 Task: View property listings for condos in Chicago, Illinois, with skyline views, and compare the views from different units and levels in each building.
Action: Mouse moved to (406, 284)
Screenshot: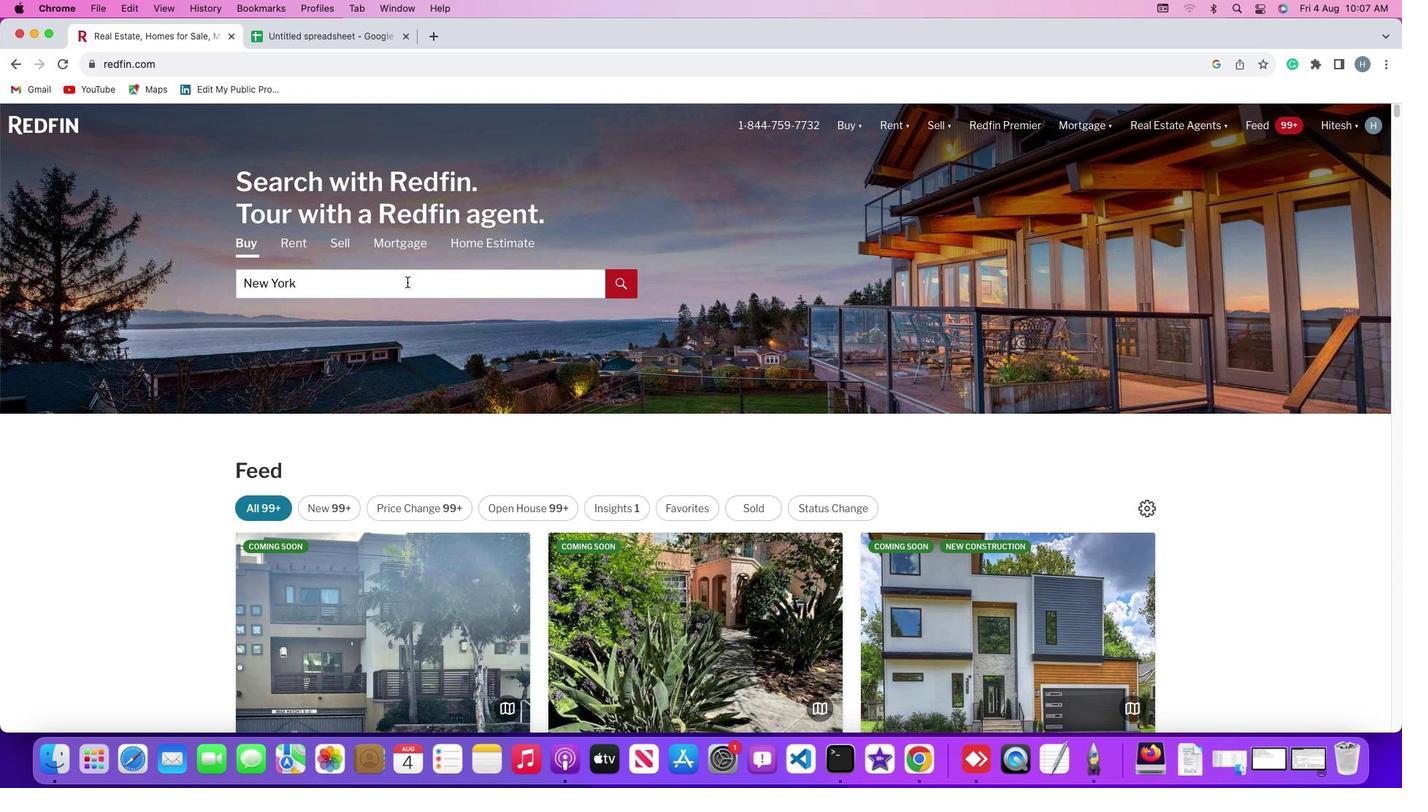 
Action: Mouse pressed left at (406, 284)
Screenshot: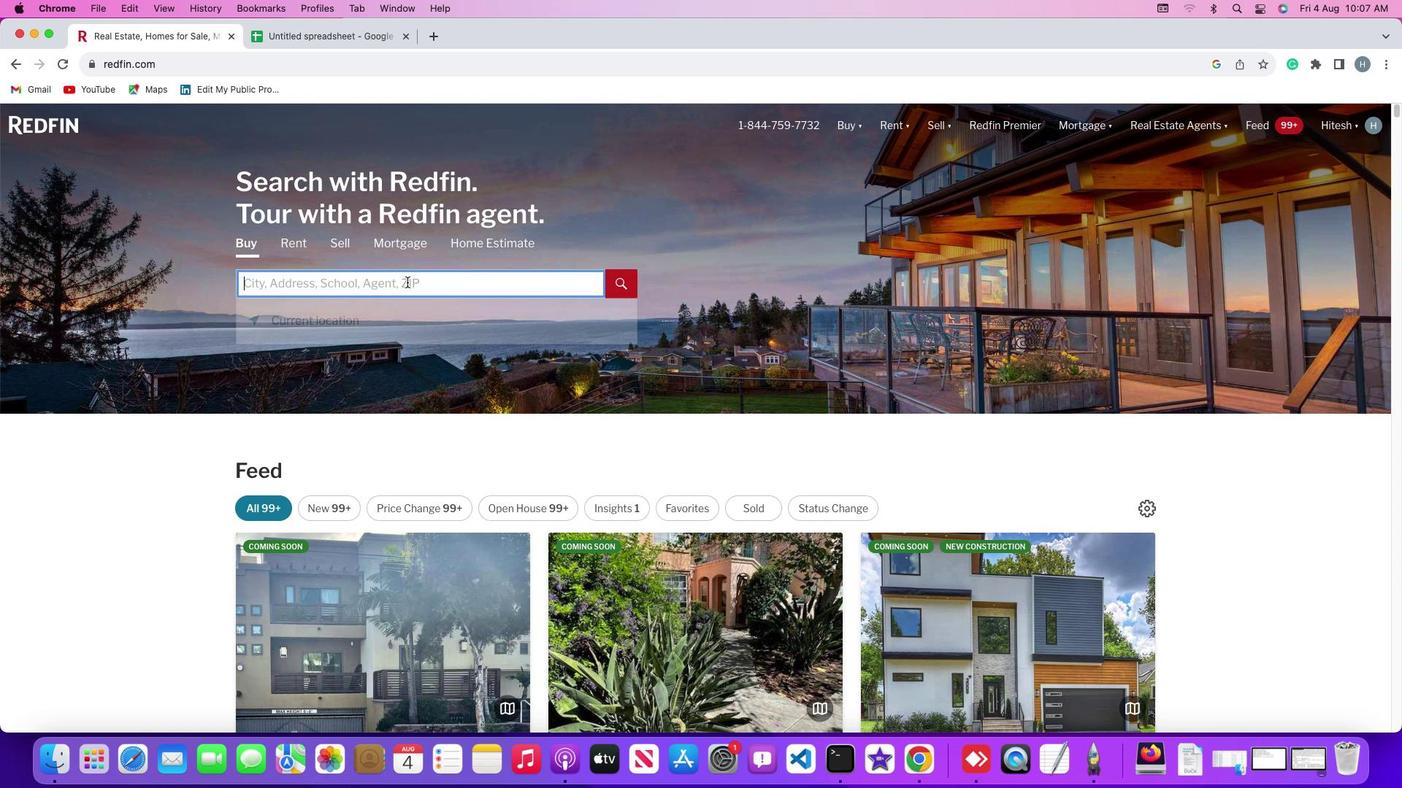 
Action: Mouse moved to (407, 281)
Screenshot: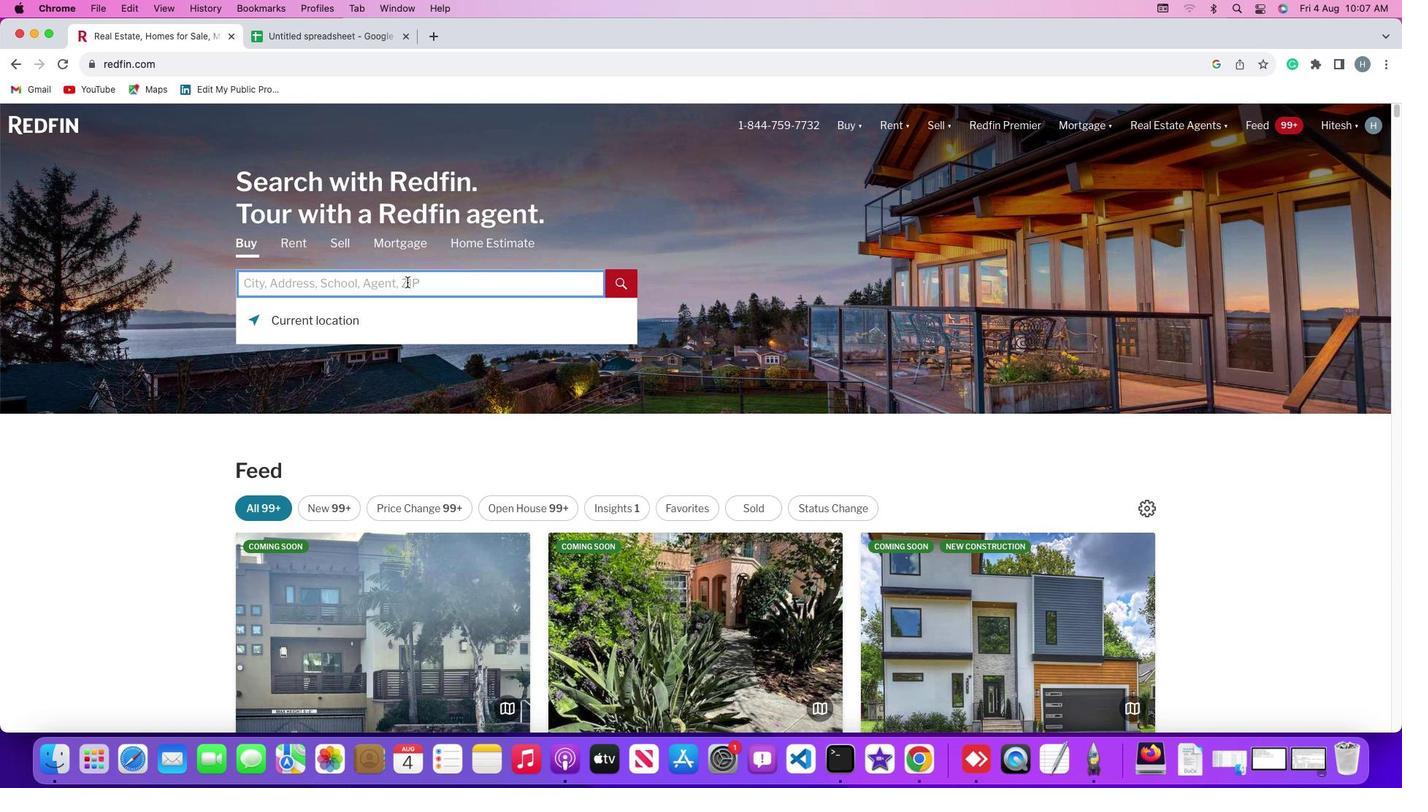 
Action: Mouse pressed left at (407, 281)
Screenshot: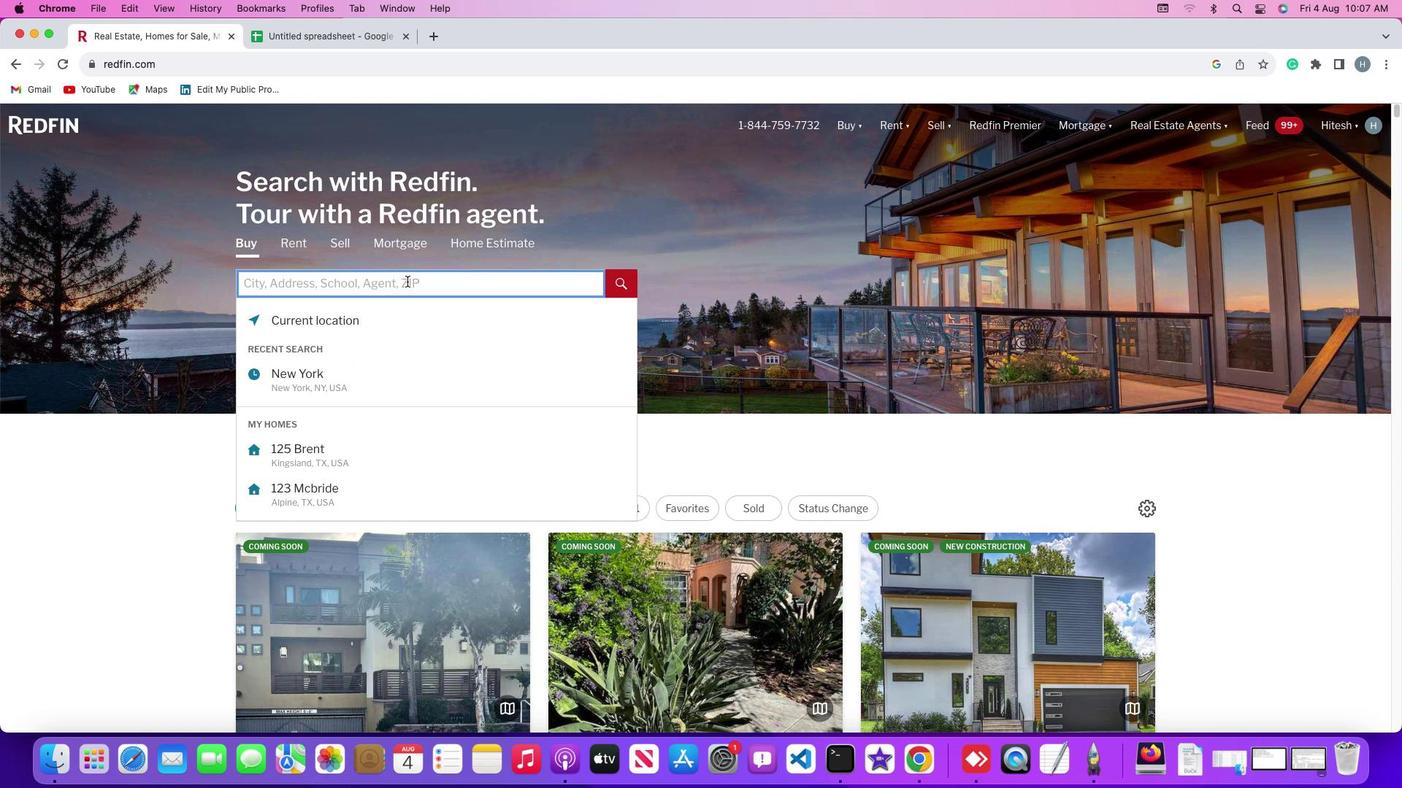 
Action: Mouse moved to (408, 281)
Screenshot: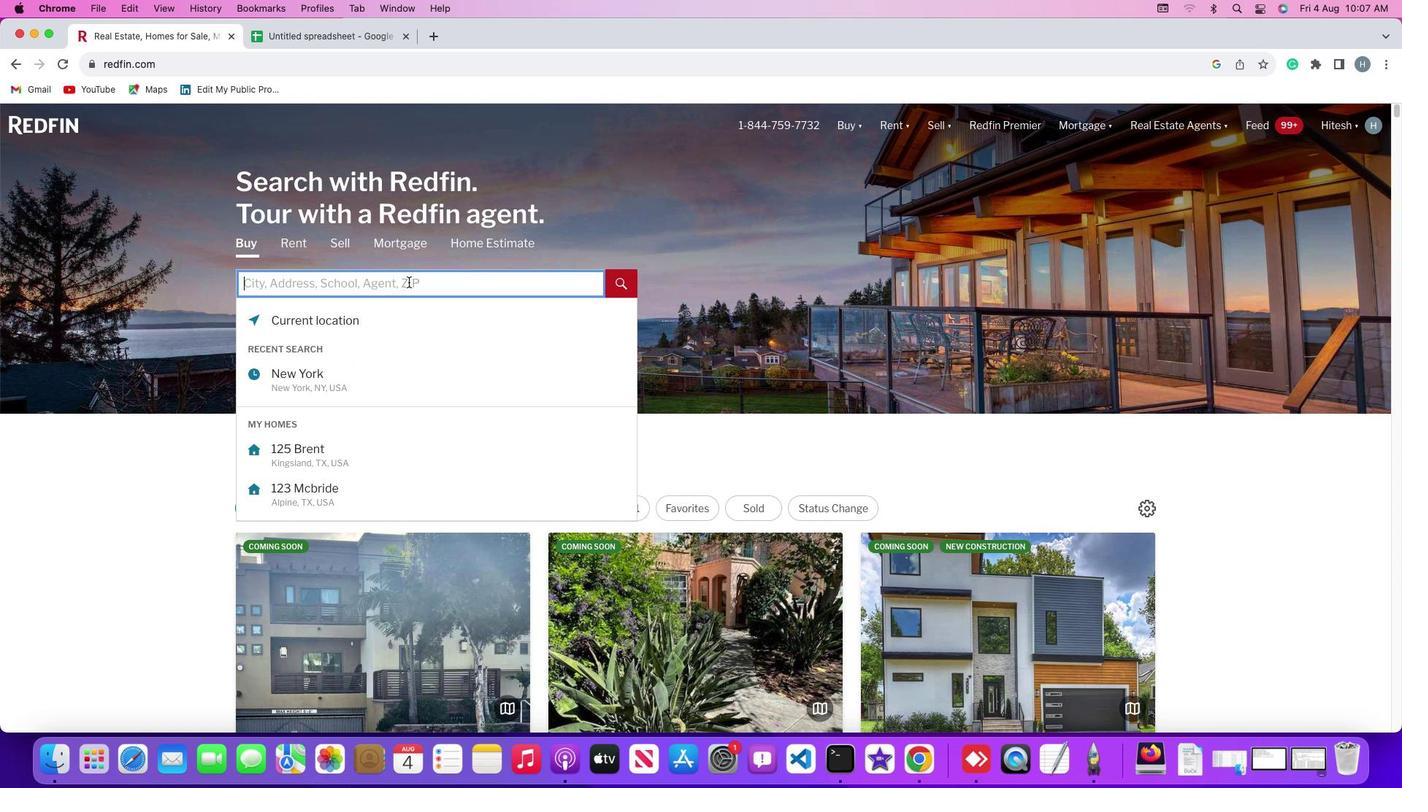 
Action: Key pressed Key.shift'C''h''i''c''a''g''o'','Key.spaceKey.shift'I''l''l''i''n''o''i''s'
Screenshot: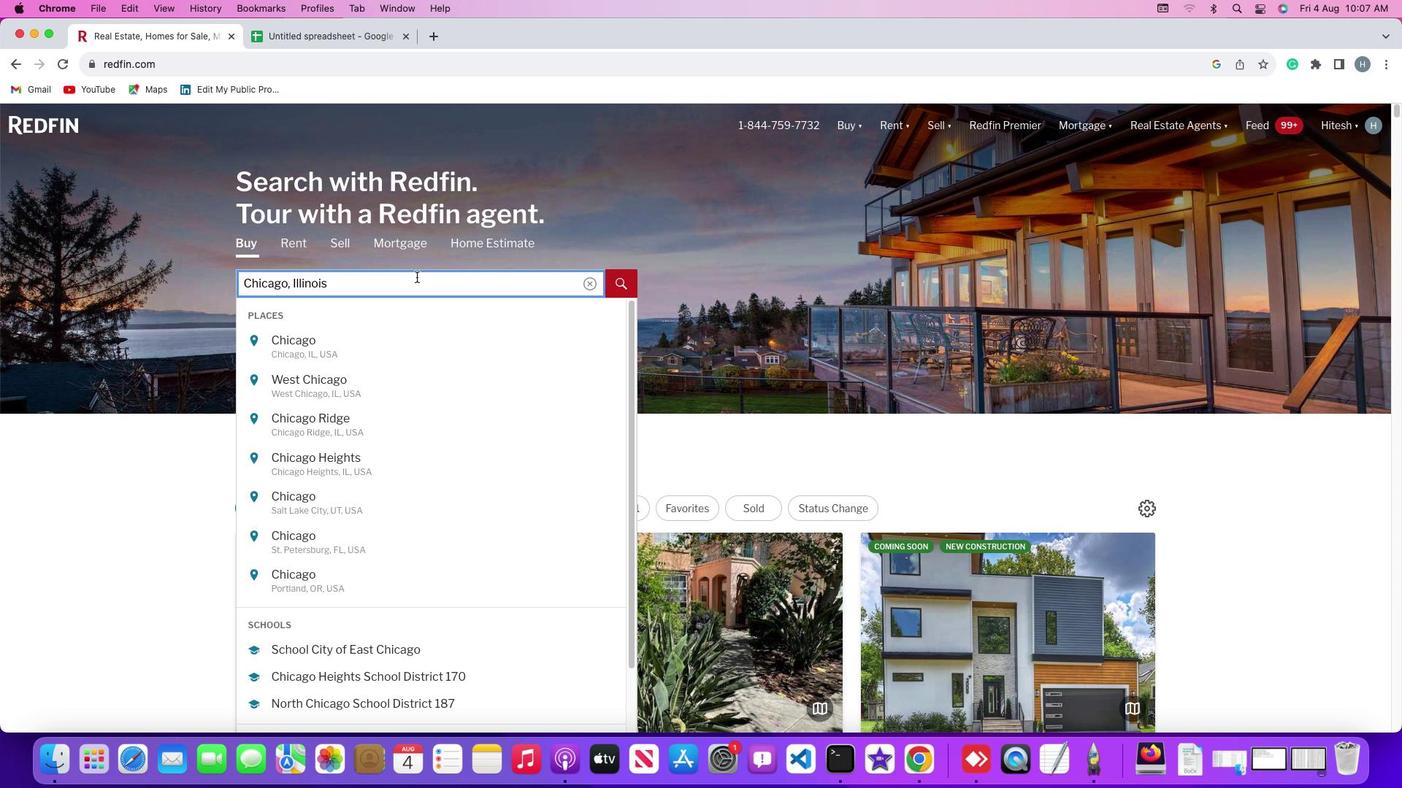 
Action: Mouse moved to (398, 340)
Screenshot: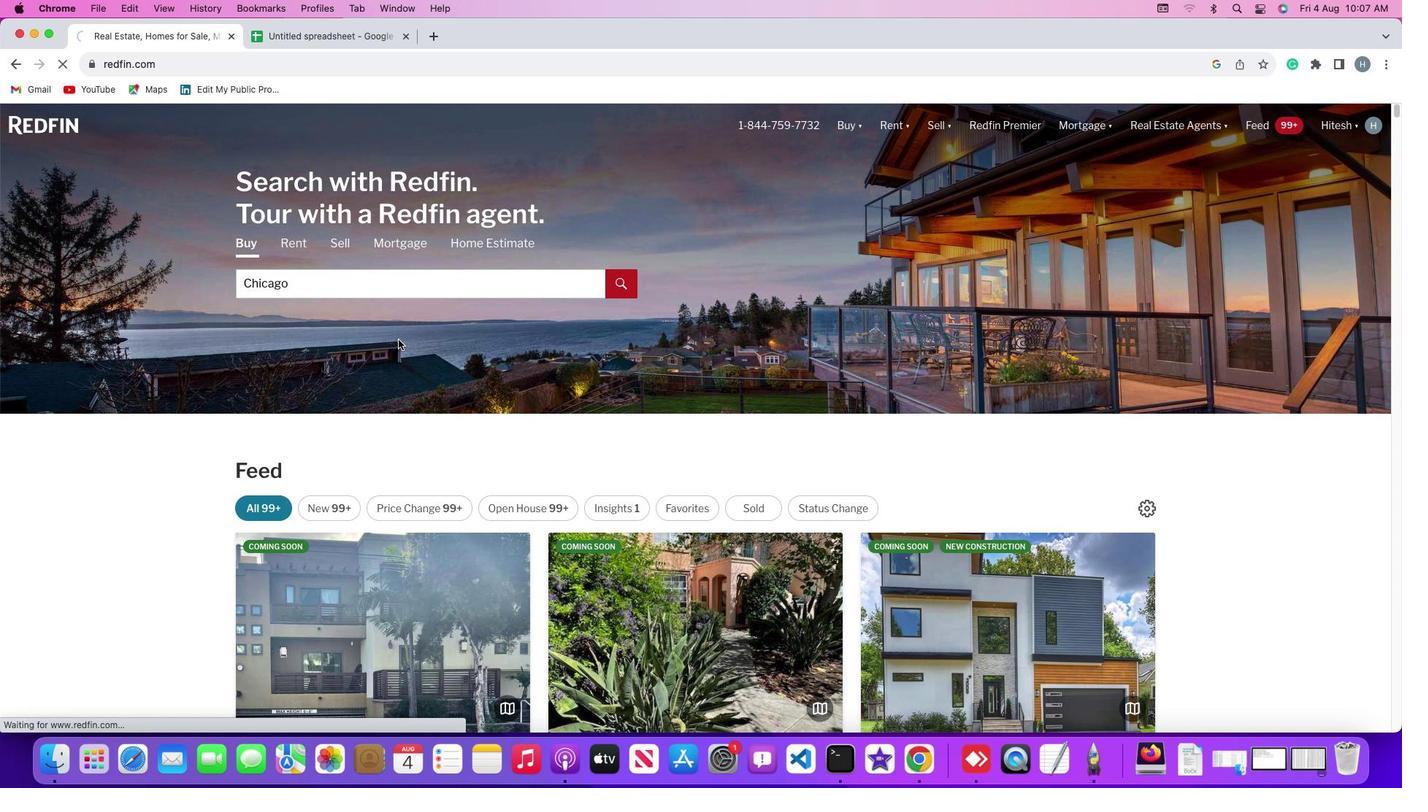 
Action: Mouse pressed left at (398, 340)
Screenshot: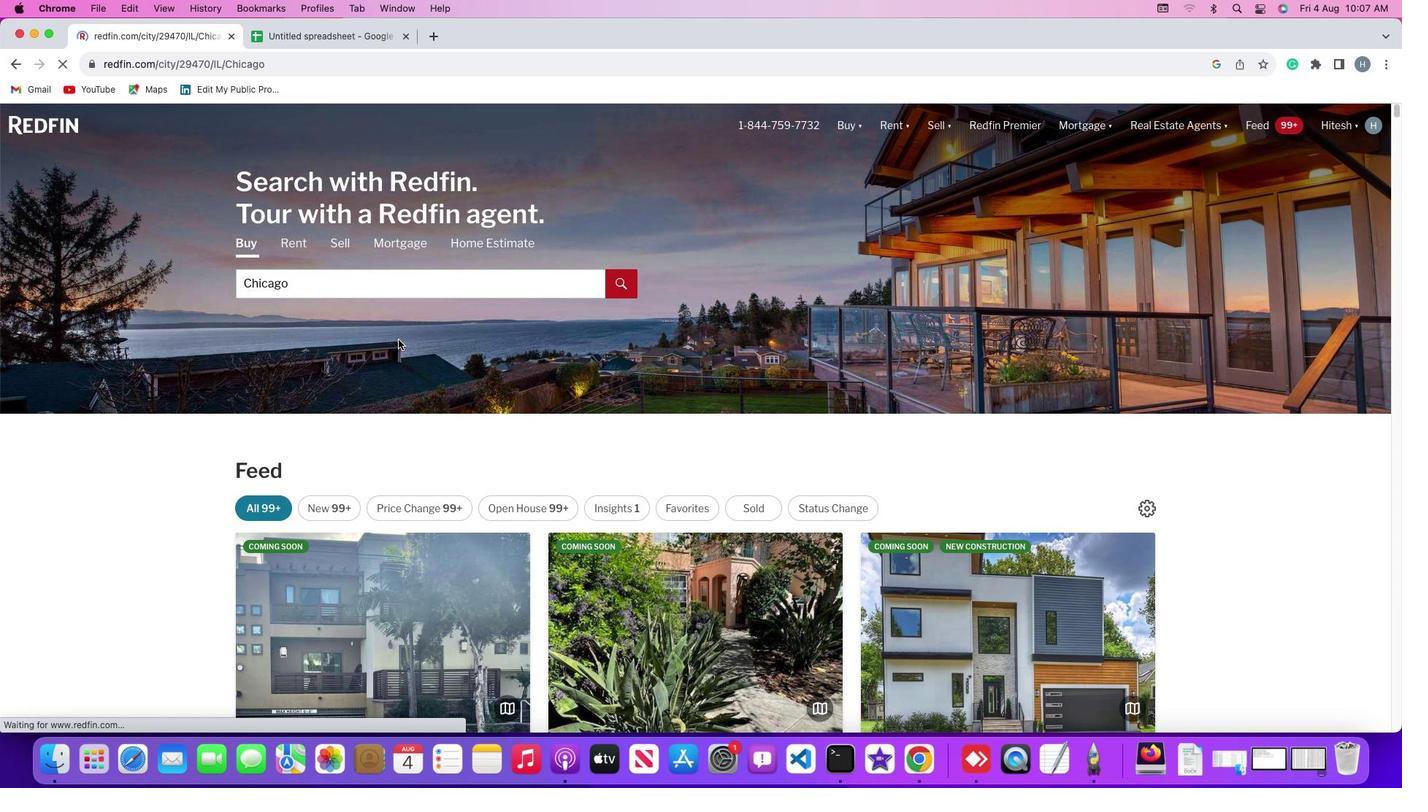 
Action: Mouse moved to (1262, 220)
Screenshot: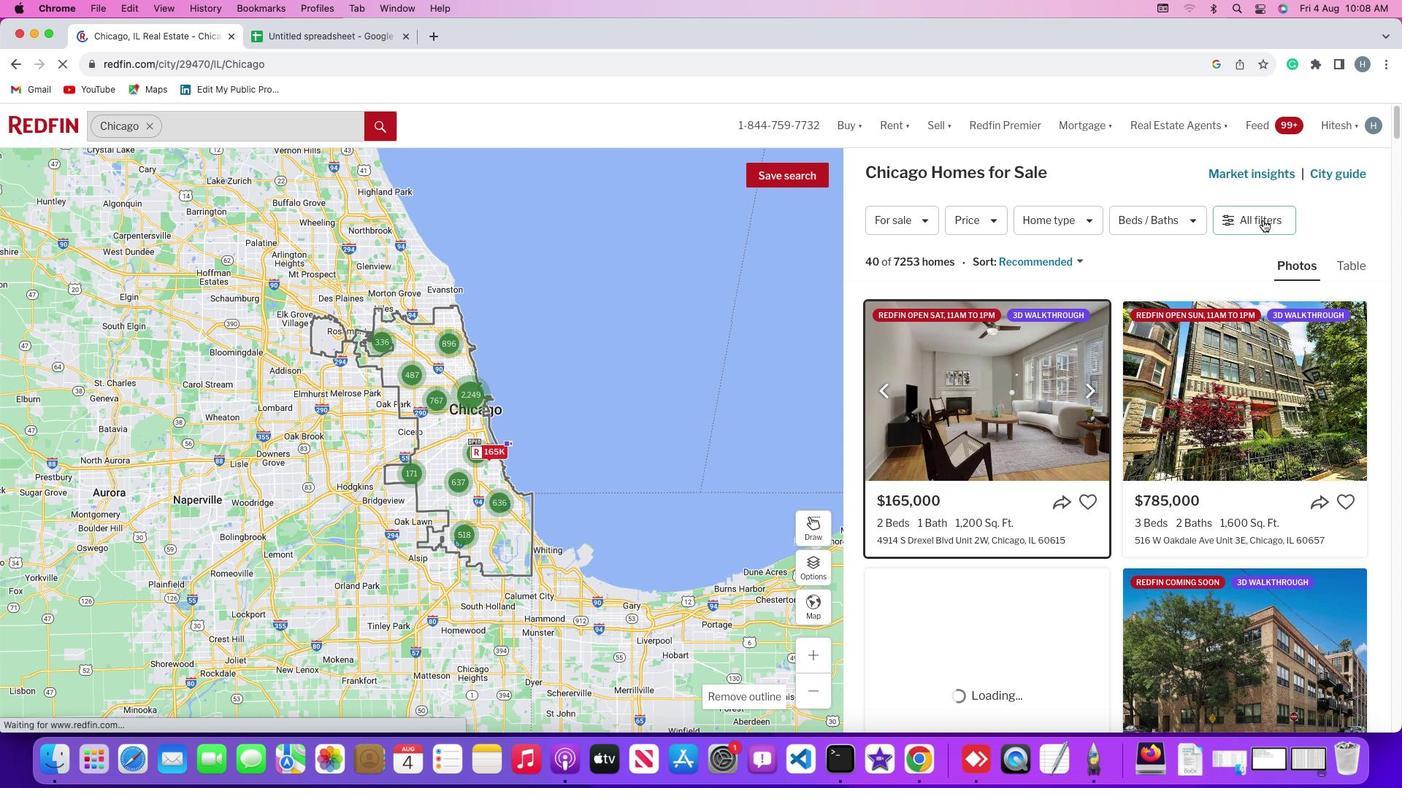 
Action: Mouse pressed left at (1262, 220)
Screenshot: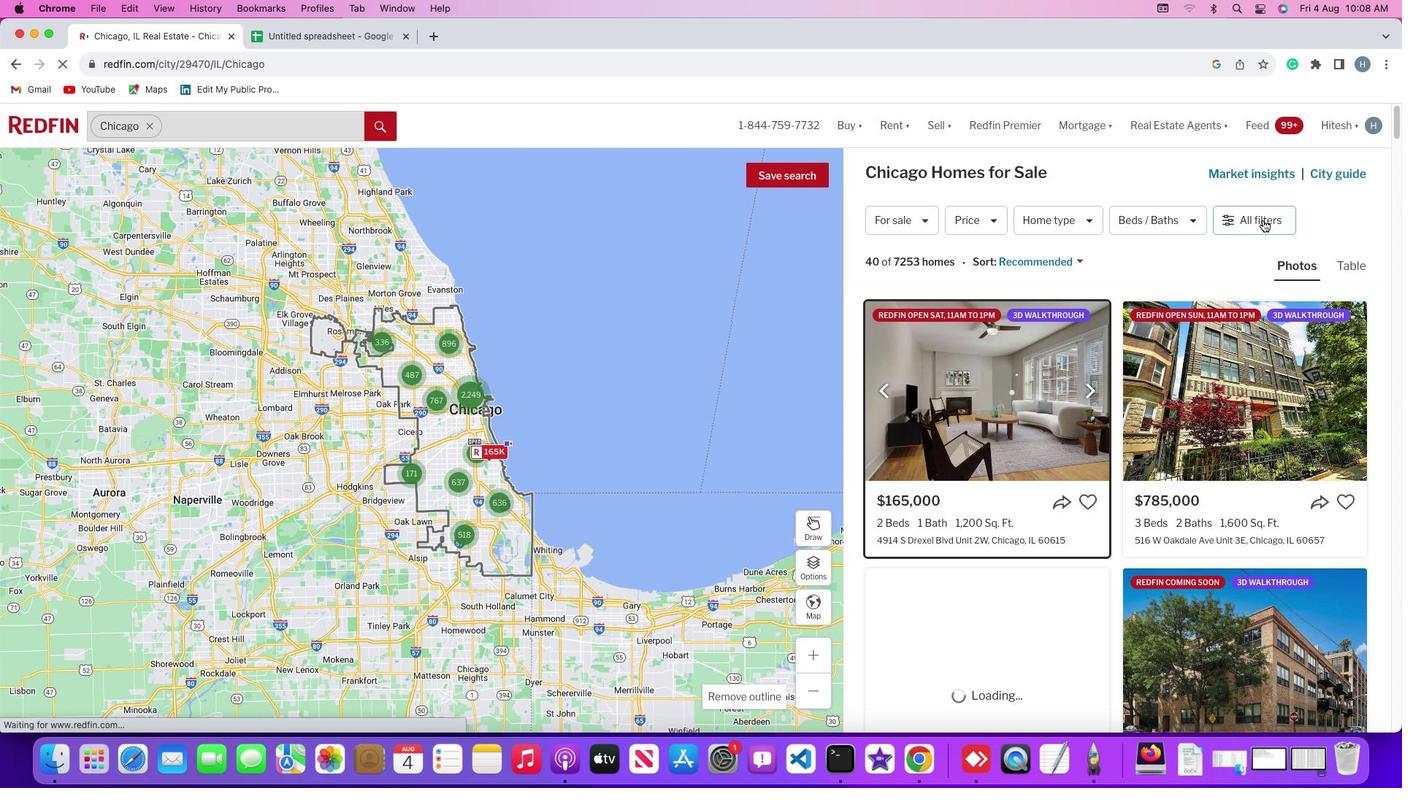 
Action: Mouse pressed left at (1262, 220)
Screenshot: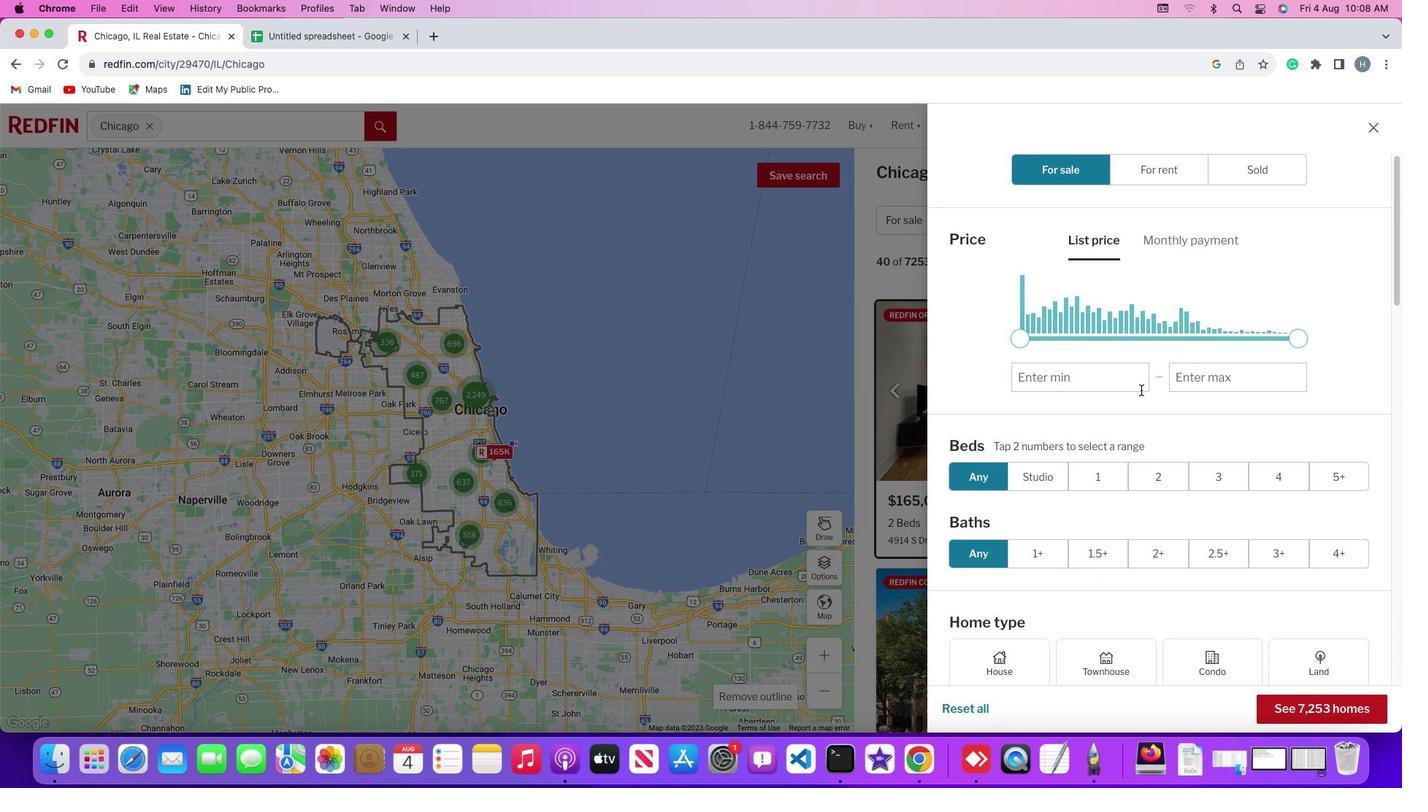 
Action: Mouse moved to (1135, 391)
Screenshot: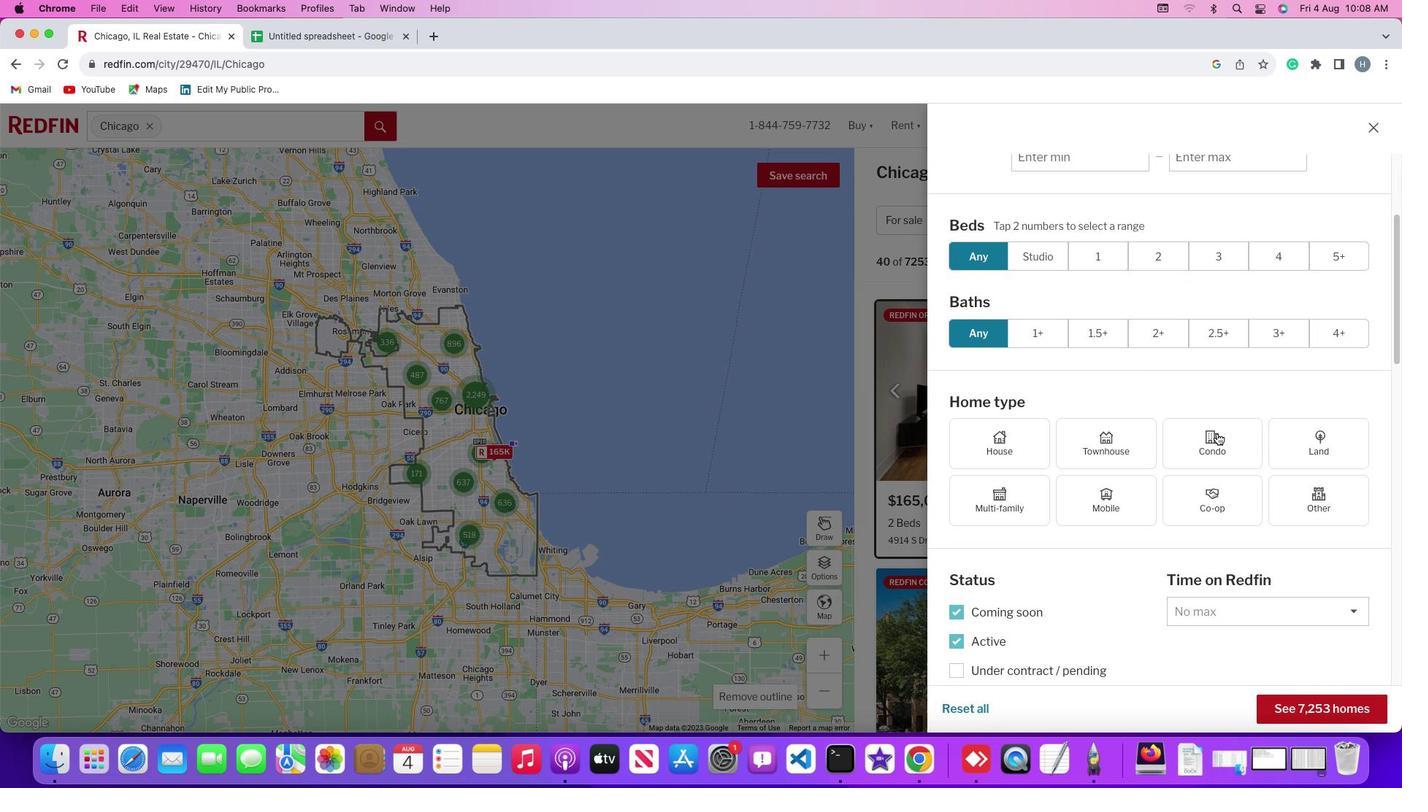 
Action: Mouse scrolled (1135, 391) with delta (0, 0)
Screenshot: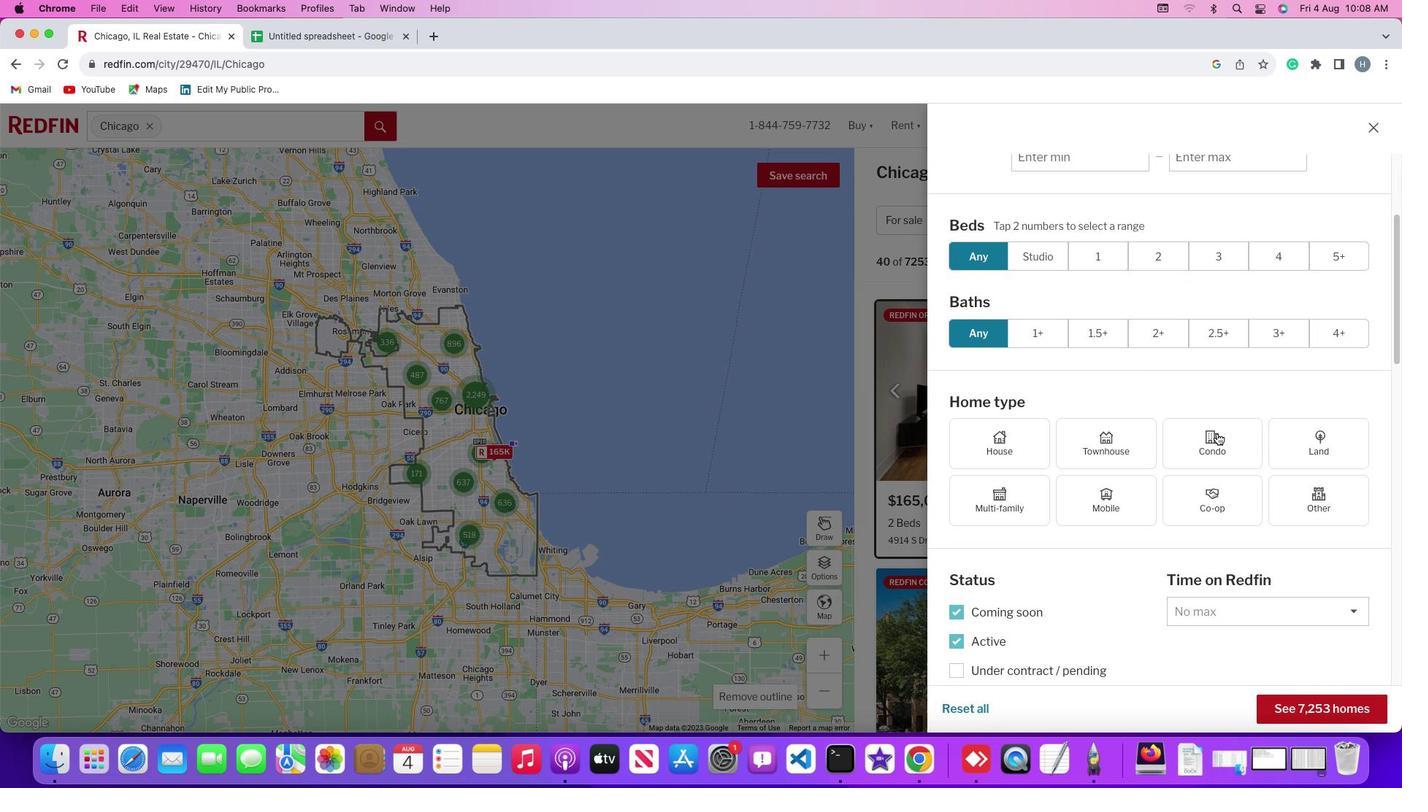 
Action: Mouse moved to (1135, 391)
Screenshot: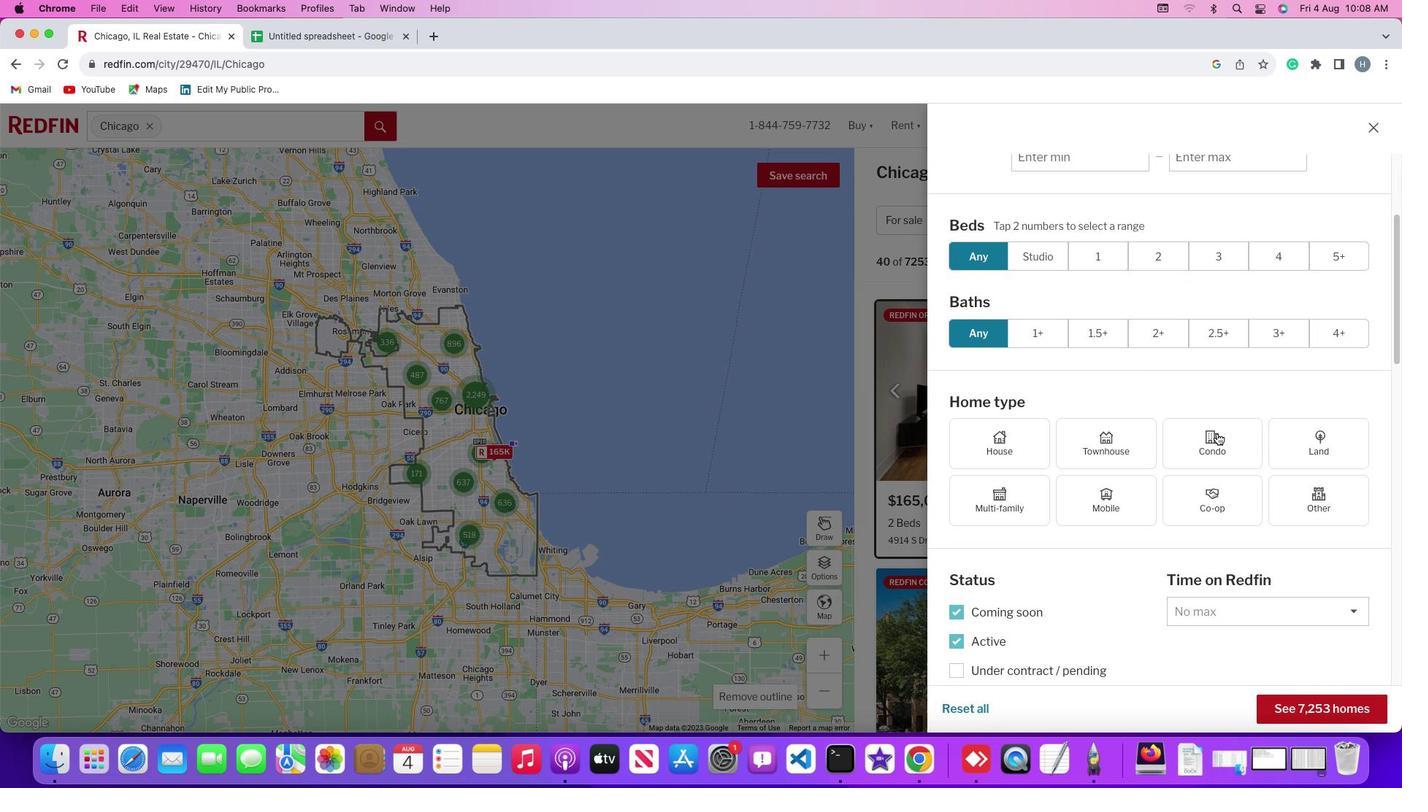 
Action: Mouse scrolled (1135, 391) with delta (0, 0)
Screenshot: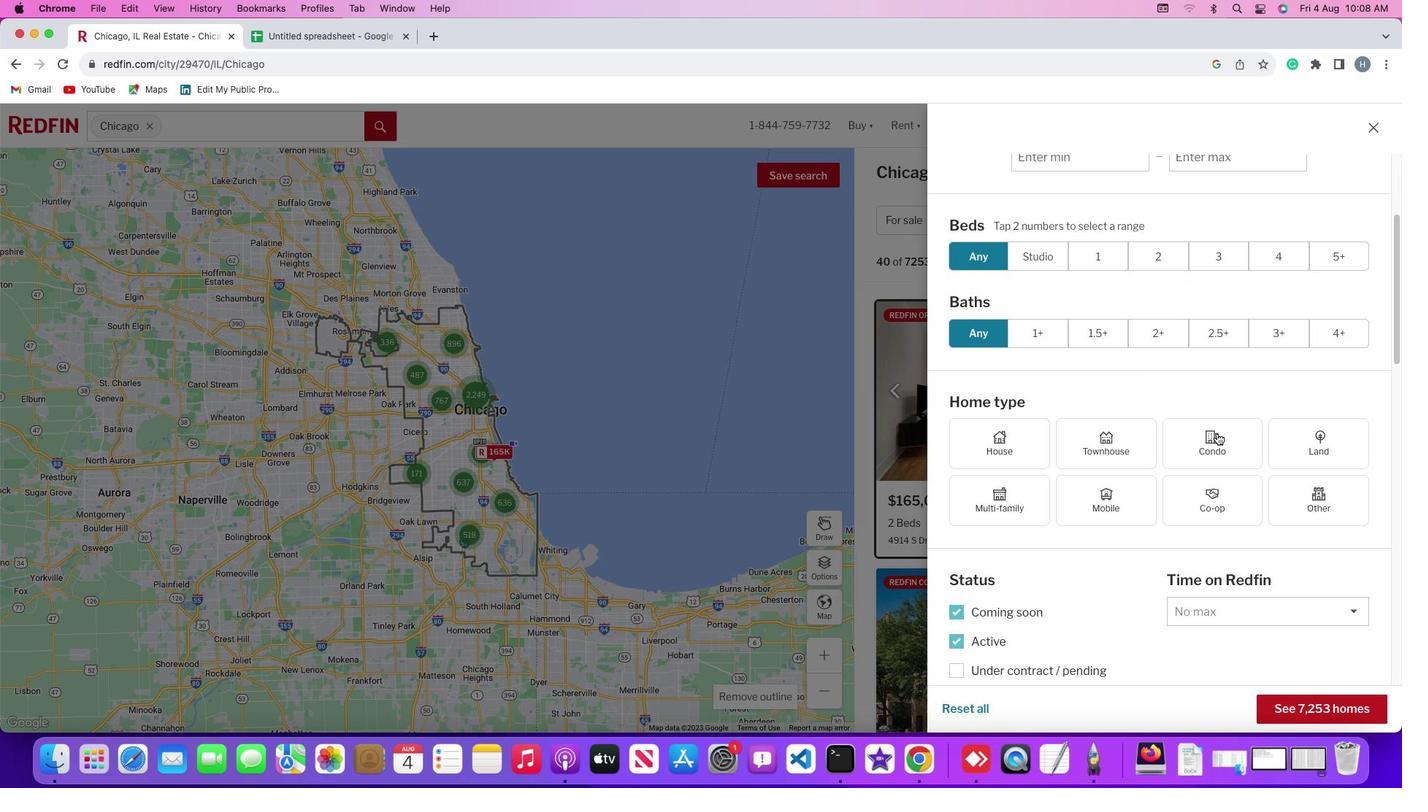 
Action: Mouse moved to (1135, 390)
Screenshot: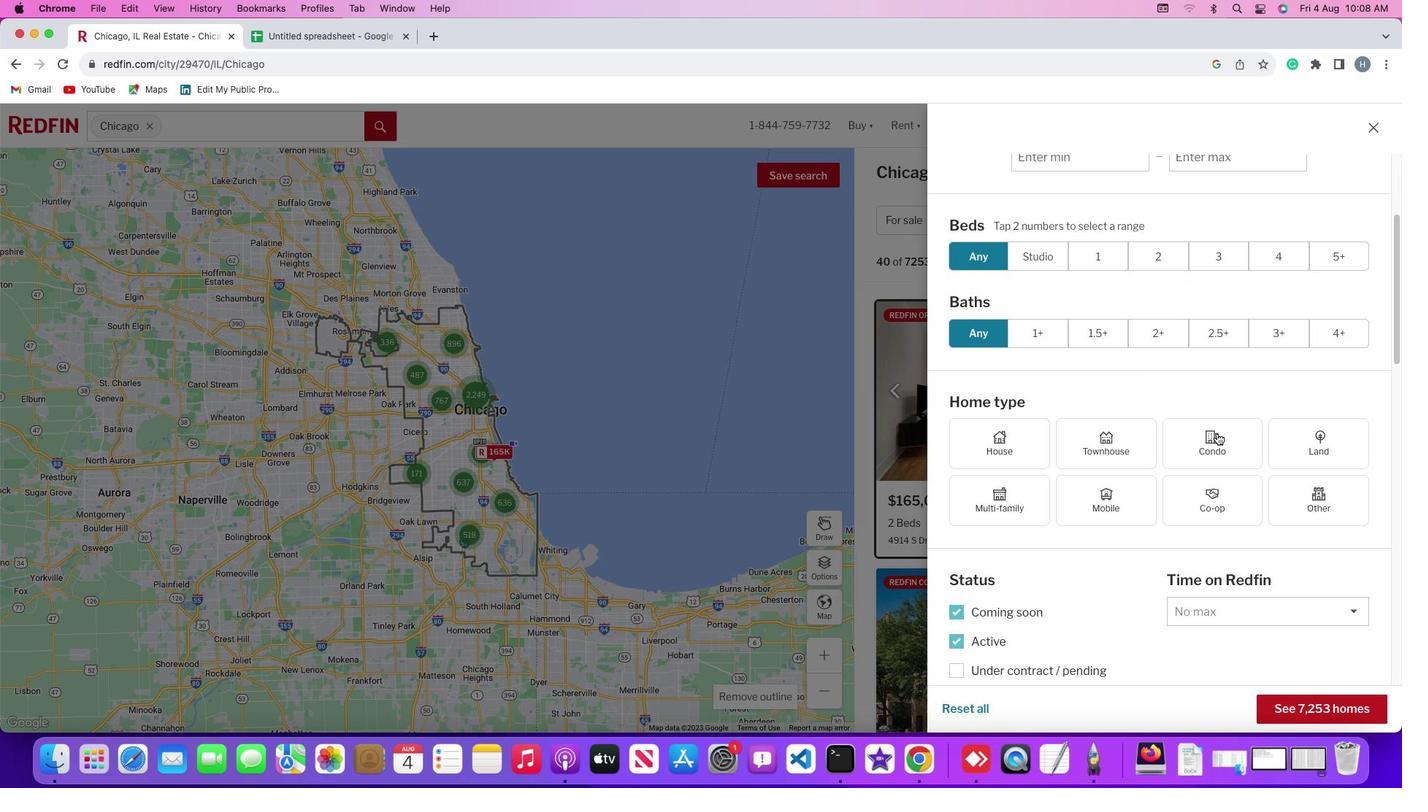 
Action: Mouse scrolled (1135, 390) with delta (0, -1)
Screenshot: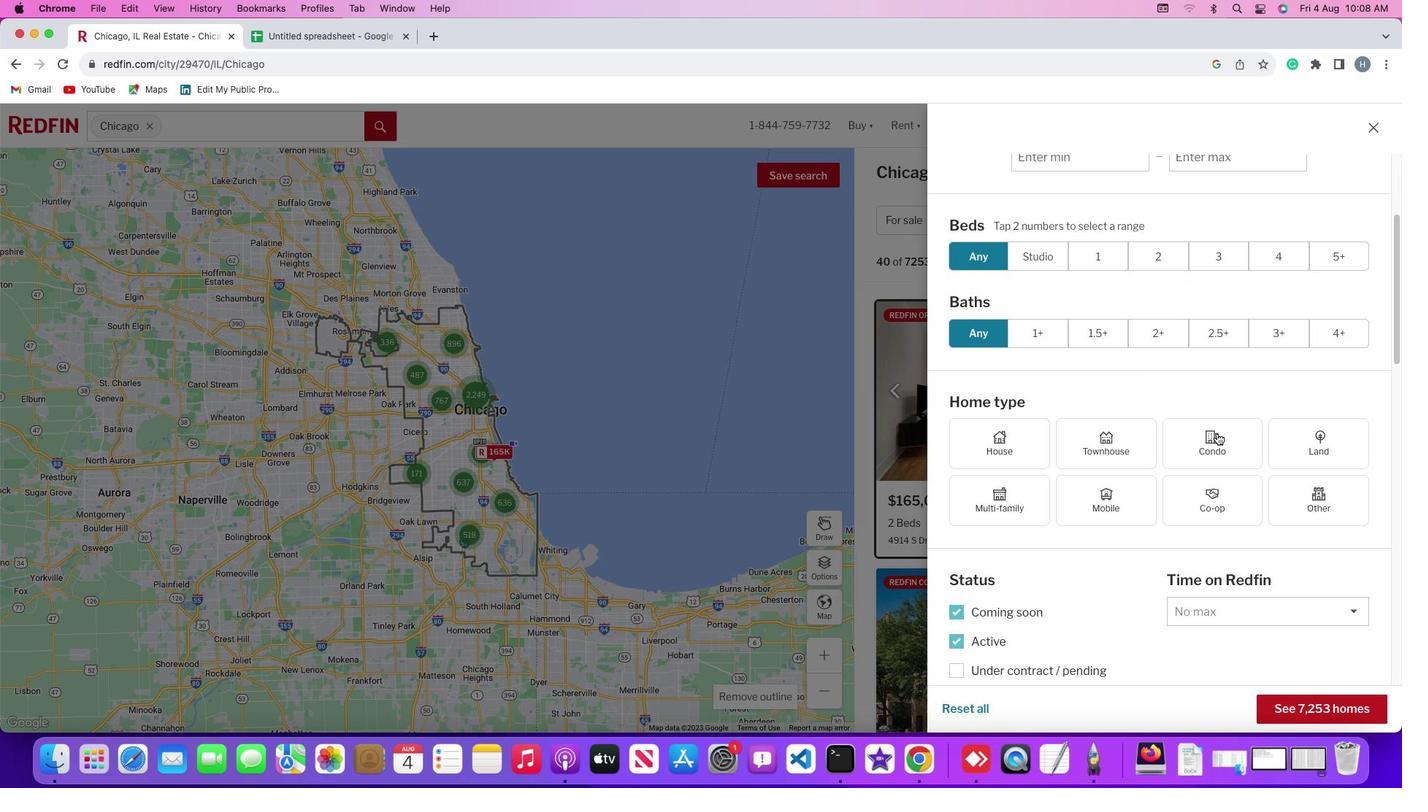 
Action: Mouse moved to (1134, 389)
Screenshot: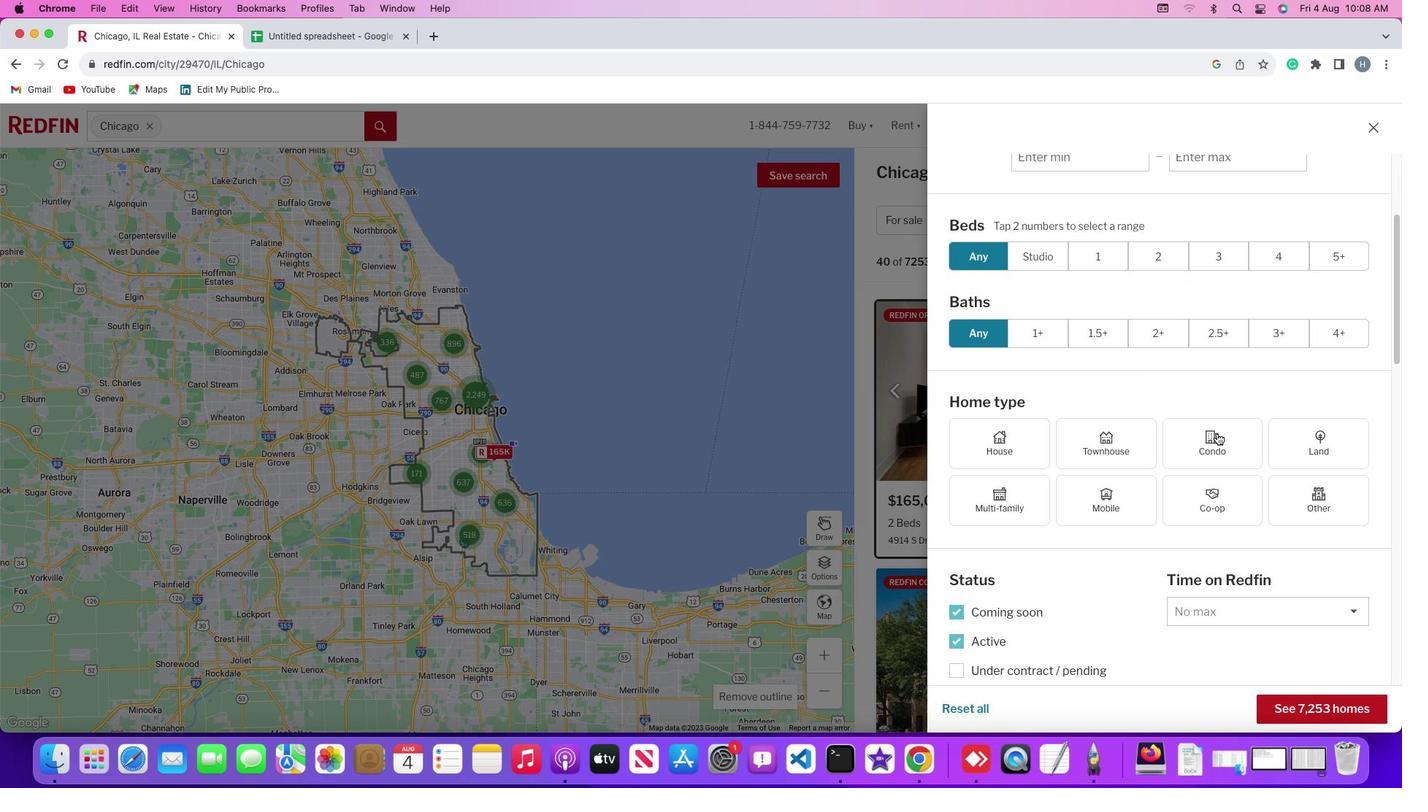 
Action: Mouse scrolled (1134, 389) with delta (0, -2)
Screenshot: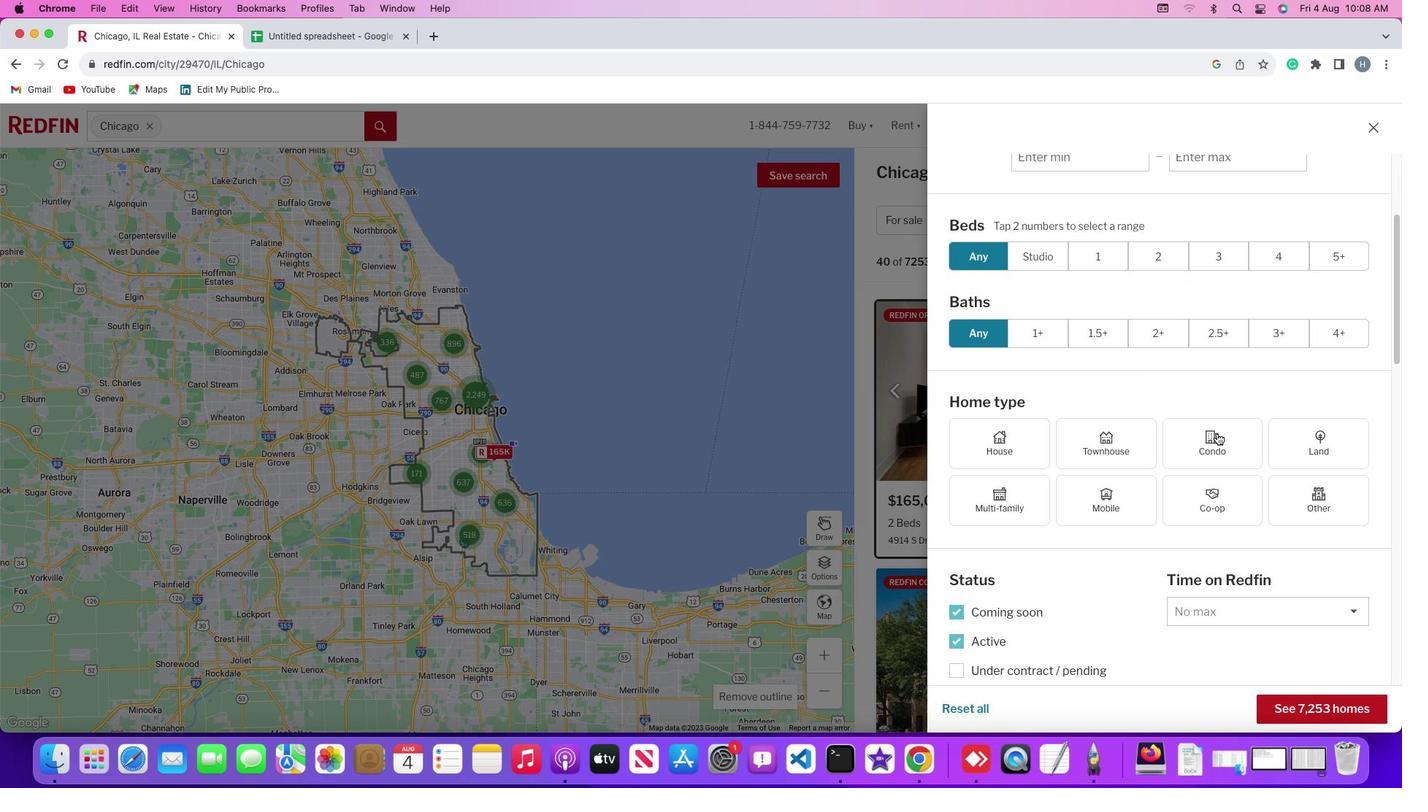 
Action: Mouse moved to (1217, 433)
Screenshot: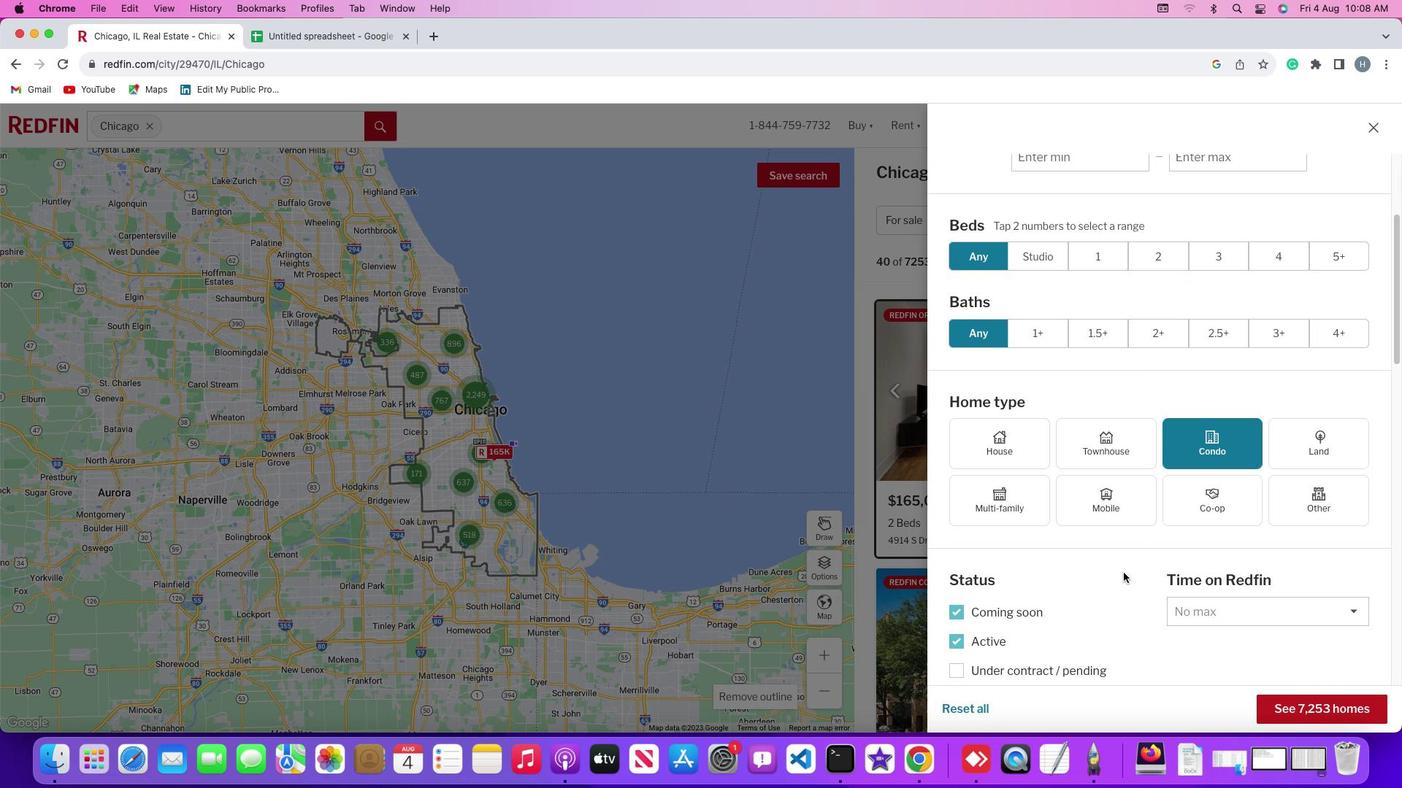 
Action: Mouse pressed left at (1217, 433)
Screenshot: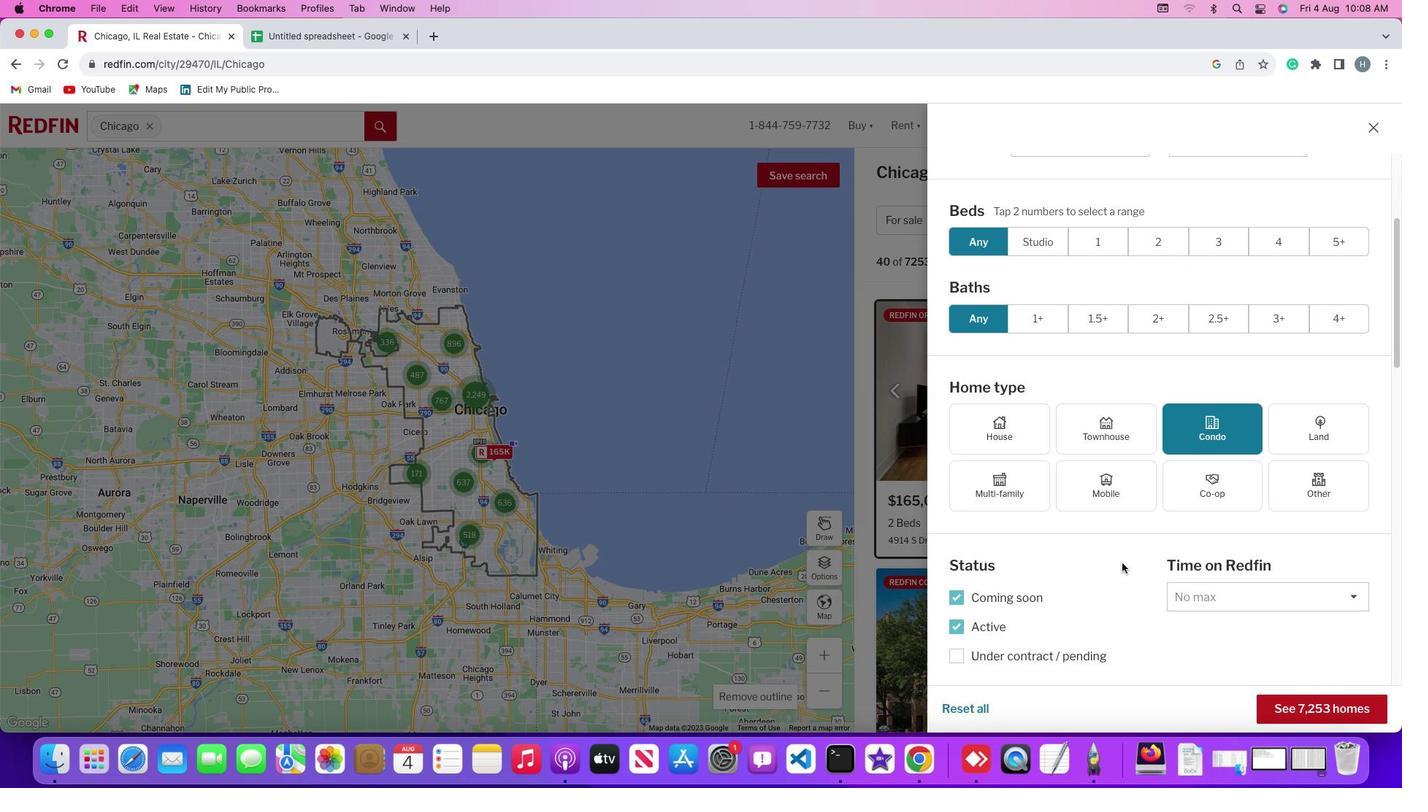 
Action: Mouse moved to (1123, 573)
Screenshot: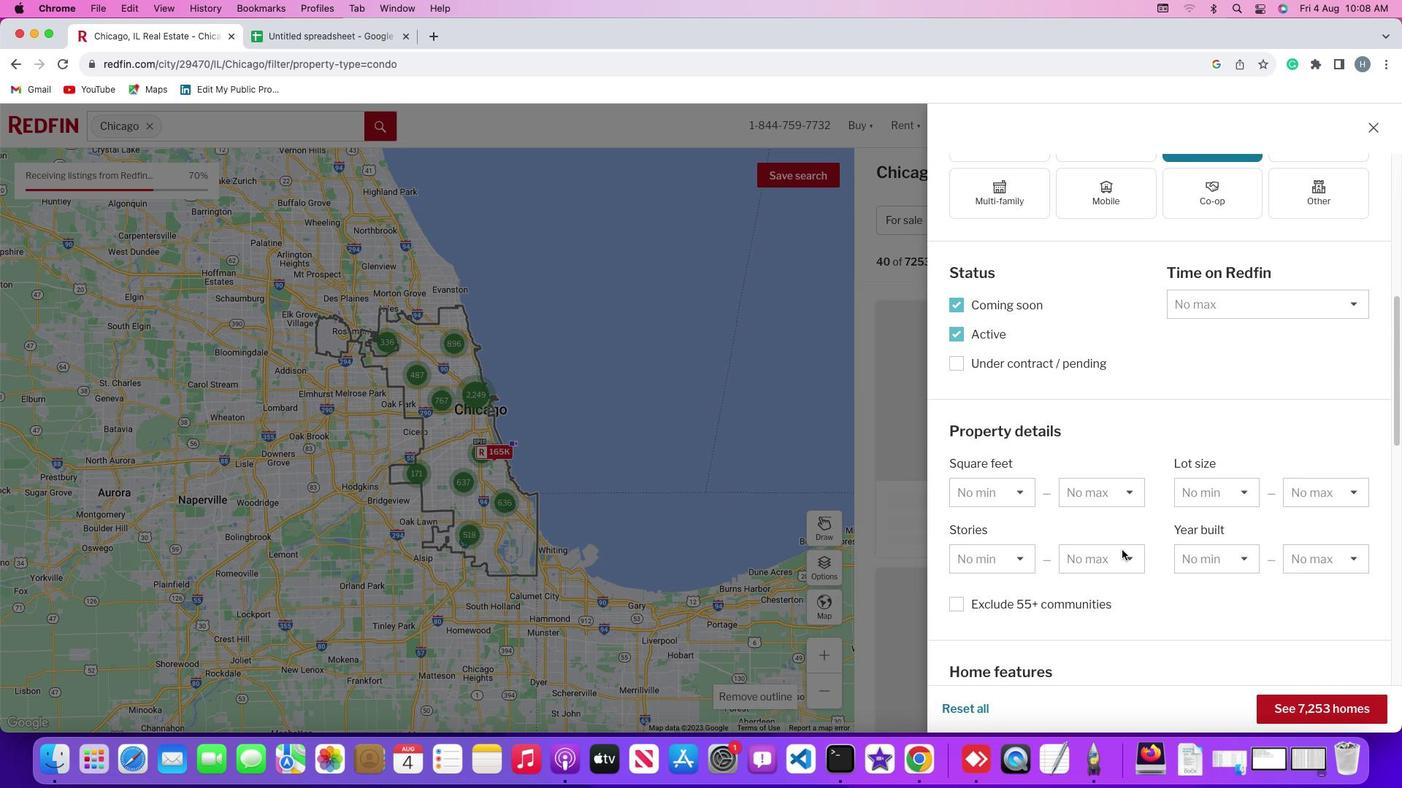 
Action: Mouse scrolled (1123, 573) with delta (0, 0)
Screenshot: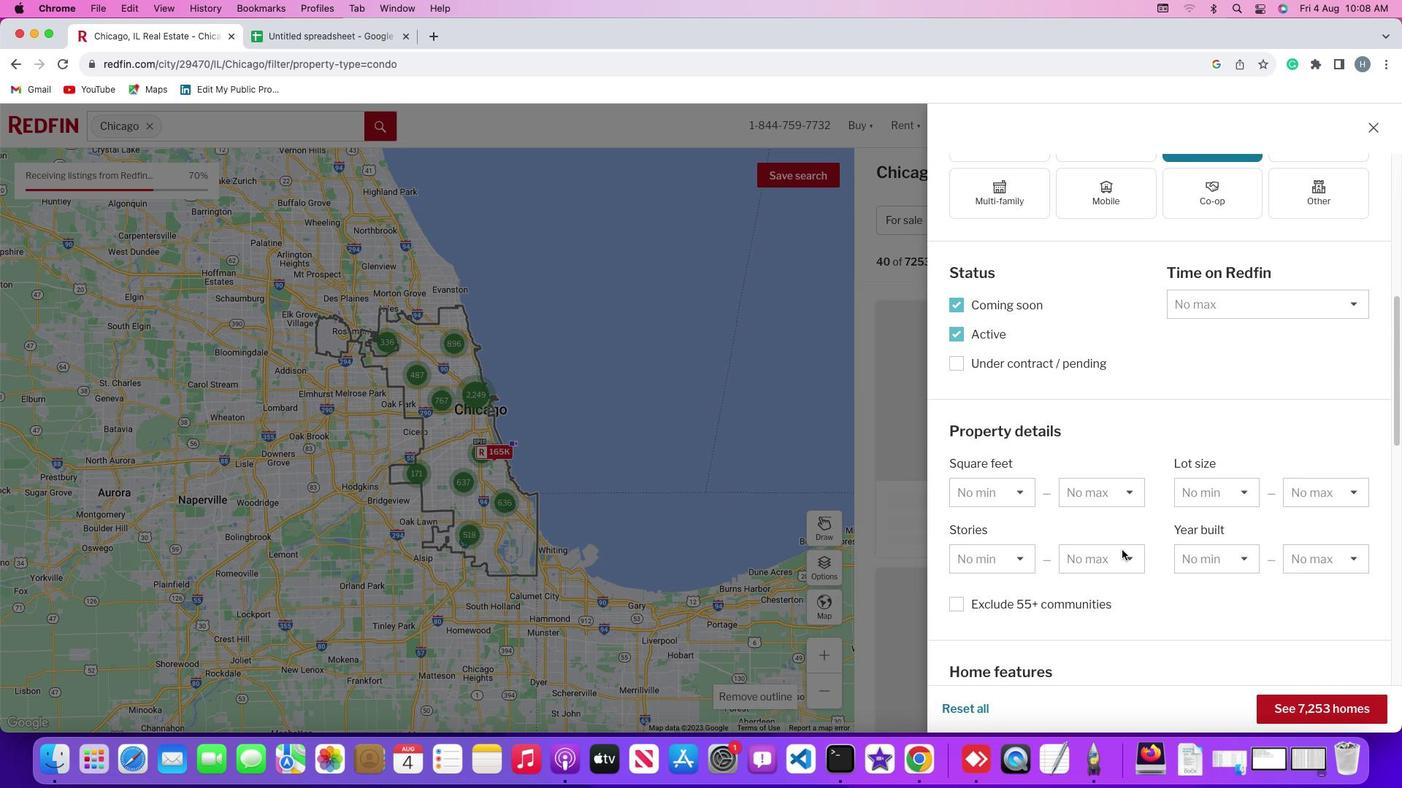 
Action: Mouse moved to (1123, 572)
Screenshot: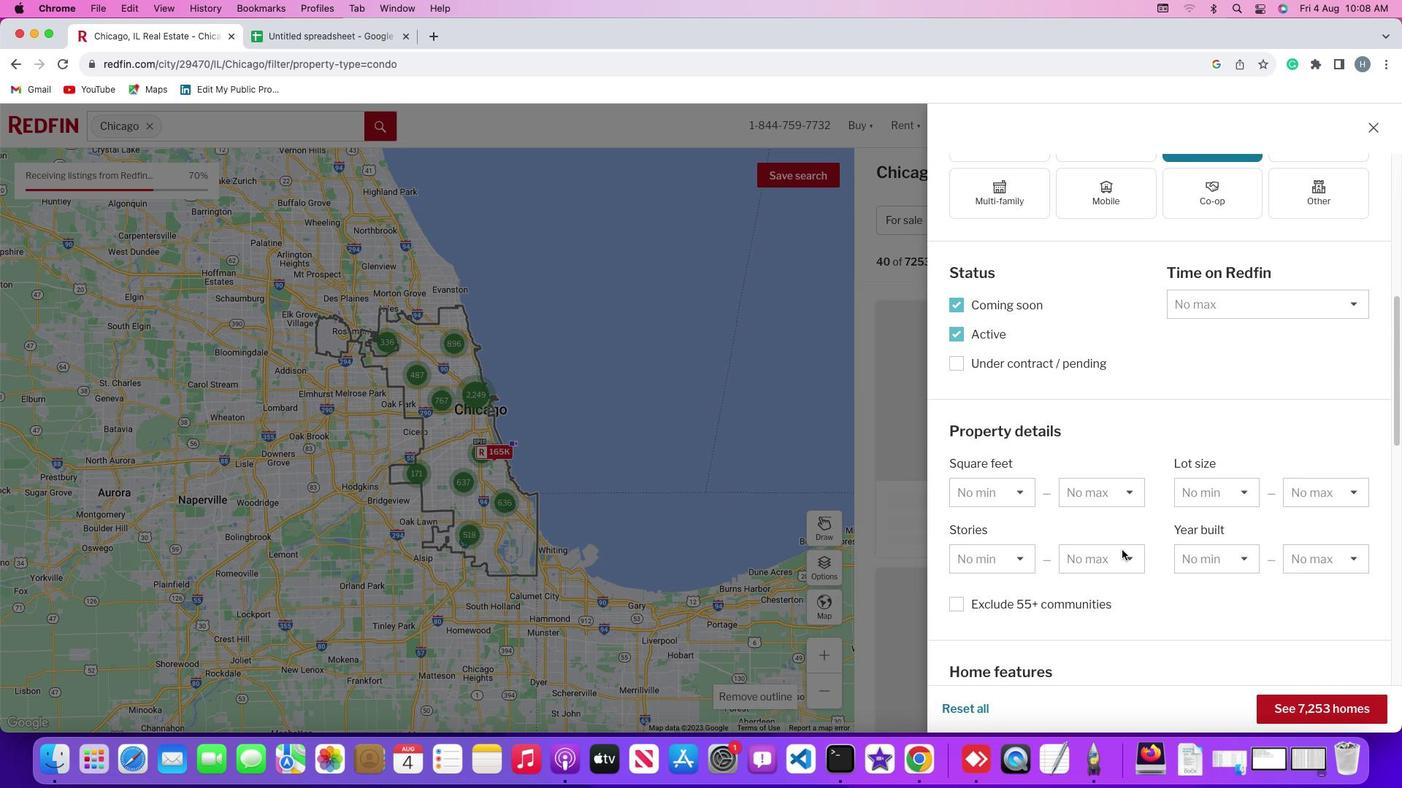 
Action: Mouse scrolled (1123, 572) with delta (0, 0)
Screenshot: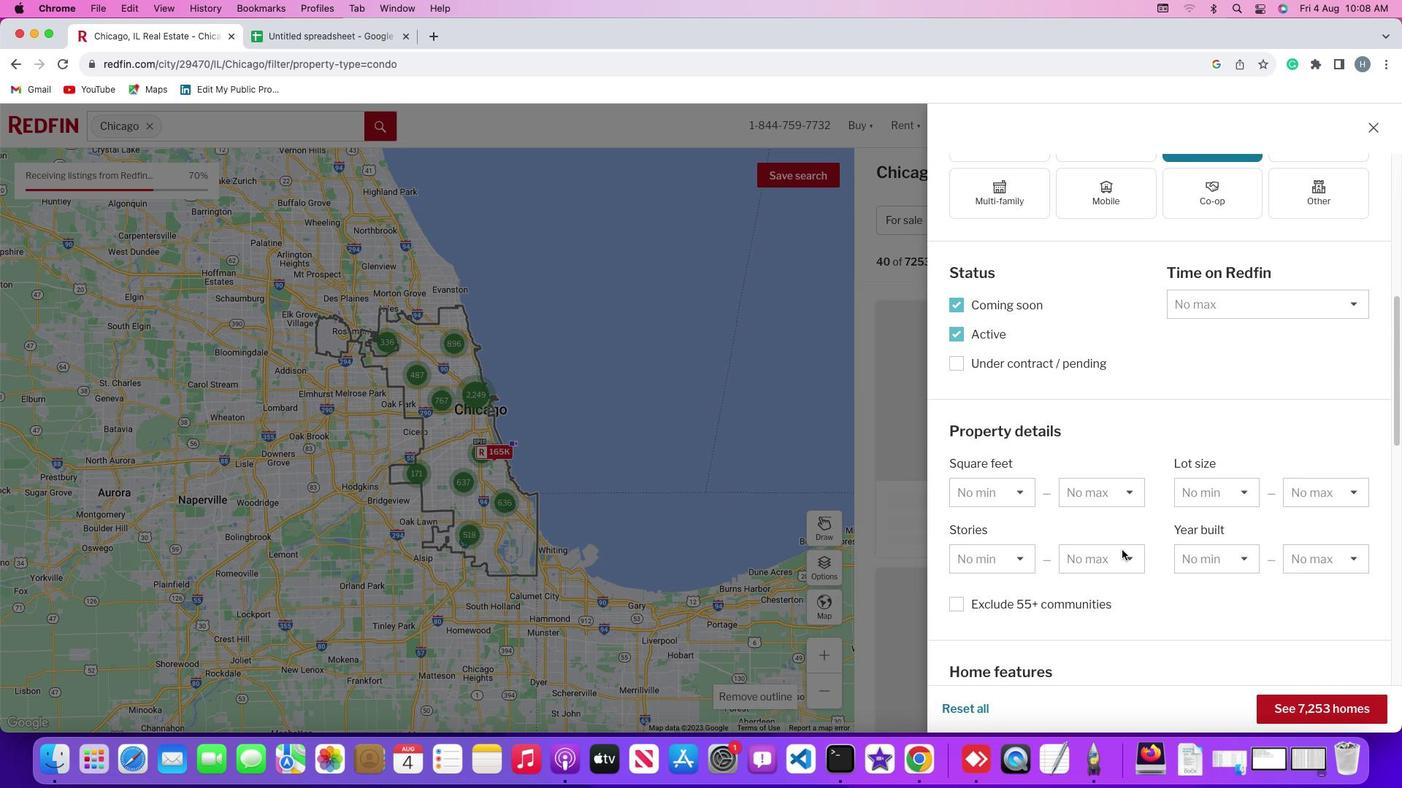 
Action: Mouse moved to (1123, 571)
Screenshot: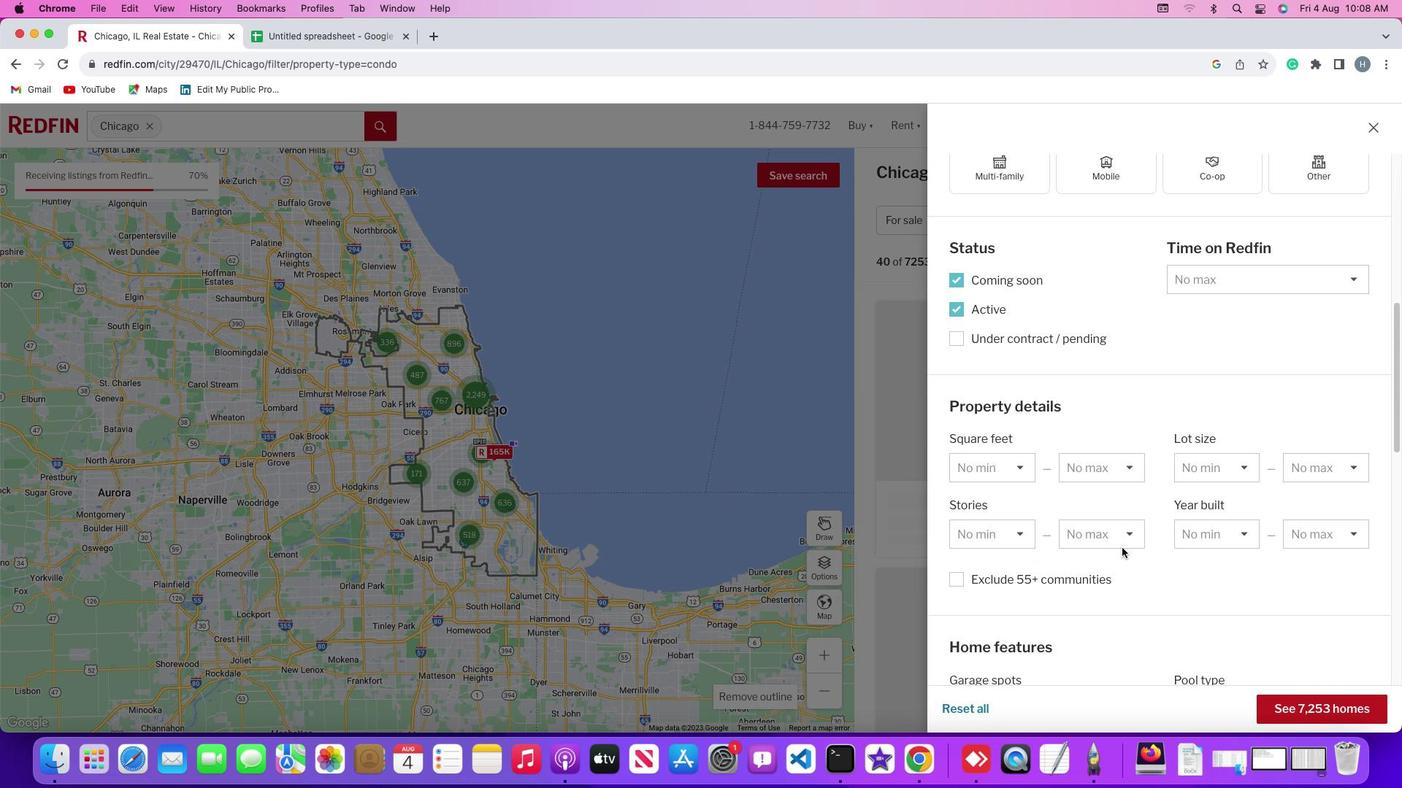 
Action: Mouse scrolled (1123, 571) with delta (0, -1)
Screenshot: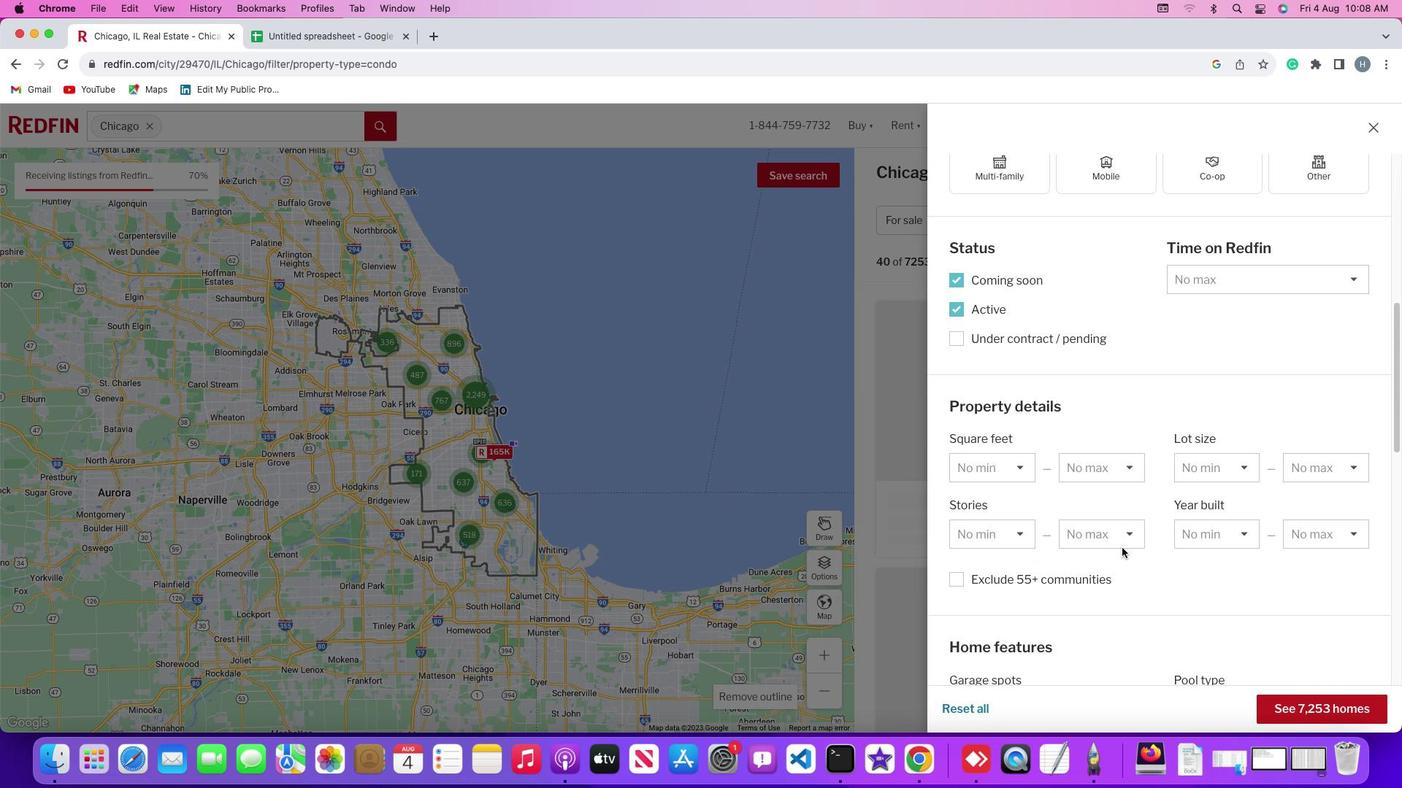 
Action: Mouse moved to (1121, 557)
Screenshot: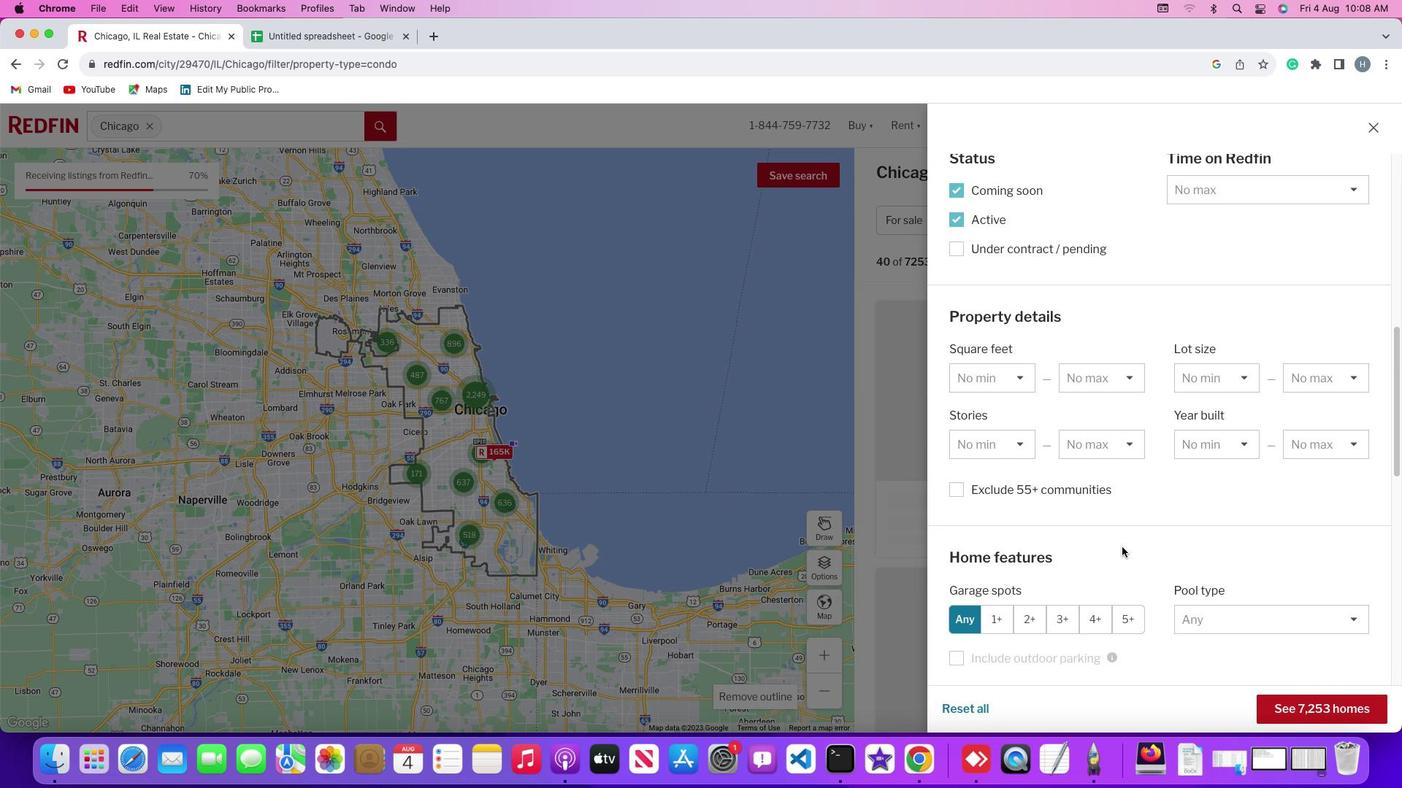
Action: Mouse scrolled (1121, 557) with delta (0, 0)
Screenshot: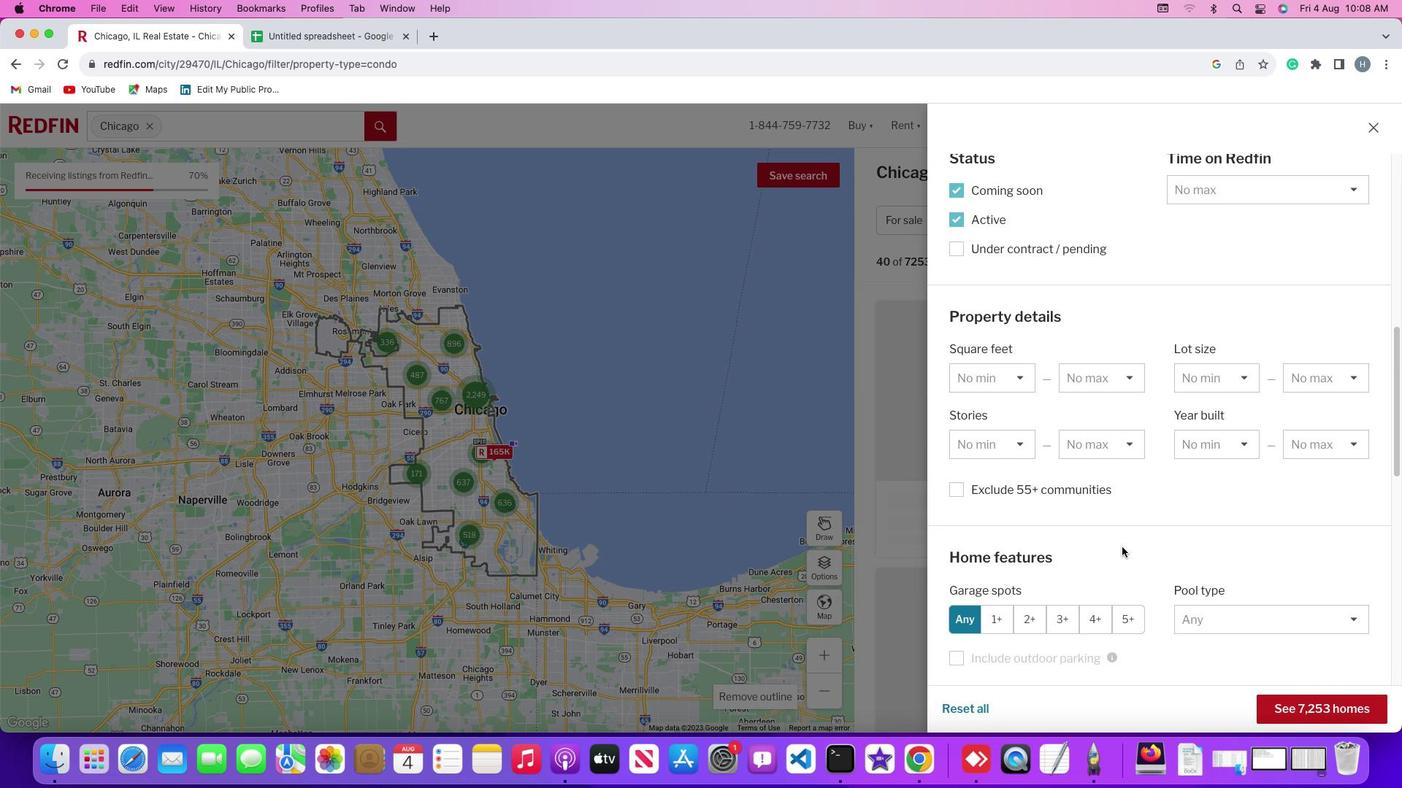 
Action: Mouse moved to (1121, 556)
Screenshot: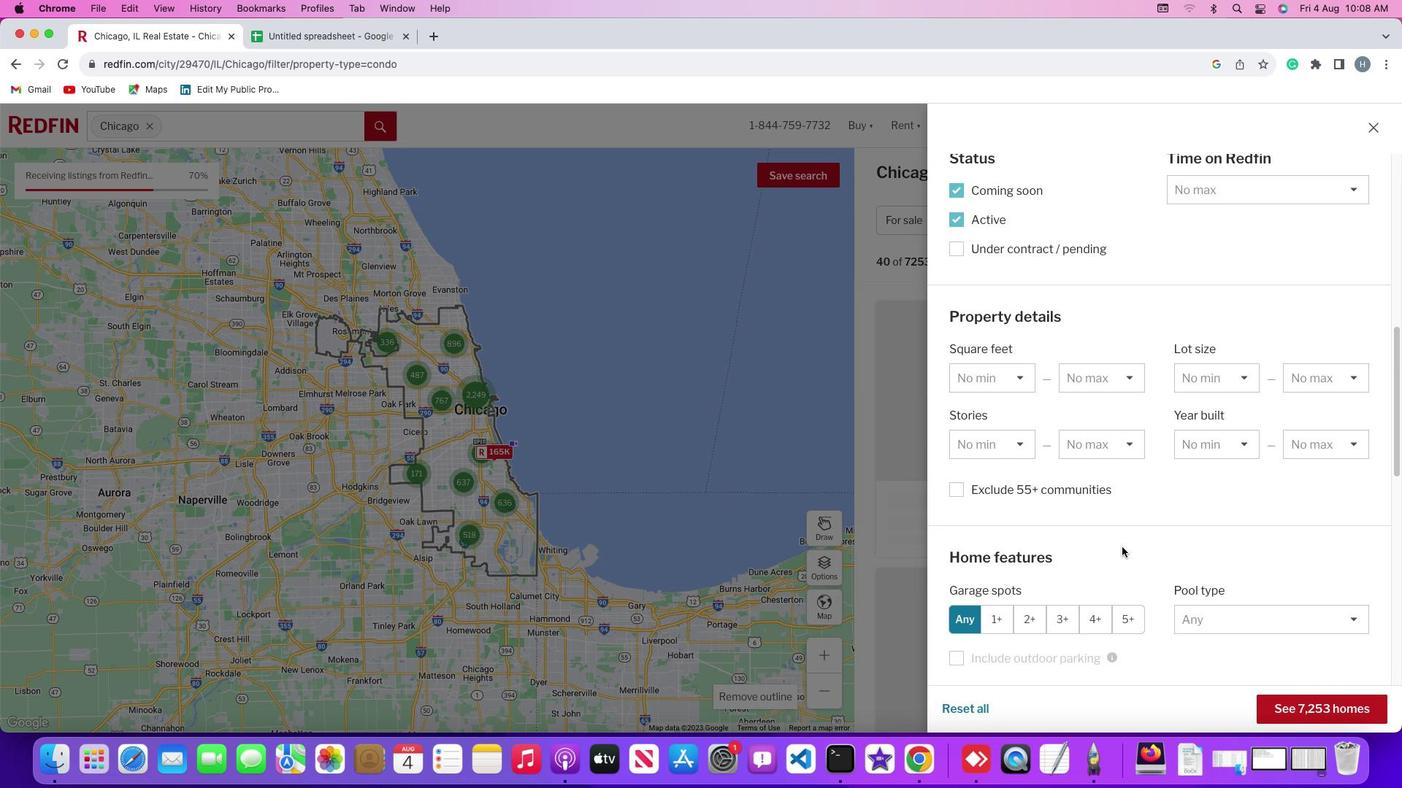 
Action: Mouse scrolled (1121, 556) with delta (0, 0)
Screenshot: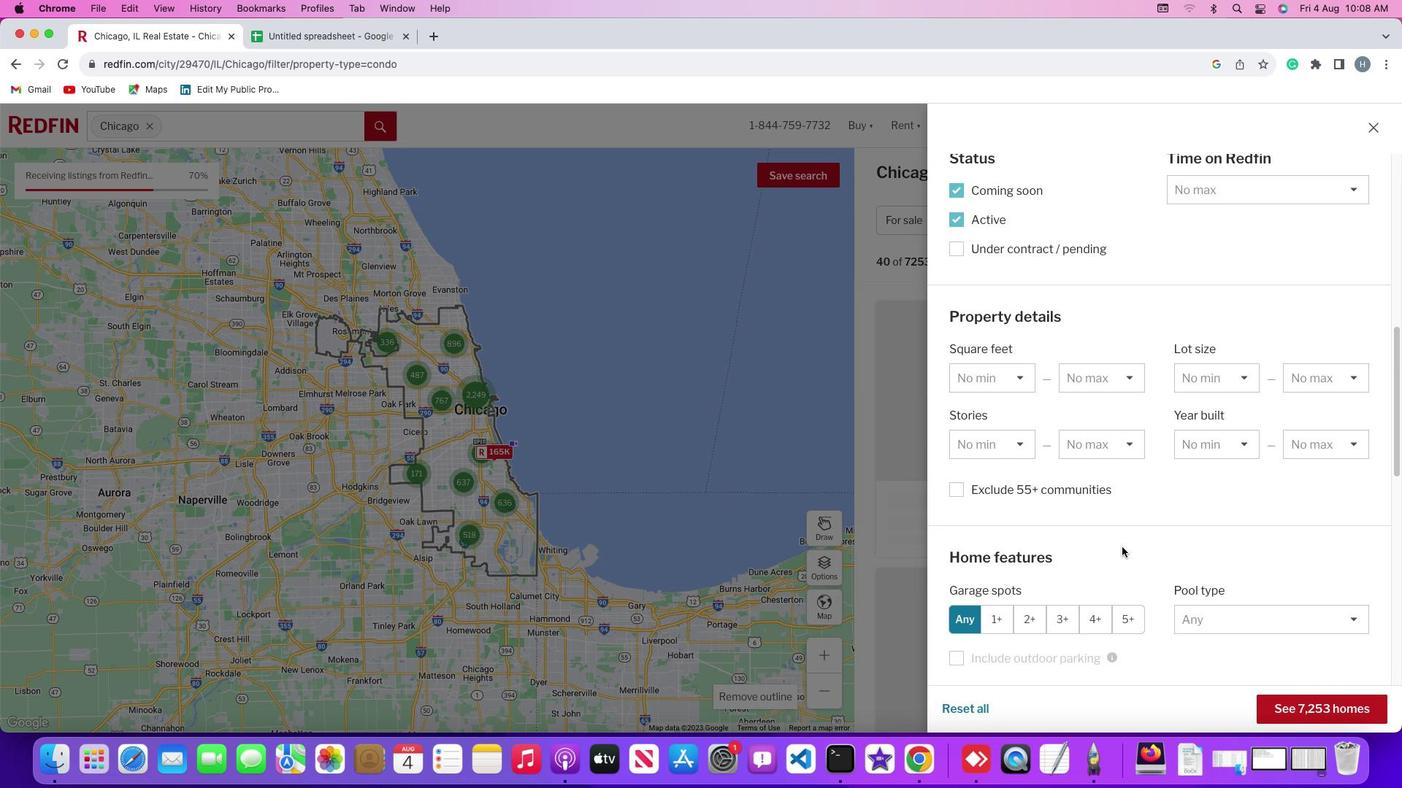 
Action: Mouse moved to (1121, 556)
Screenshot: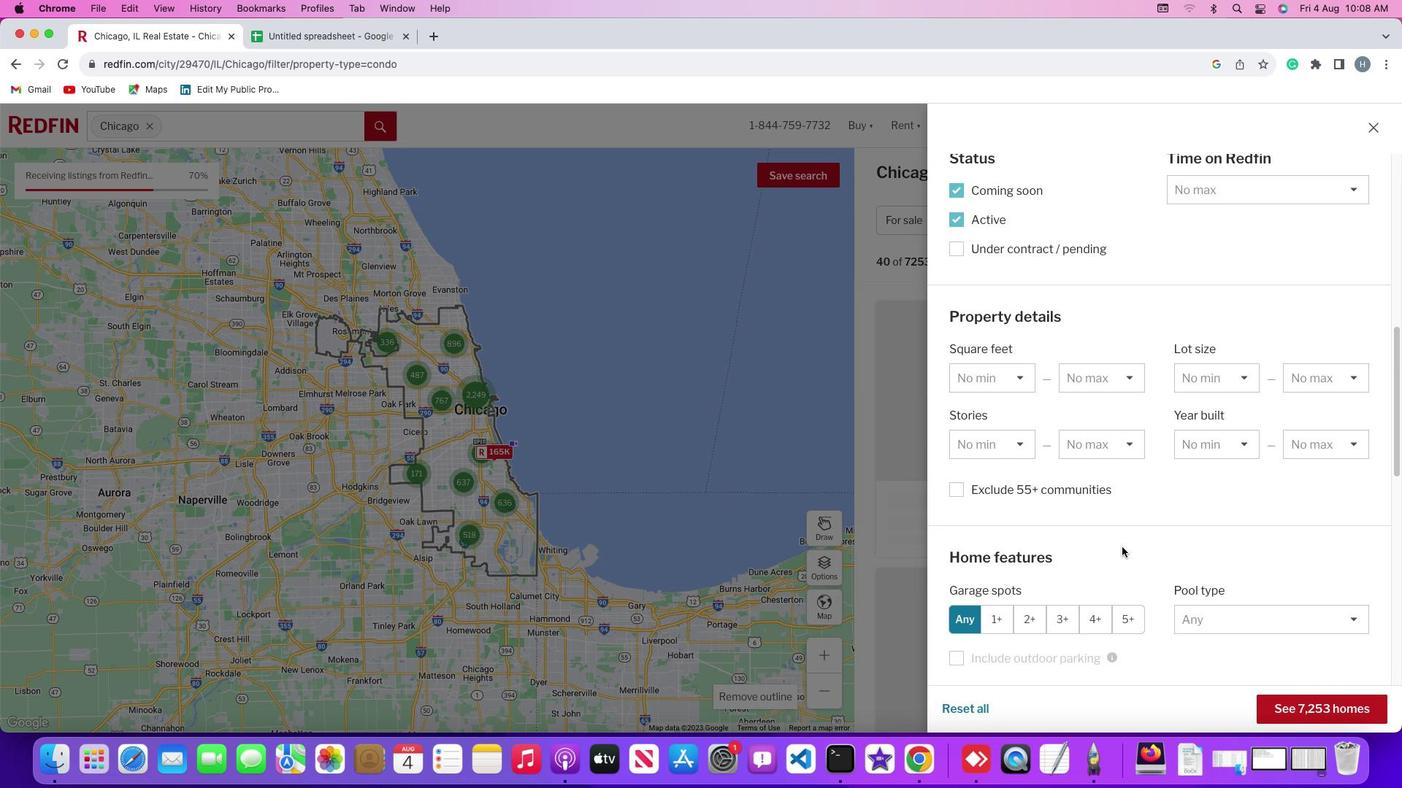 
Action: Mouse scrolled (1121, 556) with delta (0, -1)
Screenshot: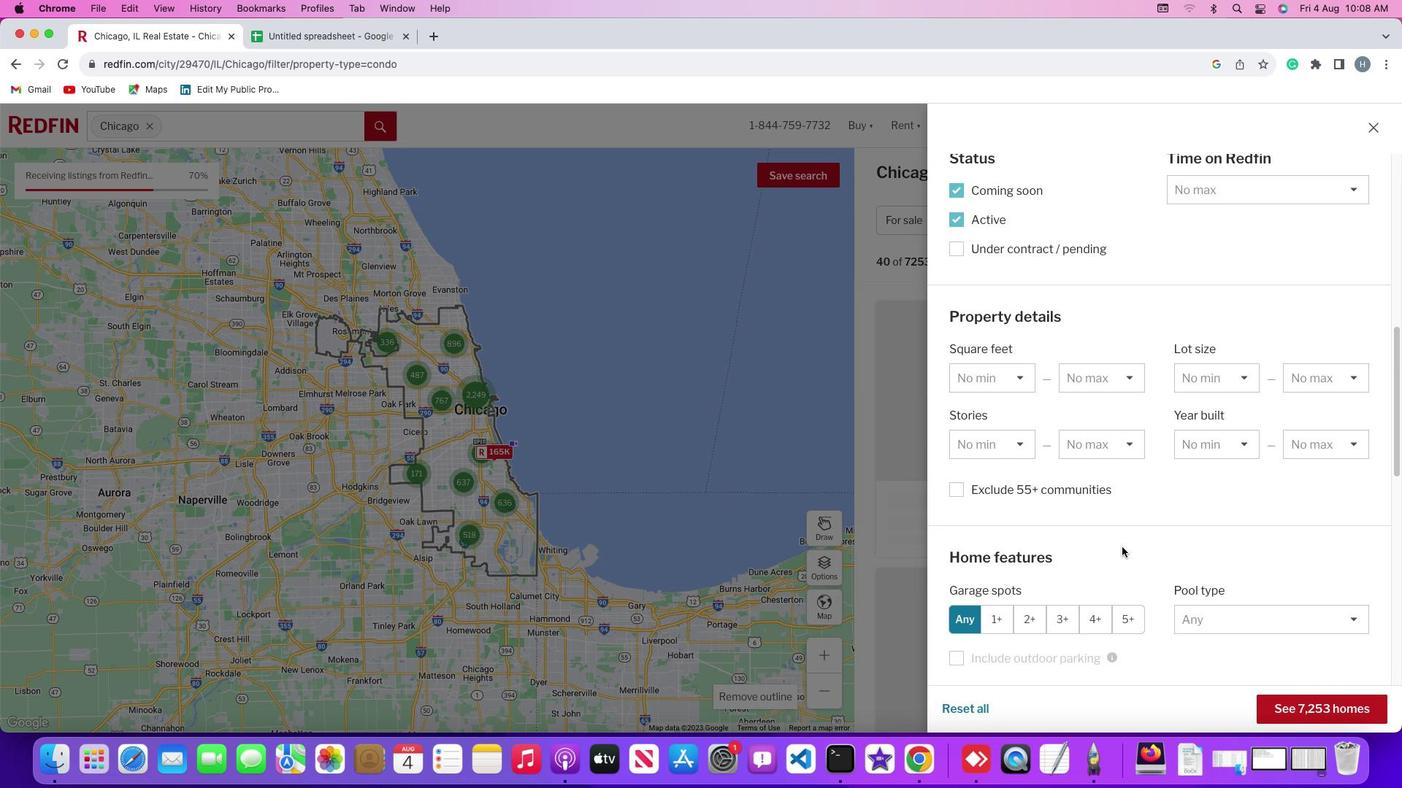 
Action: Mouse moved to (1121, 555)
Screenshot: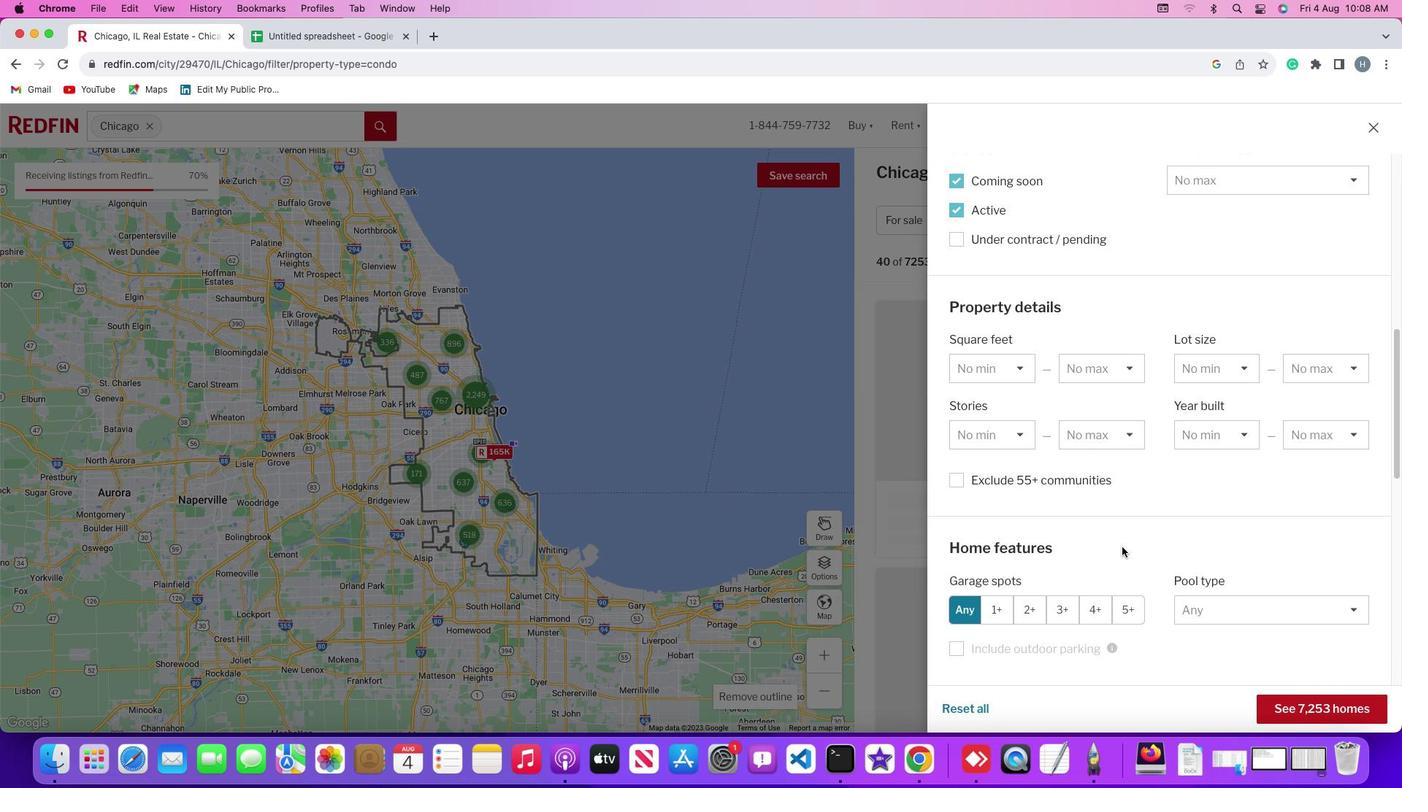 
Action: Mouse scrolled (1121, 555) with delta (0, -2)
Screenshot: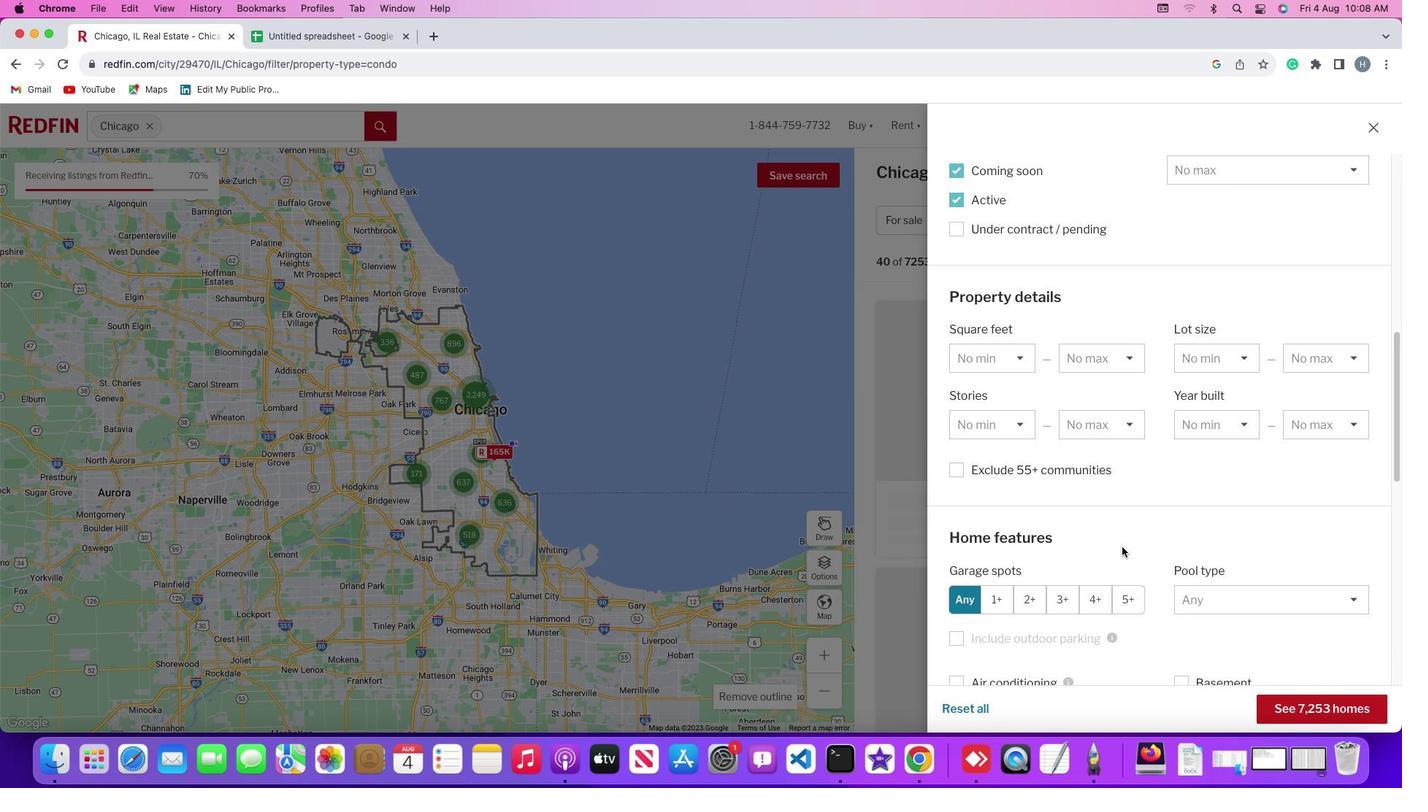 
Action: Mouse moved to (1122, 550)
Screenshot: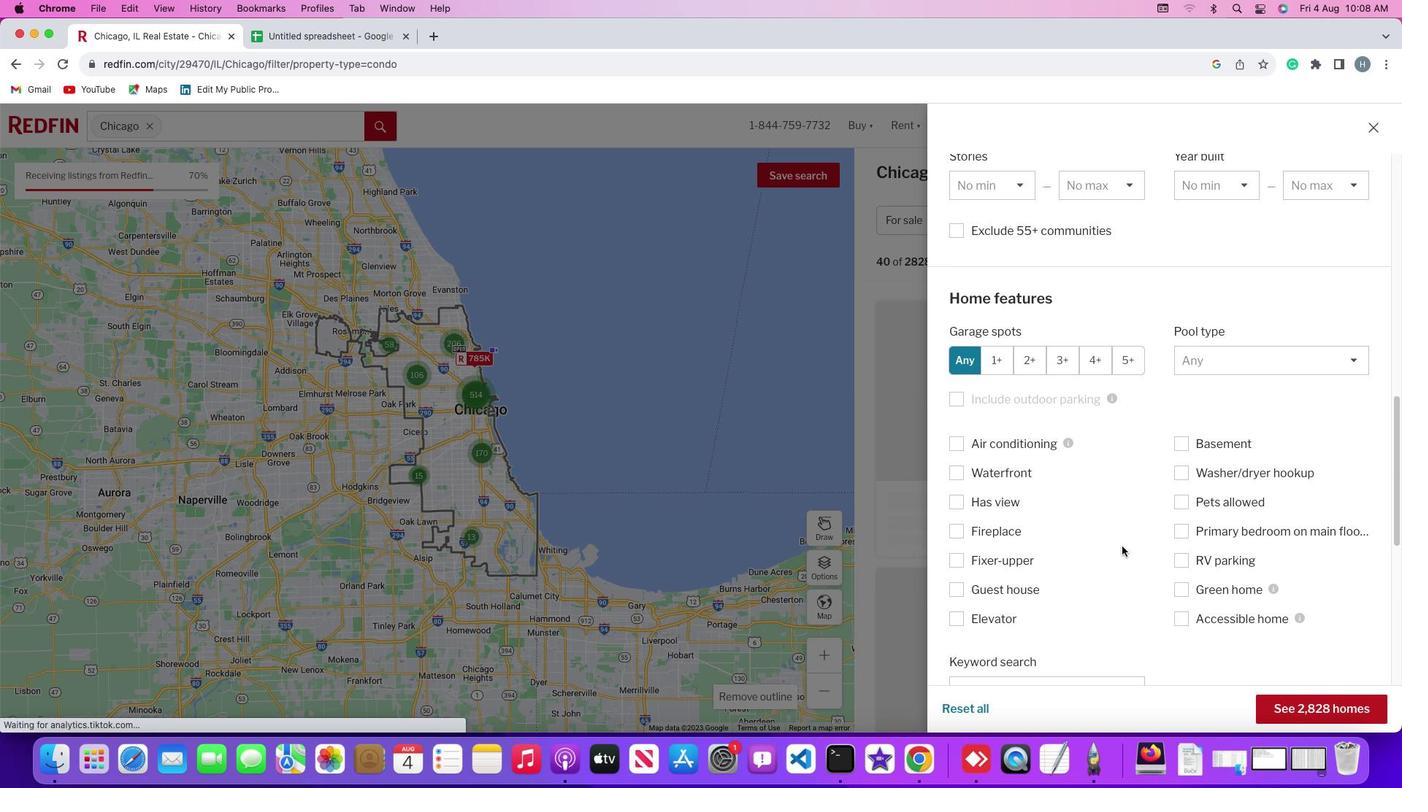 
Action: Mouse scrolled (1122, 550) with delta (0, 0)
Screenshot: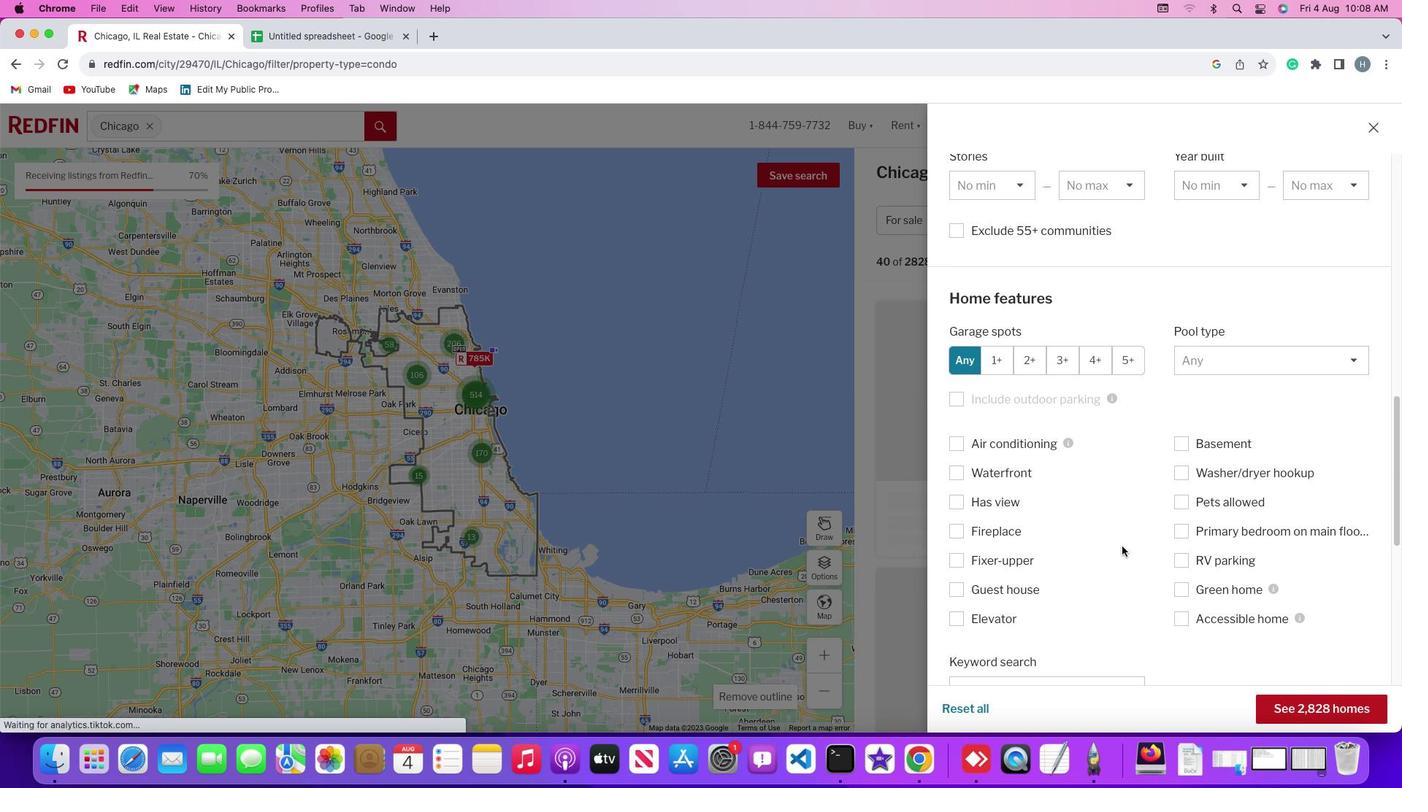 
Action: Mouse scrolled (1122, 550) with delta (0, 0)
Screenshot: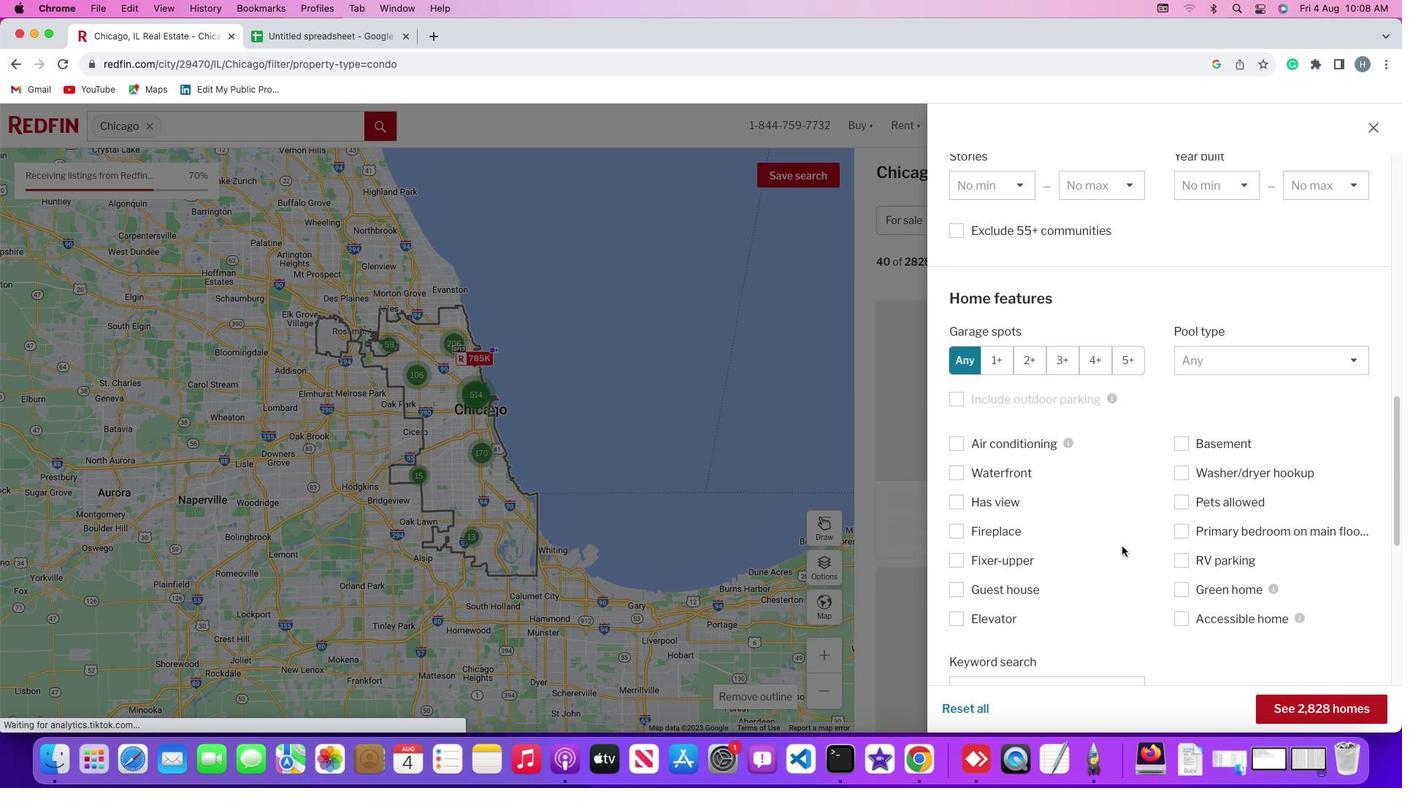 
Action: Mouse moved to (1122, 549)
Screenshot: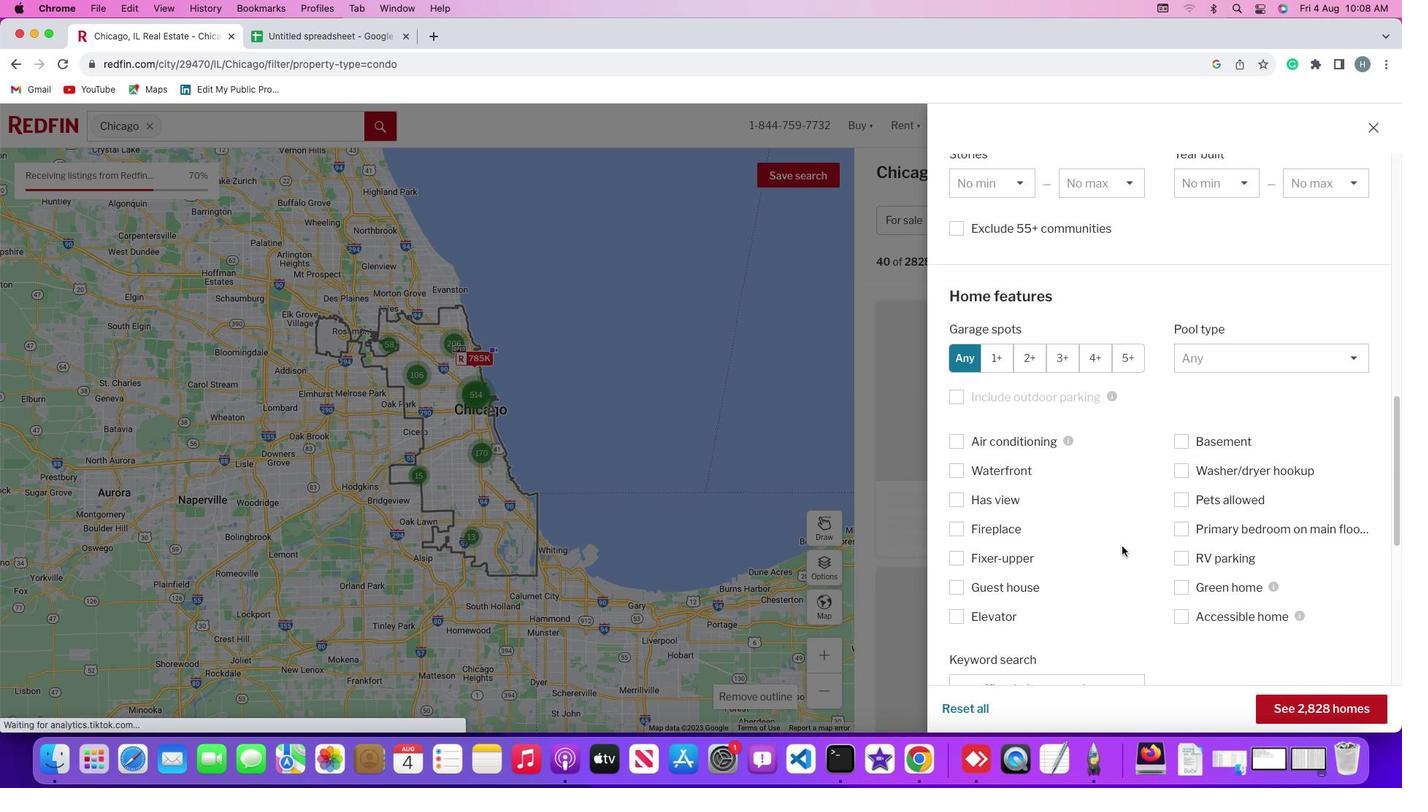 
Action: Mouse scrolled (1122, 549) with delta (0, -1)
Screenshot: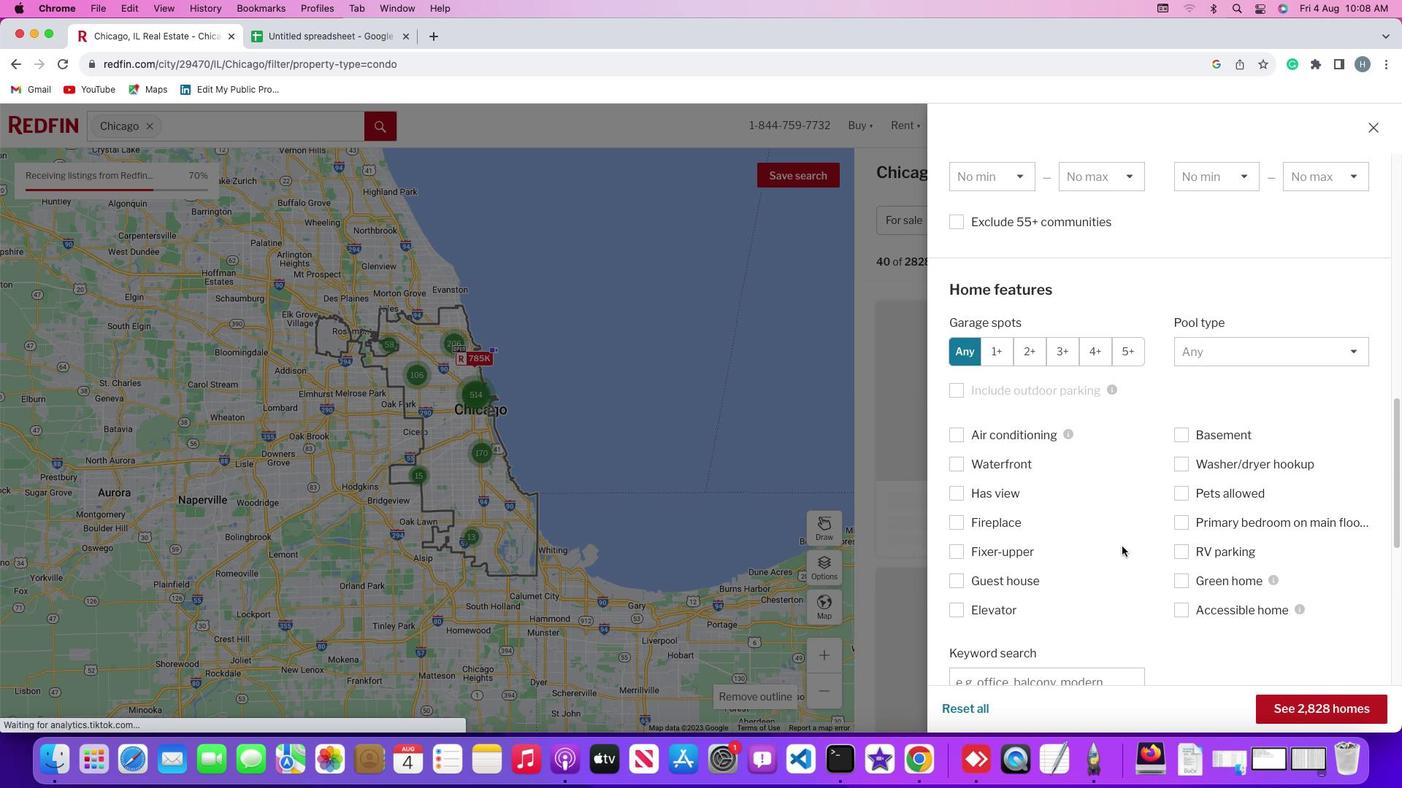 
Action: Mouse moved to (1122, 546)
Screenshot: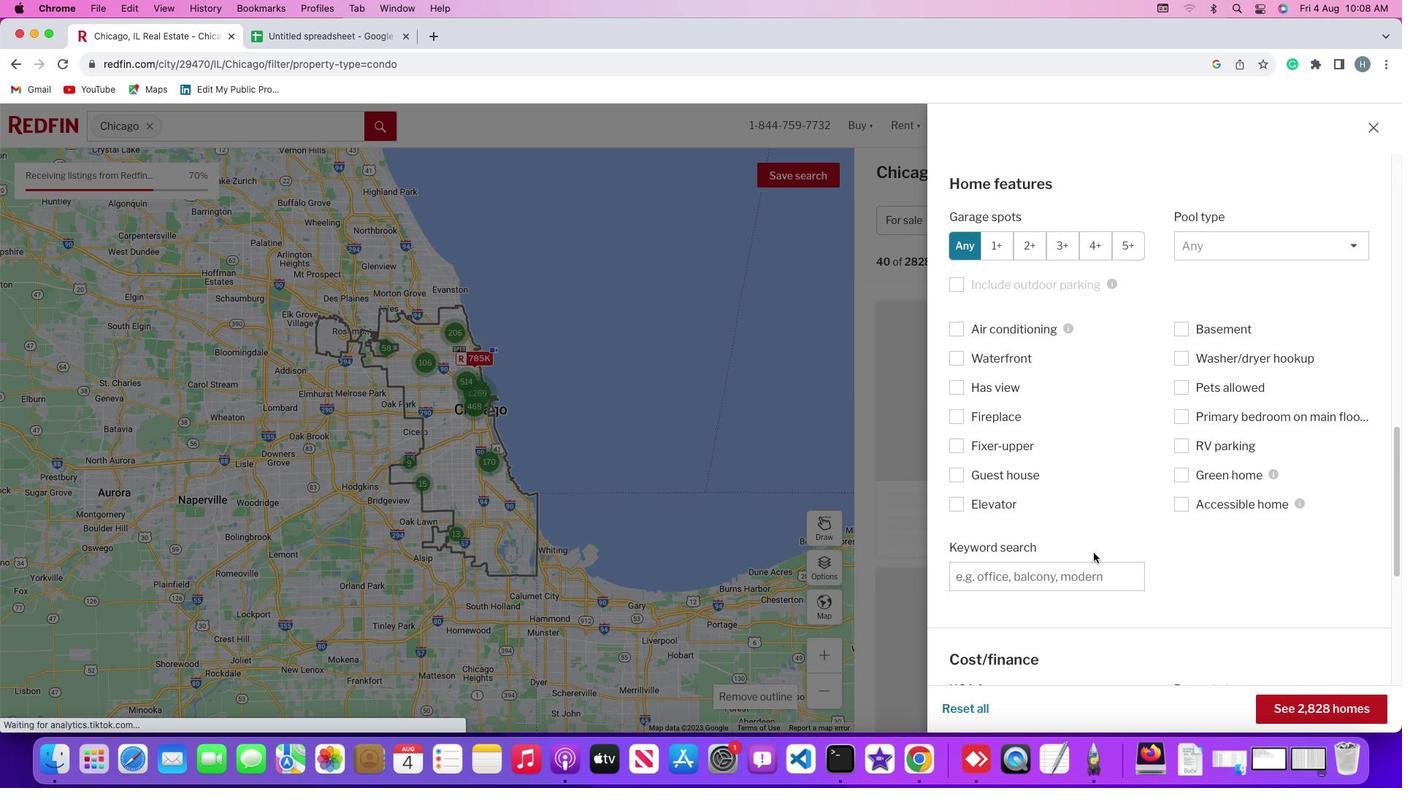 
Action: Mouse scrolled (1122, 546) with delta (0, 0)
Screenshot: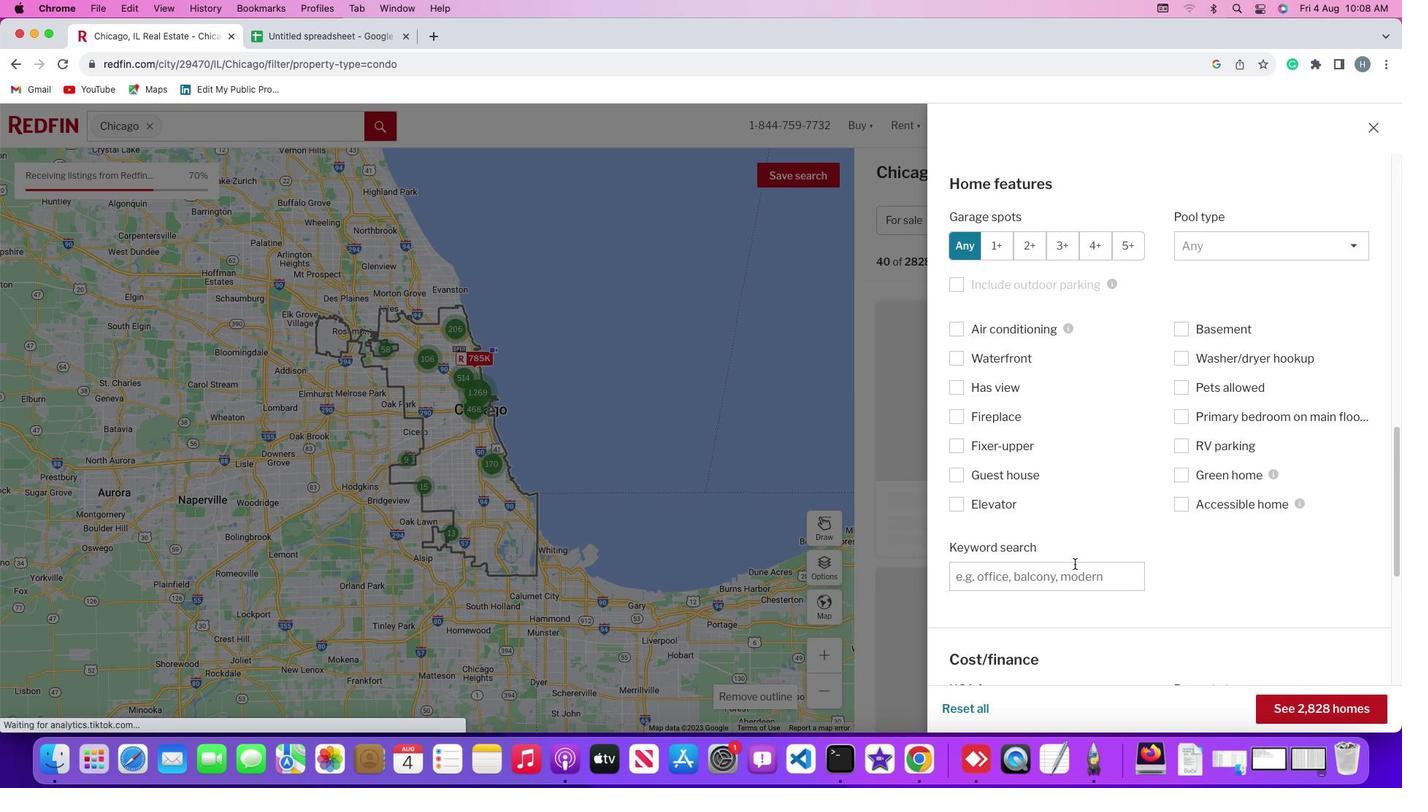 
Action: Mouse scrolled (1122, 546) with delta (0, 0)
Screenshot: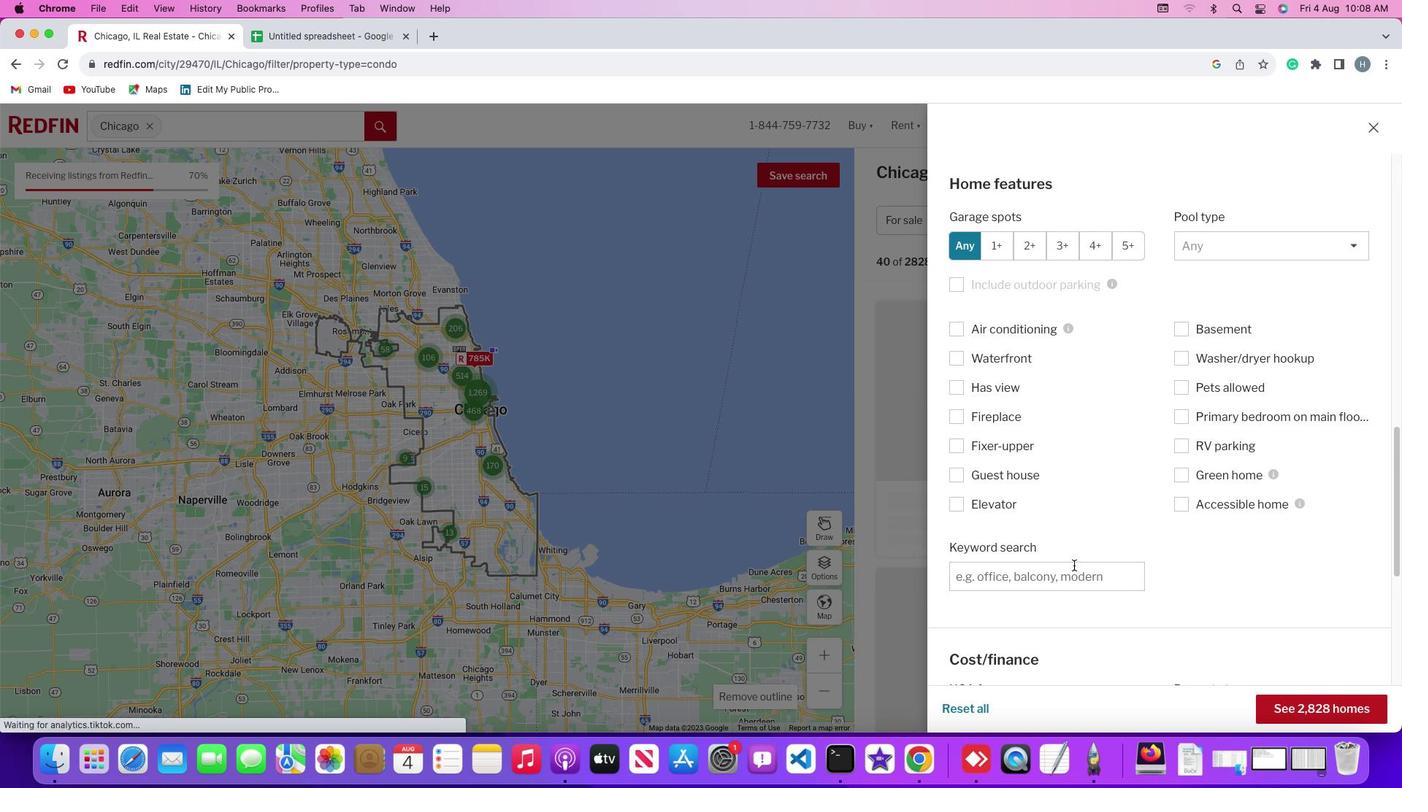 
Action: Mouse scrolled (1122, 546) with delta (0, -2)
Screenshot: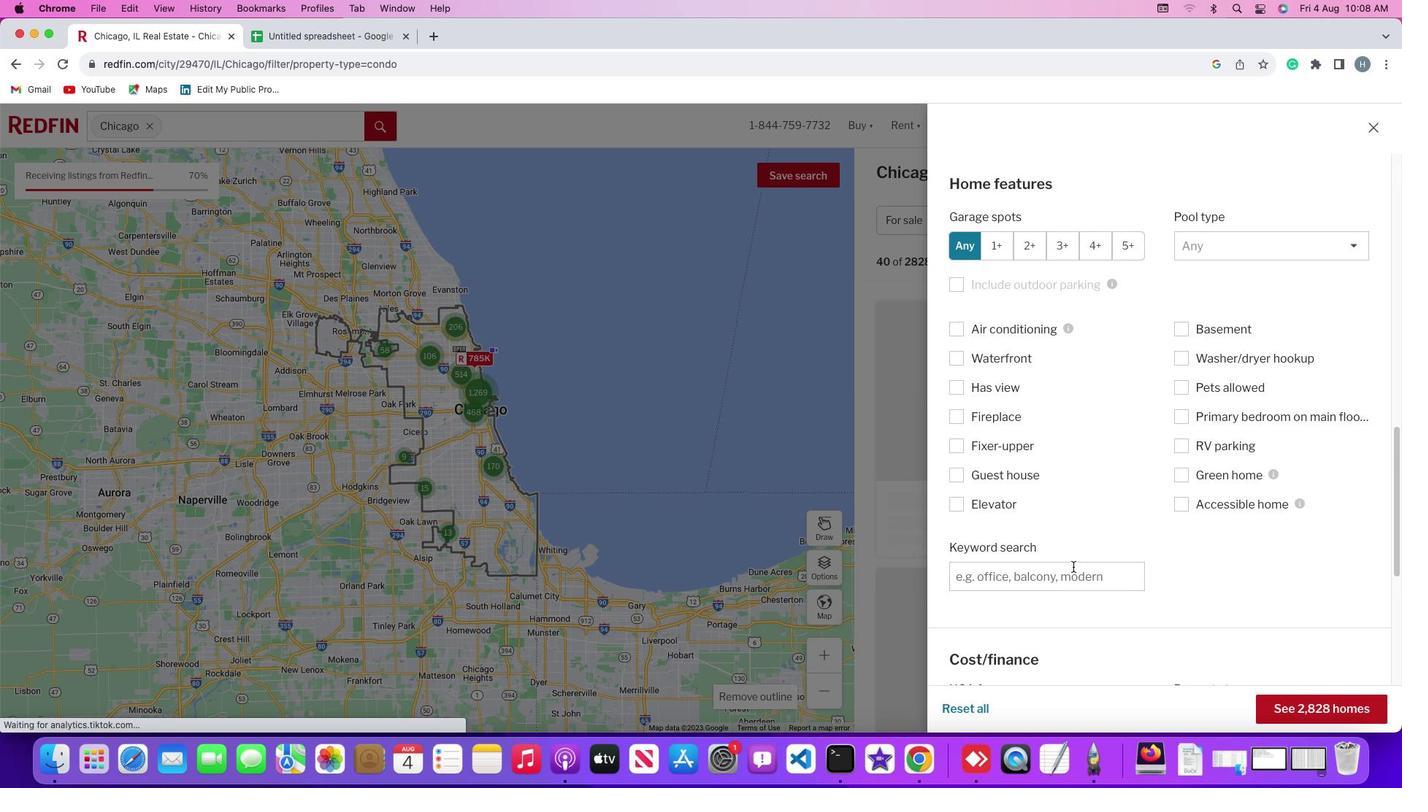 
Action: Mouse scrolled (1122, 546) with delta (0, -2)
Screenshot: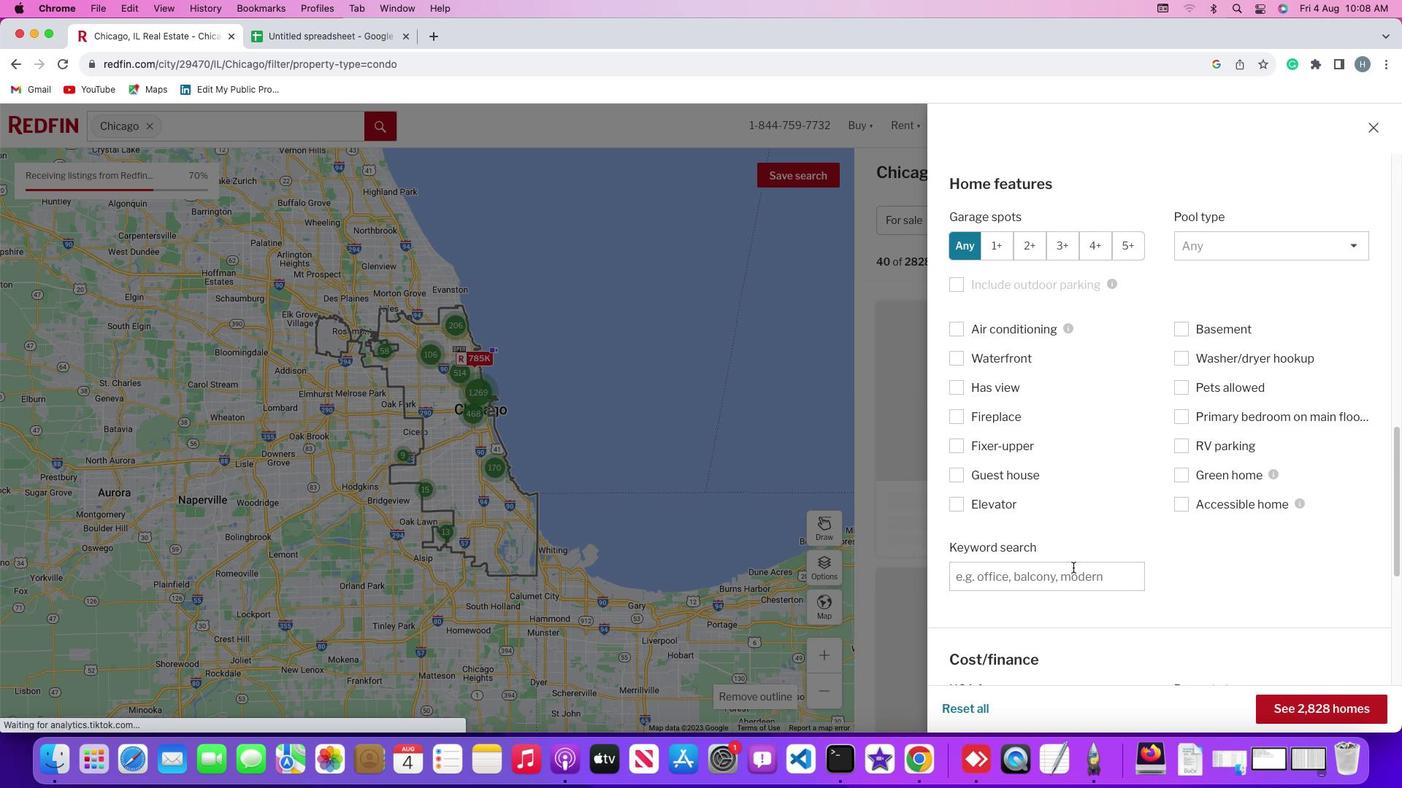 
Action: Mouse moved to (1122, 546)
Screenshot: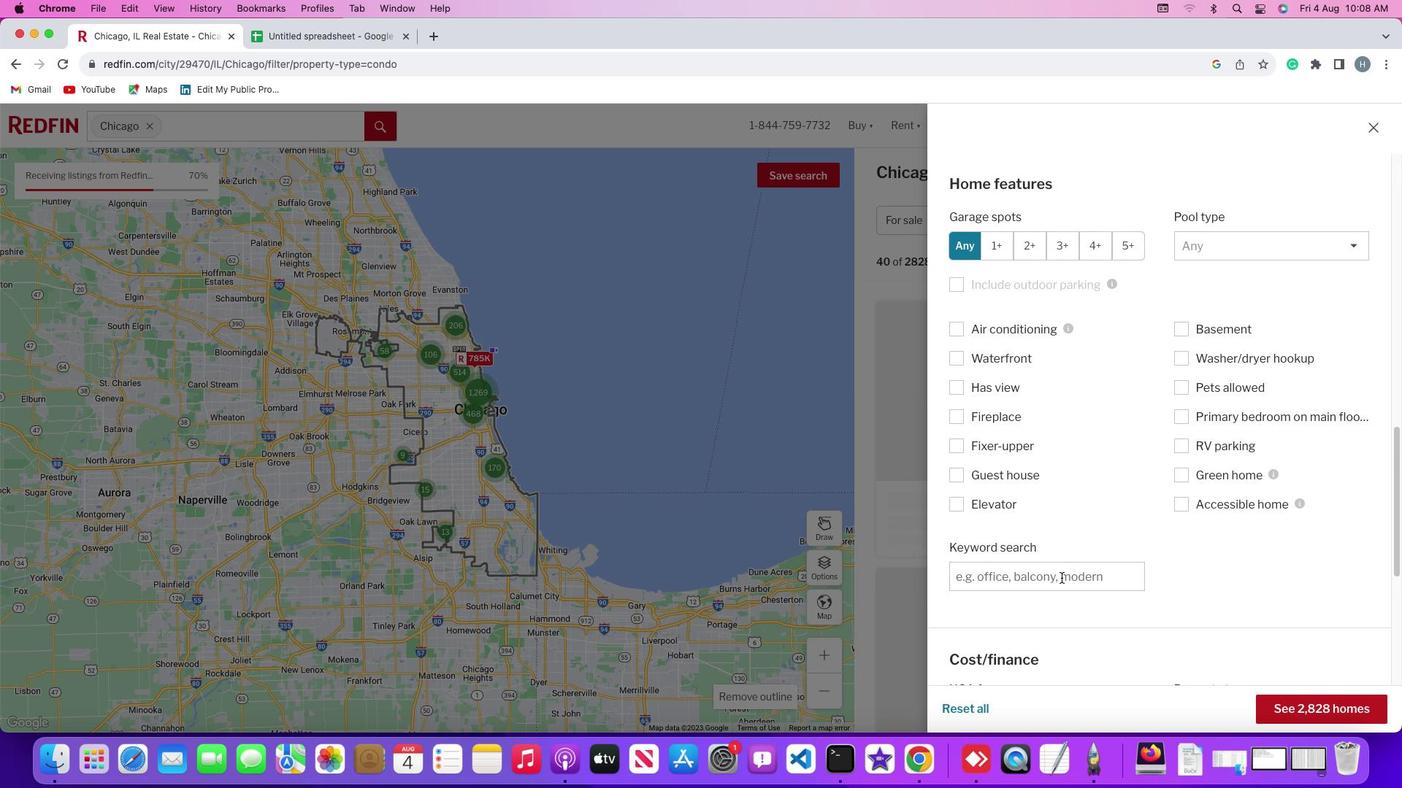 
Action: Mouse scrolled (1122, 546) with delta (0, 0)
Screenshot: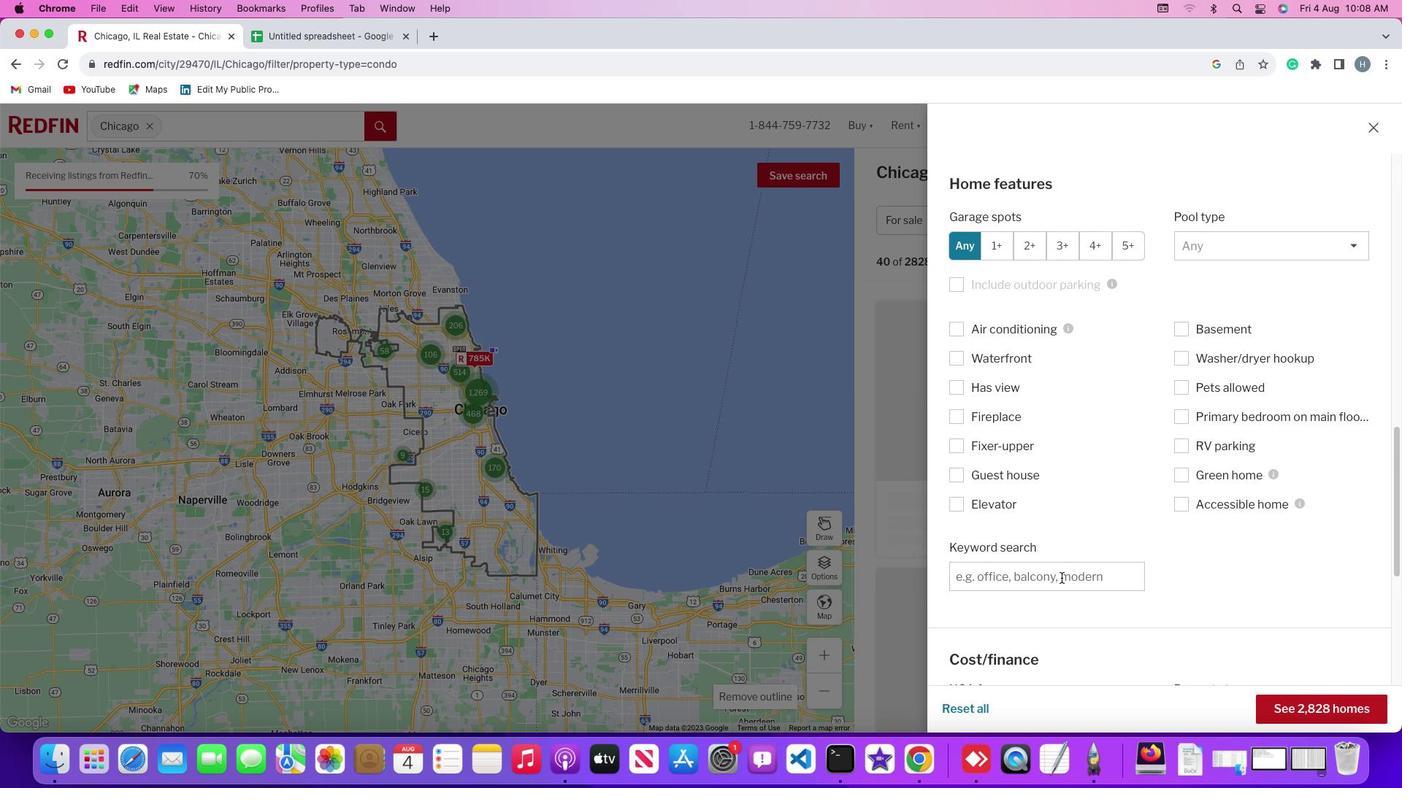 
Action: Mouse scrolled (1122, 546) with delta (0, 0)
Screenshot: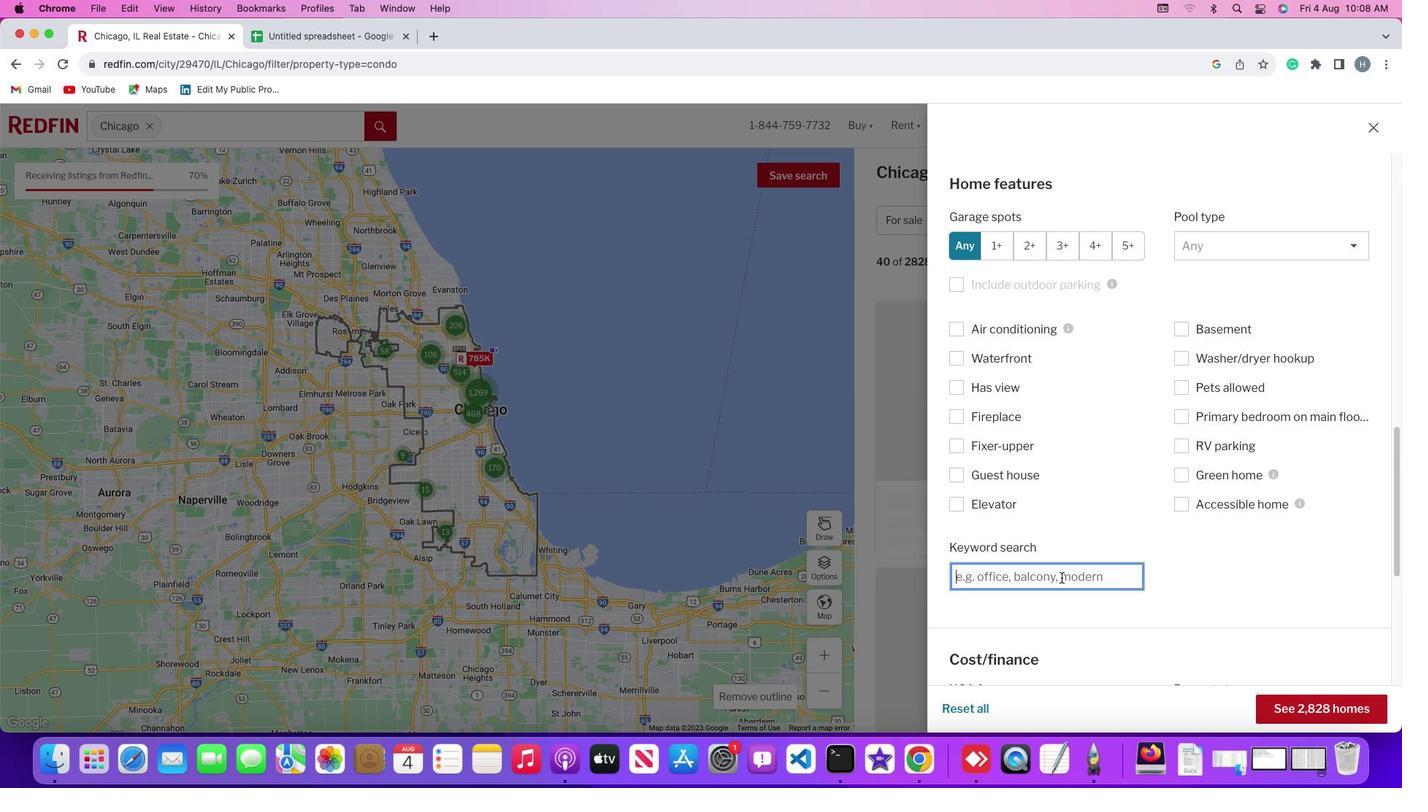 
Action: Mouse scrolled (1122, 546) with delta (0, -1)
Screenshot: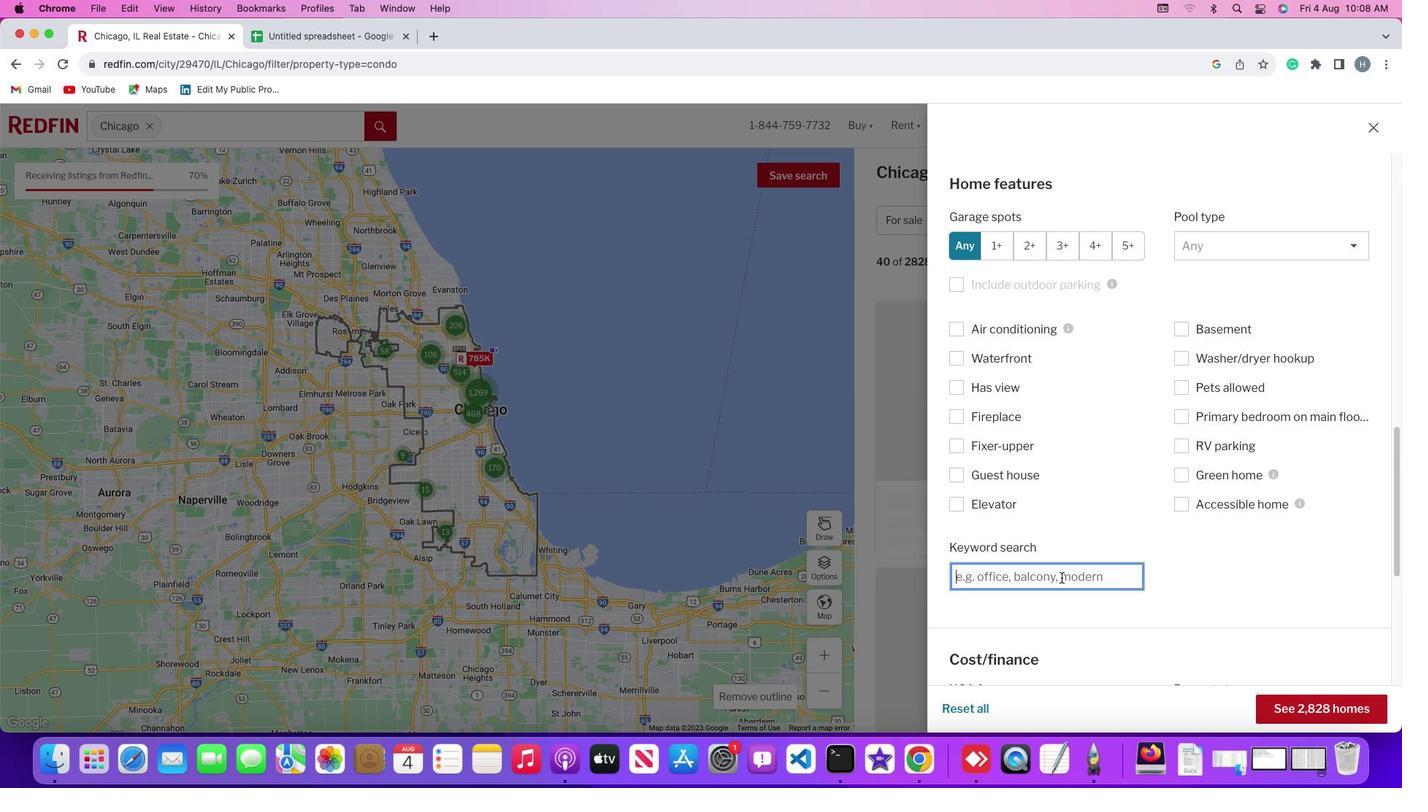 
Action: Mouse moved to (1061, 577)
Screenshot: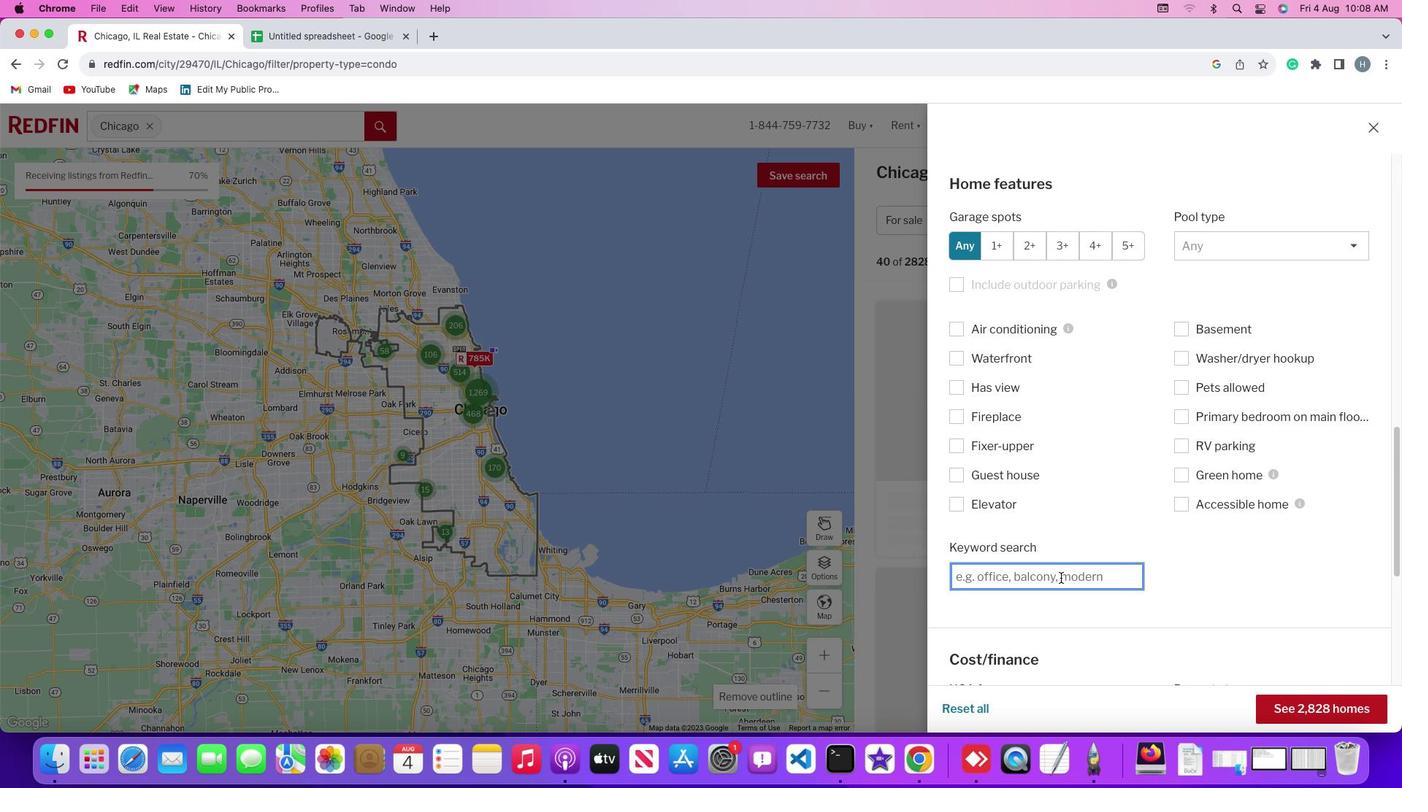 
Action: Mouse pressed left at (1061, 577)
Screenshot: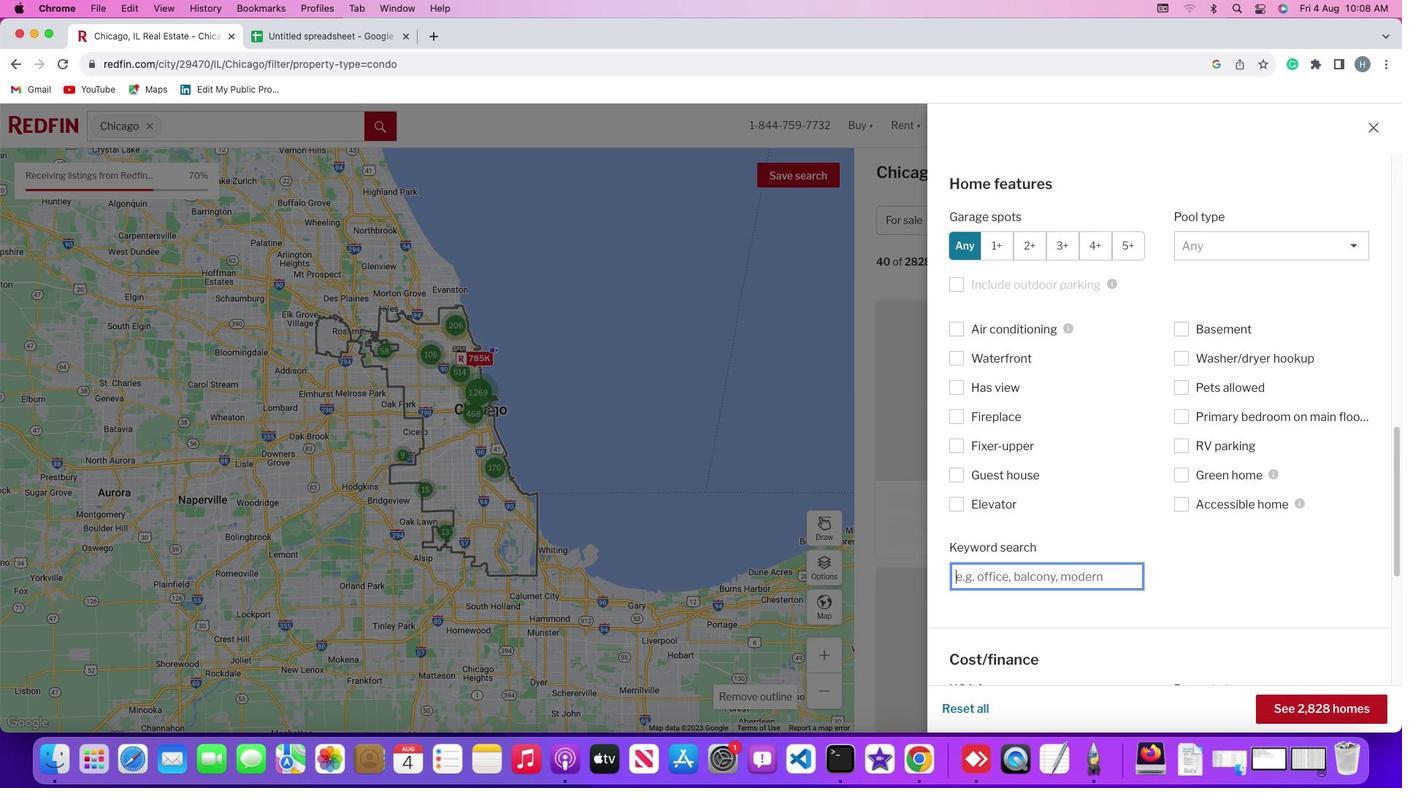 
Action: Mouse moved to (1060, 578)
Screenshot: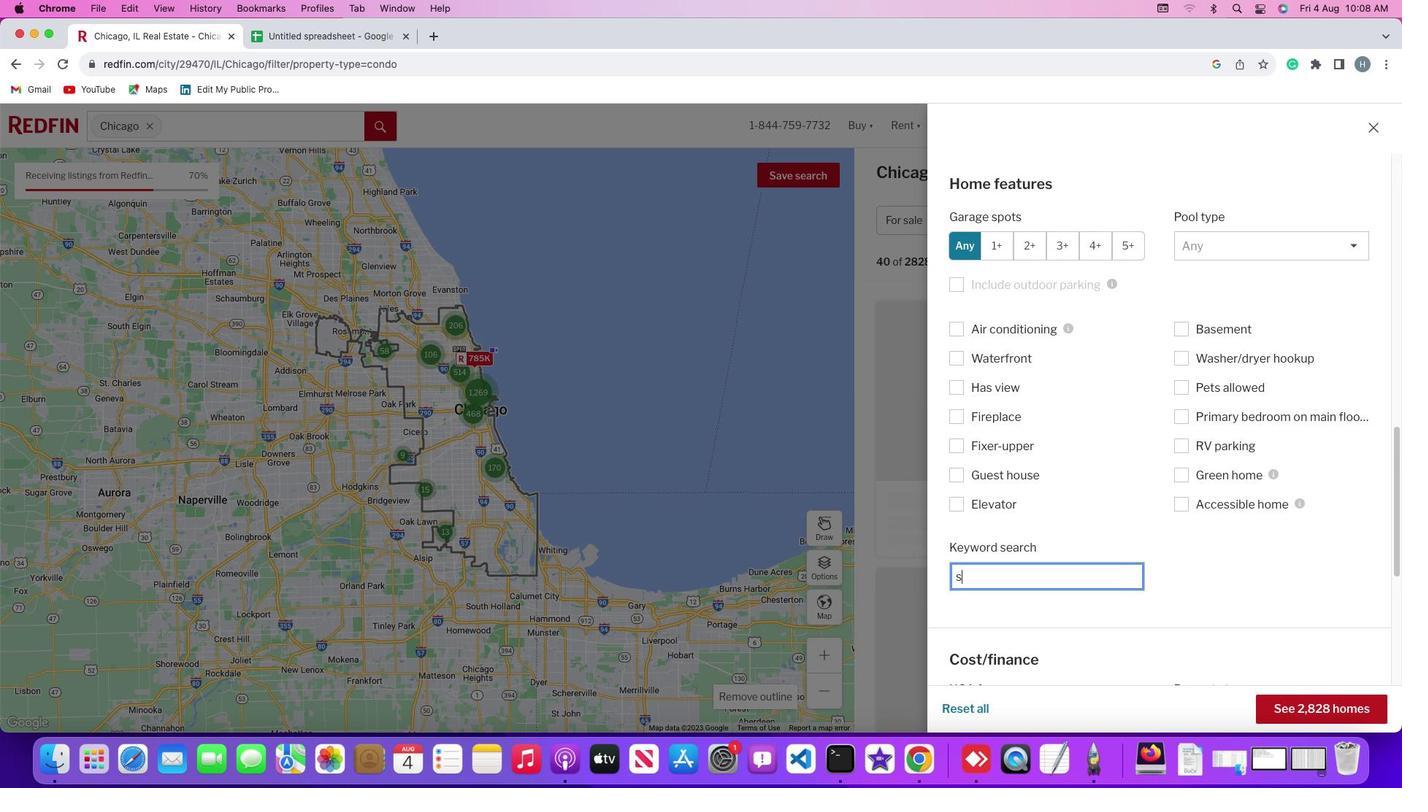 
Action: Key pressed 's''k''y''l''i''n''e'Key.space'v''i''e''w''s'
Screenshot: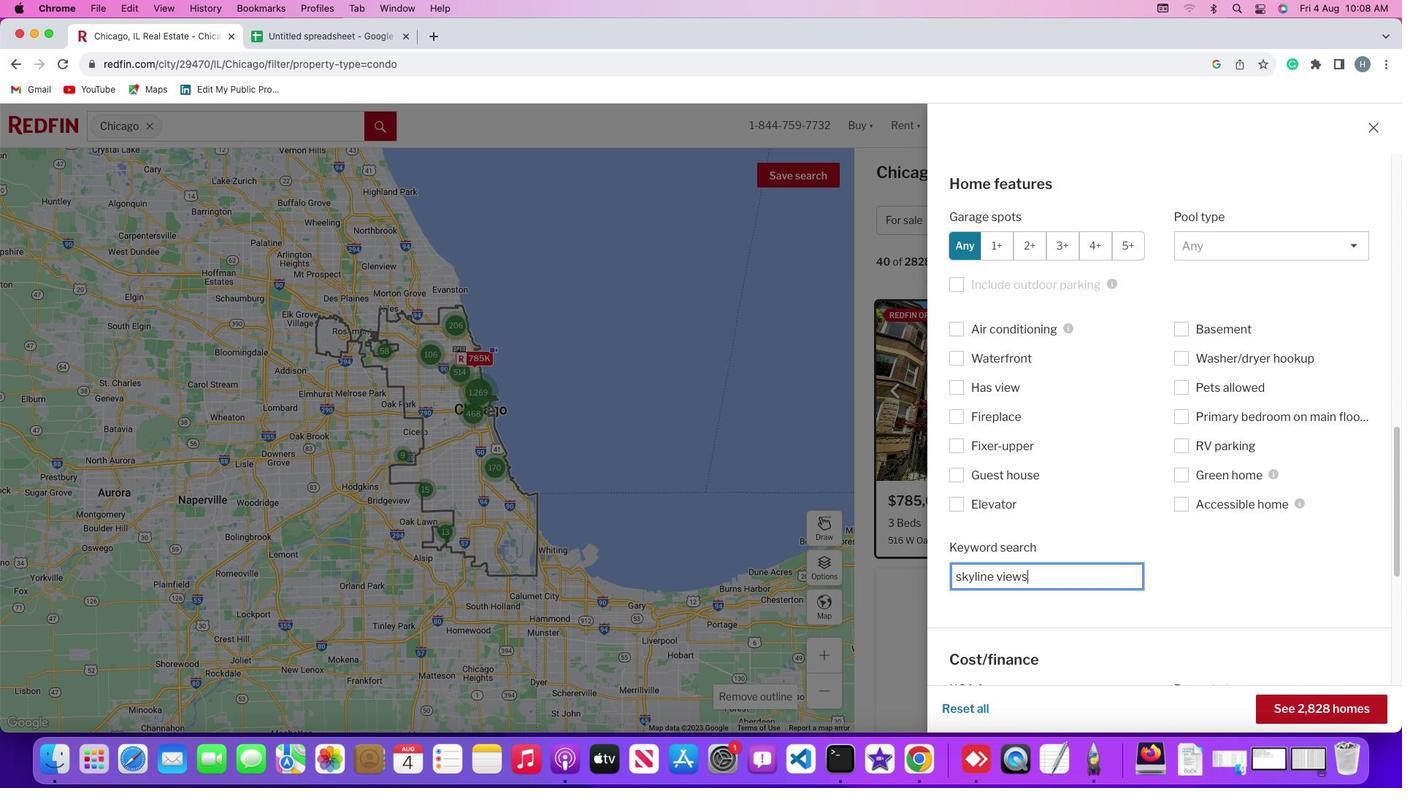 
Action: Mouse moved to (1177, 574)
Screenshot: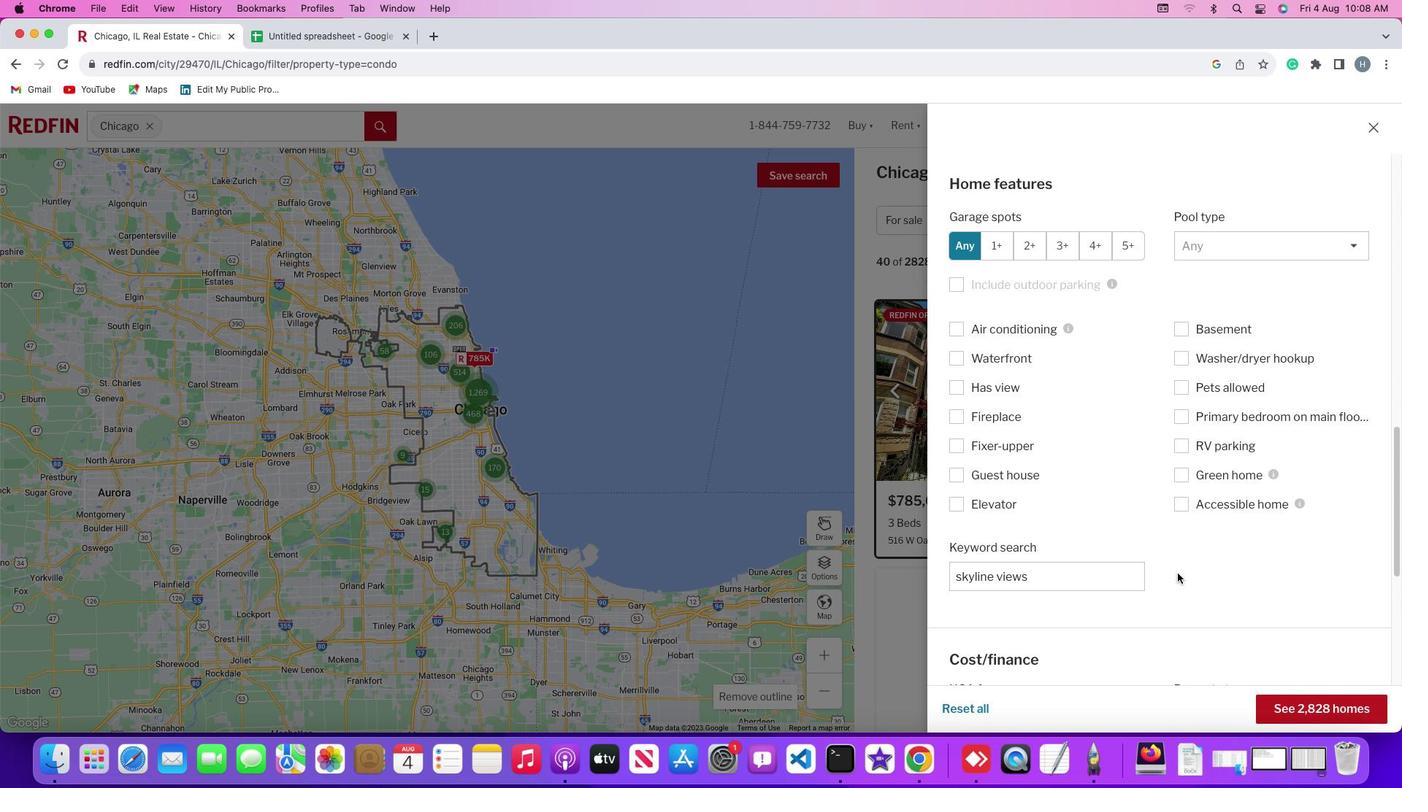 
Action: Mouse pressed left at (1177, 574)
Screenshot: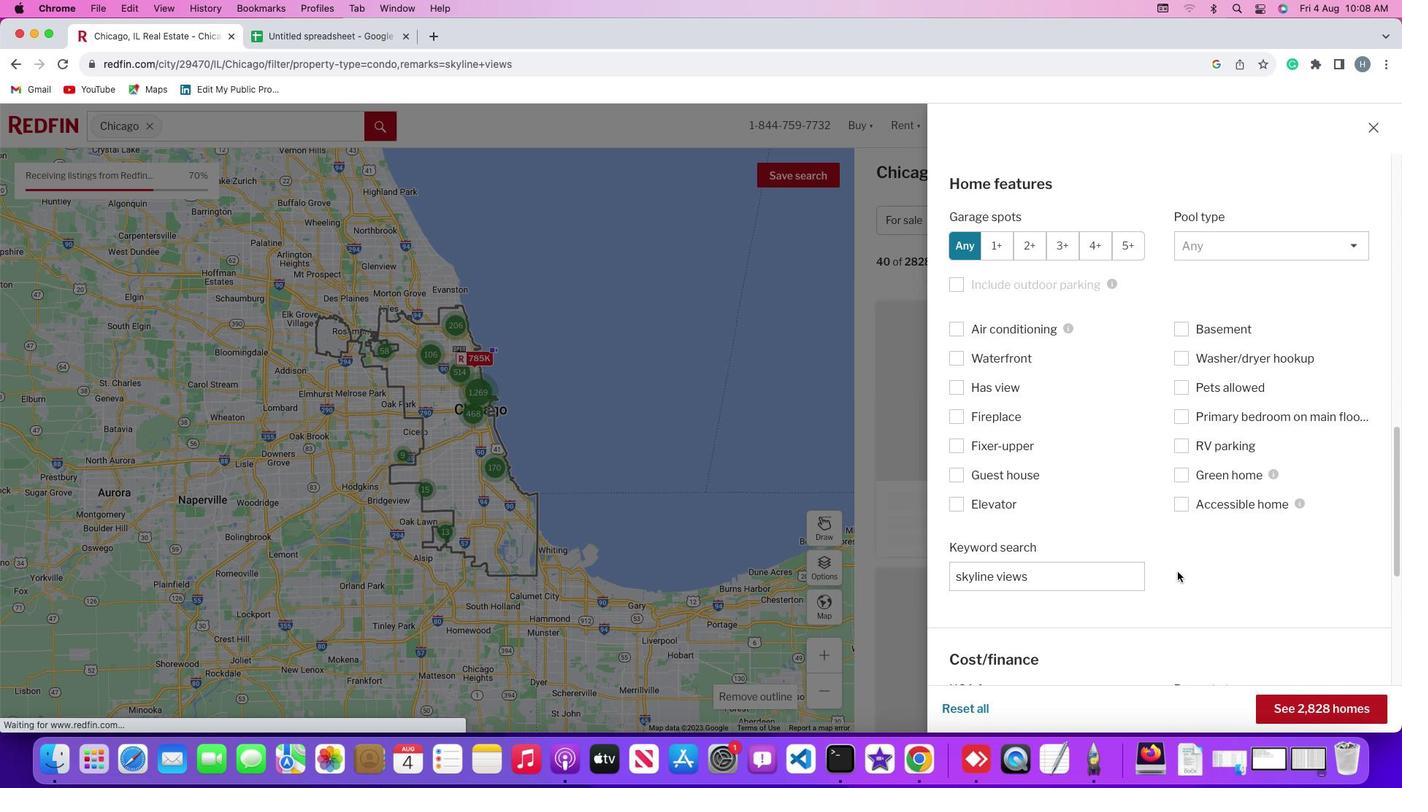 
Action: Mouse moved to (1177, 572)
Screenshot: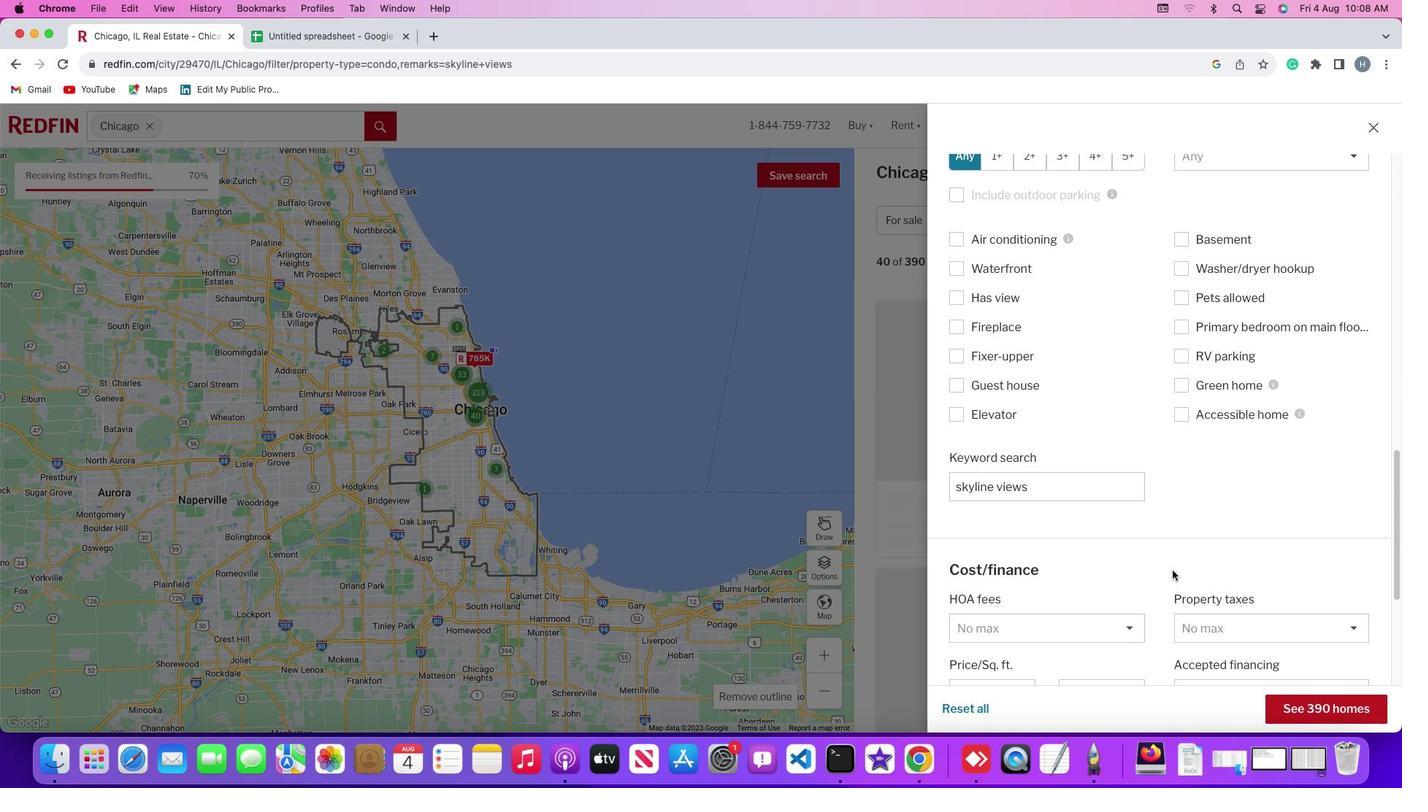 
Action: Mouse scrolled (1177, 572) with delta (0, 0)
Screenshot: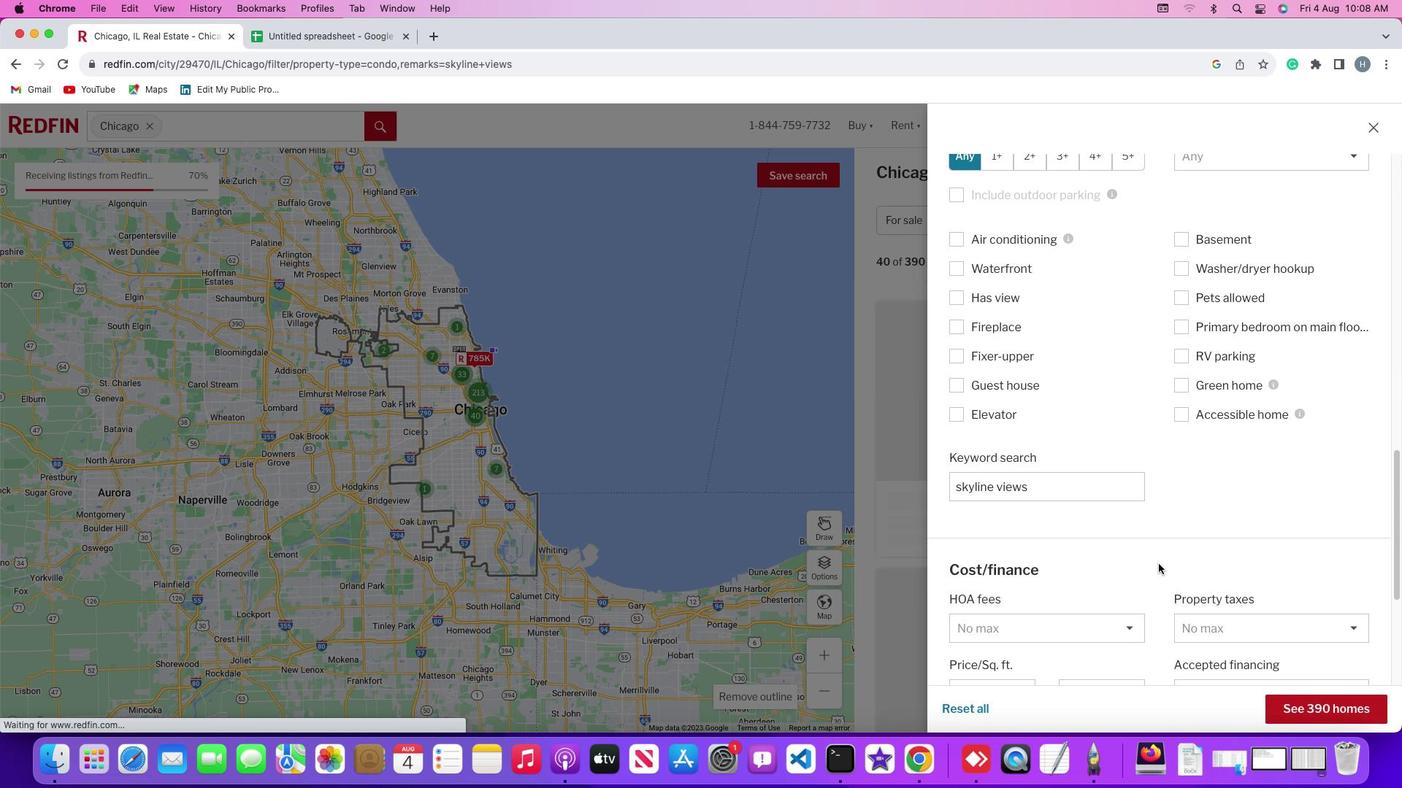 
Action: Mouse scrolled (1177, 572) with delta (0, 0)
Screenshot: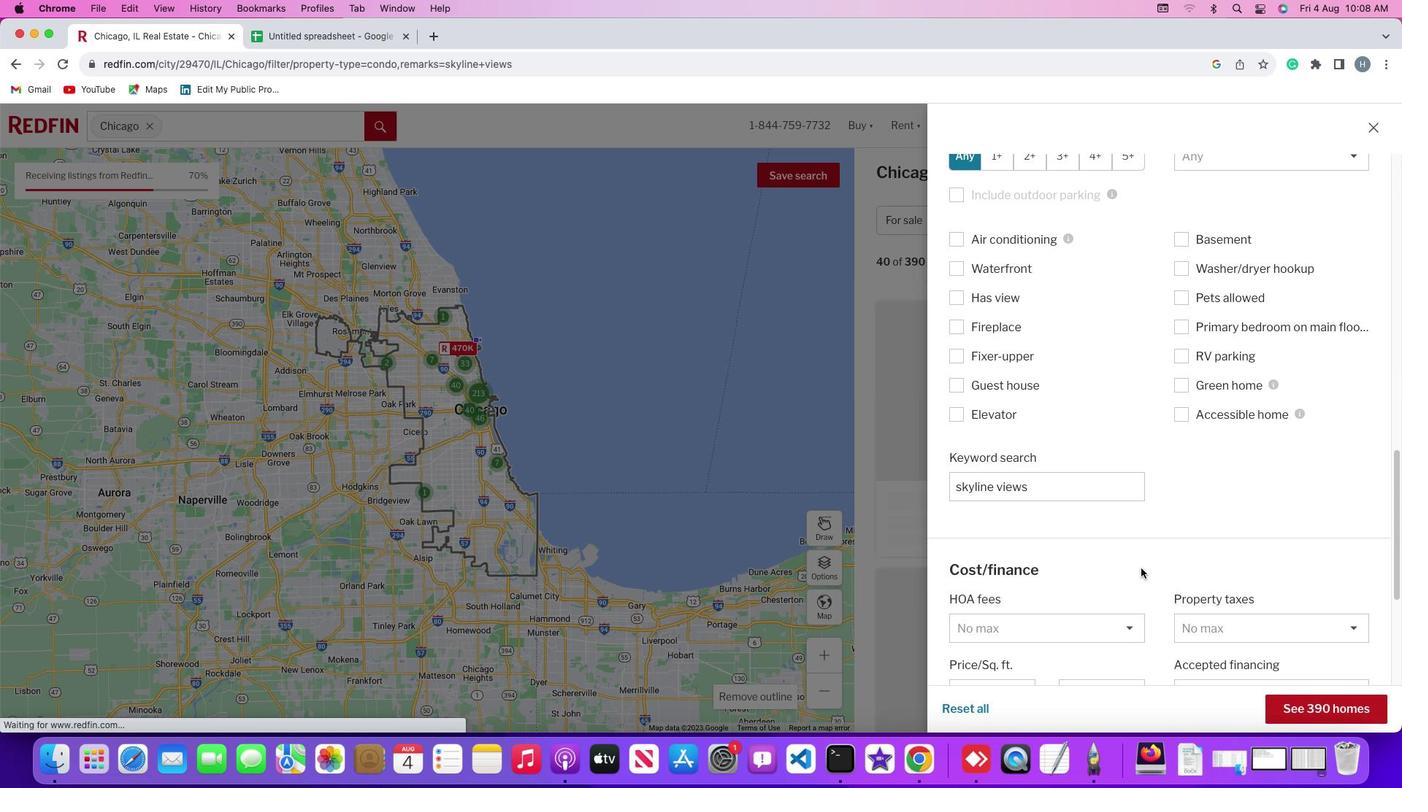 
Action: Mouse scrolled (1177, 572) with delta (0, 0)
Screenshot: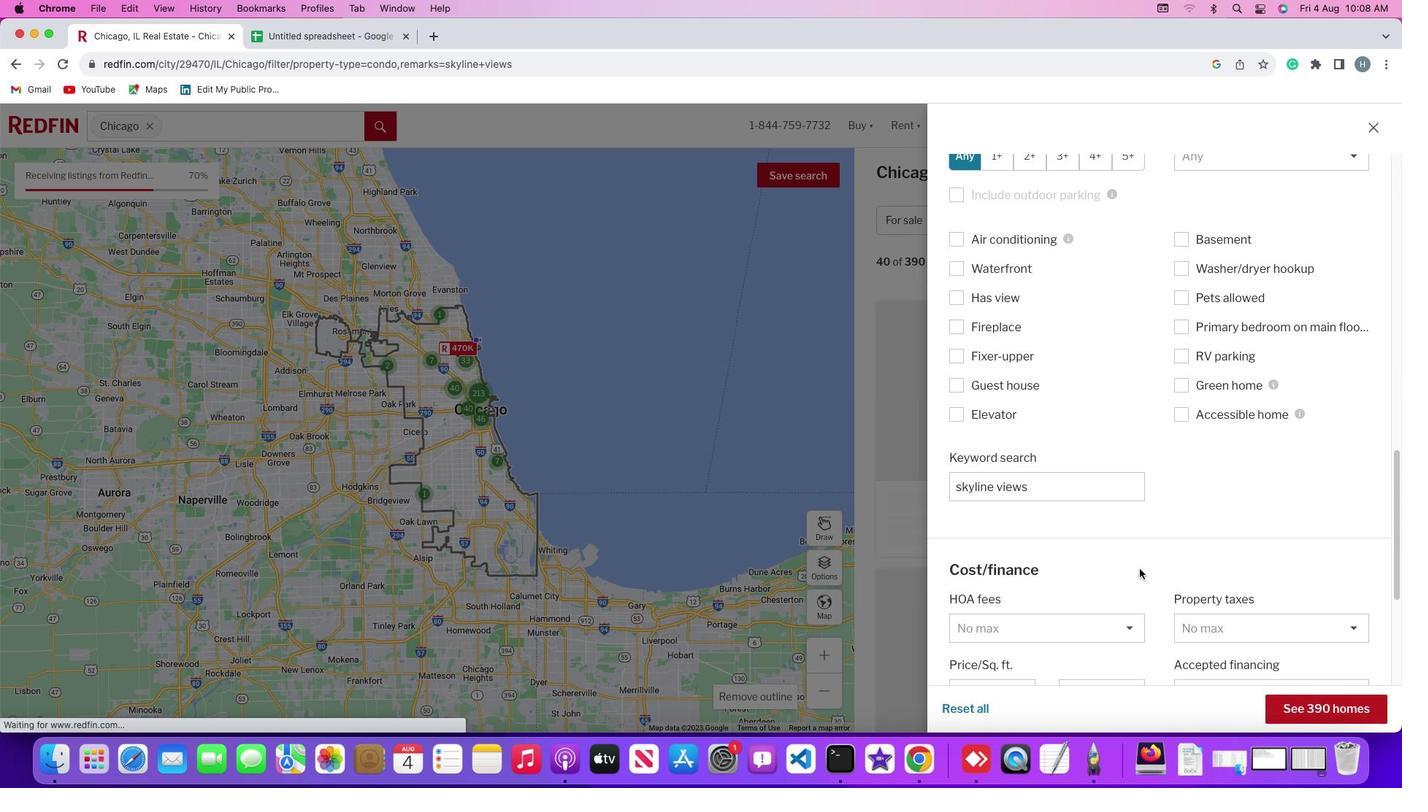 
Action: Mouse scrolled (1177, 572) with delta (0, 0)
Screenshot: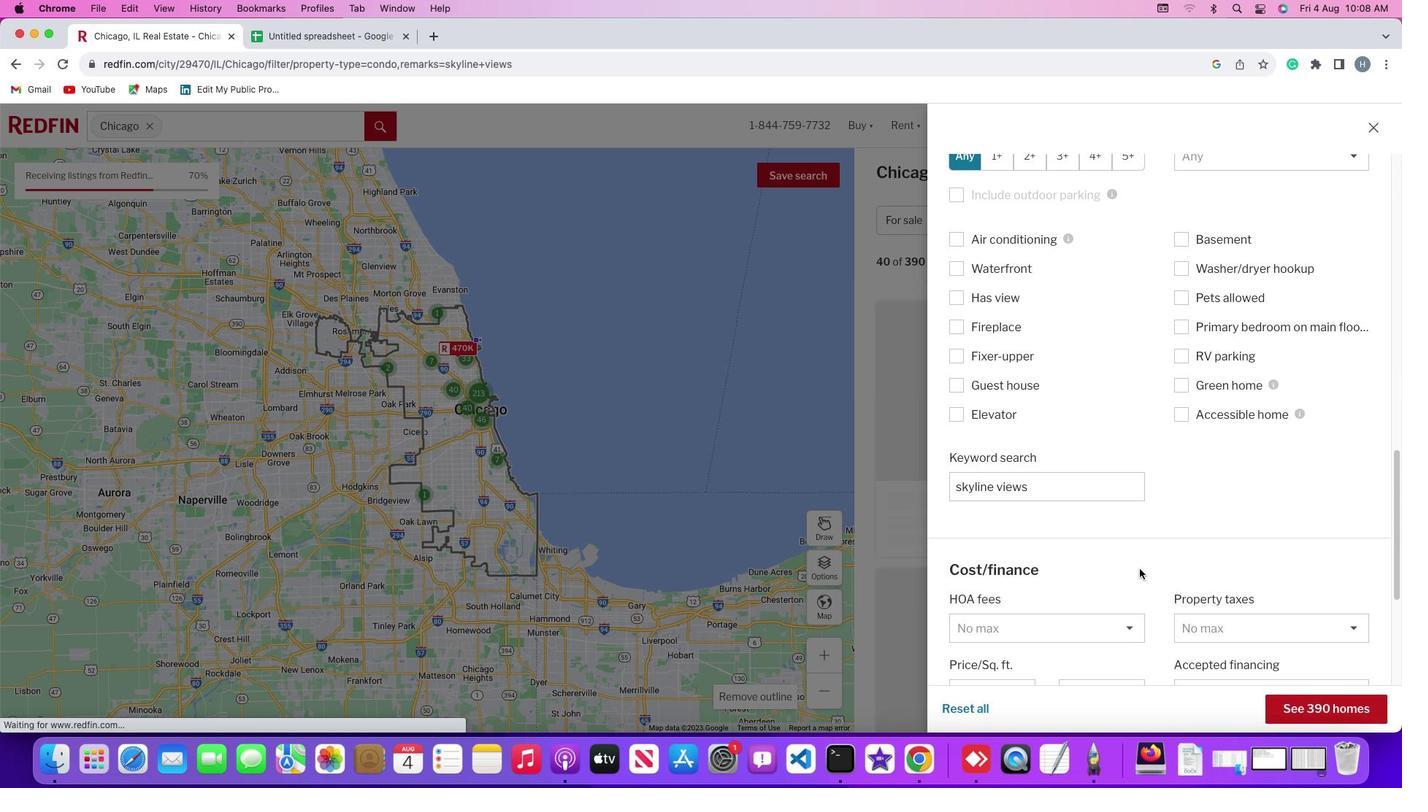 
Action: Mouse scrolled (1177, 572) with delta (0, 0)
Screenshot: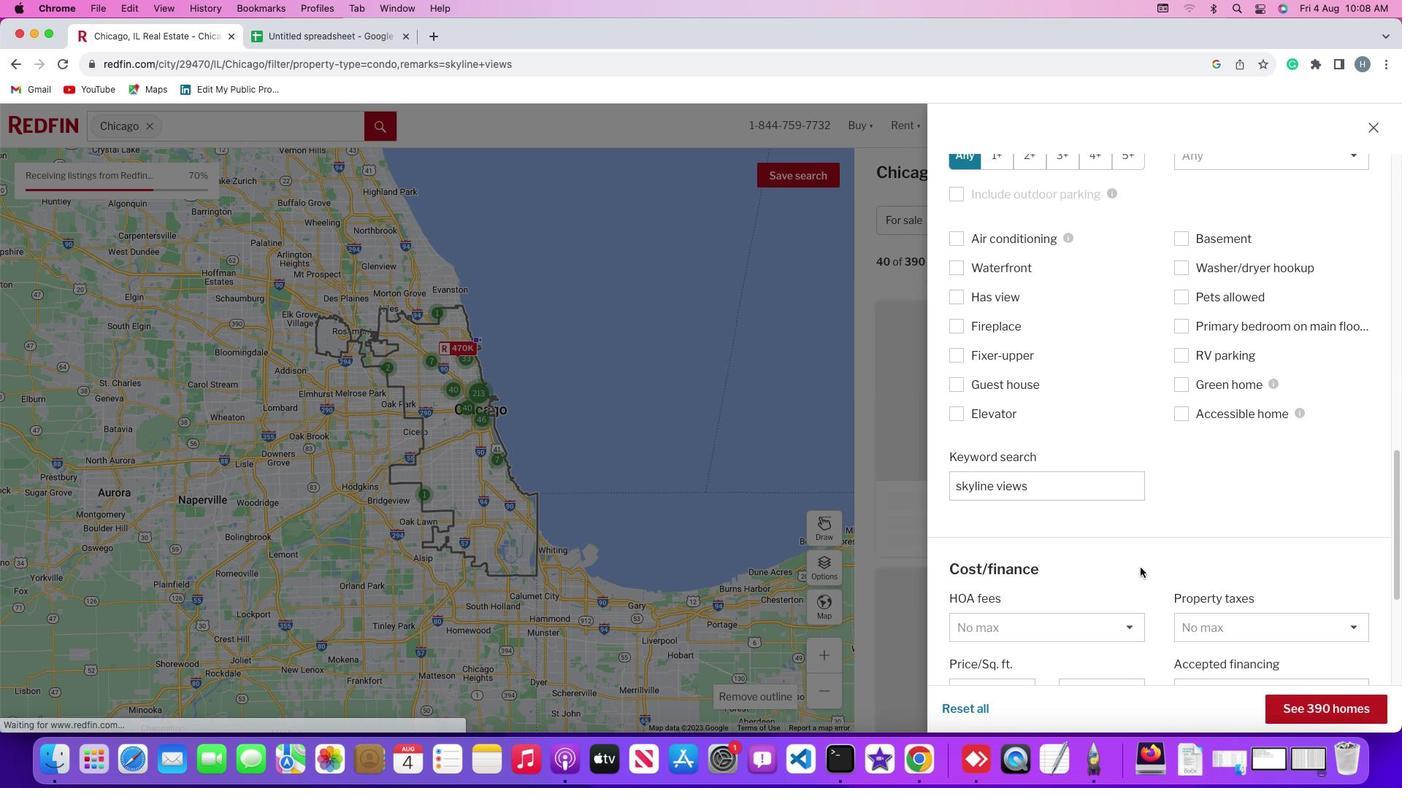 
Action: Mouse moved to (1140, 568)
Screenshot: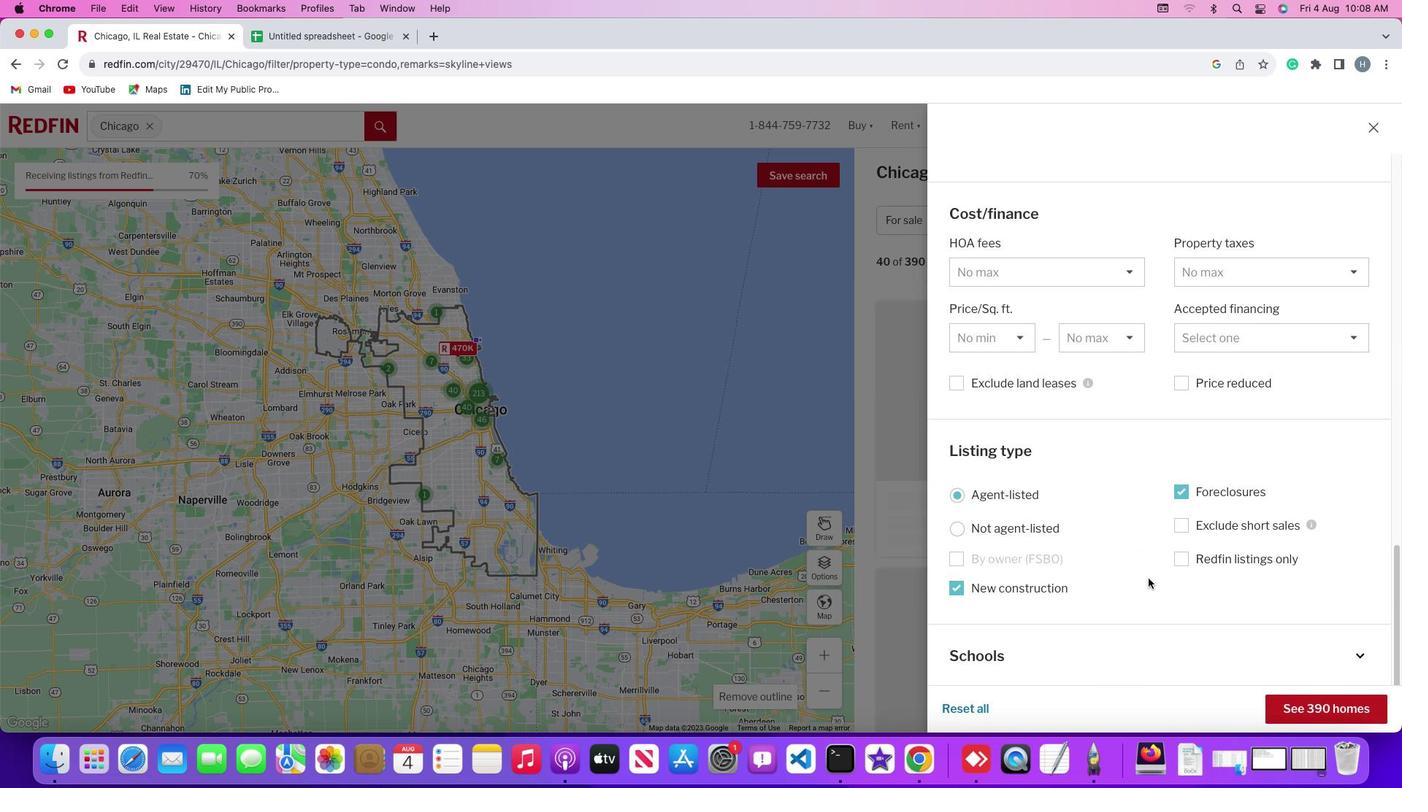 
Action: Mouse scrolled (1140, 568) with delta (0, 0)
Screenshot: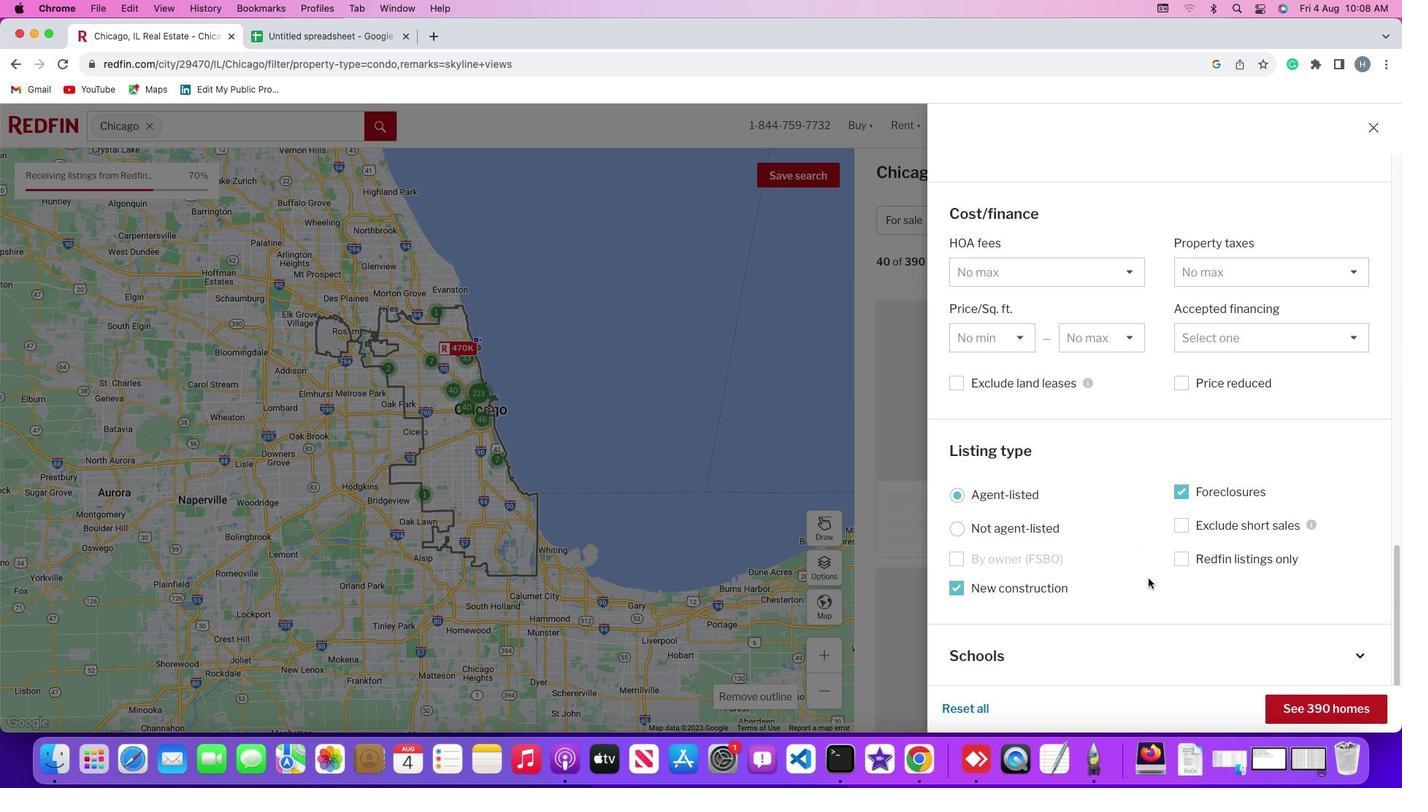 
Action: Mouse moved to (1140, 568)
Screenshot: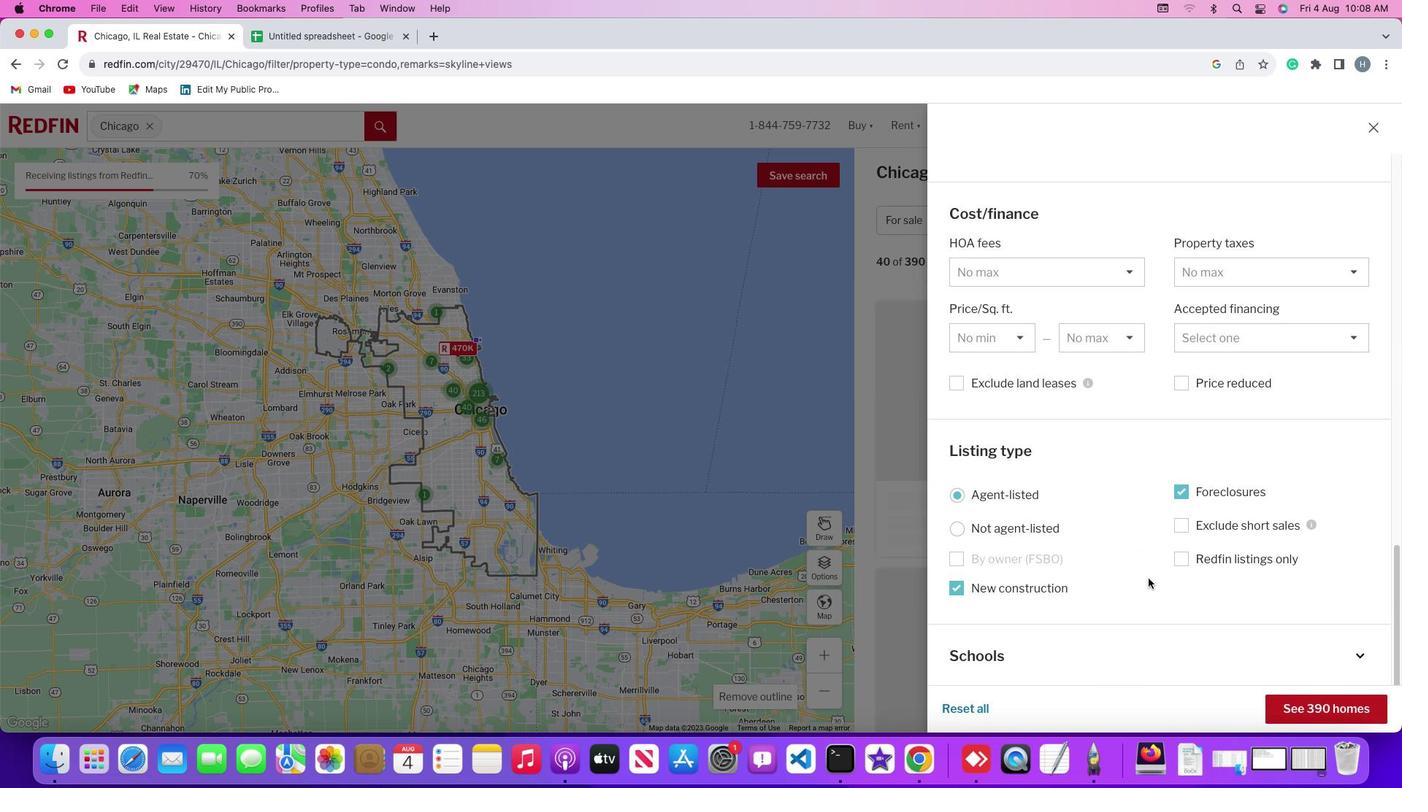 
Action: Mouse scrolled (1140, 568) with delta (0, 0)
Screenshot: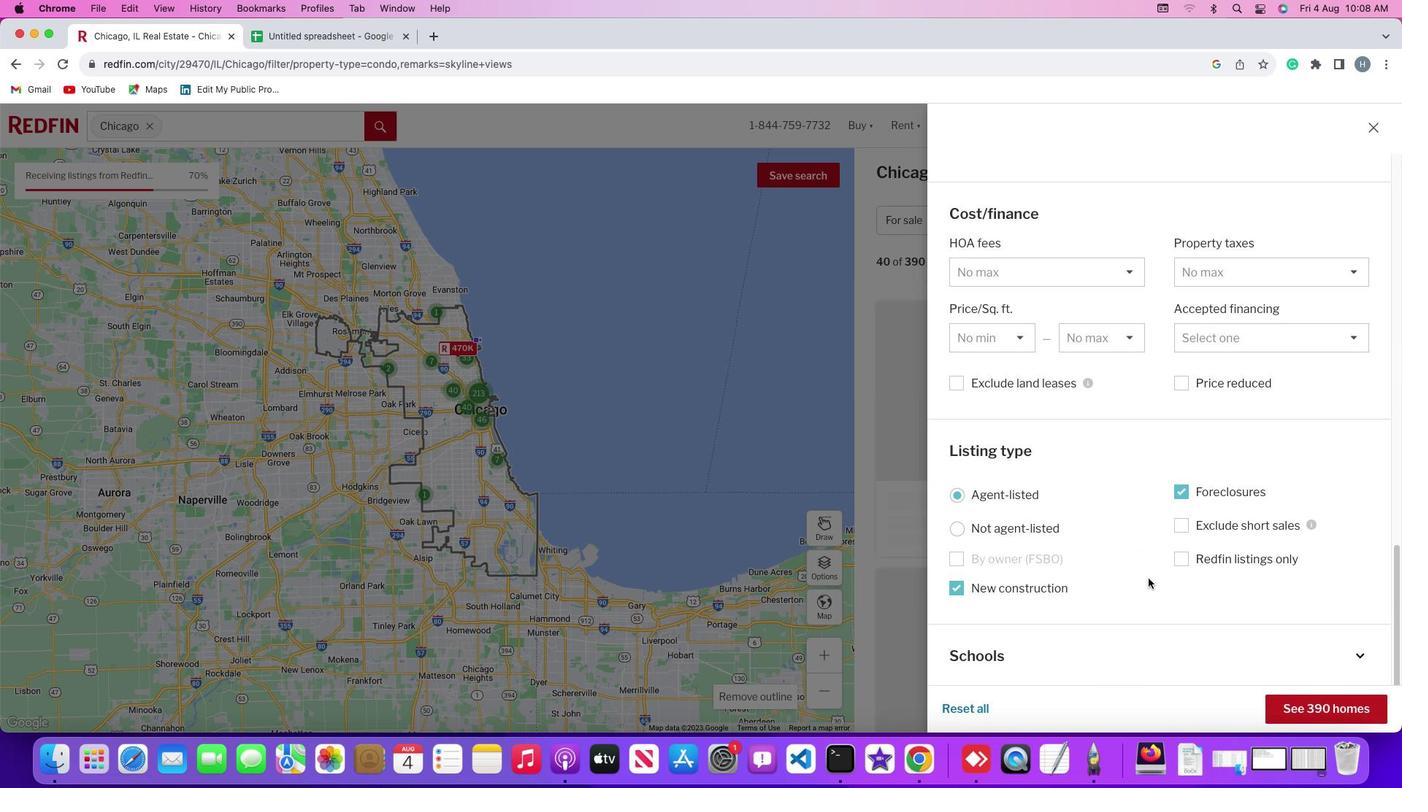 
Action: Mouse moved to (1140, 567)
Screenshot: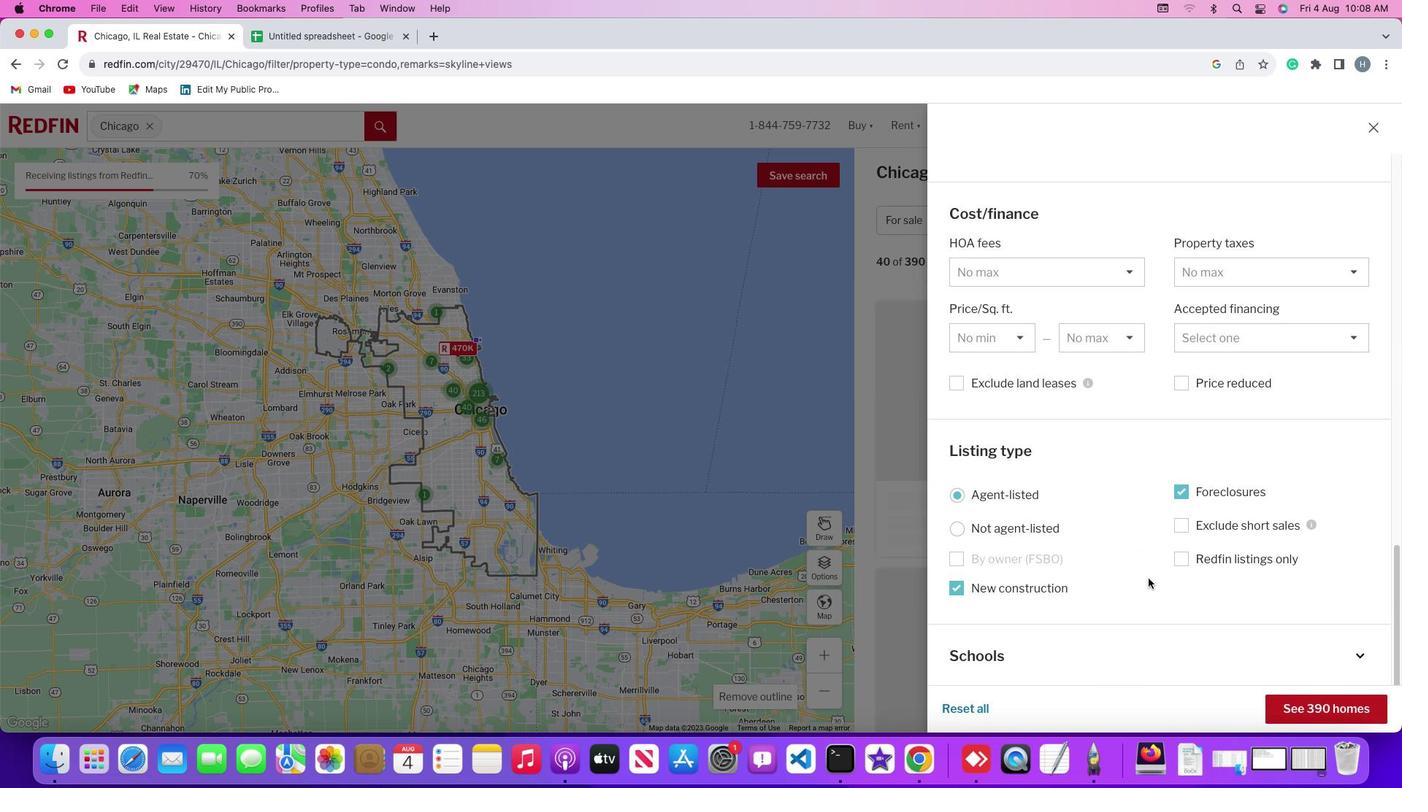 
Action: Mouse scrolled (1140, 567) with delta (0, -1)
Screenshot: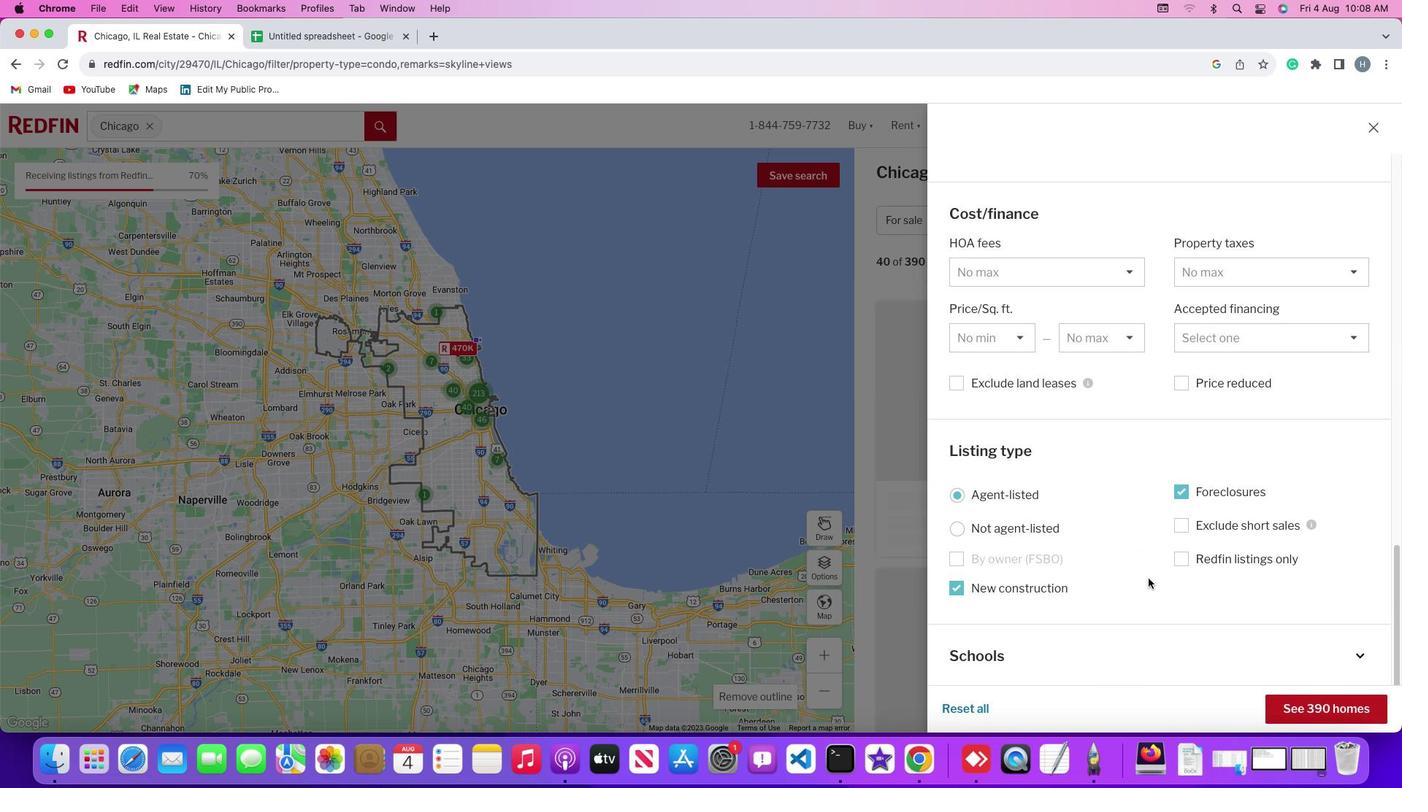 
Action: Mouse moved to (1148, 574)
Screenshot: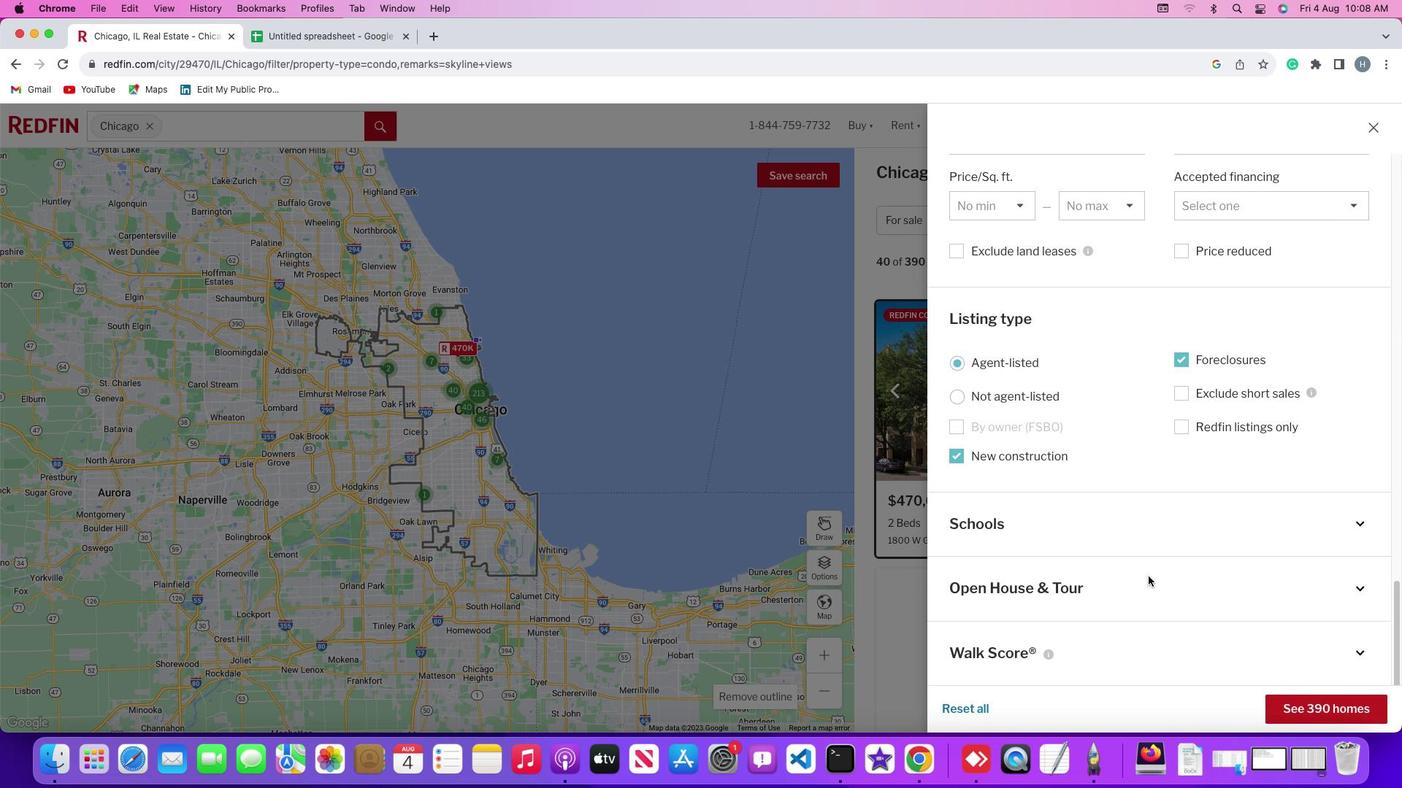 
Action: Mouse scrolled (1148, 574) with delta (0, 0)
Screenshot: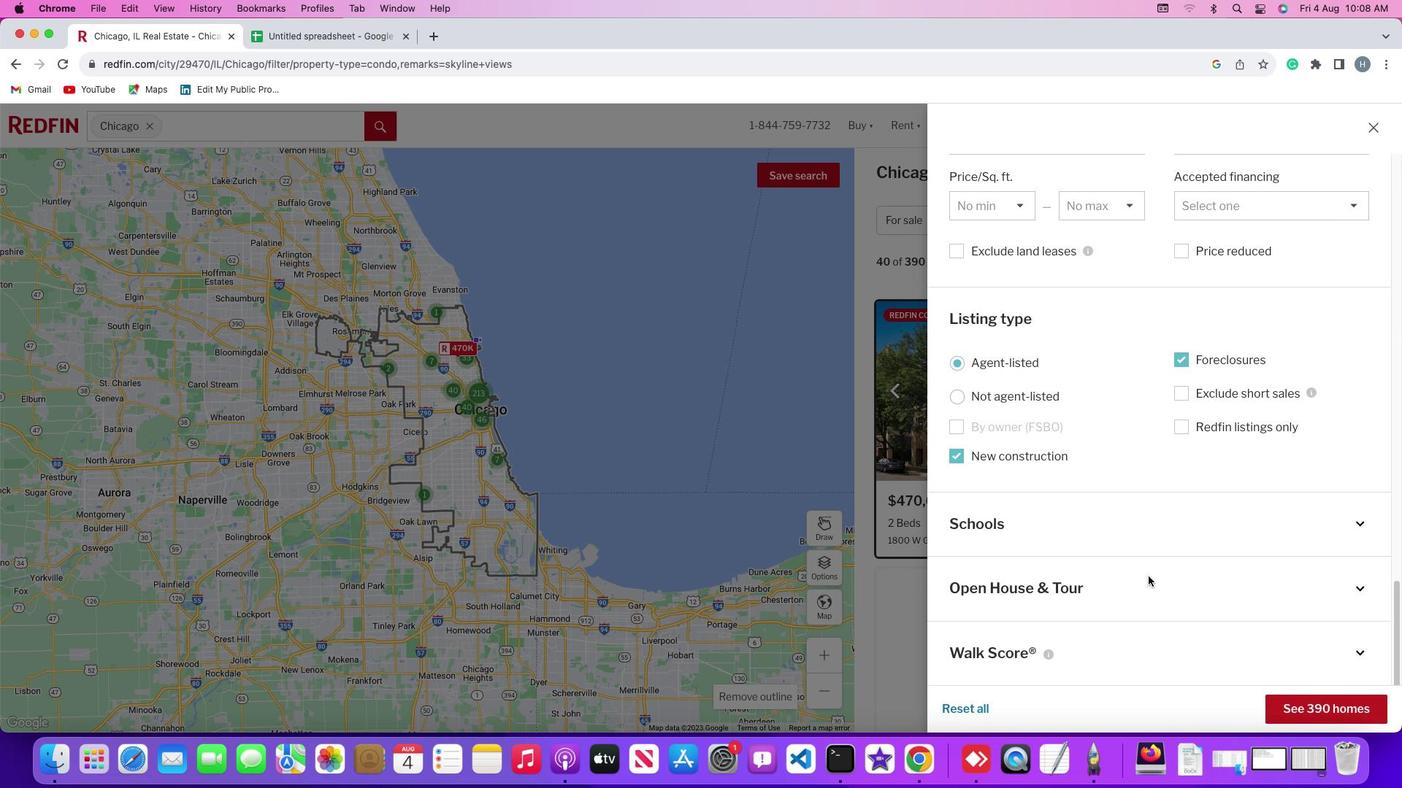 
Action: Mouse scrolled (1148, 574) with delta (0, 0)
Screenshot: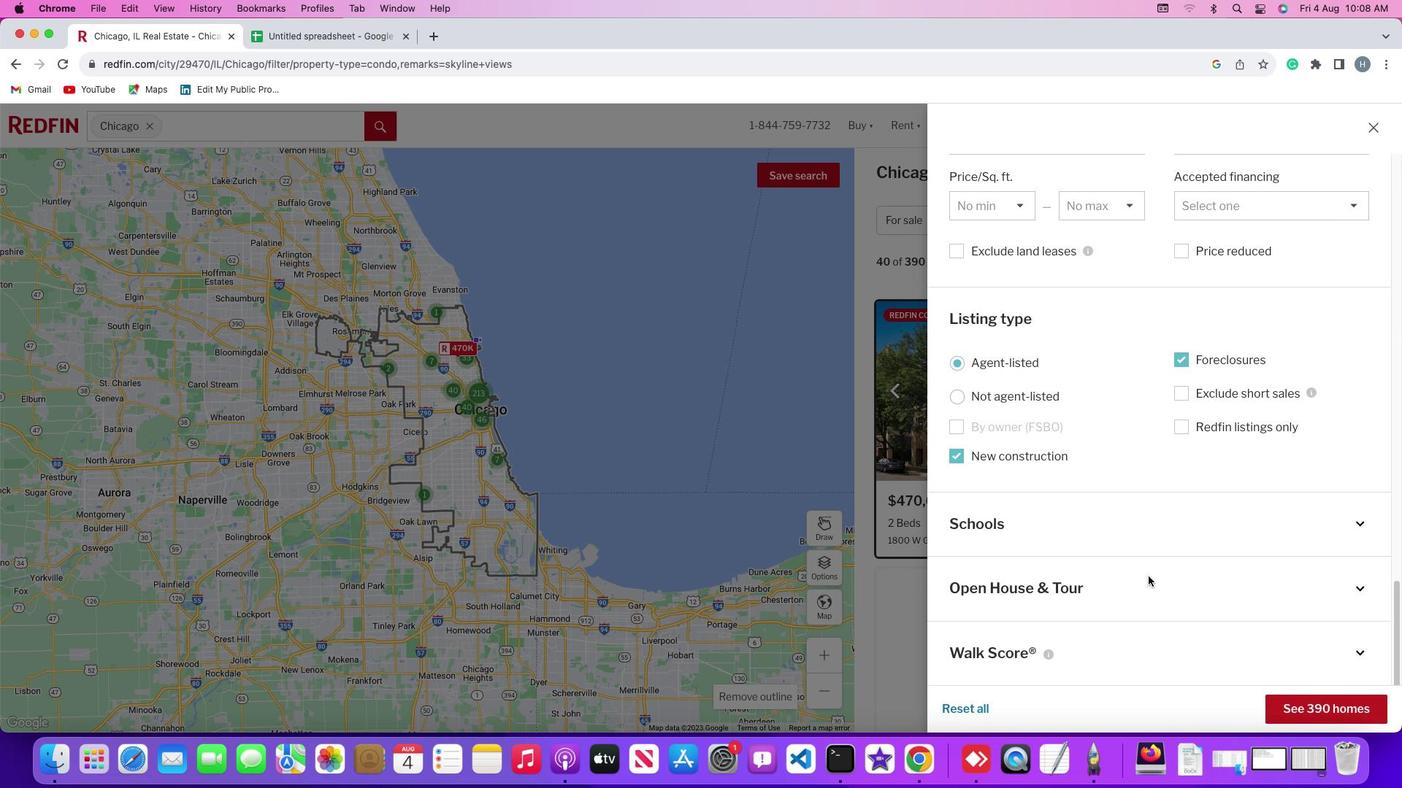 
Action: Mouse scrolled (1148, 574) with delta (0, -2)
Screenshot: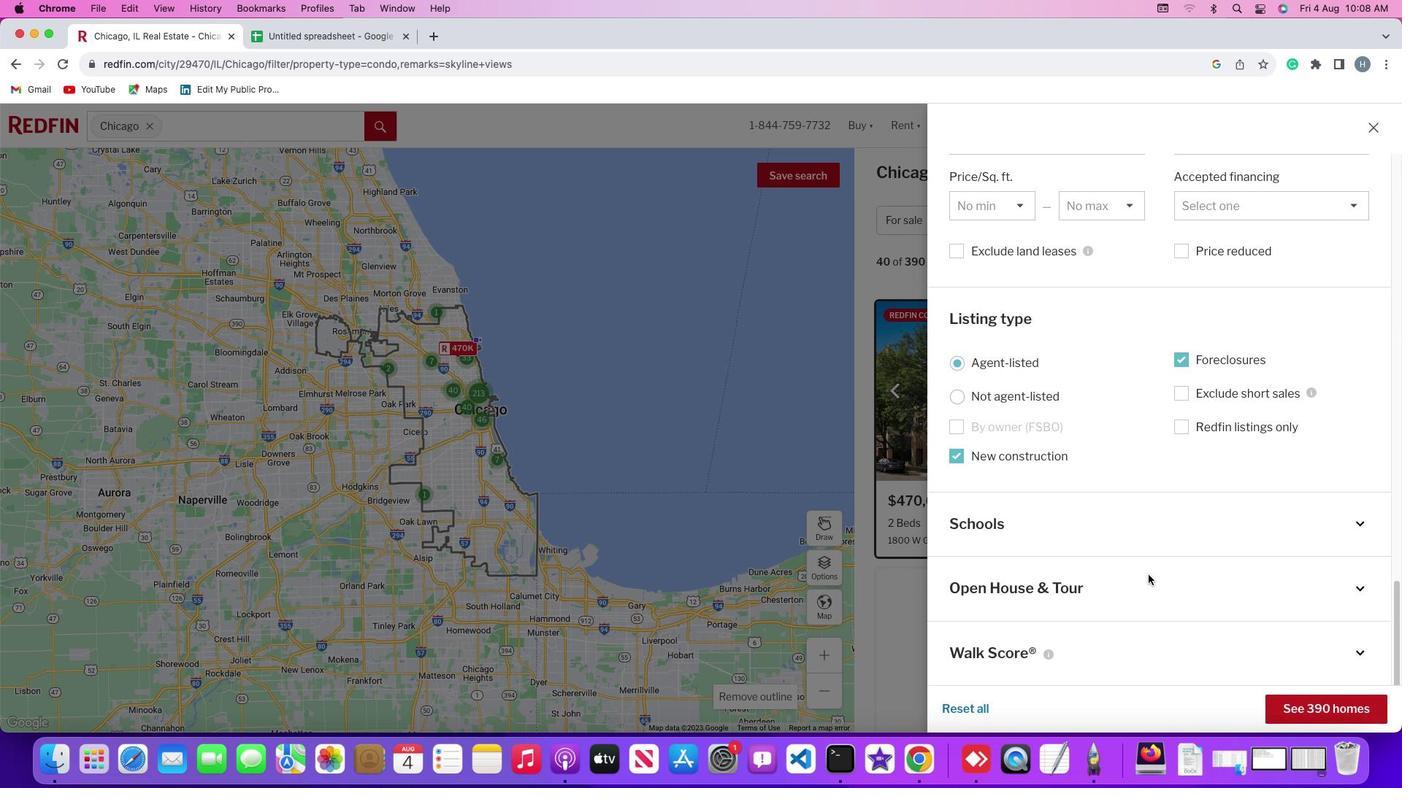 
Action: Mouse scrolled (1148, 574) with delta (0, -2)
Screenshot: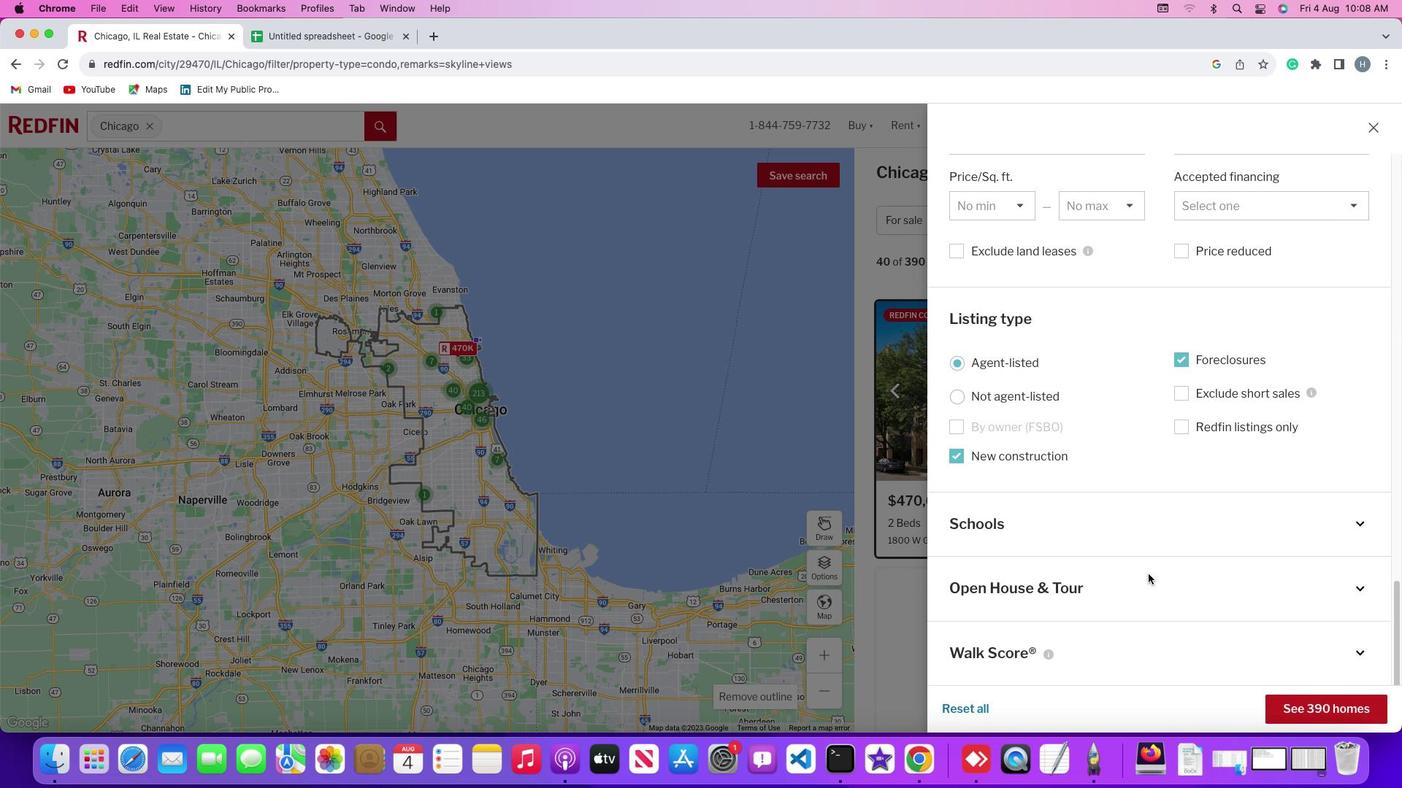 
Action: Mouse moved to (1148, 578)
Screenshot: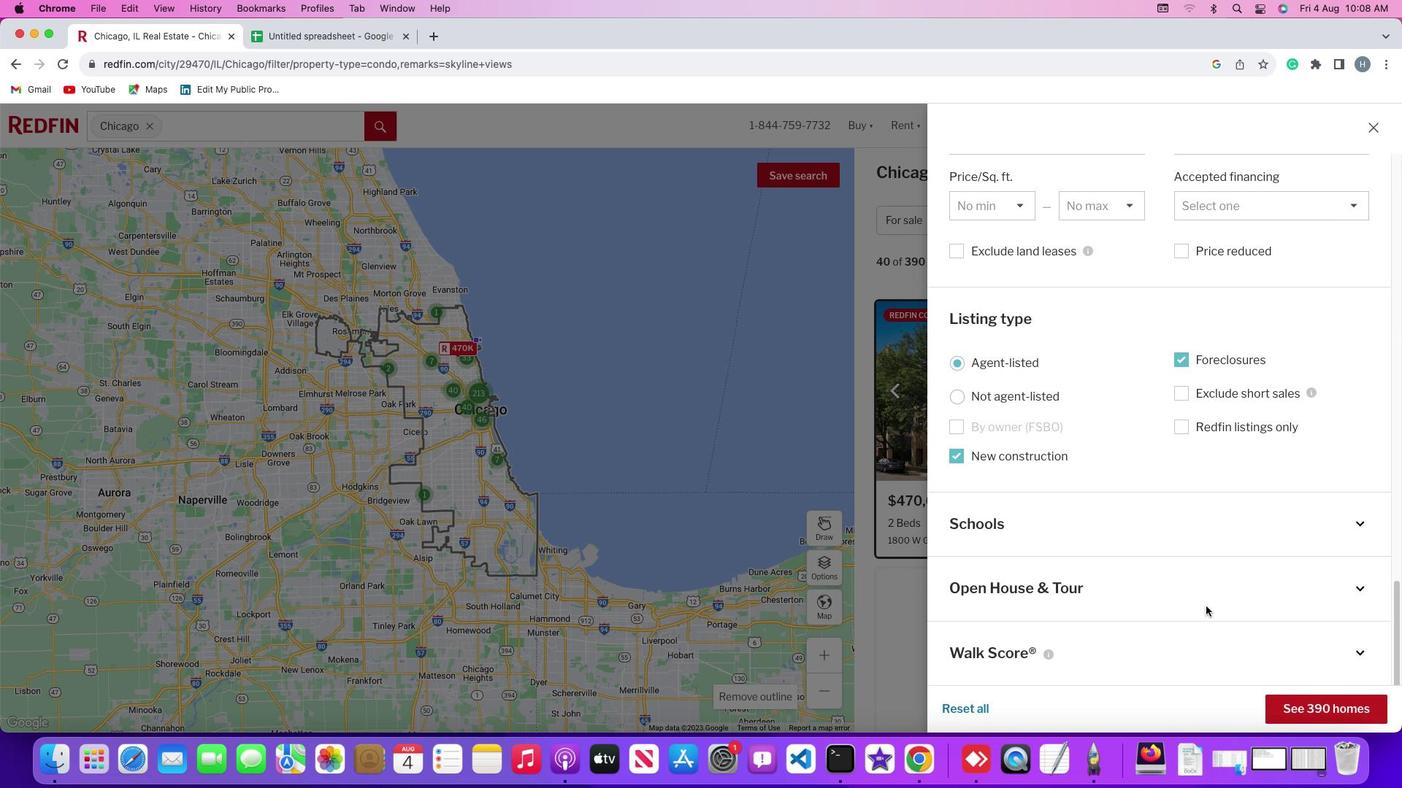 
Action: Mouse scrolled (1148, 578) with delta (0, 0)
Screenshot: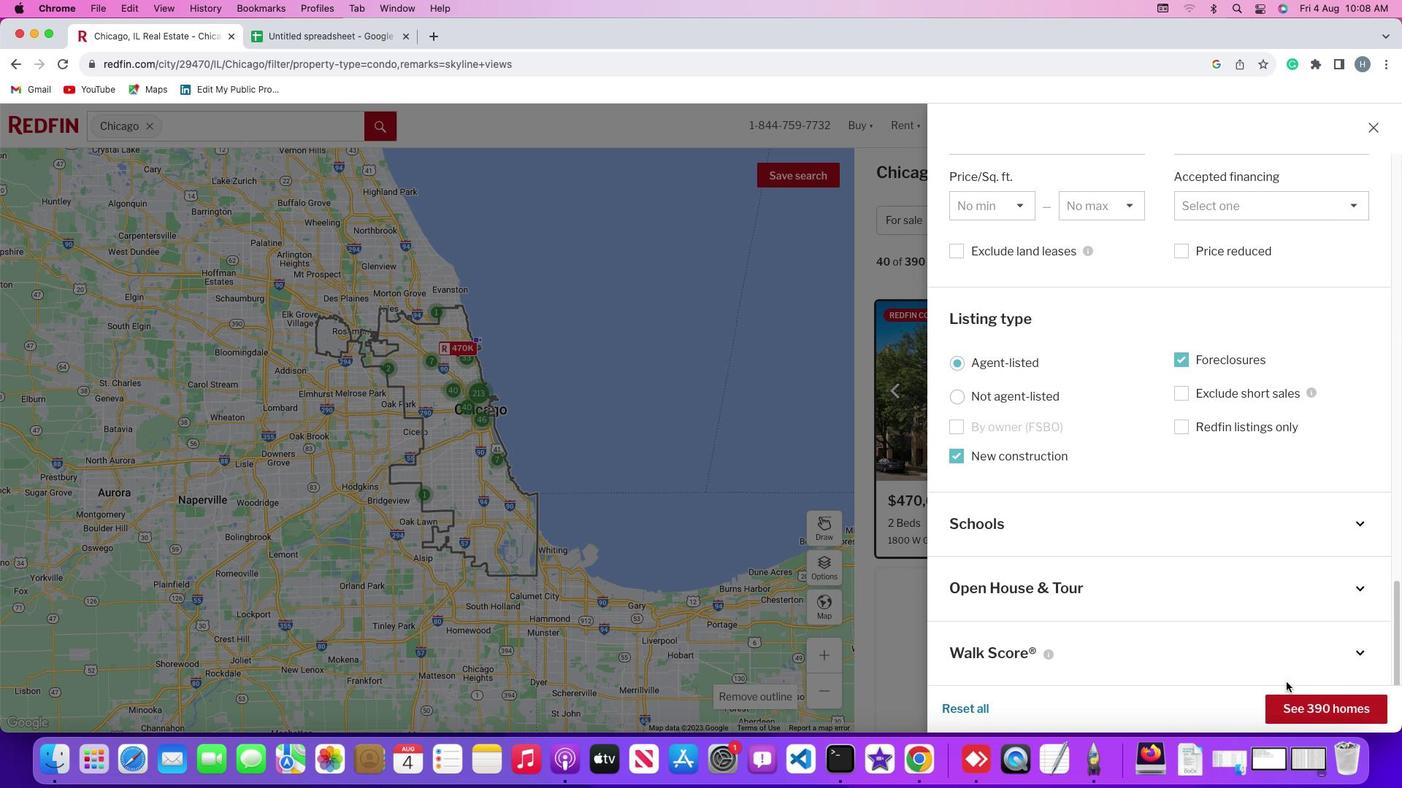
Action: Mouse scrolled (1148, 578) with delta (0, 0)
Screenshot: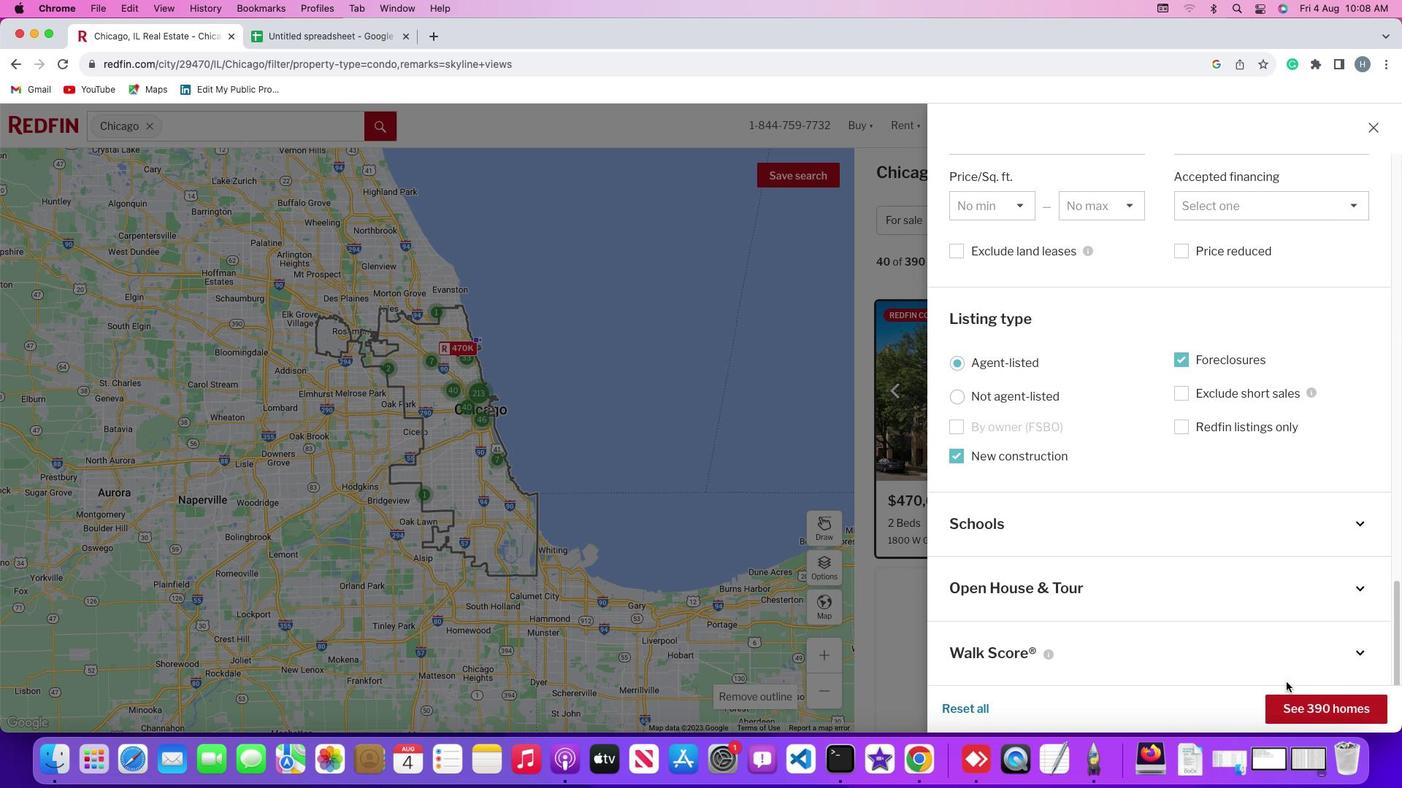 
Action: Mouse scrolled (1148, 578) with delta (0, -2)
Screenshot: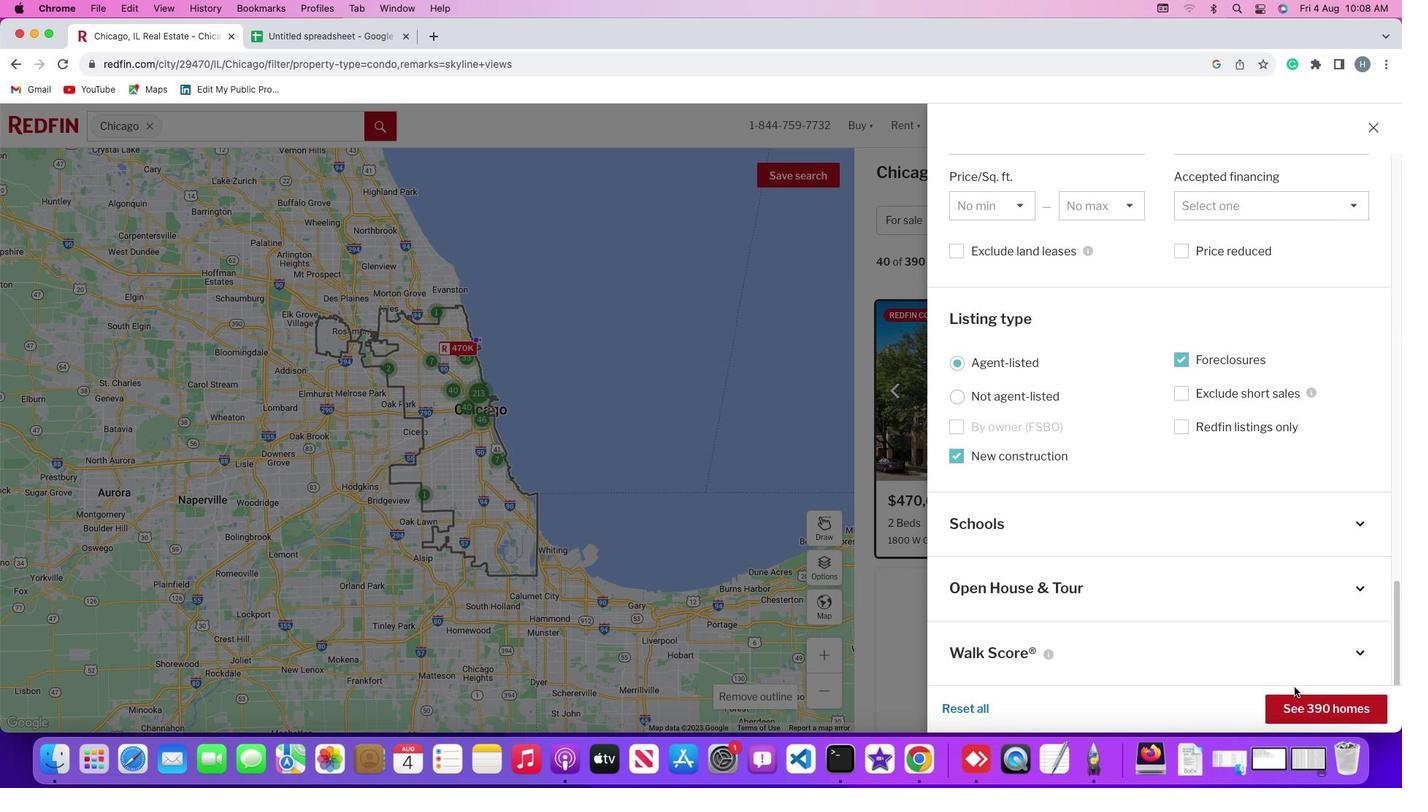 
Action: Mouse moved to (1148, 578)
Screenshot: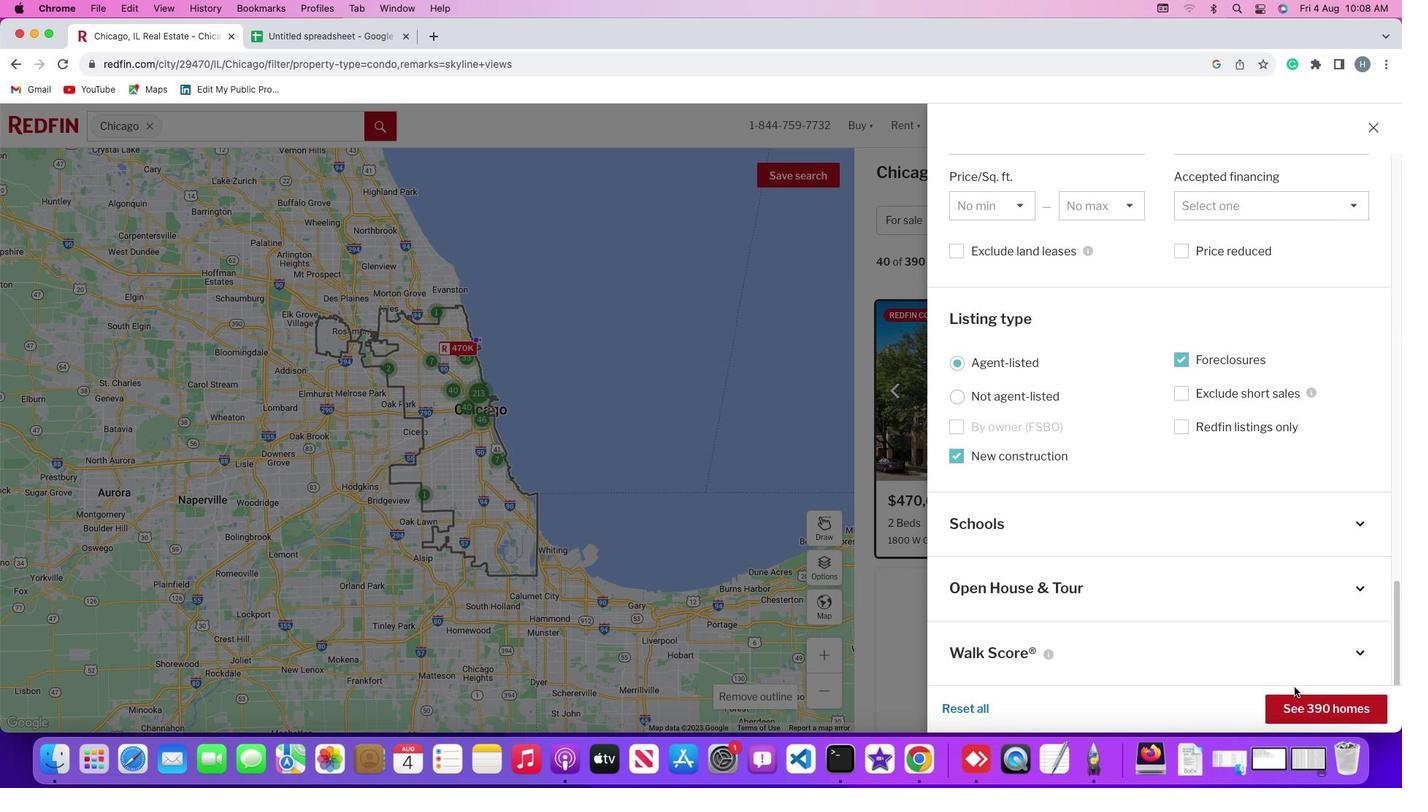 
Action: Mouse scrolled (1148, 578) with delta (0, -3)
Screenshot: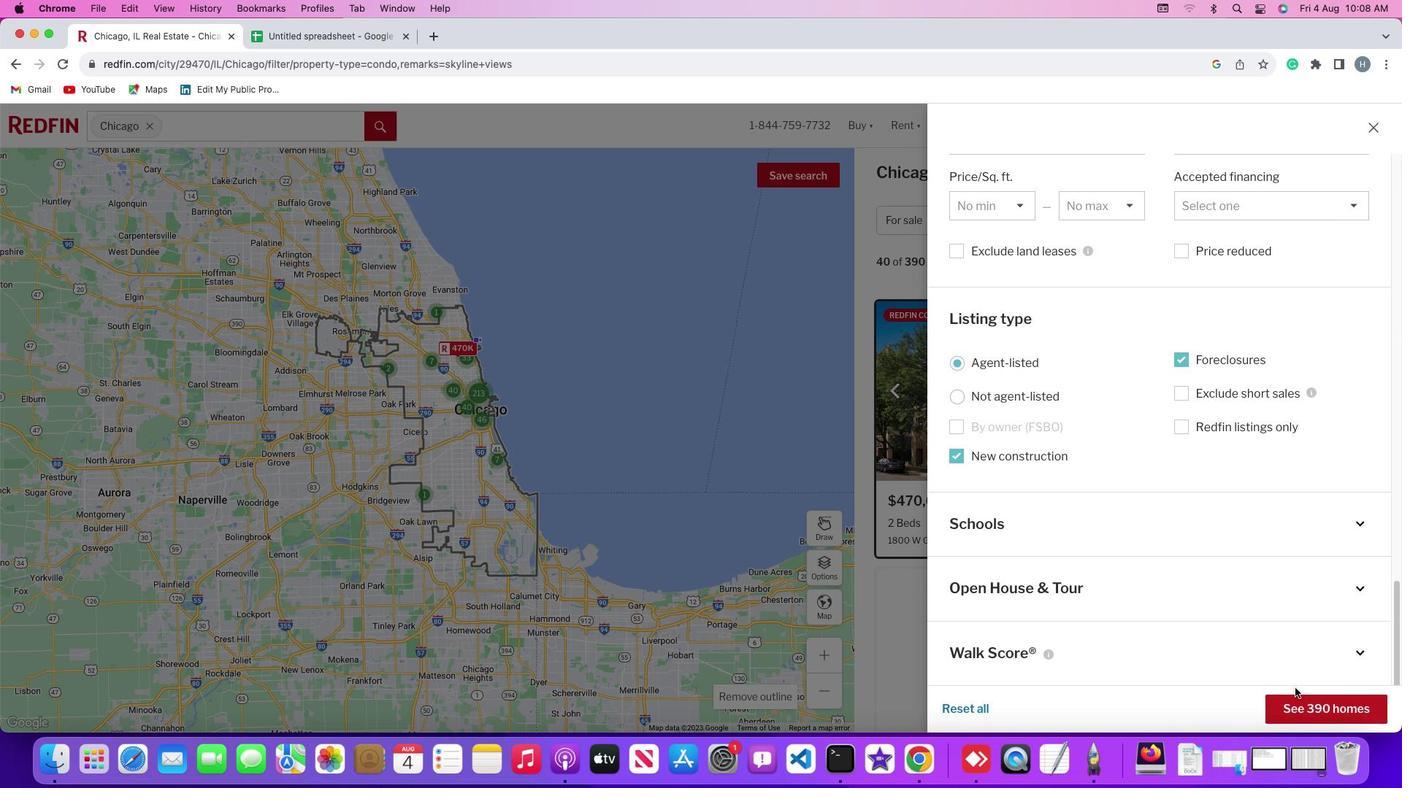 
Action: Mouse moved to (1148, 576)
Screenshot: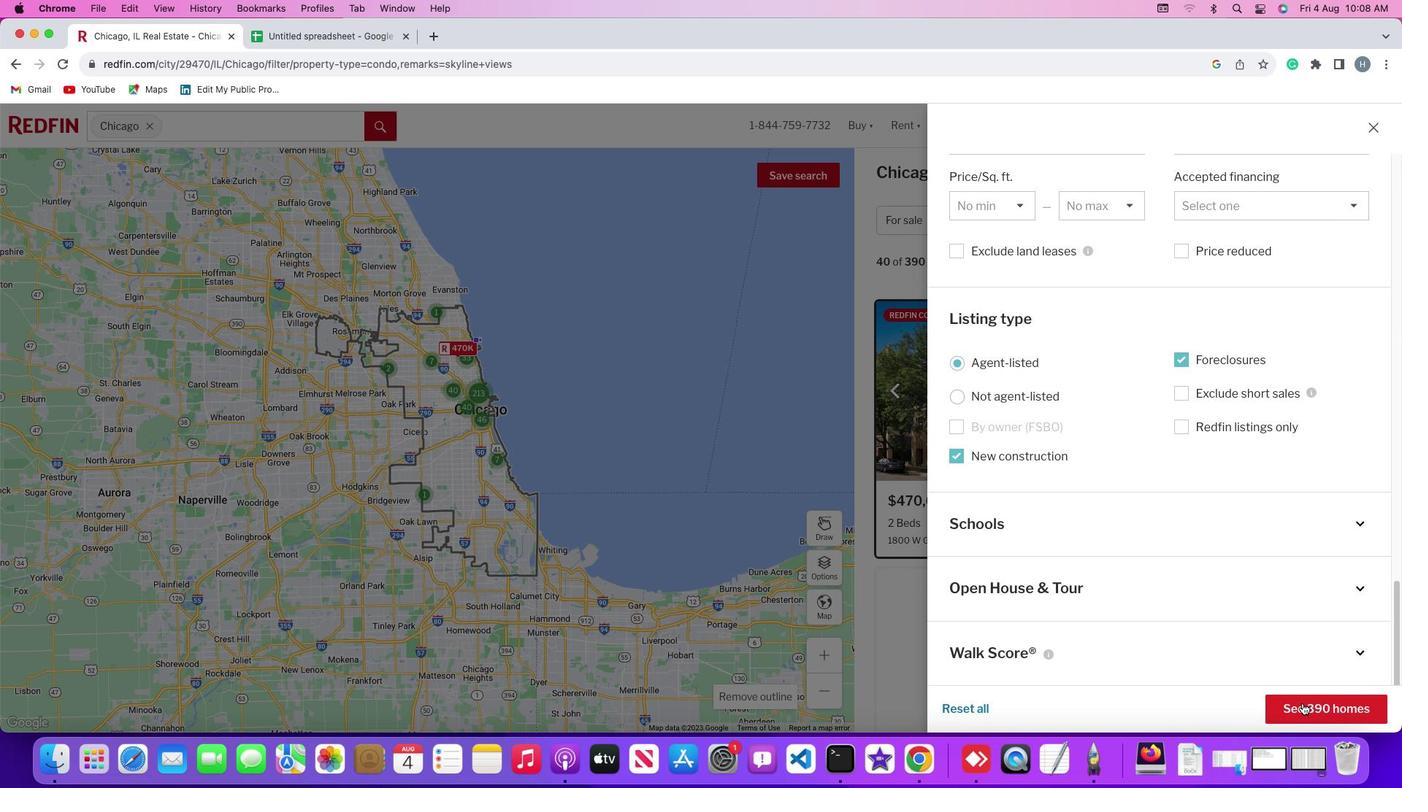 
Action: Mouse scrolled (1148, 576) with delta (0, 0)
Screenshot: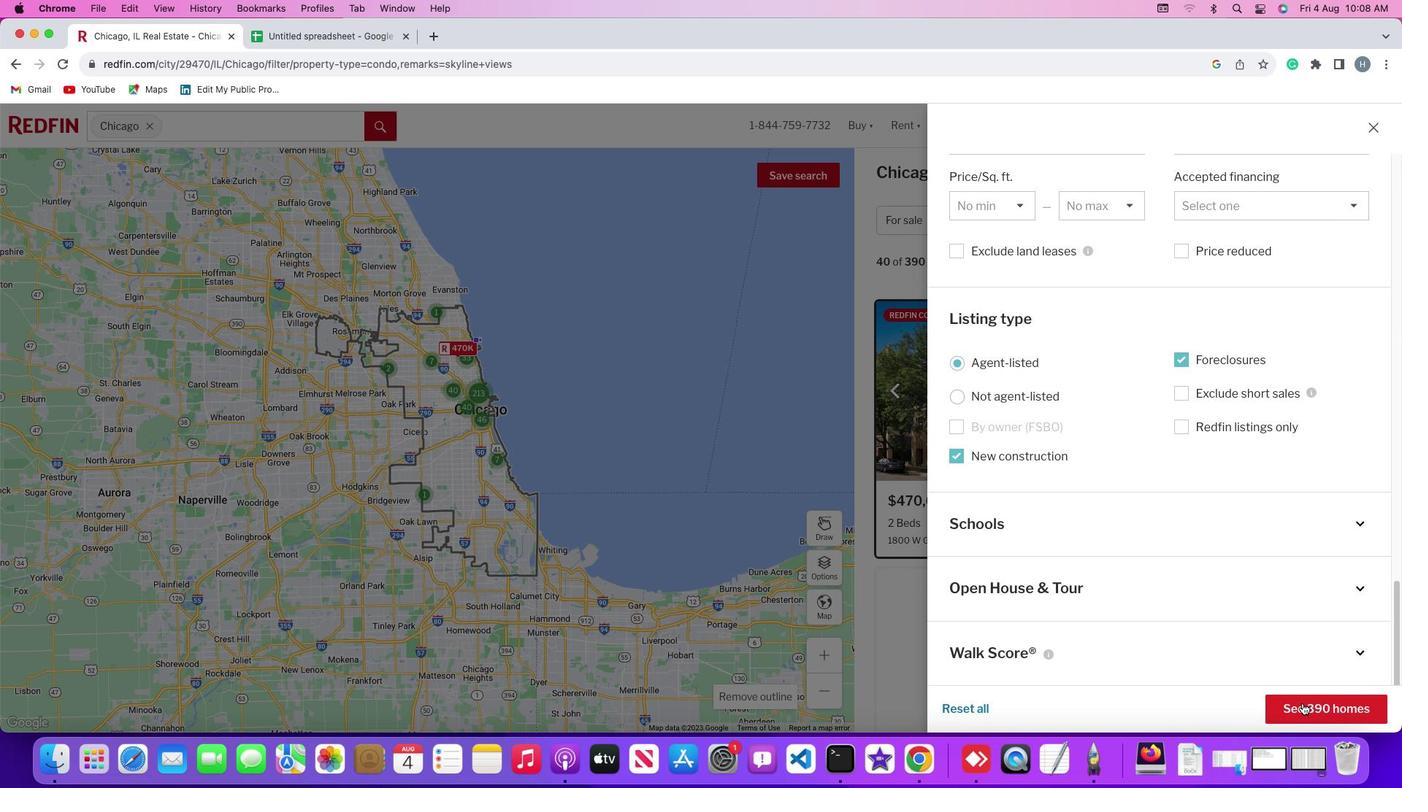 
Action: Mouse scrolled (1148, 576) with delta (0, 0)
Screenshot: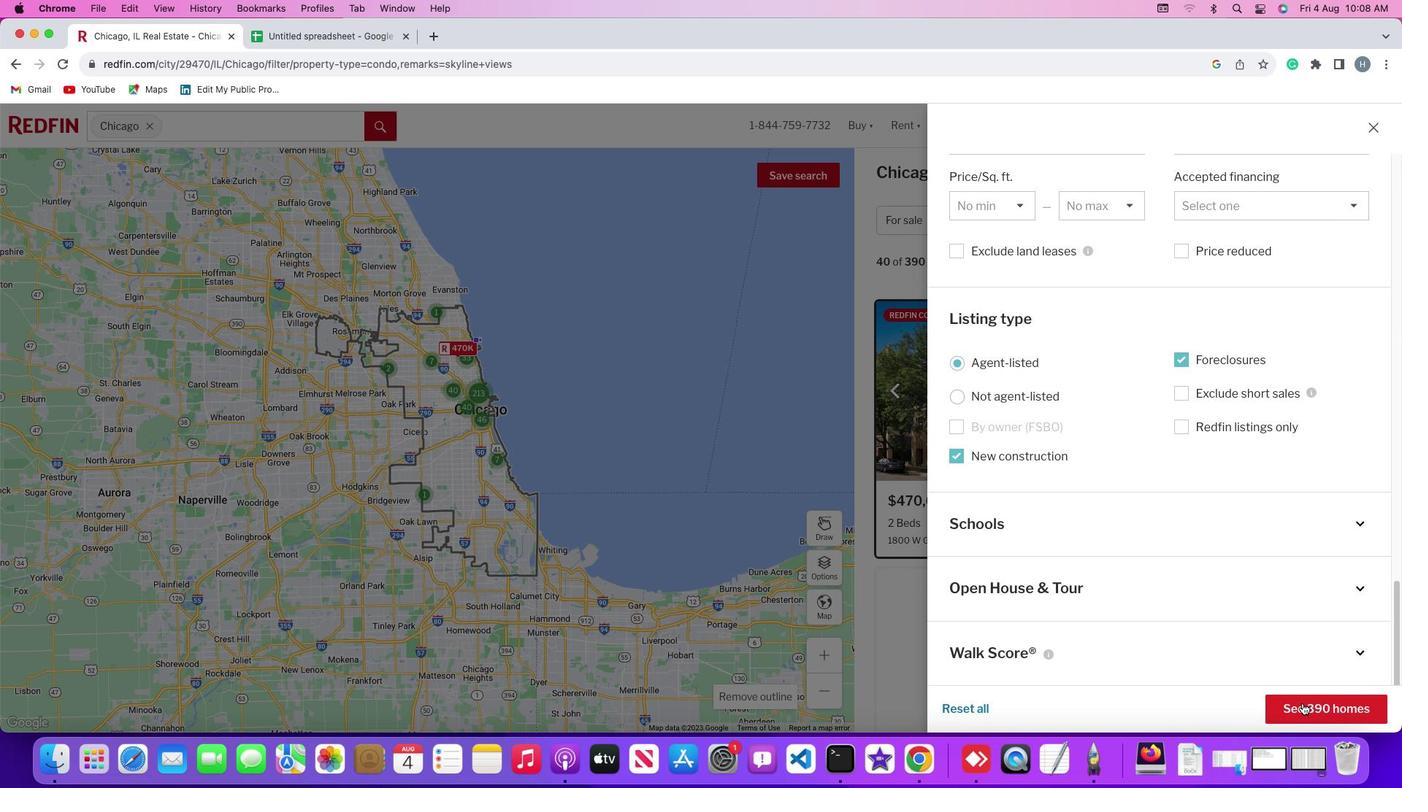 
Action: Mouse scrolled (1148, 576) with delta (0, -2)
Screenshot: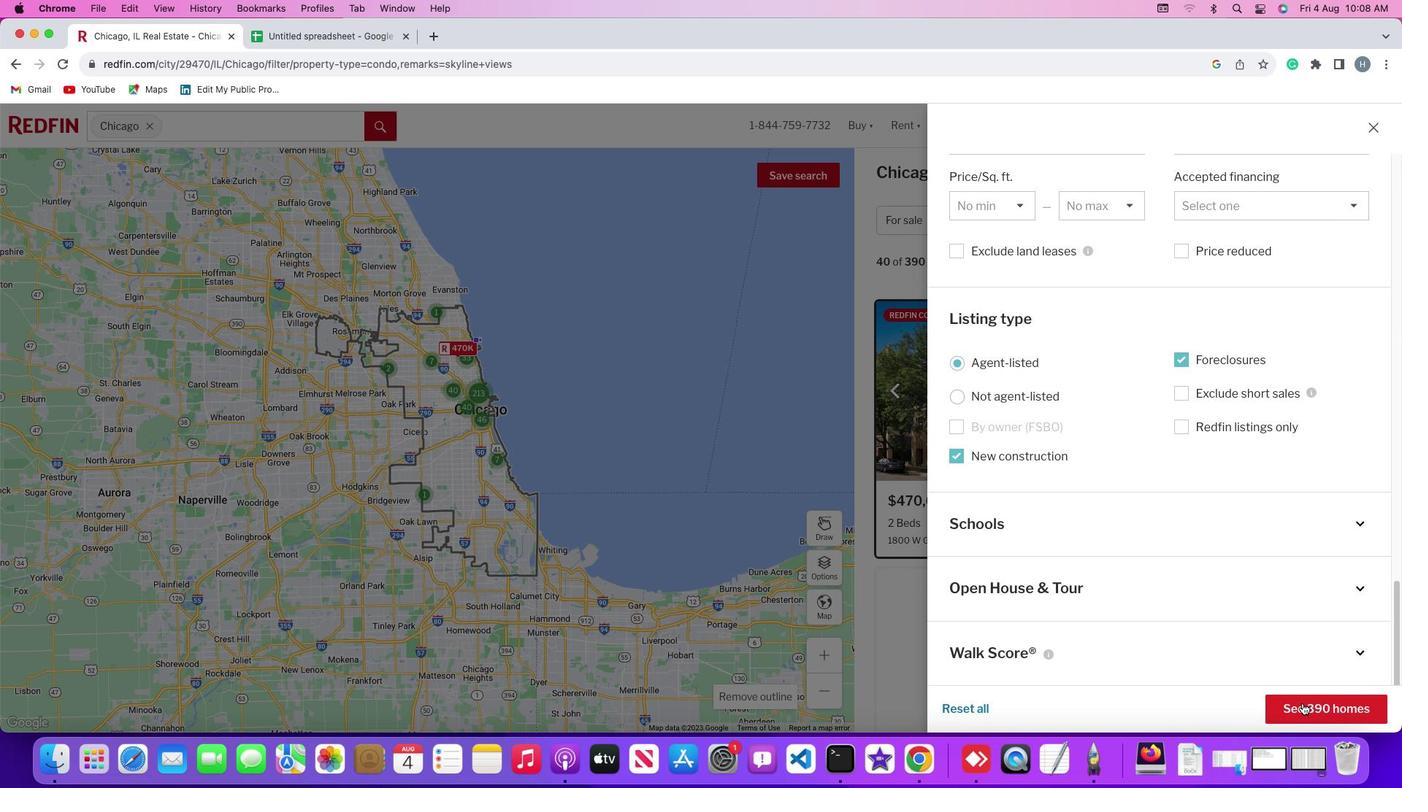 
Action: Mouse scrolled (1148, 576) with delta (0, -3)
Screenshot: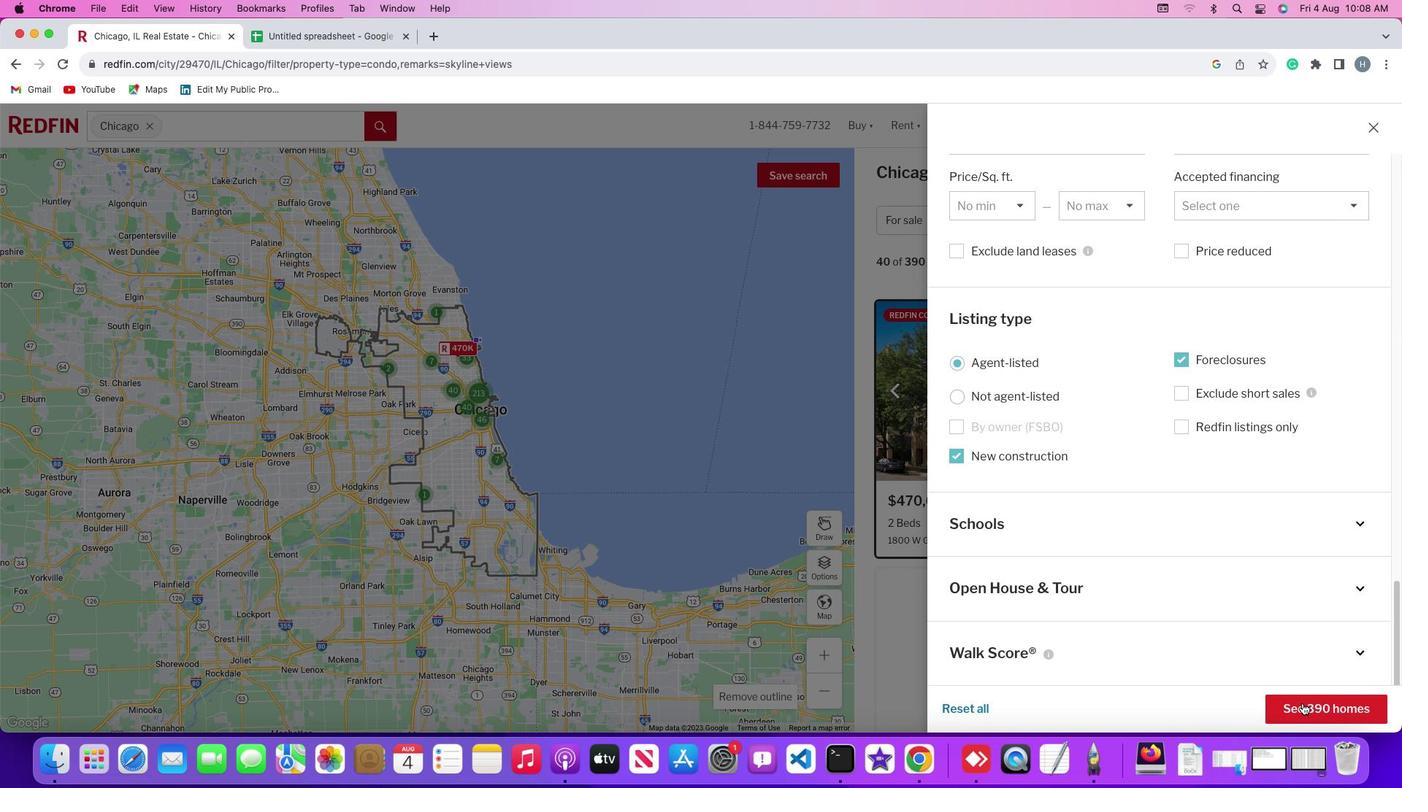 
Action: Mouse moved to (1148, 574)
Screenshot: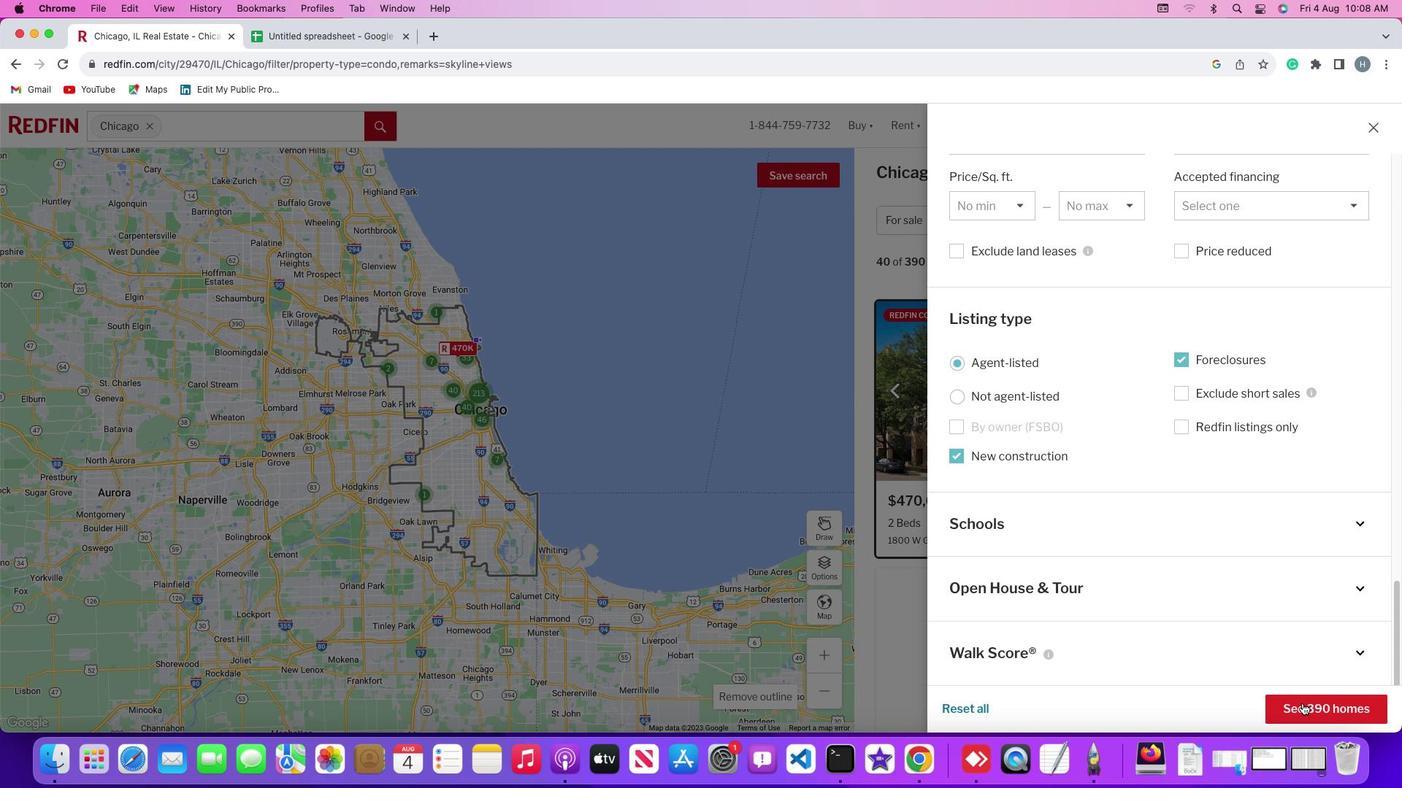 
Action: Mouse scrolled (1148, 574) with delta (0, -3)
Screenshot: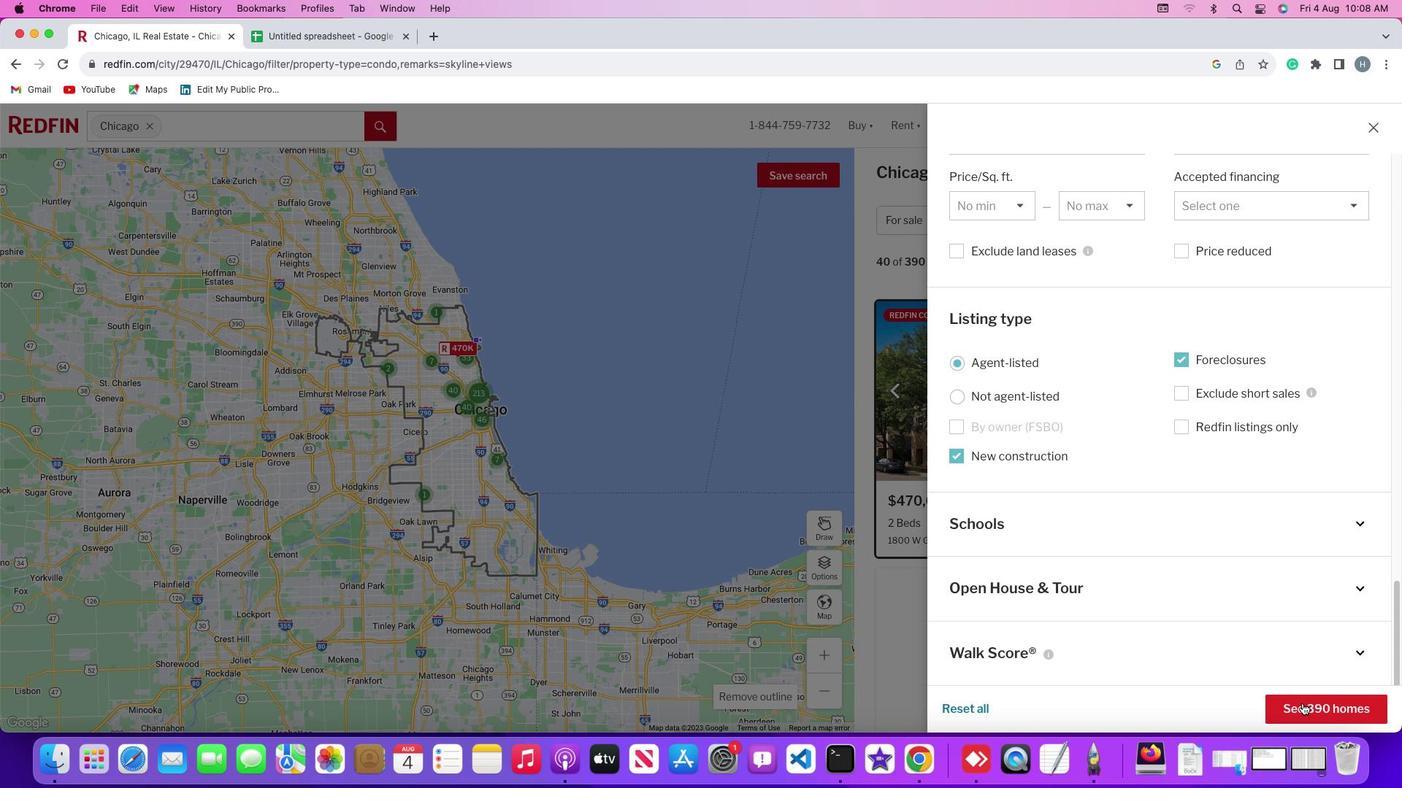 
Action: Mouse moved to (1302, 704)
Screenshot: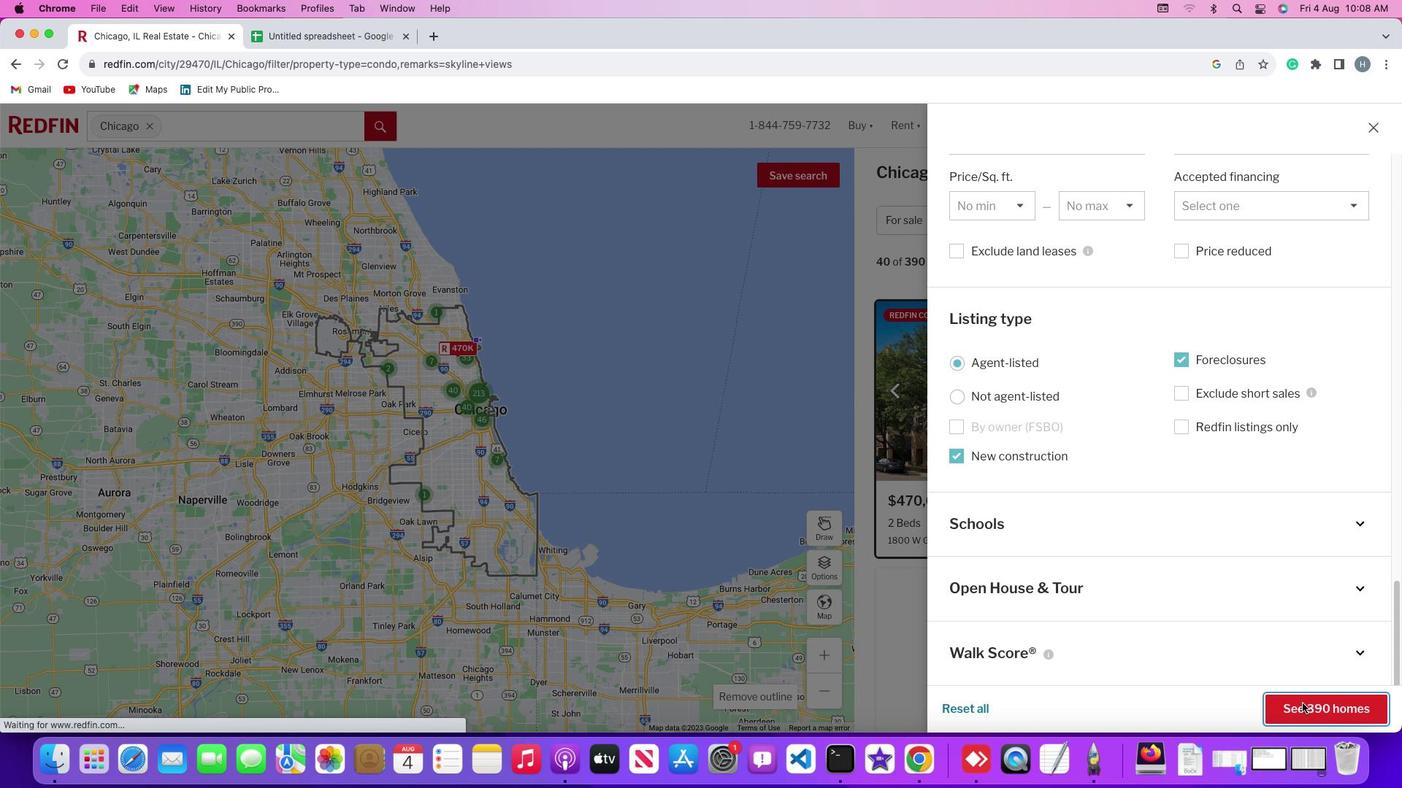 
Action: Mouse pressed left at (1302, 704)
Screenshot: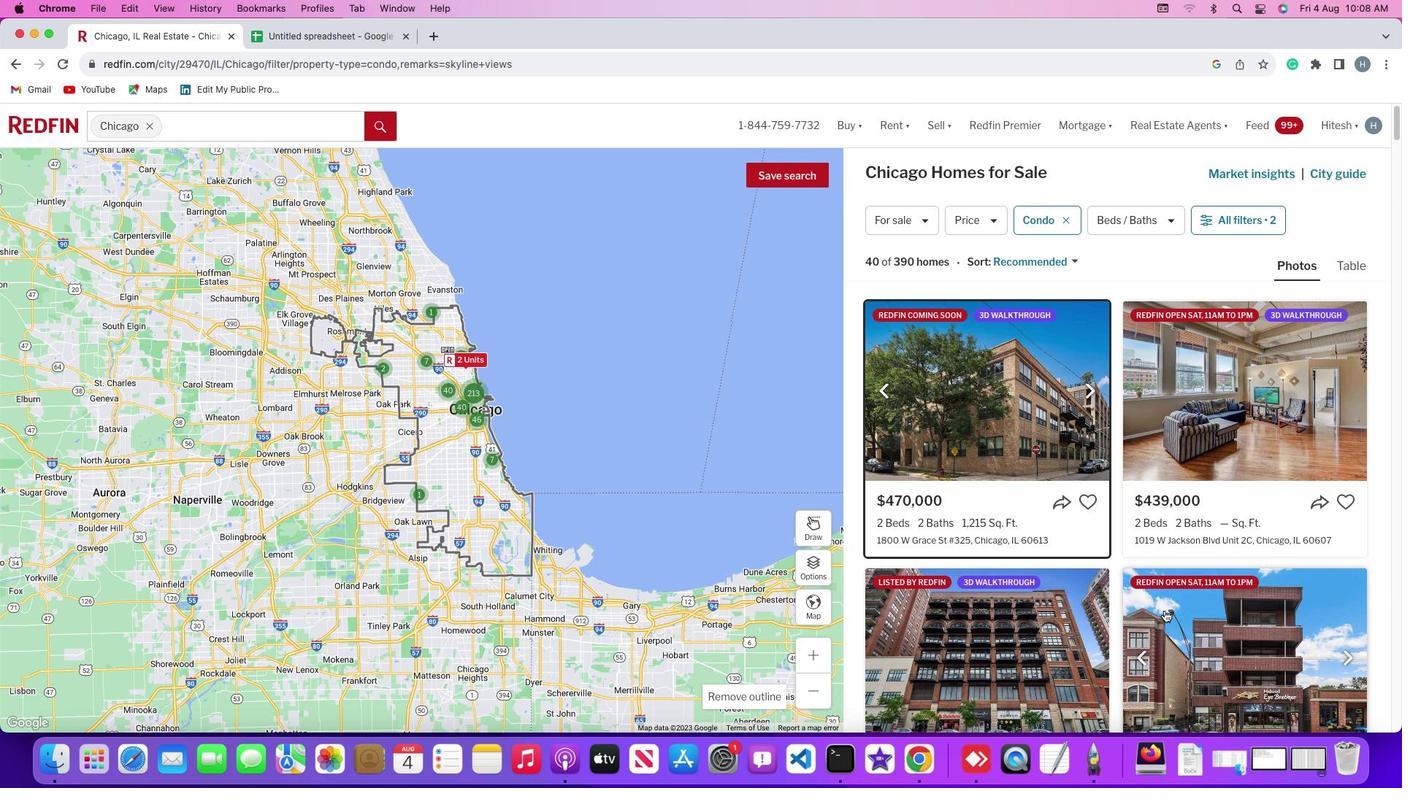 
Action: Mouse moved to (1026, 444)
Screenshot: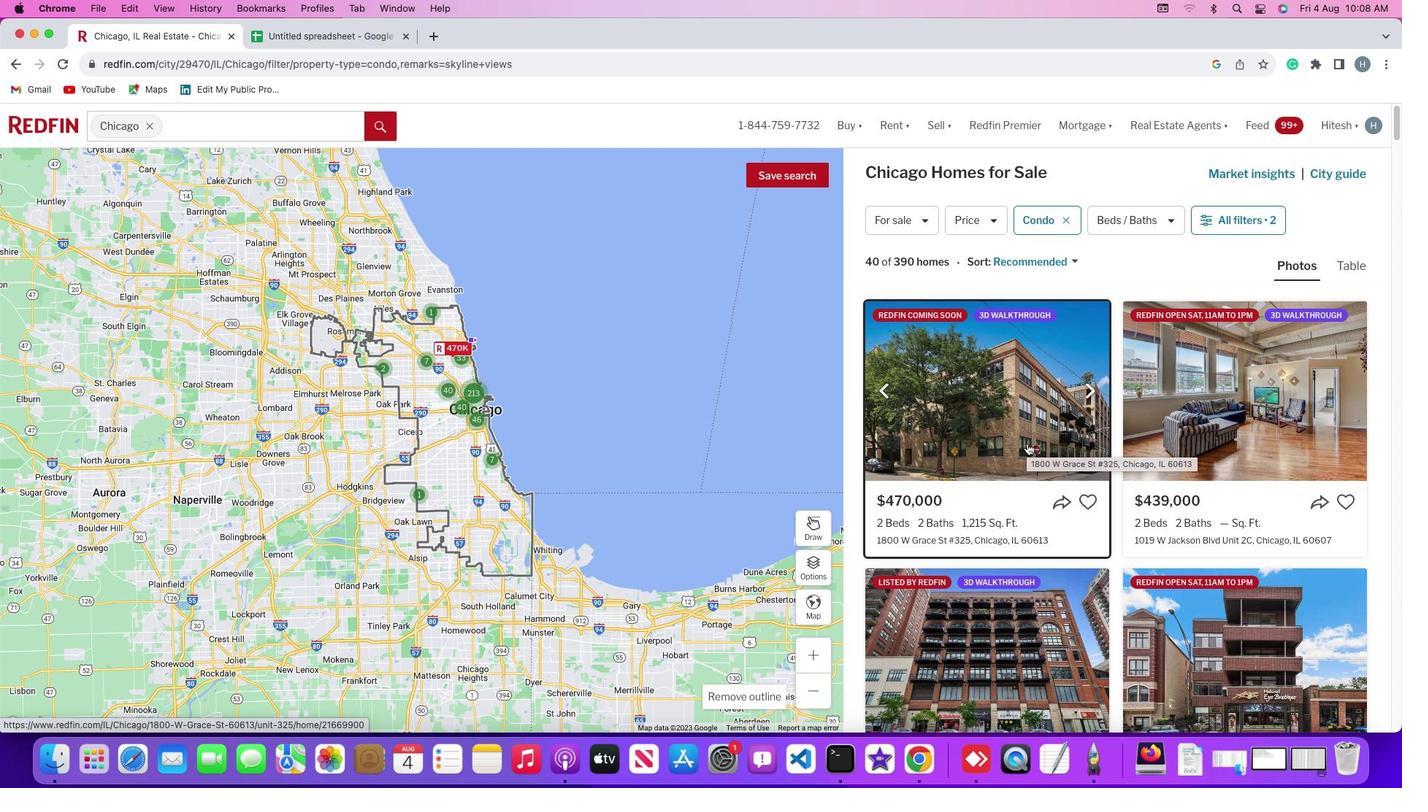 
Action: Mouse pressed left at (1026, 444)
Screenshot: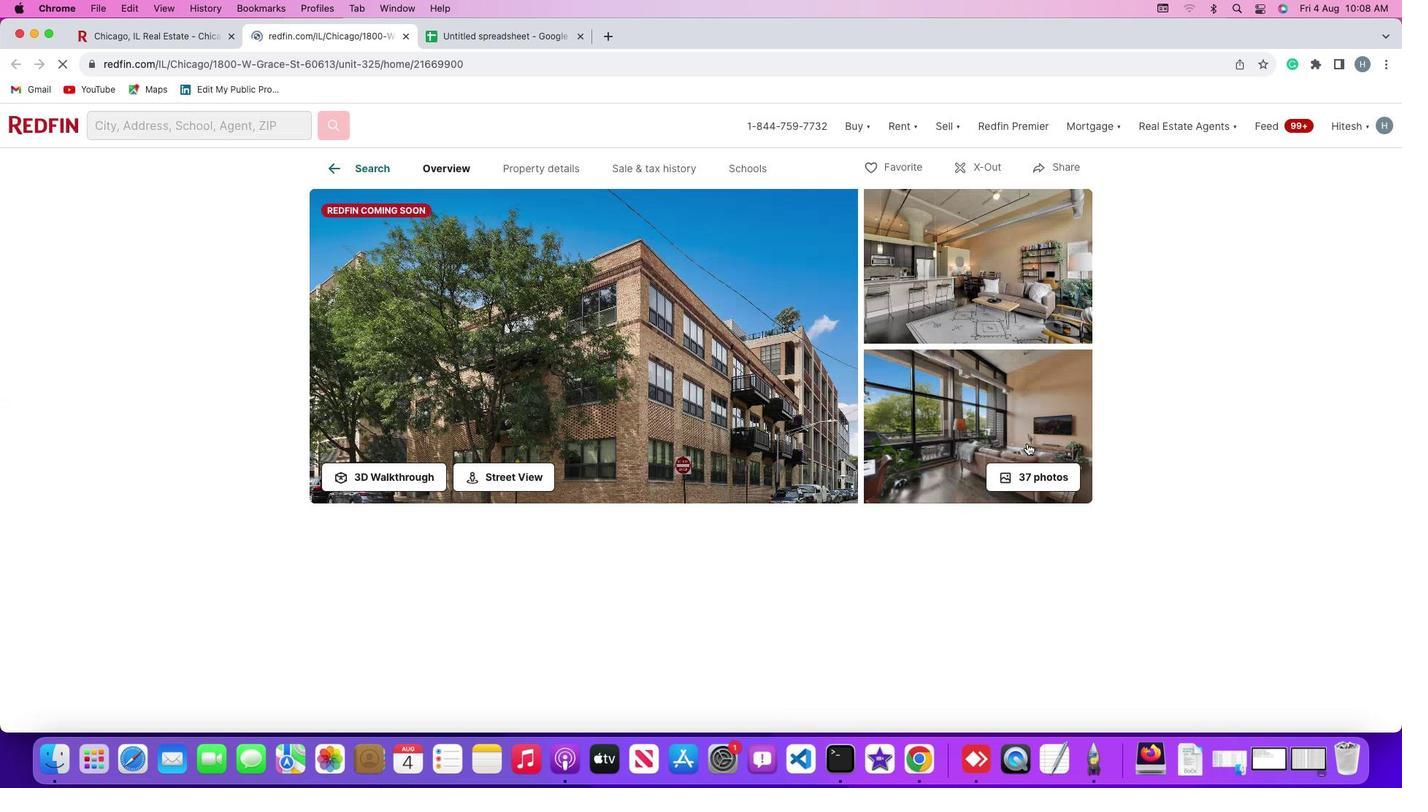 
Action: Mouse moved to (511, 418)
Screenshot: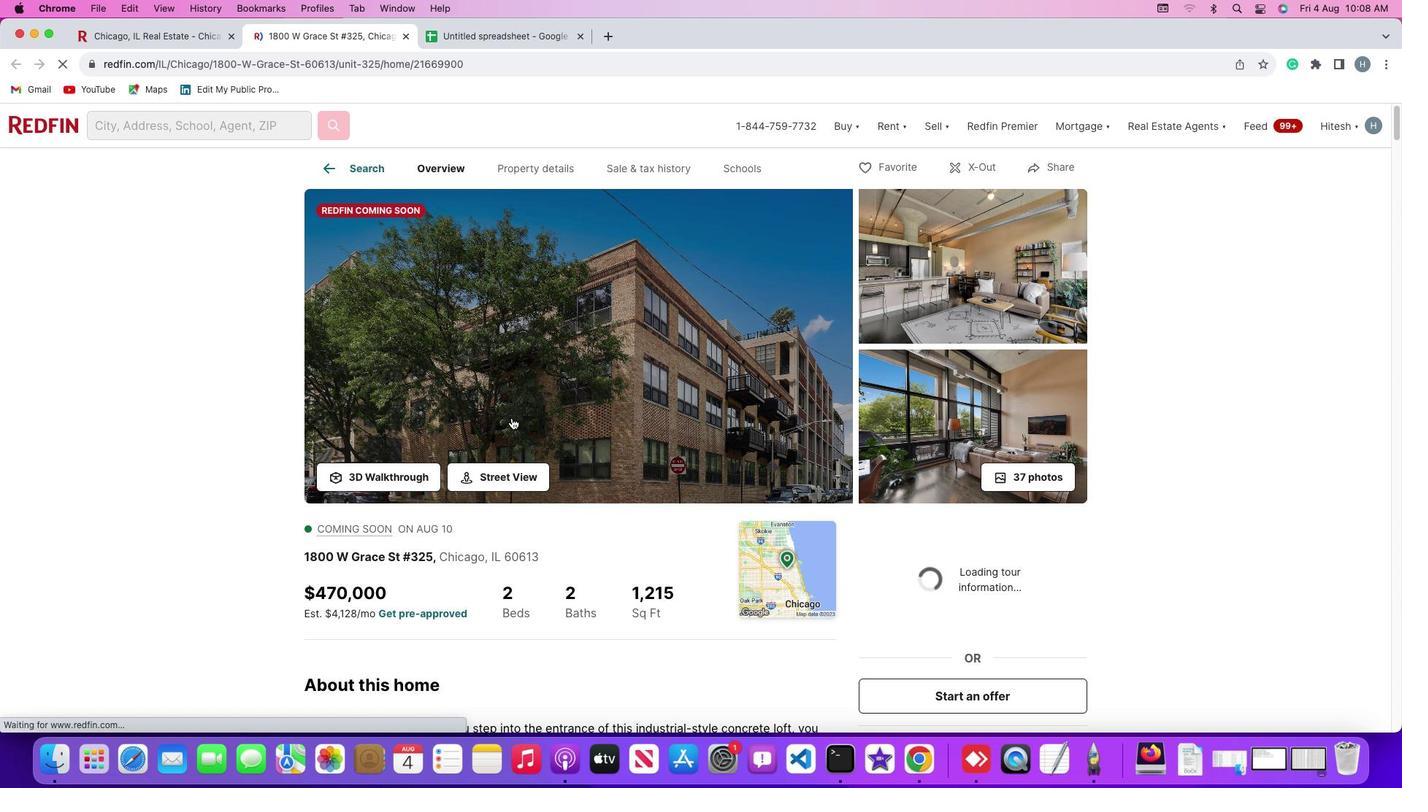 
Action: Mouse pressed left at (511, 418)
Screenshot: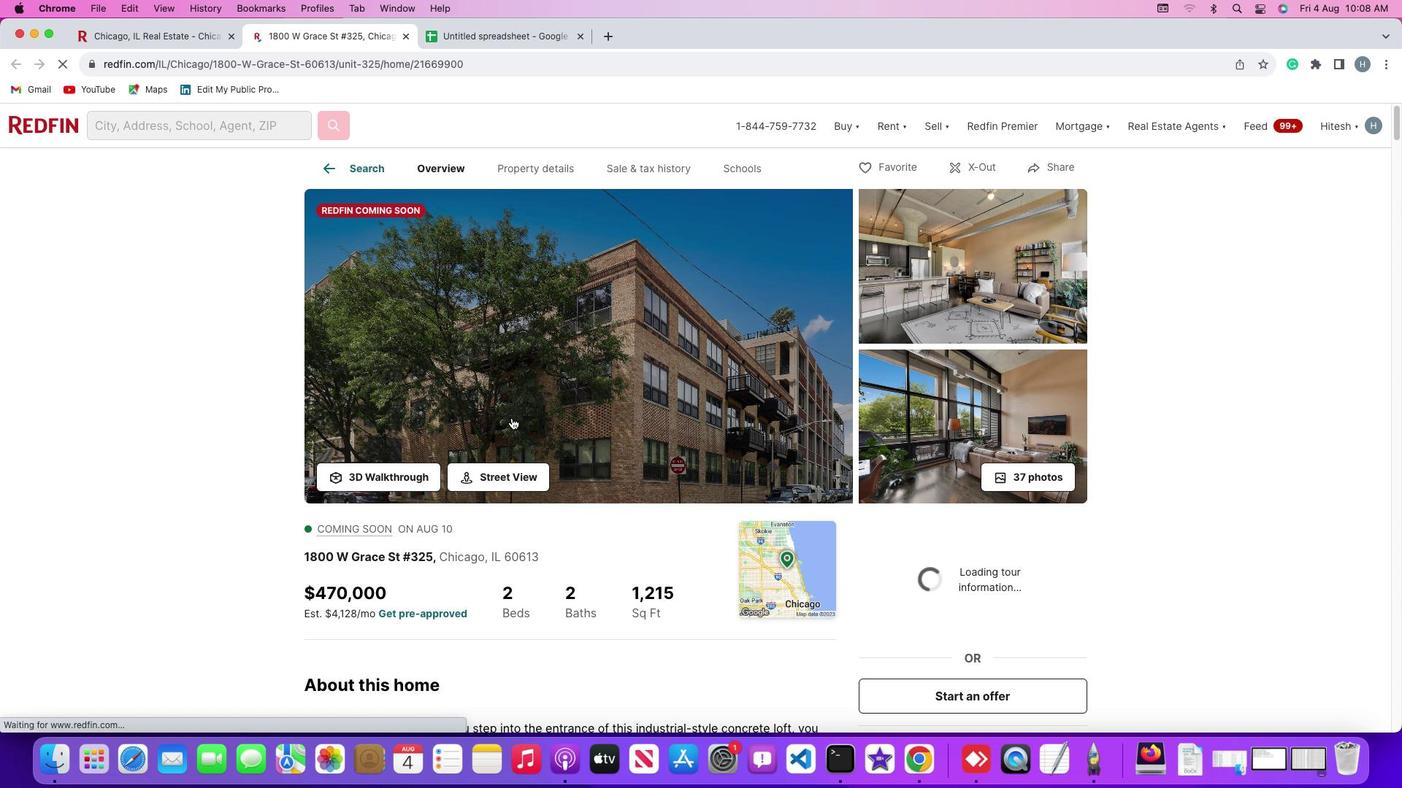 
Action: Mouse moved to (1315, 422)
Screenshot: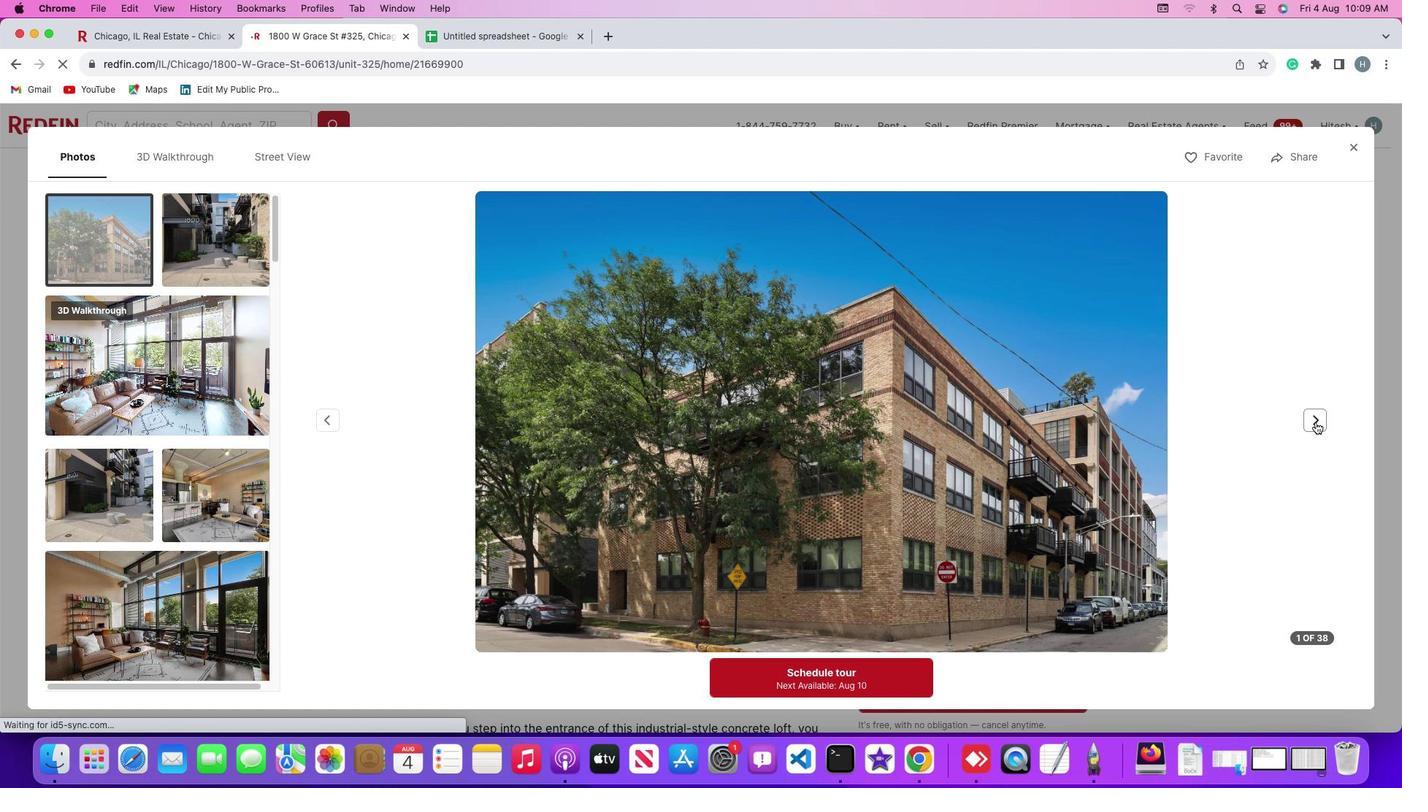 
Action: Mouse pressed left at (1315, 422)
Screenshot: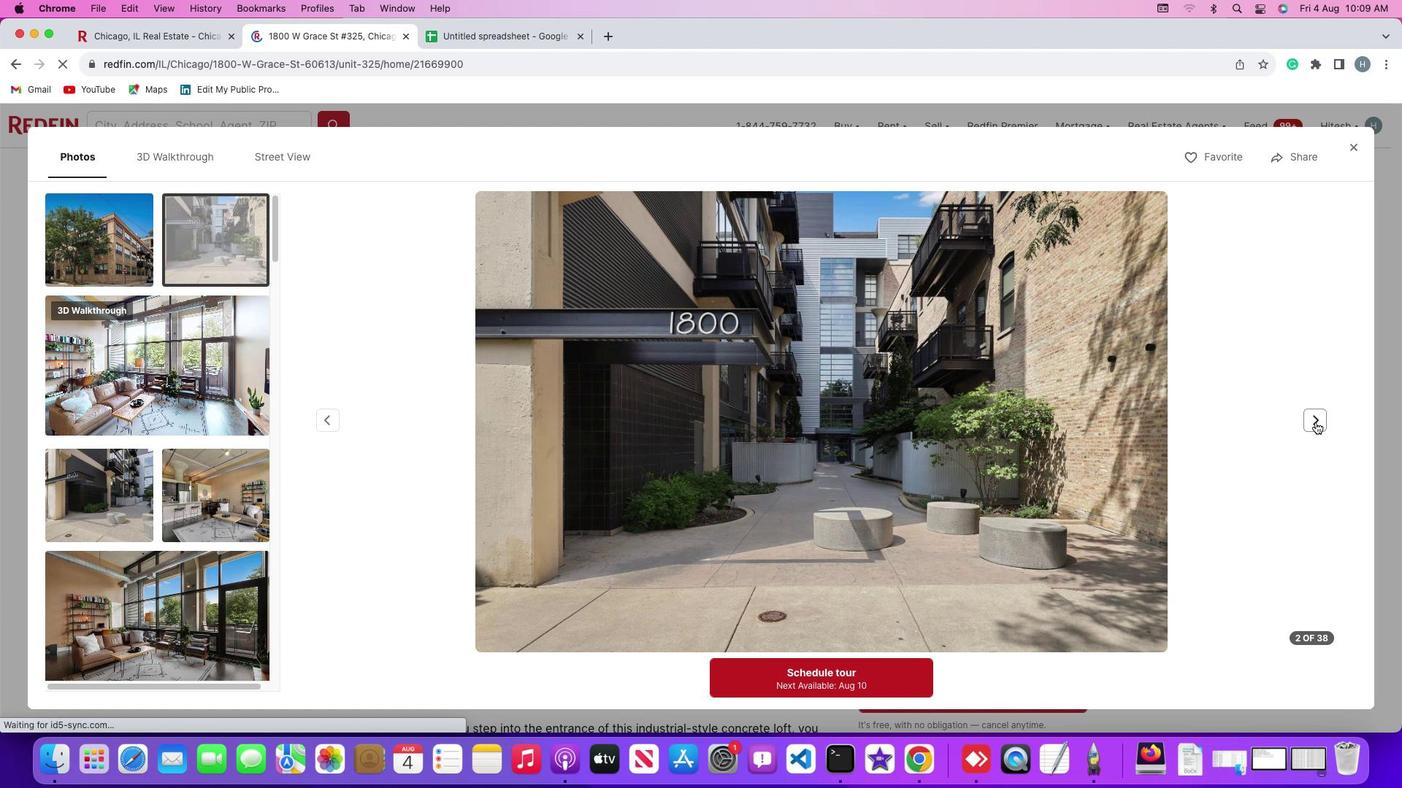 
Action: Mouse pressed left at (1315, 422)
Screenshot: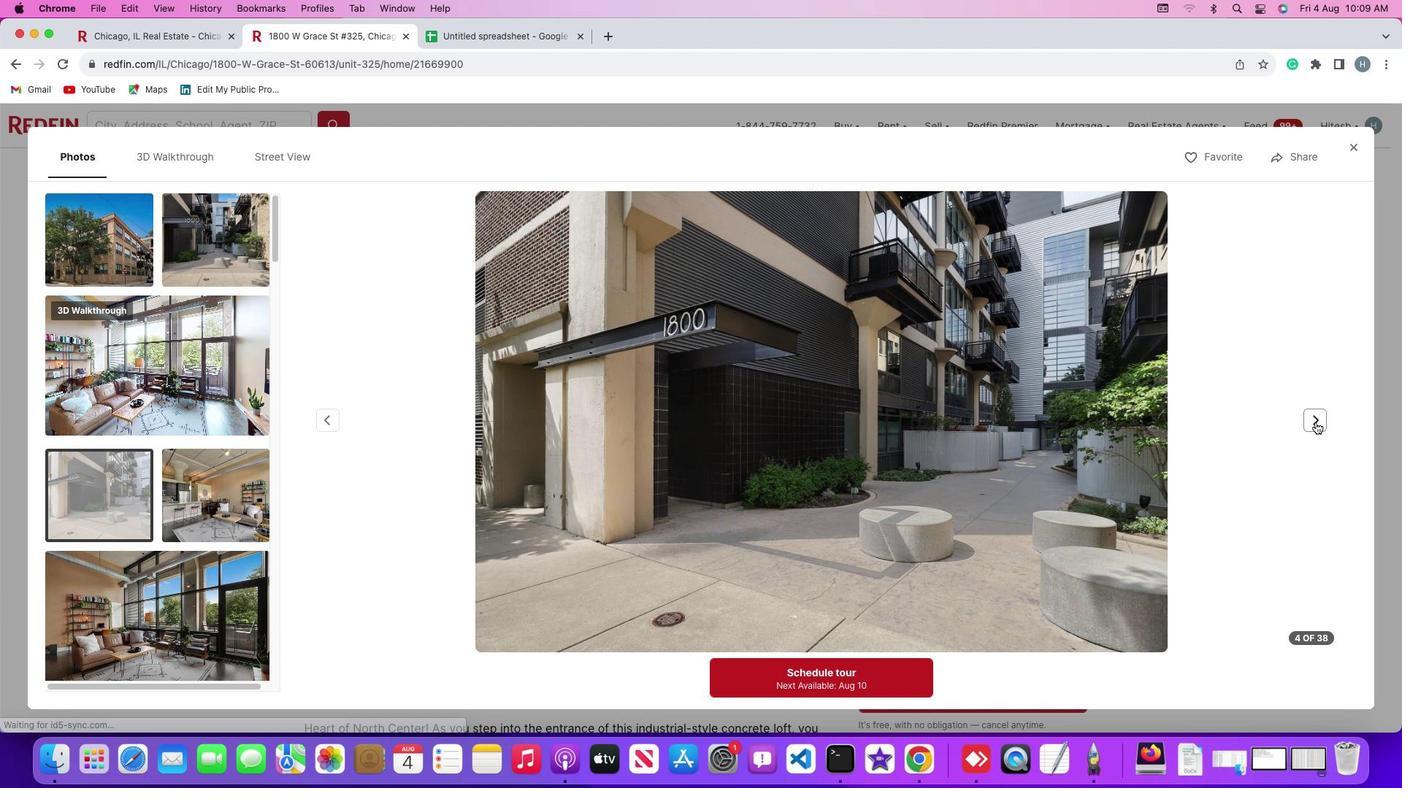 
Action: Mouse moved to (1315, 422)
Screenshot: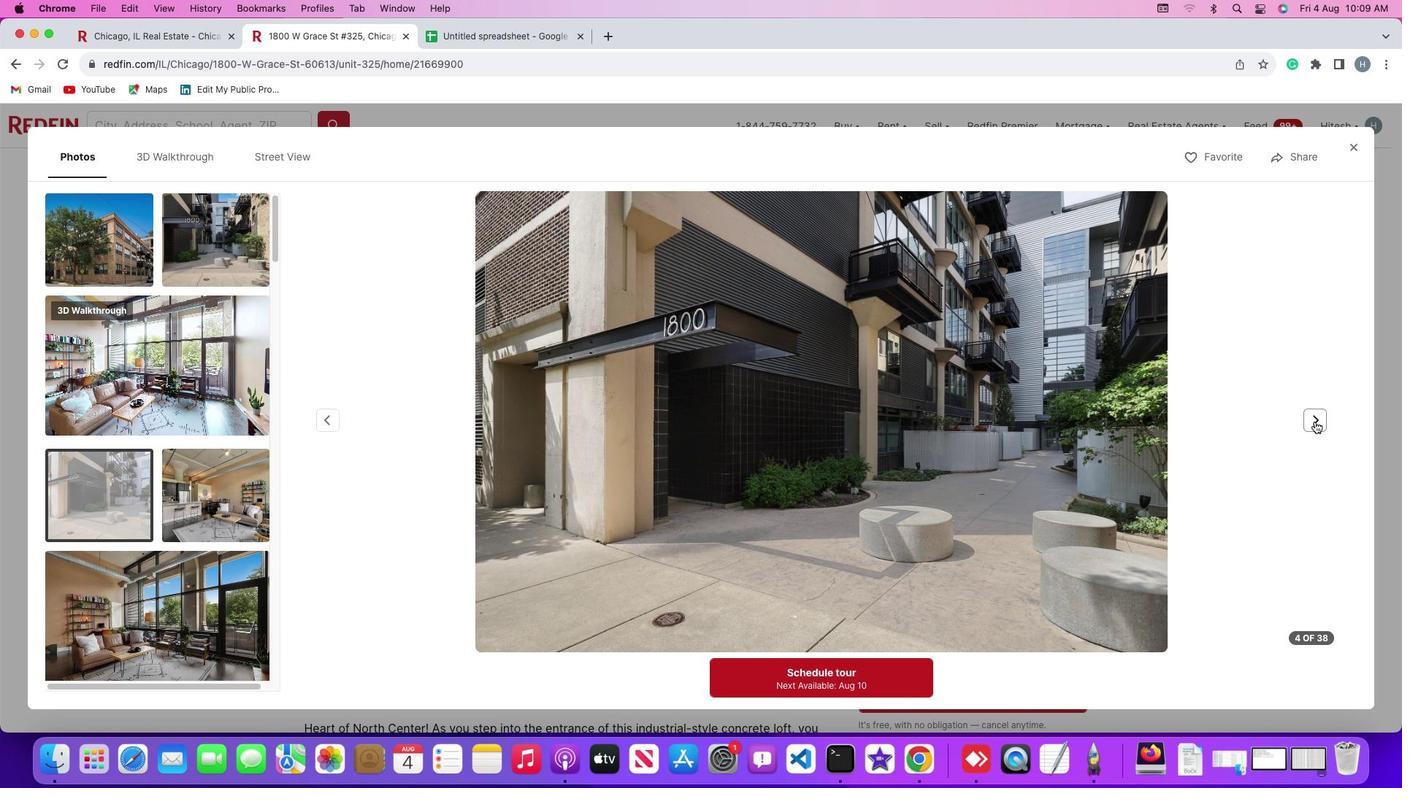 
Action: Mouse pressed left at (1315, 422)
Screenshot: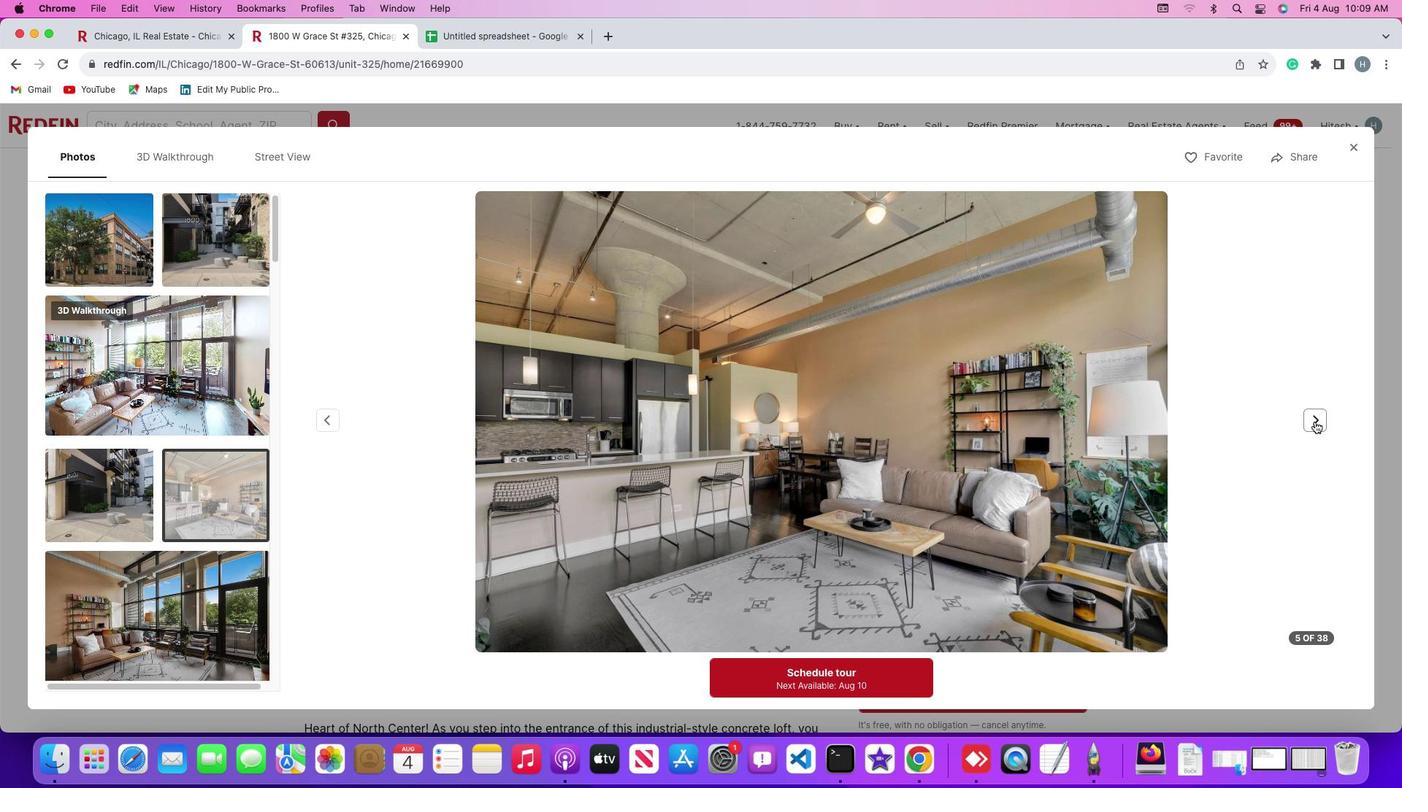 
Action: Mouse moved to (1314, 421)
Screenshot: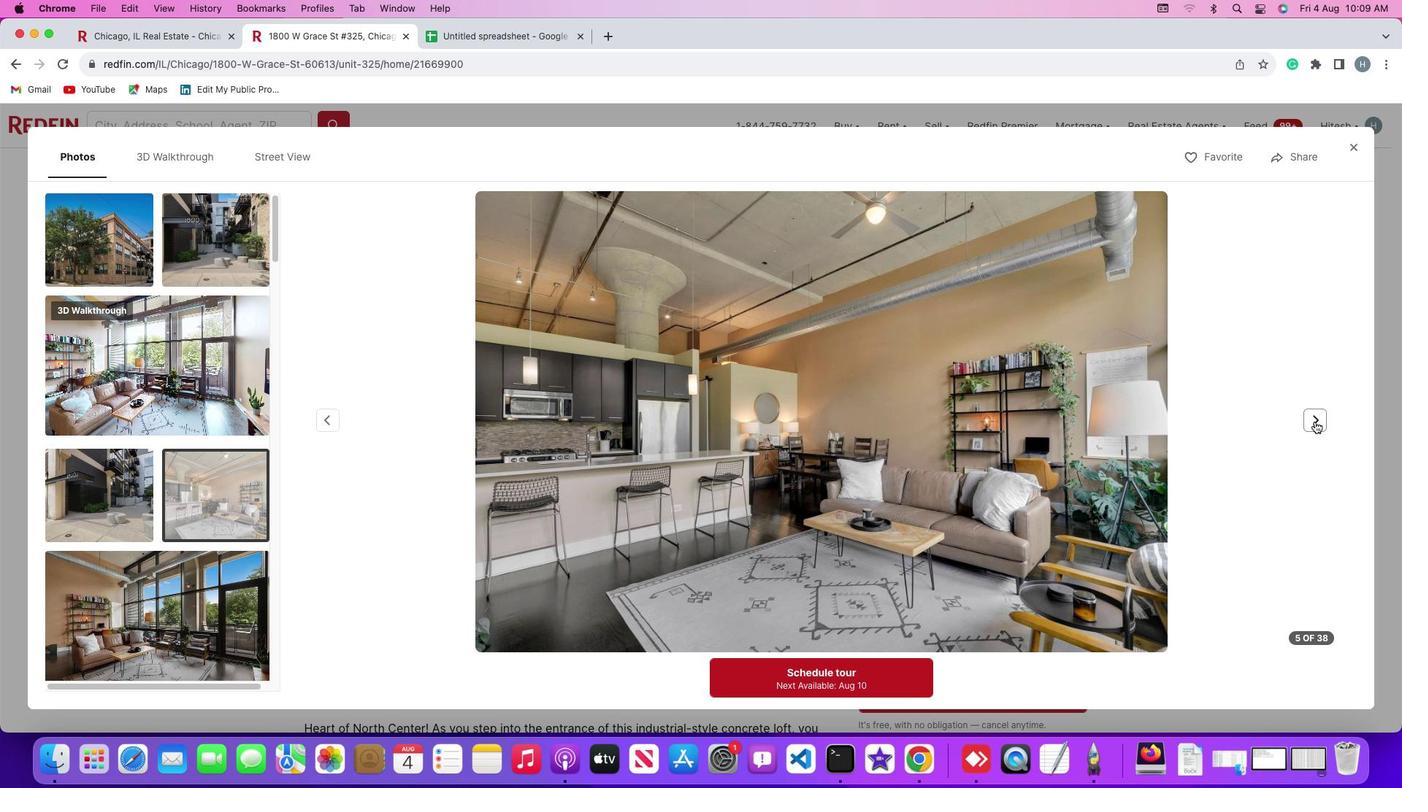 
Action: Mouse pressed left at (1314, 421)
Screenshot: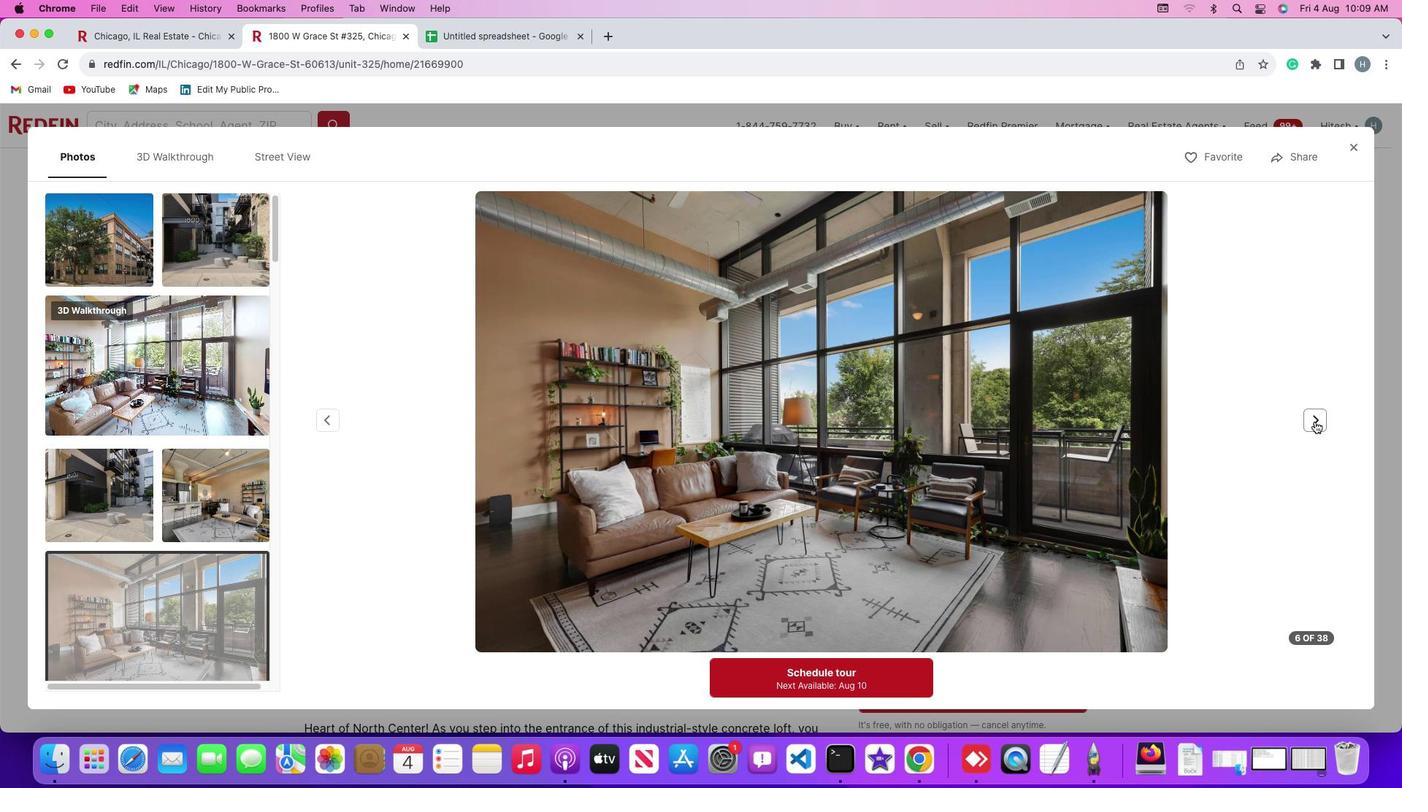 
Action: Mouse pressed left at (1314, 421)
Screenshot: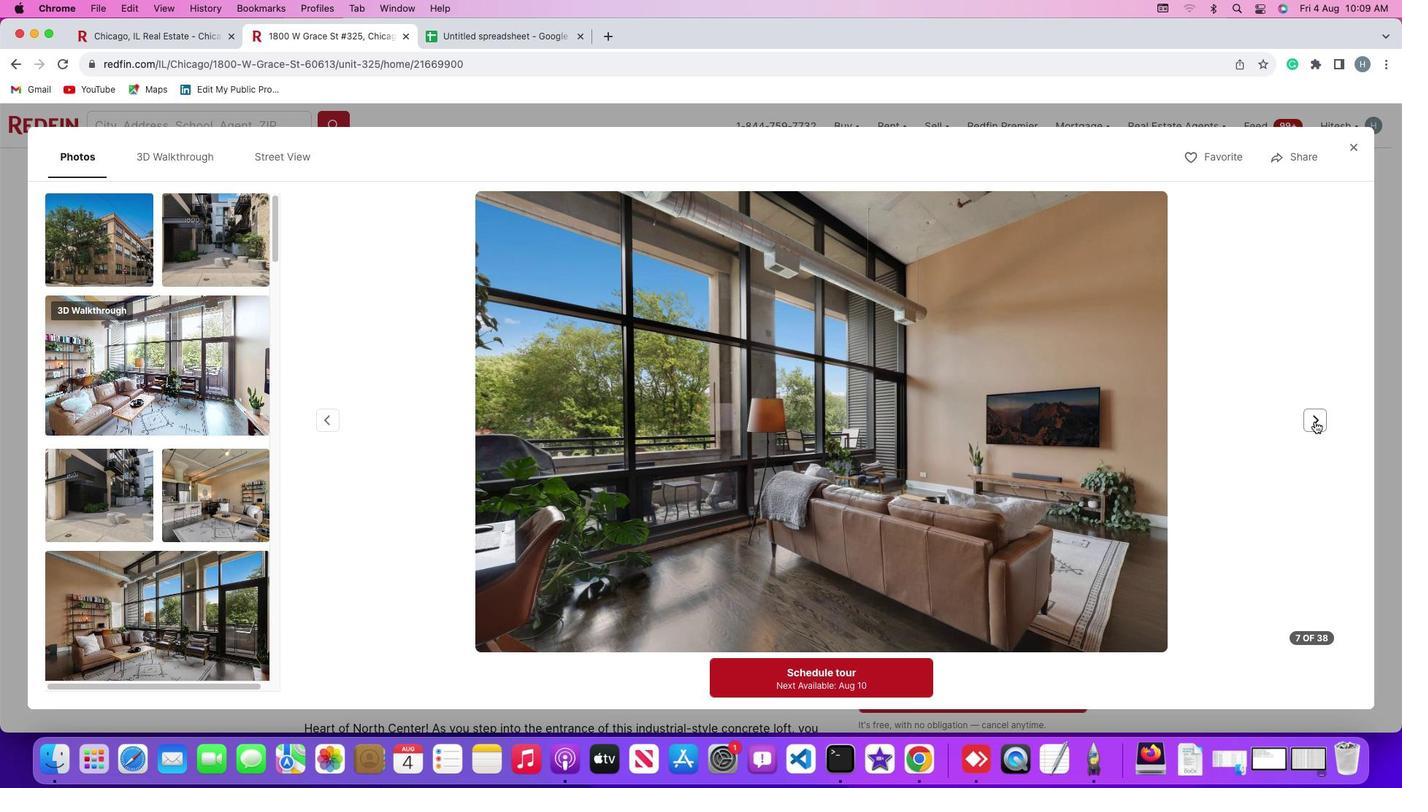 
Action: Mouse moved to (1313, 421)
Screenshot: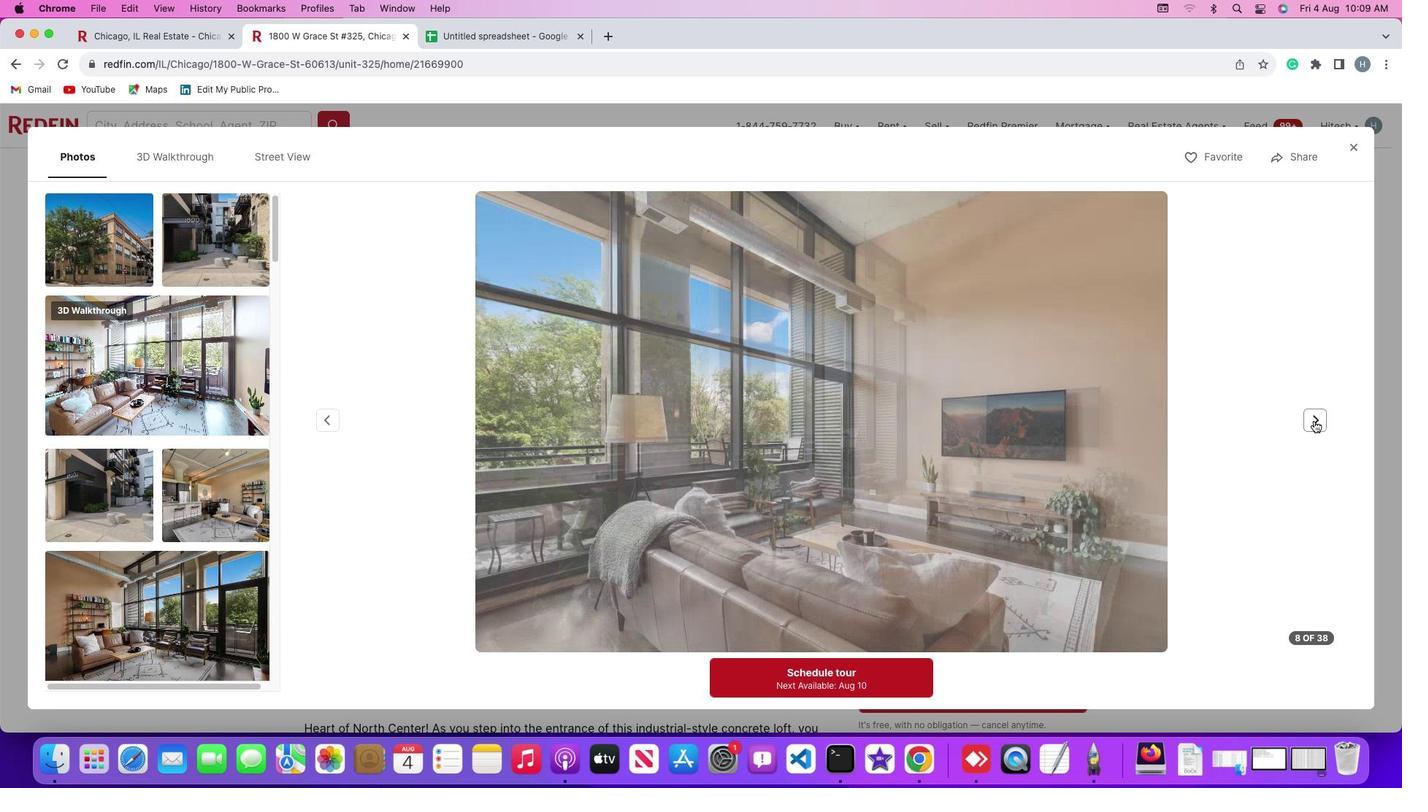
Action: Mouse pressed left at (1313, 421)
Screenshot: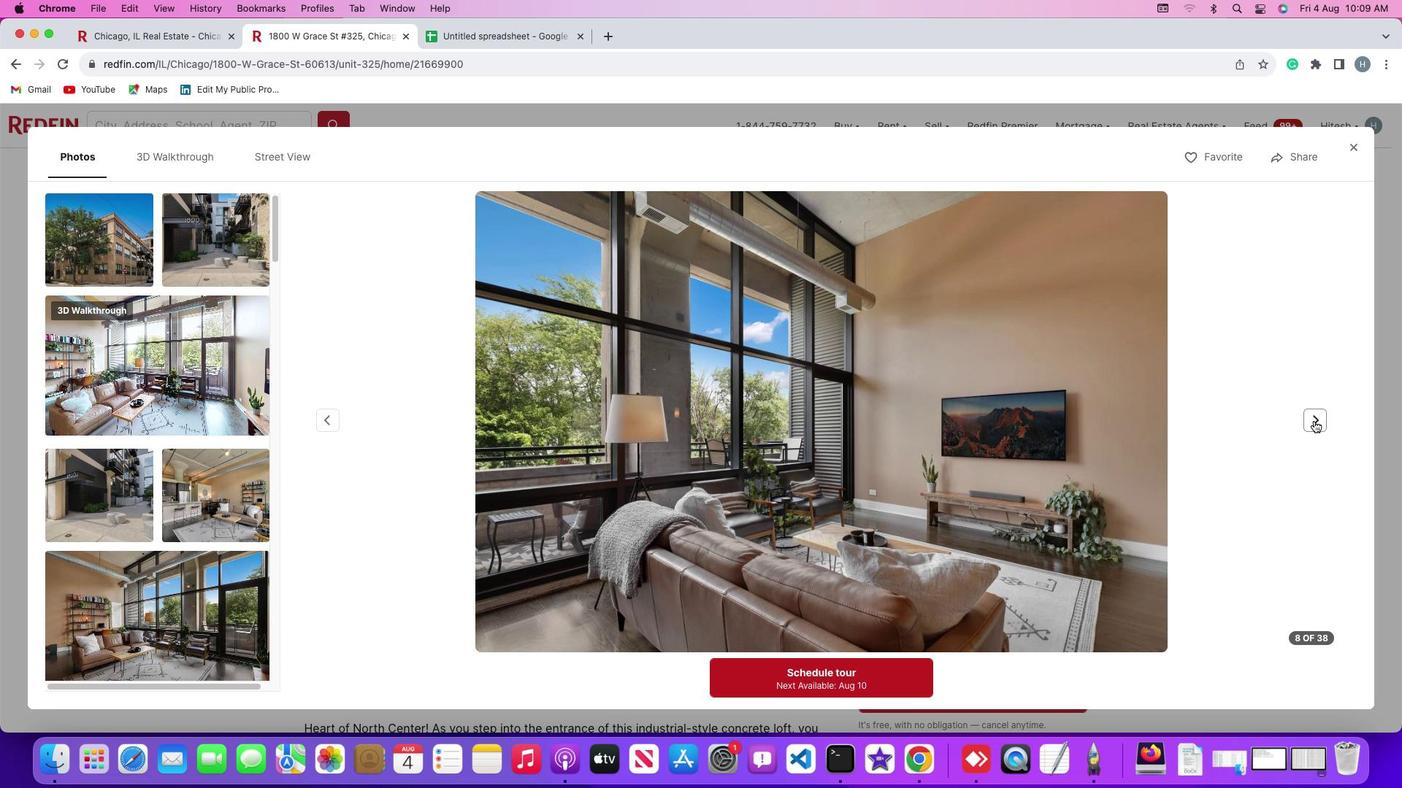 
Action: Mouse pressed left at (1313, 421)
Screenshot: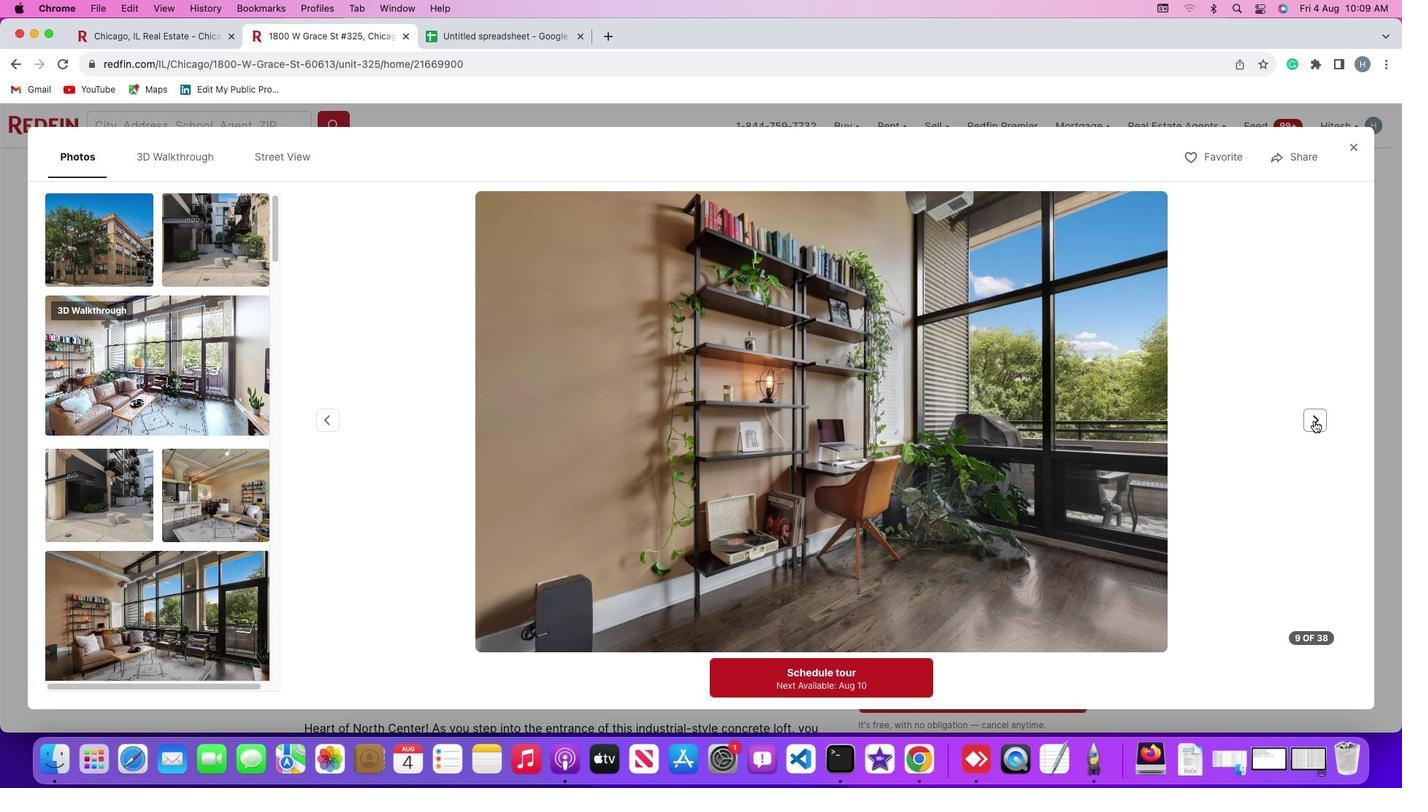 
Action: Mouse pressed left at (1313, 421)
Screenshot: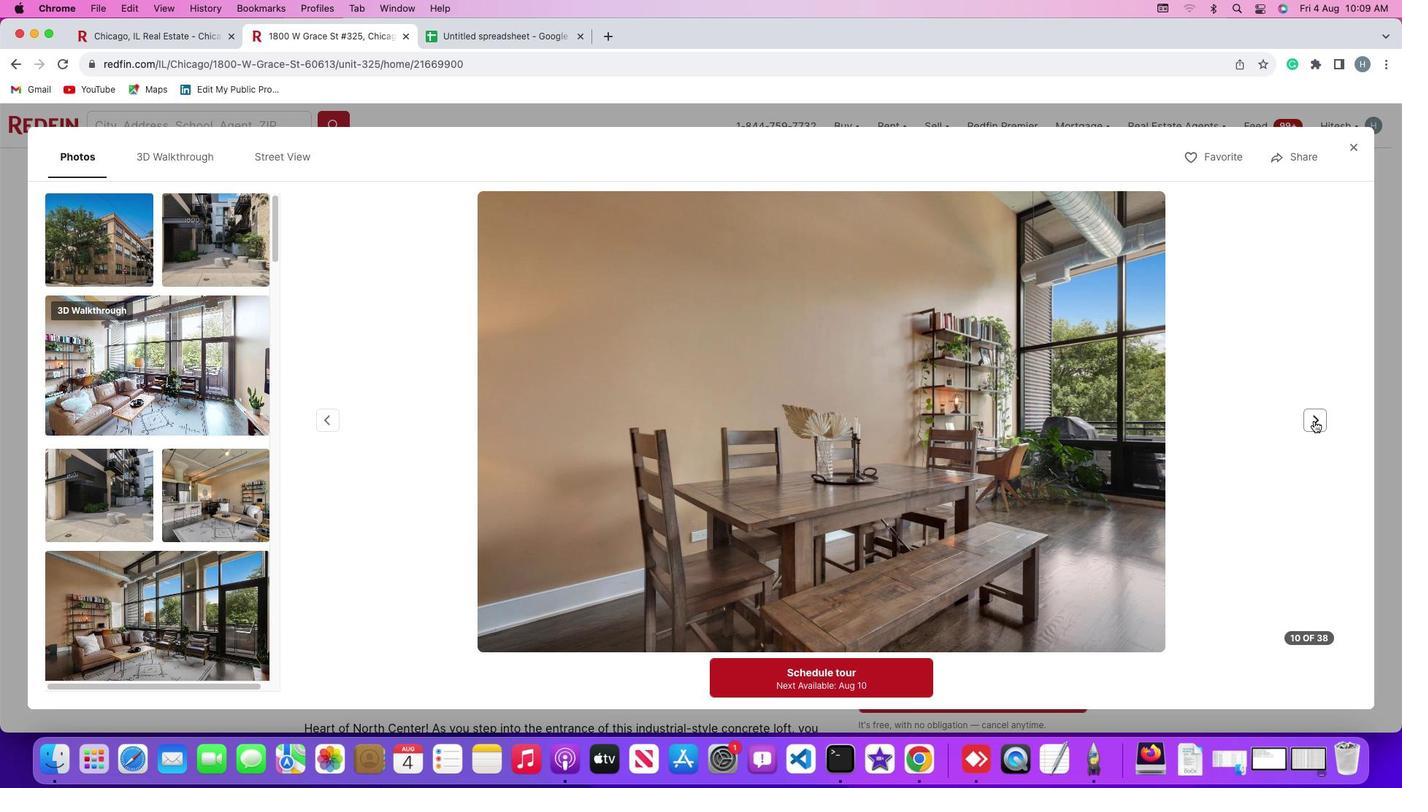
Action: Mouse pressed left at (1313, 421)
Screenshot: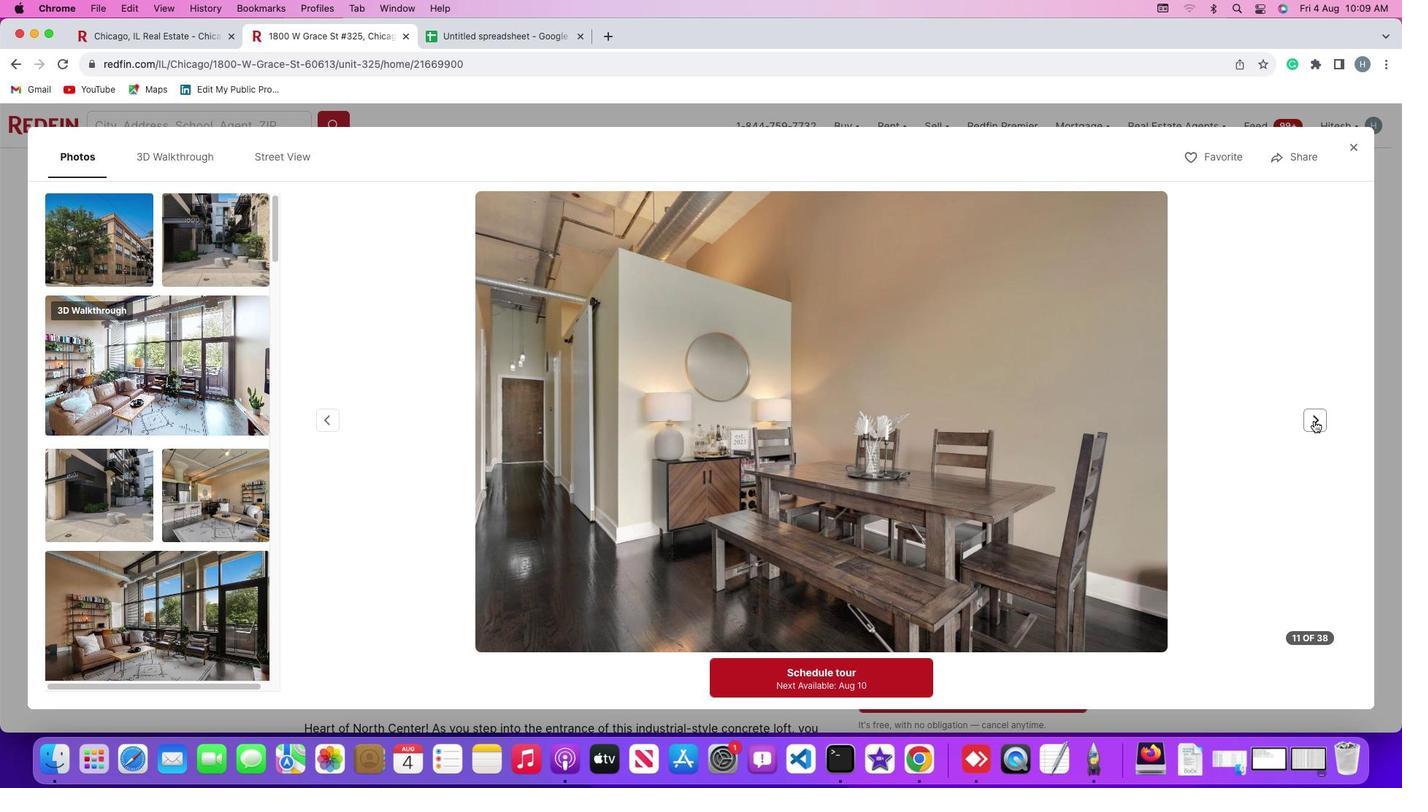
Action: Mouse pressed left at (1313, 421)
Screenshot: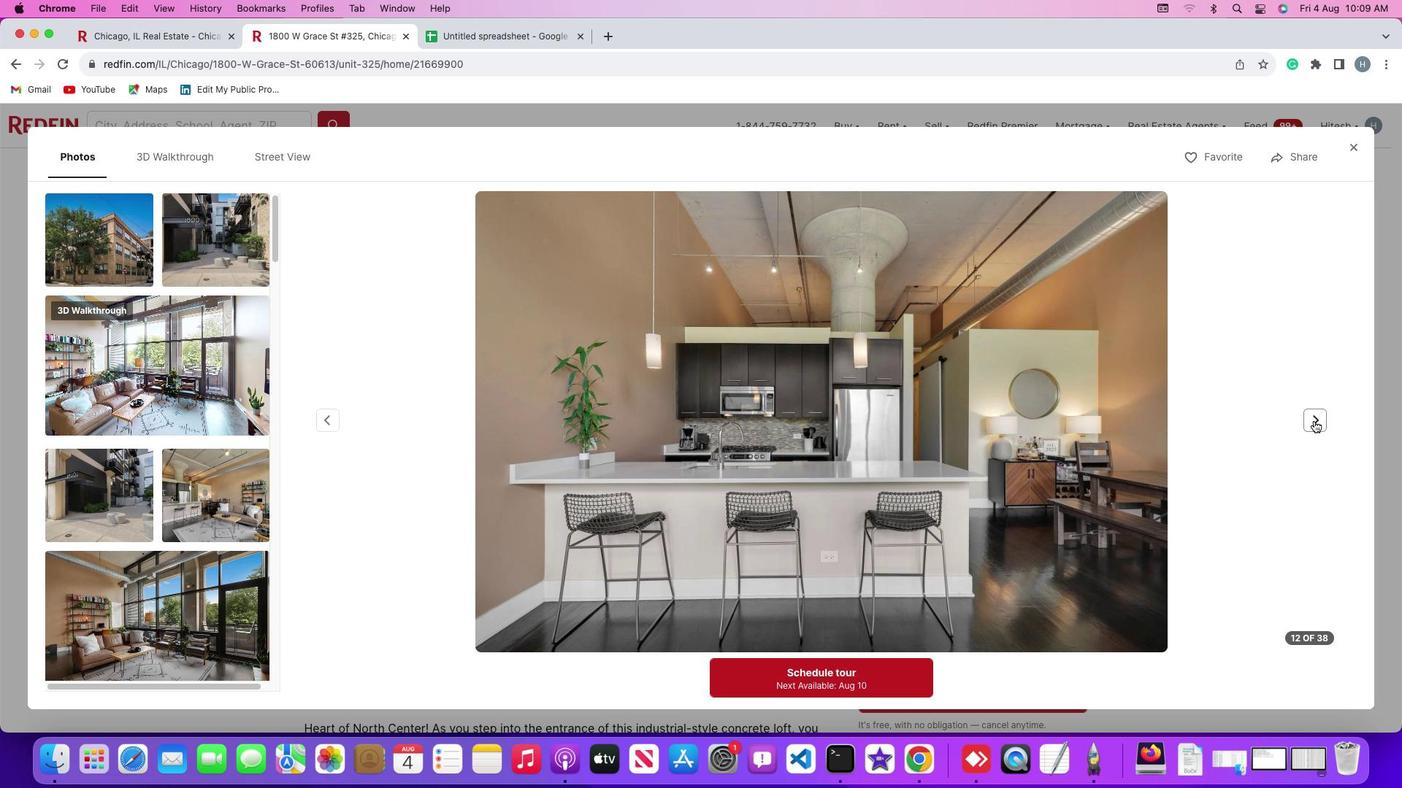 
Action: Mouse pressed left at (1313, 421)
Screenshot: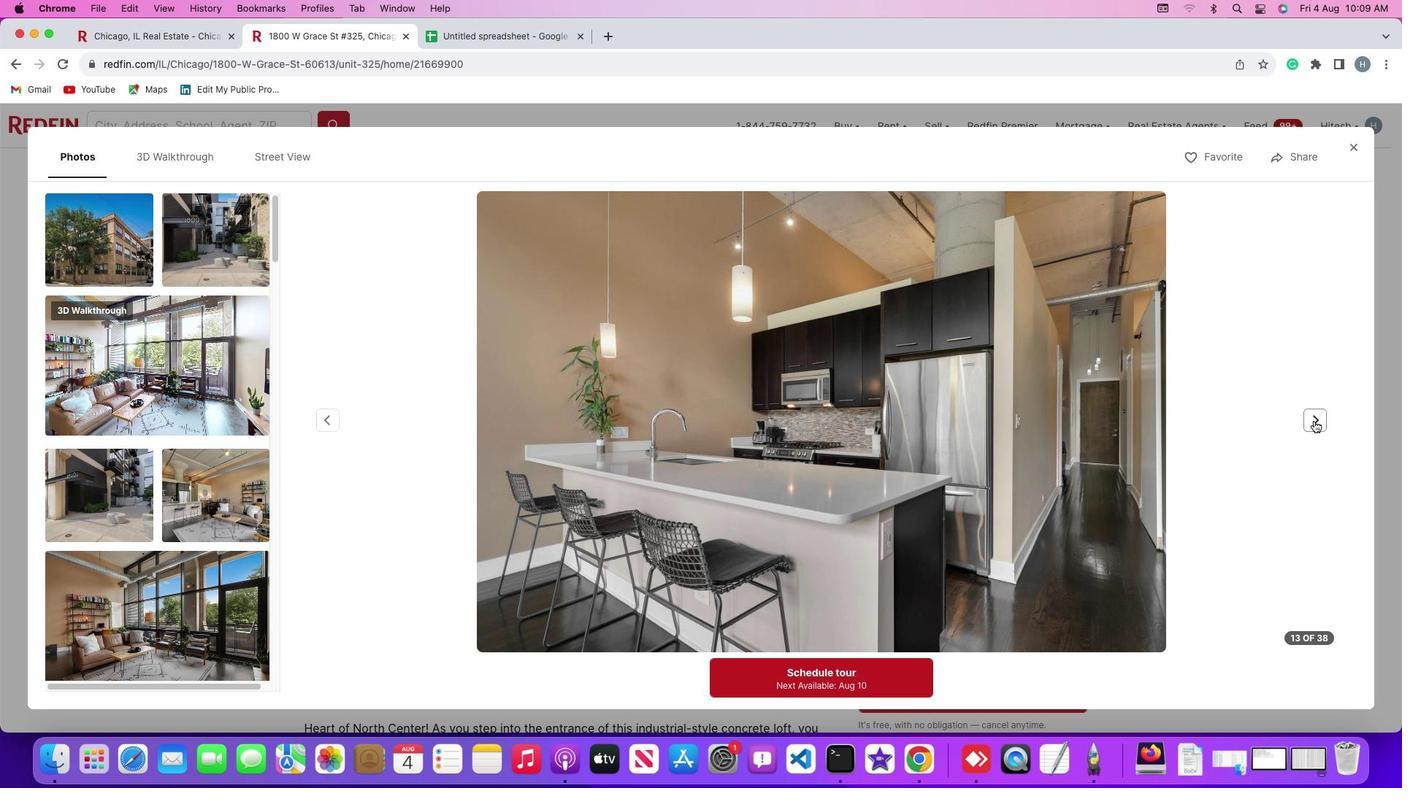
Action: Mouse pressed left at (1313, 421)
Screenshot: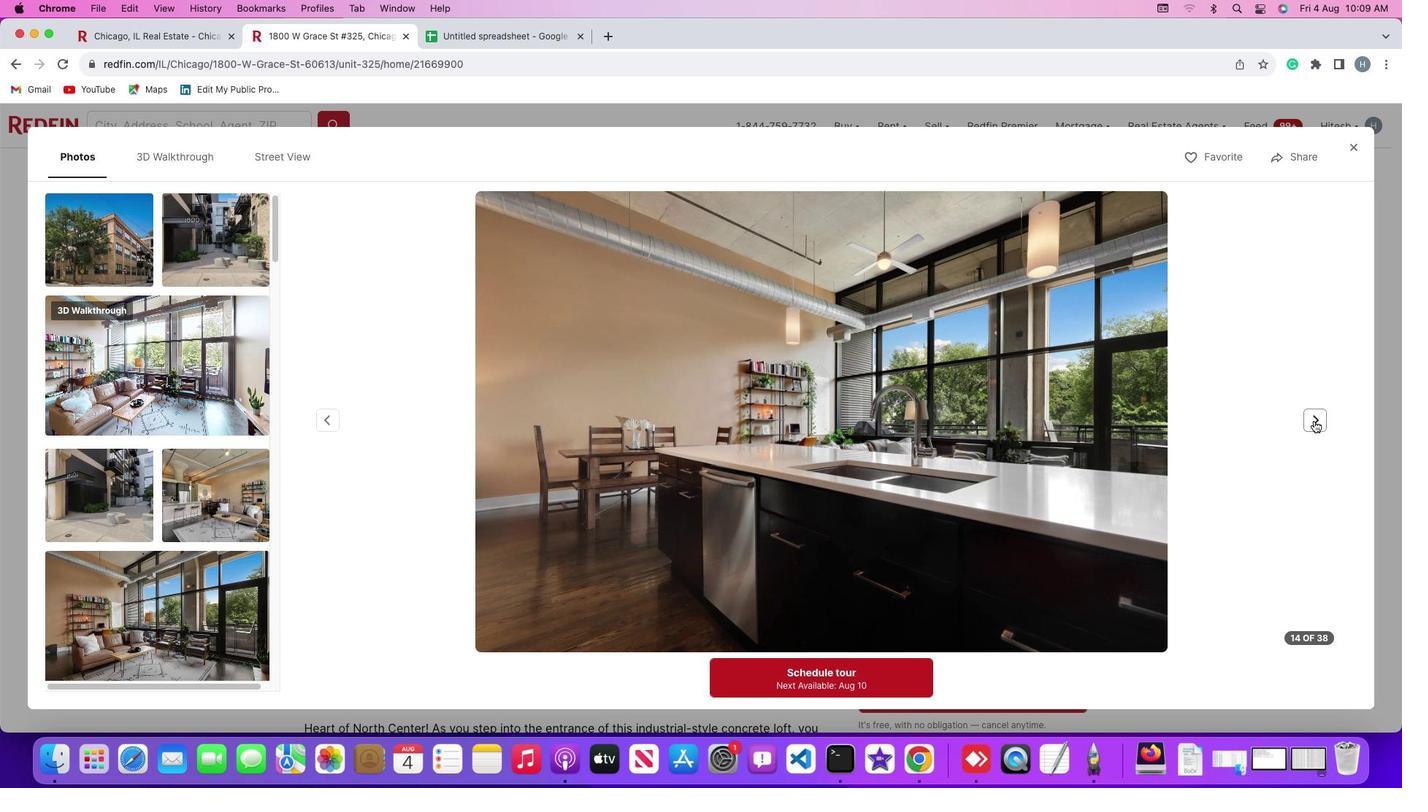 
Action: Mouse pressed left at (1313, 421)
Screenshot: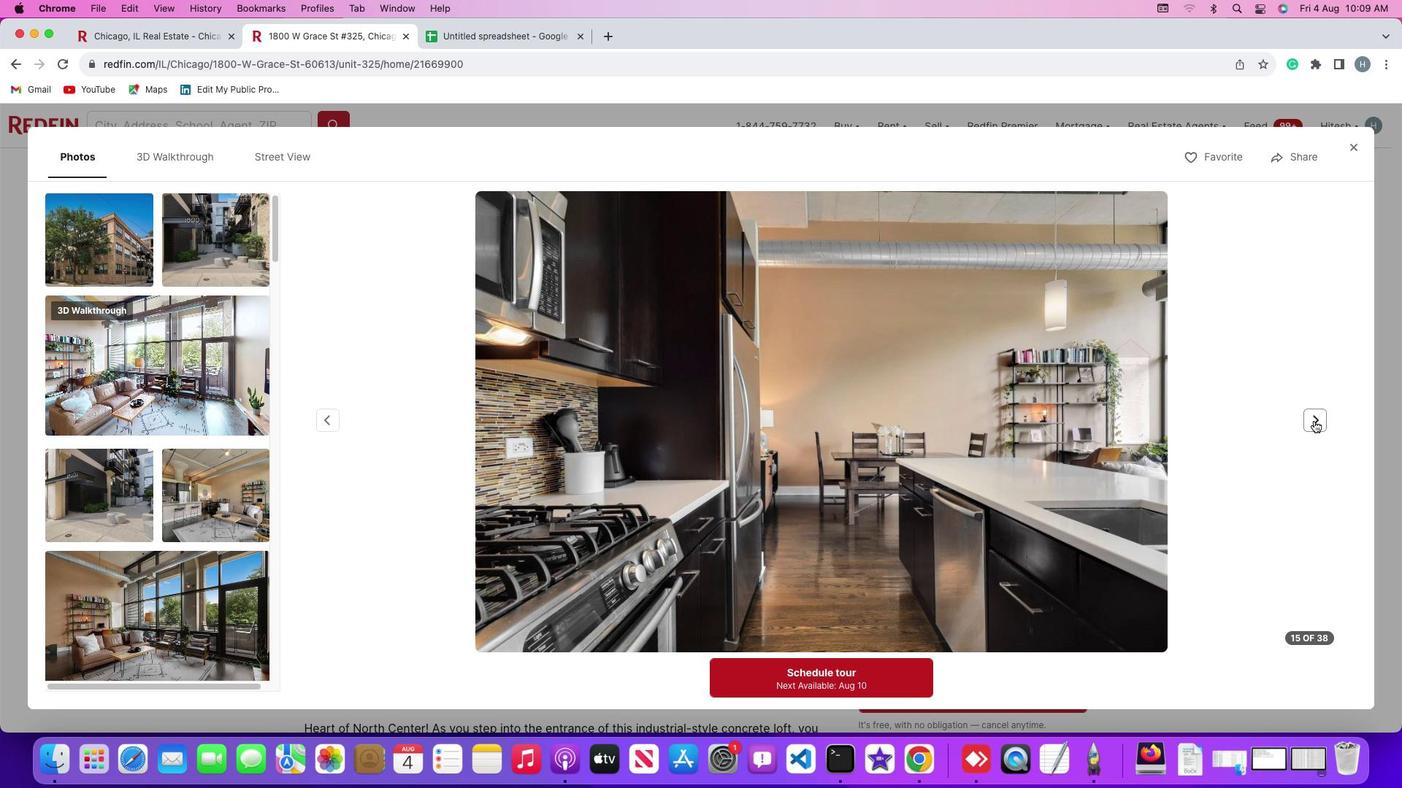 
Action: Mouse pressed left at (1313, 421)
Screenshot: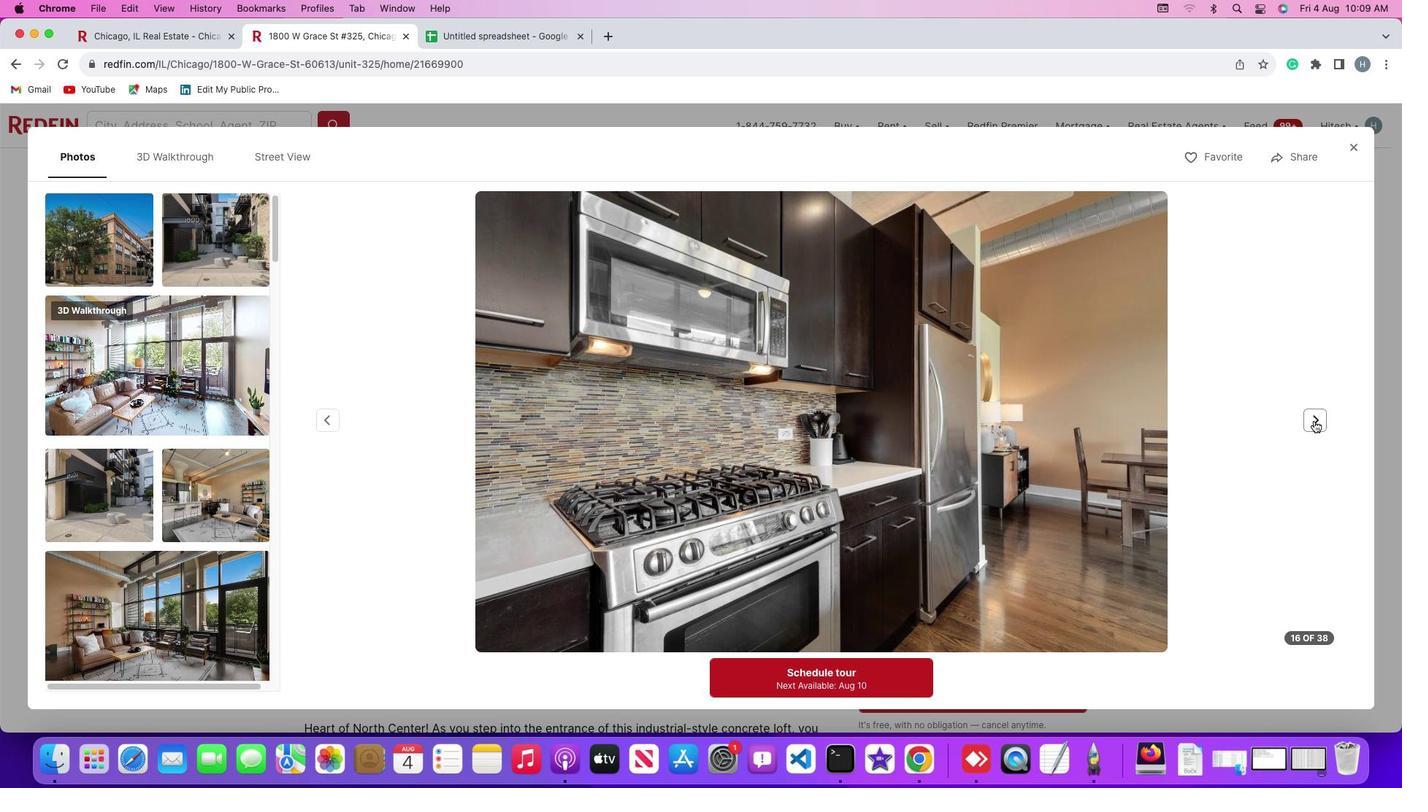 
Action: Mouse pressed left at (1313, 421)
Screenshot: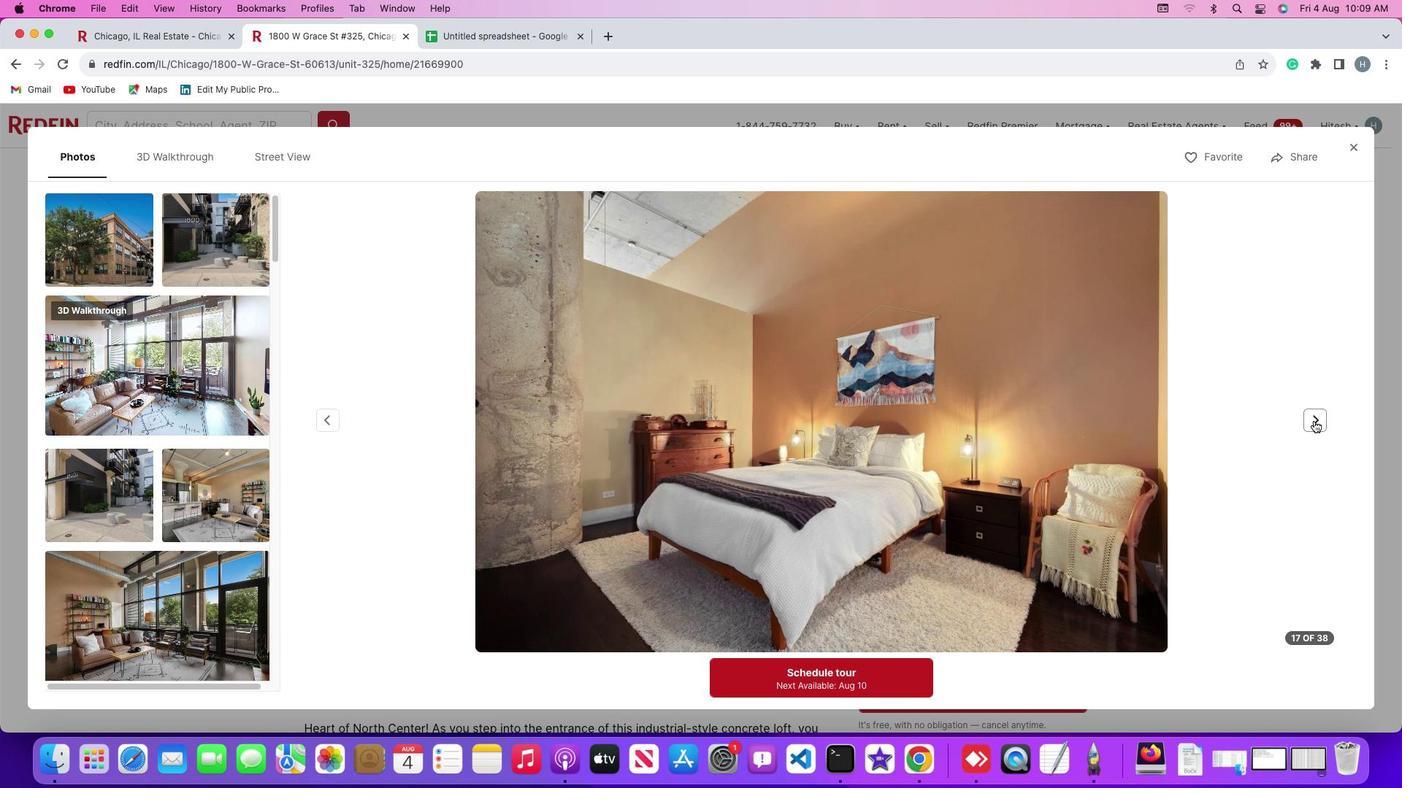 
Action: Mouse pressed left at (1313, 421)
Screenshot: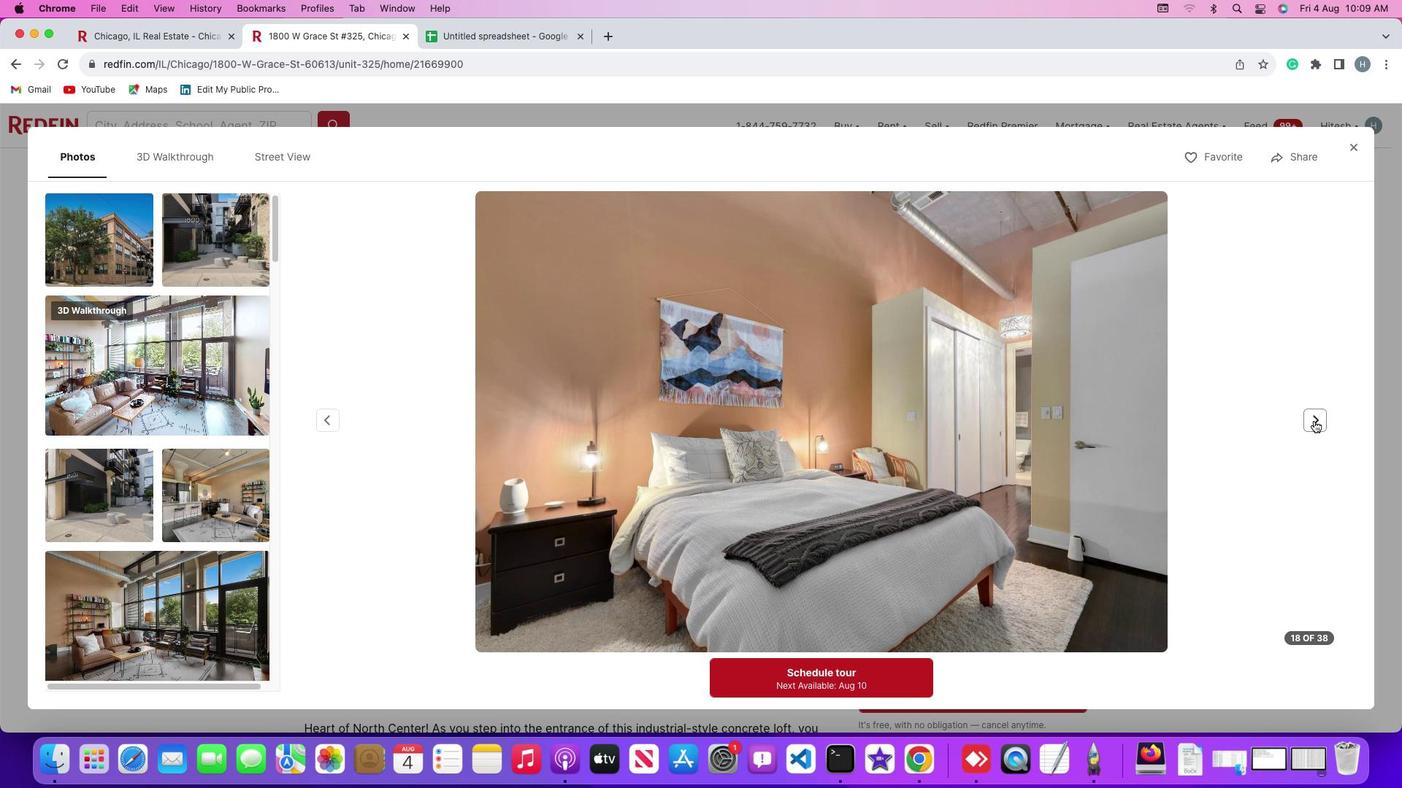 
Action: Mouse pressed left at (1313, 421)
Screenshot: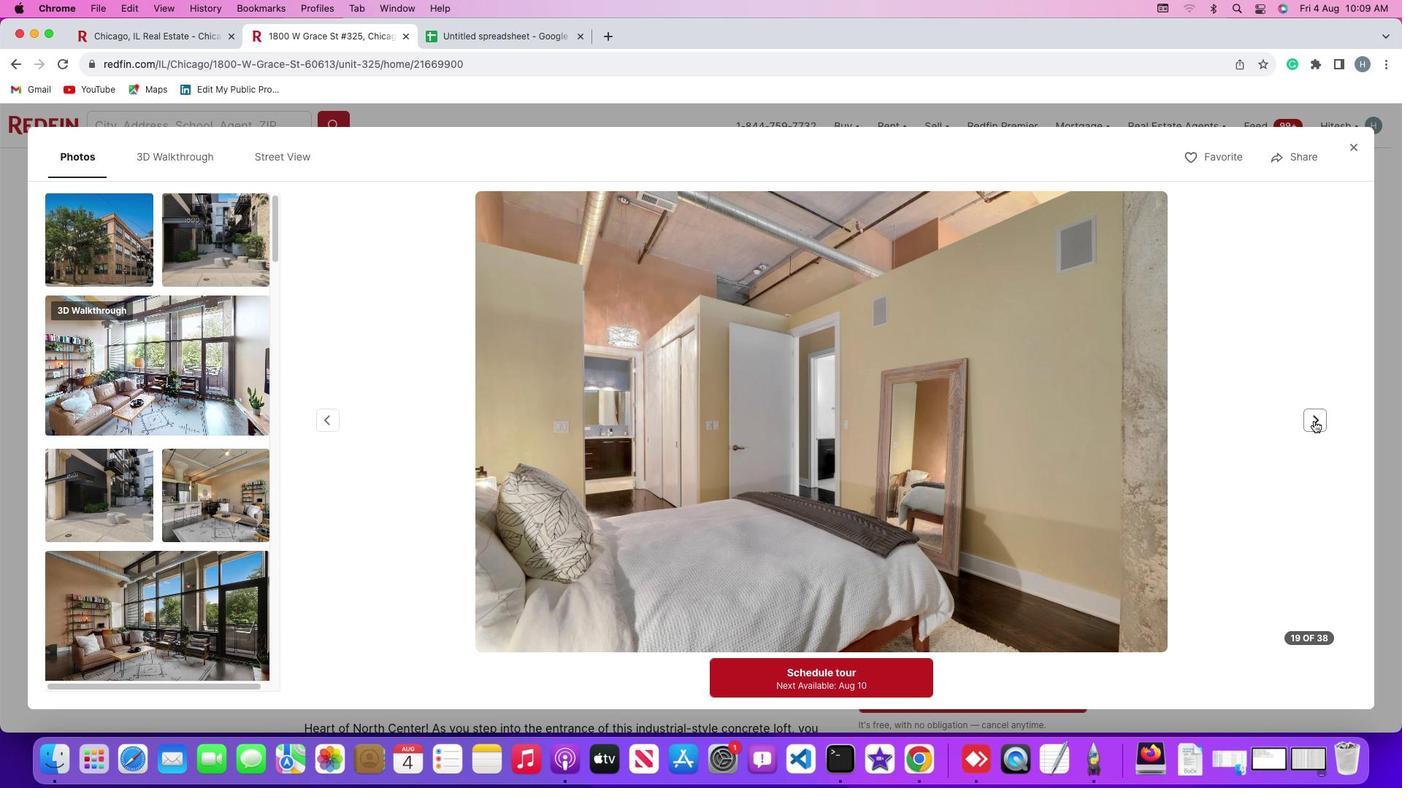 
Action: Mouse pressed left at (1313, 421)
Screenshot: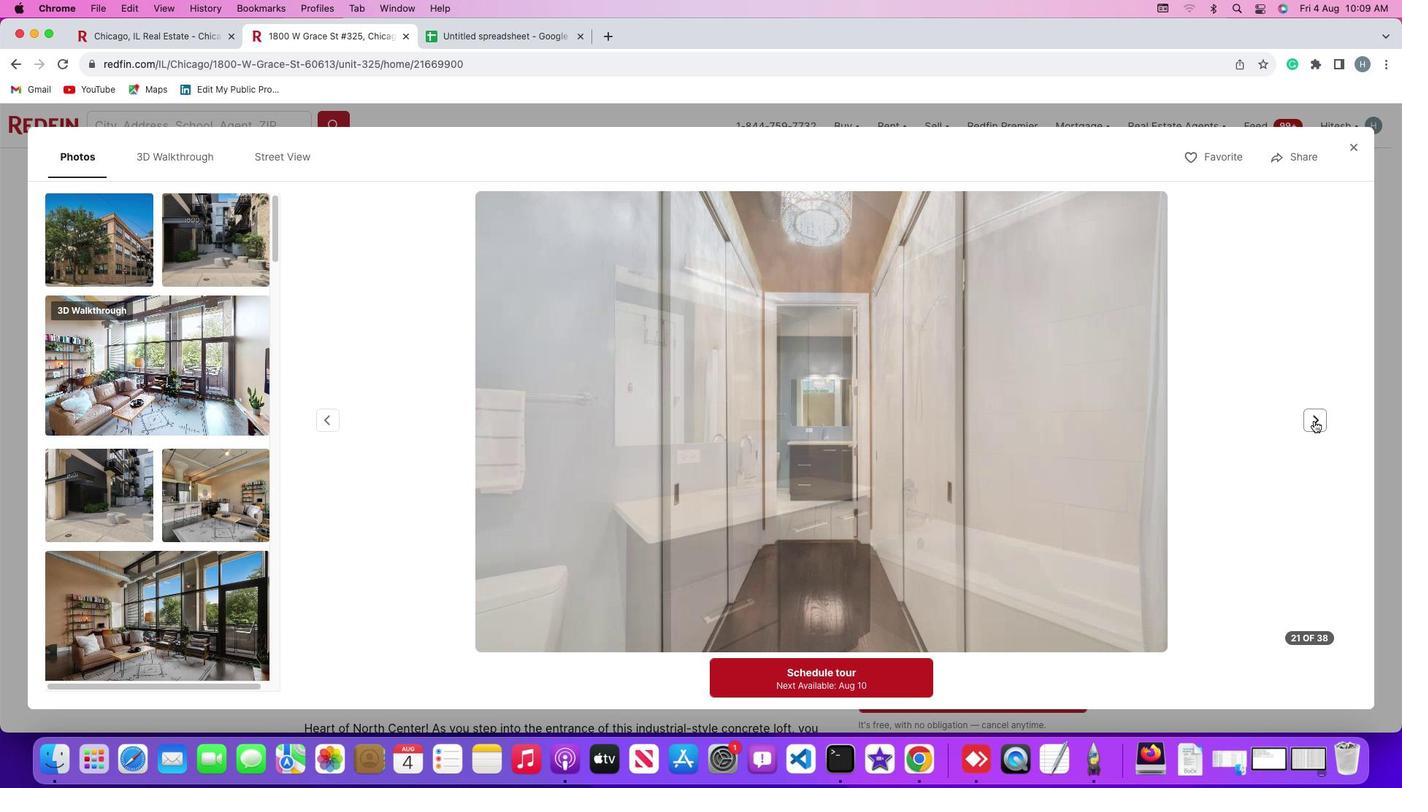 
Action: Mouse moved to (1313, 421)
Screenshot: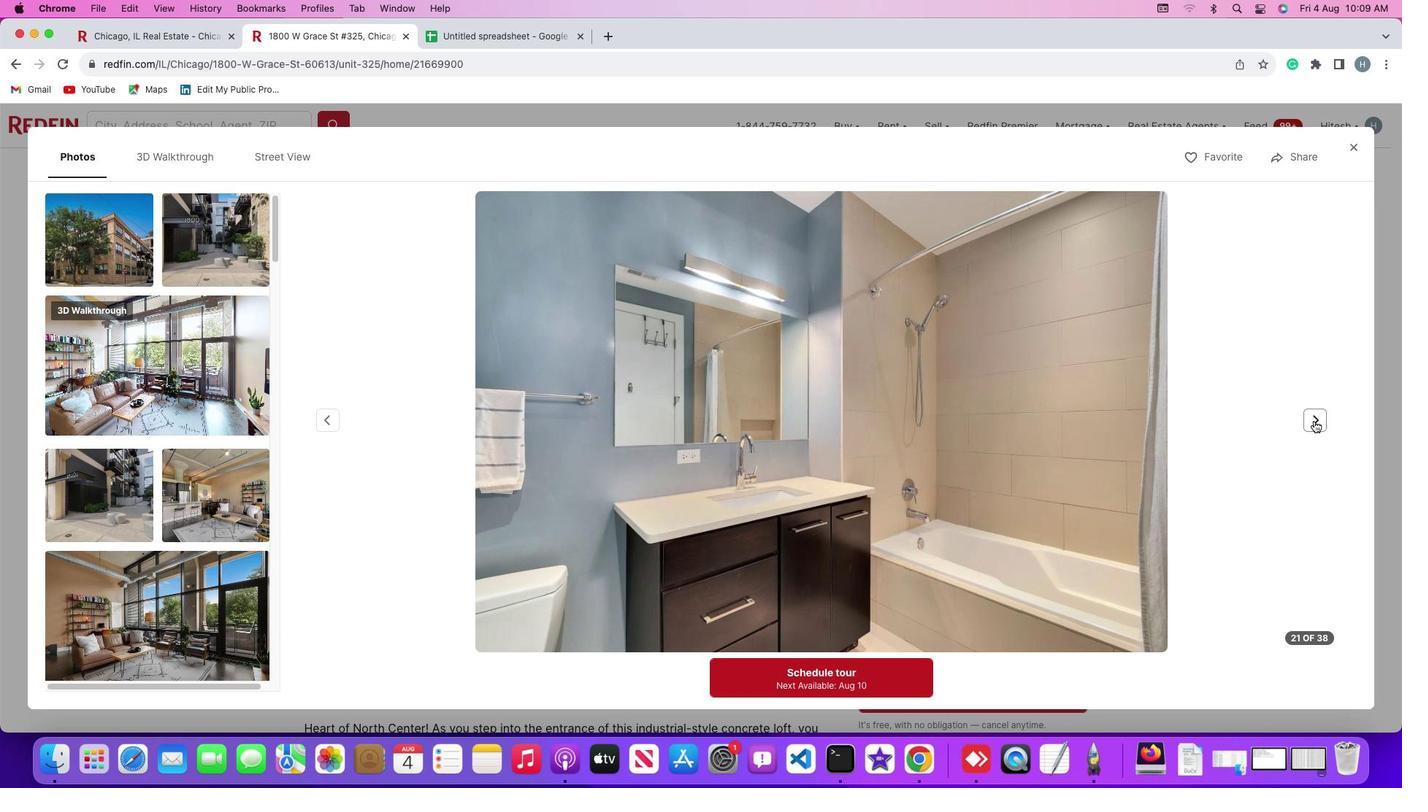 
Action: Mouse pressed left at (1313, 421)
Screenshot: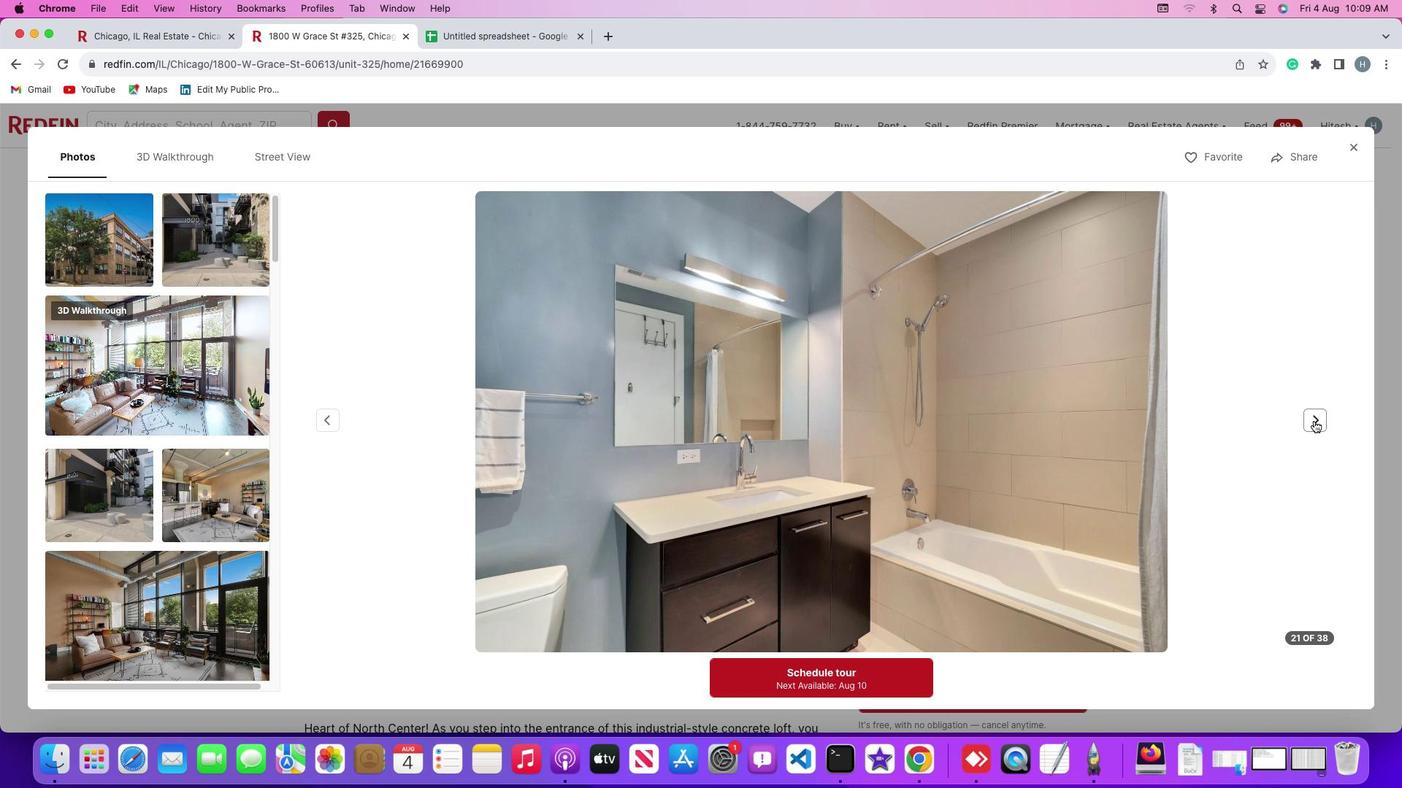 
Action: Mouse pressed left at (1313, 421)
Screenshot: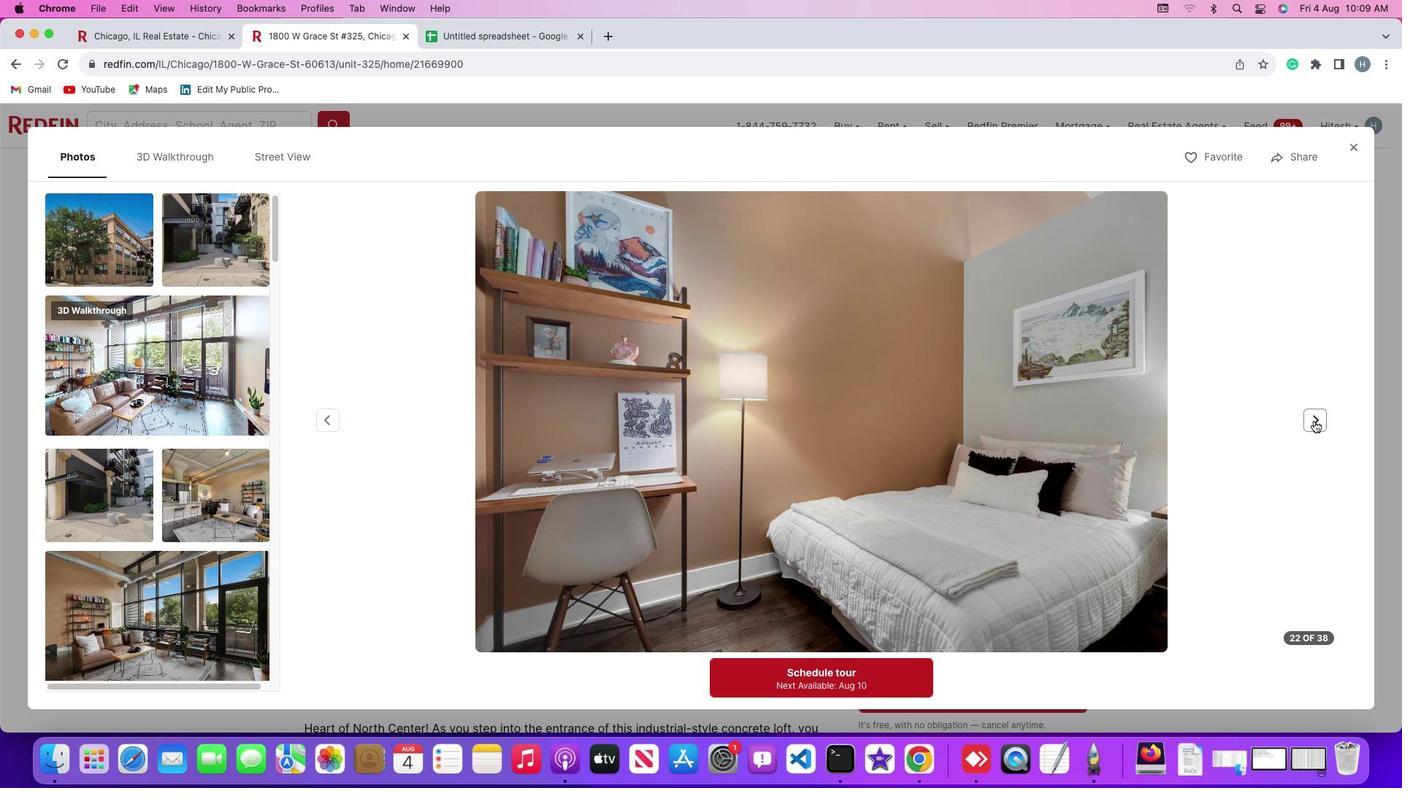 
Action: Mouse pressed left at (1313, 421)
Screenshot: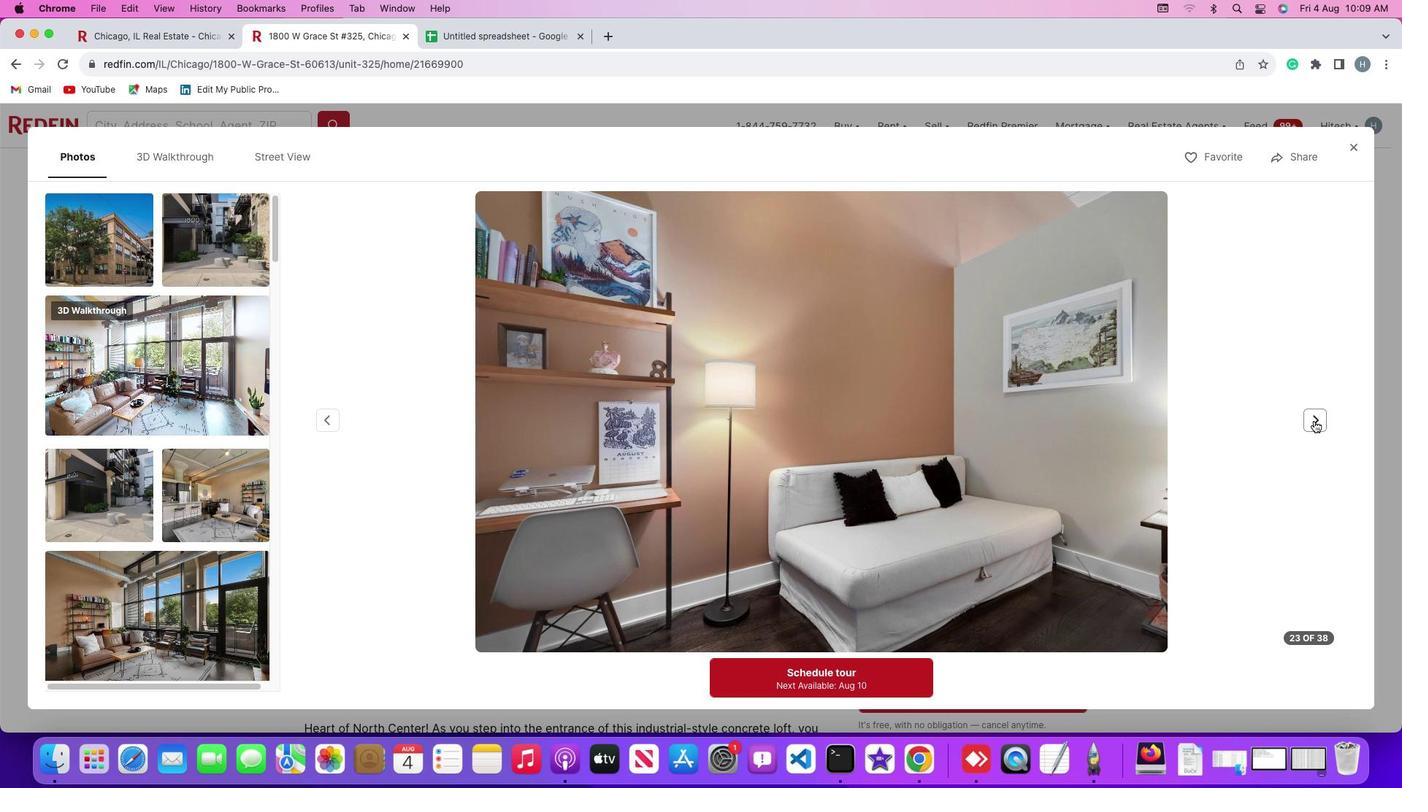 
Action: Mouse pressed left at (1313, 421)
Screenshot: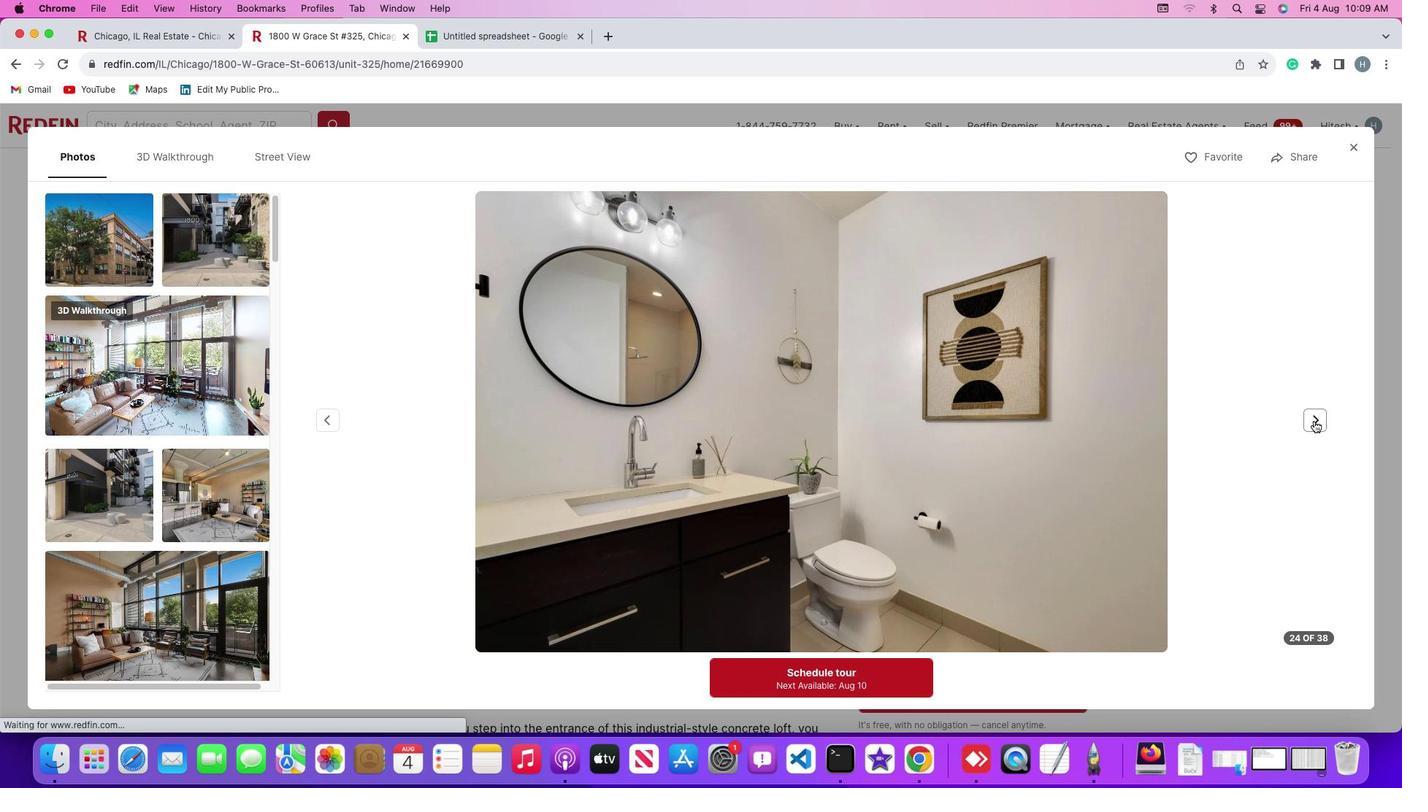
Action: Mouse pressed left at (1313, 421)
Screenshot: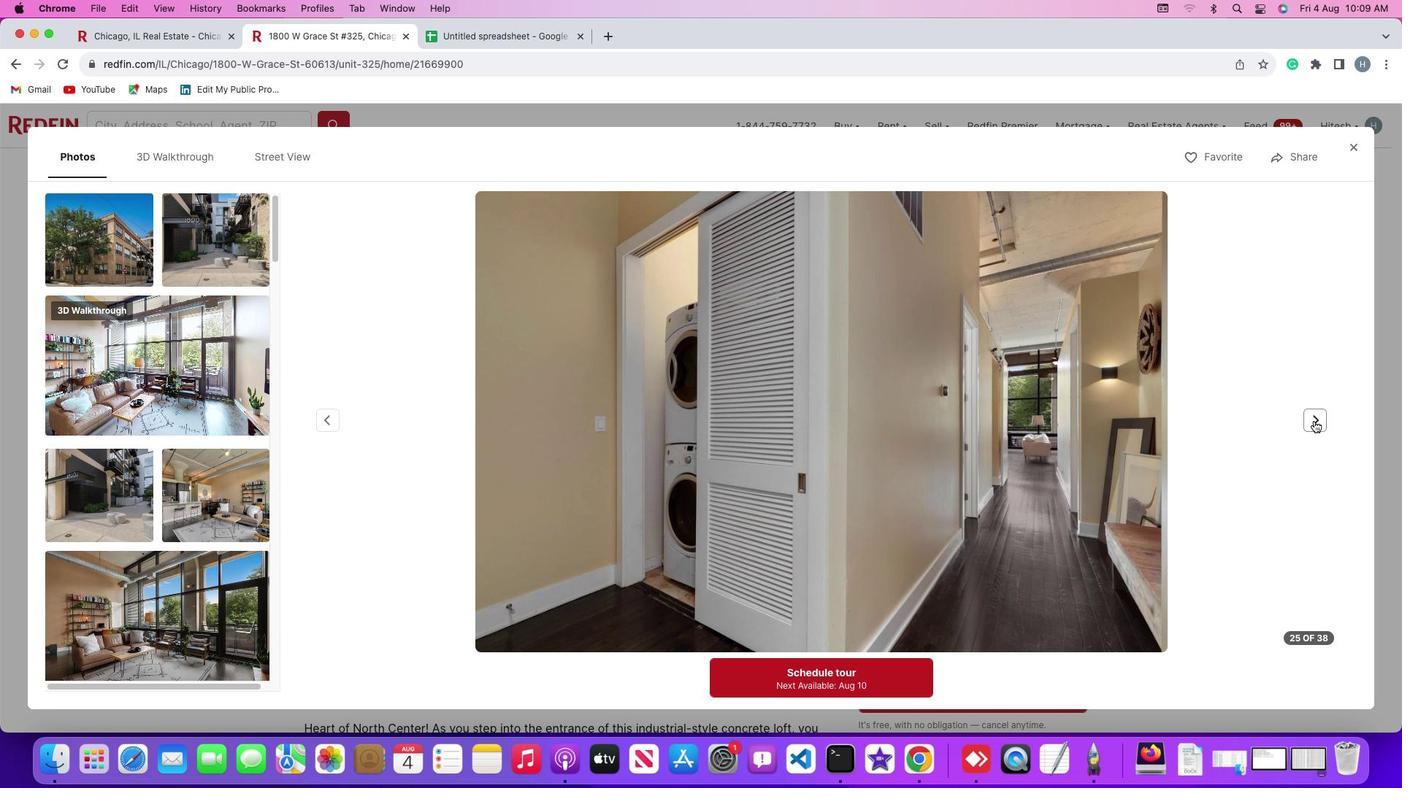 
Action: Mouse pressed left at (1313, 421)
Screenshot: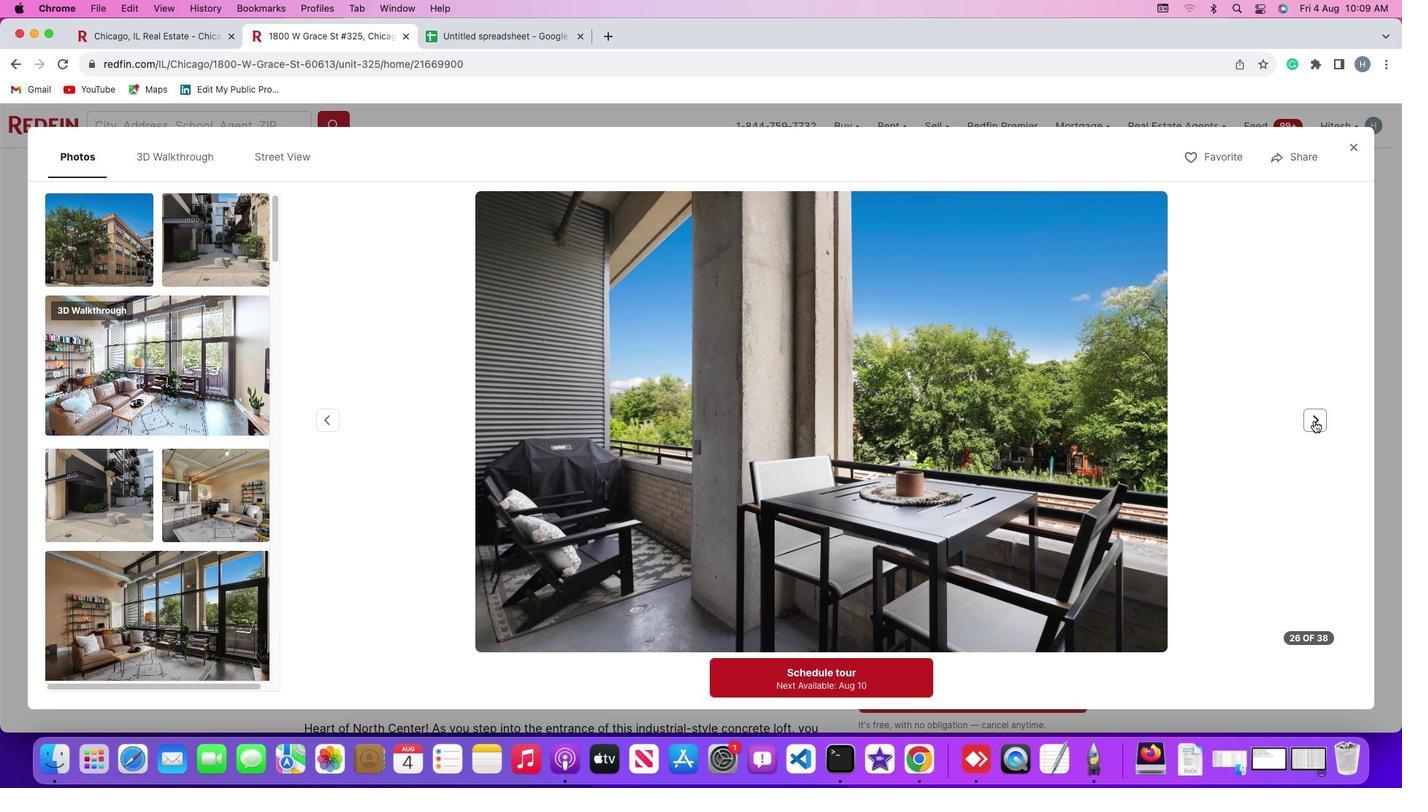 
Action: Mouse pressed left at (1313, 421)
Screenshot: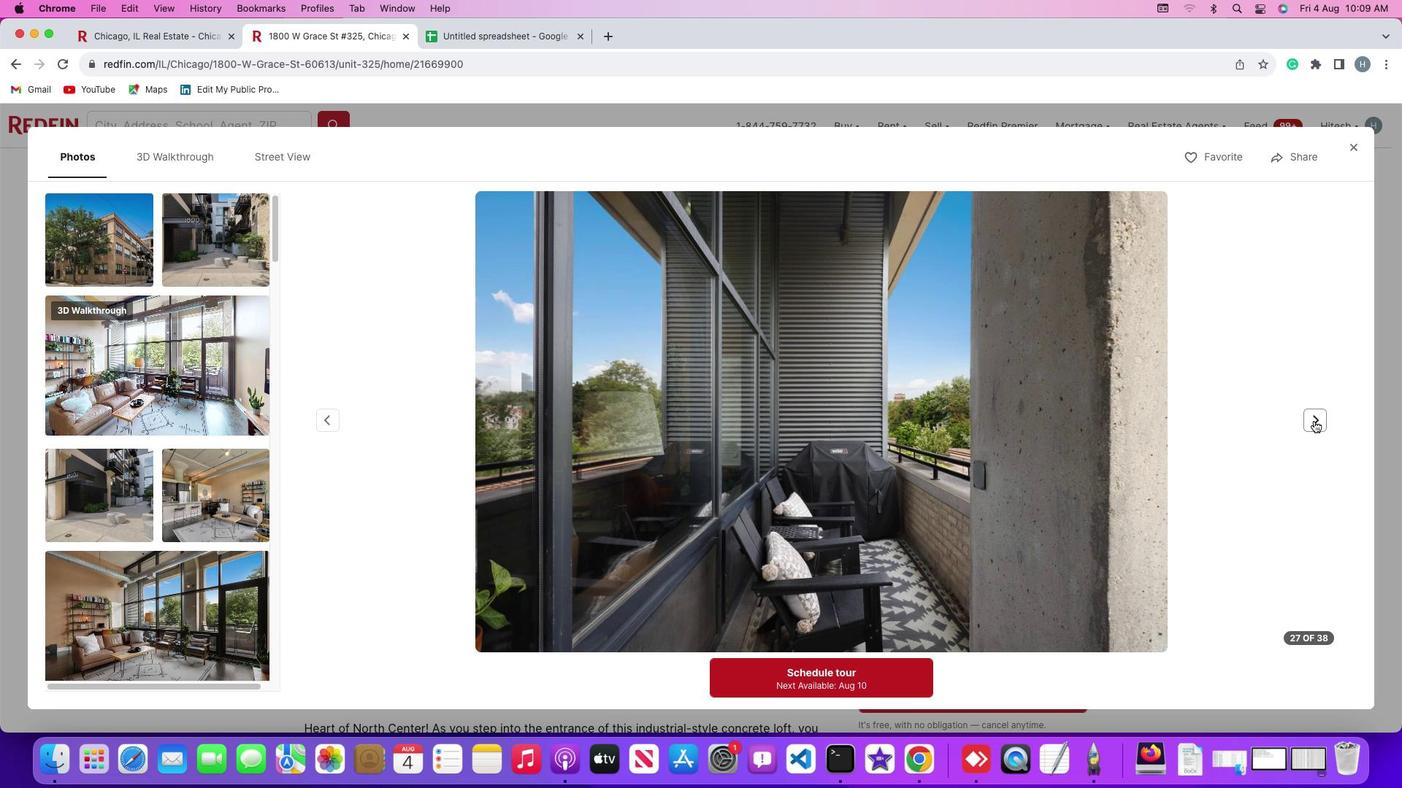 
Action: Mouse pressed left at (1313, 421)
Screenshot: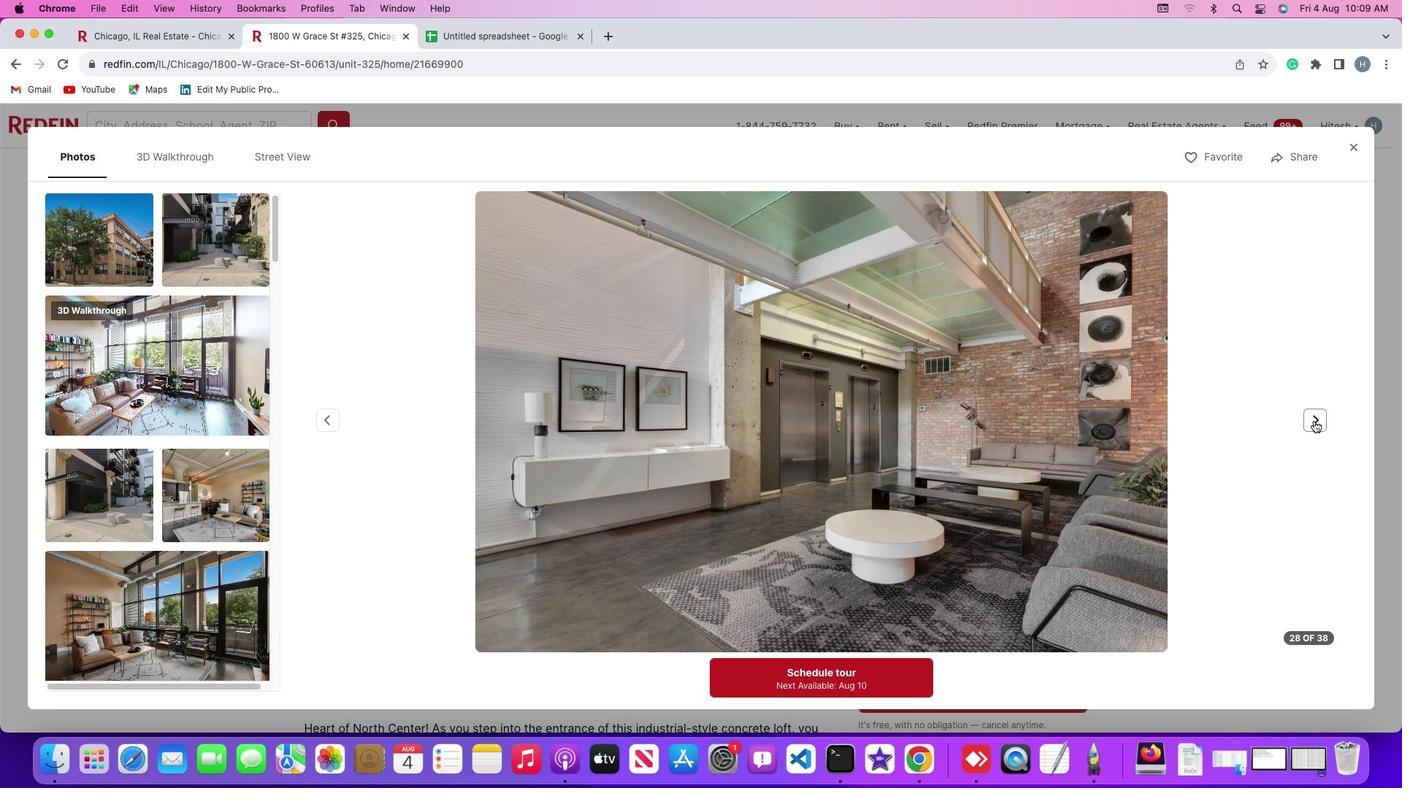 
Action: Mouse pressed left at (1313, 421)
Screenshot: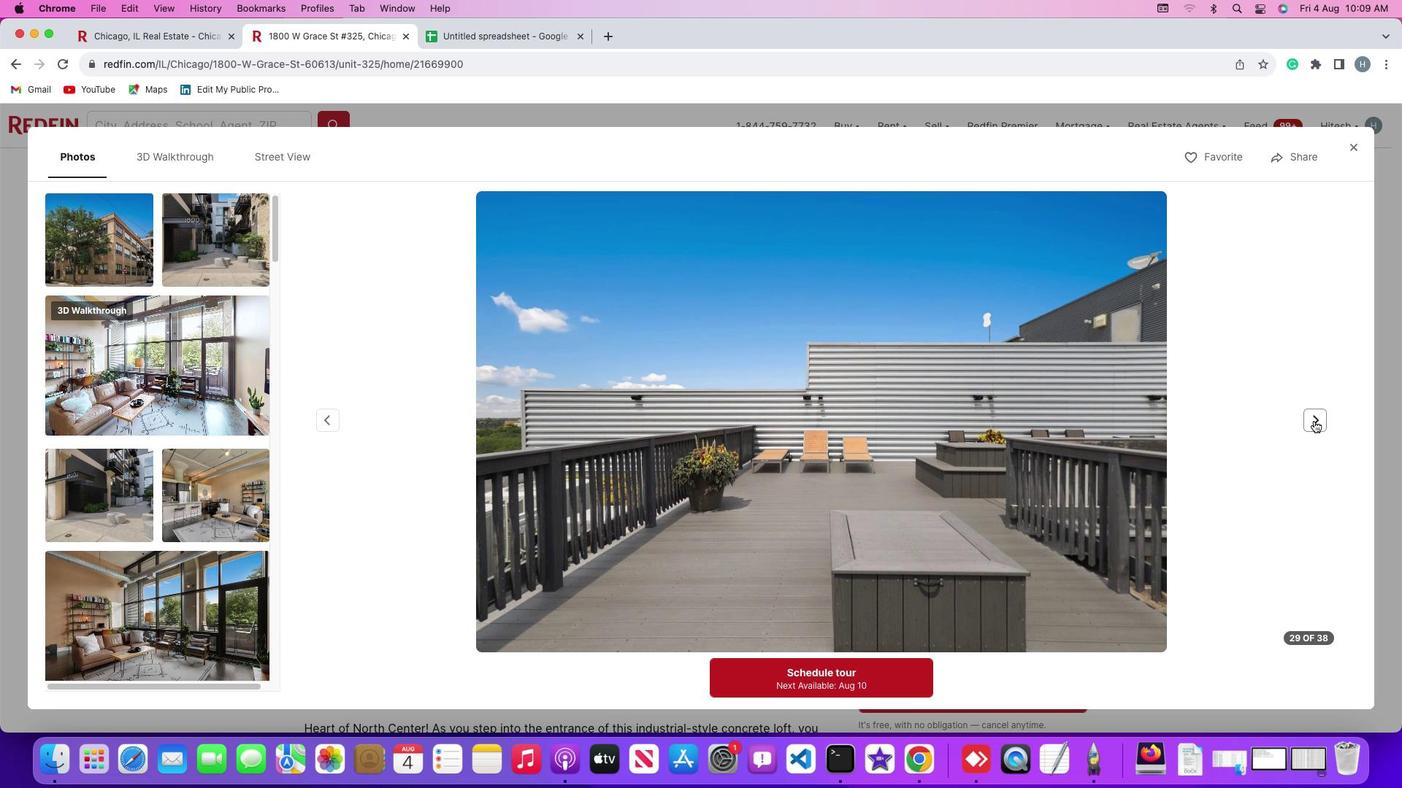 
Action: Mouse pressed left at (1313, 421)
Screenshot: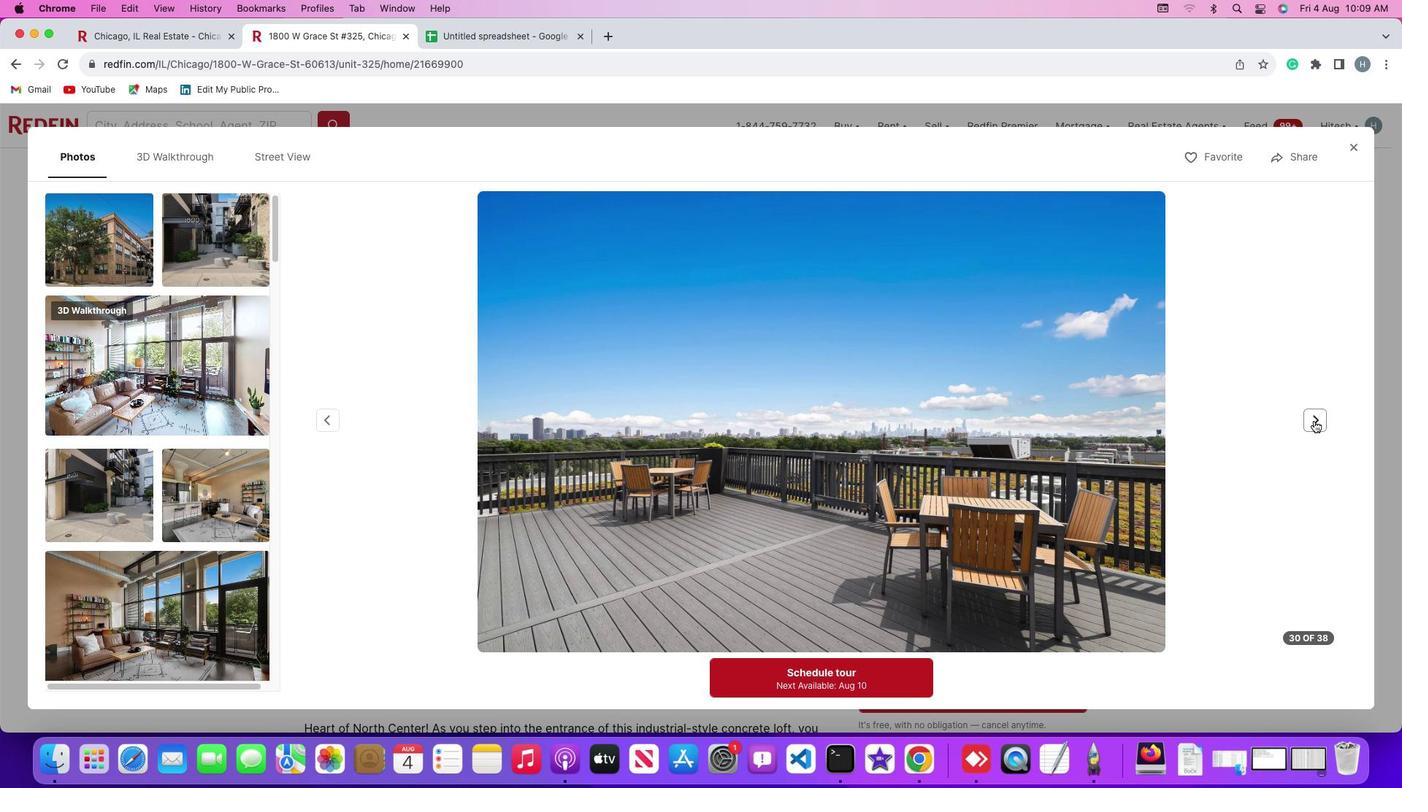 
Action: Mouse pressed left at (1313, 421)
Screenshot: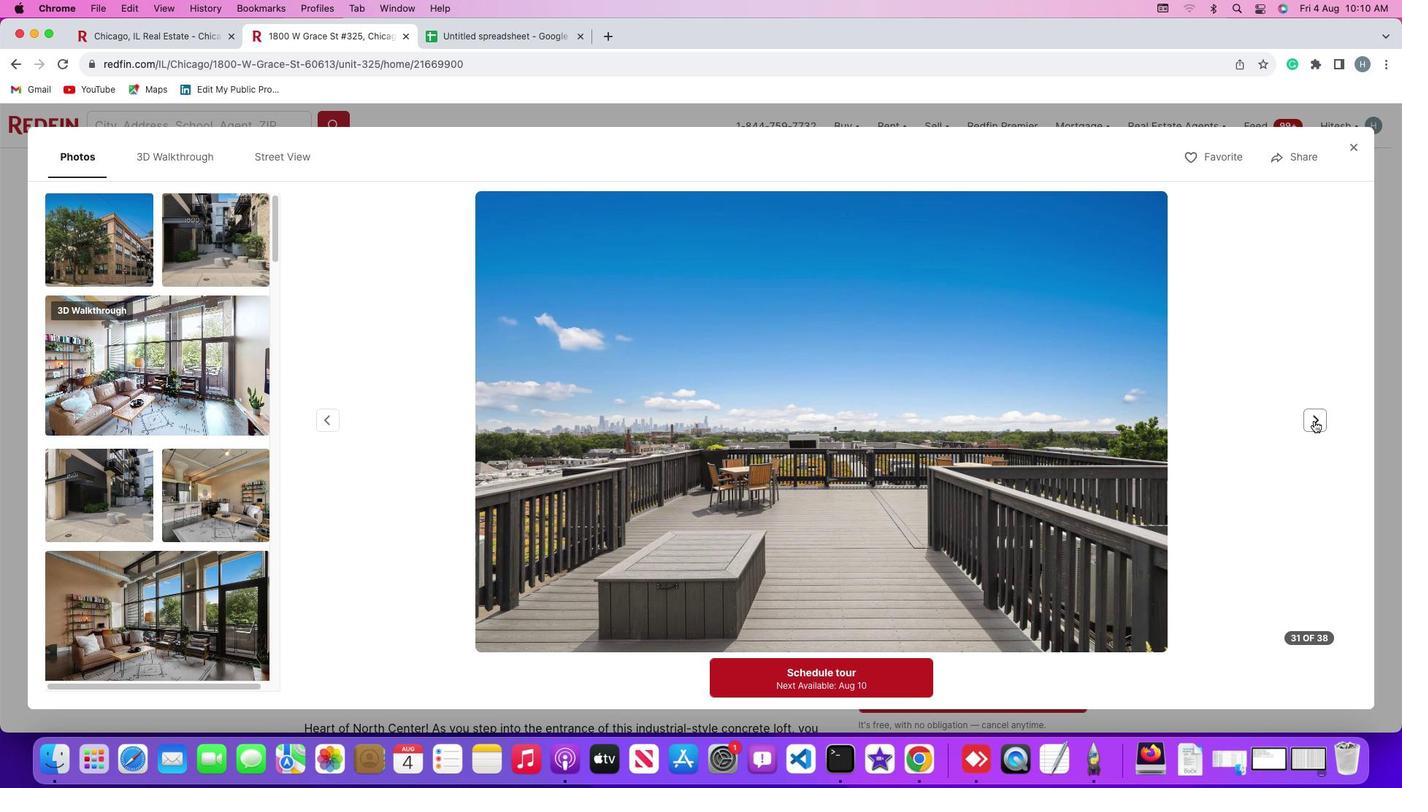 
Action: Mouse pressed left at (1313, 421)
Screenshot: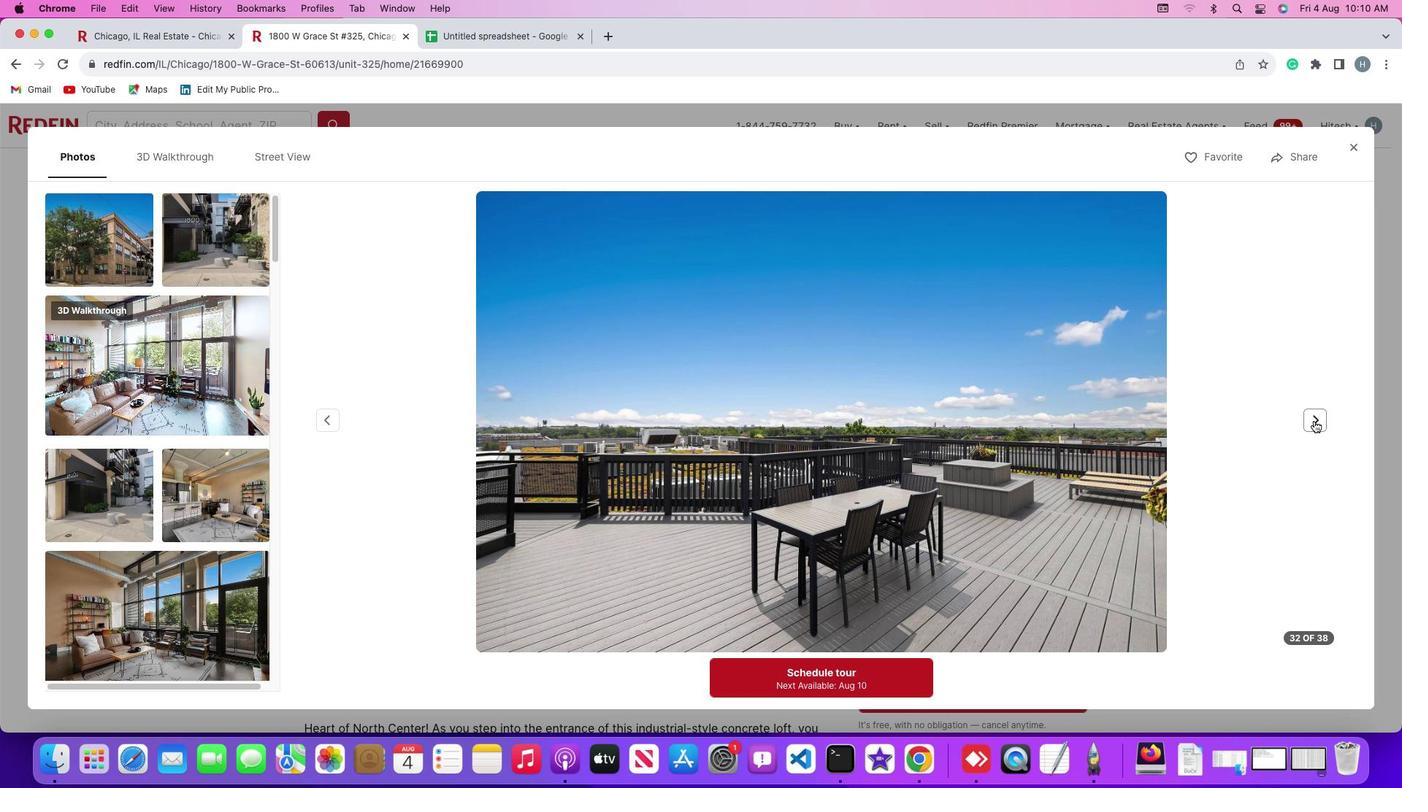 
Action: Mouse pressed left at (1313, 421)
Screenshot: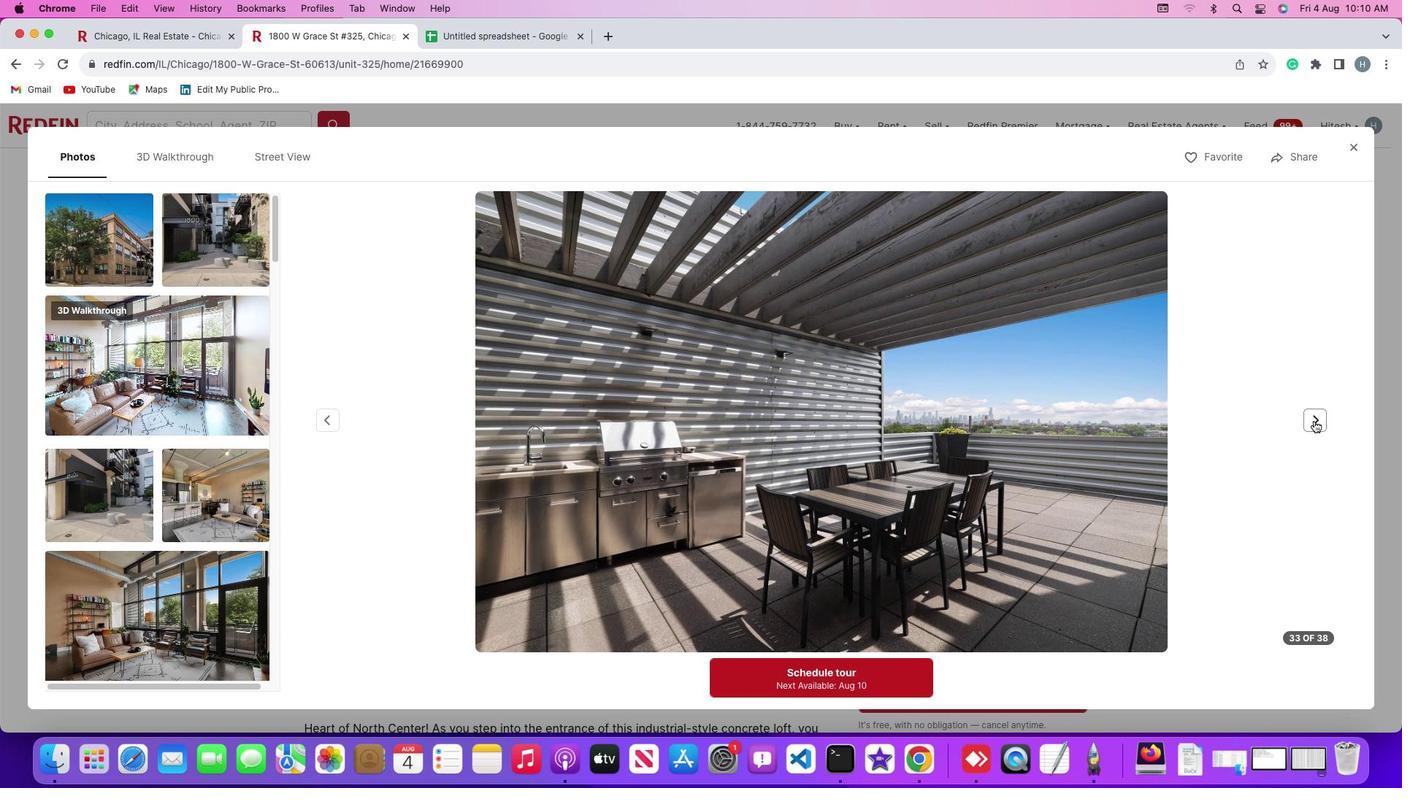 
Action: Mouse moved to (1311, 421)
Screenshot: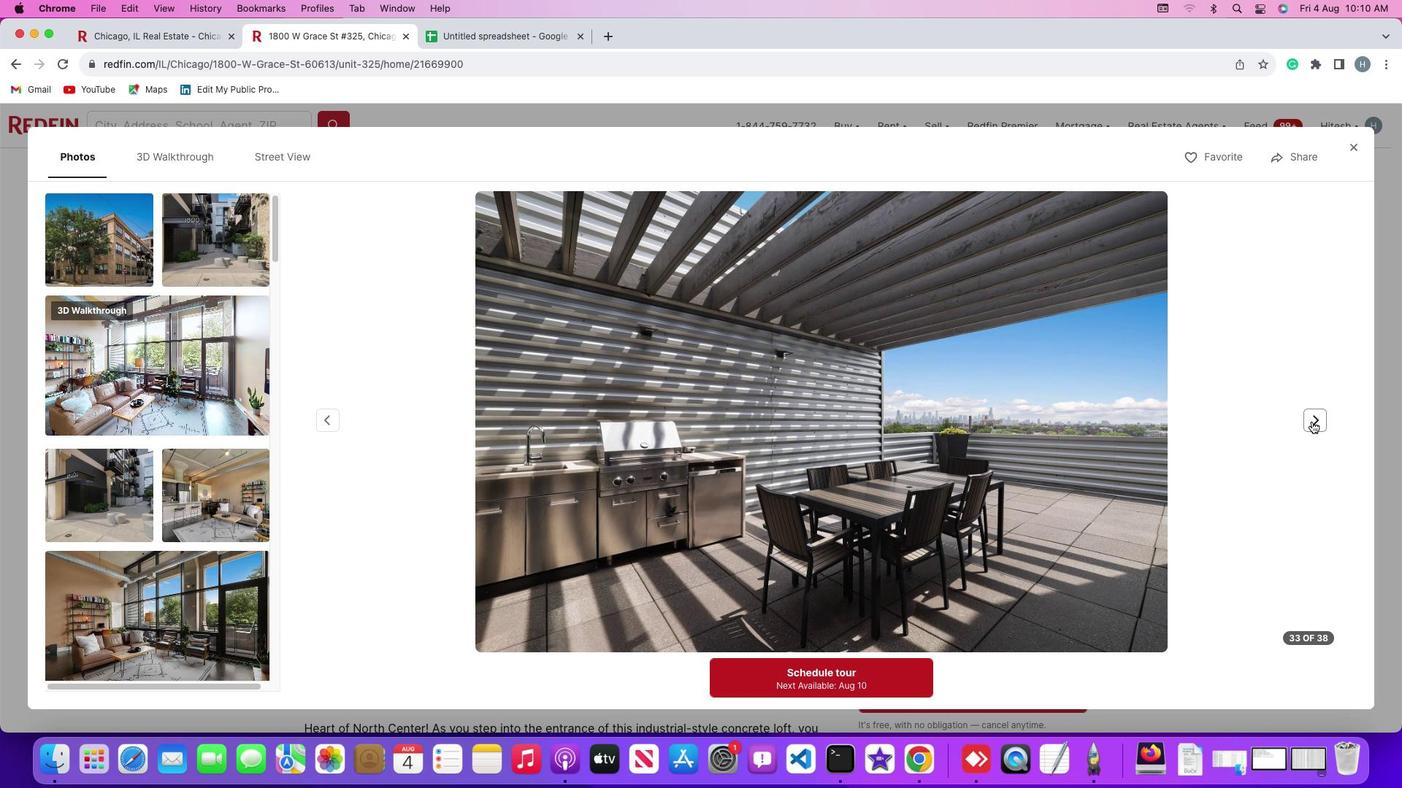 
Action: Mouse pressed left at (1311, 421)
Screenshot: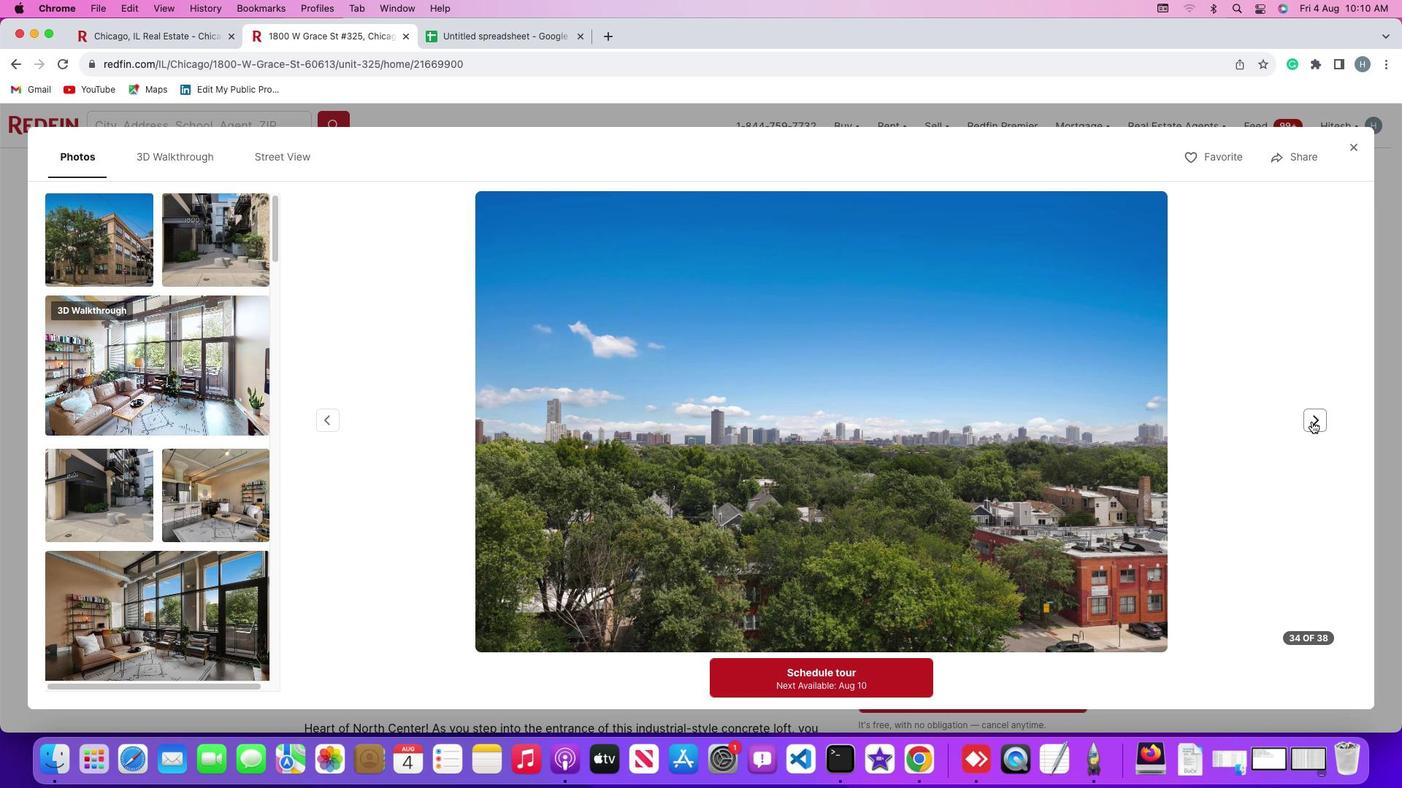 
Action: Mouse pressed left at (1311, 421)
Screenshot: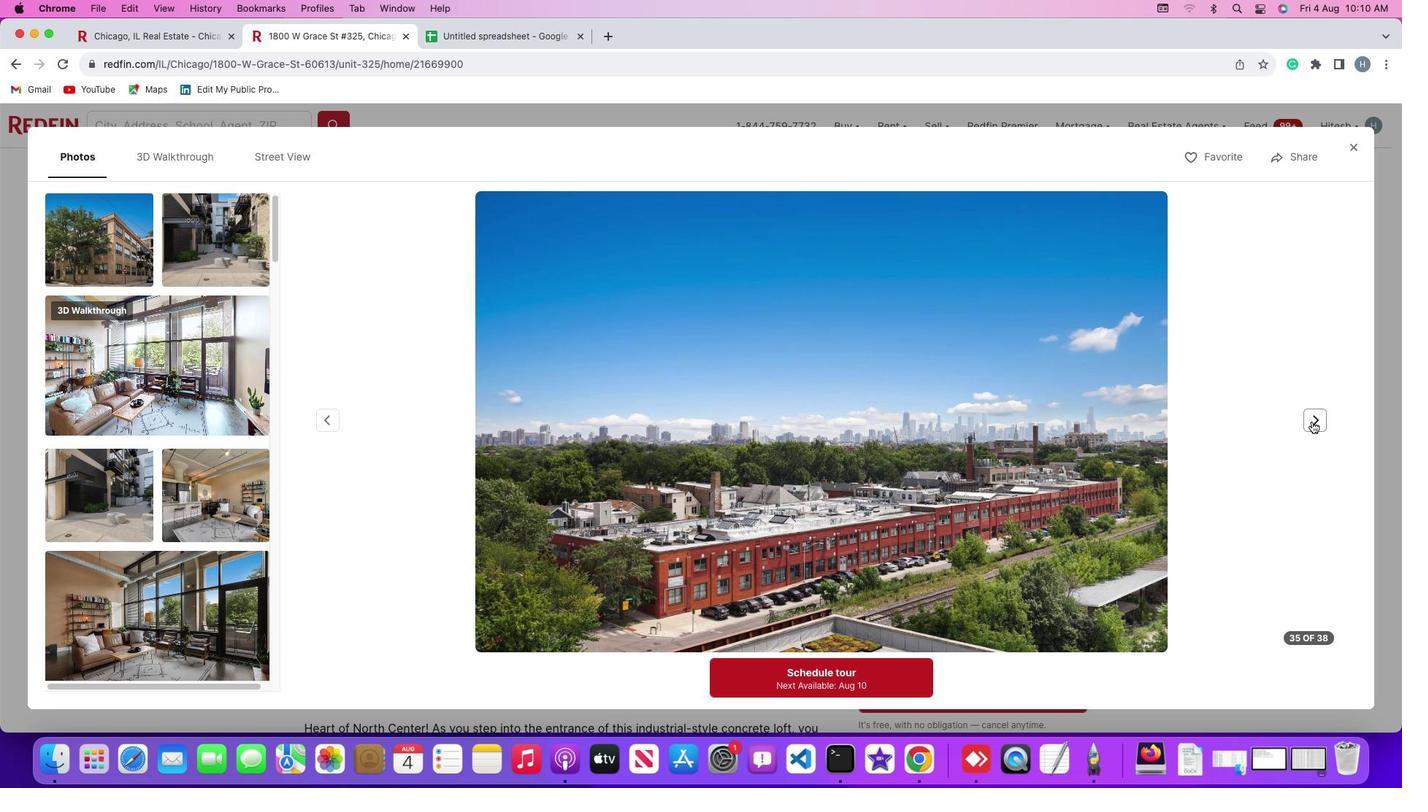 
Action: Mouse pressed left at (1311, 421)
Screenshot: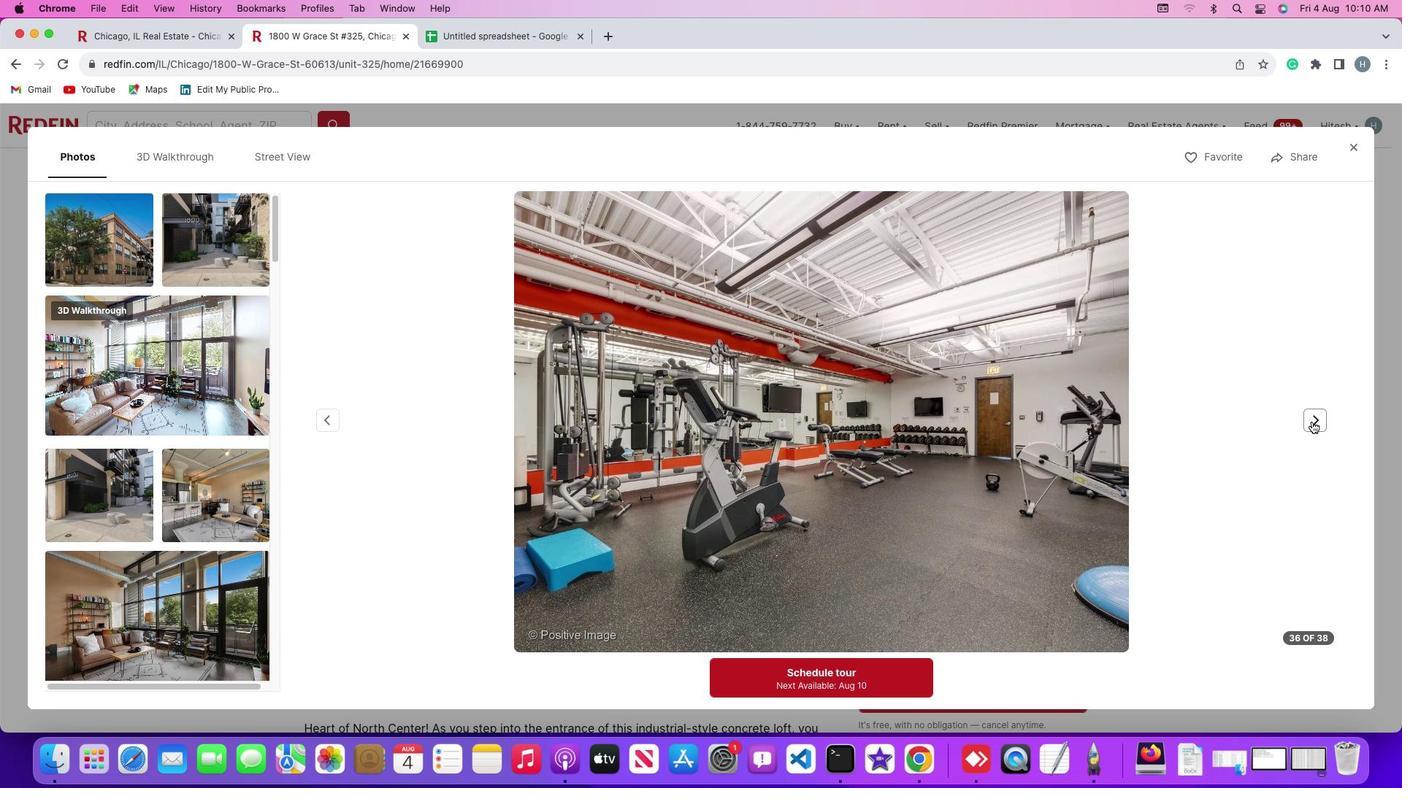 
Action: Mouse pressed left at (1311, 421)
Screenshot: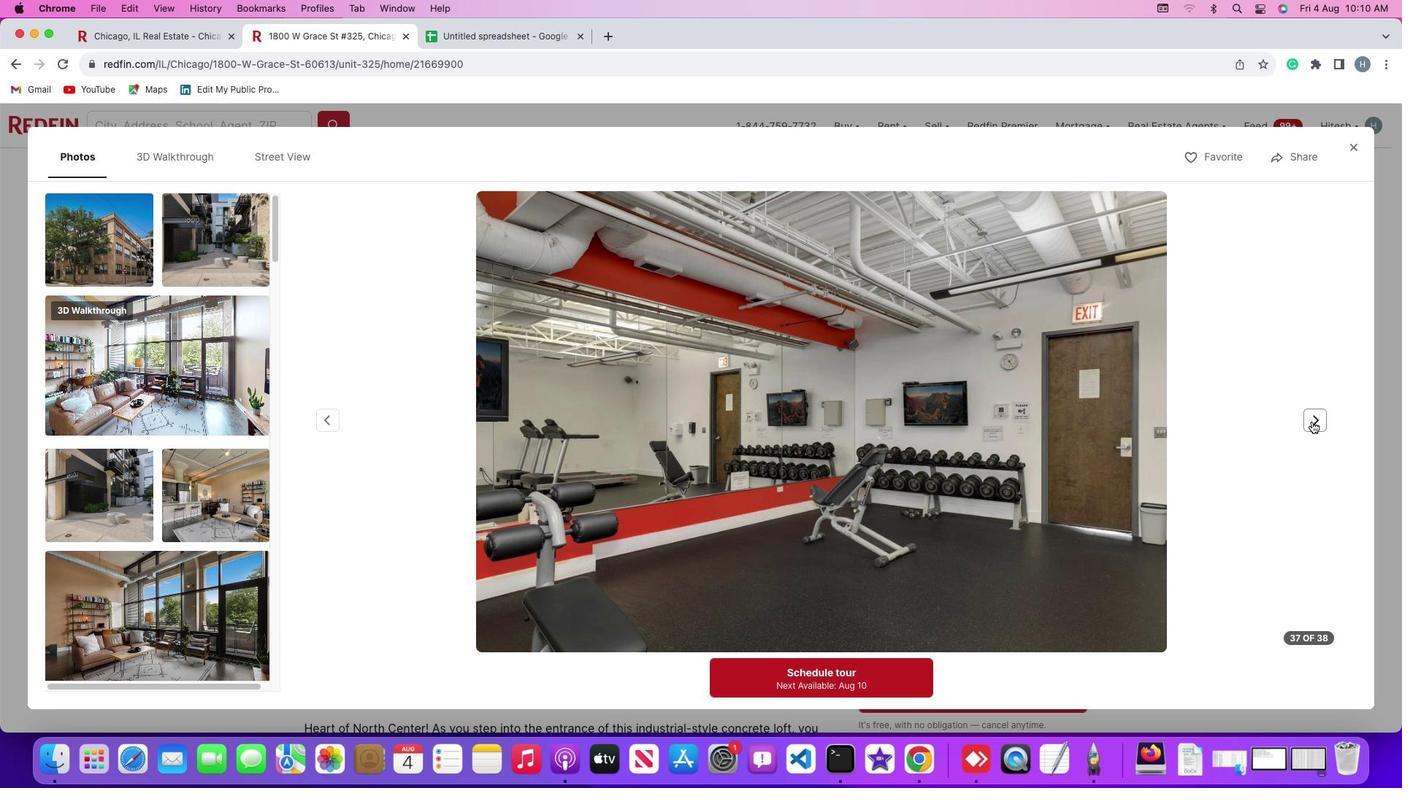 
Action: Mouse pressed left at (1311, 421)
Screenshot: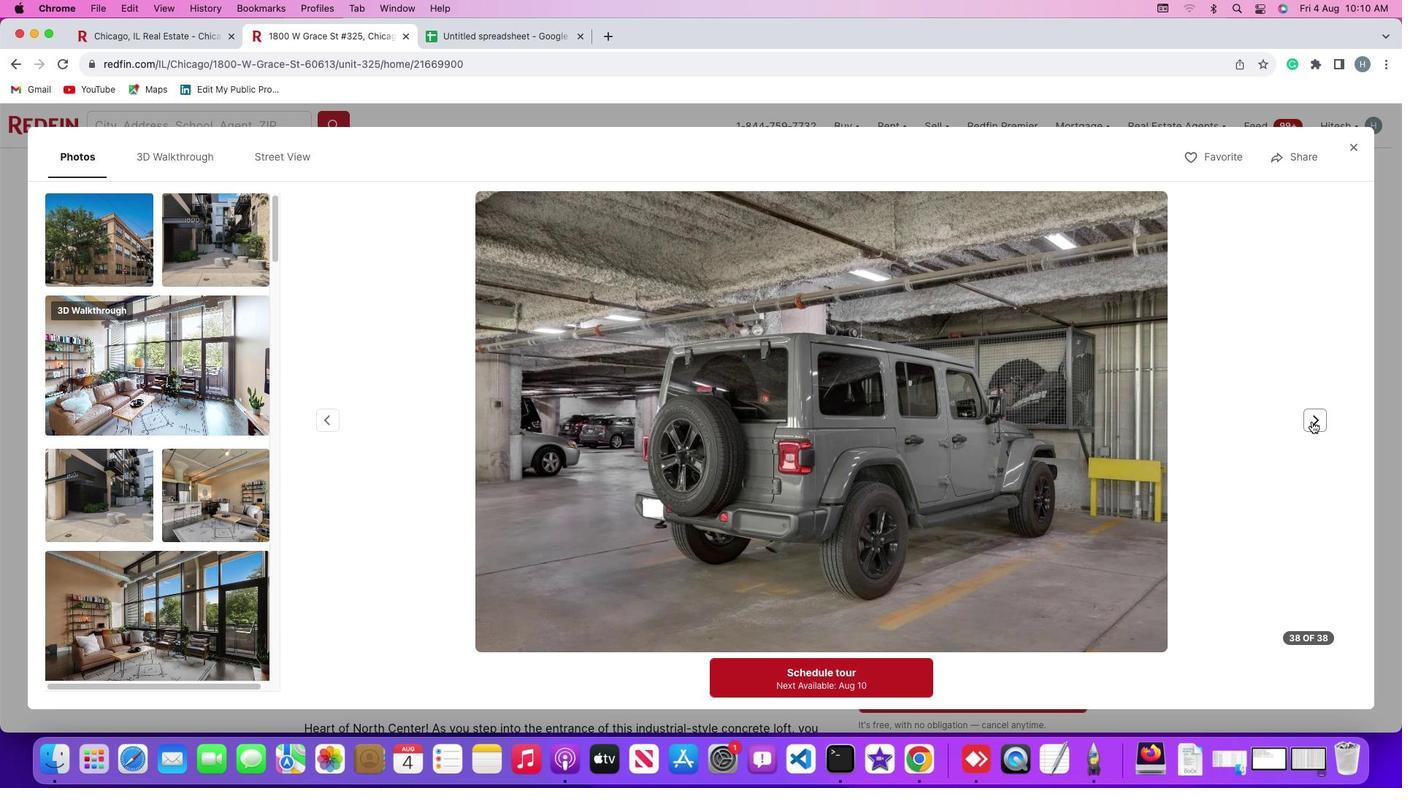 
Action: Mouse pressed left at (1311, 421)
Screenshot: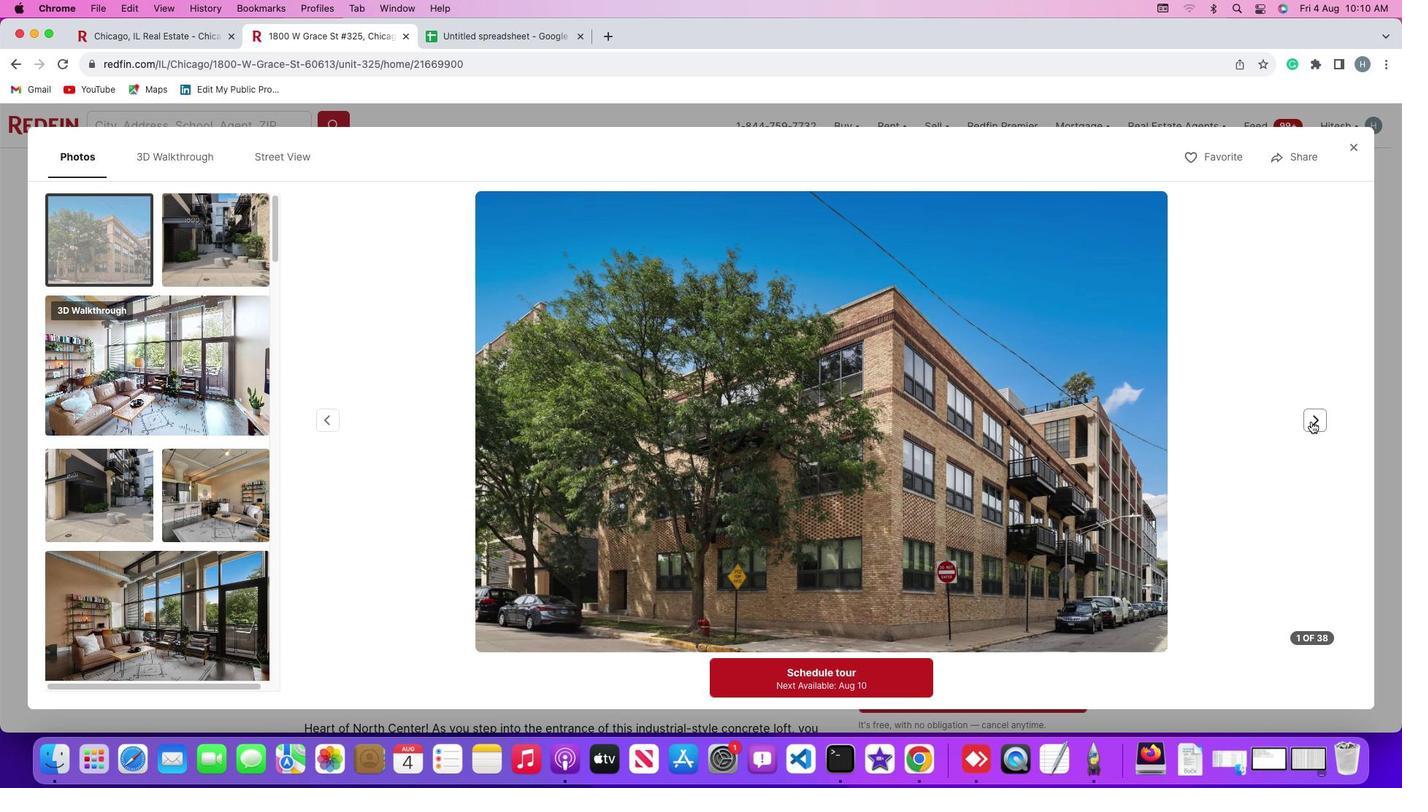 
Action: Mouse moved to (1350, 144)
Screenshot: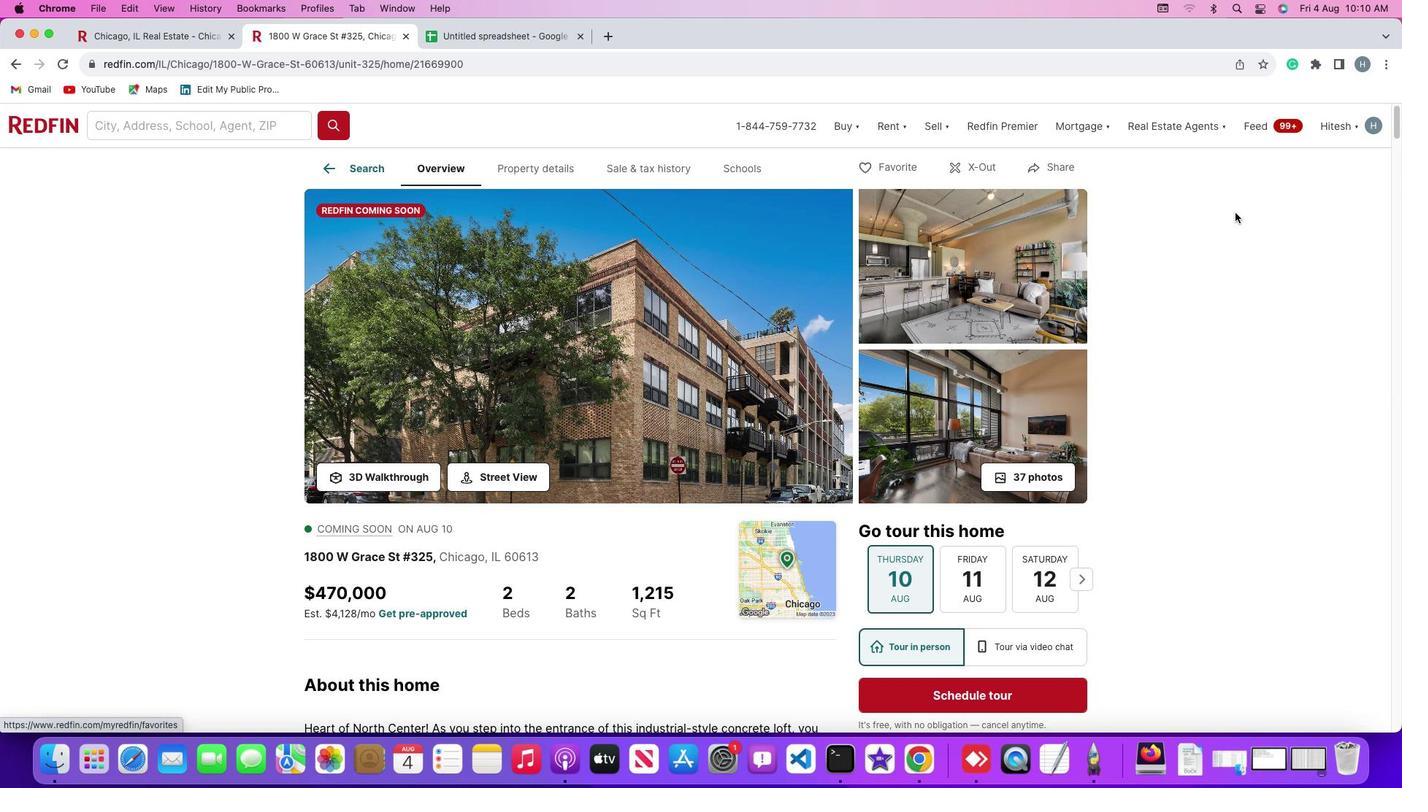 
Action: Mouse pressed left at (1350, 144)
Screenshot: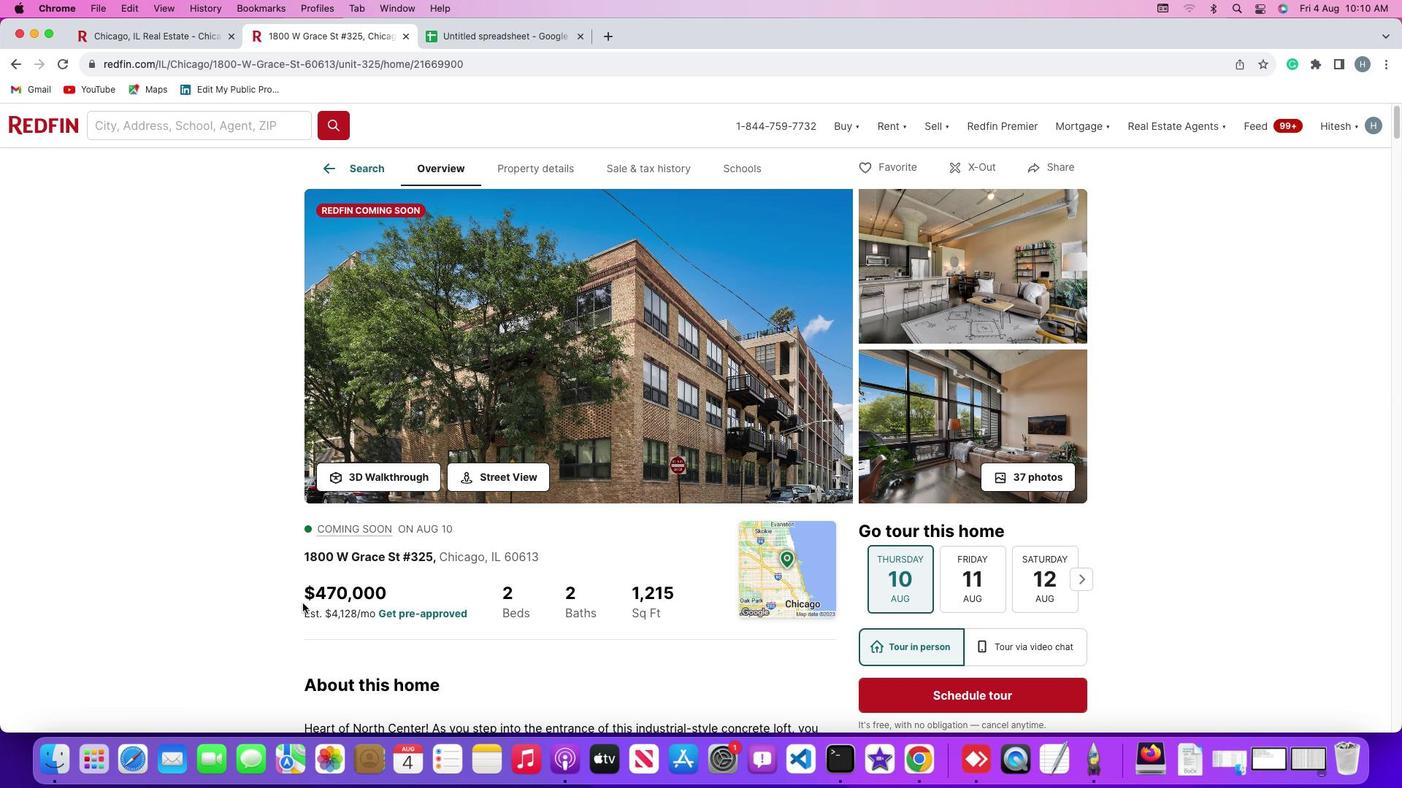 
Action: Mouse moved to (552, 561)
Screenshot: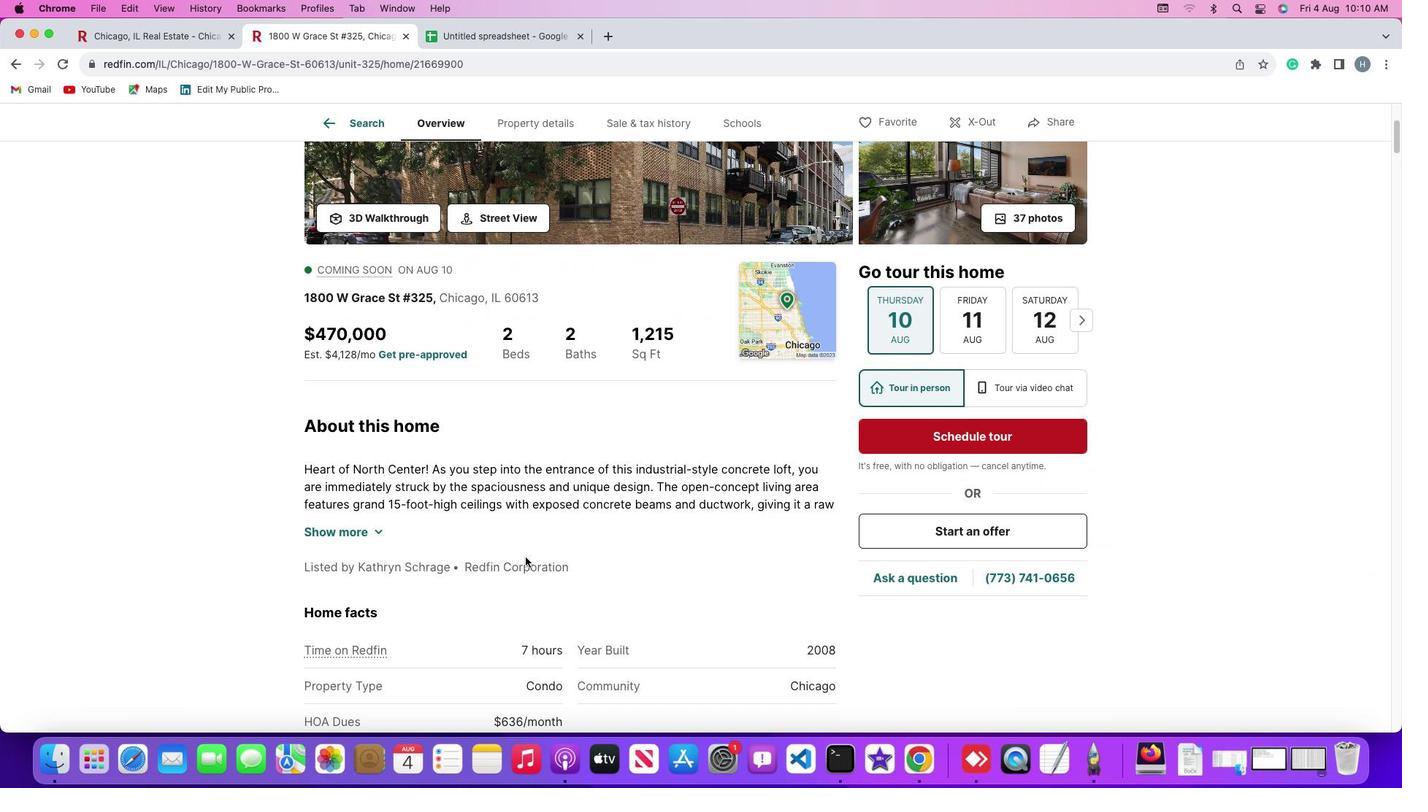 
Action: Mouse scrolled (552, 561) with delta (0, 0)
Screenshot: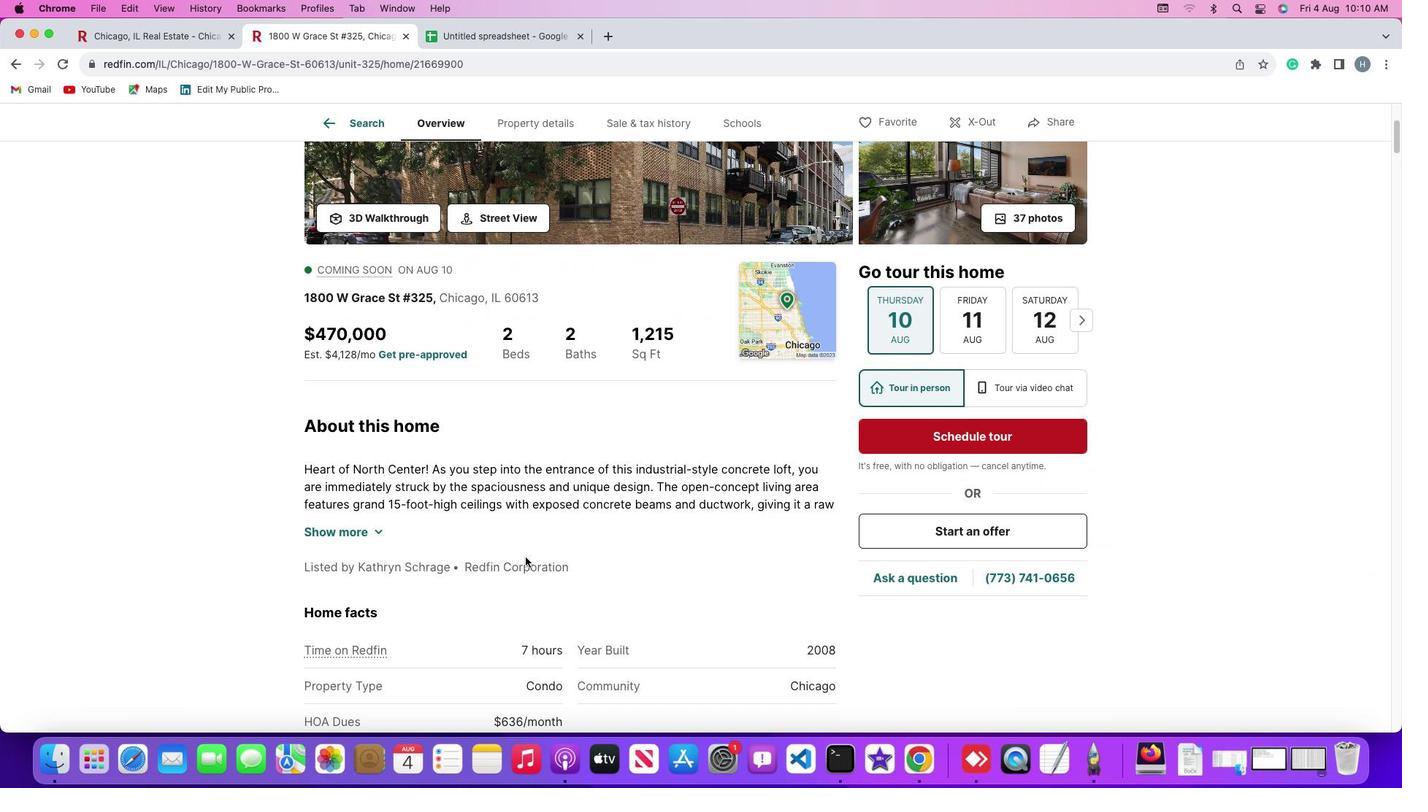 
Action: Mouse moved to (552, 560)
Screenshot: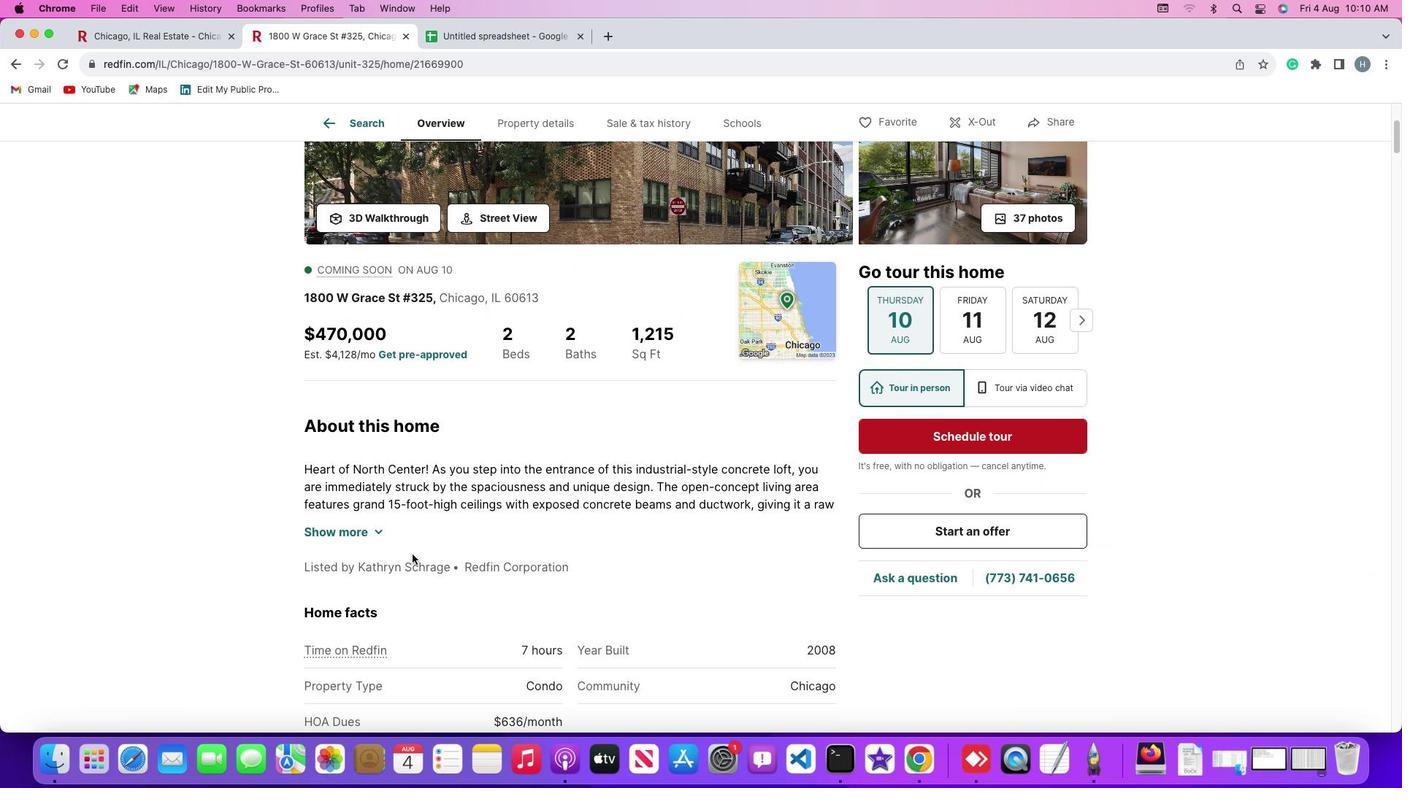 
Action: Mouse scrolled (552, 560) with delta (0, 0)
Screenshot: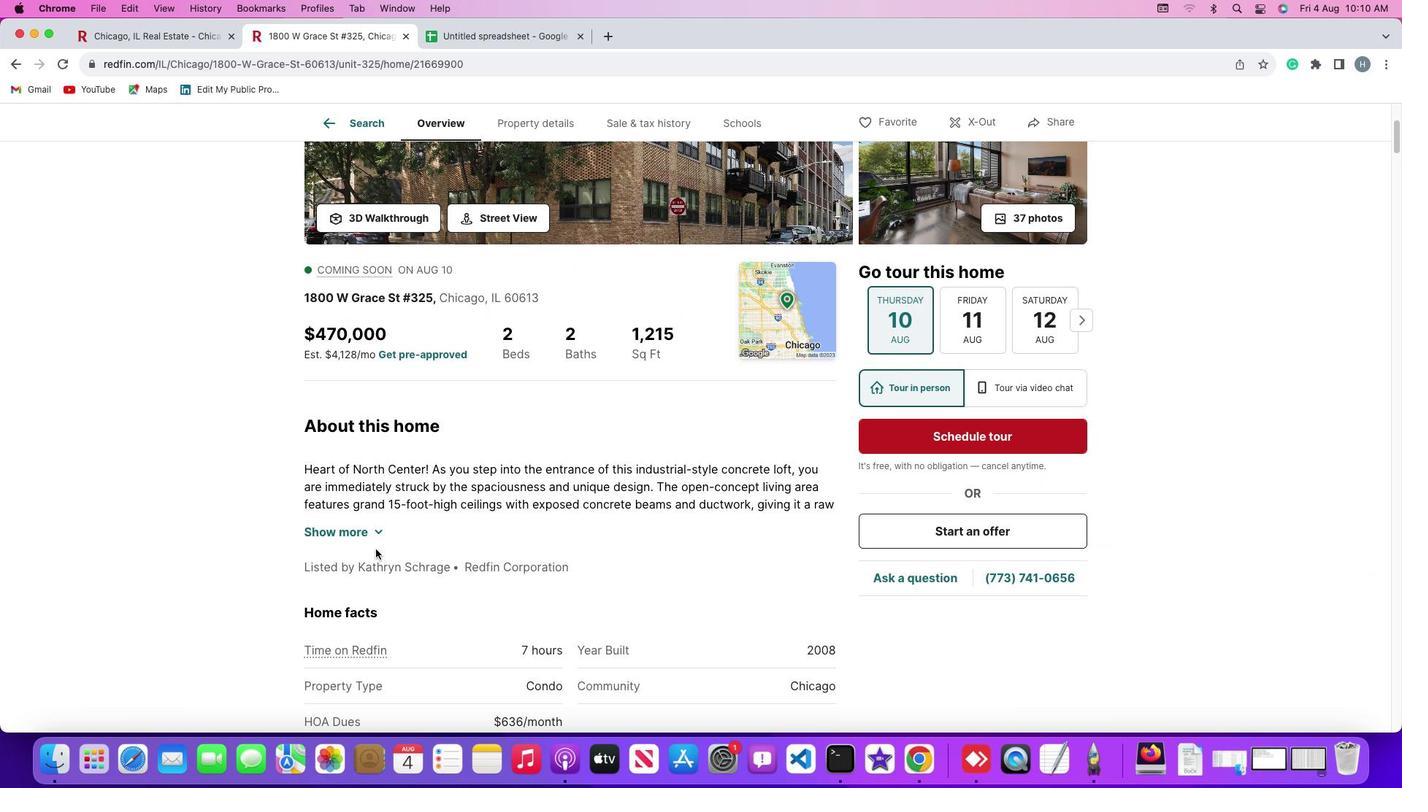 
Action: Mouse scrolled (552, 560) with delta (0, 0)
Screenshot: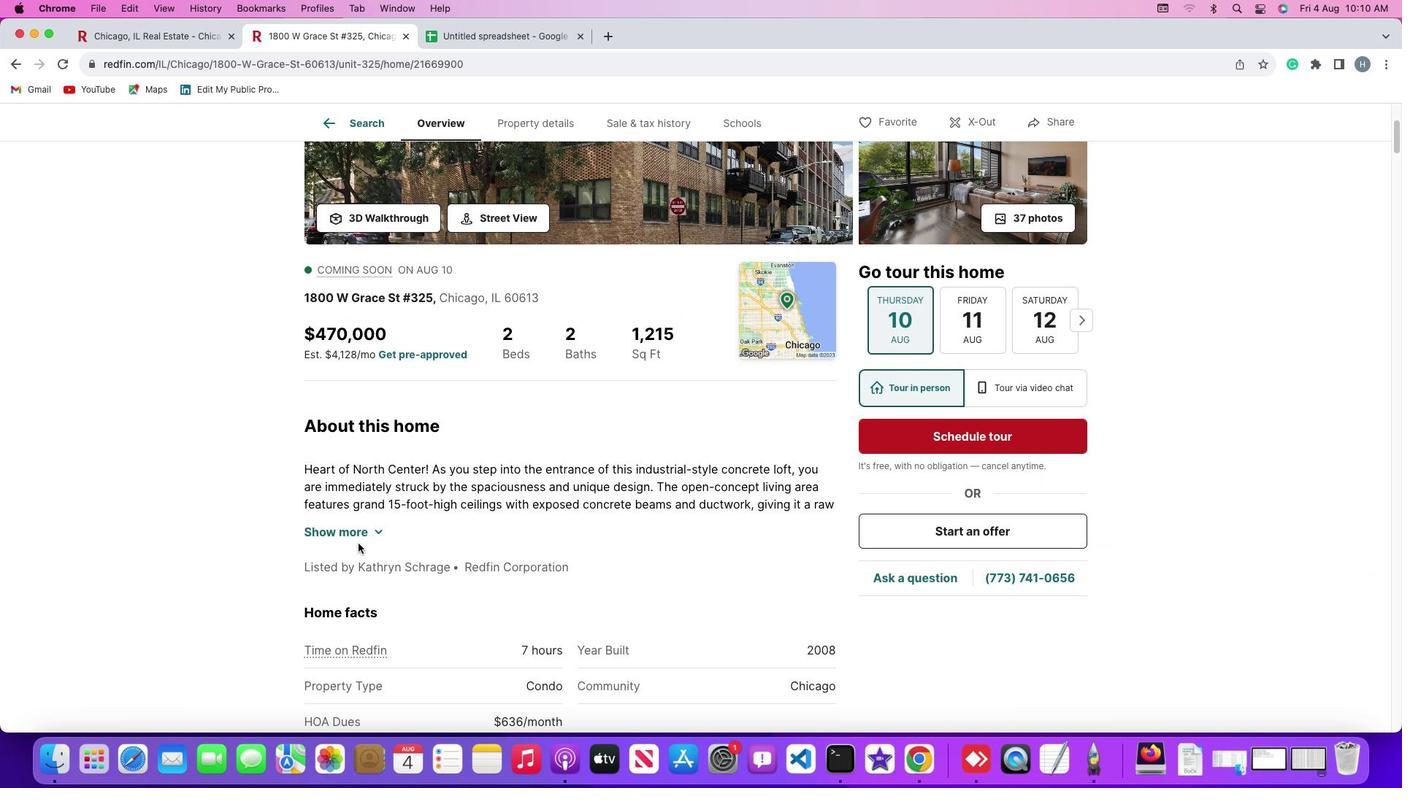 
Action: Mouse scrolled (552, 560) with delta (0, 0)
Screenshot: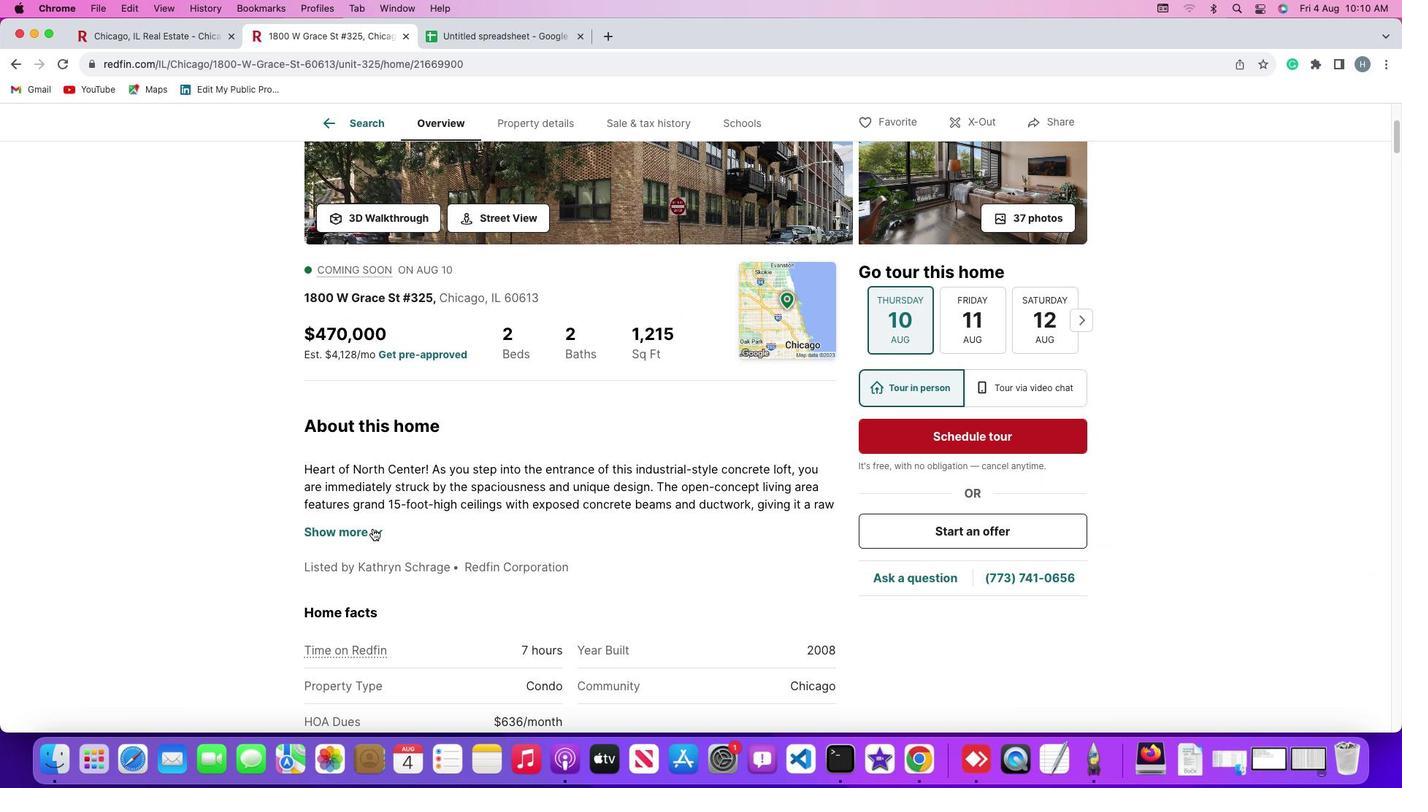
Action: Mouse scrolled (552, 560) with delta (0, 0)
Screenshot: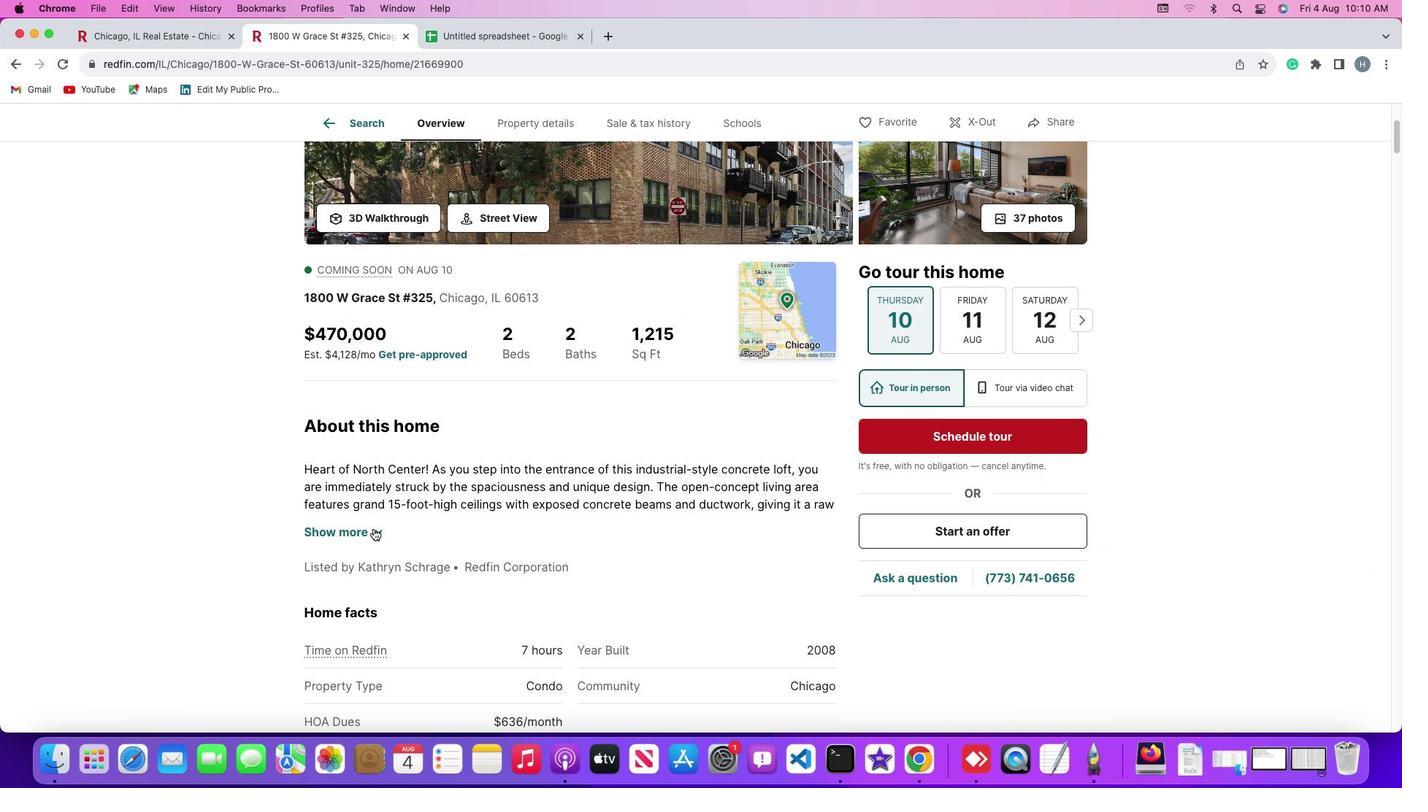 
Action: Mouse scrolled (552, 560) with delta (0, -1)
Screenshot: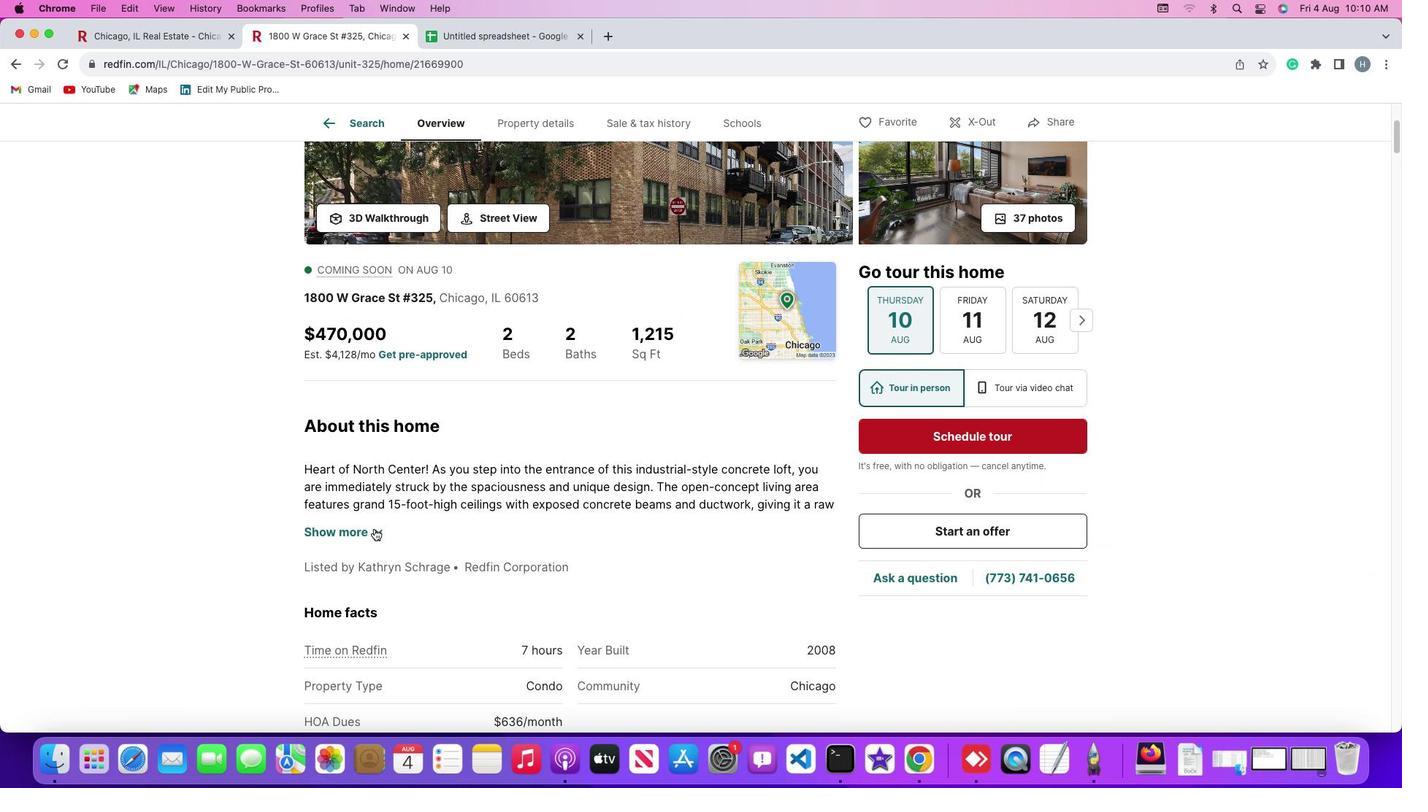 
Action: Mouse scrolled (552, 560) with delta (0, -2)
Screenshot: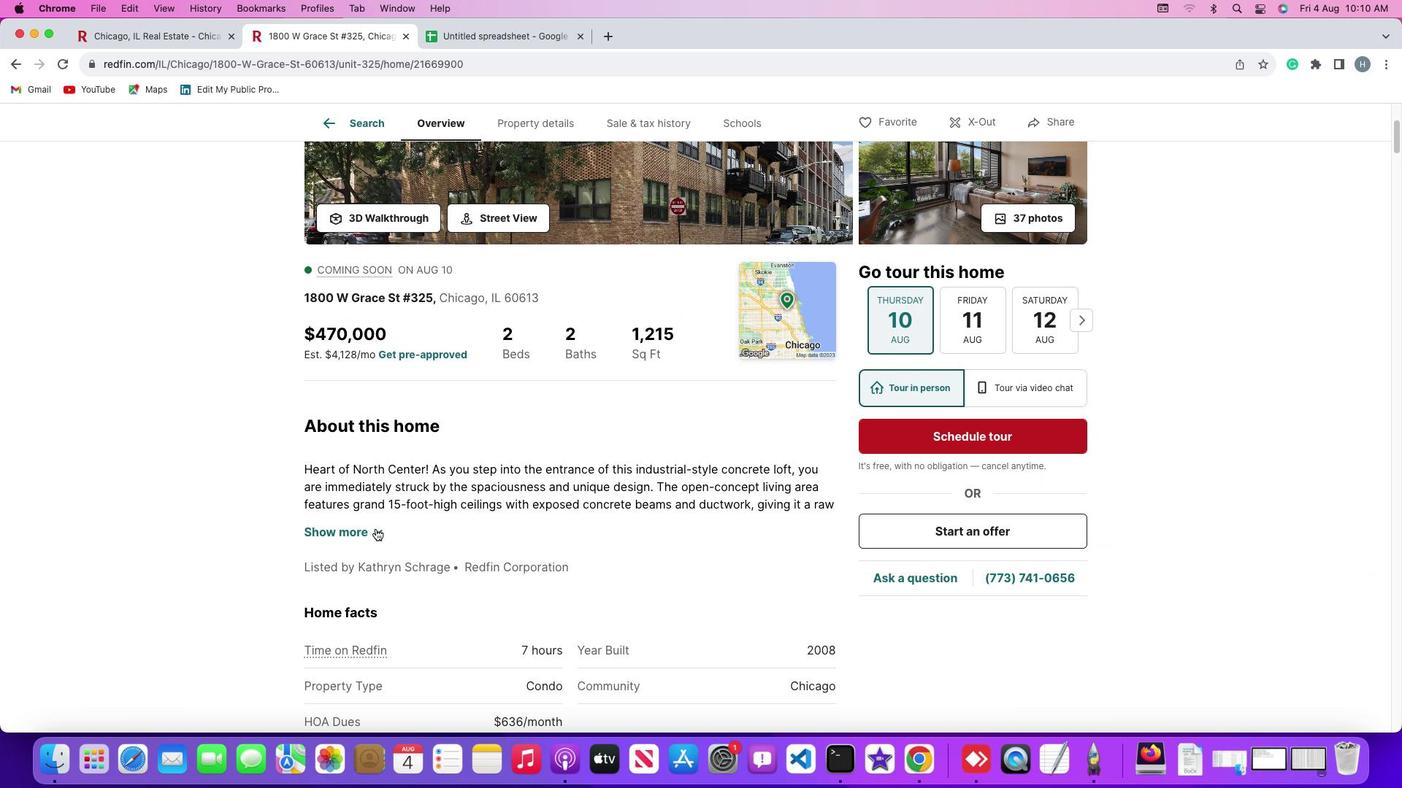
Action: Mouse moved to (376, 528)
Screenshot: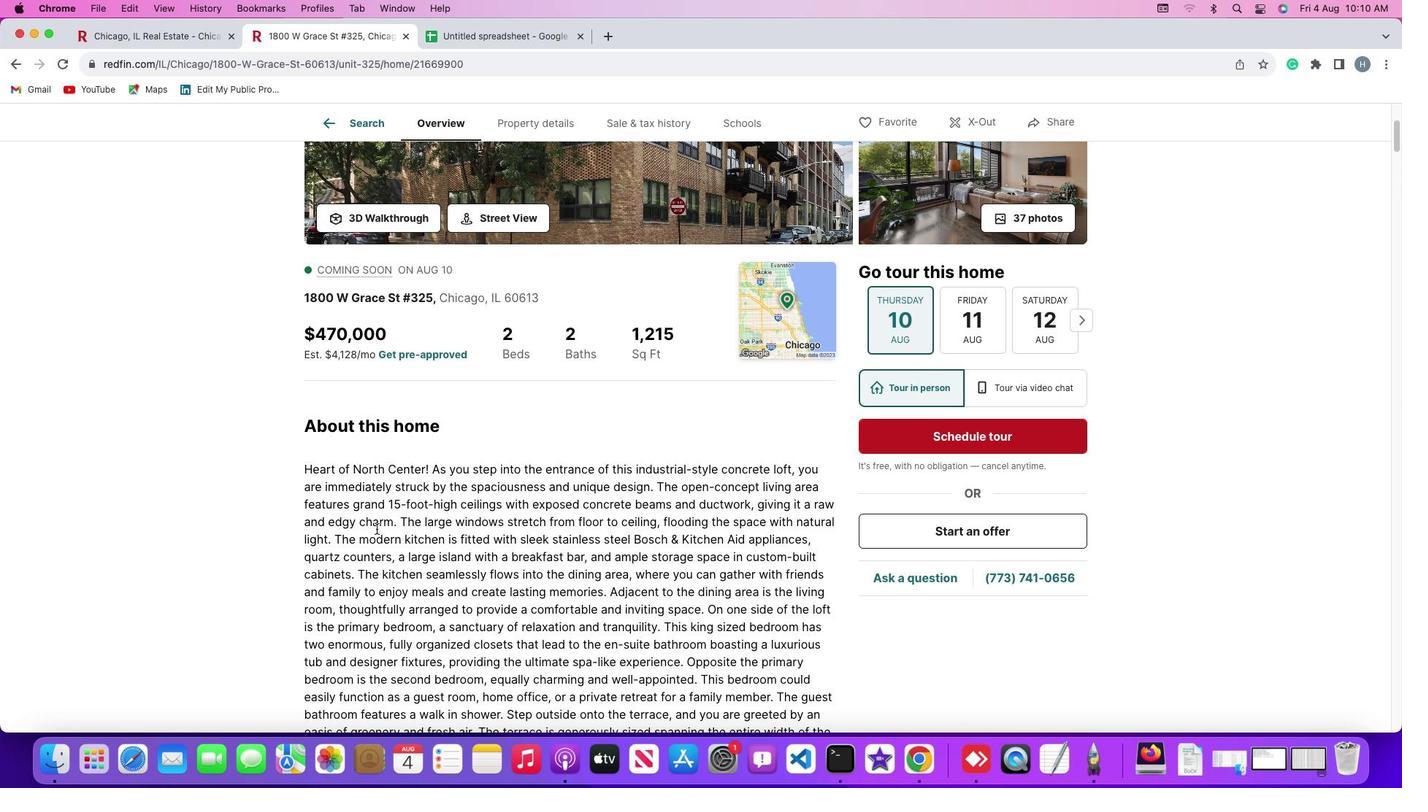 
Action: Mouse pressed left at (376, 528)
Screenshot: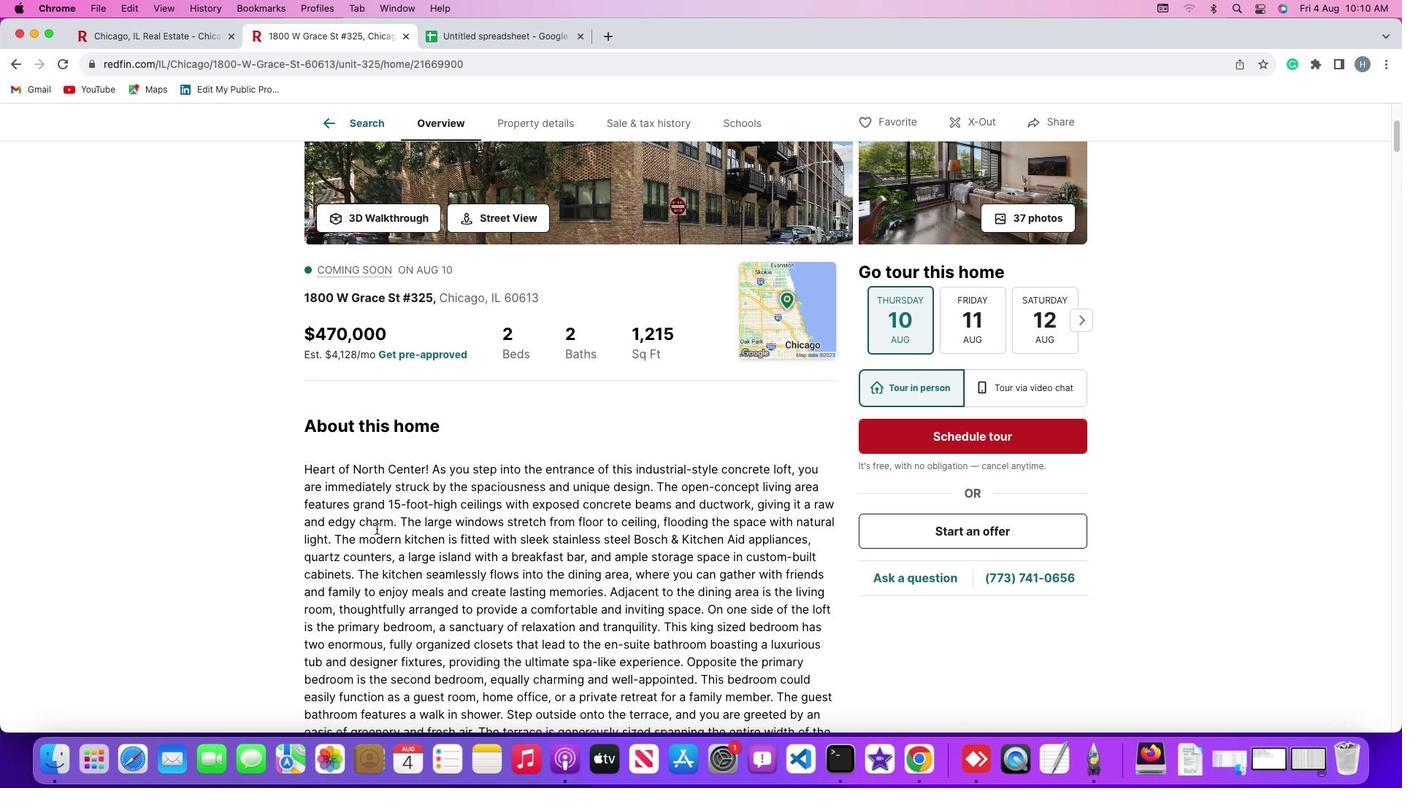 
Action: Mouse moved to (376, 528)
Screenshot: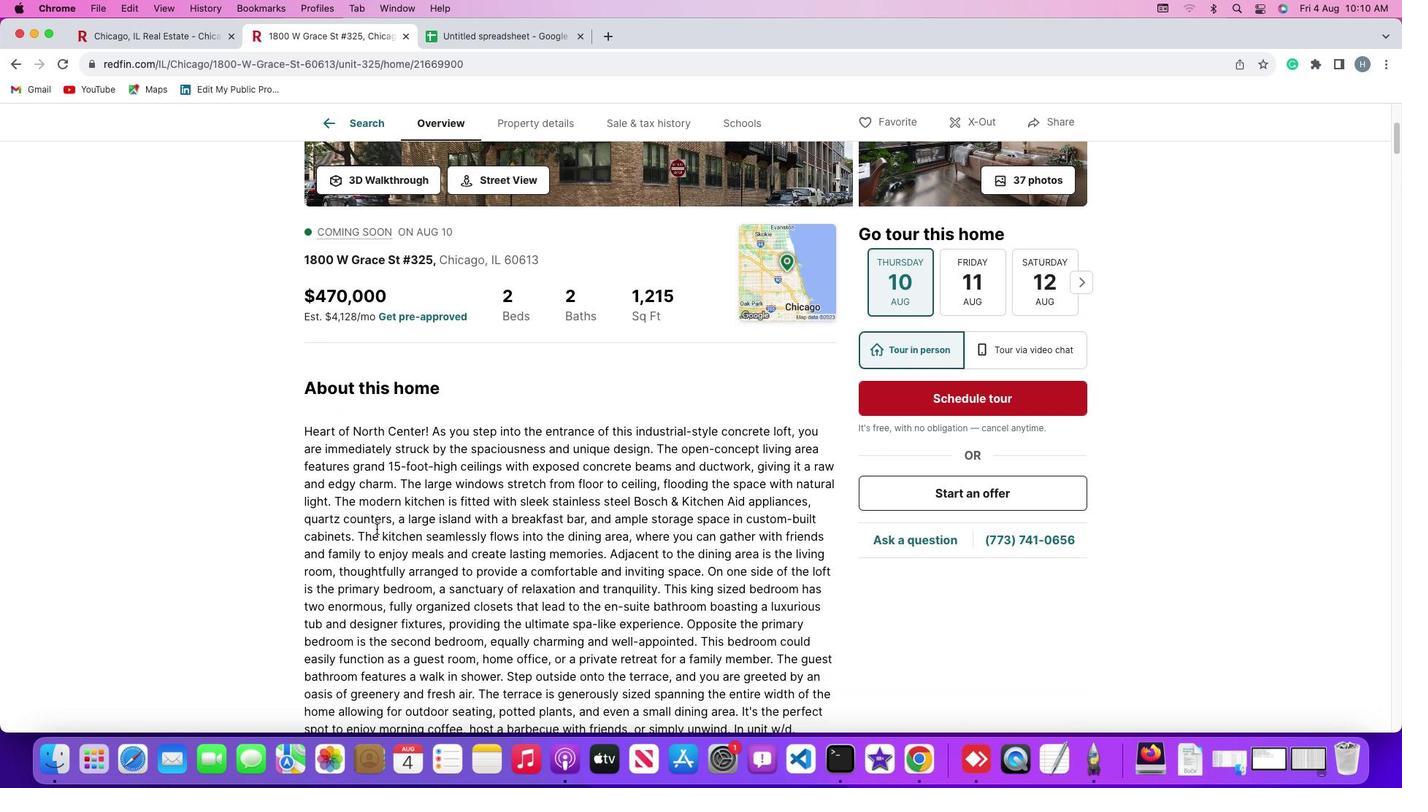 
Action: Mouse scrolled (376, 528) with delta (0, 0)
Screenshot: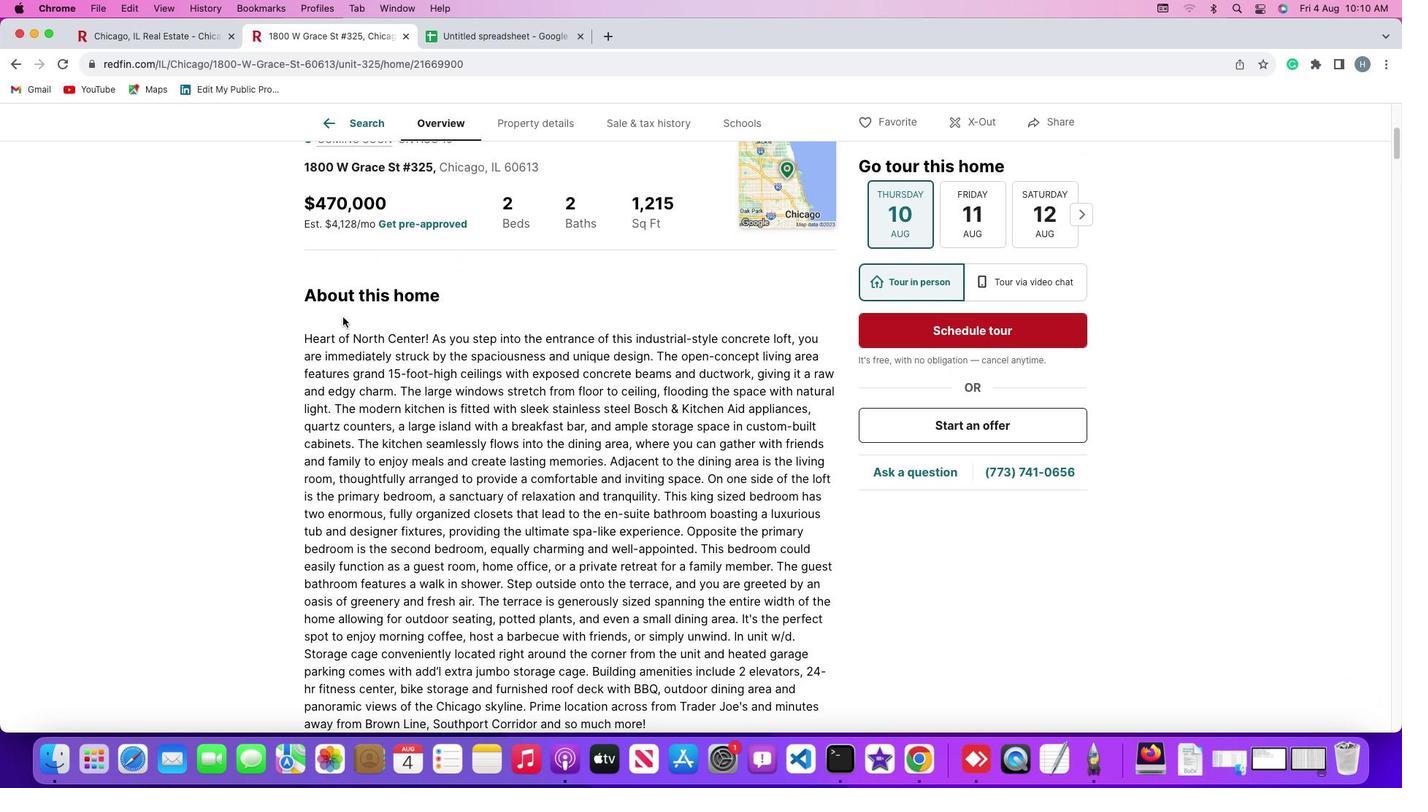 
Action: Mouse scrolled (376, 528) with delta (0, 0)
Screenshot: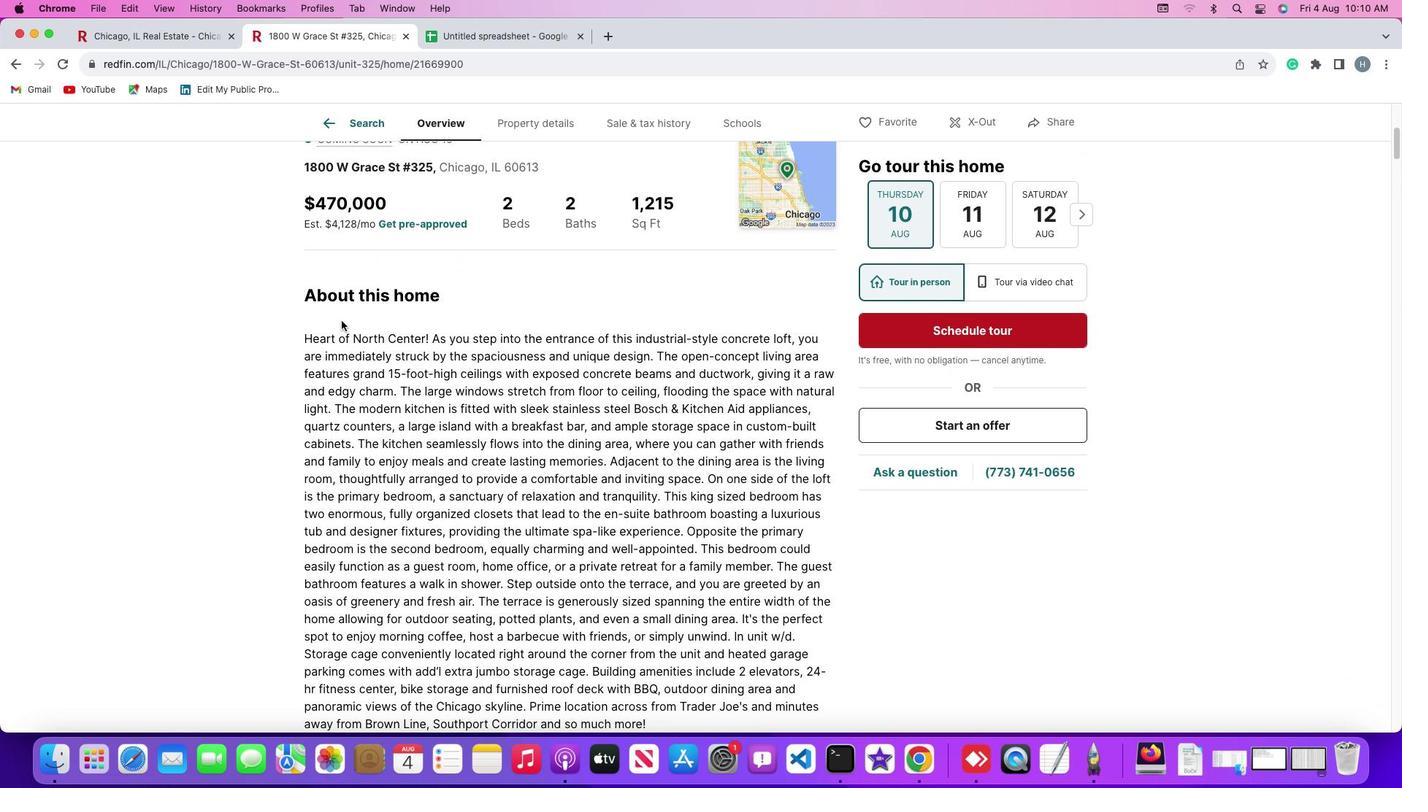 
Action: Mouse scrolled (376, 528) with delta (0, 0)
Screenshot: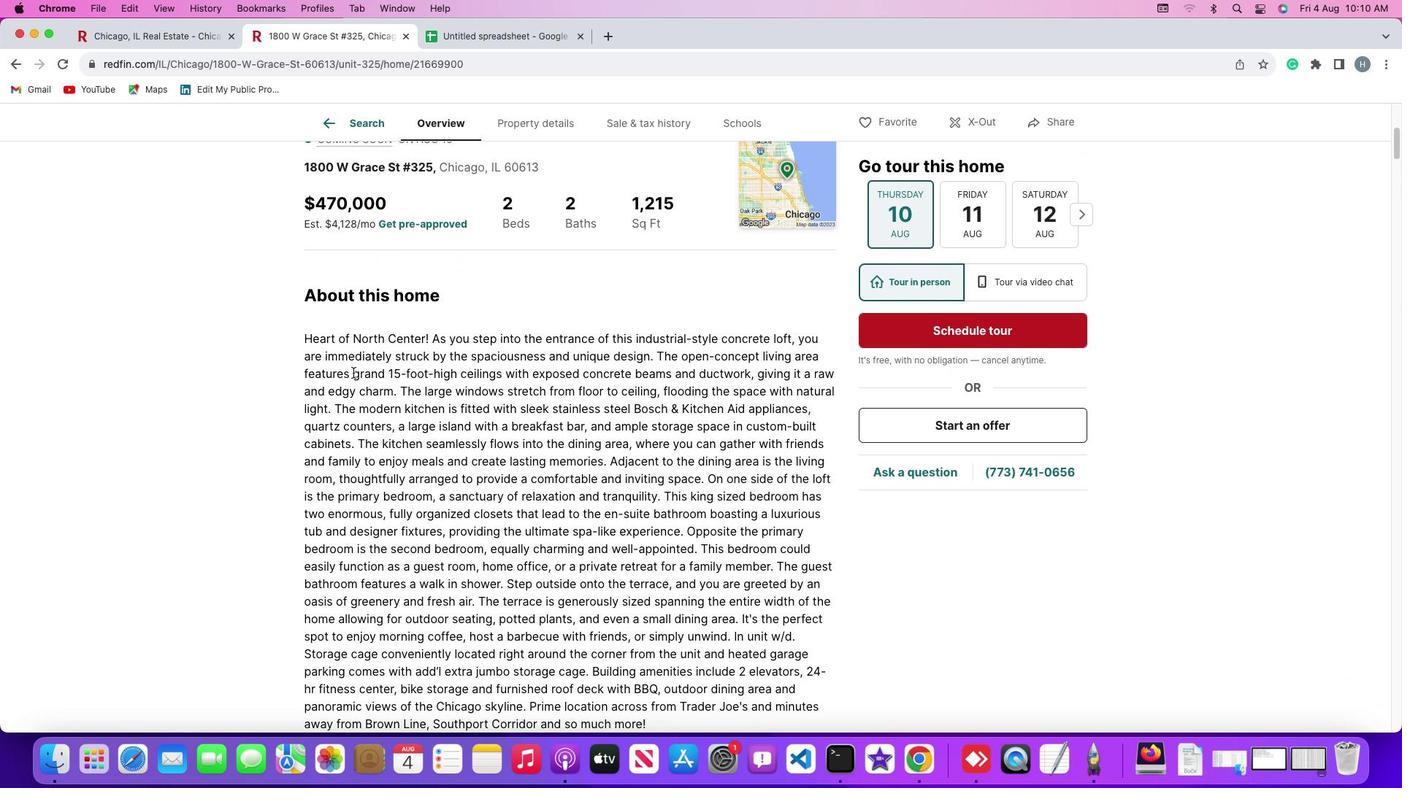 
Action: Mouse scrolled (376, 528) with delta (0, 0)
Screenshot: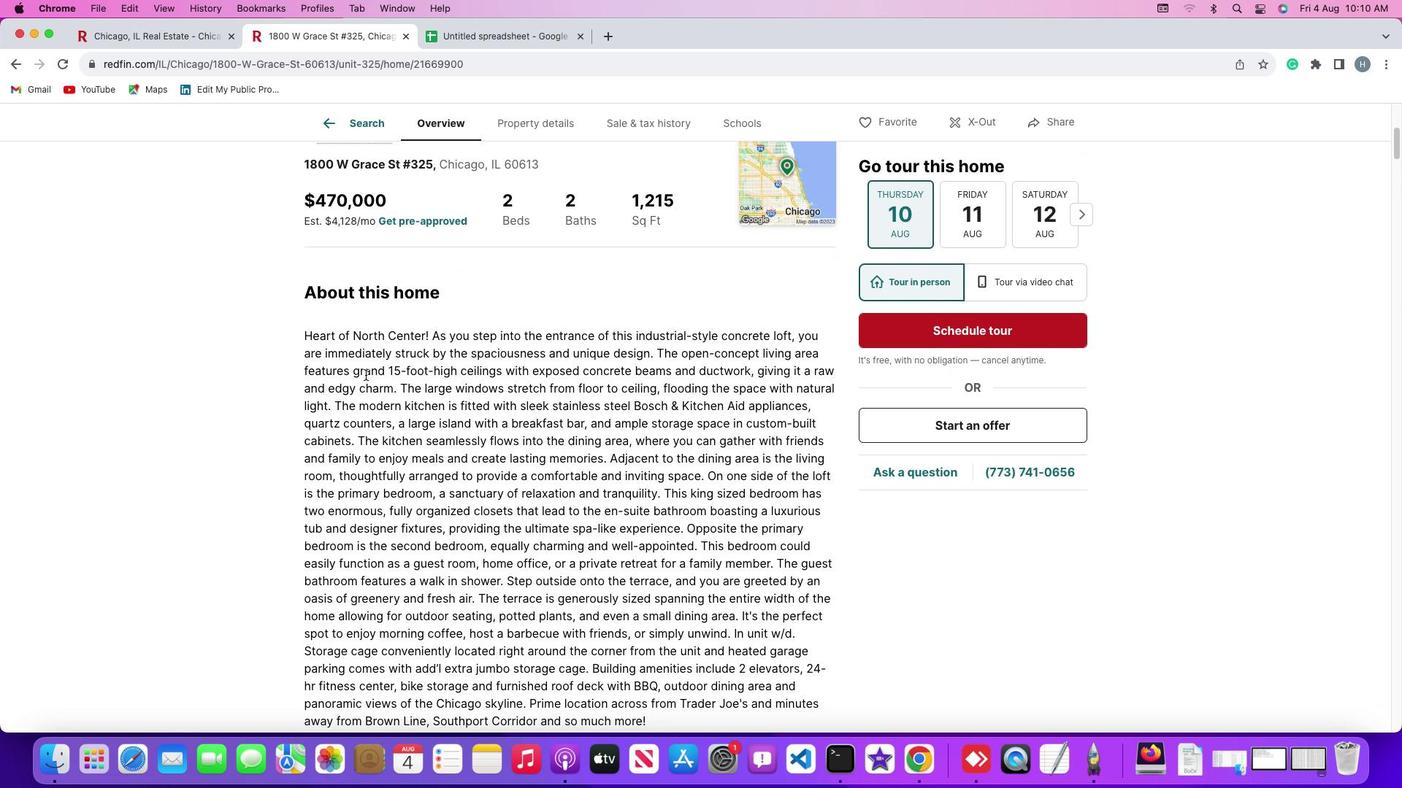 
Action: Mouse scrolled (376, 528) with delta (0, 0)
Screenshot: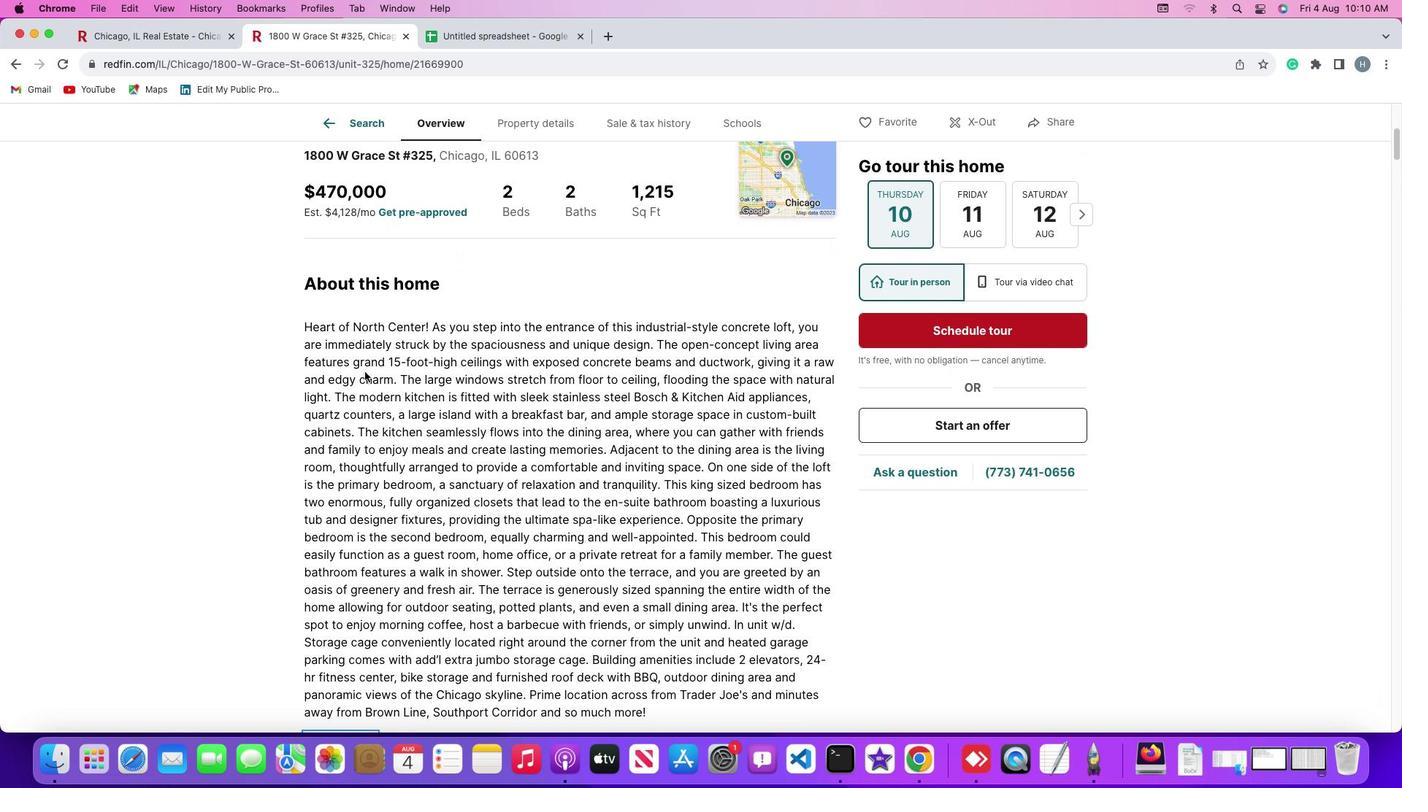 
Action: Mouse scrolled (376, 528) with delta (0, -1)
Screenshot: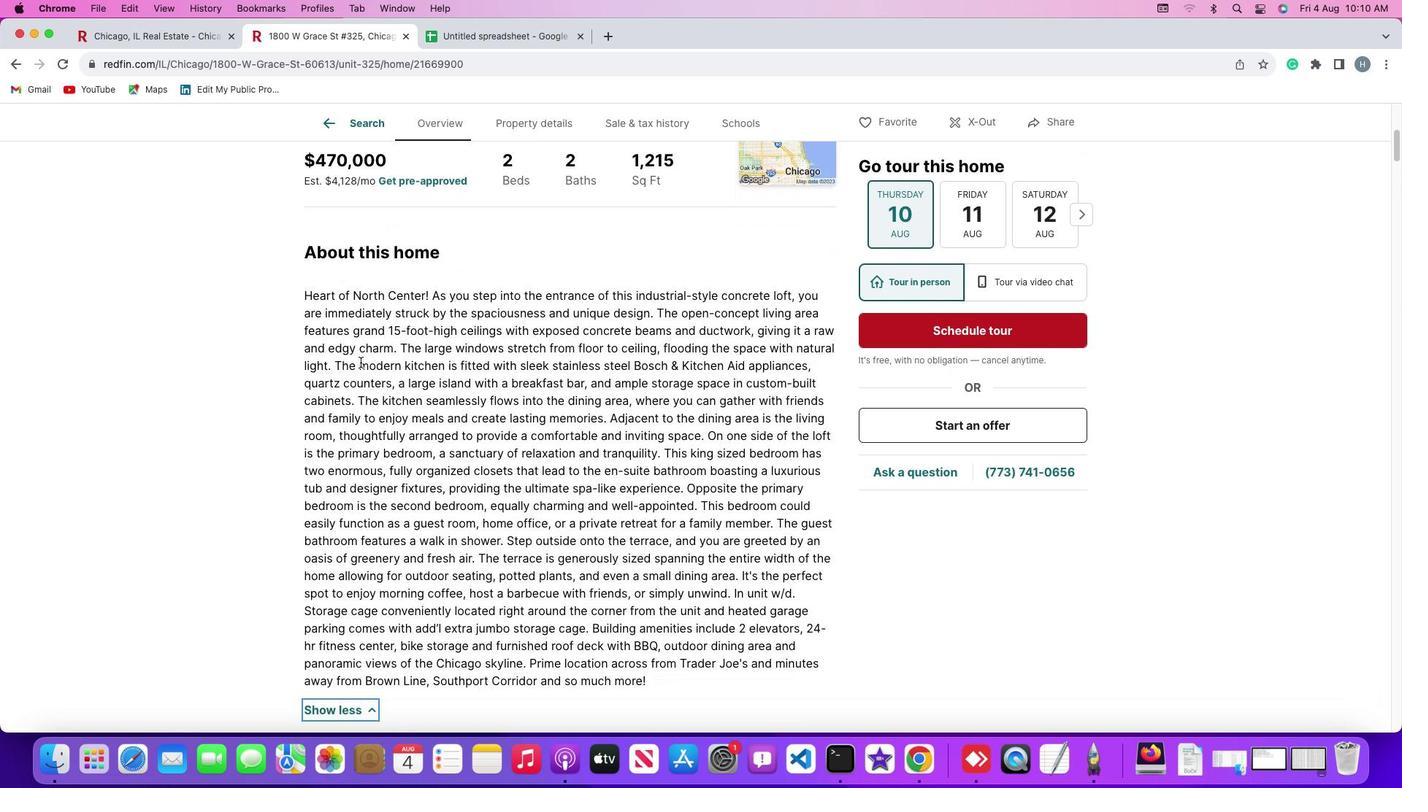 
Action: Mouse moved to (365, 374)
Screenshot: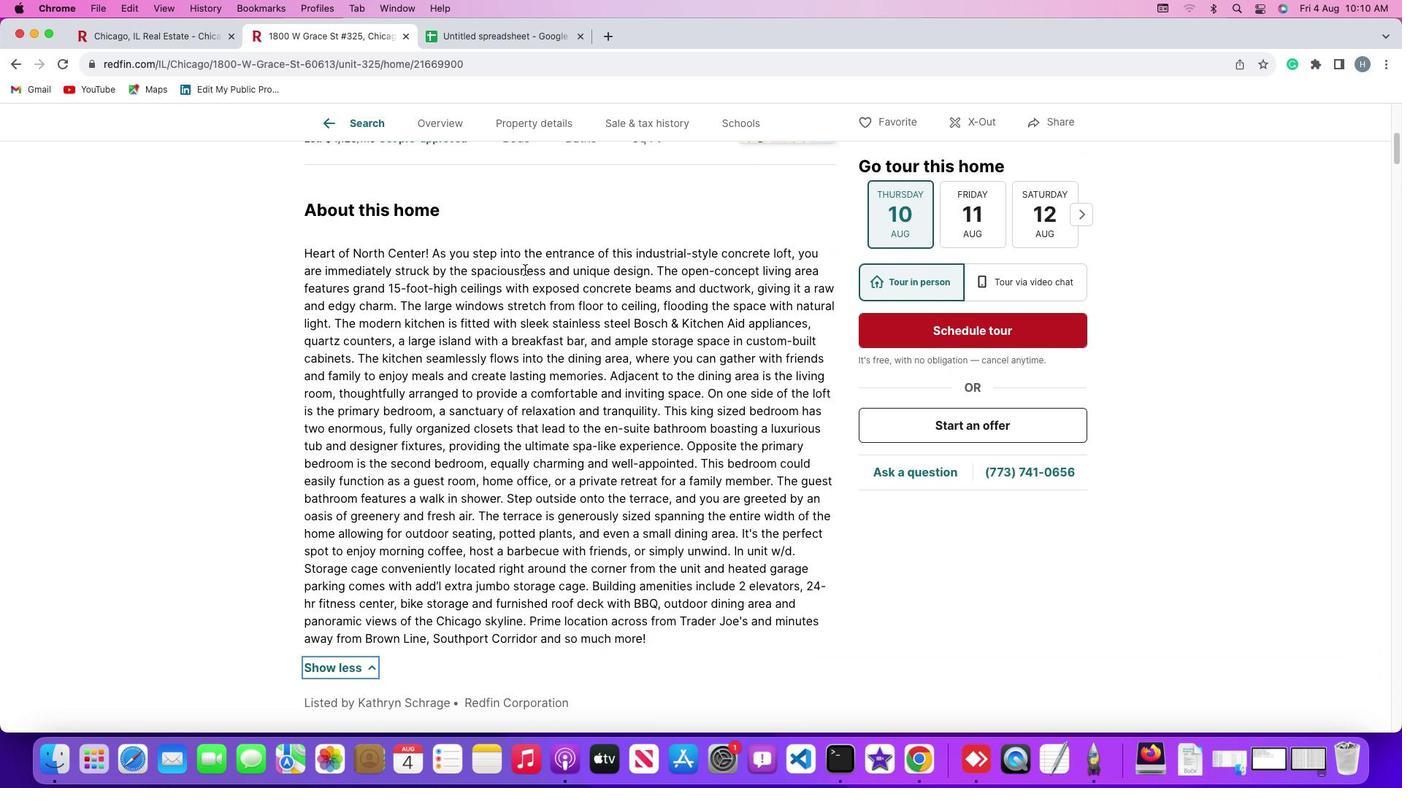 
Action: Mouse scrolled (365, 374) with delta (0, 0)
Screenshot: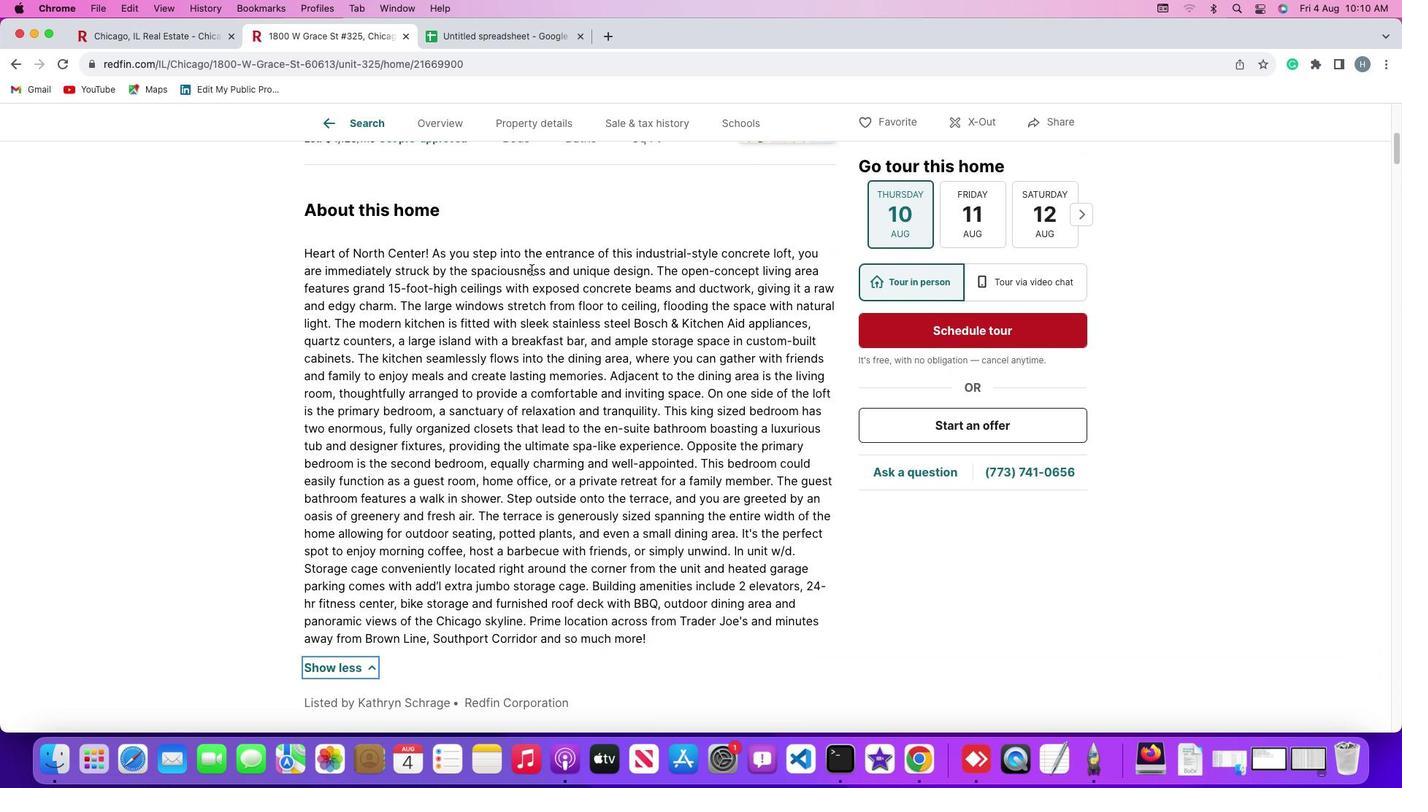 
Action: Mouse scrolled (365, 374) with delta (0, 0)
Screenshot: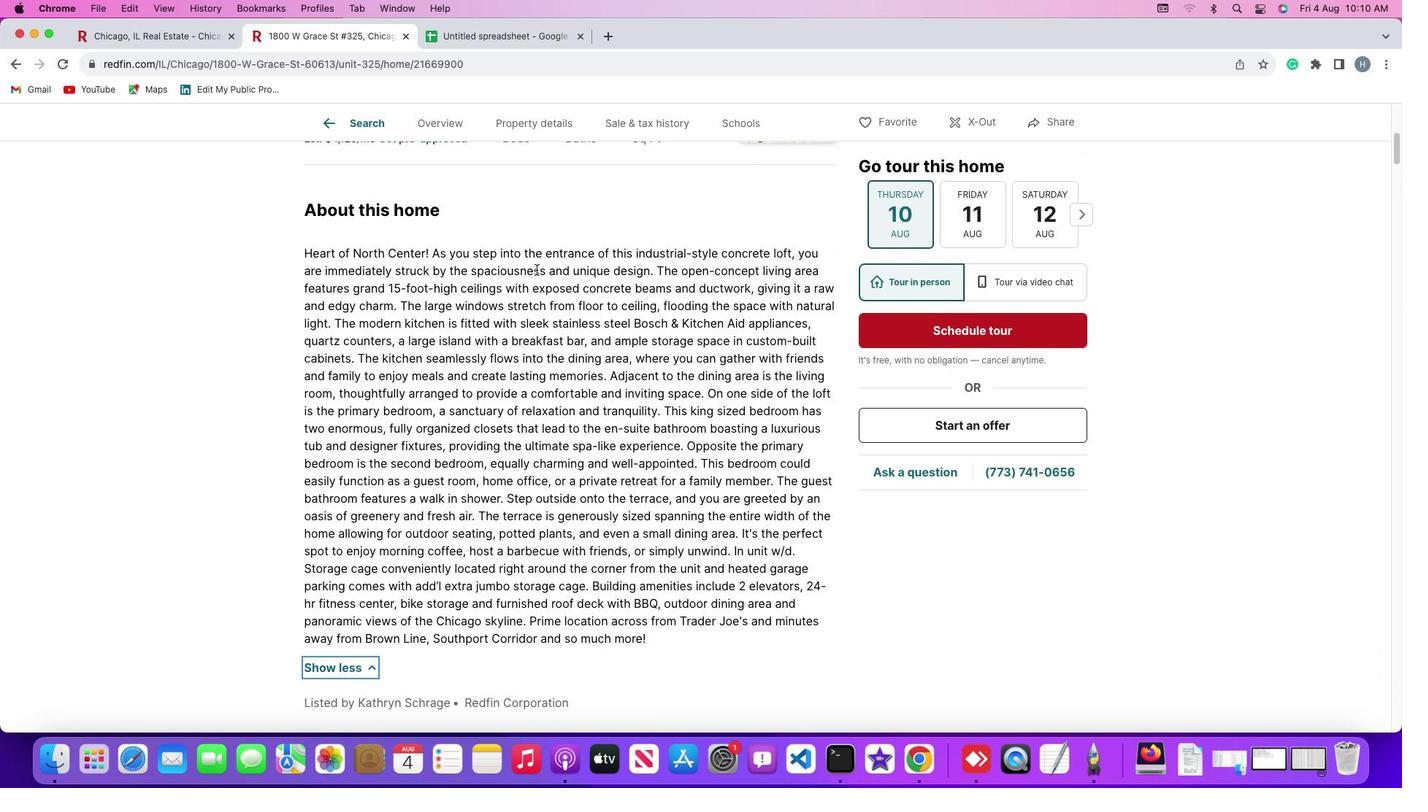 
Action: Mouse scrolled (365, 374) with delta (0, -1)
Screenshot: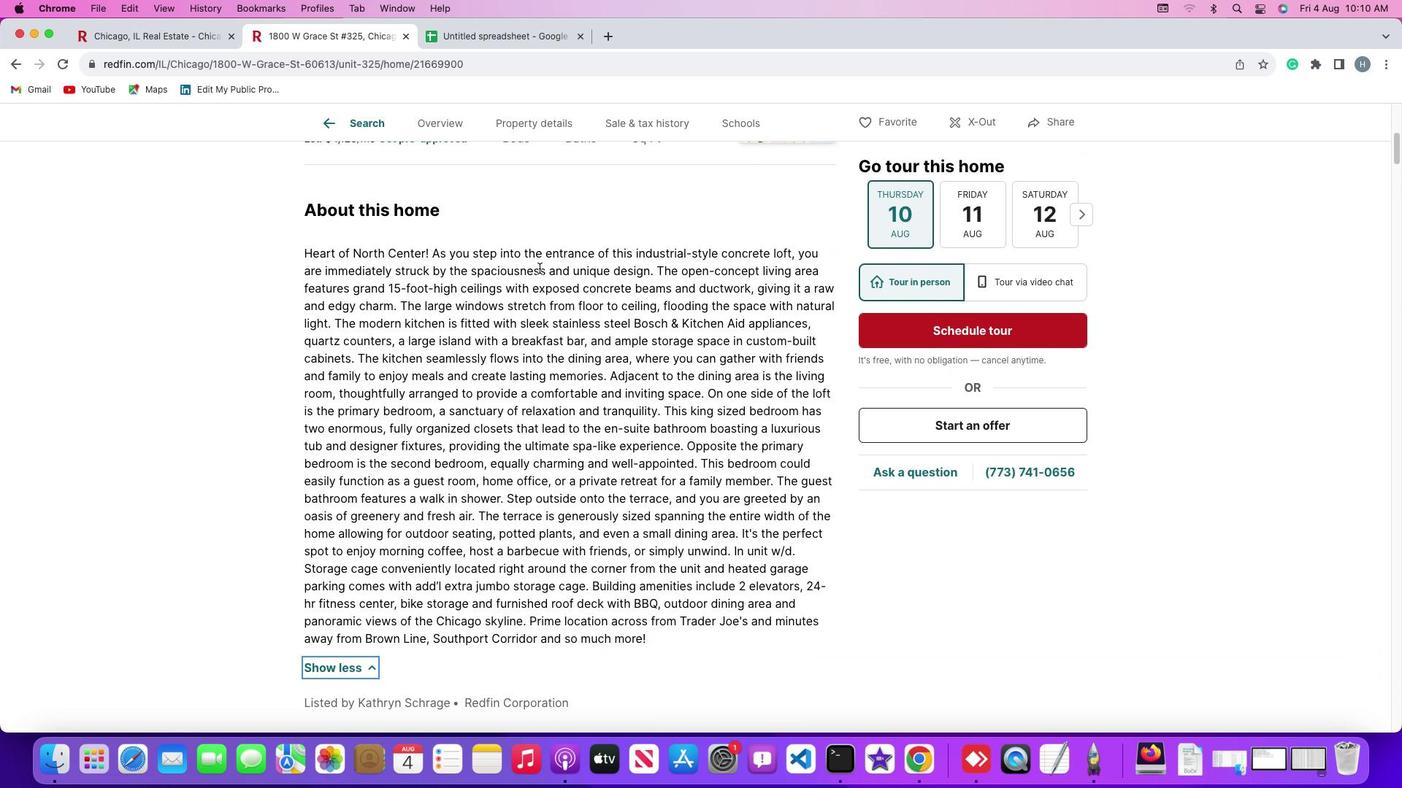 
Action: Mouse moved to (513, 616)
Screenshot: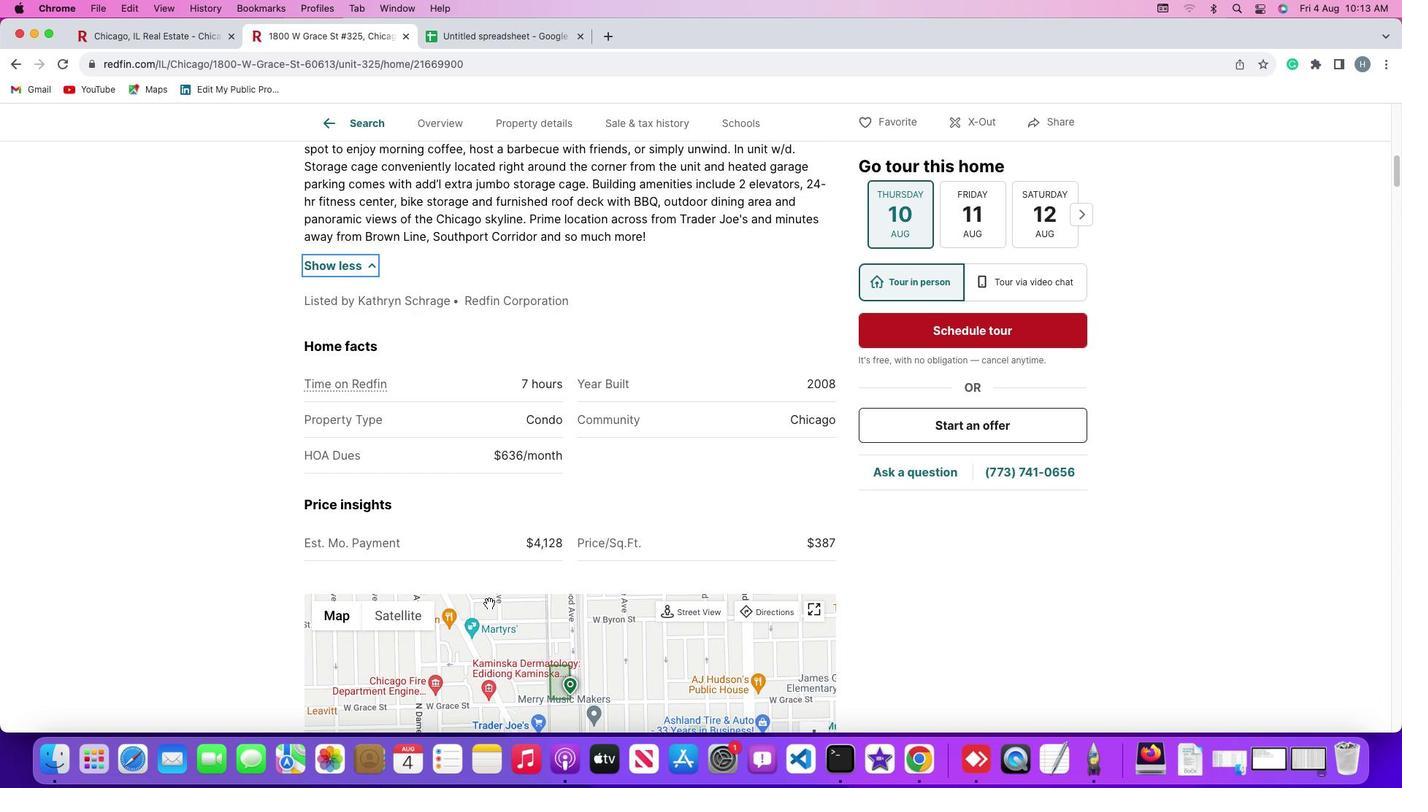 
Action: Mouse scrolled (513, 616) with delta (0, 0)
Screenshot: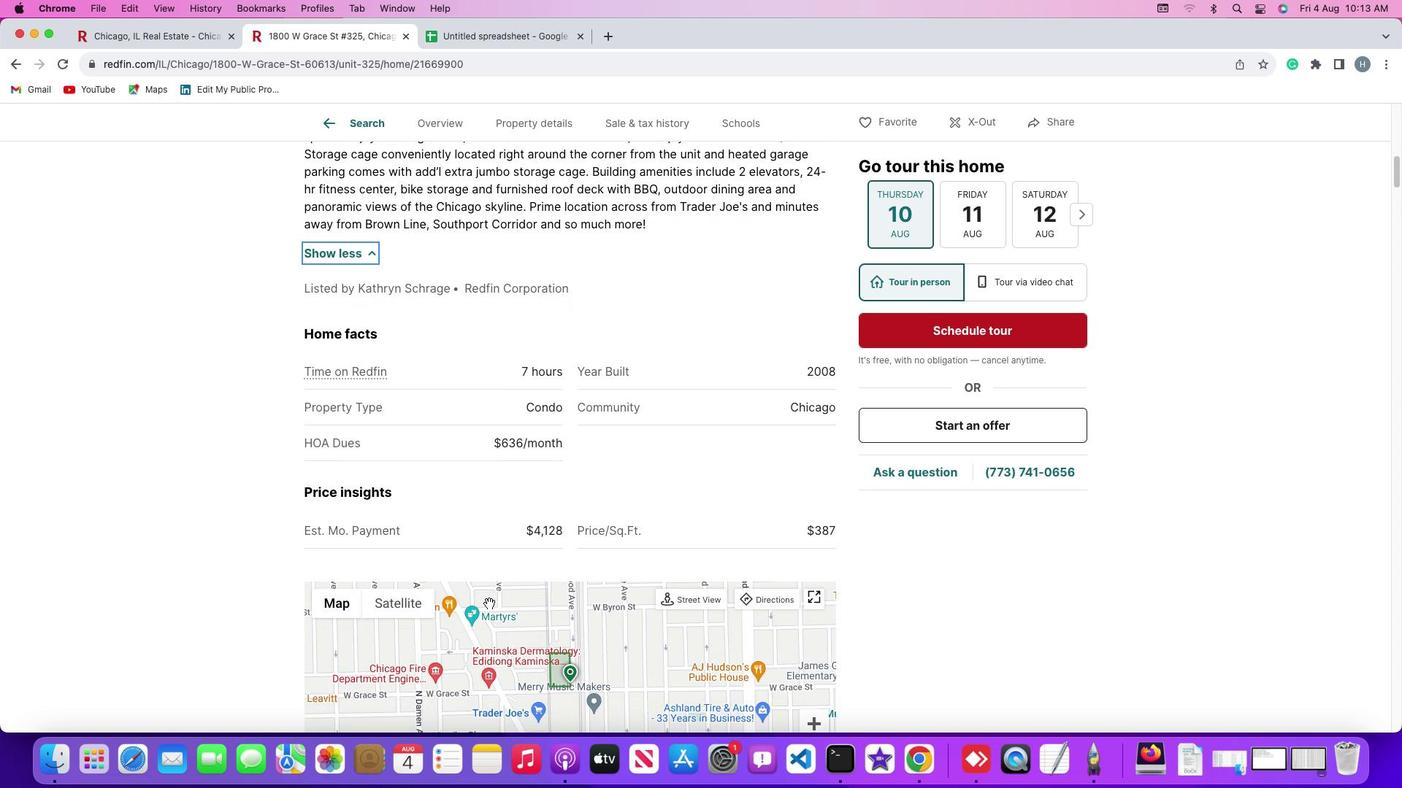 
Action: Mouse scrolled (513, 616) with delta (0, 0)
Screenshot: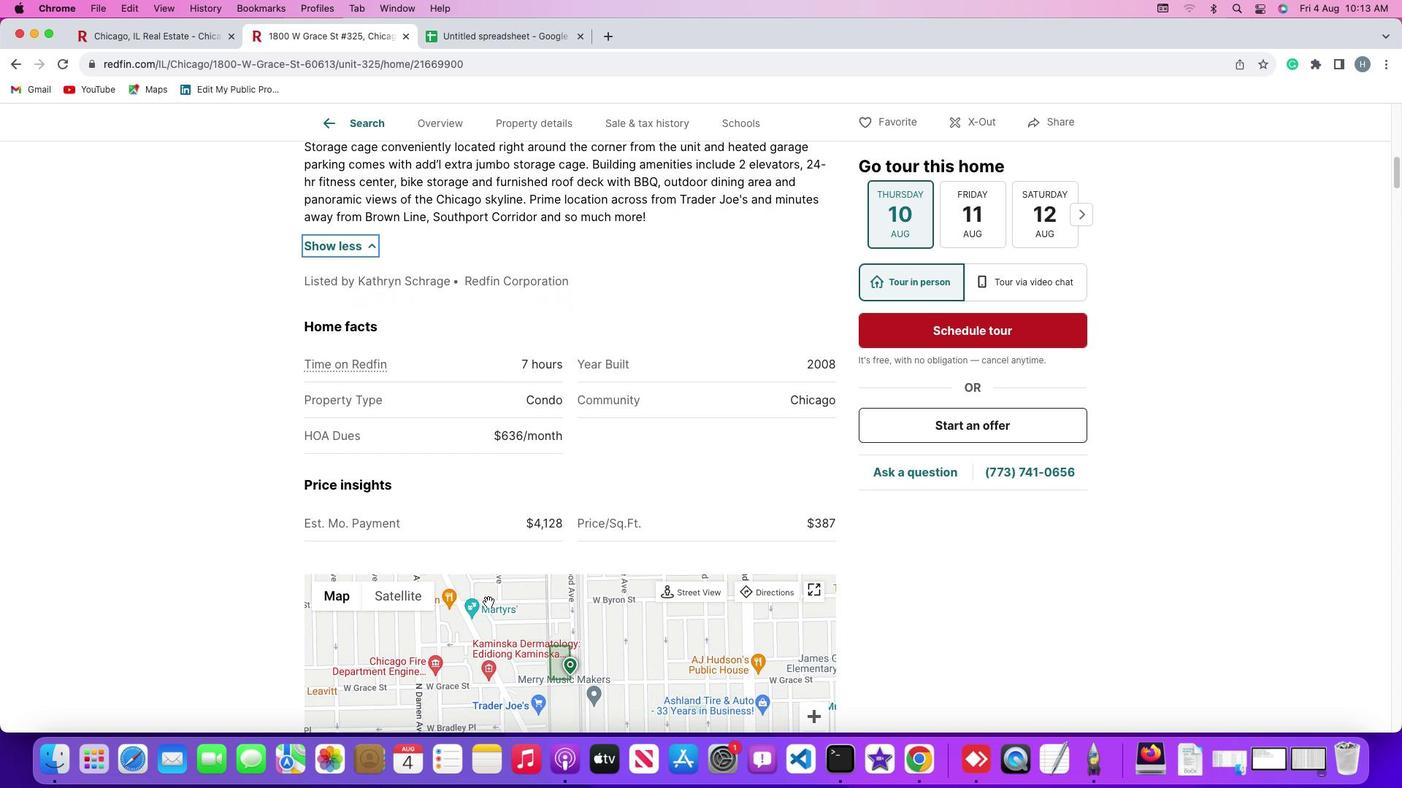 
Action: Mouse scrolled (513, 616) with delta (0, -1)
Screenshot: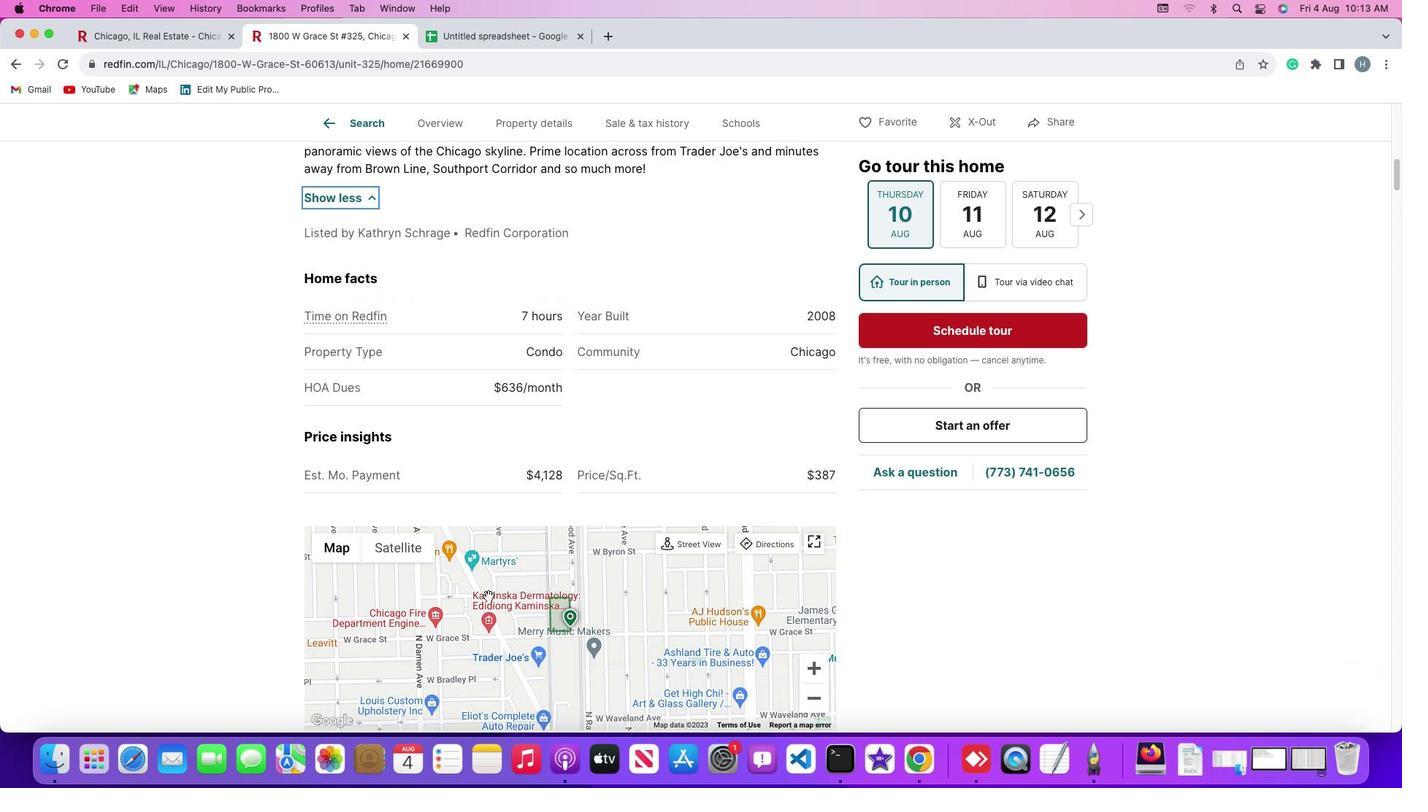 
Action: Mouse moved to (512, 612)
Screenshot: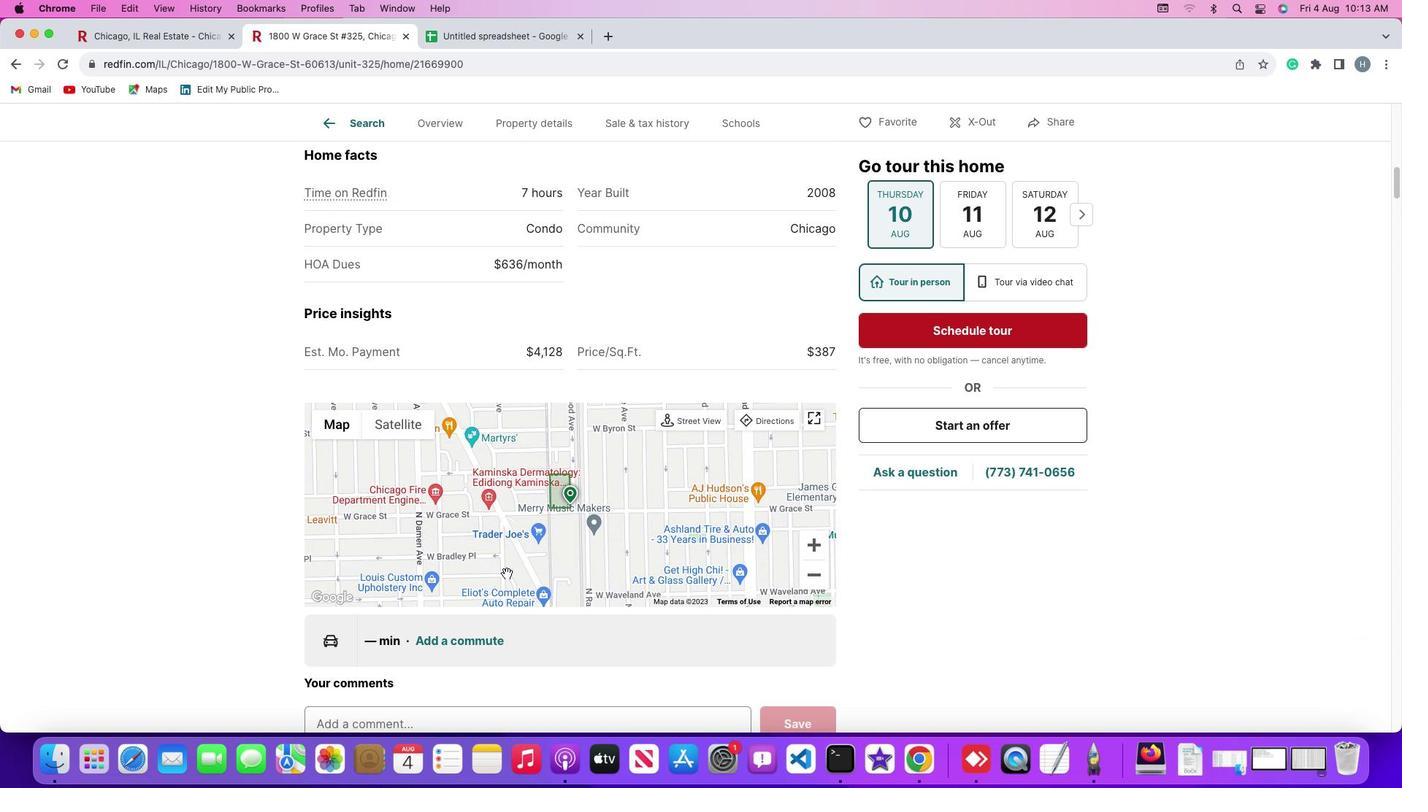 
Action: Mouse scrolled (512, 612) with delta (0, 0)
Screenshot: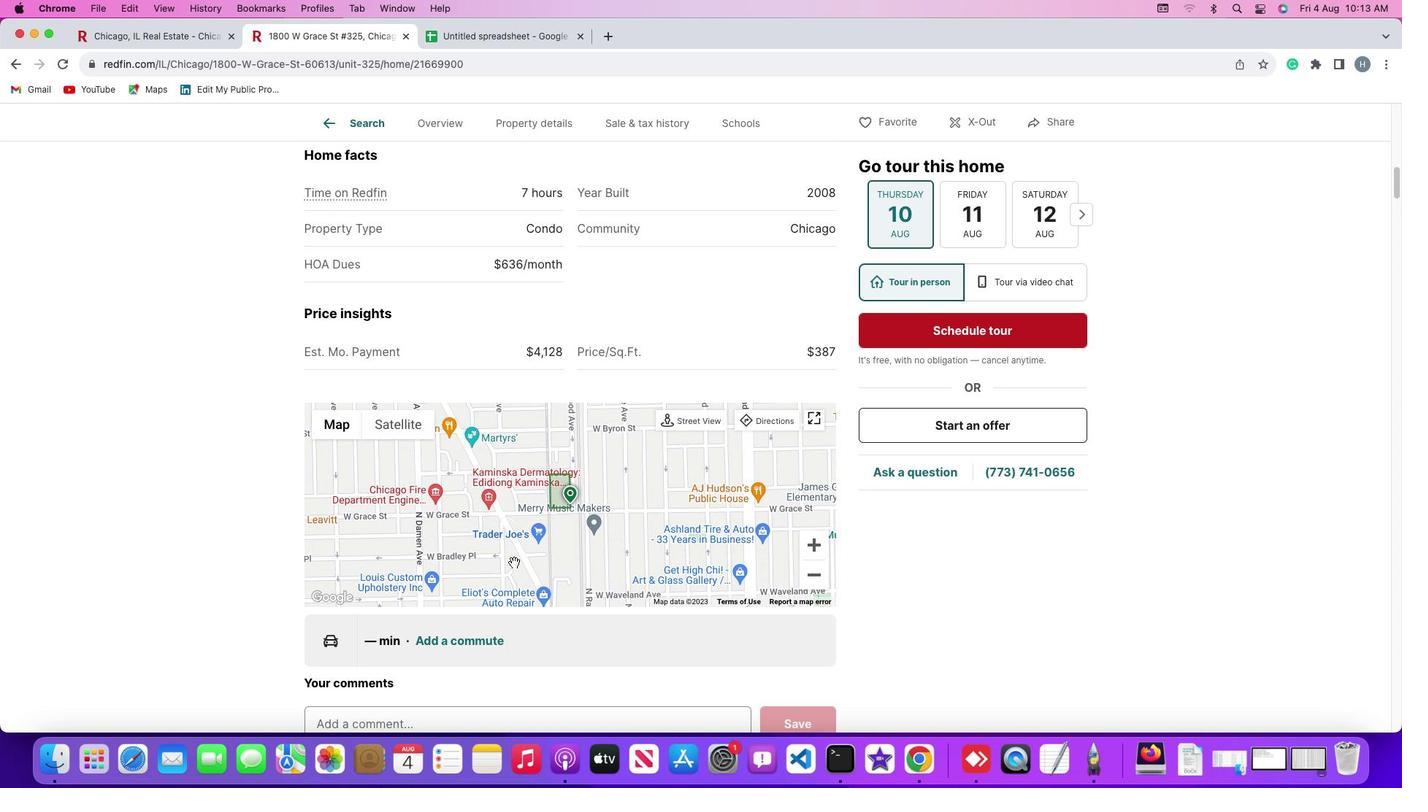 
Action: Mouse scrolled (512, 612) with delta (0, 0)
Screenshot: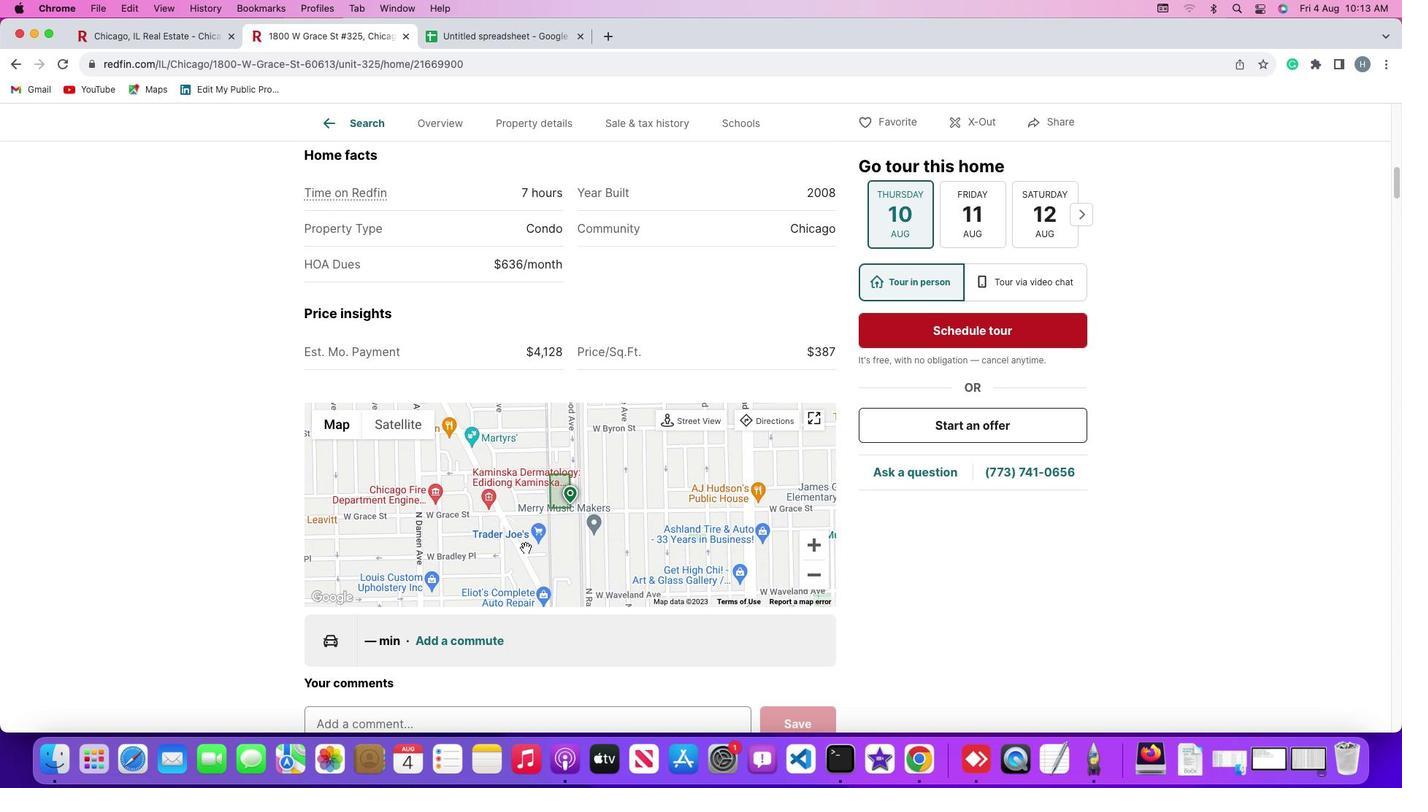 
Action: Mouse scrolled (512, 612) with delta (0, -2)
Screenshot: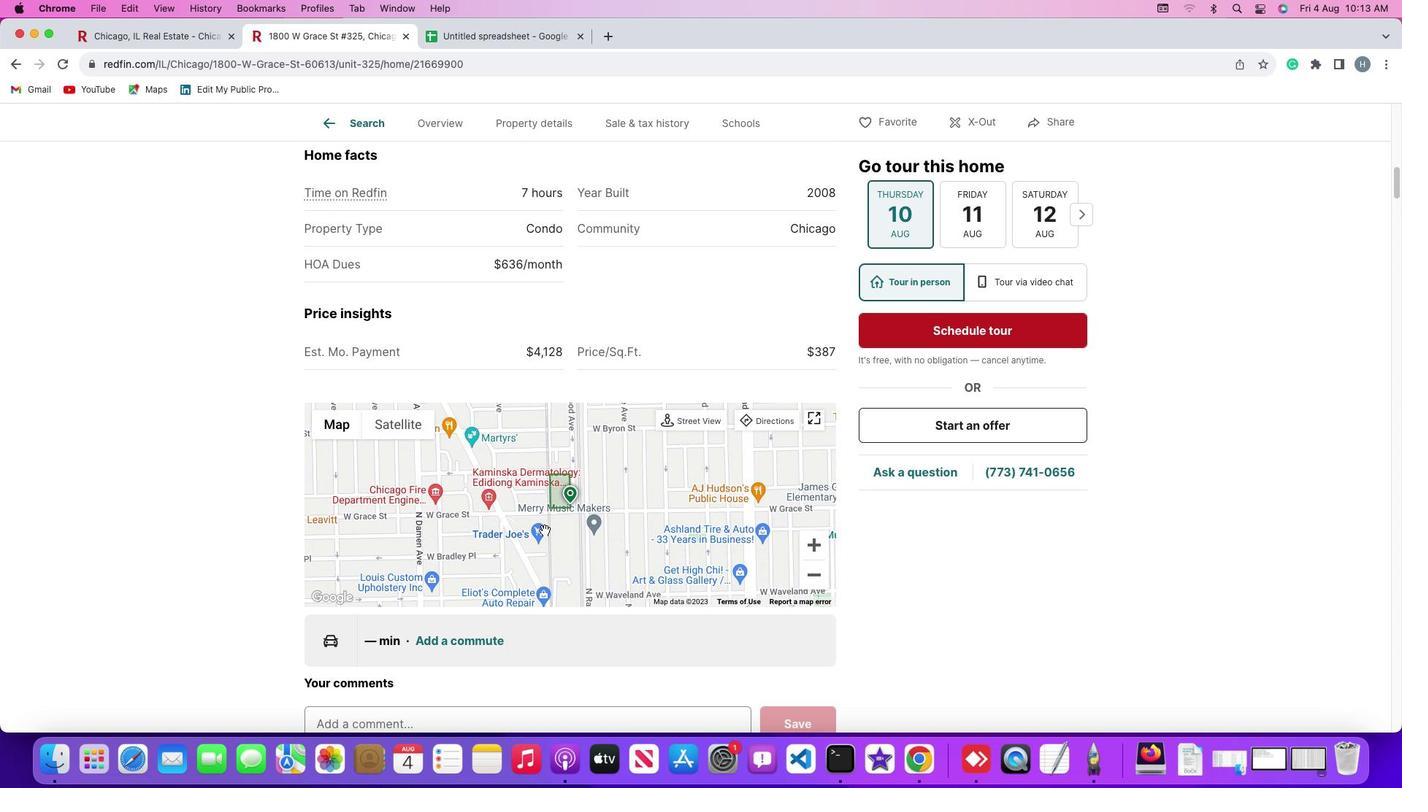 
Action: Mouse scrolled (512, 612) with delta (0, -3)
Screenshot: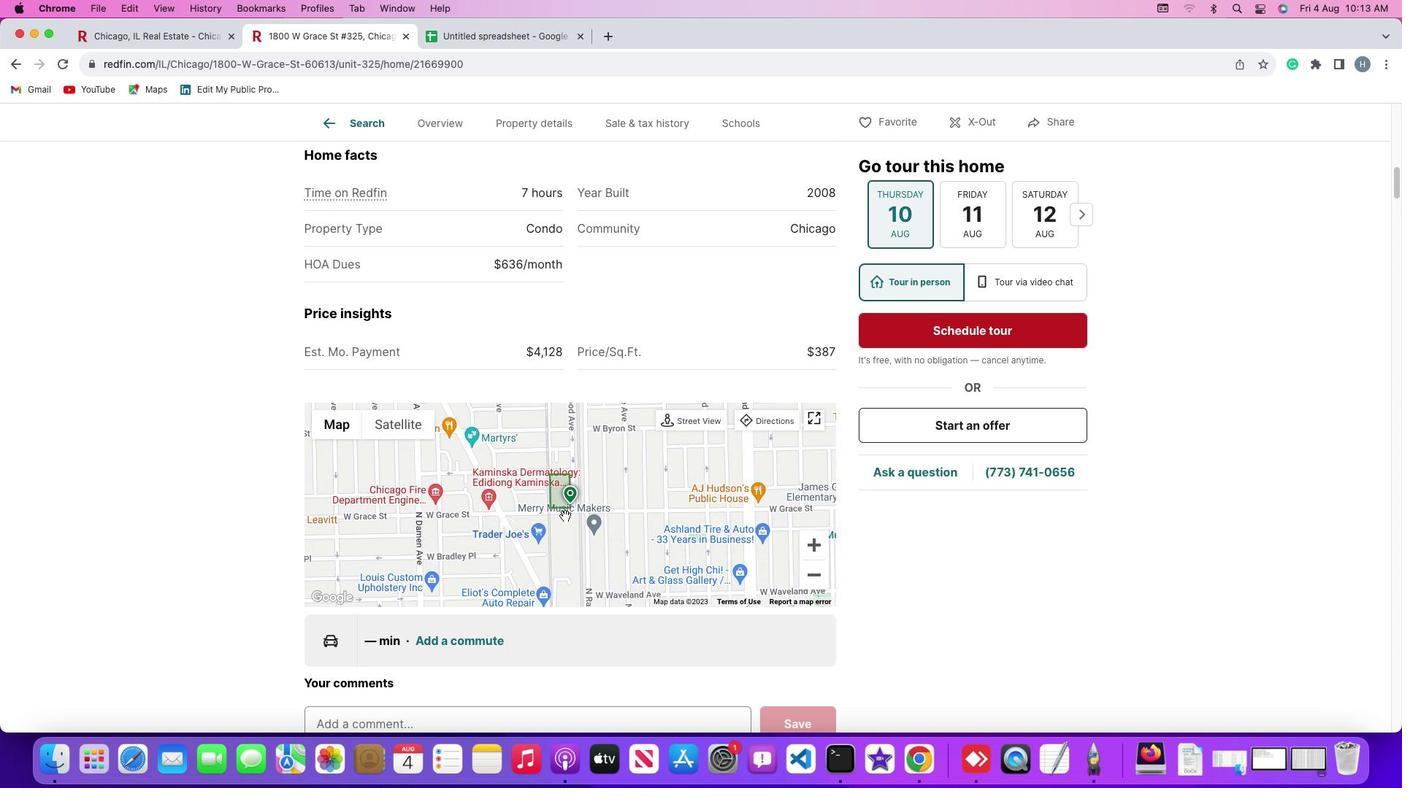 
Action: Mouse moved to (488, 603)
Screenshot: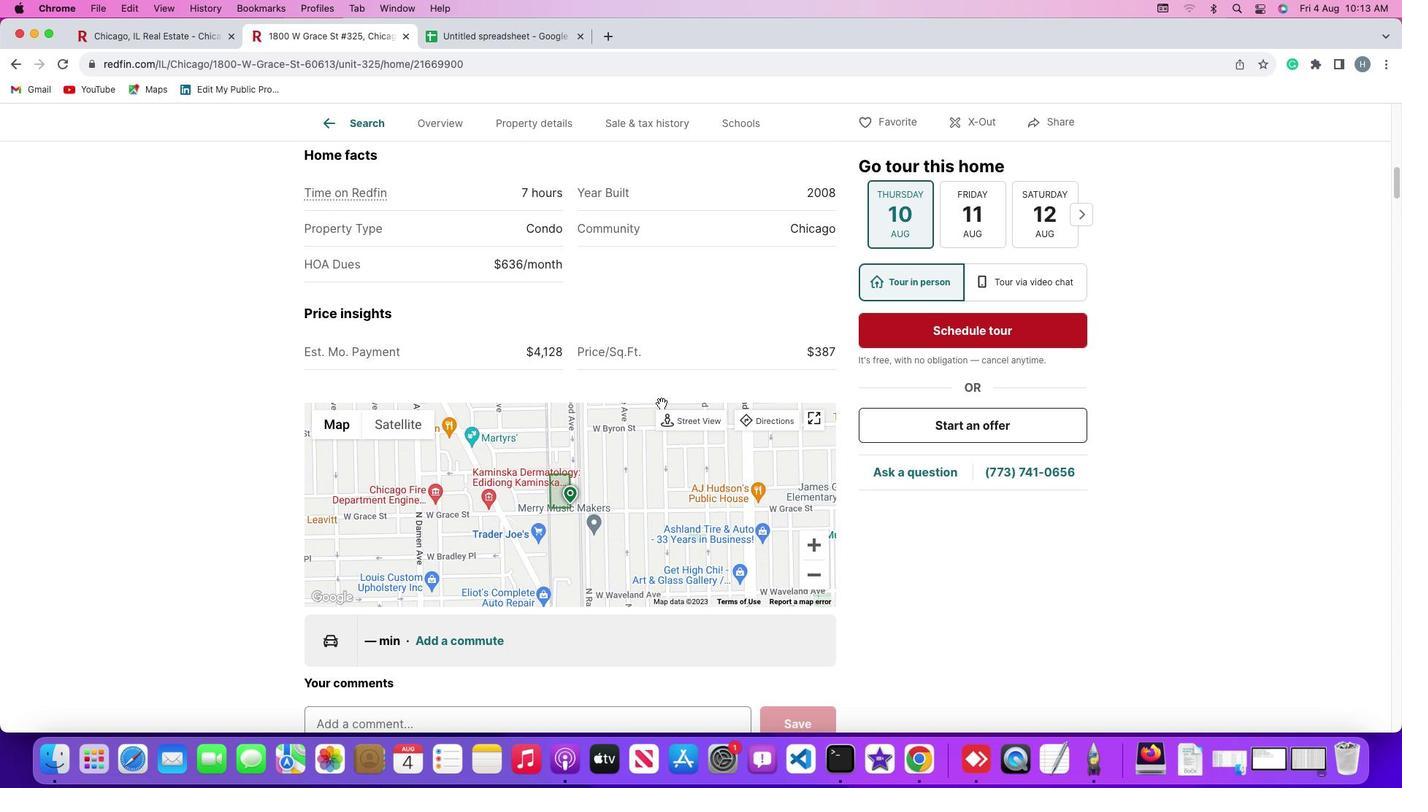 
Action: Mouse scrolled (488, 603) with delta (0, 0)
Screenshot: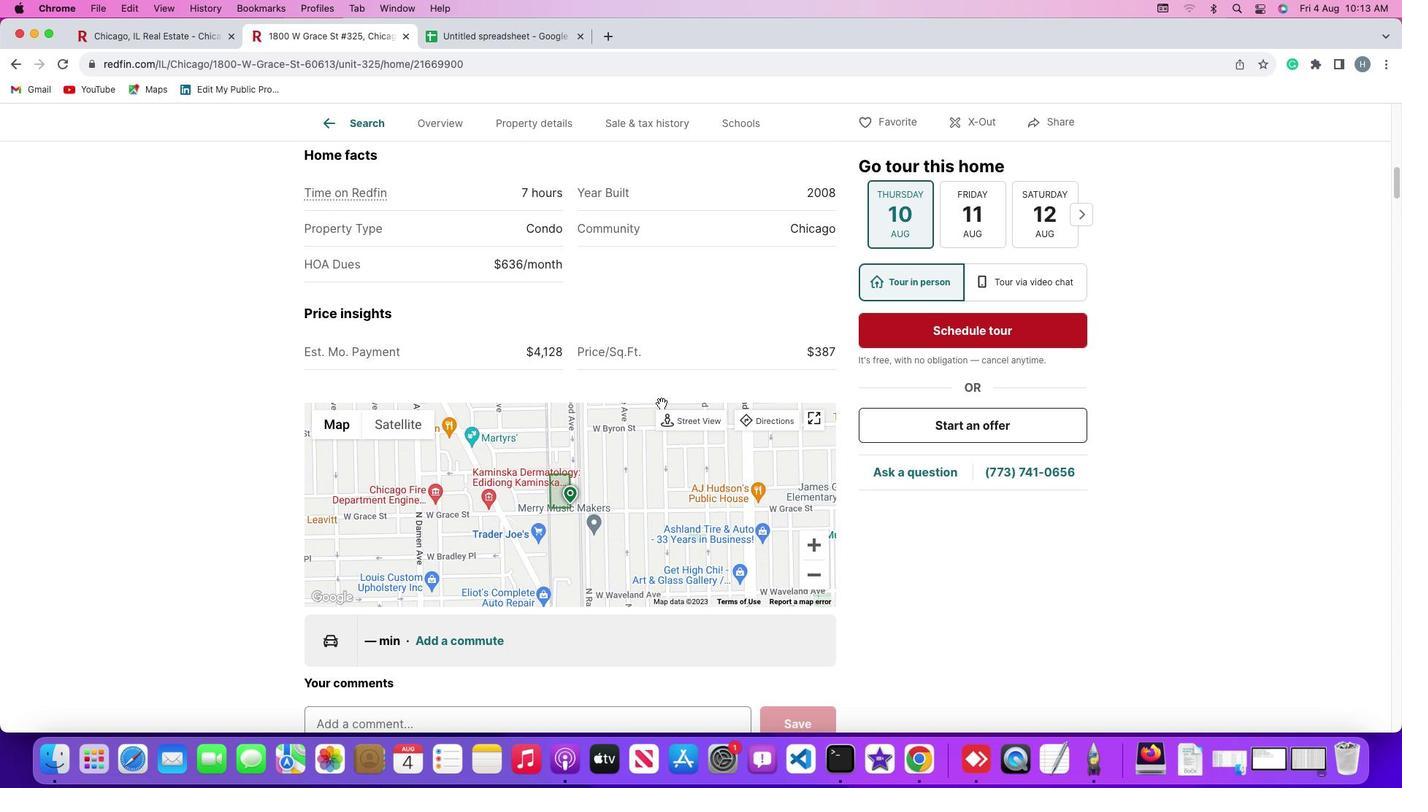 
Action: Mouse scrolled (488, 603) with delta (0, 0)
Screenshot: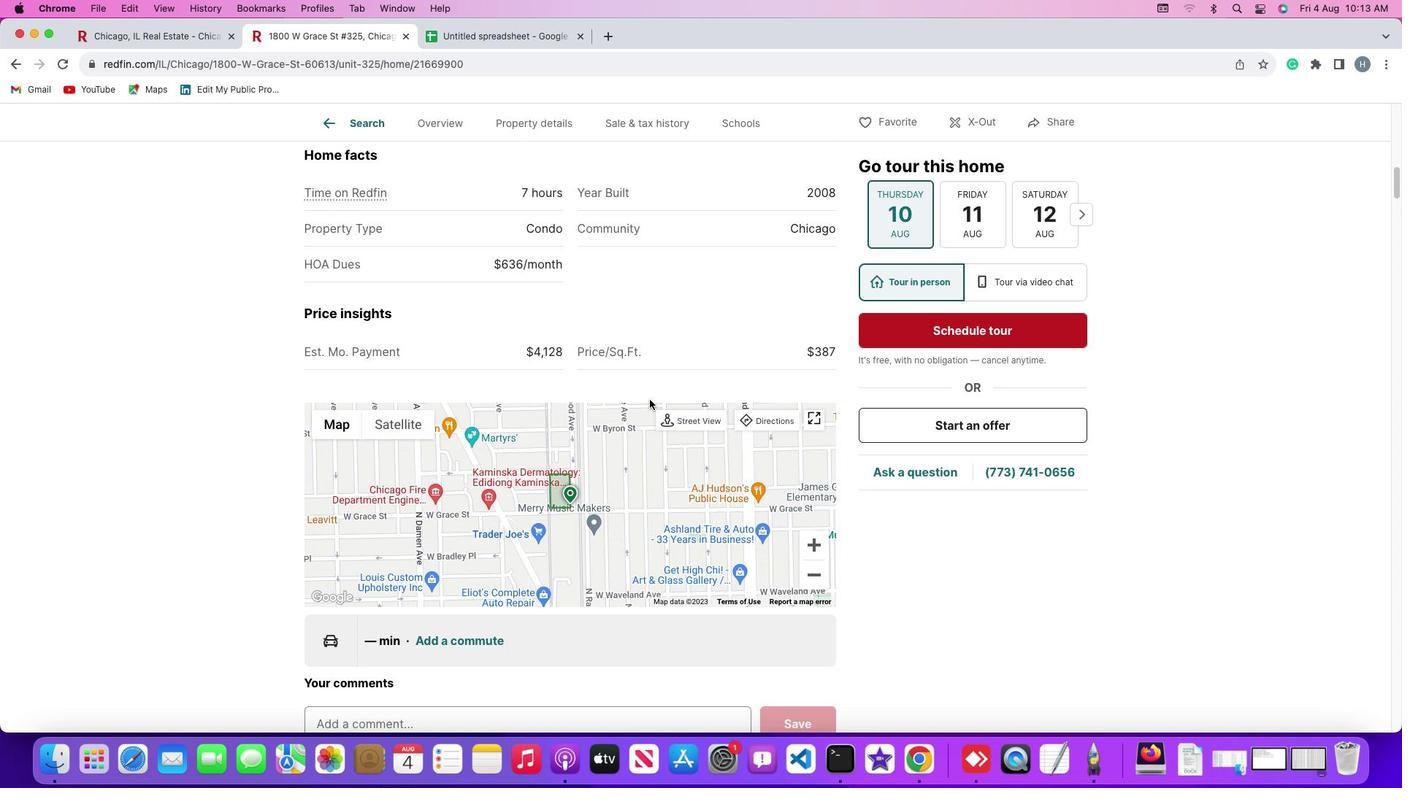 
Action: Mouse scrolled (488, 603) with delta (0, -1)
Screenshot: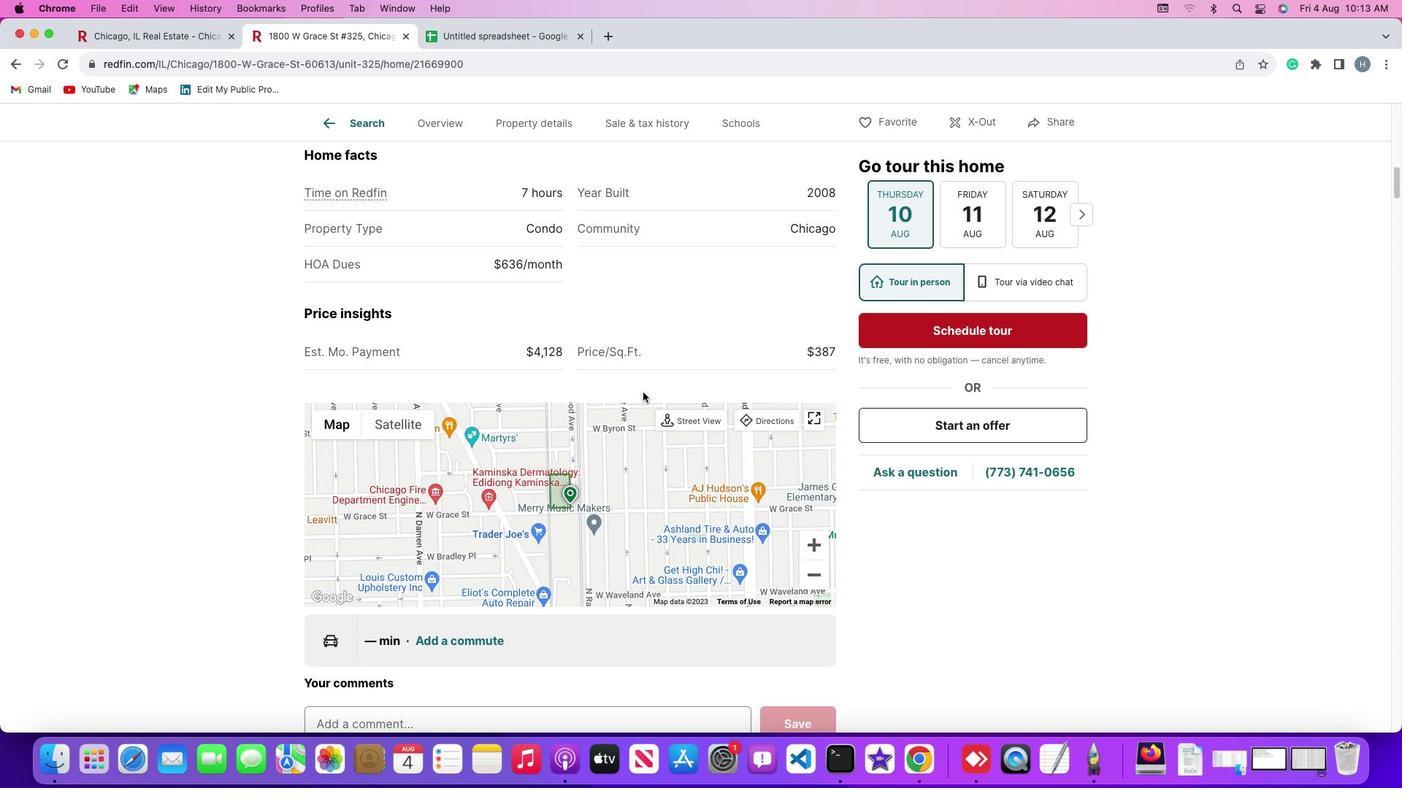 
Action: Mouse scrolled (488, 603) with delta (0, -2)
Screenshot: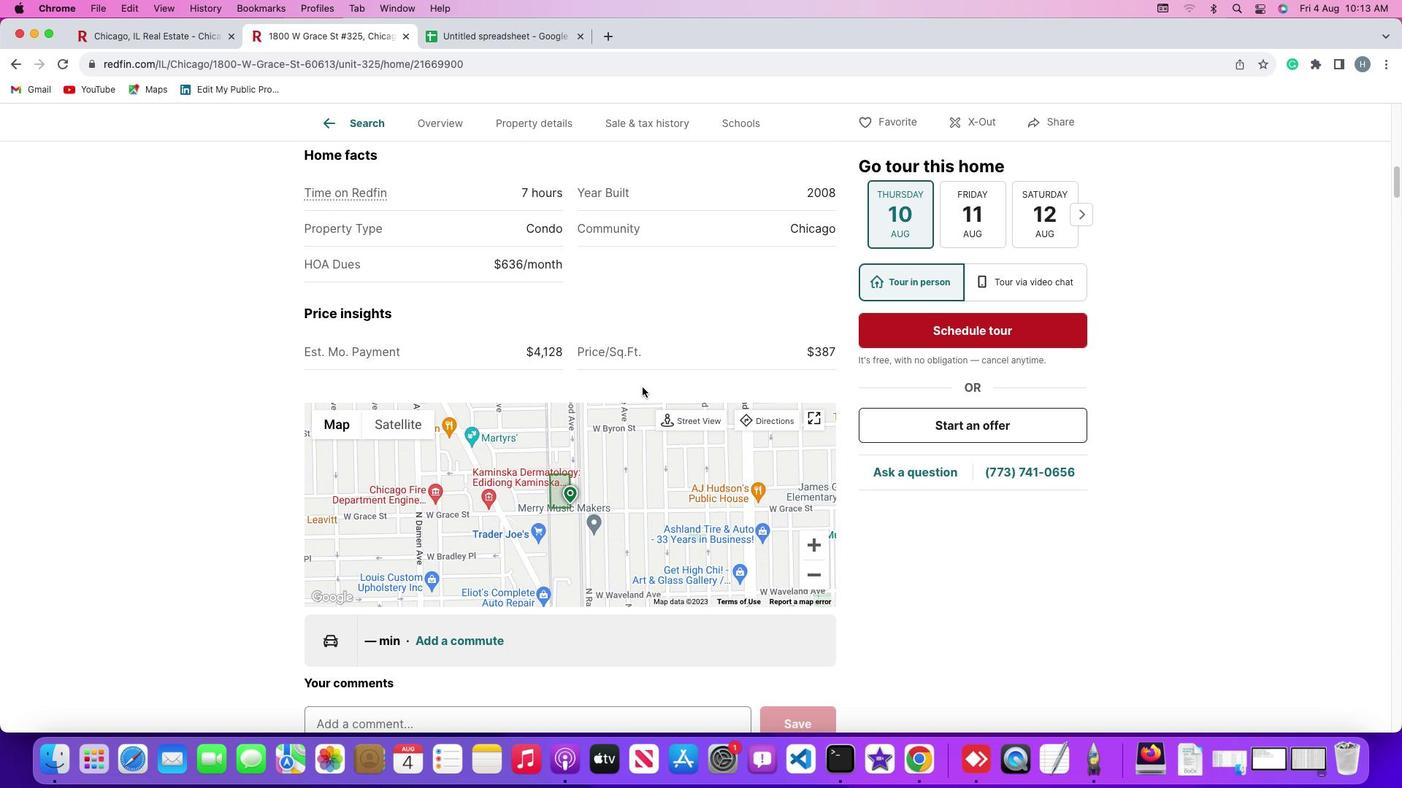 
Action: Mouse moved to (651, 359)
Screenshot: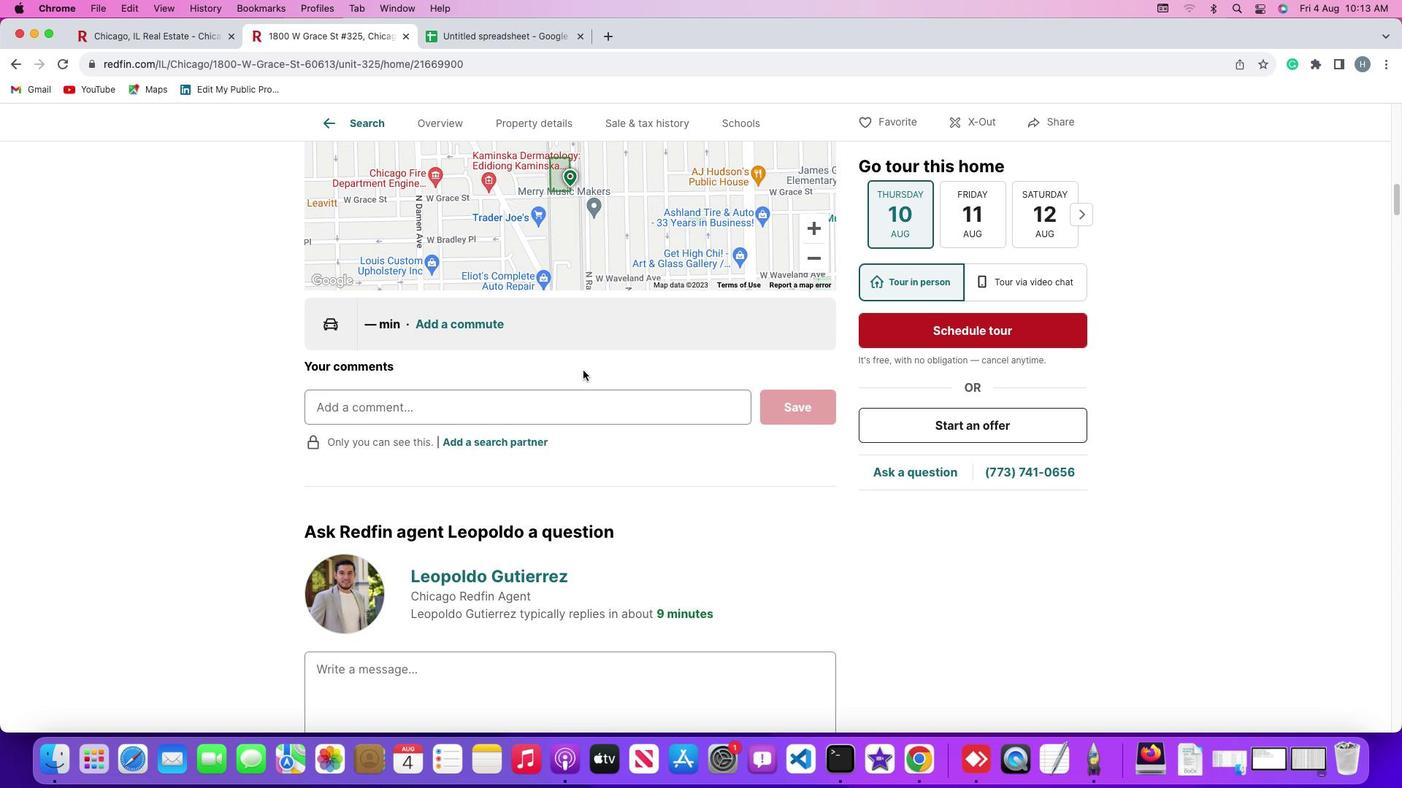 
Action: Mouse scrolled (651, 359) with delta (0, 0)
Screenshot: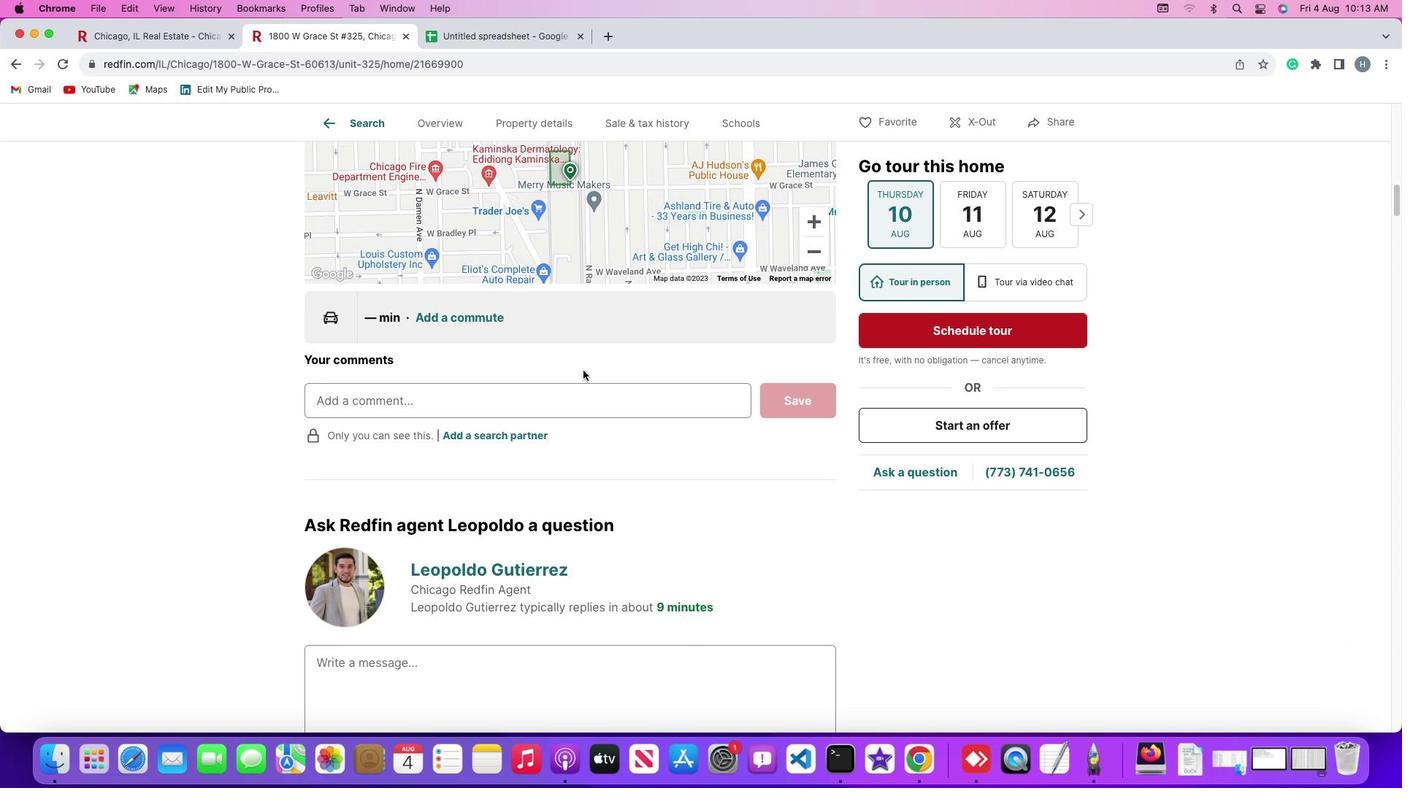 
Action: Mouse moved to (652, 359)
Screenshot: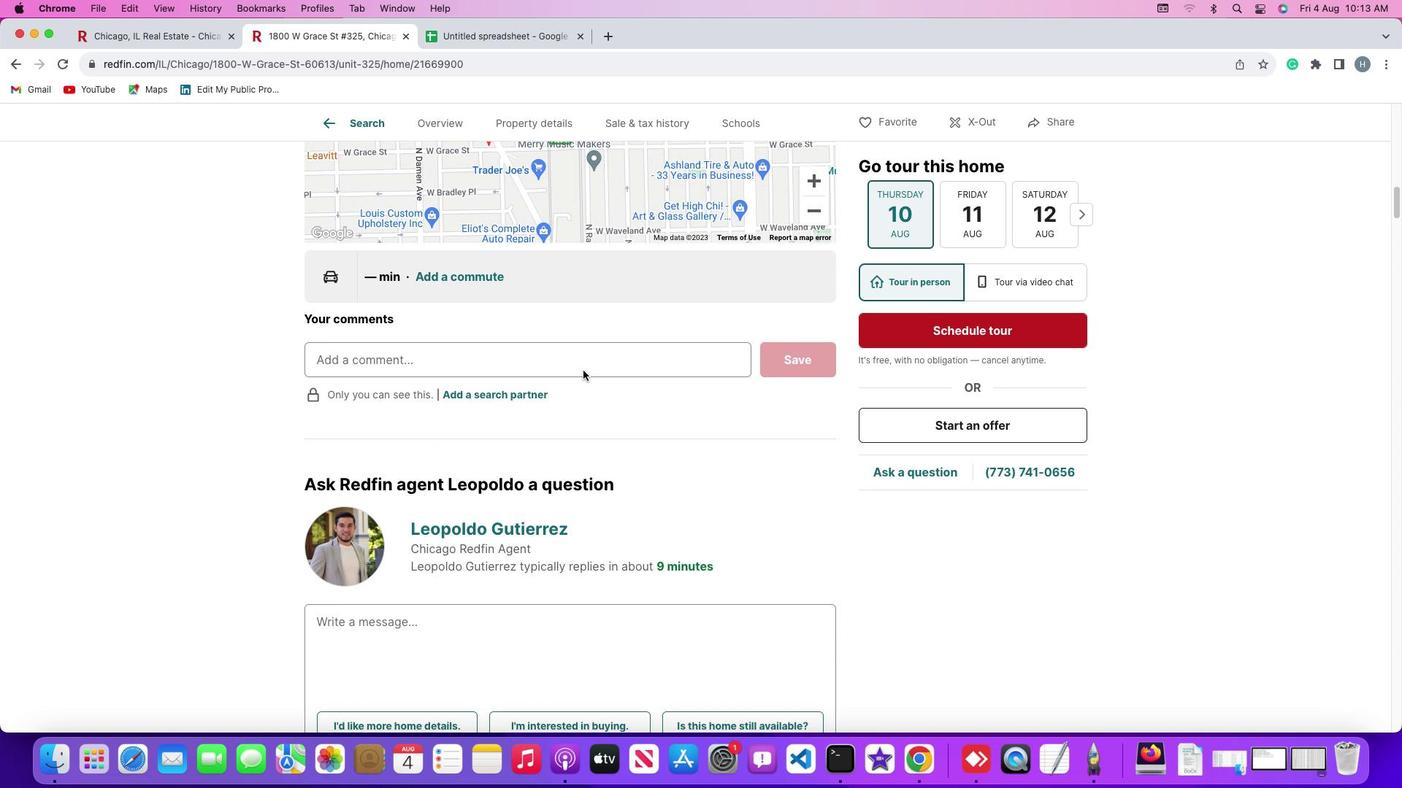 
Action: Mouse scrolled (652, 359) with delta (0, 0)
Screenshot: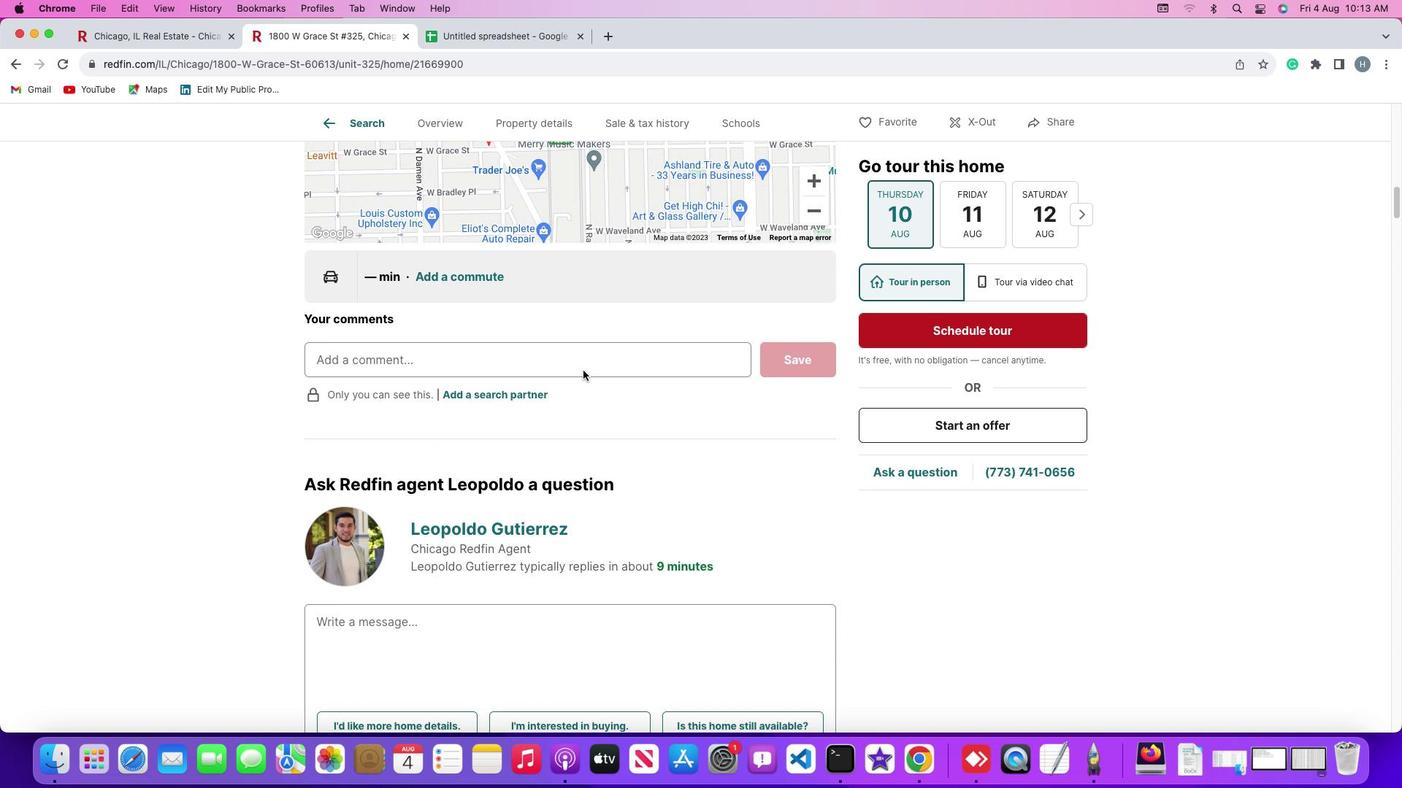 
Action: Mouse scrolled (652, 359) with delta (0, 0)
Screenshot: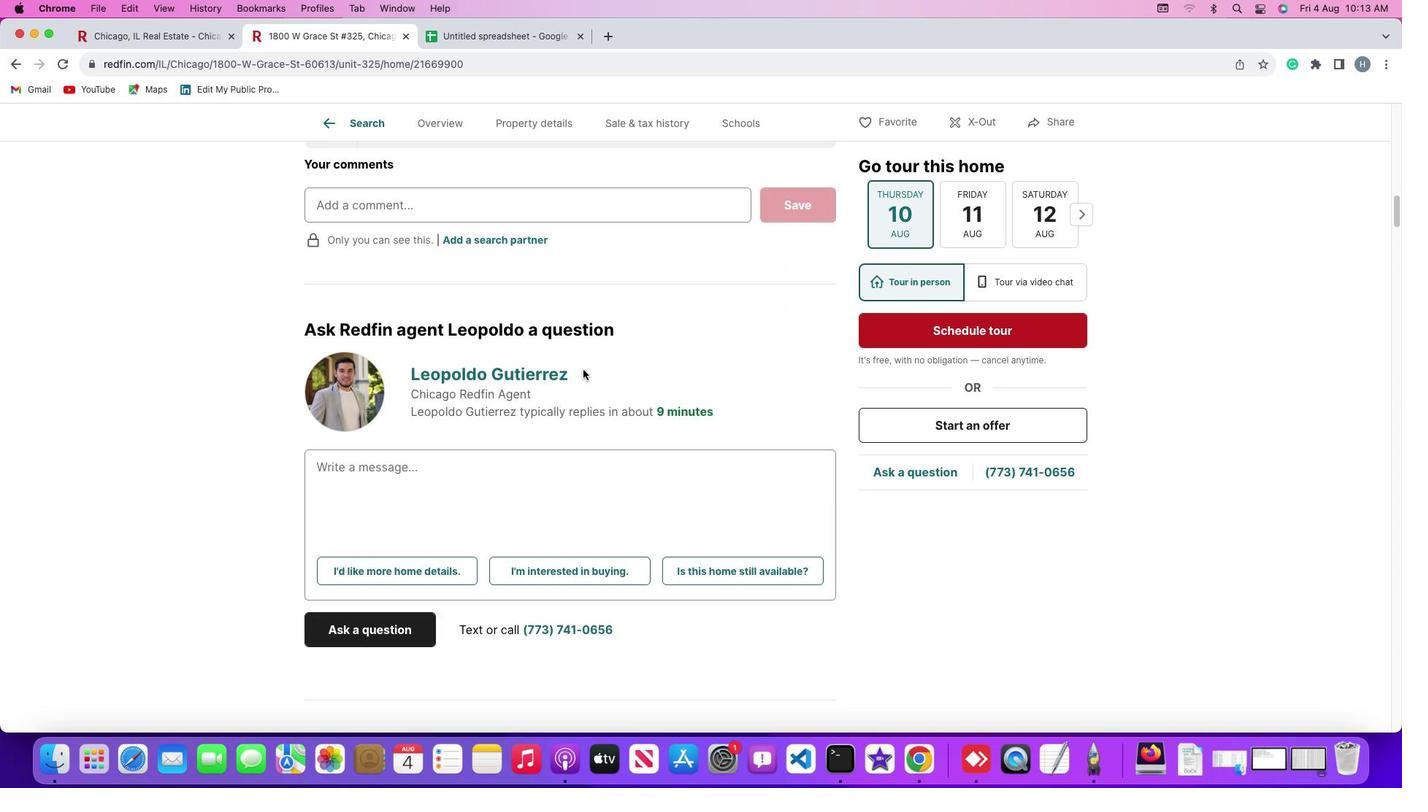 
Action: Mouse moved to (627, 361)
Screenshot: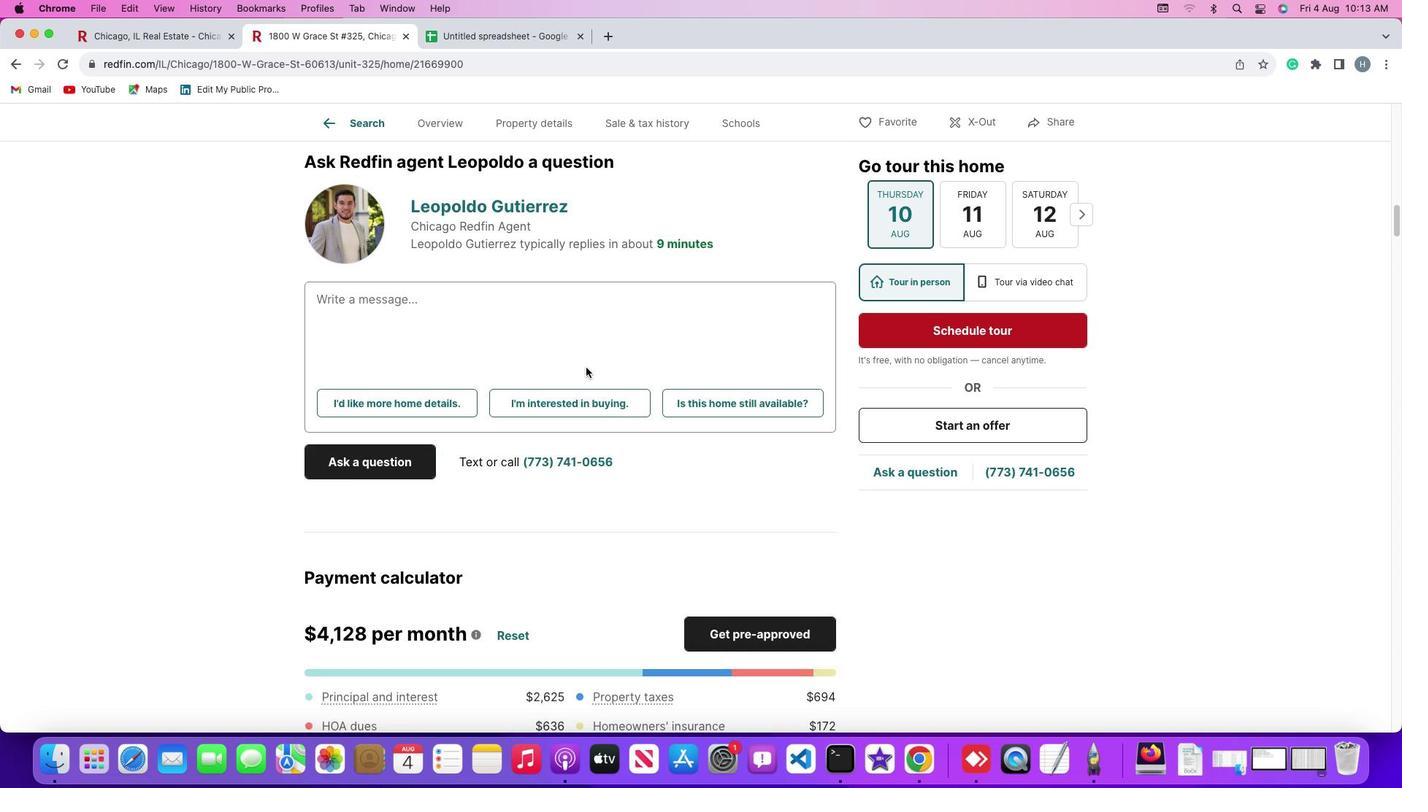 
Action: Mouse scrolled (627, 361) with delta (0, 0)
Screenshot: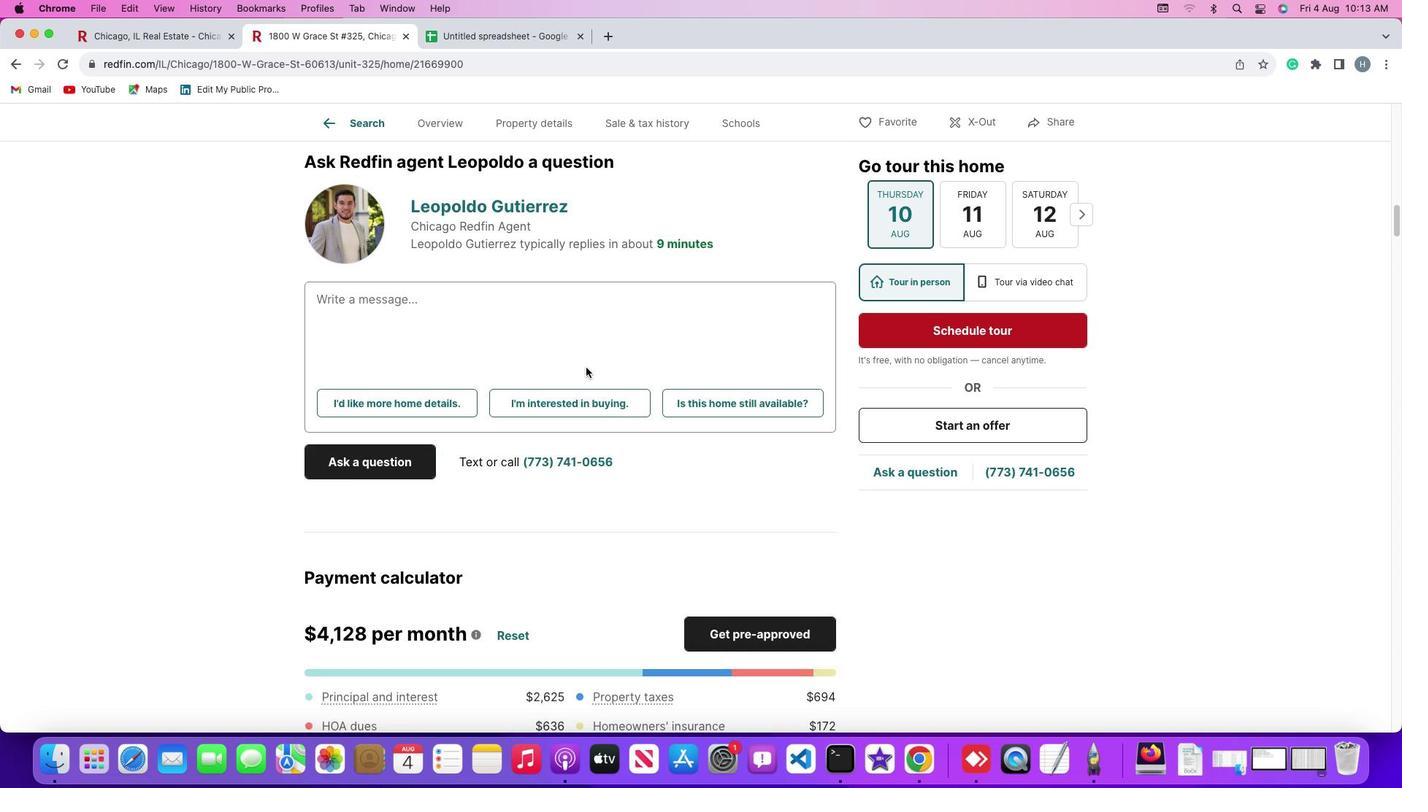 
Action: Mouse moved to (625, 361)
Screenshot: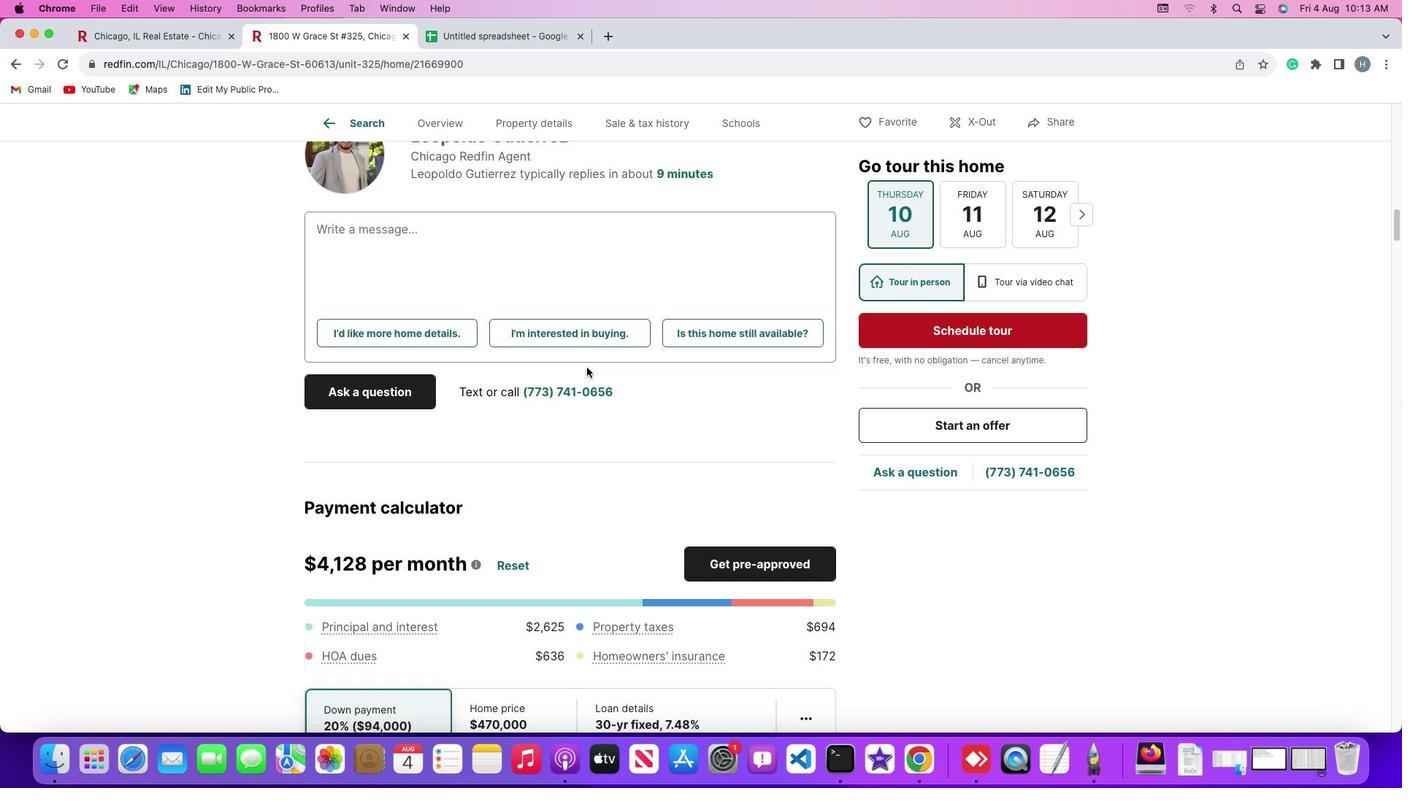 
Action: Mouse scrolled (625, 361) with delta (0, 0)
Screenshot: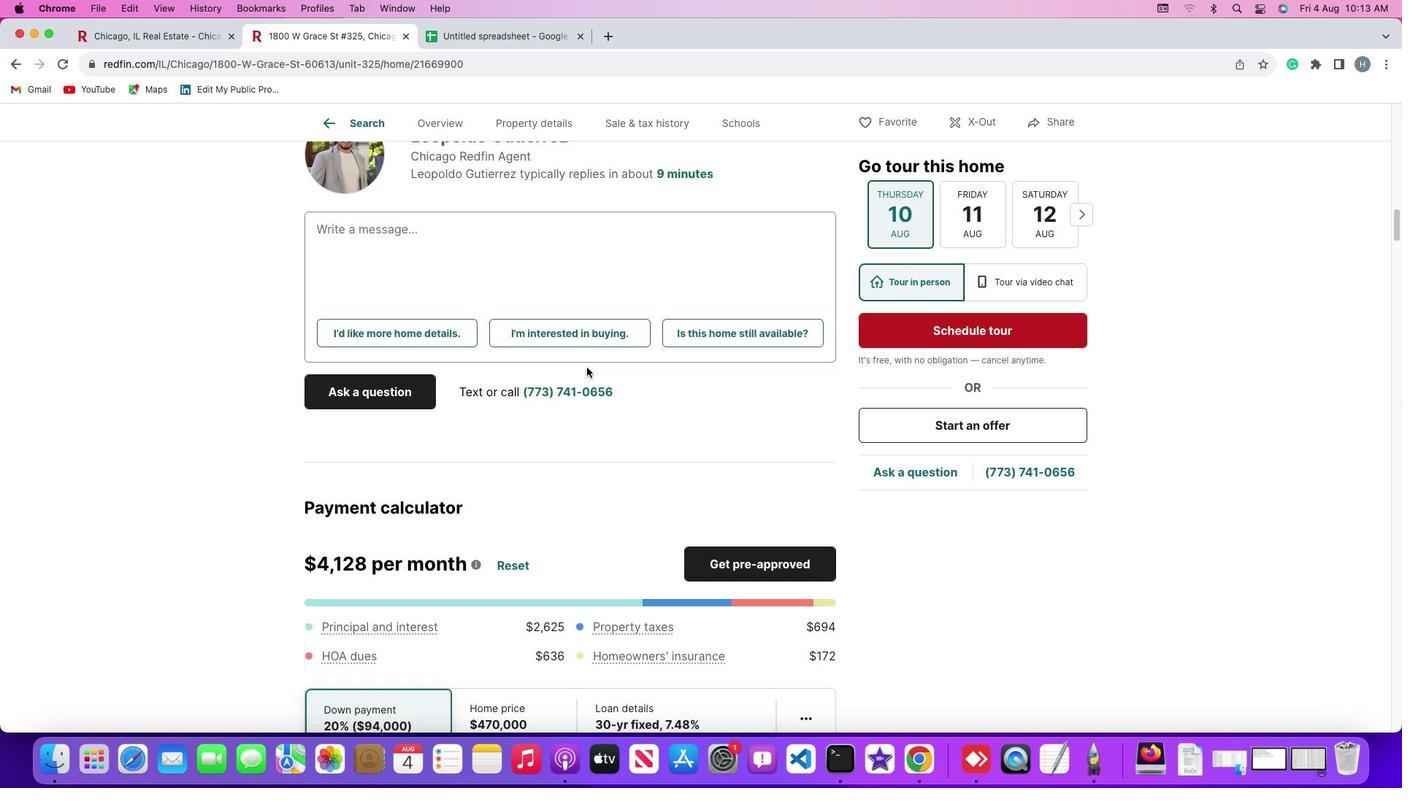 
Action: Mouse scrolled (625, 361) with delta (0, -2)
Screenshot: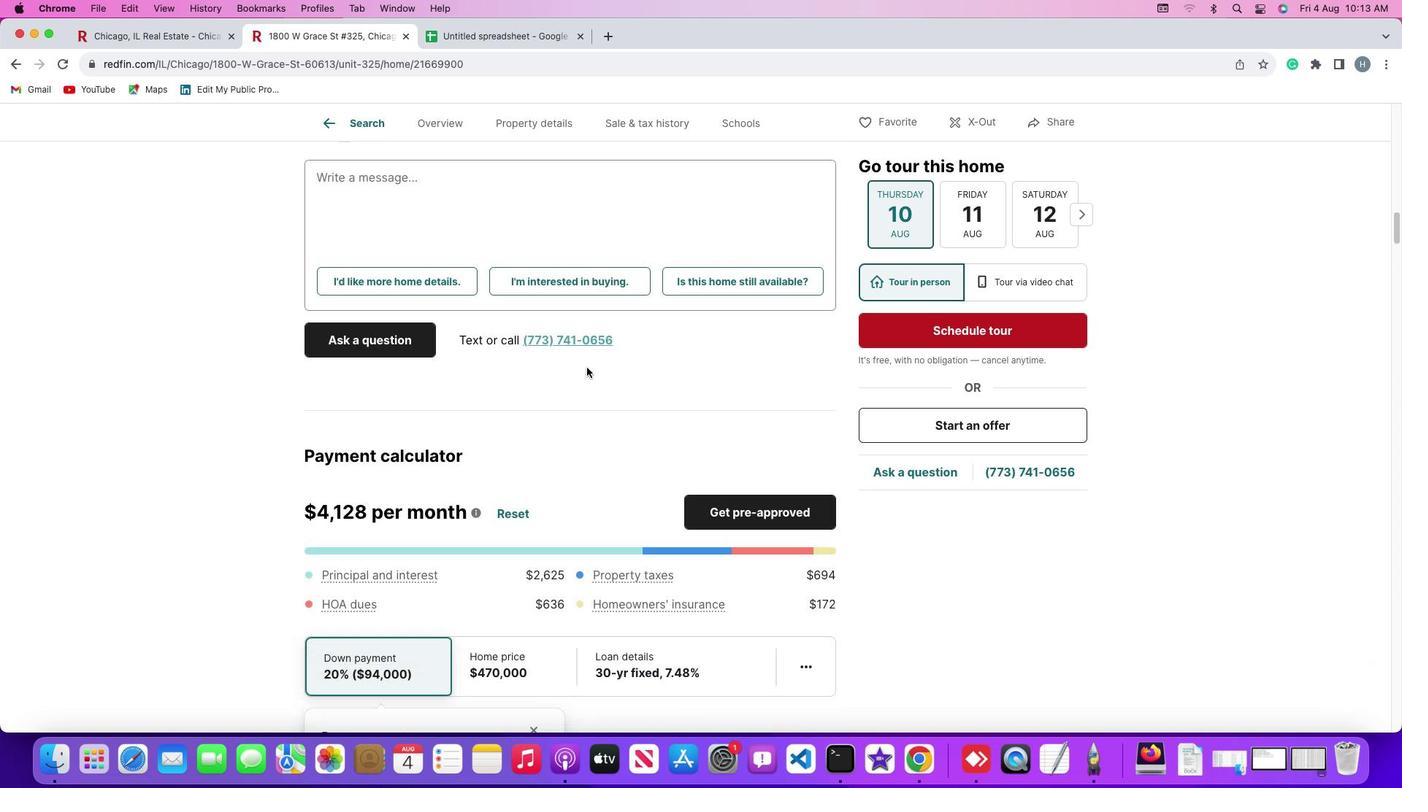 
Action: Mouse moved to (622, 361)
Screenshot: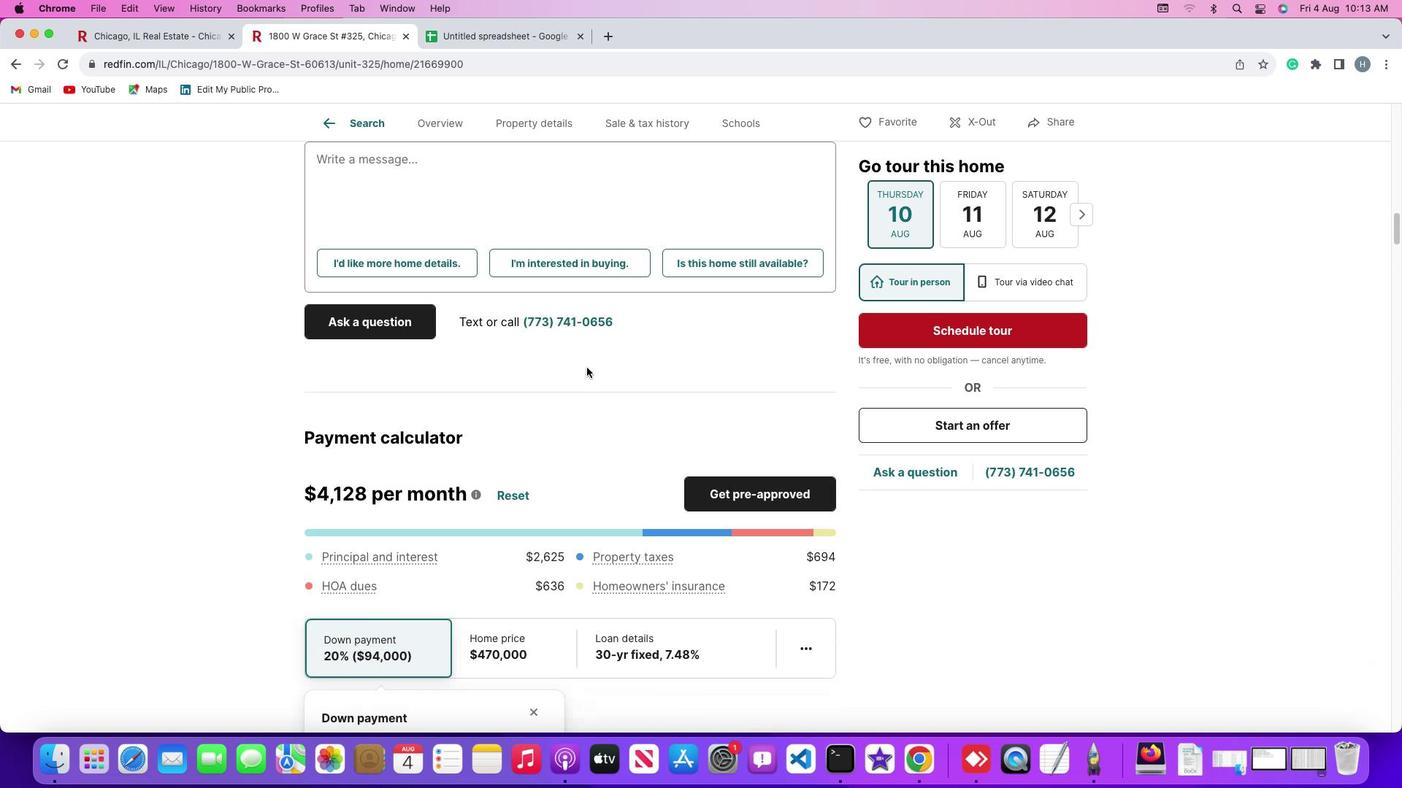
Action: Mouse scrolled (622, 361) with delta (0, -2)
Screenshot: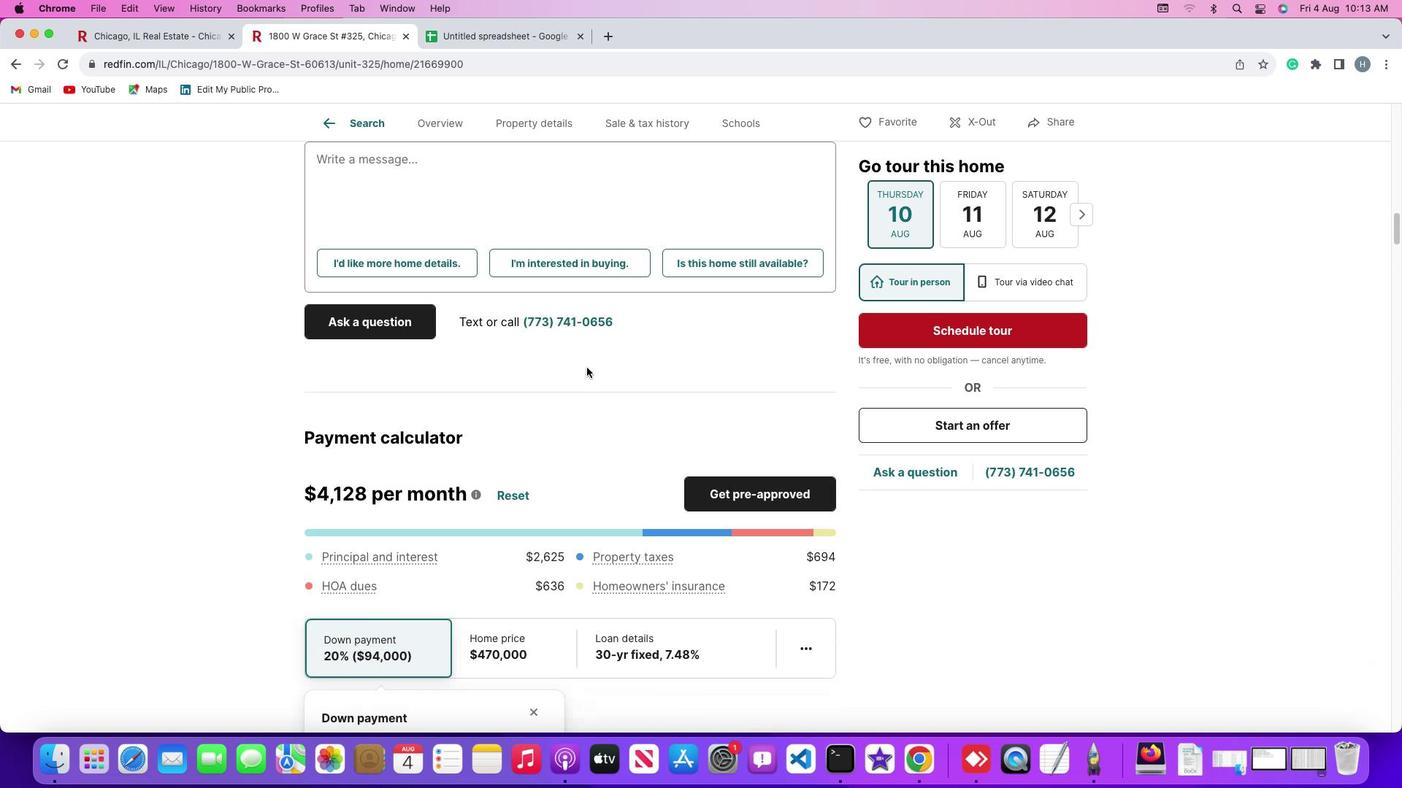 
Action: Mouse moved to (582, 370)
Screenshot: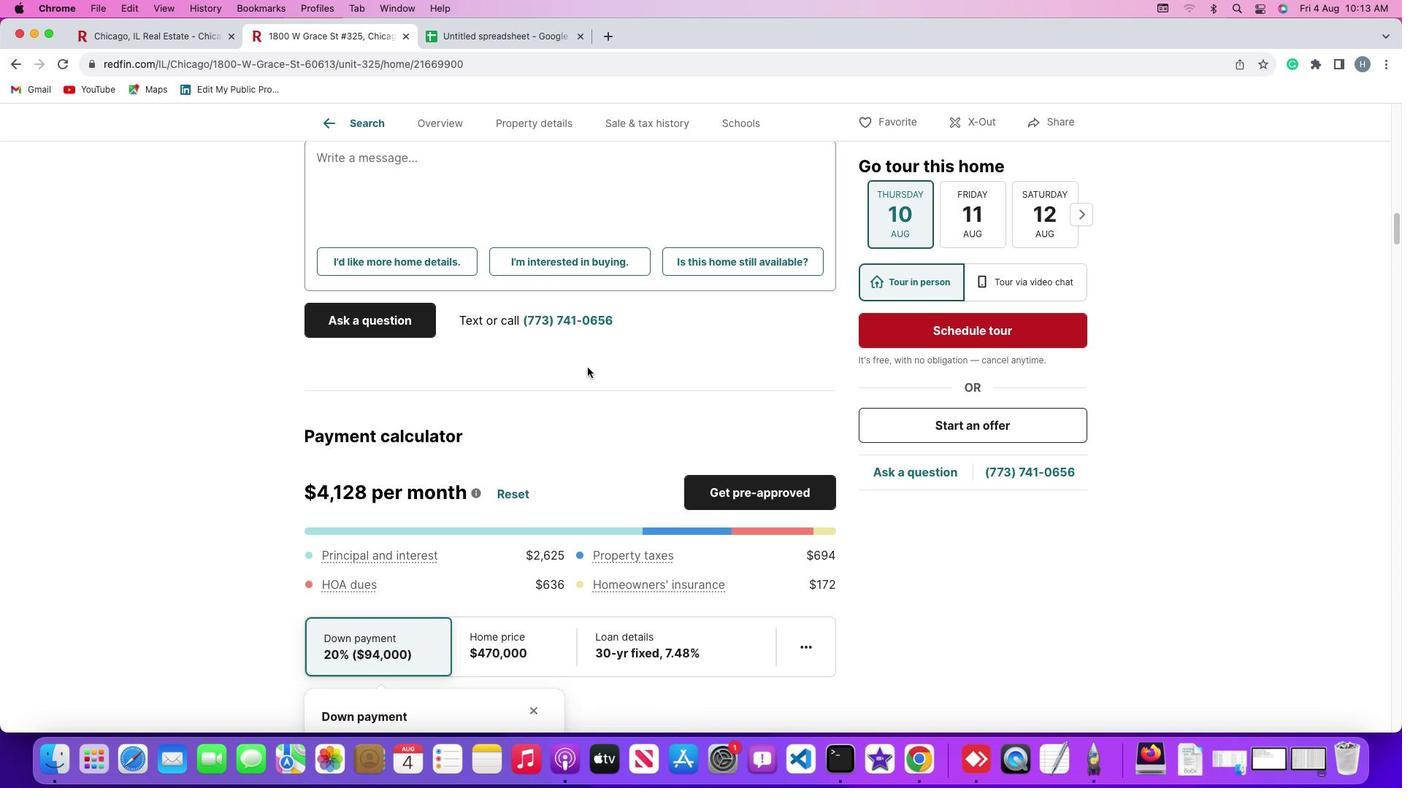 
Action: Mouse scrolled (582, 370) with delta (0, 0)
Screenshot: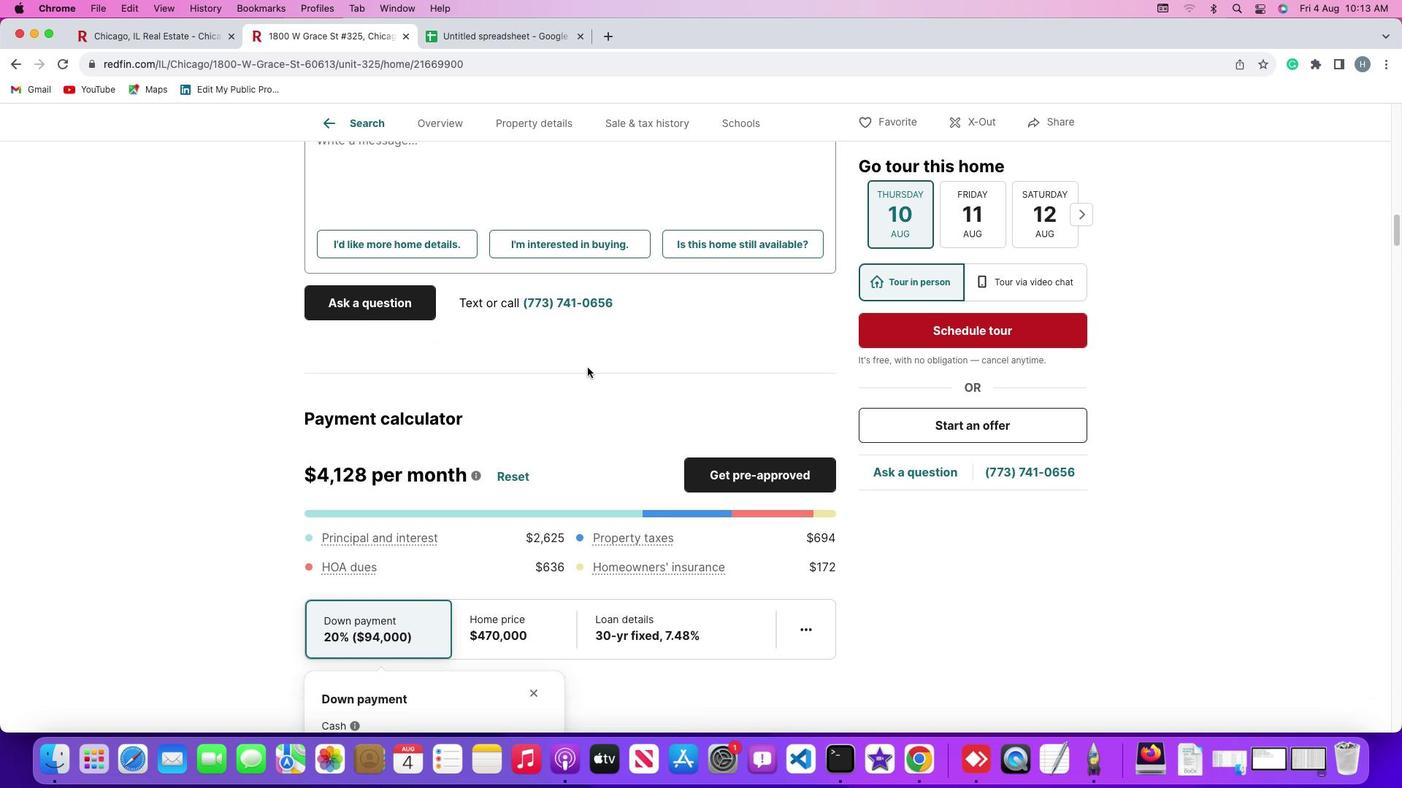
Action: Mouse scrolled (582, 370) with delta (0, 0)
Screenshot: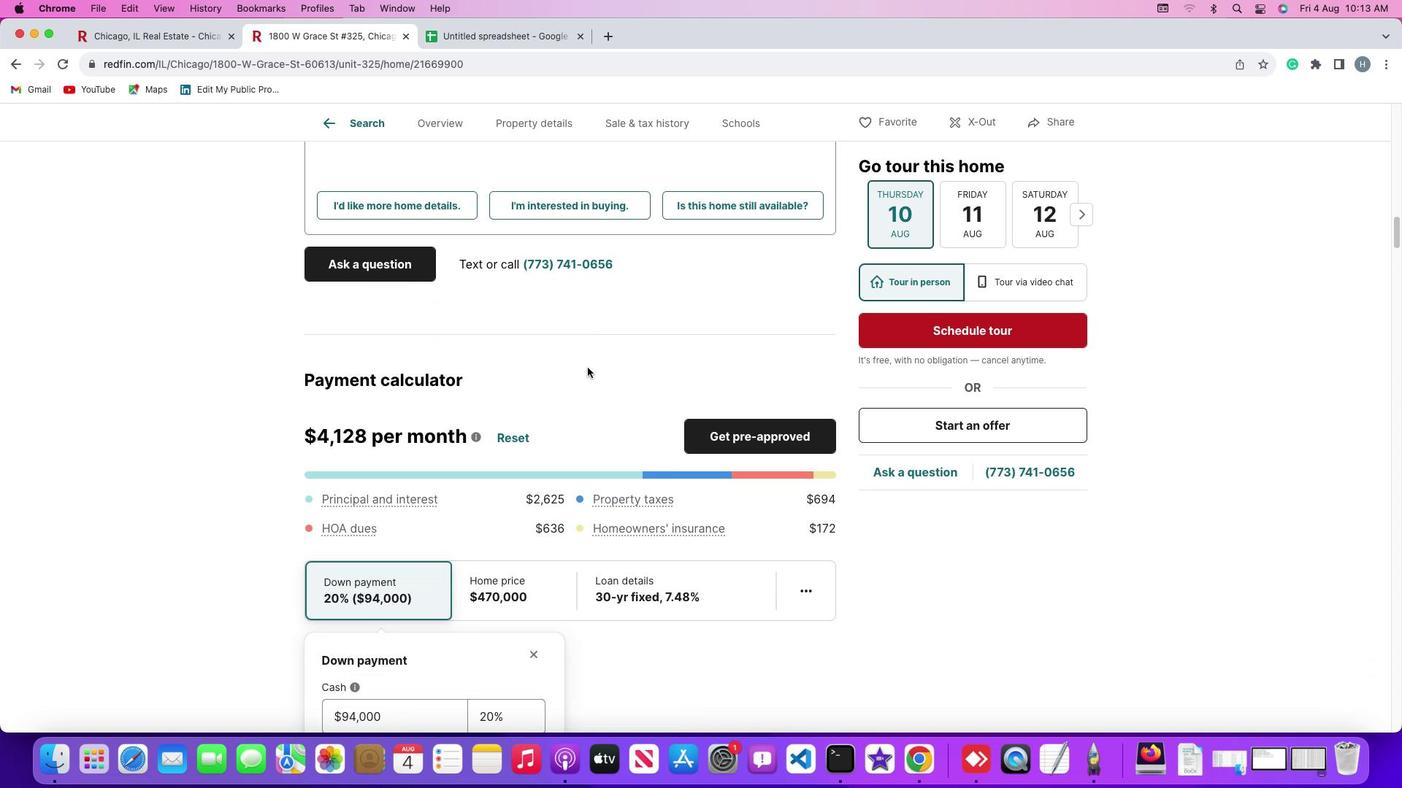 
Action: Mouse scrolled (582, 370) with delta (0, -2)
Screenshot: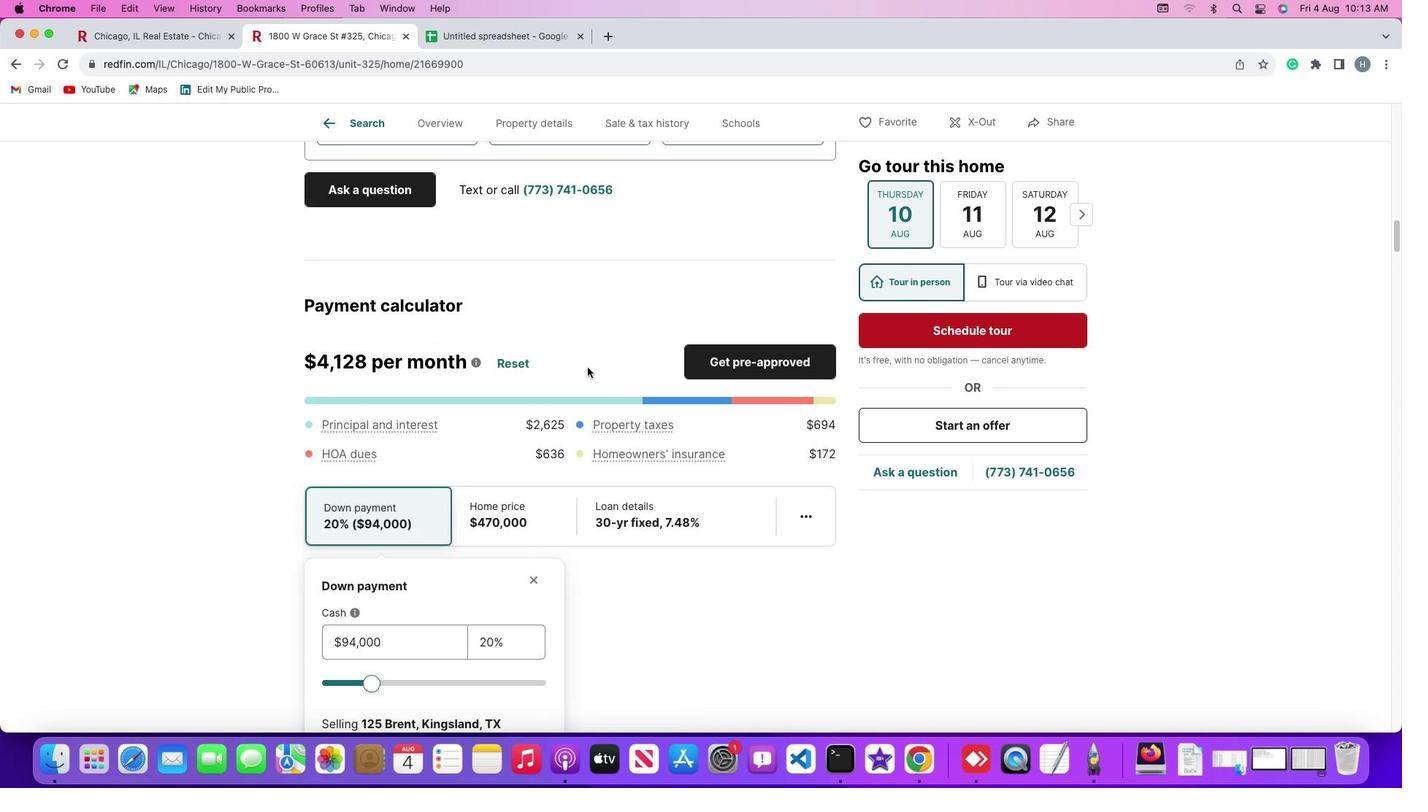 
Action: Mouse scrolled (582, 370) with delta (0, -2)
Screenshot: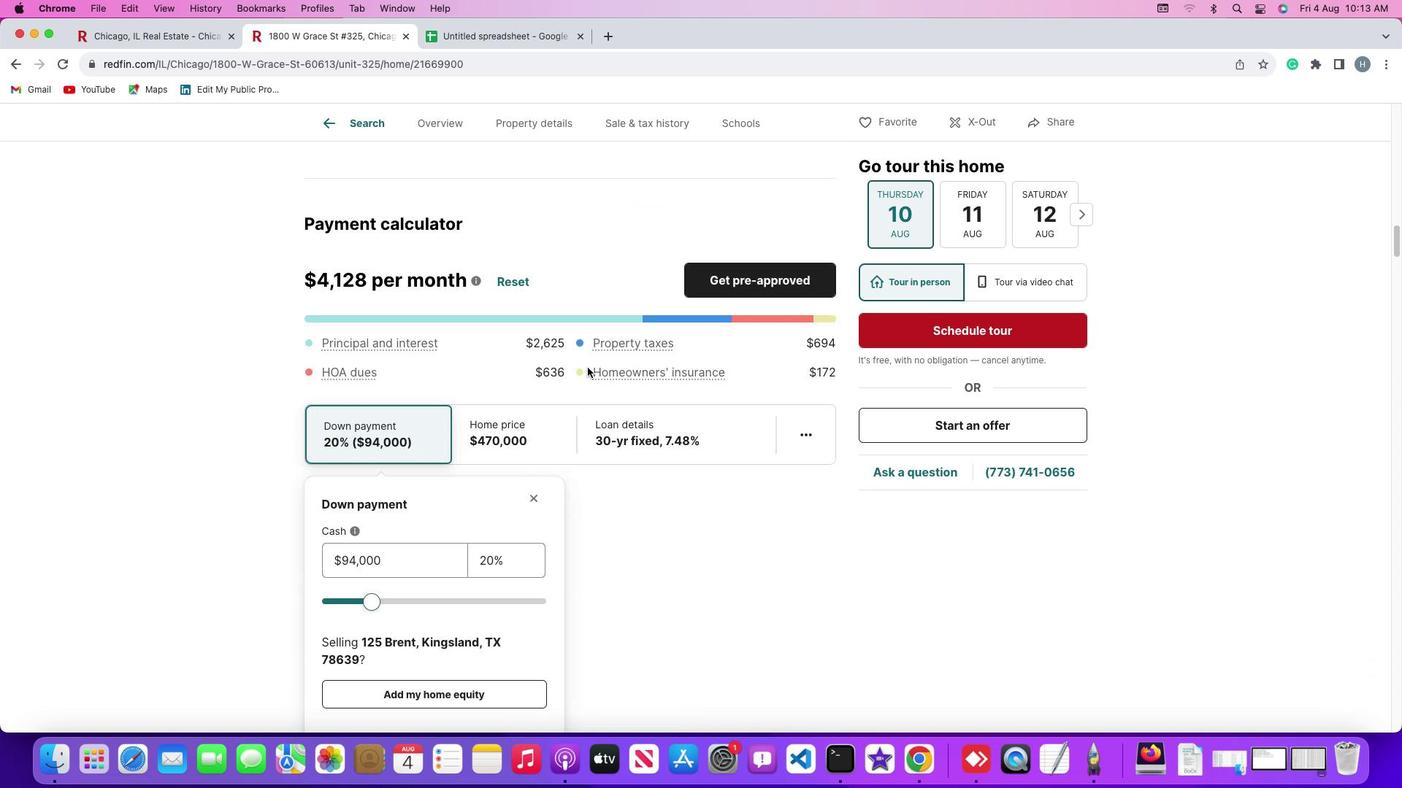 
Action: Mouse moved to (584, 368)
Screenshot: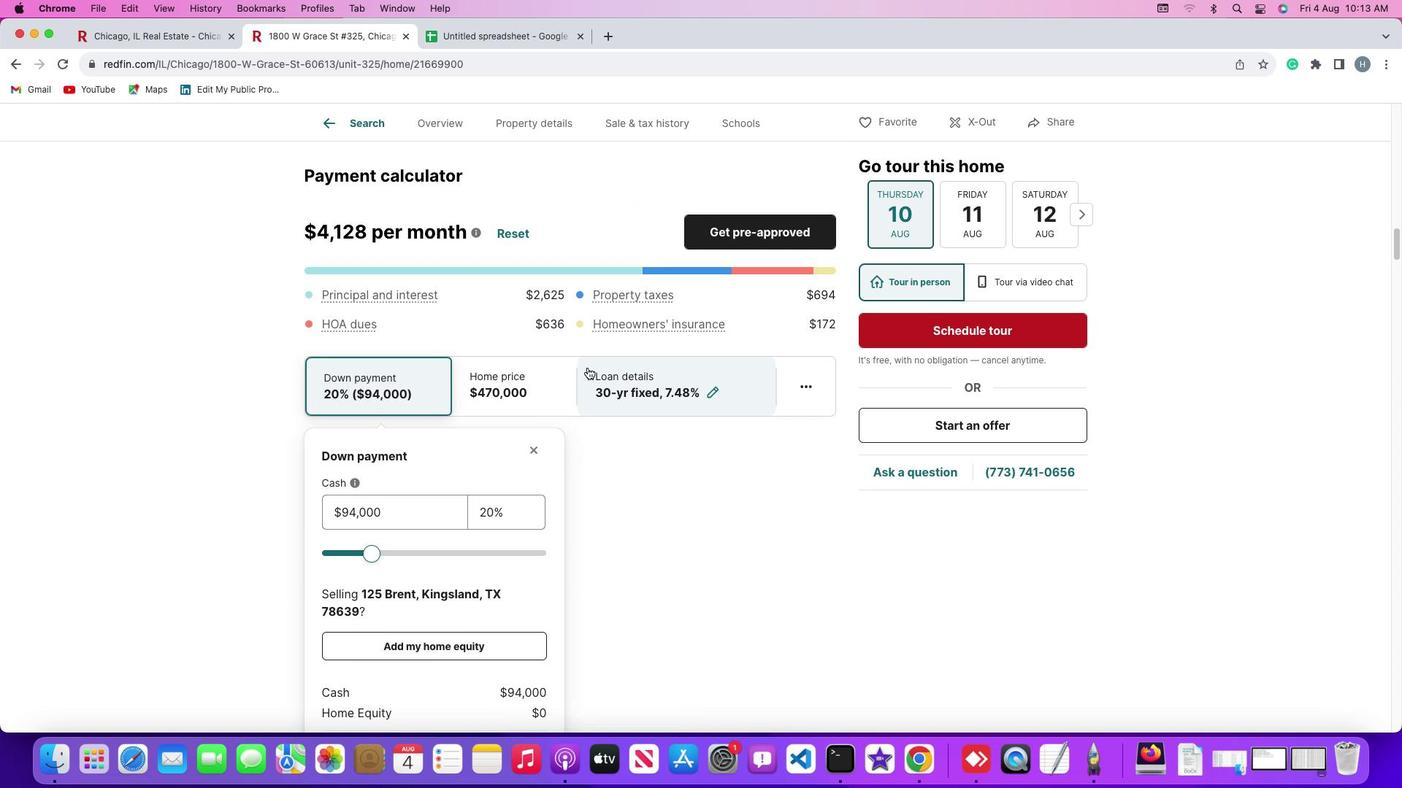 
Action: Mouse scrolled (584, 368) with delta (0, 0)
Screenshot: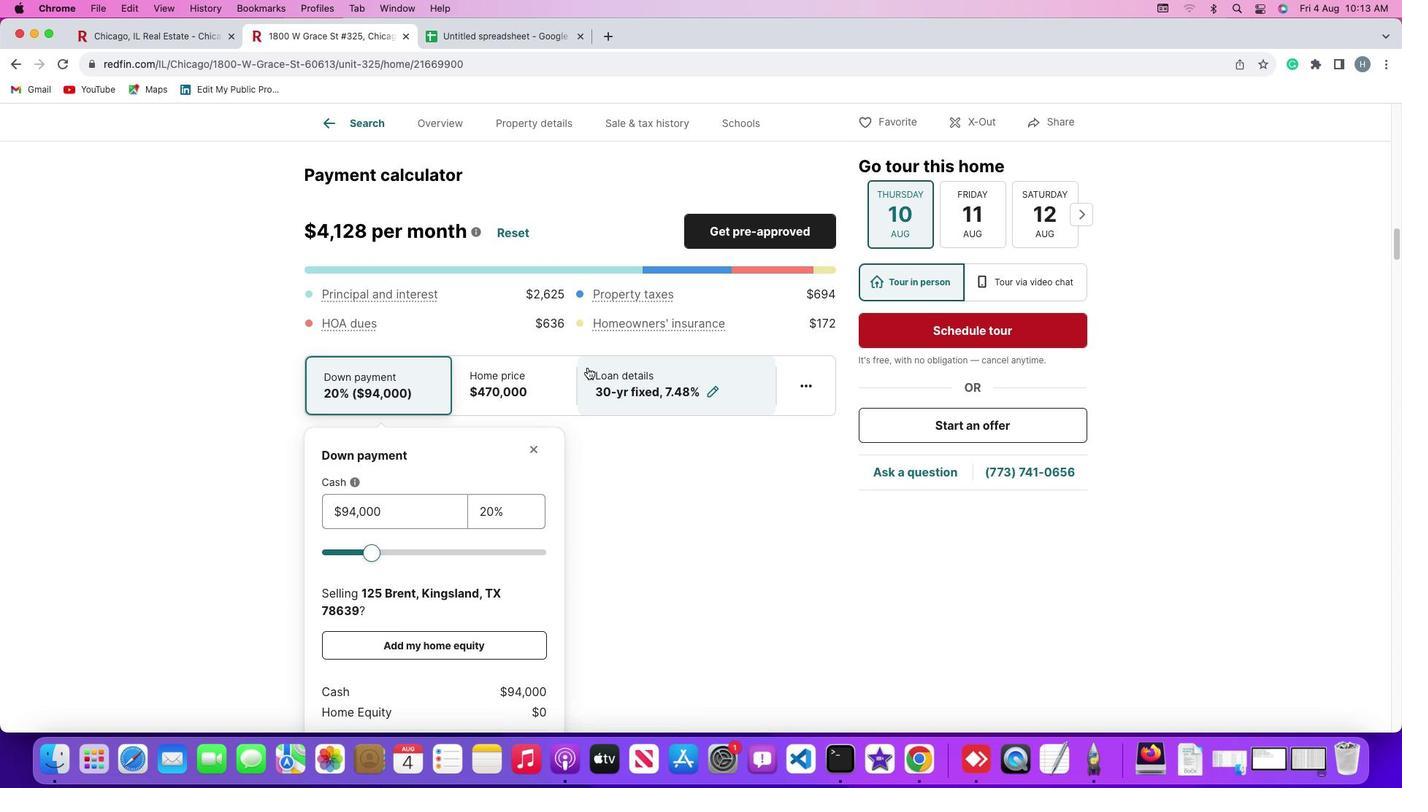 
Action: Mouse scrolled (584, 368) with delta (0, 0)
Screenshot: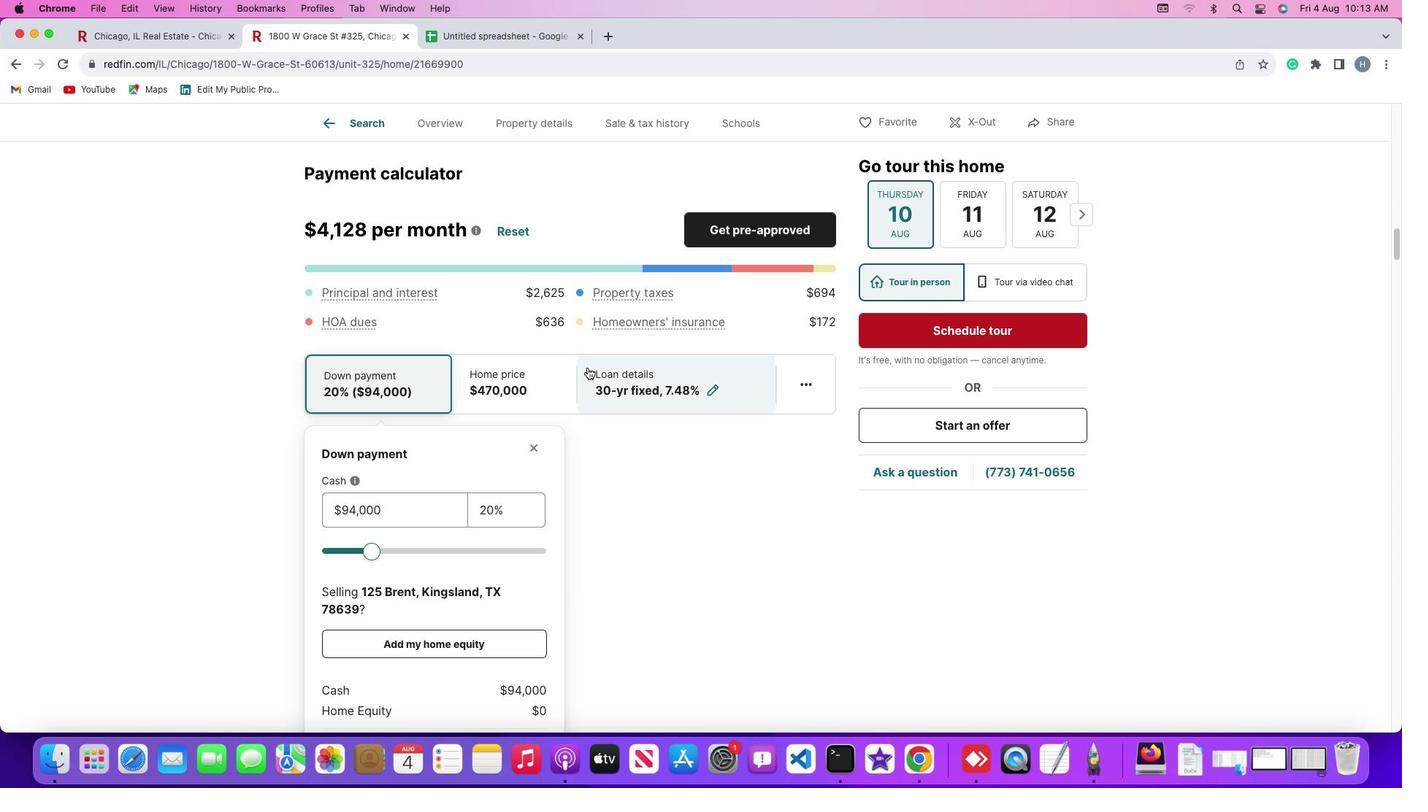 
Action: Mouse scrolled (584, 368) with delta (0, -2)
Screenshot: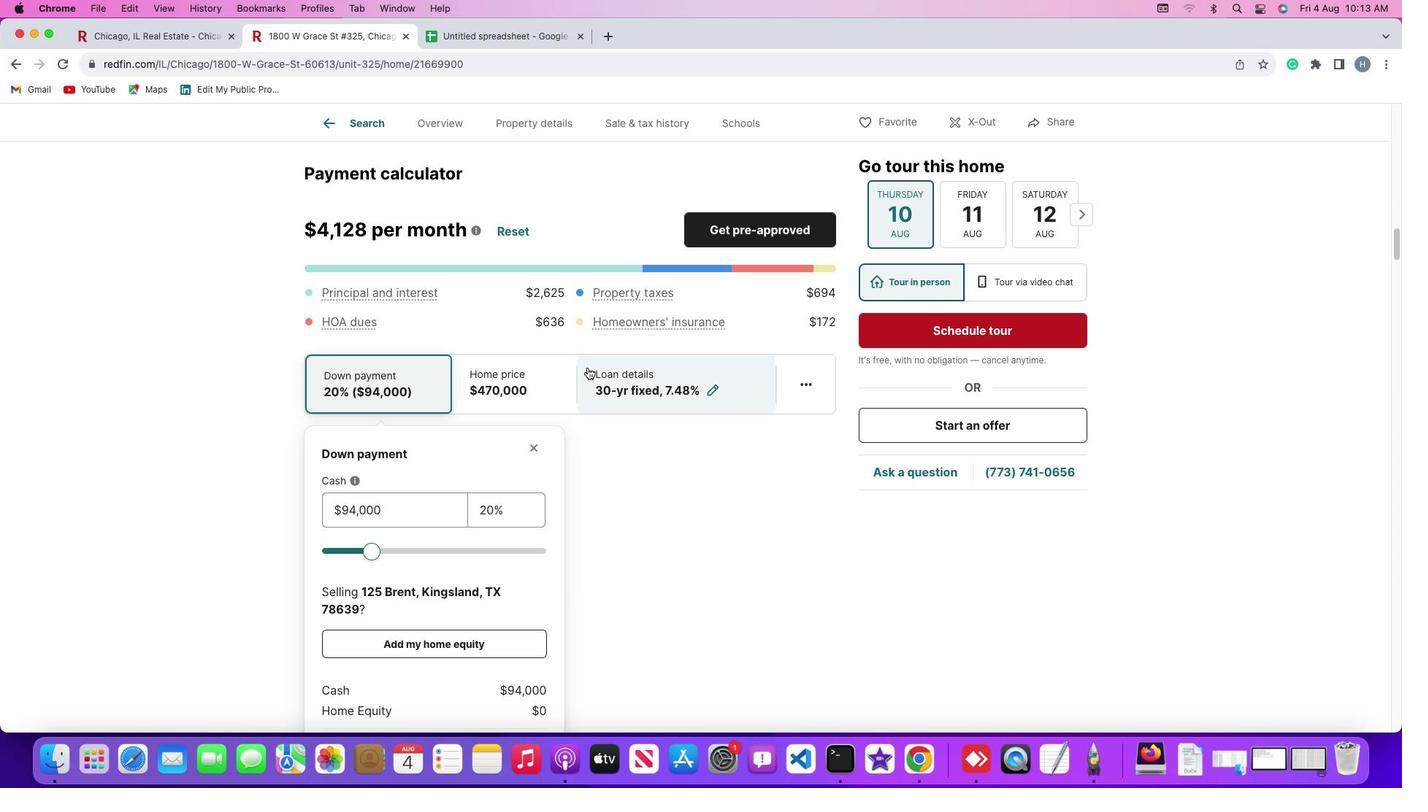
Action: Mouse scrolled (584, 368) with delta (0, -2)
Screenshot: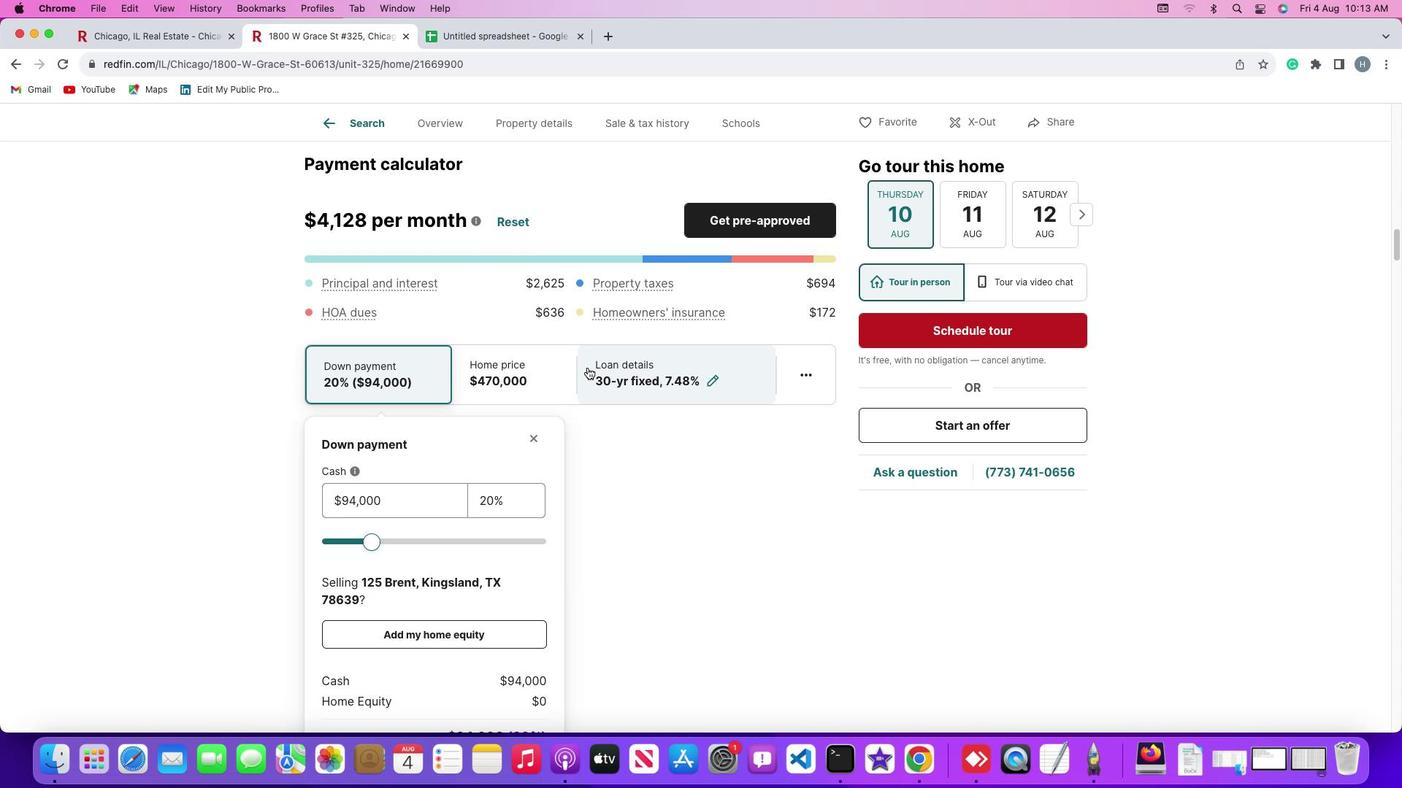 
Action: Mouse moved to (587, 367)
Screenshot: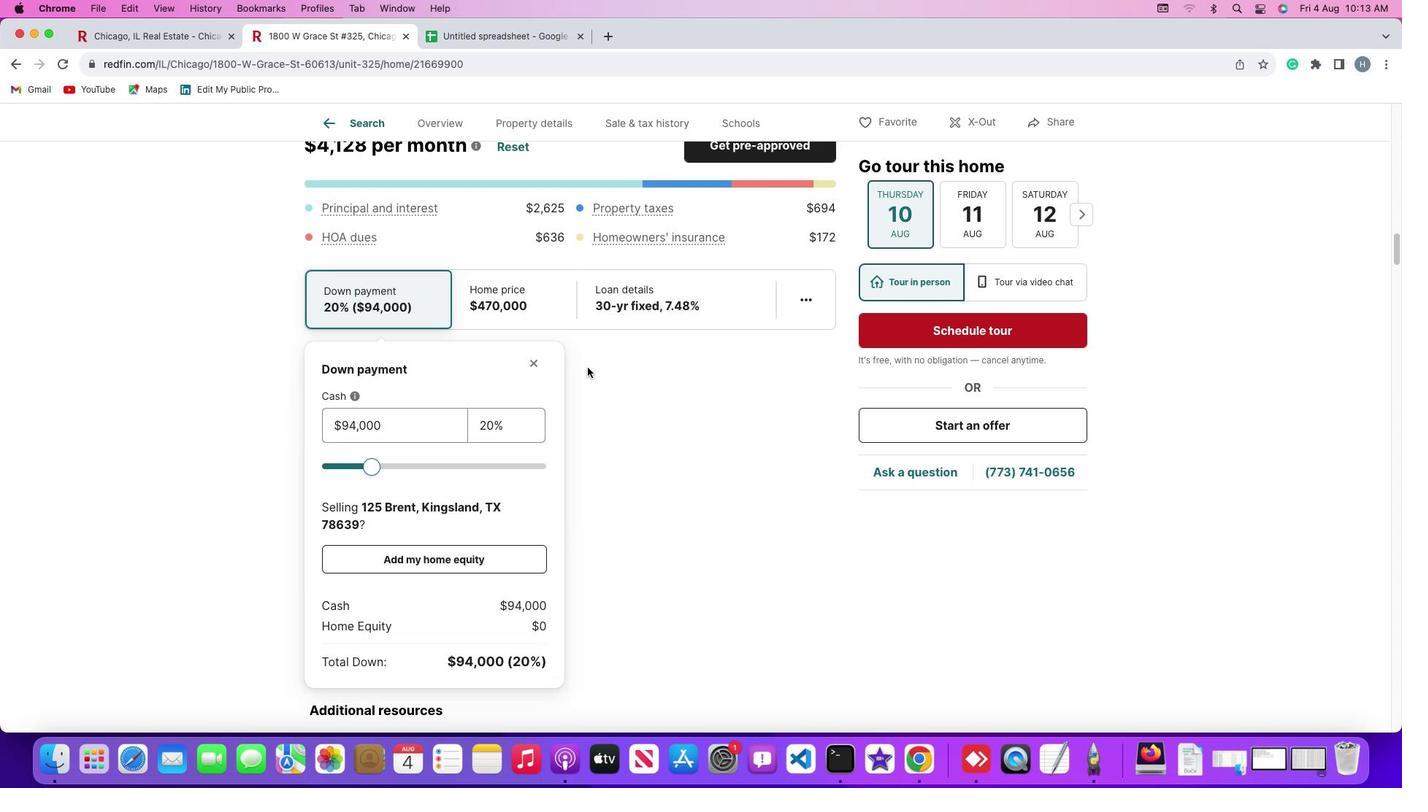 
Action: Mouse scrolled (587, 367) with delta (0, 0)
Screenshot: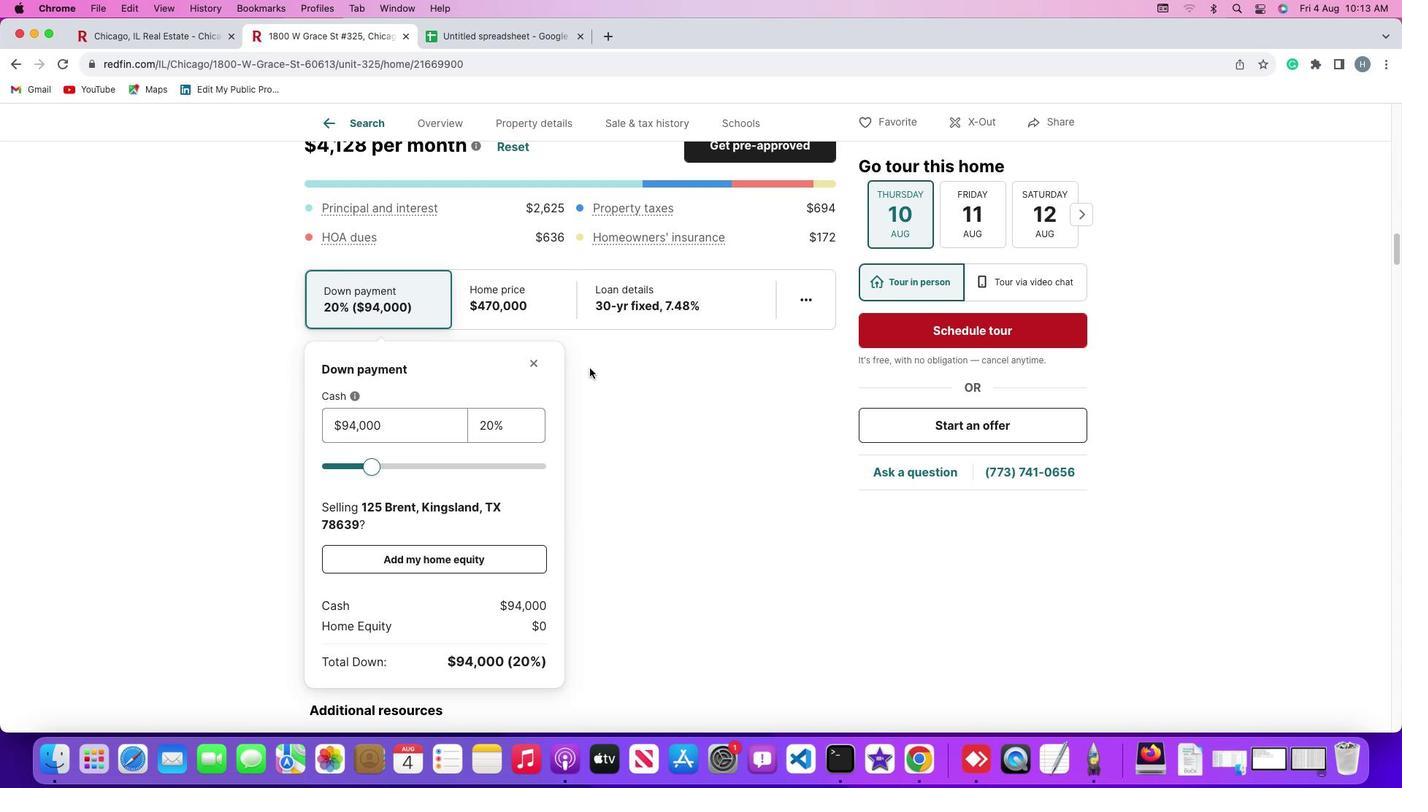 
Action: Mouse moved to (587, 367)
Screenshot: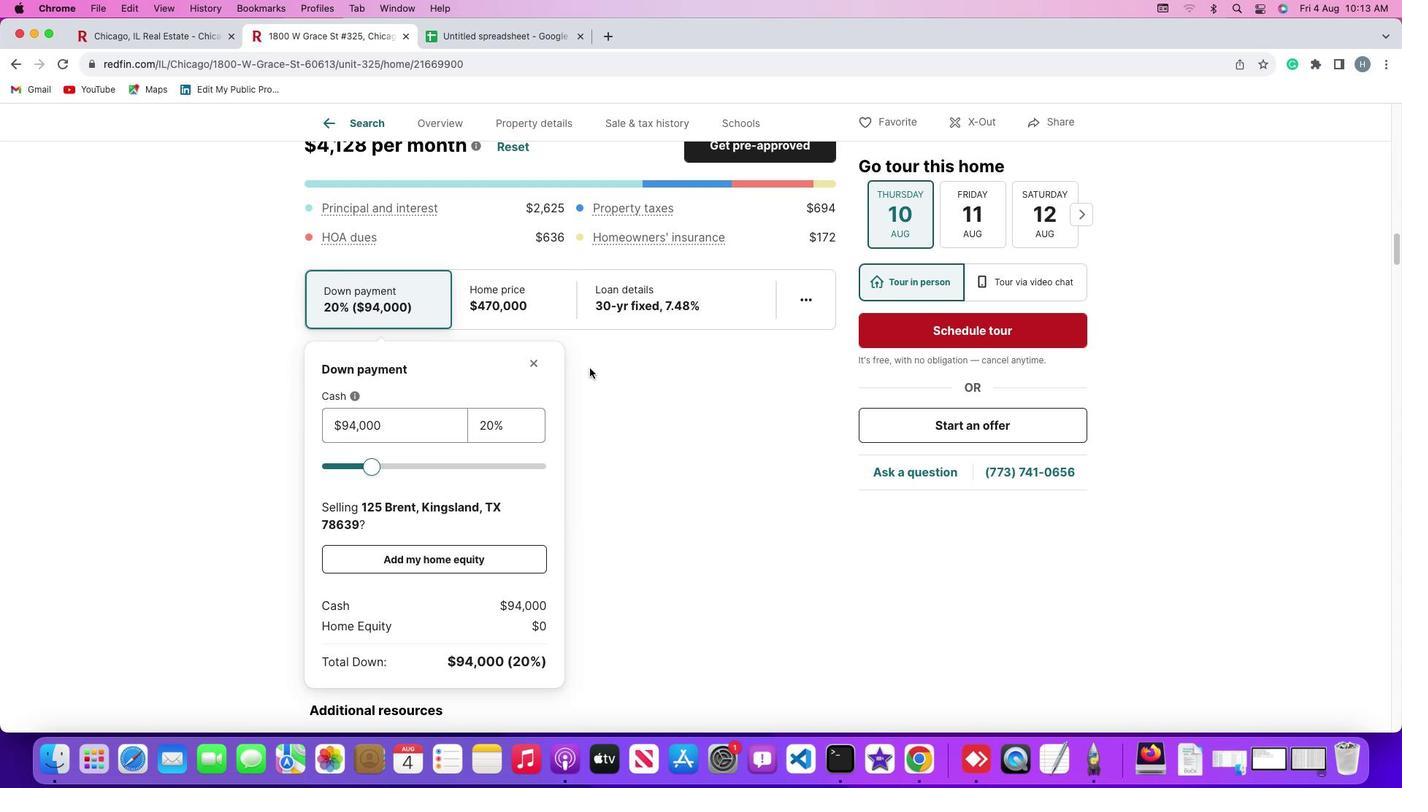 
Action: Mouse scrolled (587, 367) with delta (0, 0)
Screenshot: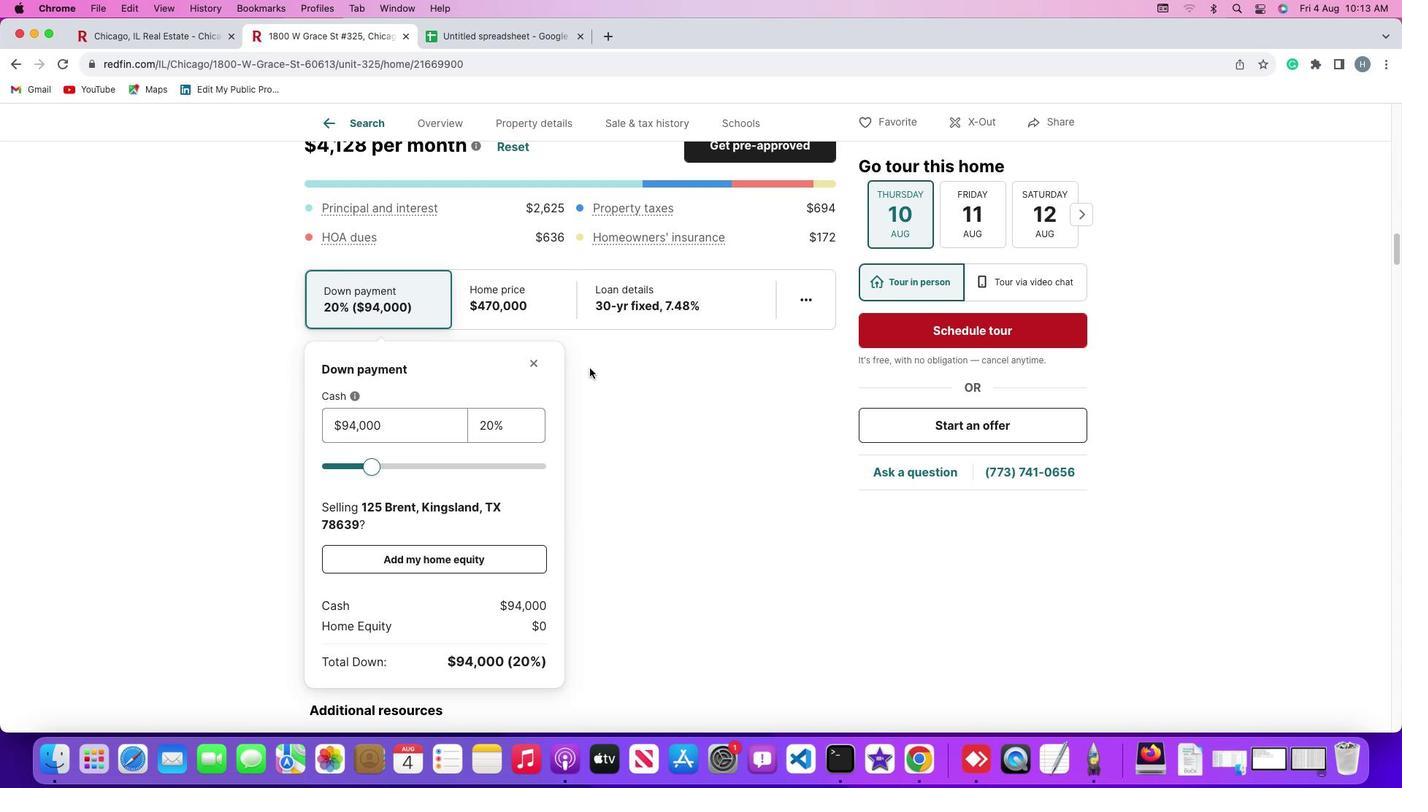 
Action: Mouse moved to (587, 367)
Screenshot: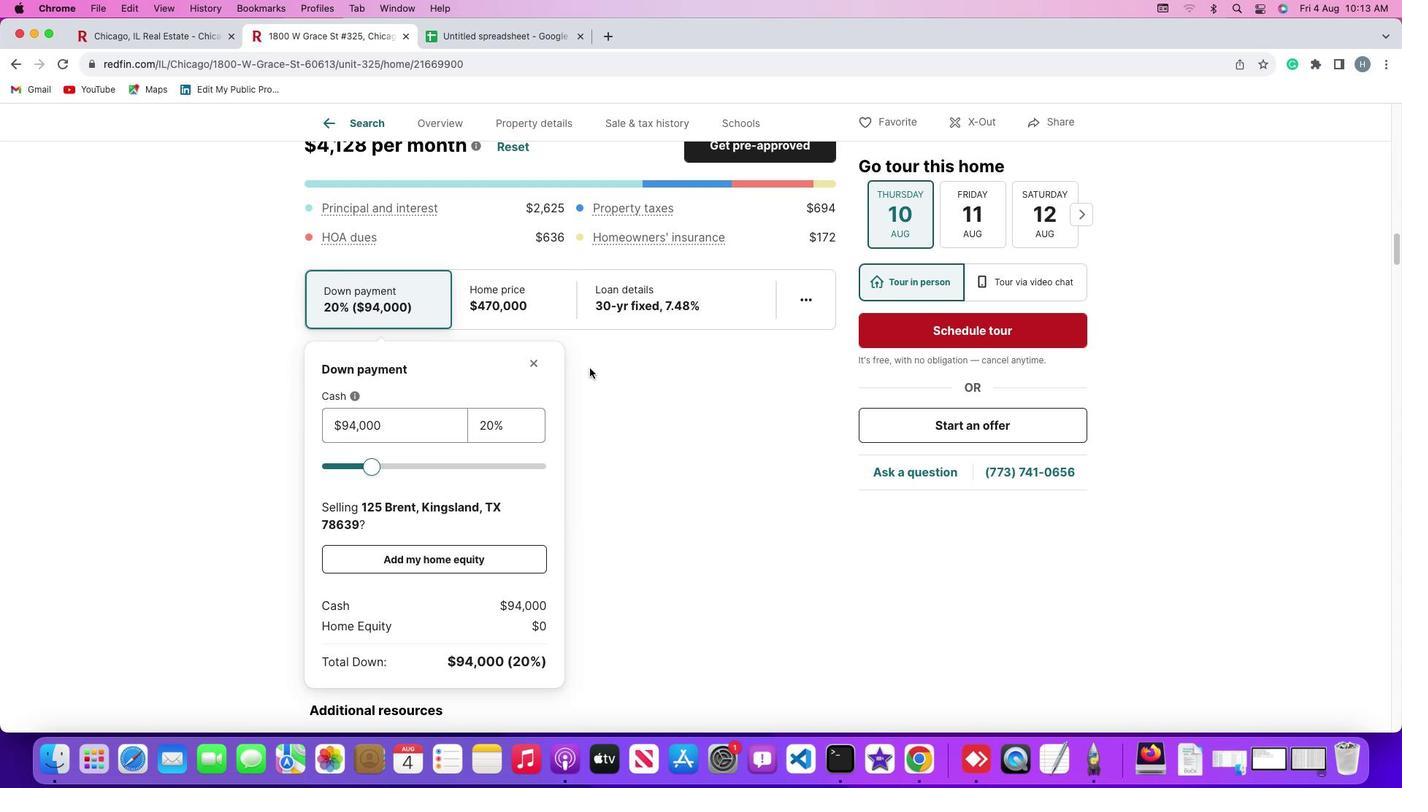 
Action: Mouse scrolled (587, 367) with delta (0, -2)
Screenshot: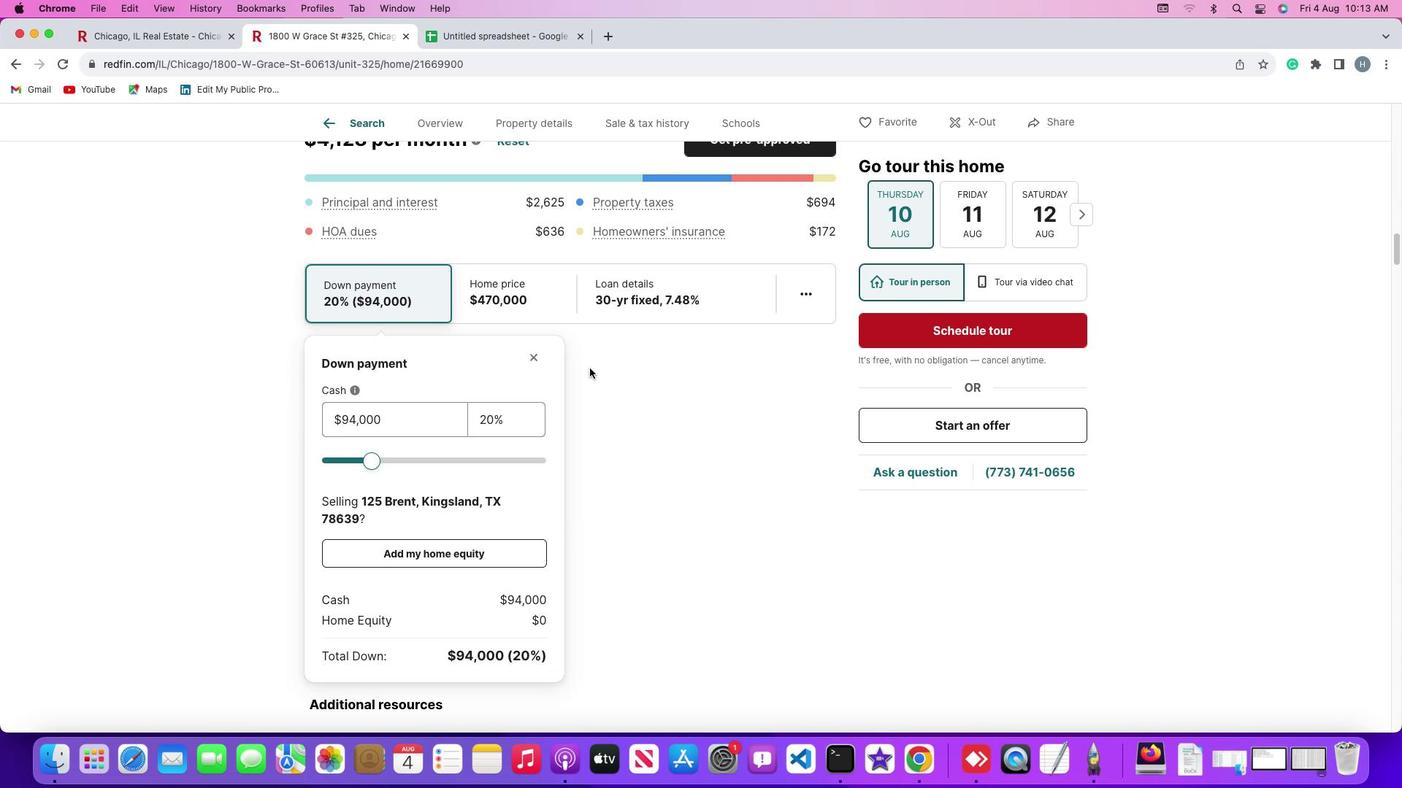 
Action: Mouse scrolled (587, 367) with delta (0, -2)
Screenshot: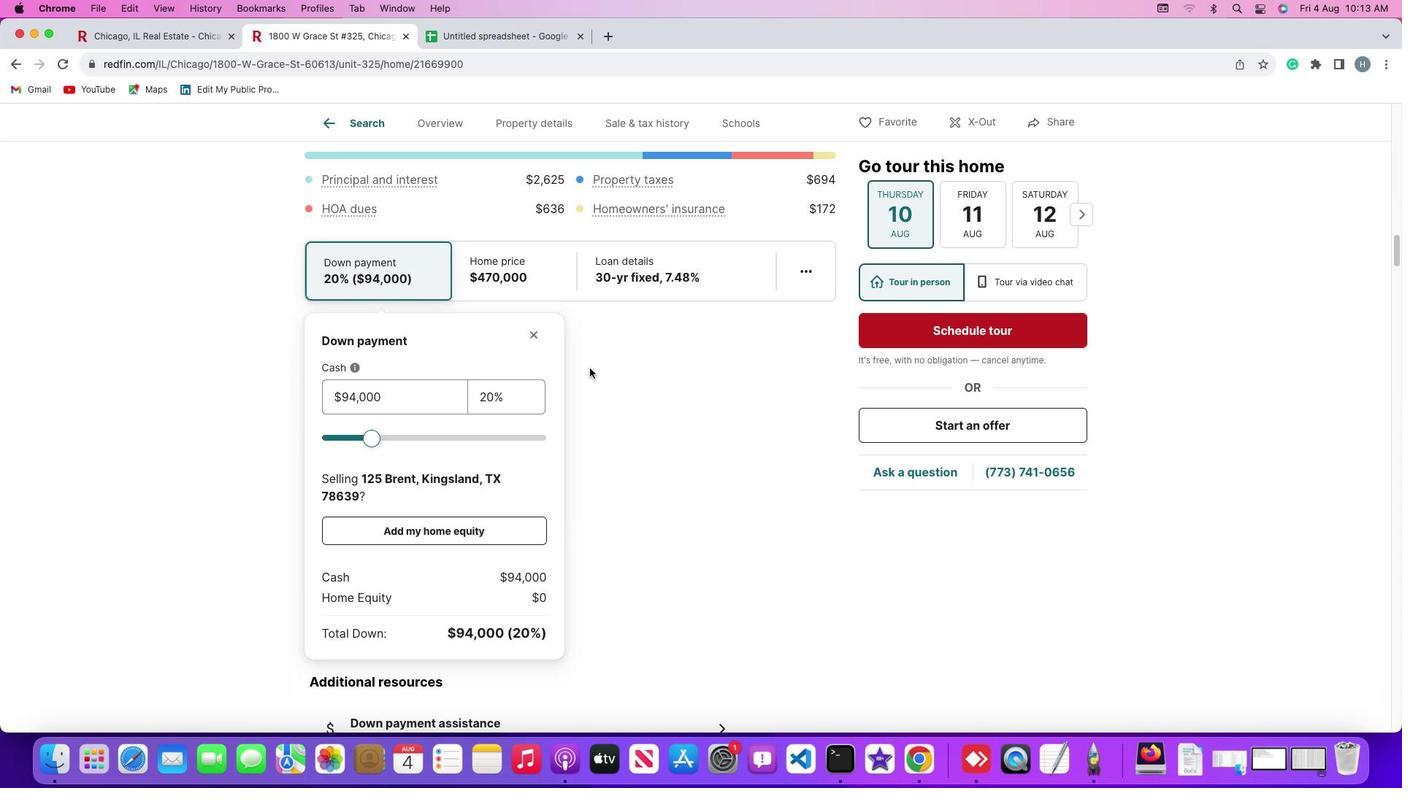 
Action: Mouse scrolled (587, 367) with delta (0, 0)
Screenshot: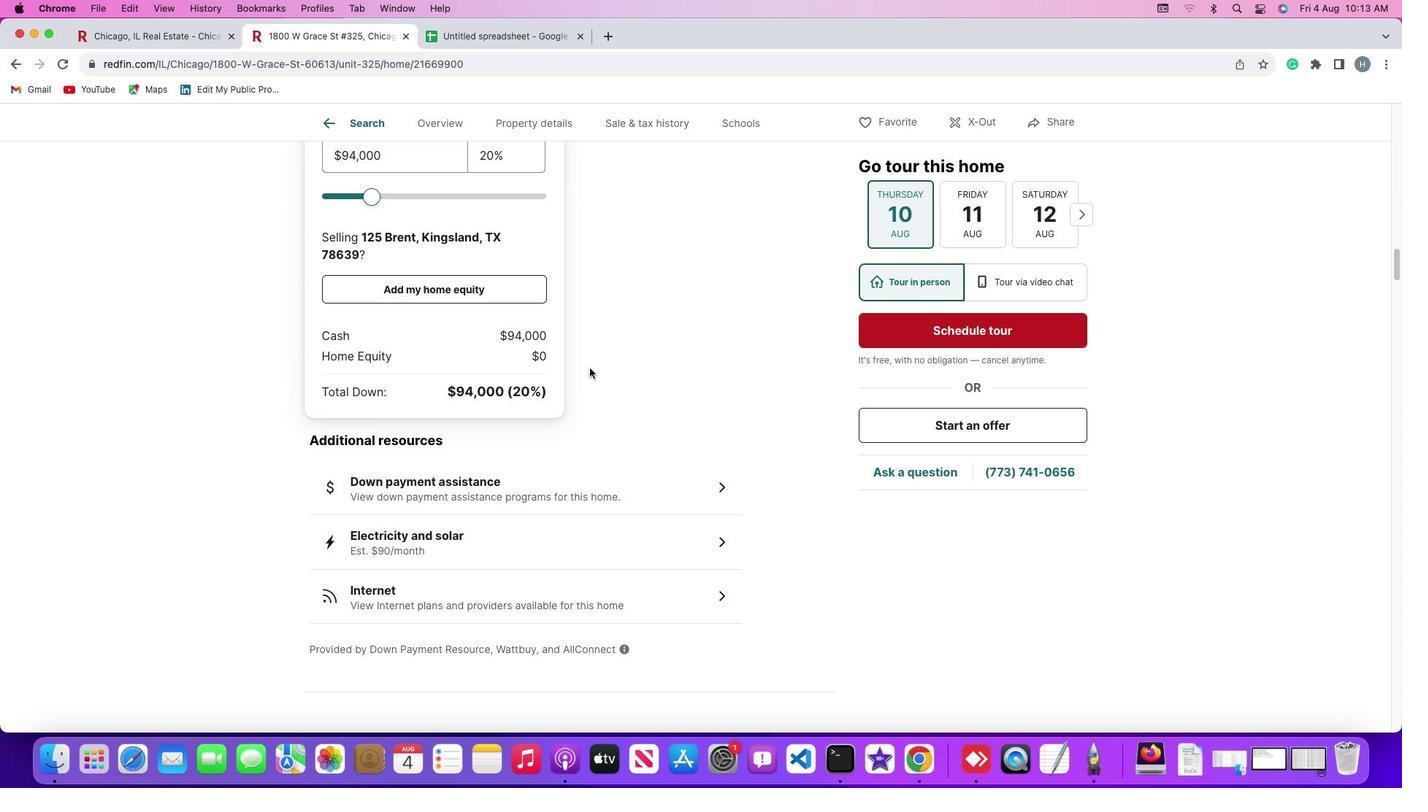 
Action: Mouse scrolled (587, 367) with delta (0, 0)
Screenshot: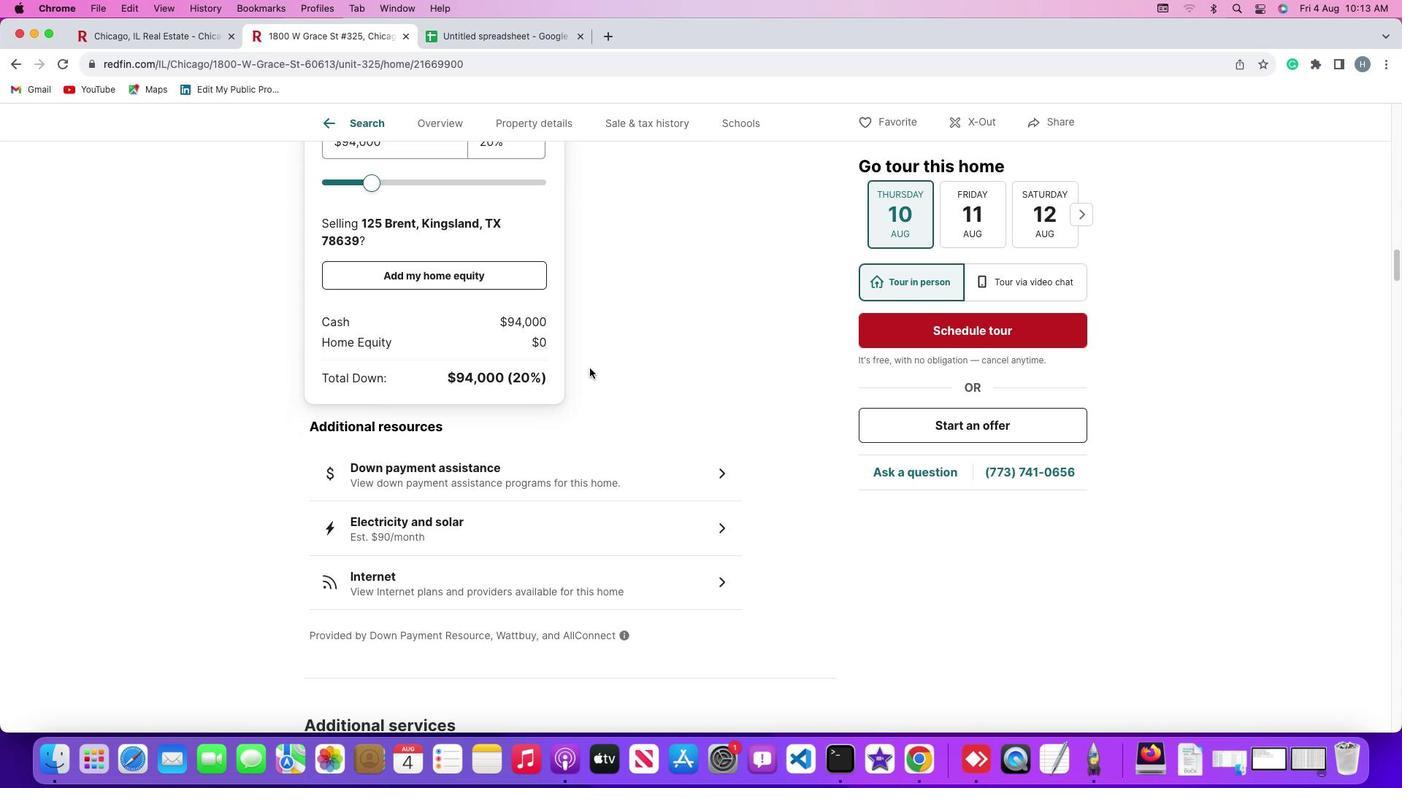 
Action: Mouse scrolled (587, 367) with delta (0, -1)
Screenshot: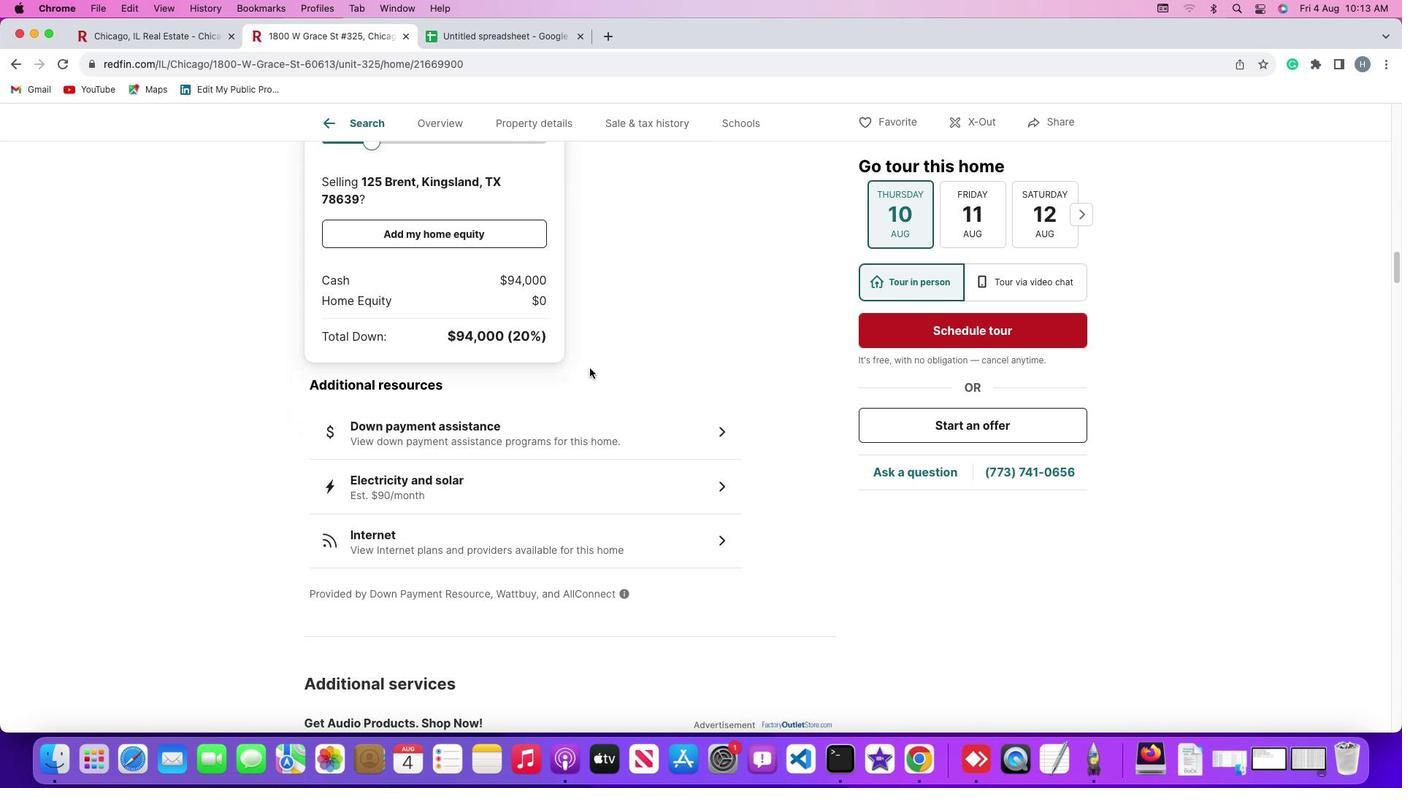 
Action: Mouse moved to (589, 368)
Screenshot: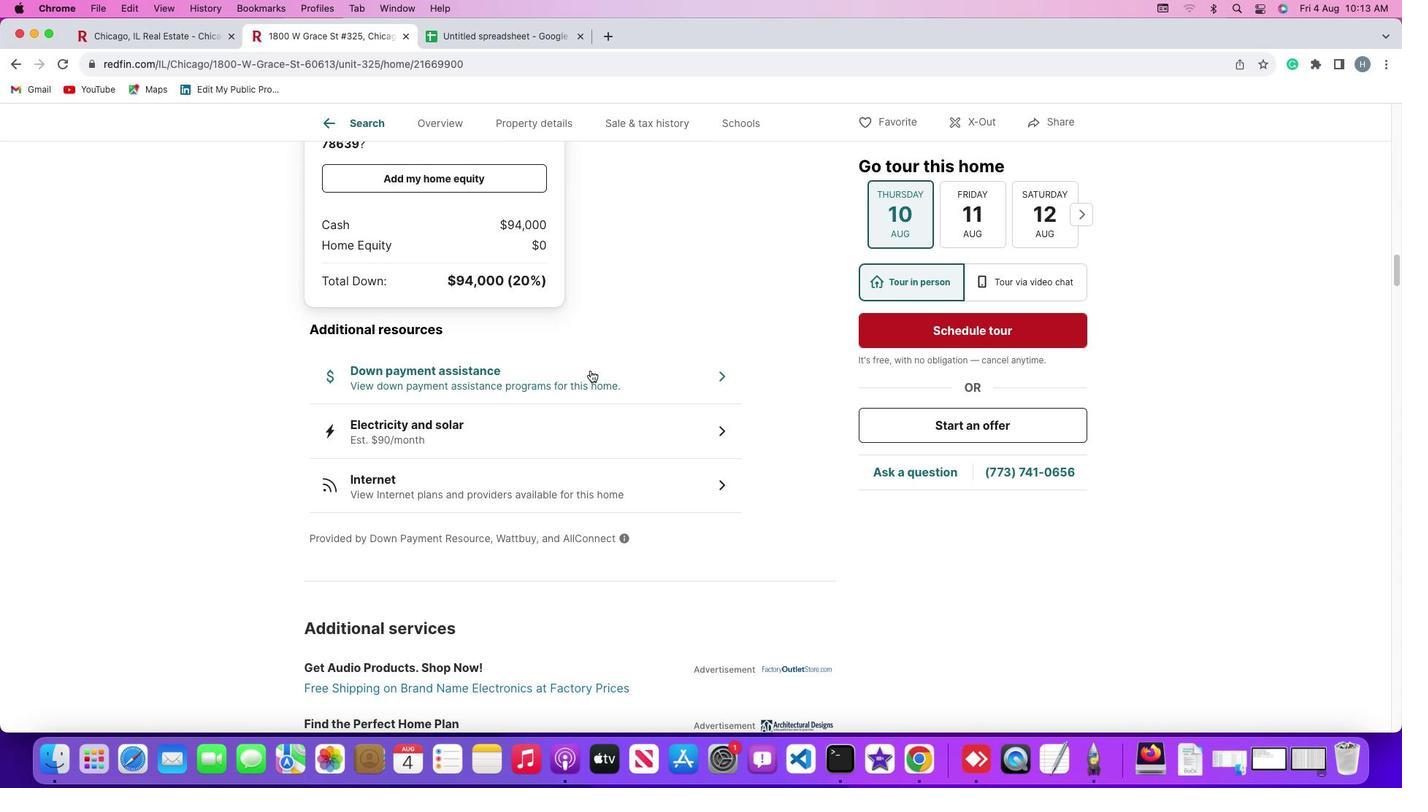 
Action: Mouse scrolled (589, 368) with delta (0, 0)
Screenshot: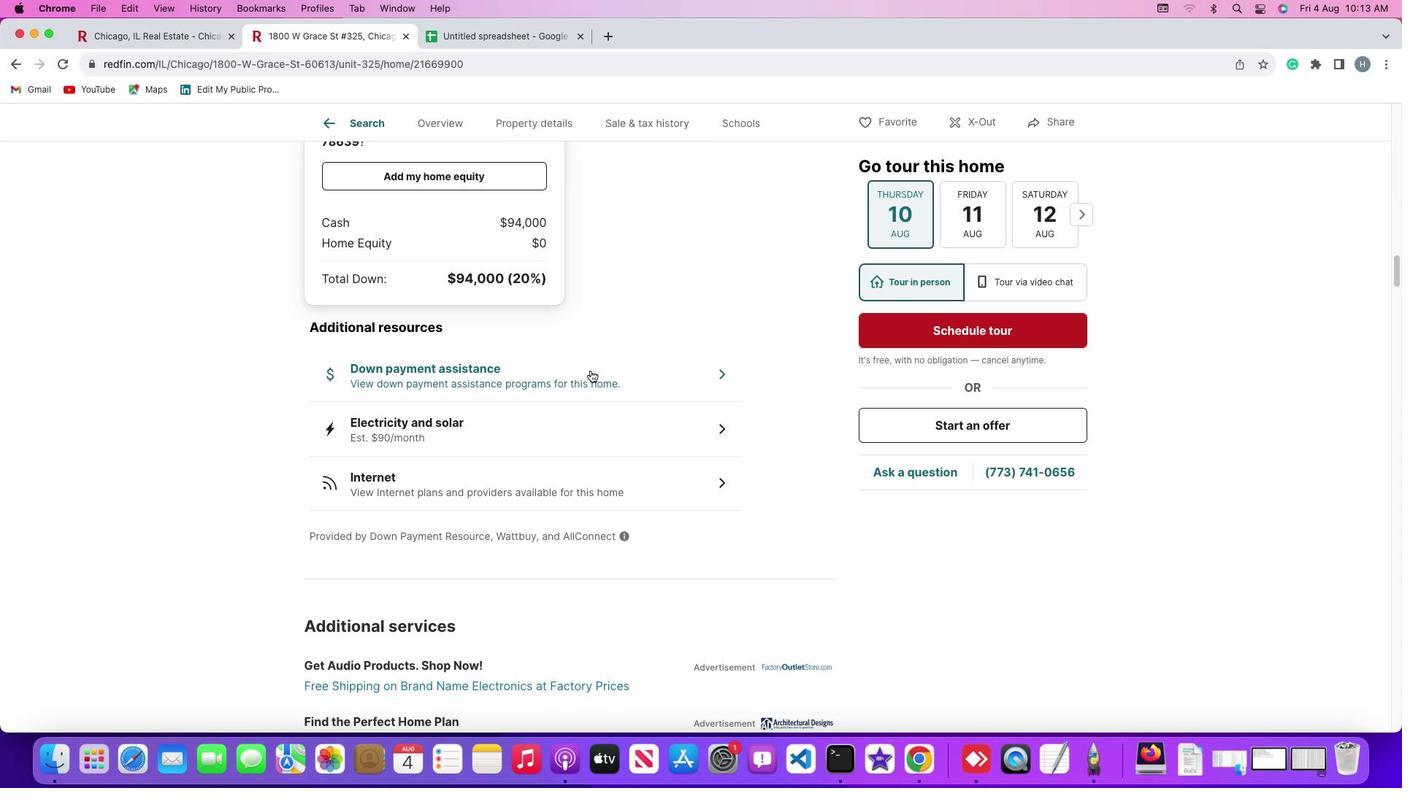 
Action: Mouse scrolled (589, 368) with delta (0, 0)
Screenshot: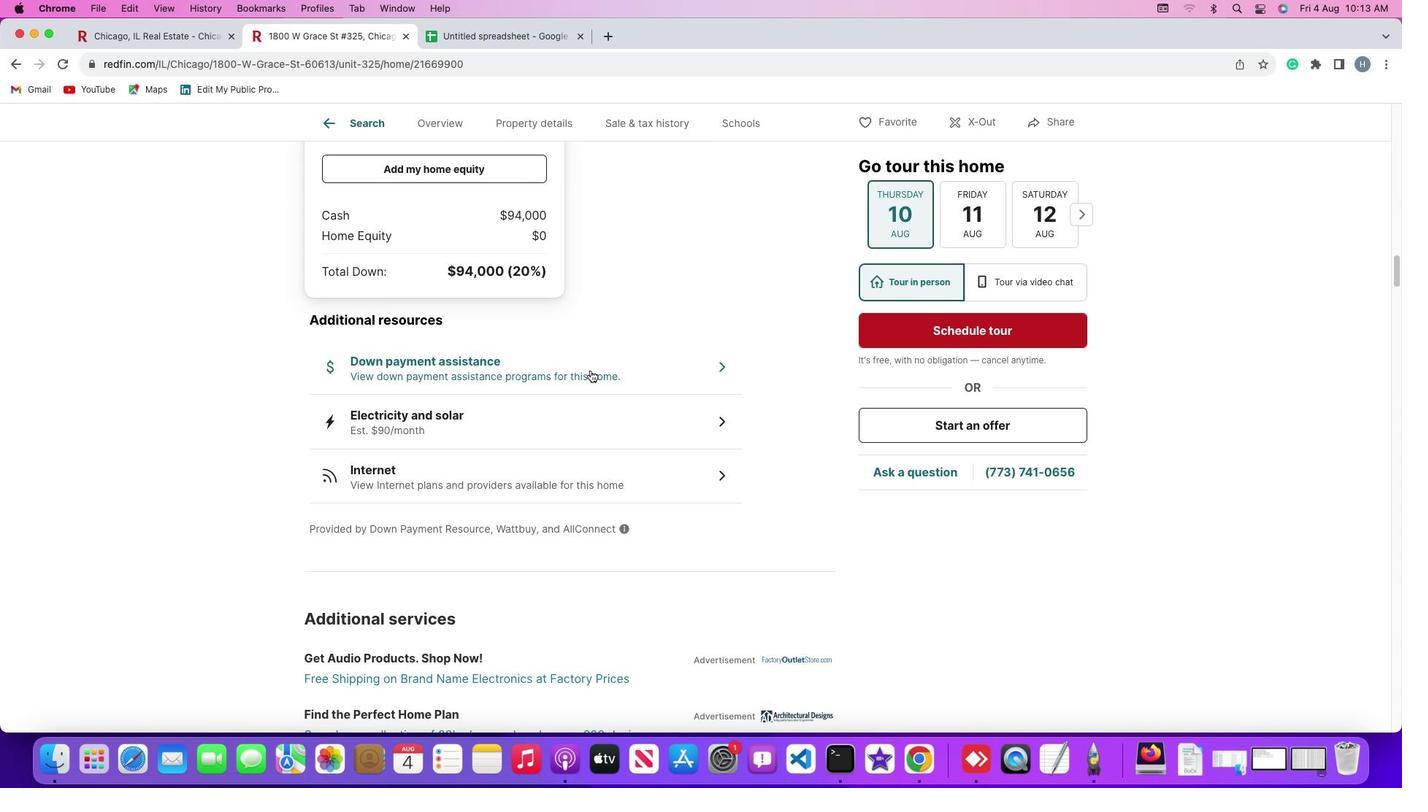 
Action: Mouse scrolled (589, 368) with delta (0, -2)
Screenshot: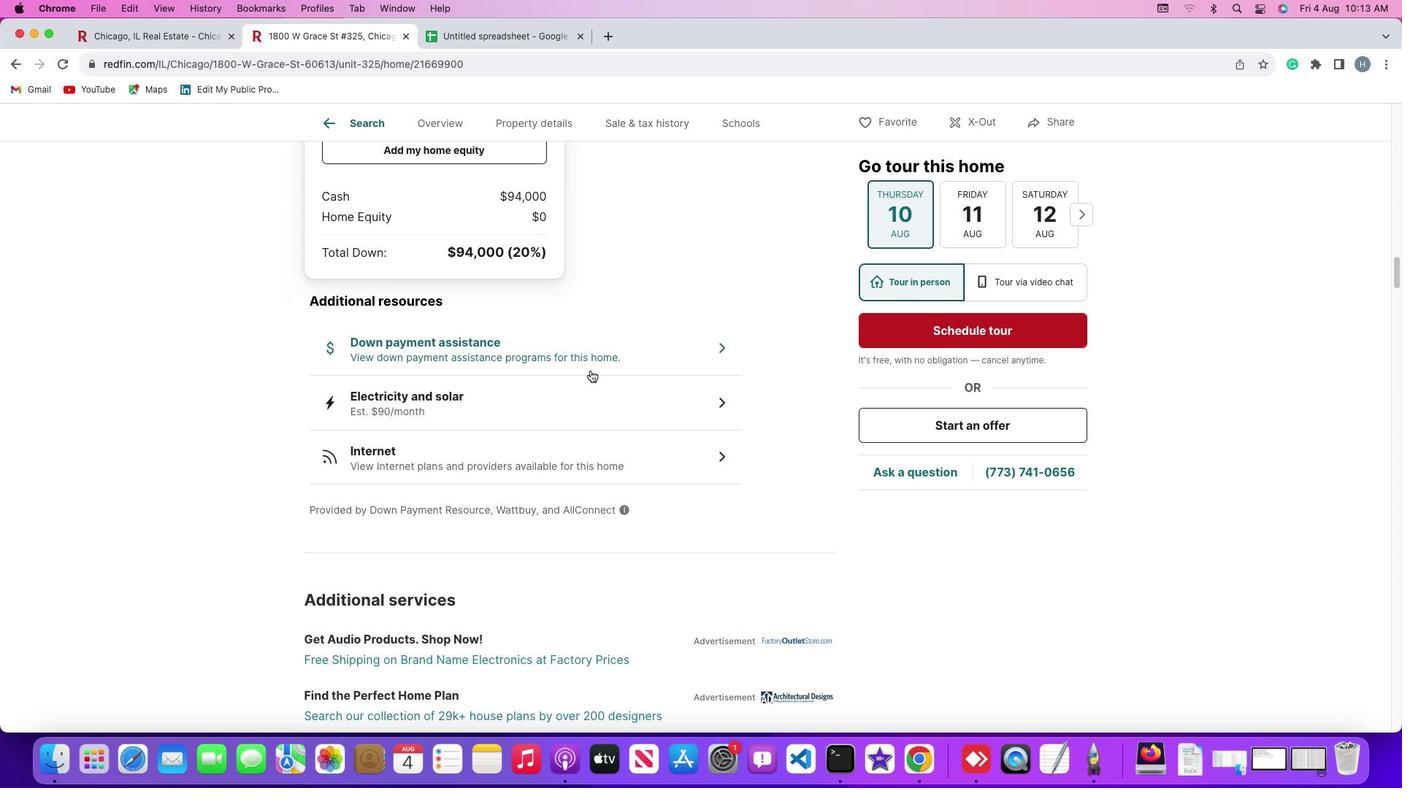 
Action: Mouse scrolled (589, 368) with delta (0, -2)
Screenshot: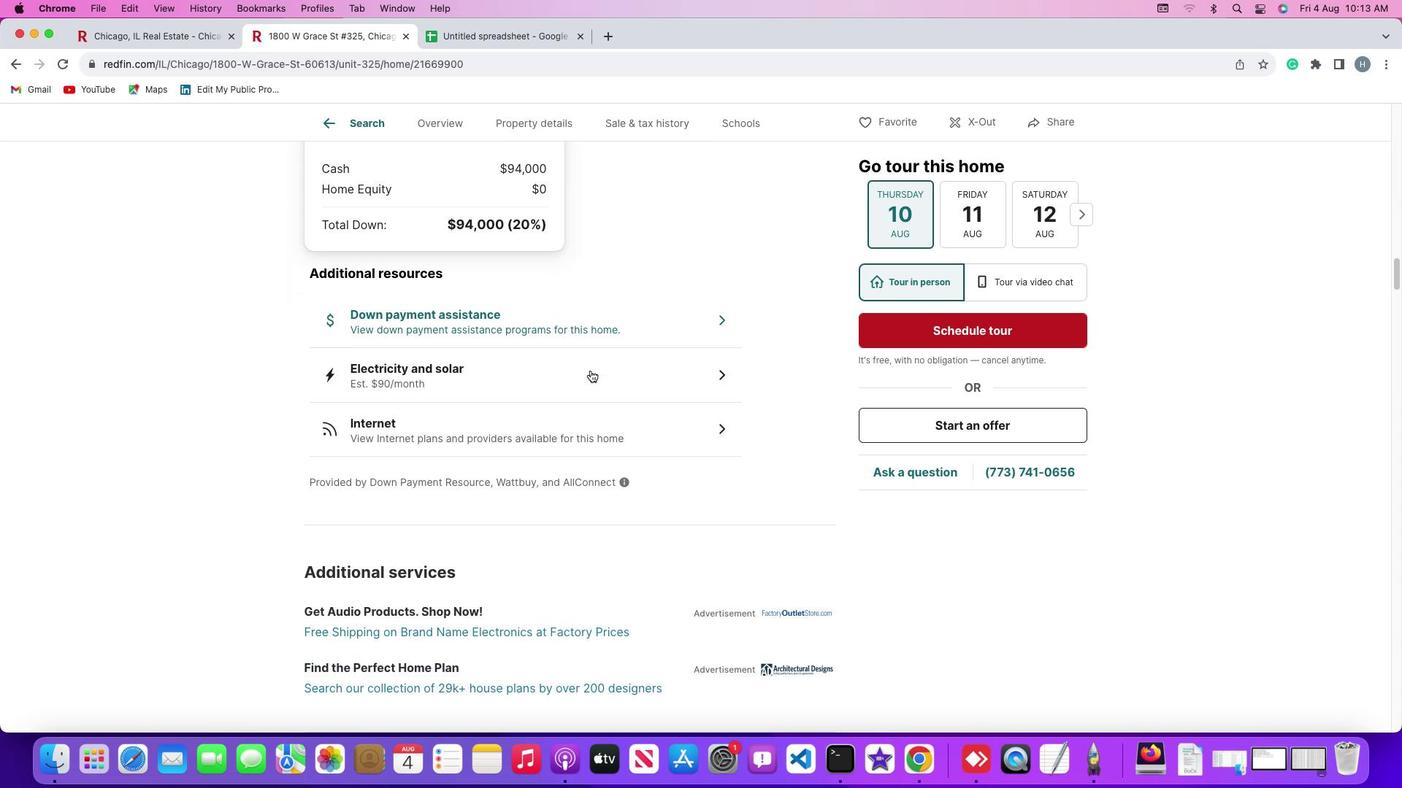 
Action: Mouse scrolled (589, 368) with delta (0, 0)
Screenshot: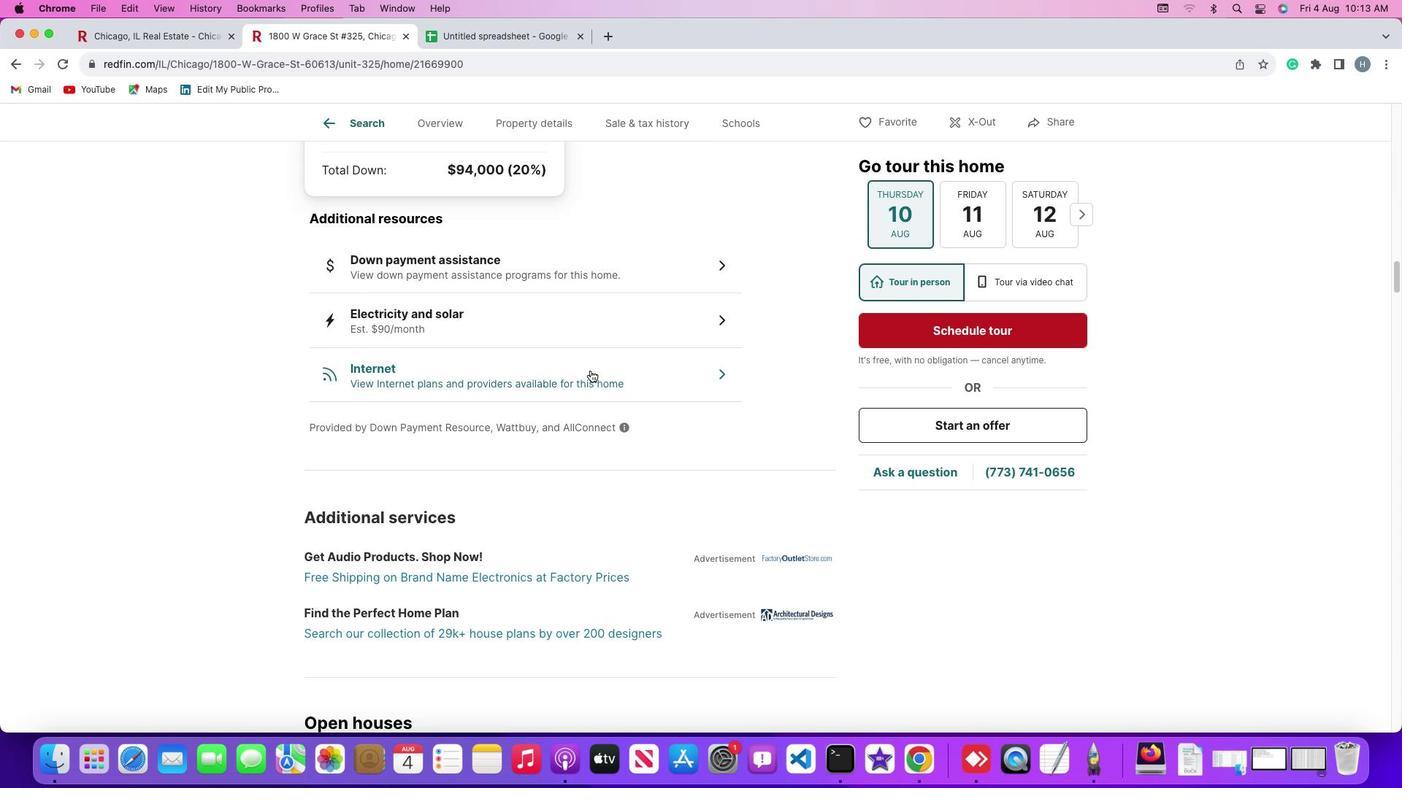 
Action: Mouse scrolled (589, 368) with delta (0, 0)
Screenshot: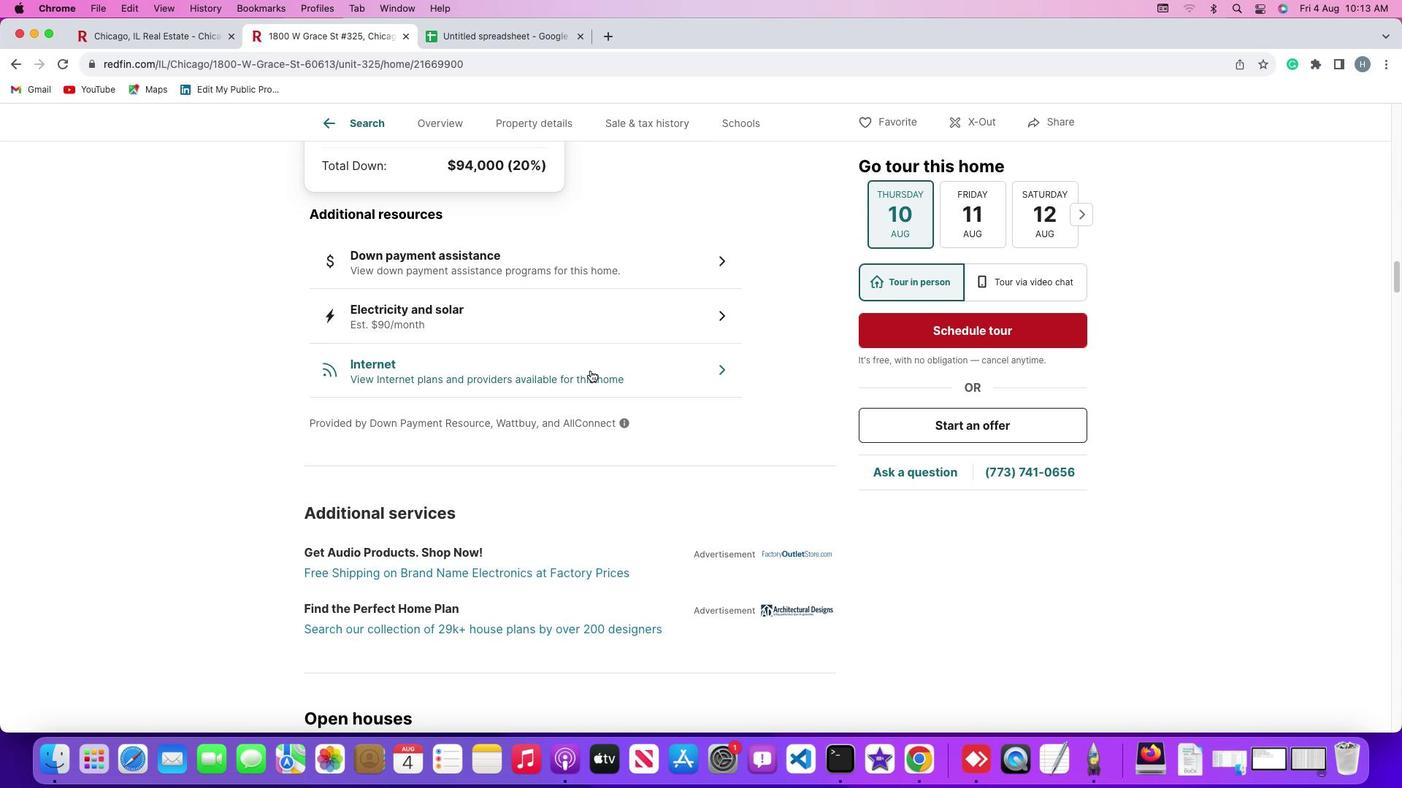 
Action: Mouse scrolled (589, 368) with delta (0, -1)
Screenshot: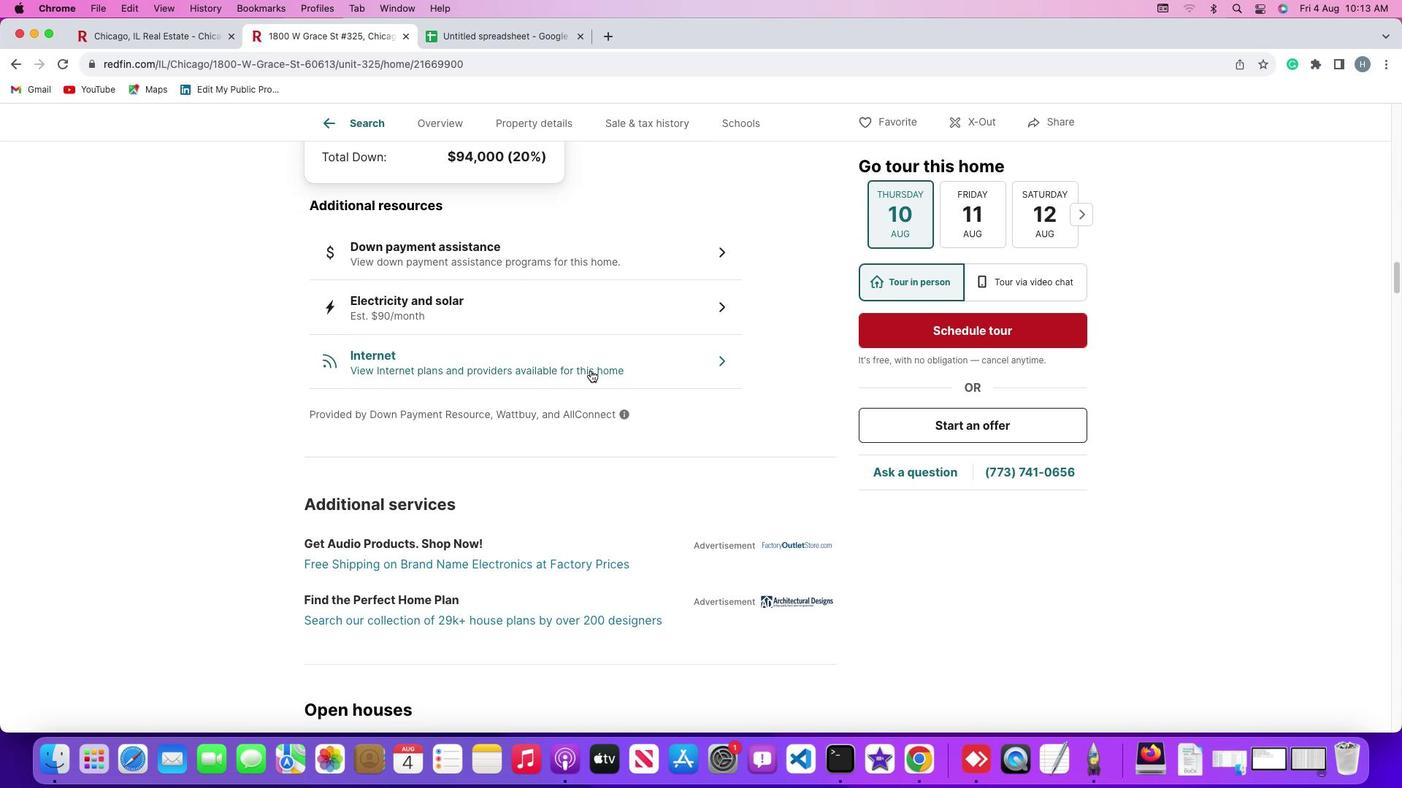 
Action: Mouse moved to (590, 370)
Screenshot: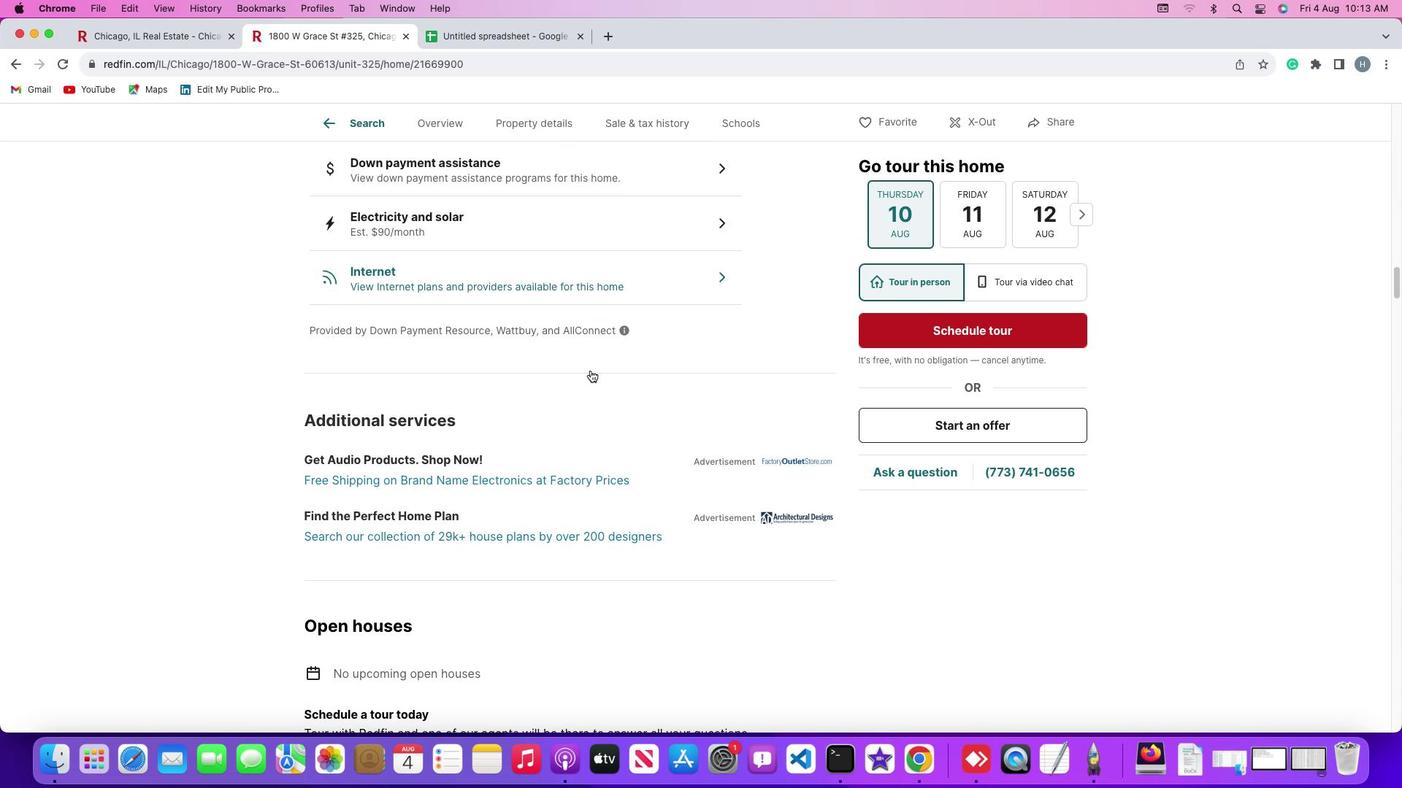 
Action: Mouse scrolled (590, 370) with delta (0, 0)
Screenshot: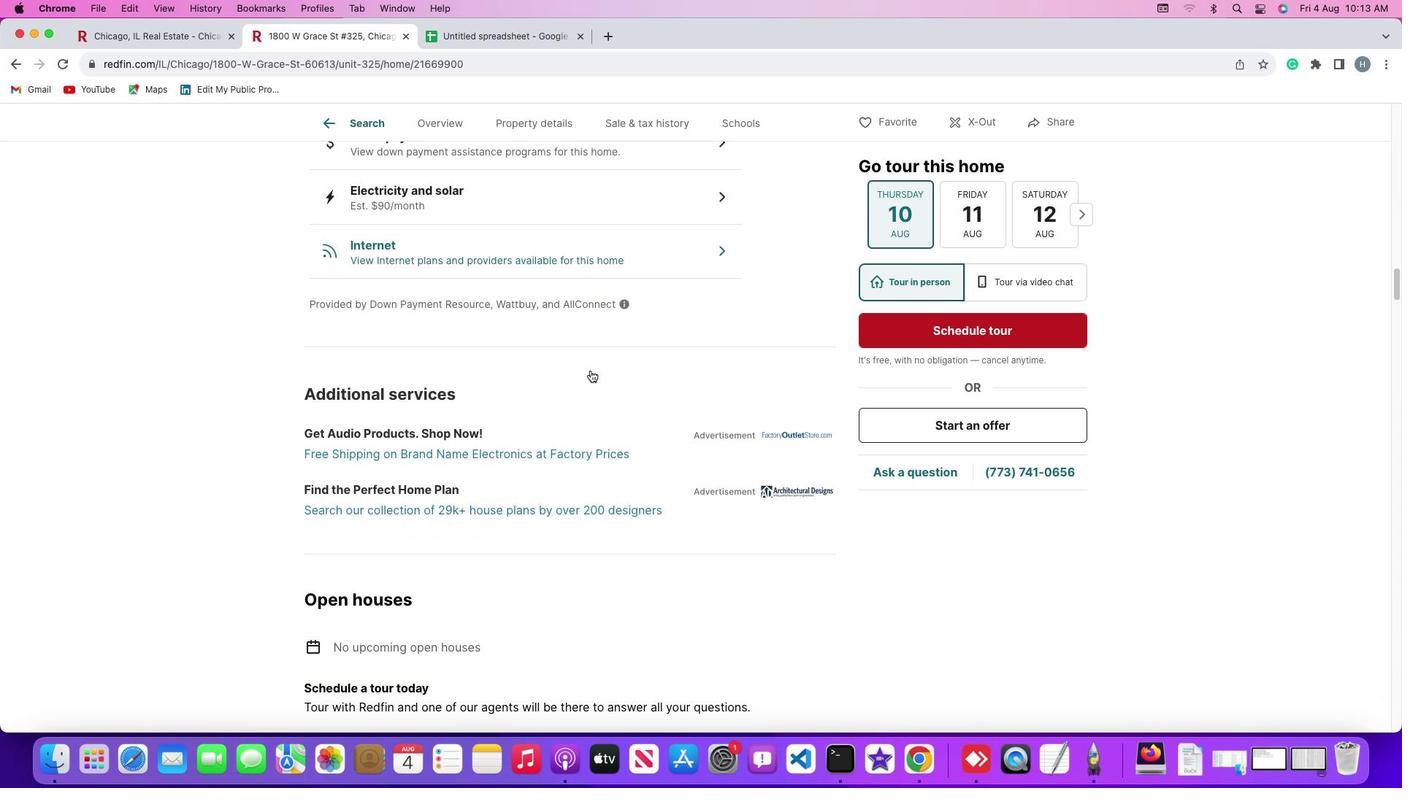 
Action: Mouse scrolled (590, 370) with delta (0, 0)
Screenshot: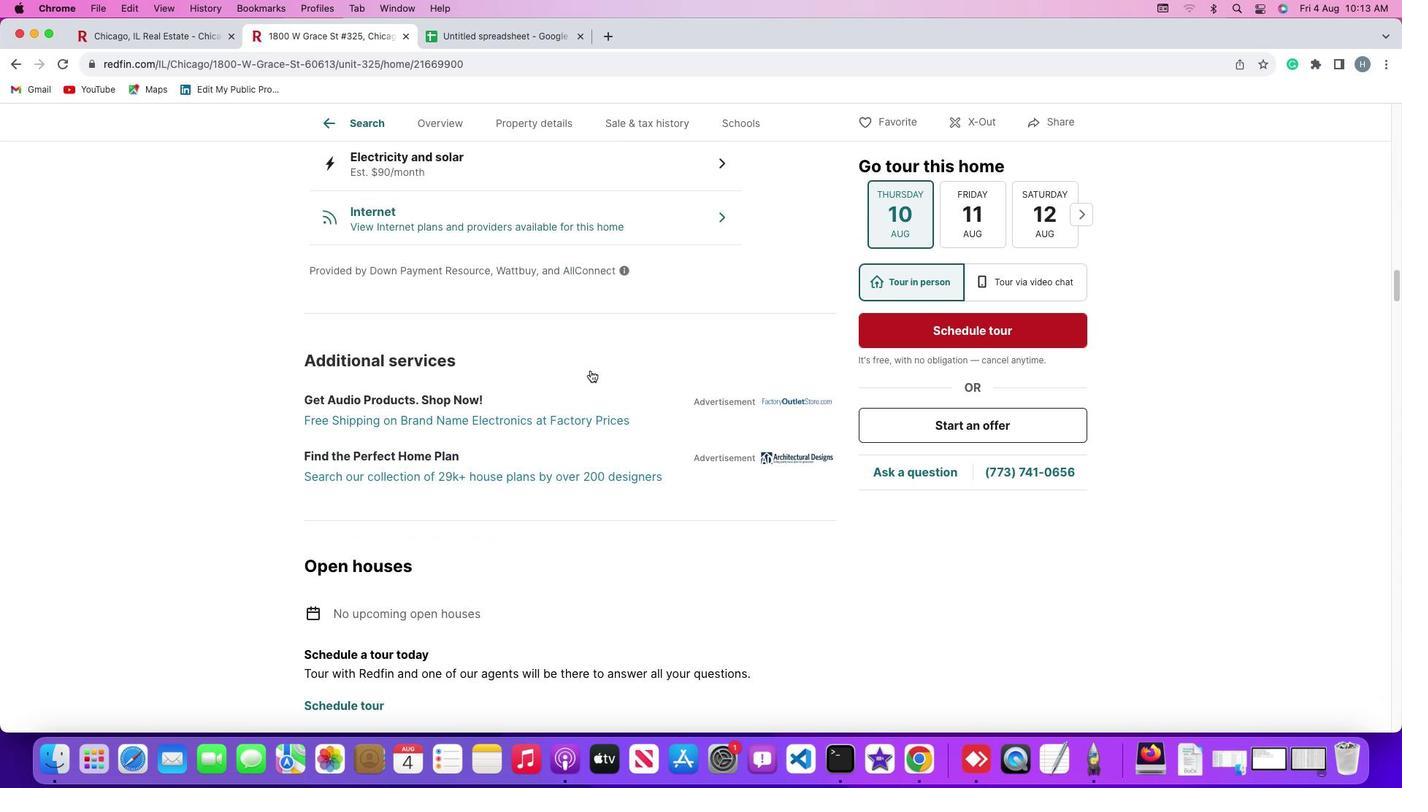 
Action: Mouse scrolled (590, 370) with delta (0, -1)
Screenshot: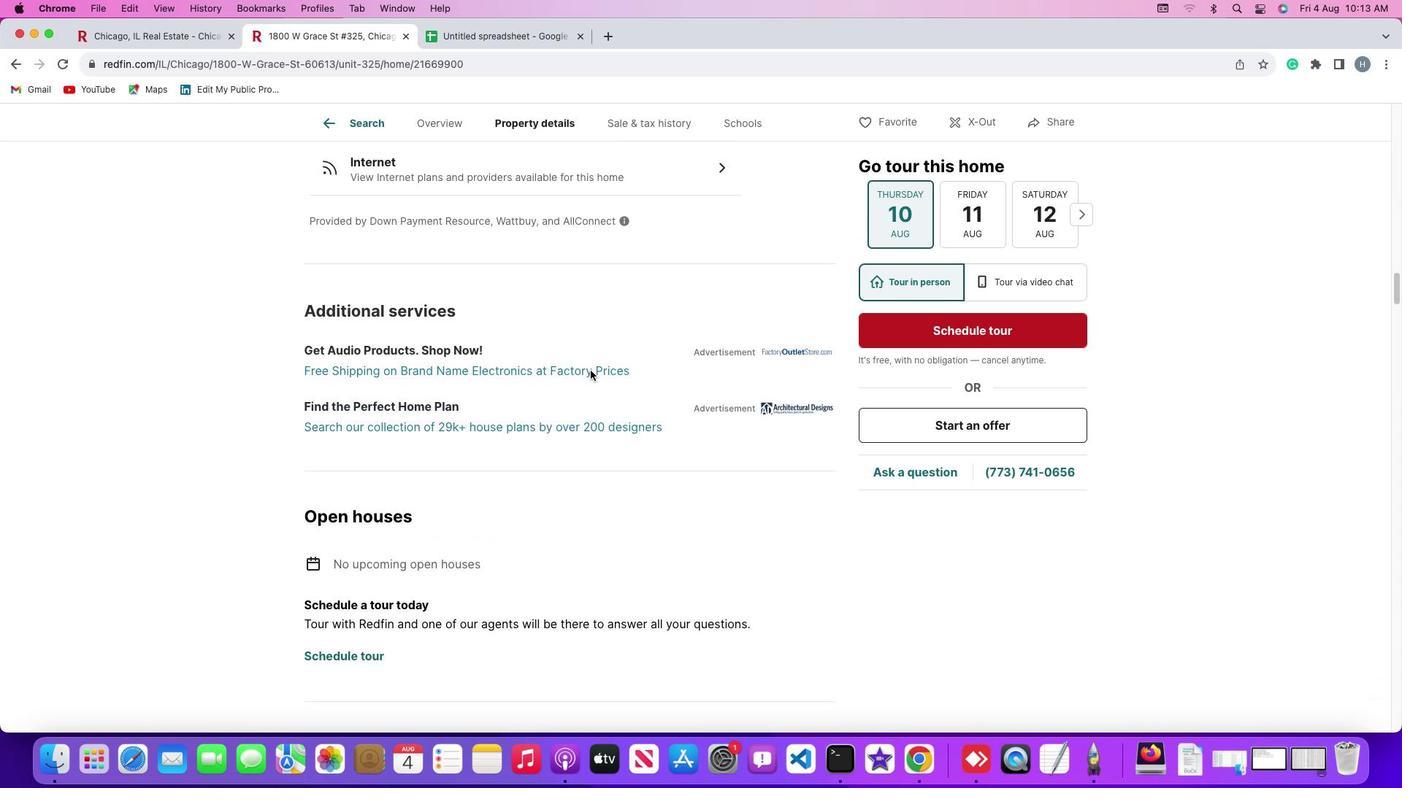 
Action: Mouse moved to (590, 370)
Screenshot: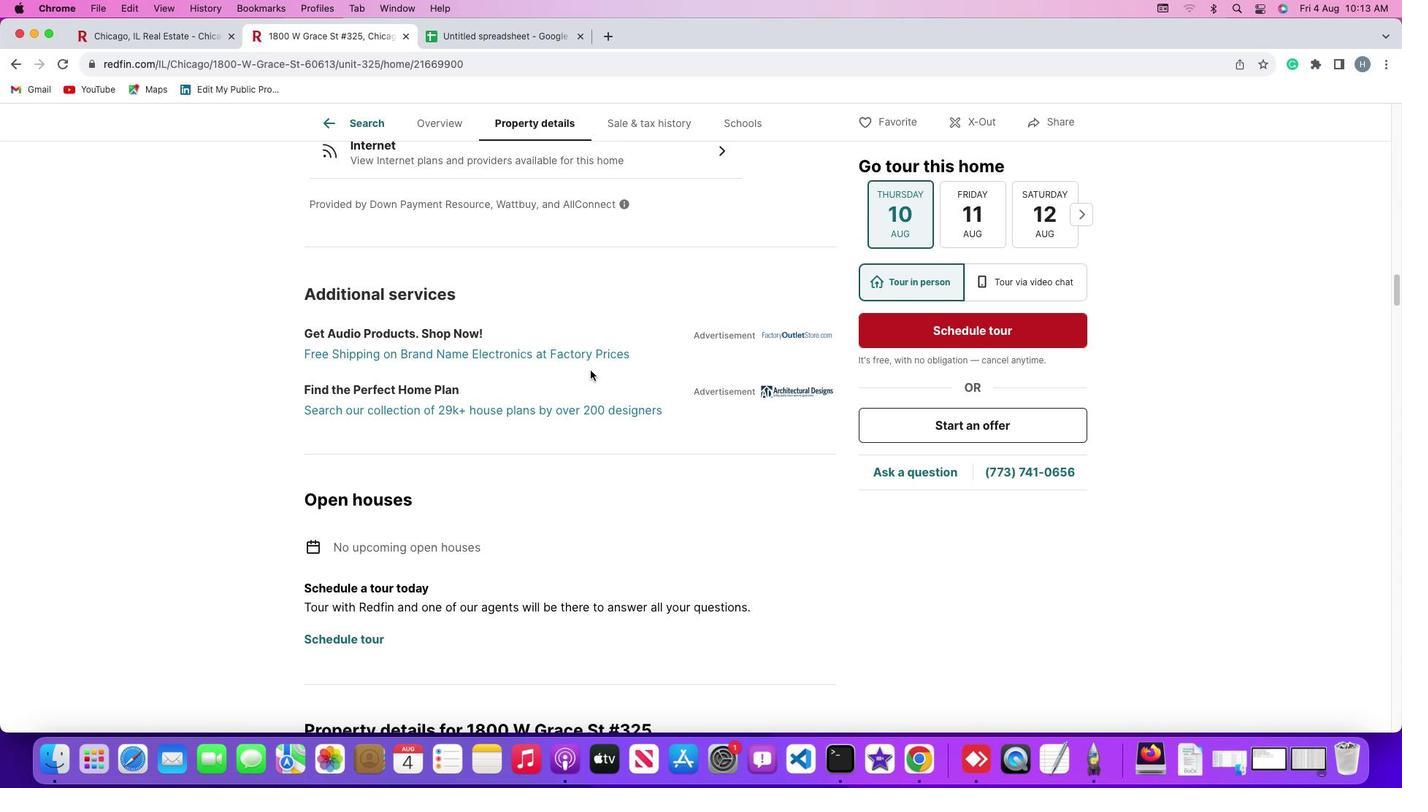 
Action: Mouse scrolled (590, 370) with delta (0, 0)
Screenshot: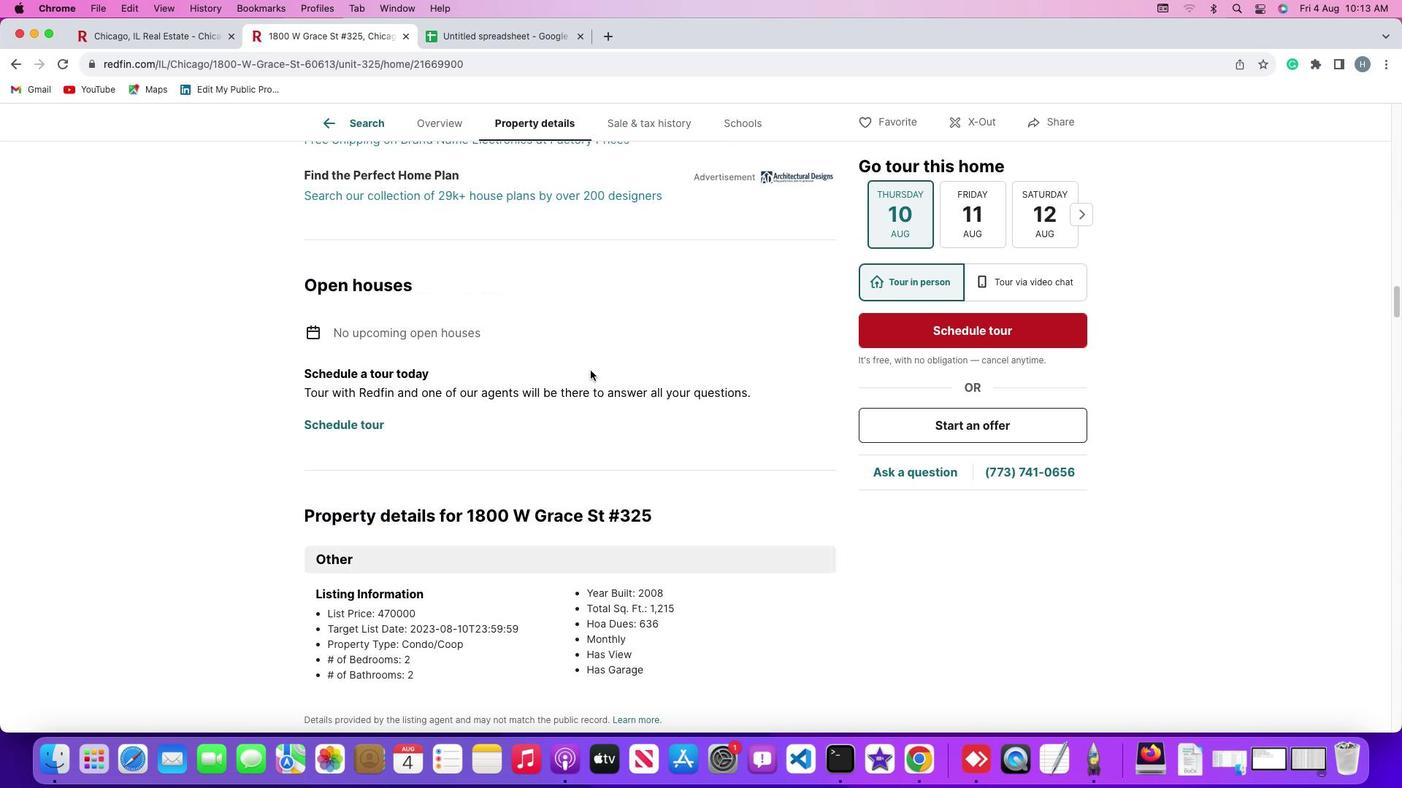 
Action: Mouse scrolled (590, 370) with delta (0, 0)
Screenshot: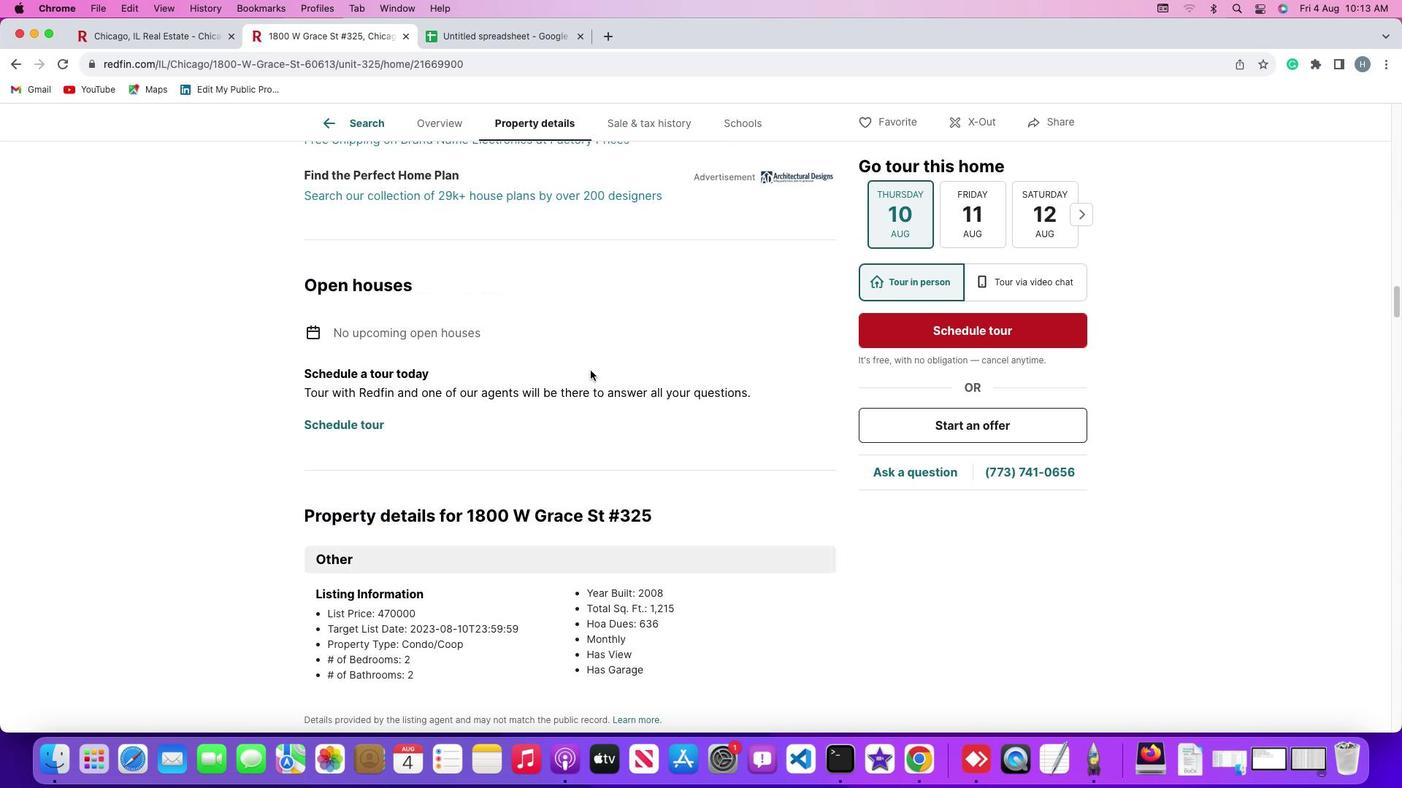 
Action: Mouse scrolled (590, 370) with delta (0, -1)
Screenshot: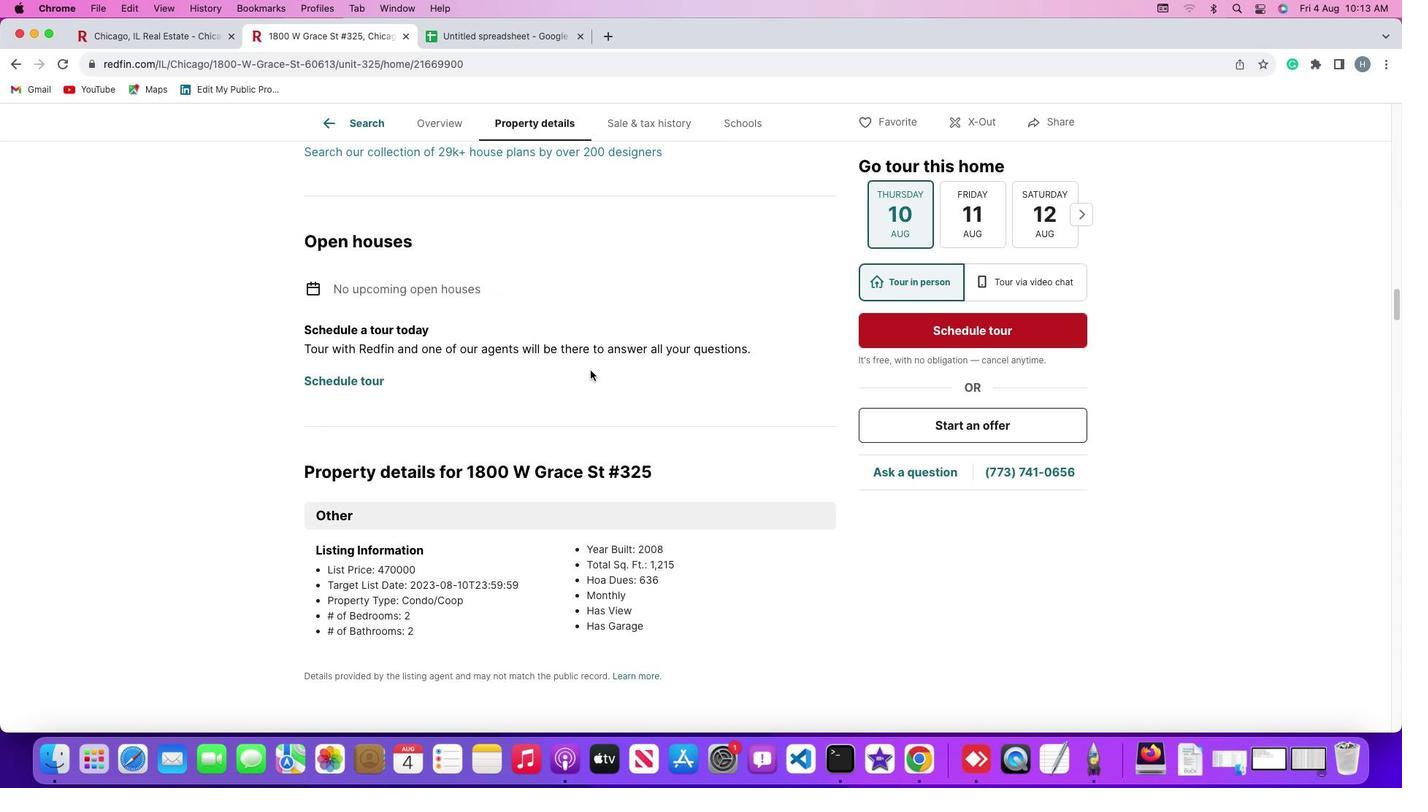 
Action: Mouse scrolled (590, 370) with delta (0, 0)
Screenshot: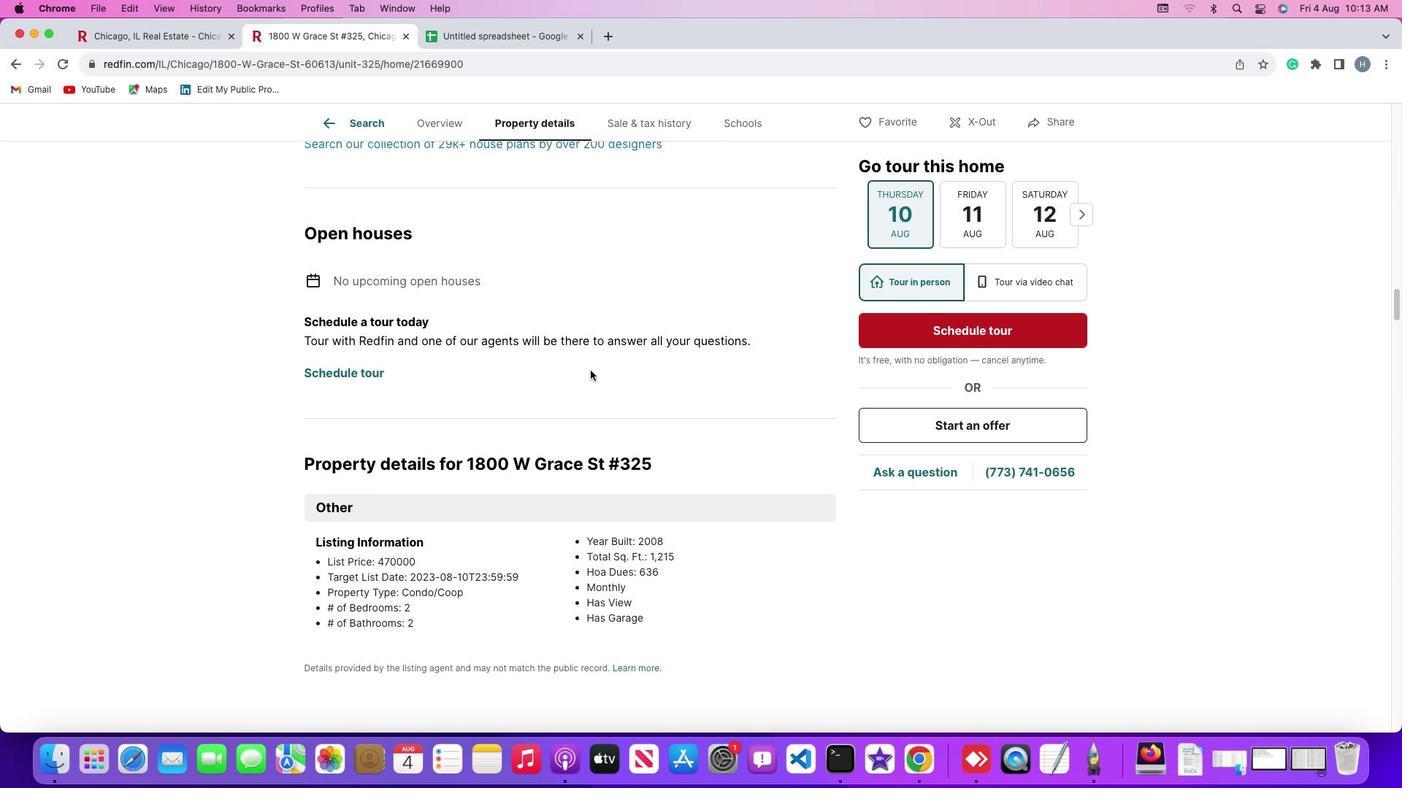 
Action: Mouse scrolled (590, 370) with delta (0, 0)
Screenshot: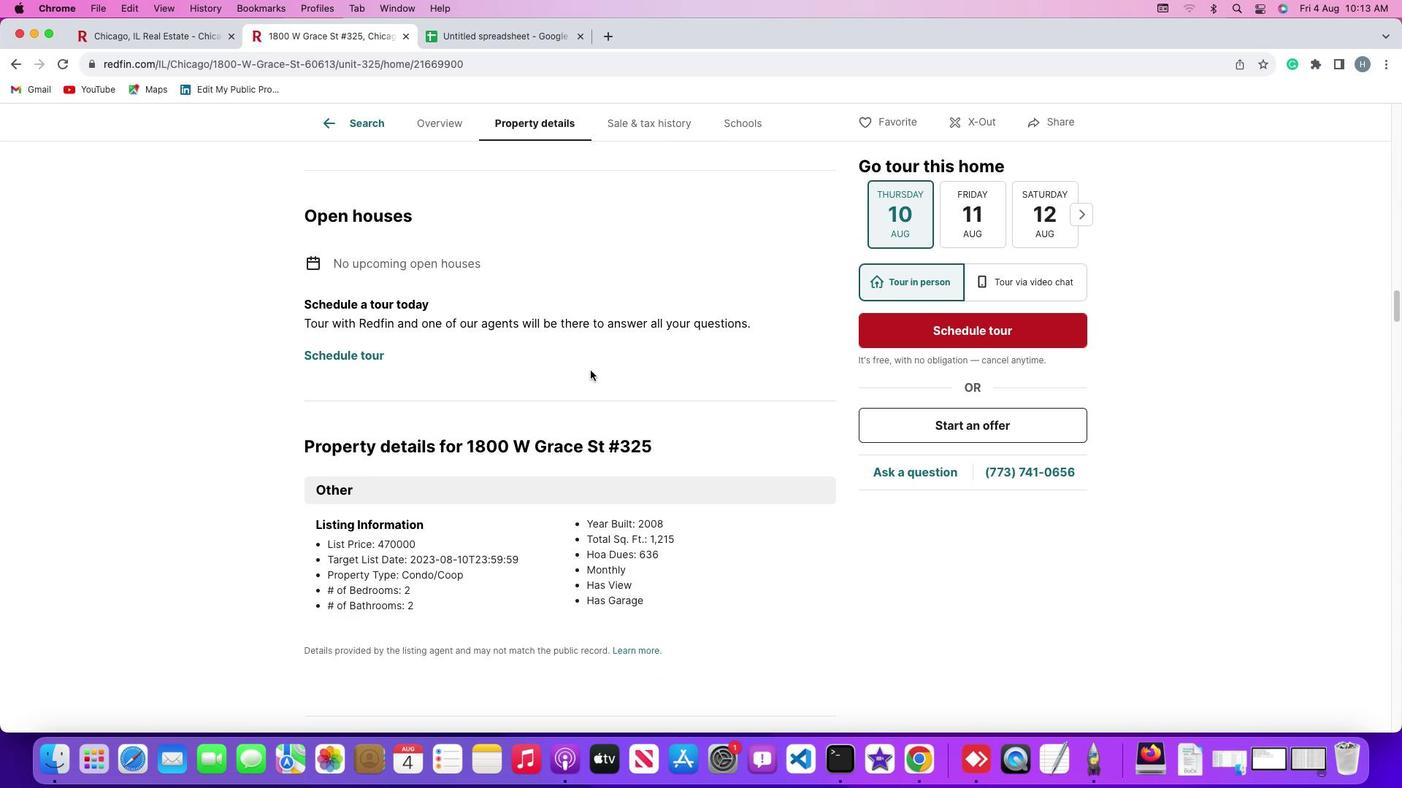 
Action: Mouse scrolled (590, 370) with delta (0, -2)
Screenshot: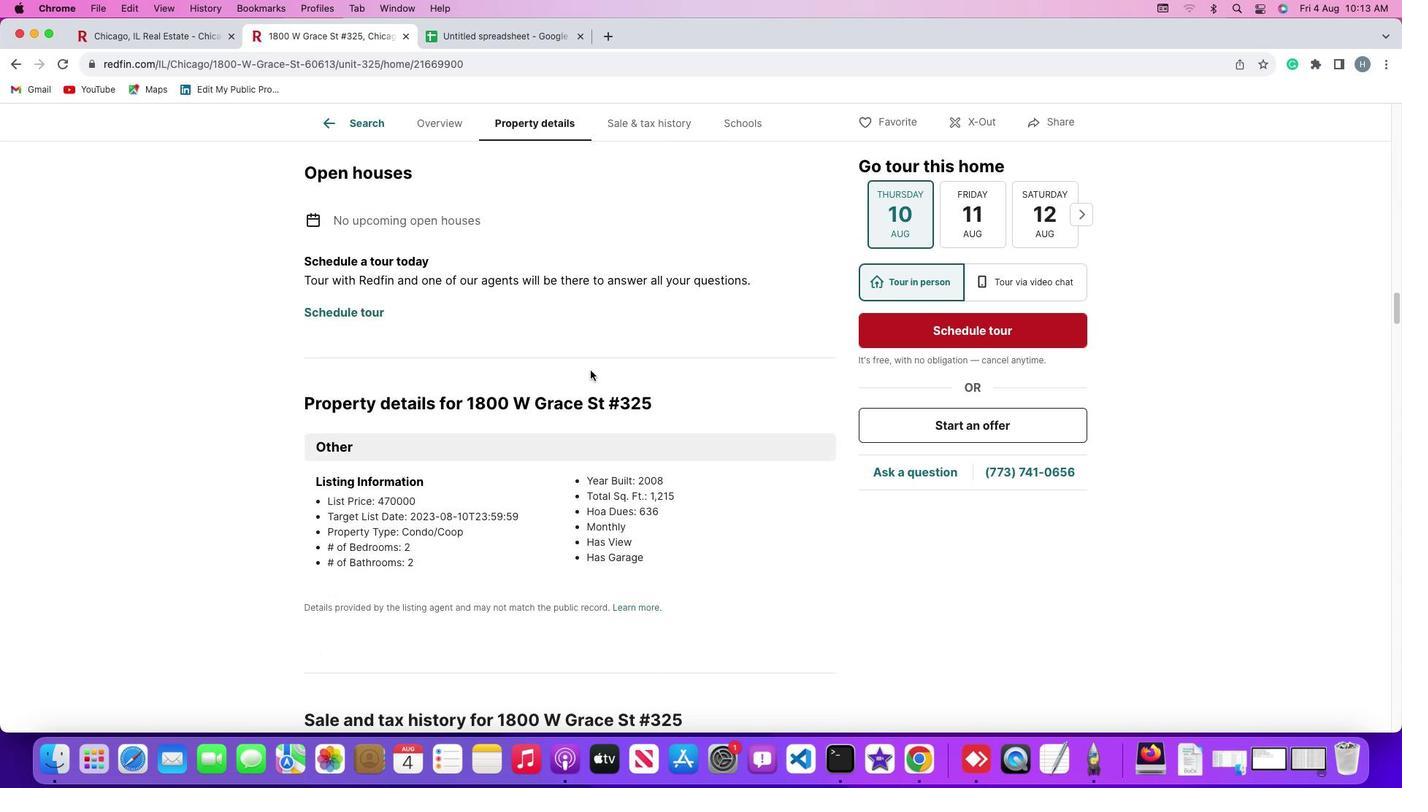 
Action: Mouse scrolled (590, 370) with delta (0, 0)
Screenshot: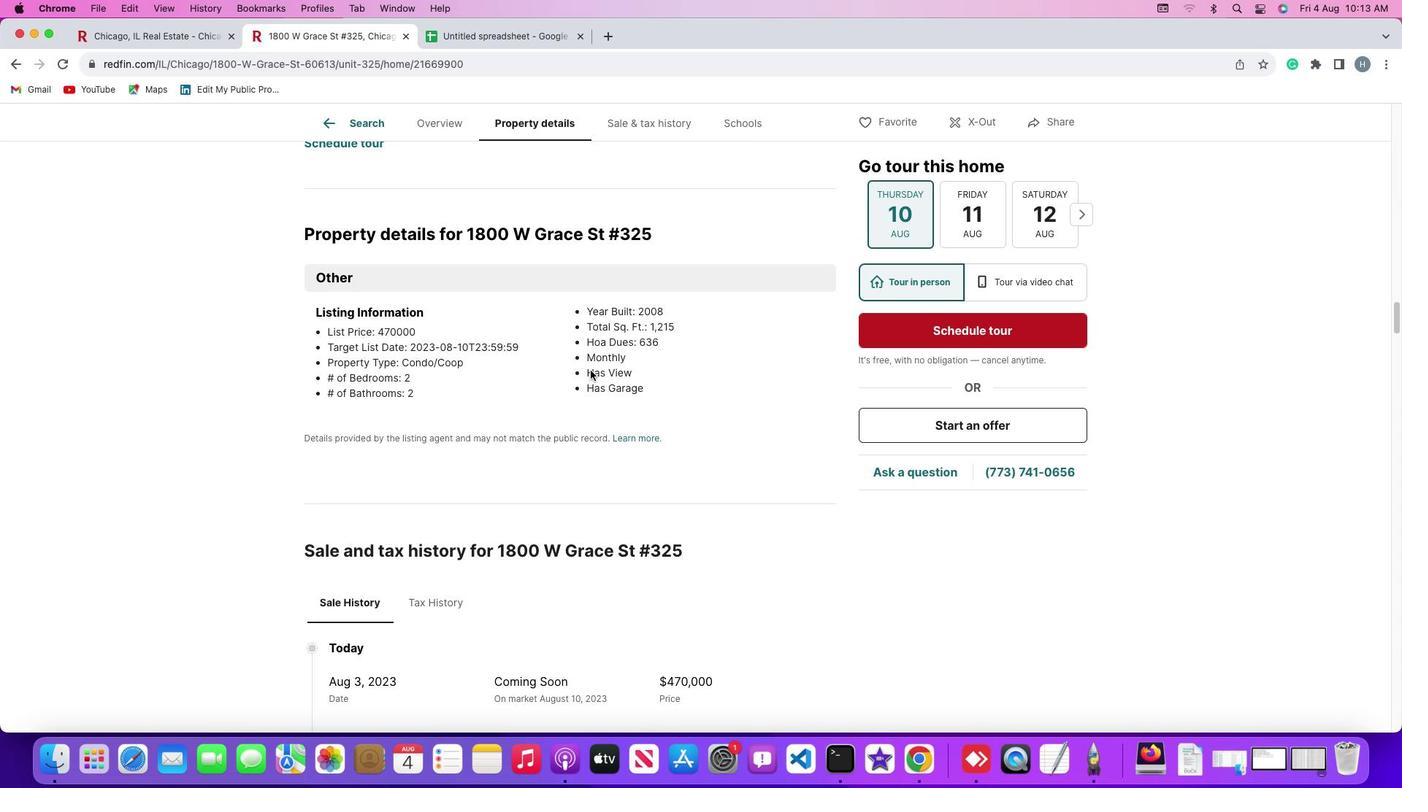 
Action: Mouse scrolled (590, 370) with delta (0, 0)
Screenshot: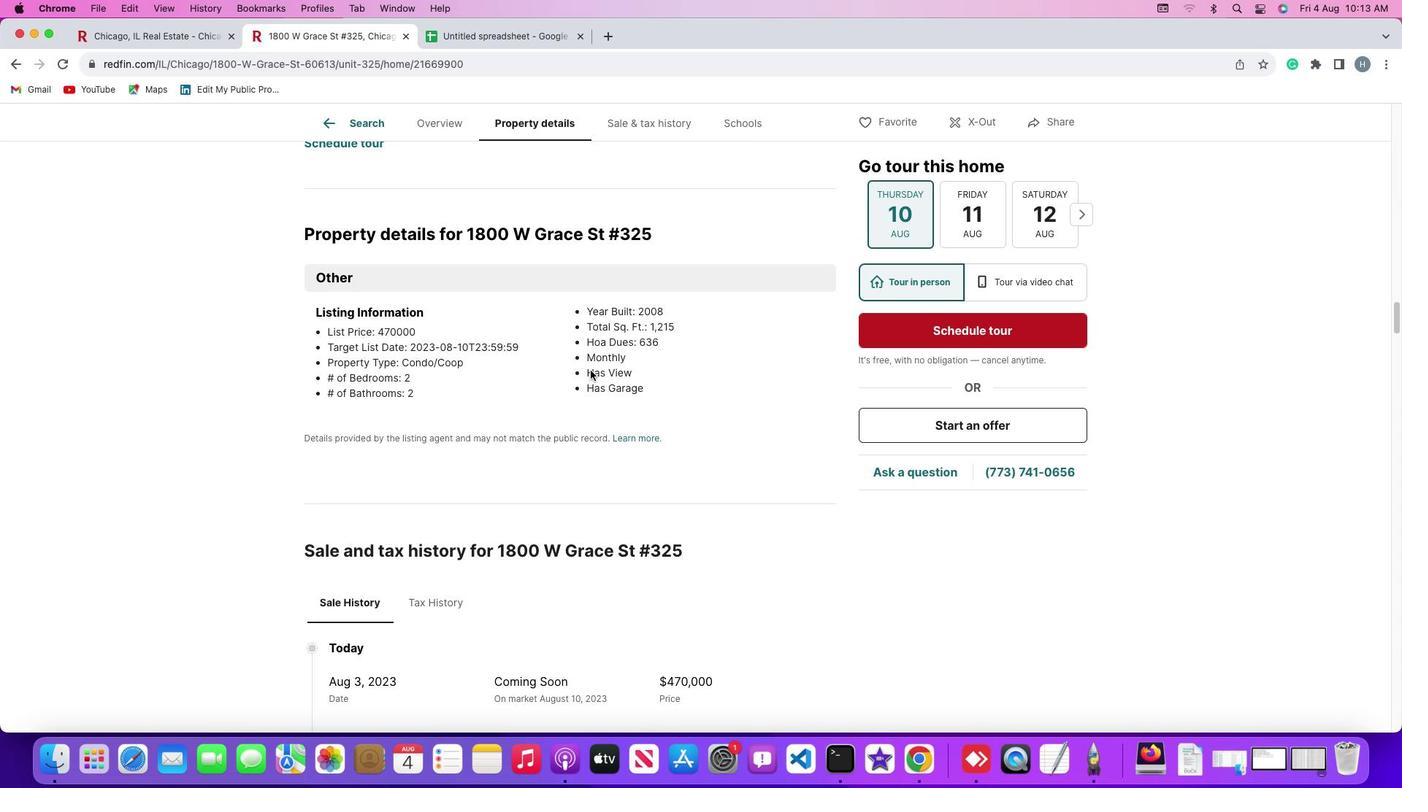 
Action: Mouse scrolled (590, 370) with delta (0, -2)
Screenshot: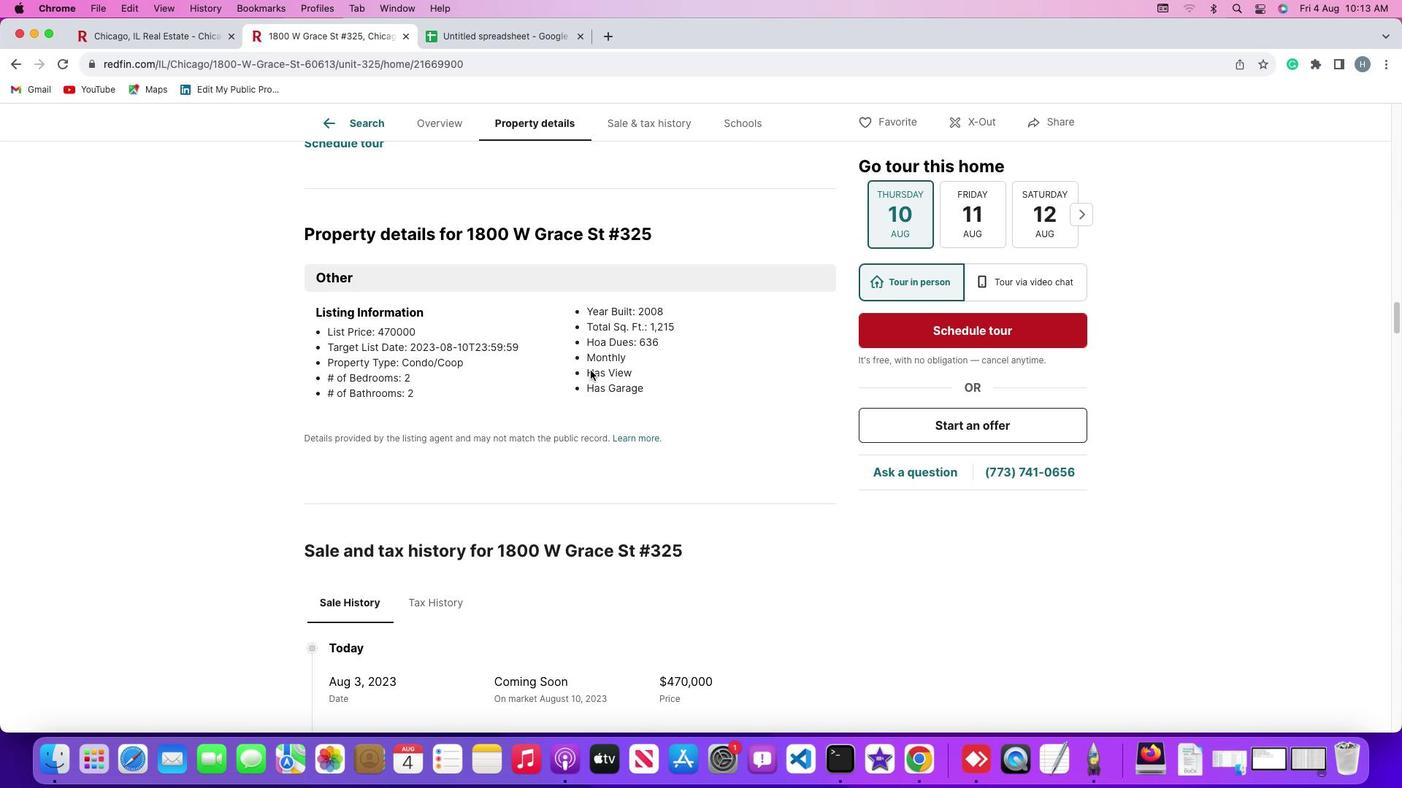 
Action: Mouse scrolled (590, 370) with delta (0, -2)
Screenshot: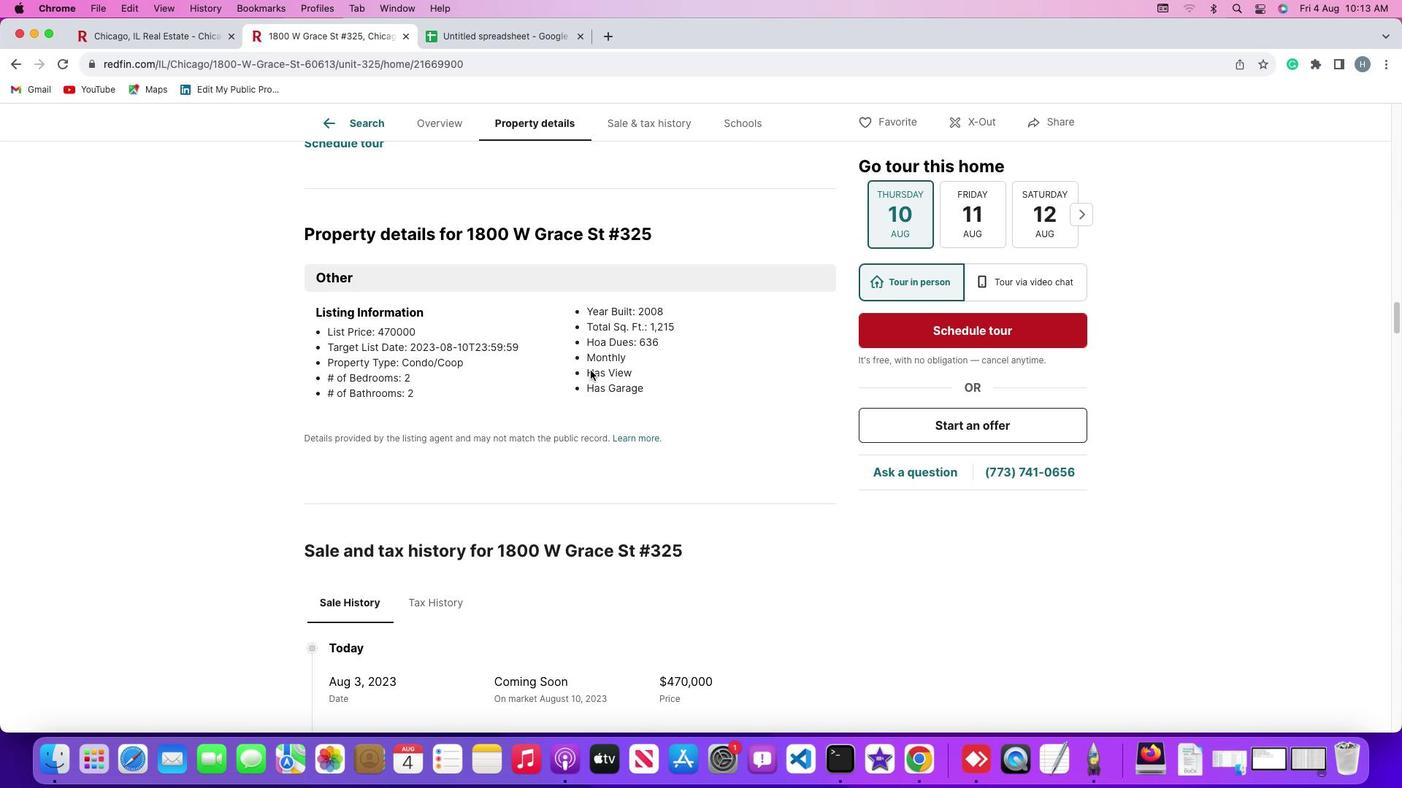 
Action: Mouse scrolled (590, 370) with delta (0, 0)
Screenshot: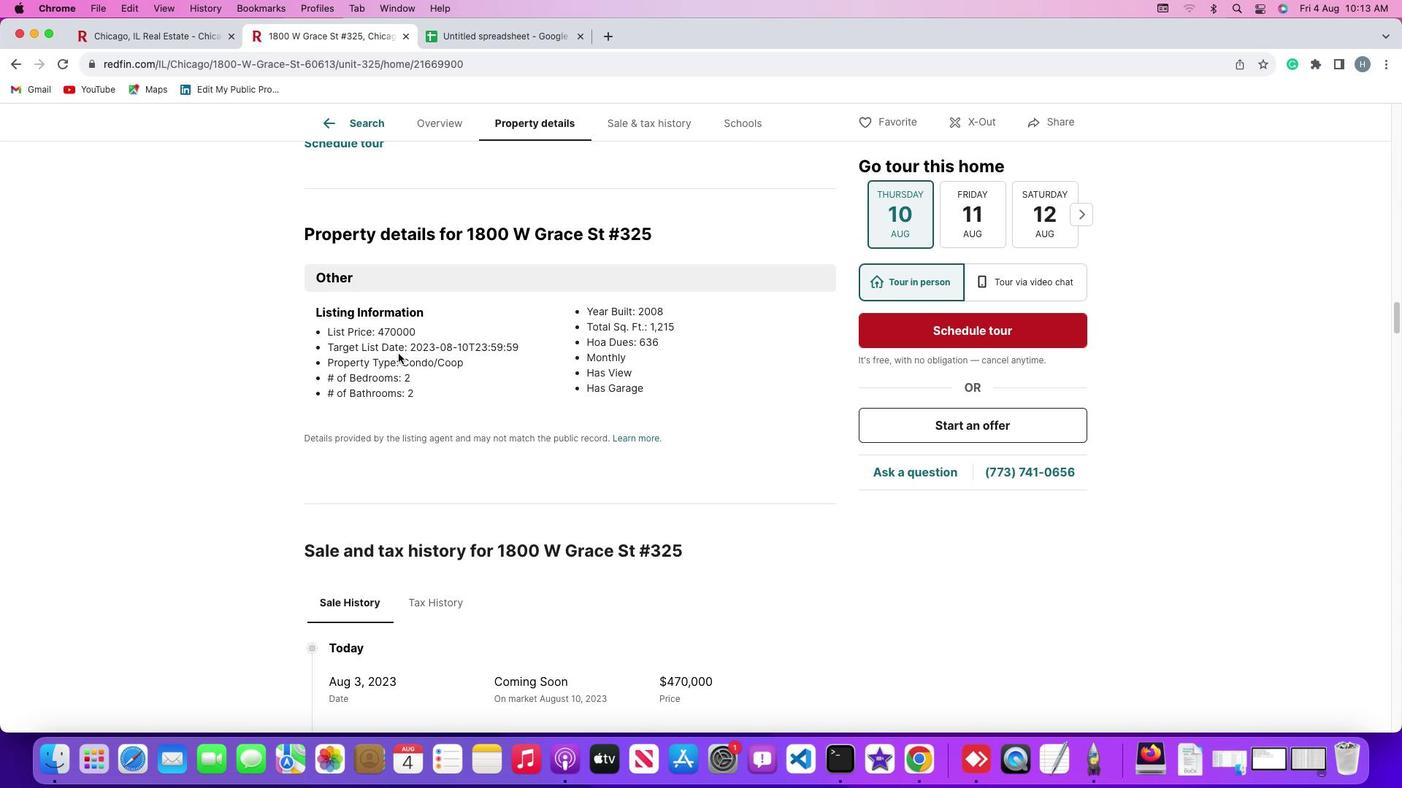 
Action: Mouse scrolled (590, 370) with delta (0, 0)
Screenshot: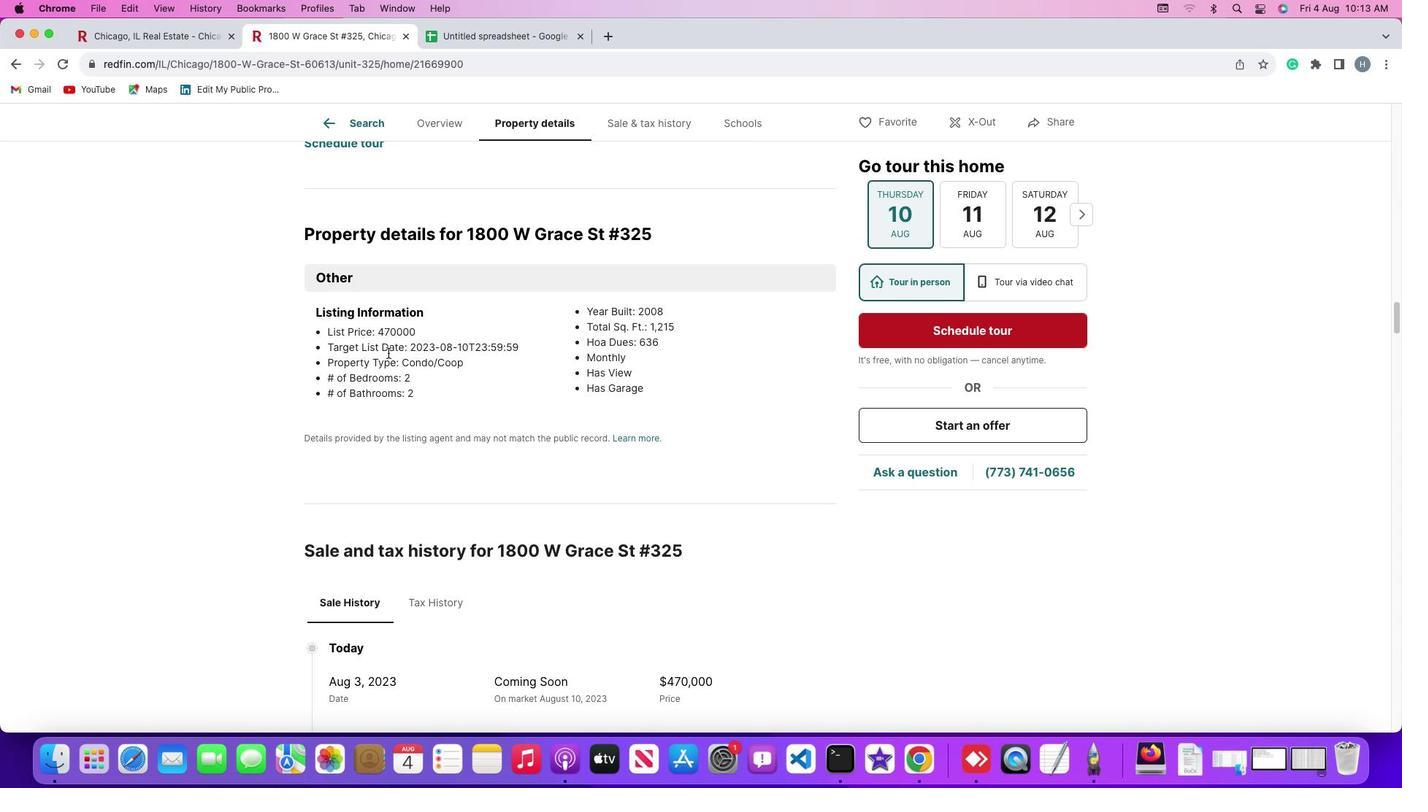 
Action: Mouse scrolled (590, 370) with delta (0, -1)
Screenshot: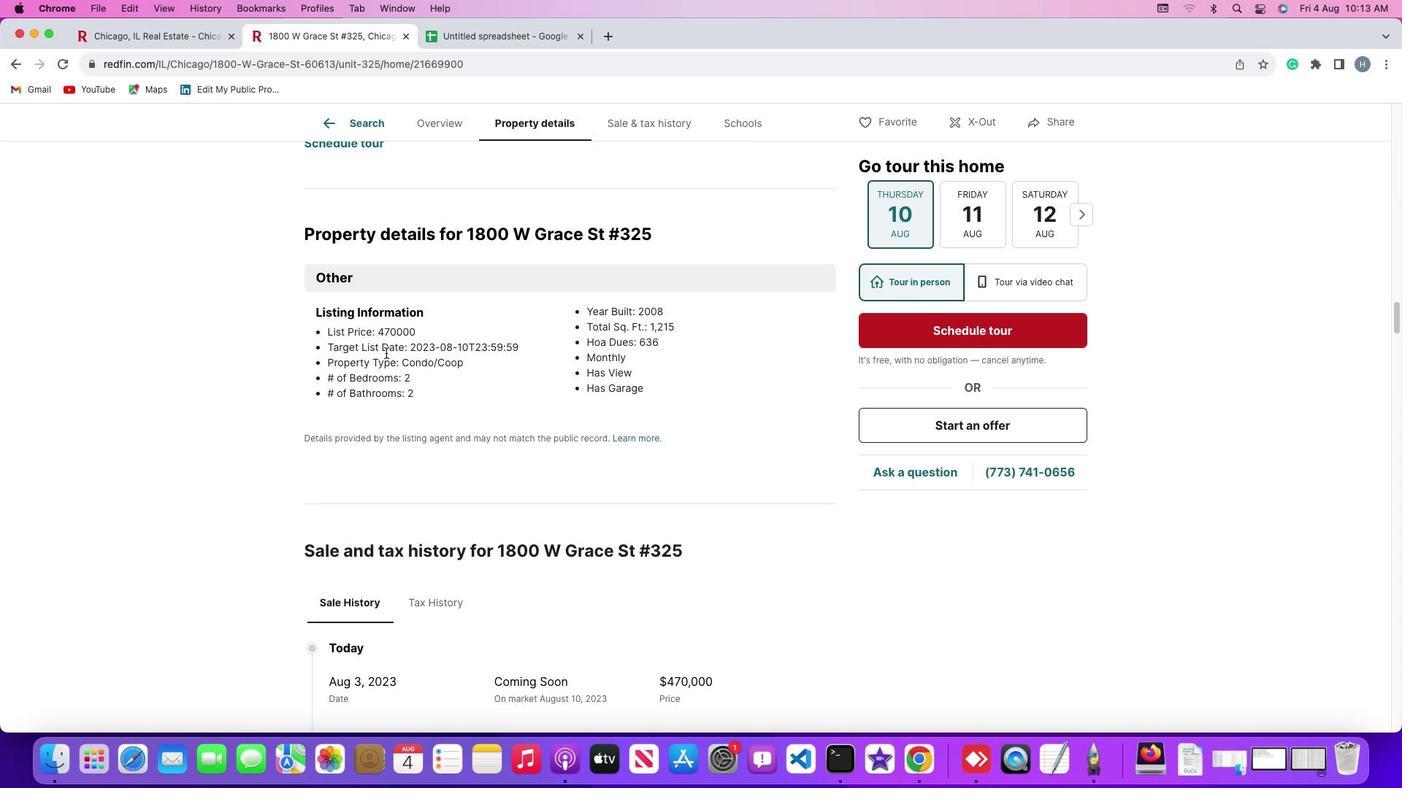
Action: Mouse scrolled (590, 370) with delta (0, -2)
Screenshot: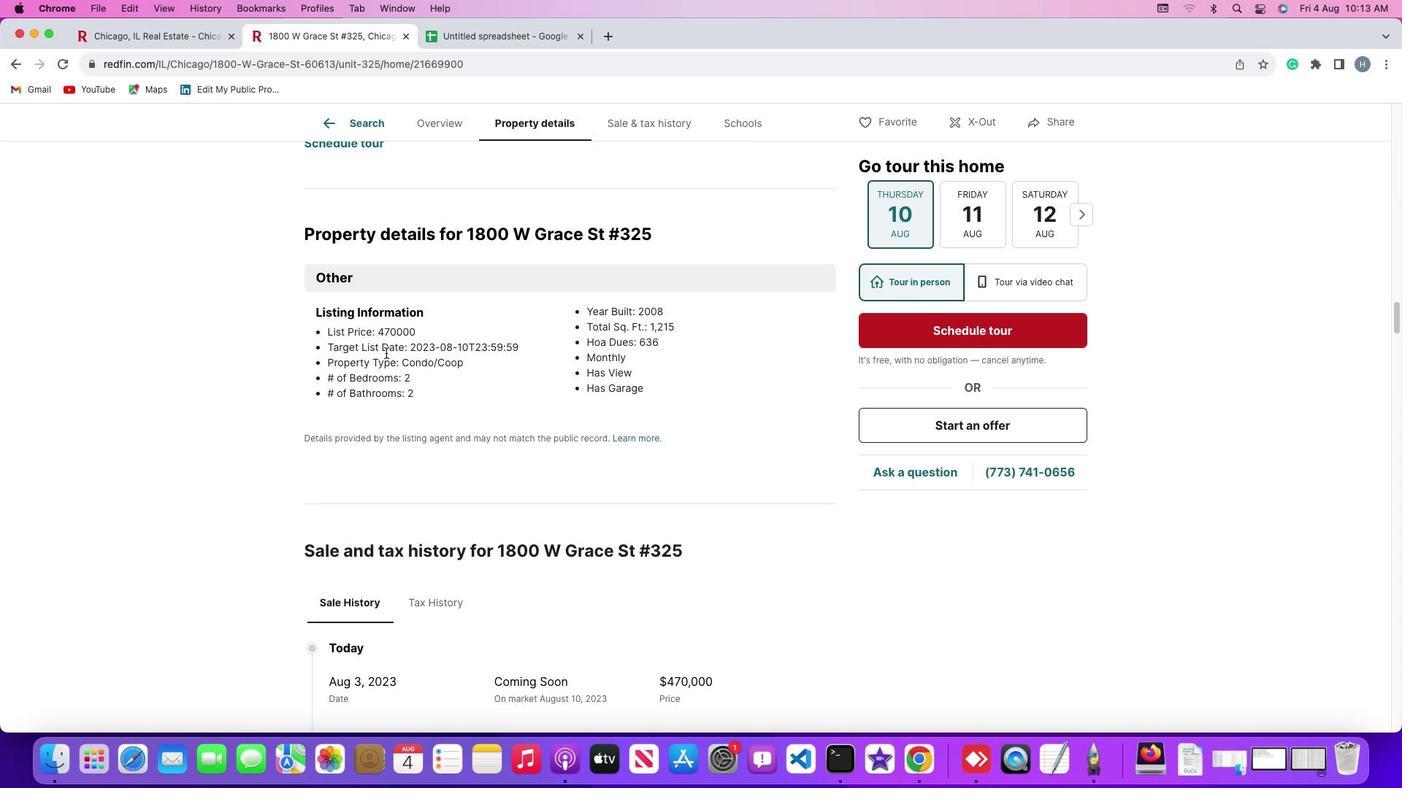 
Action: Mouse moved to (525, 379)
Screenshot: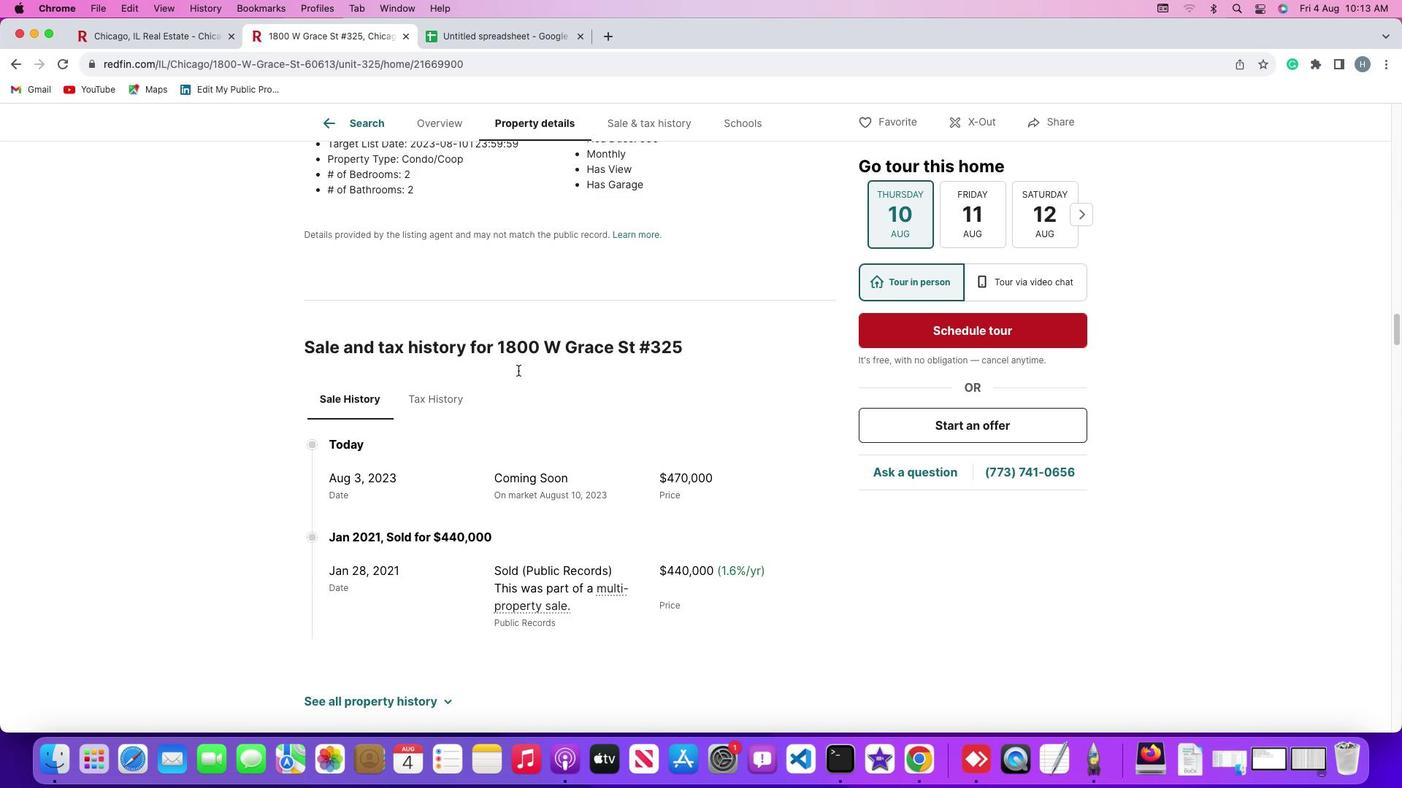 
Action: Mouse scrolled (525, 379) with delta (0, 0)
Screenshot: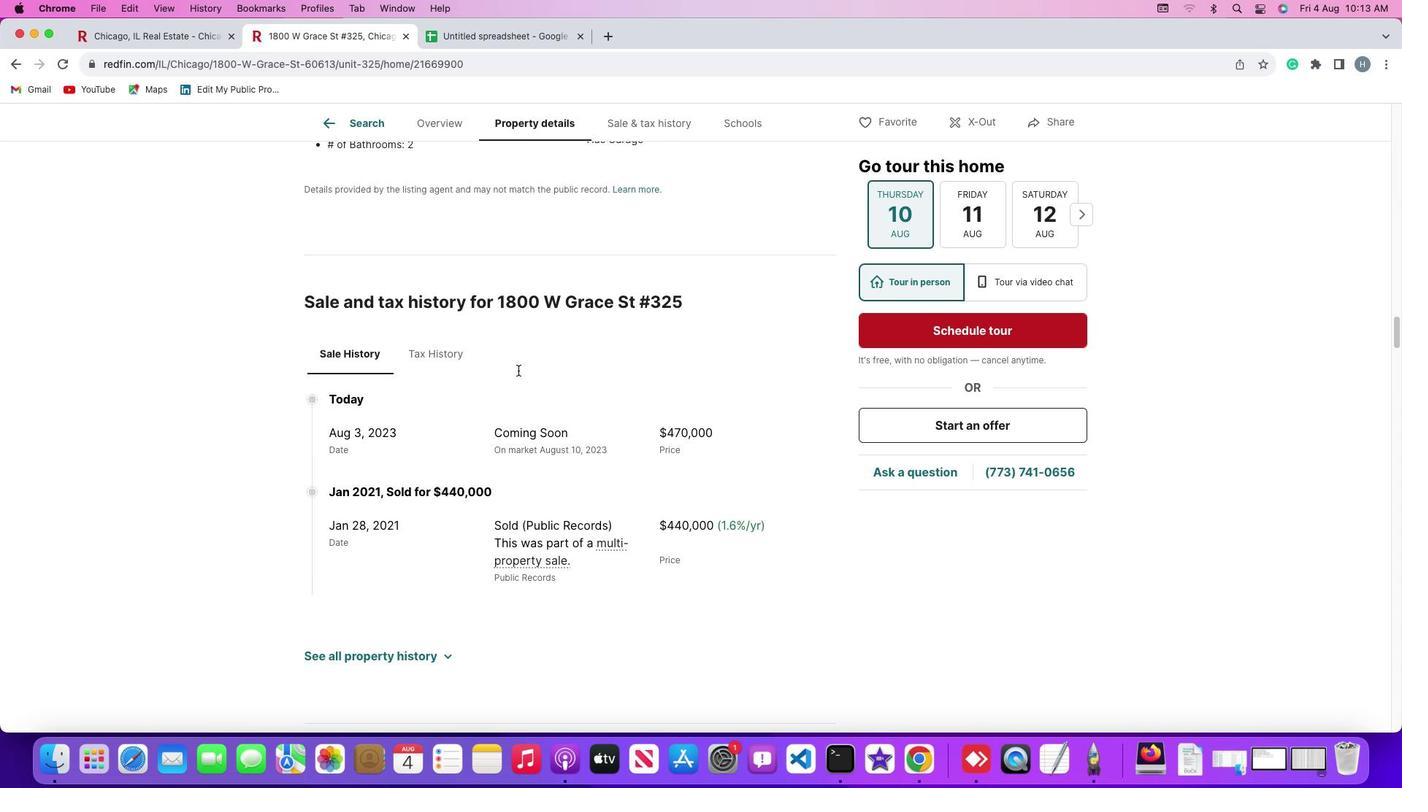 
Action: Mouse moved to (525, 378)
Screenshot: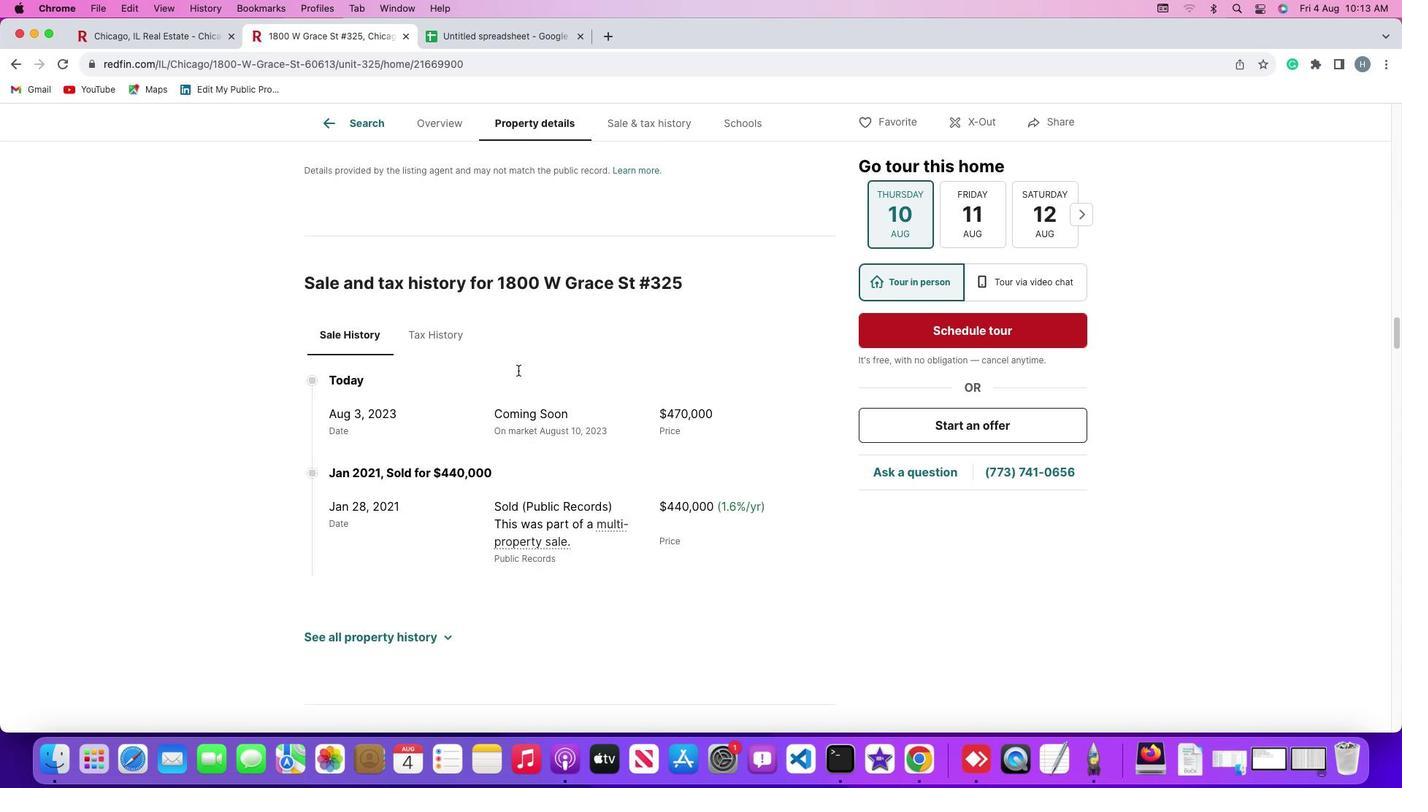 
Action: Mouse scrolled (525, 378) with delta (0, 0)
Screenshot: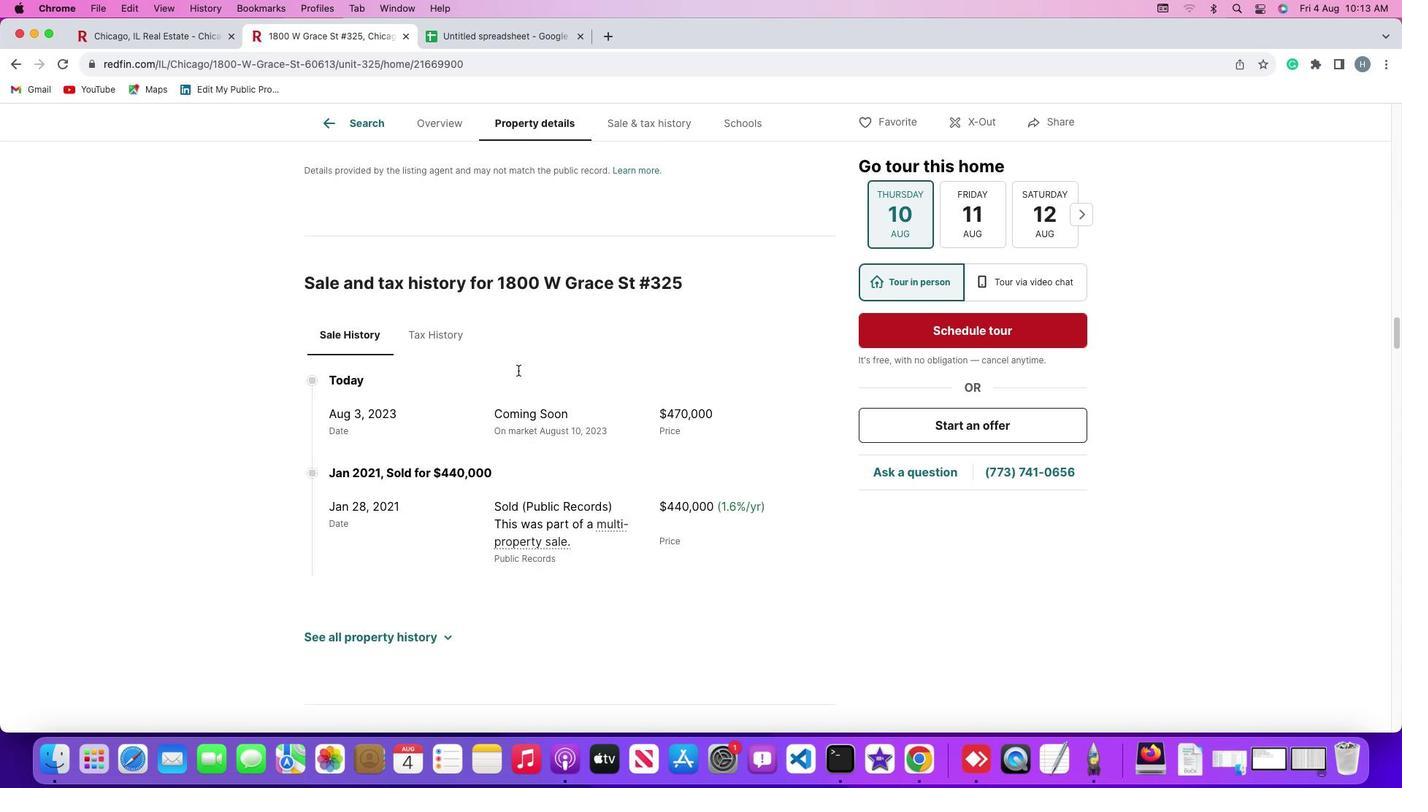 
Action: Mouse moved to (525, 378)
Screenshot: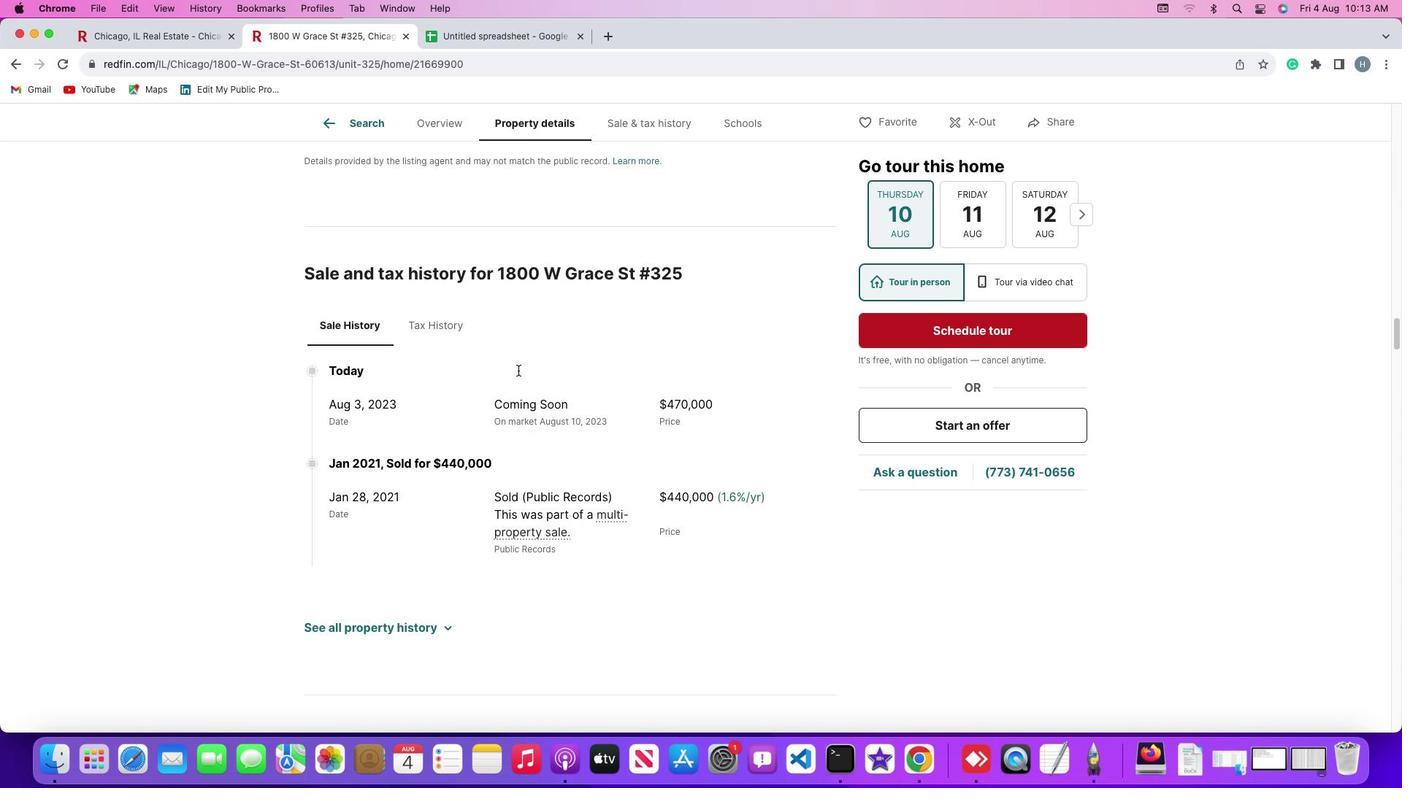 
Action: Mouse scrolled (525, 378) with delta (0, -1)
Screenshot: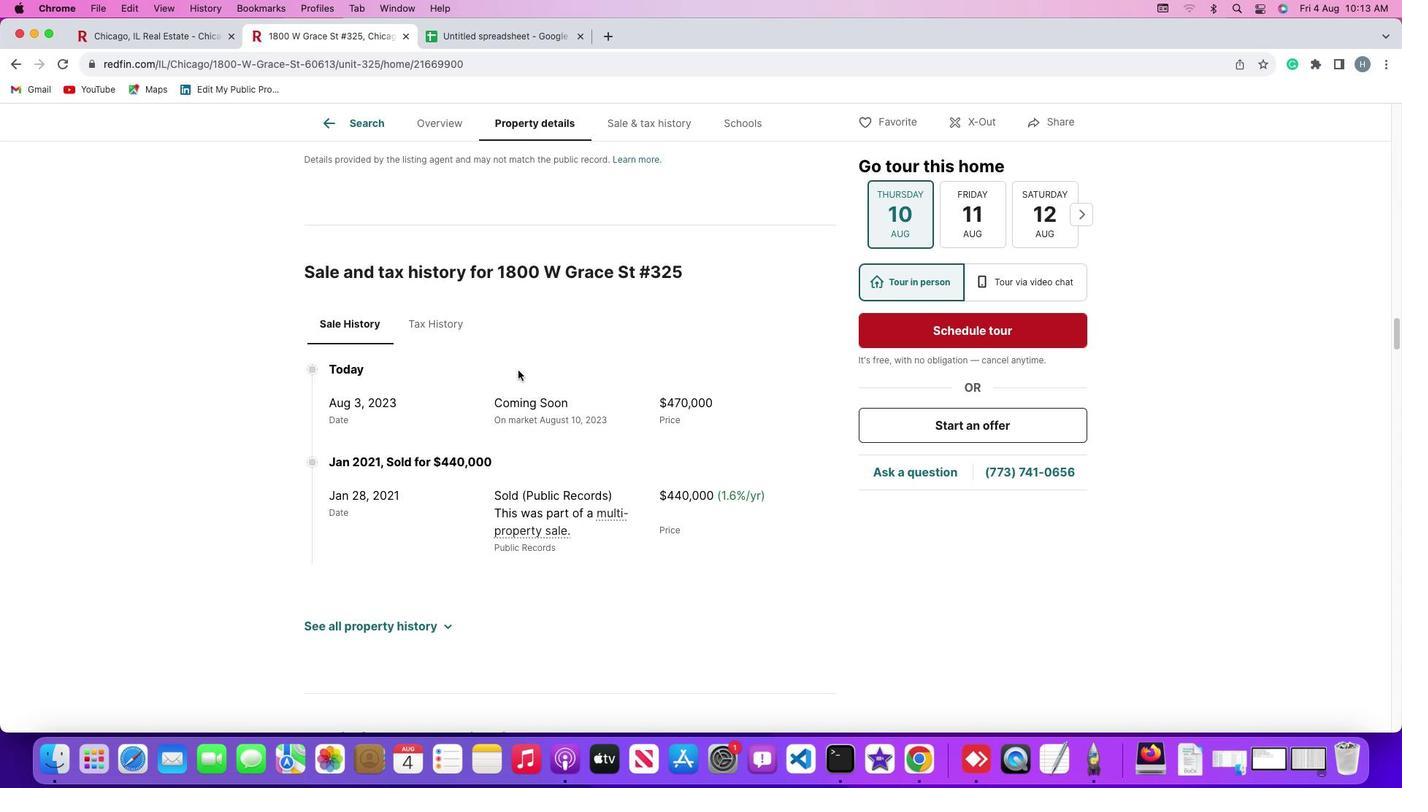 
Action: Mouse moved to (525, 376)
Screenshot: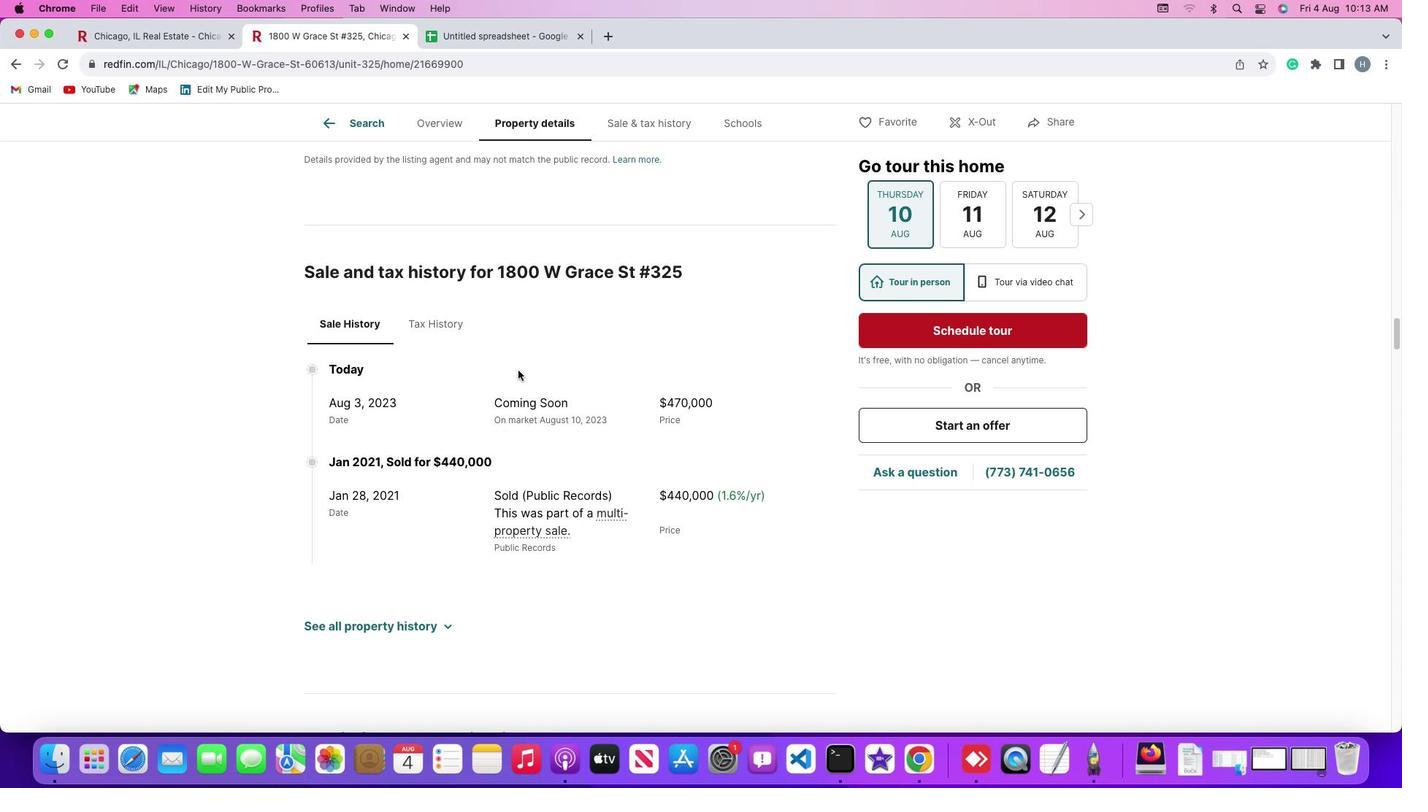 
Action: Mouse scrolled (525, 376) with delta (0, -2)
Screenshot: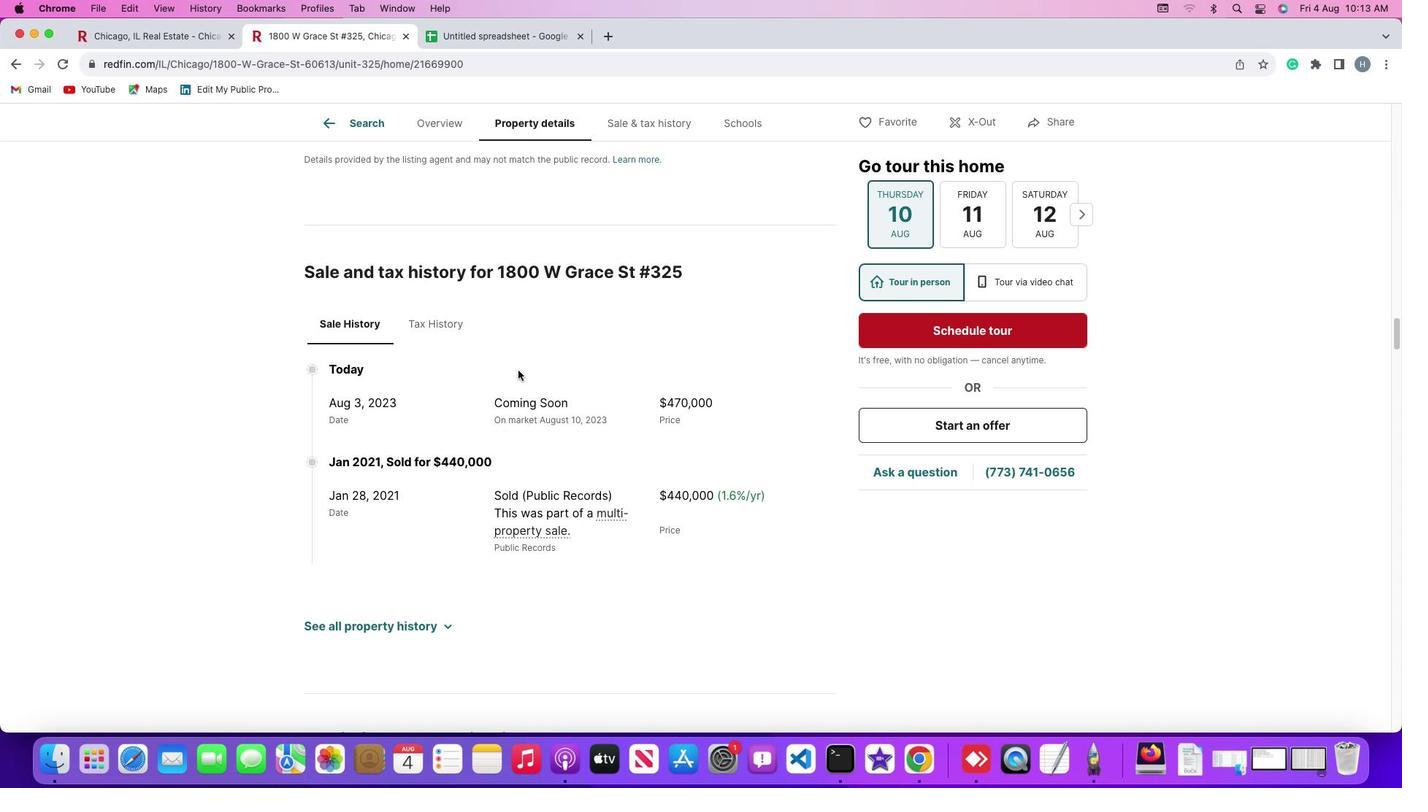 
Action: Mouse moved to (517, 370)
Screenshot: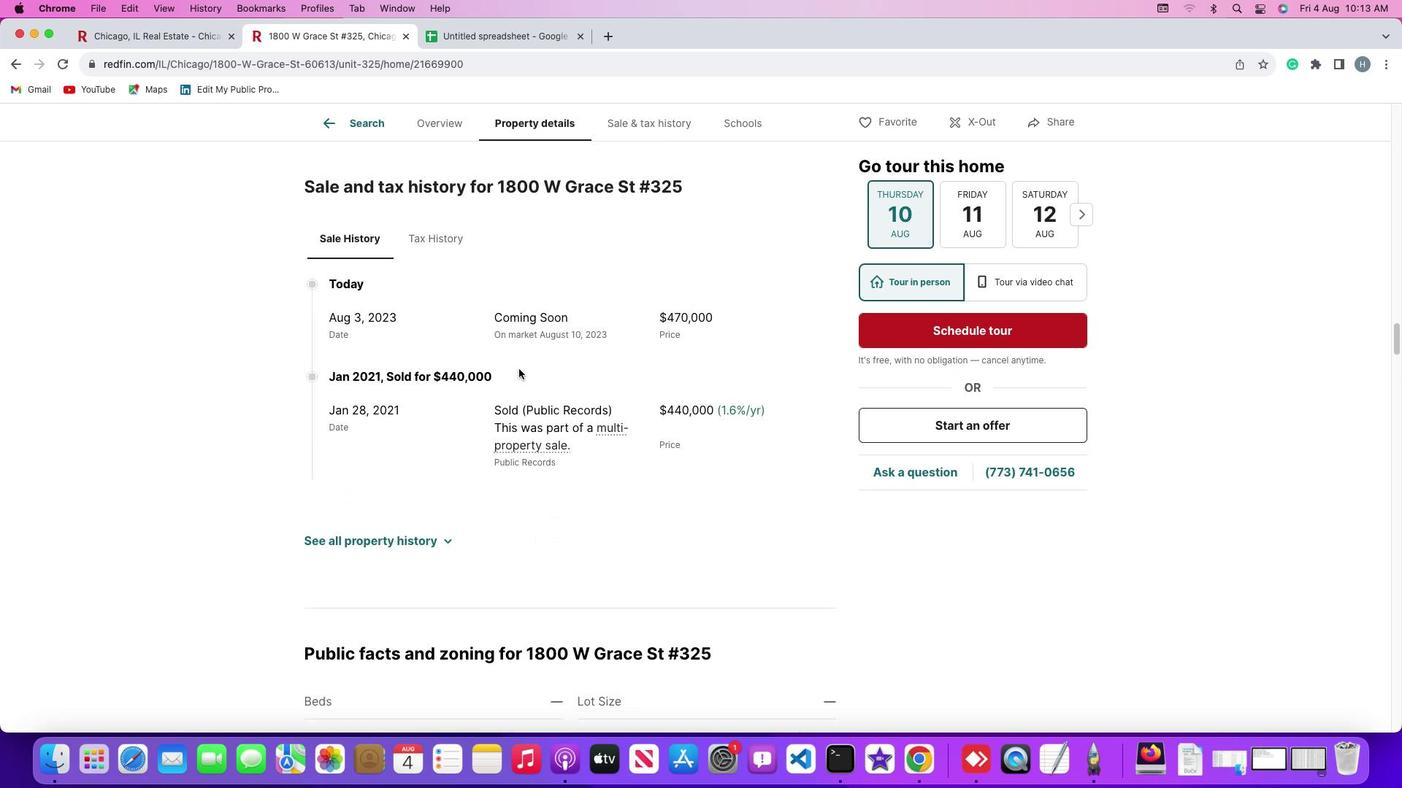 
Action: Mouse scrolled (517, 370) with delta (0, 0)
Screenshot: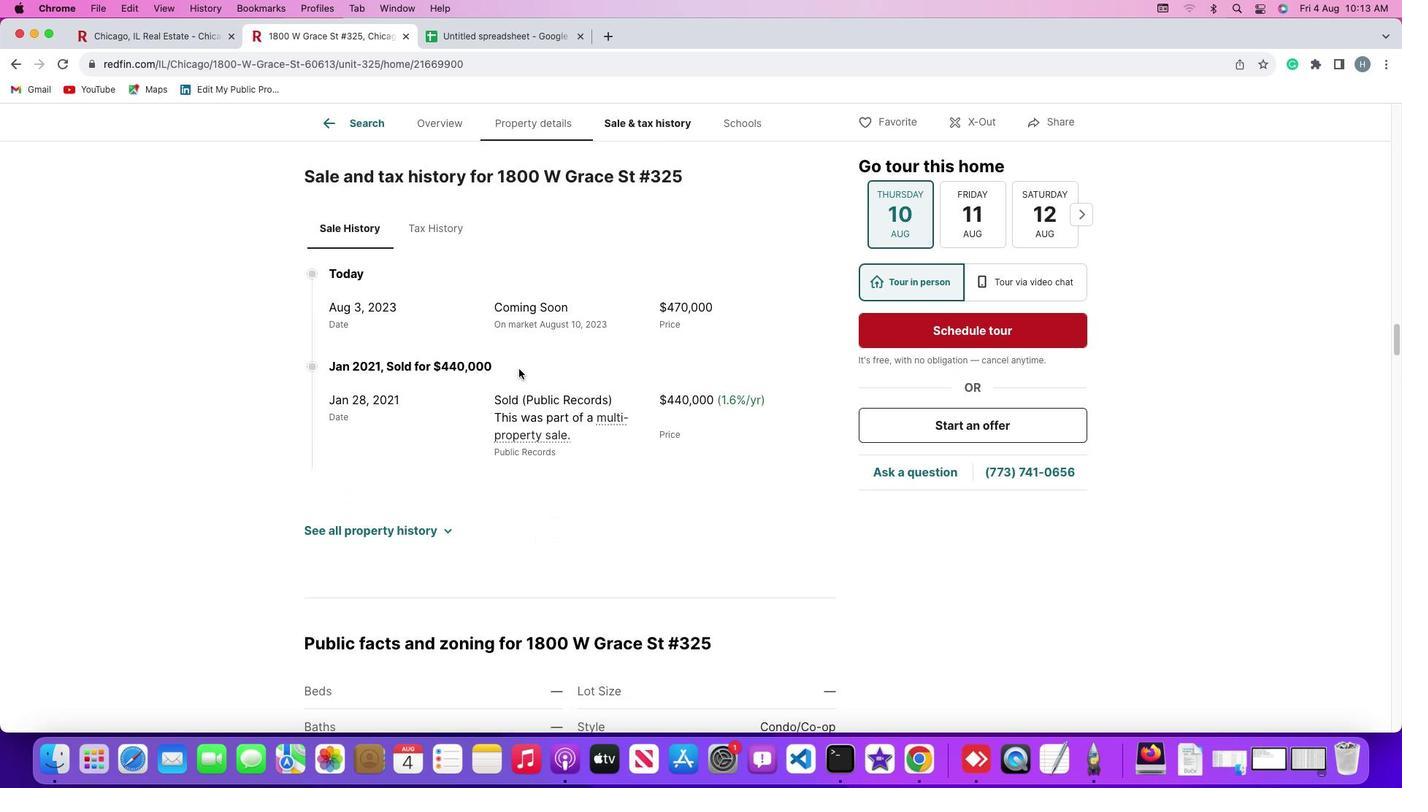 
Action: Mouse moved to (517, 370)
Screenshot: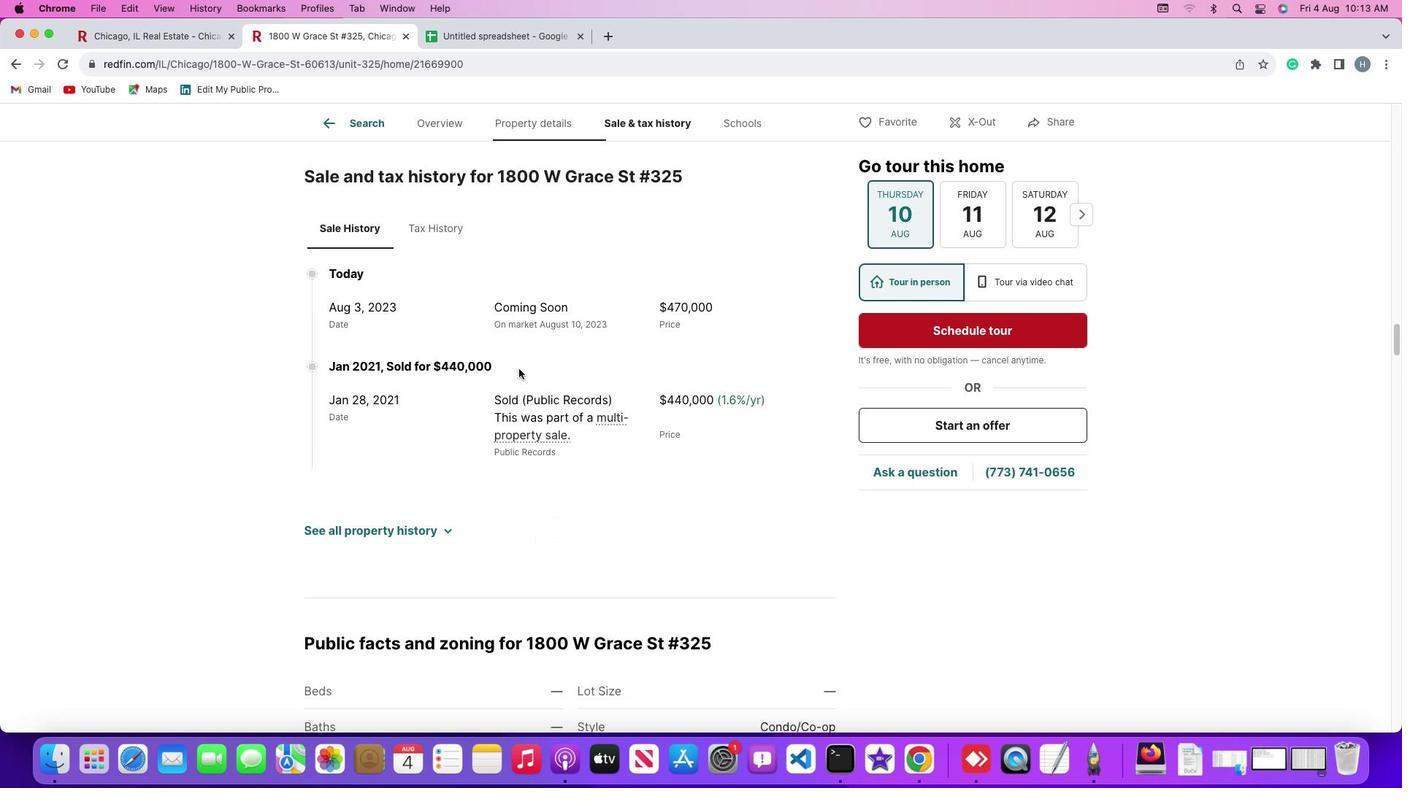 
Action: Mouse scrolled (517, 370) with delta (0, 0)
Screenshot: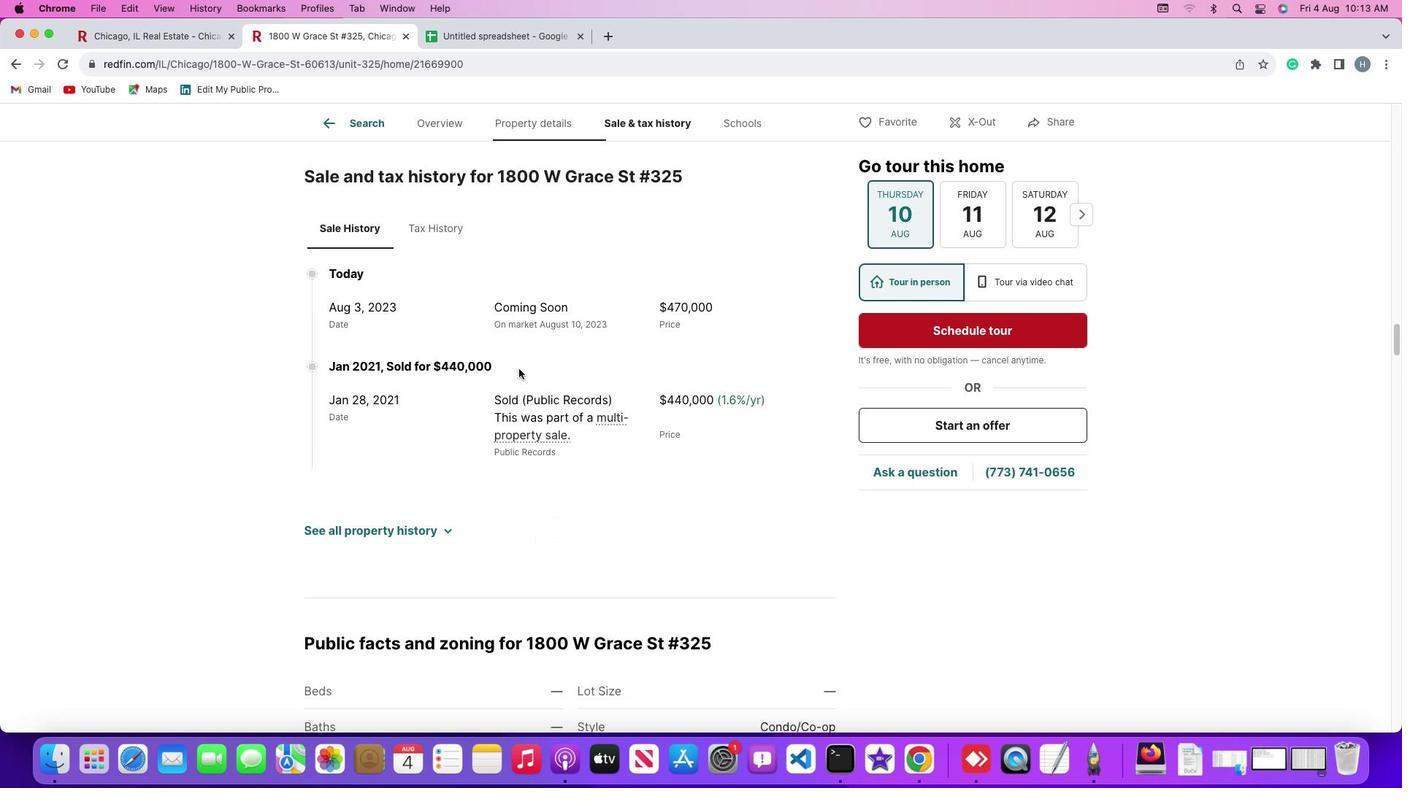 
Action: Mouse moved to (517, 370)
Screenshot: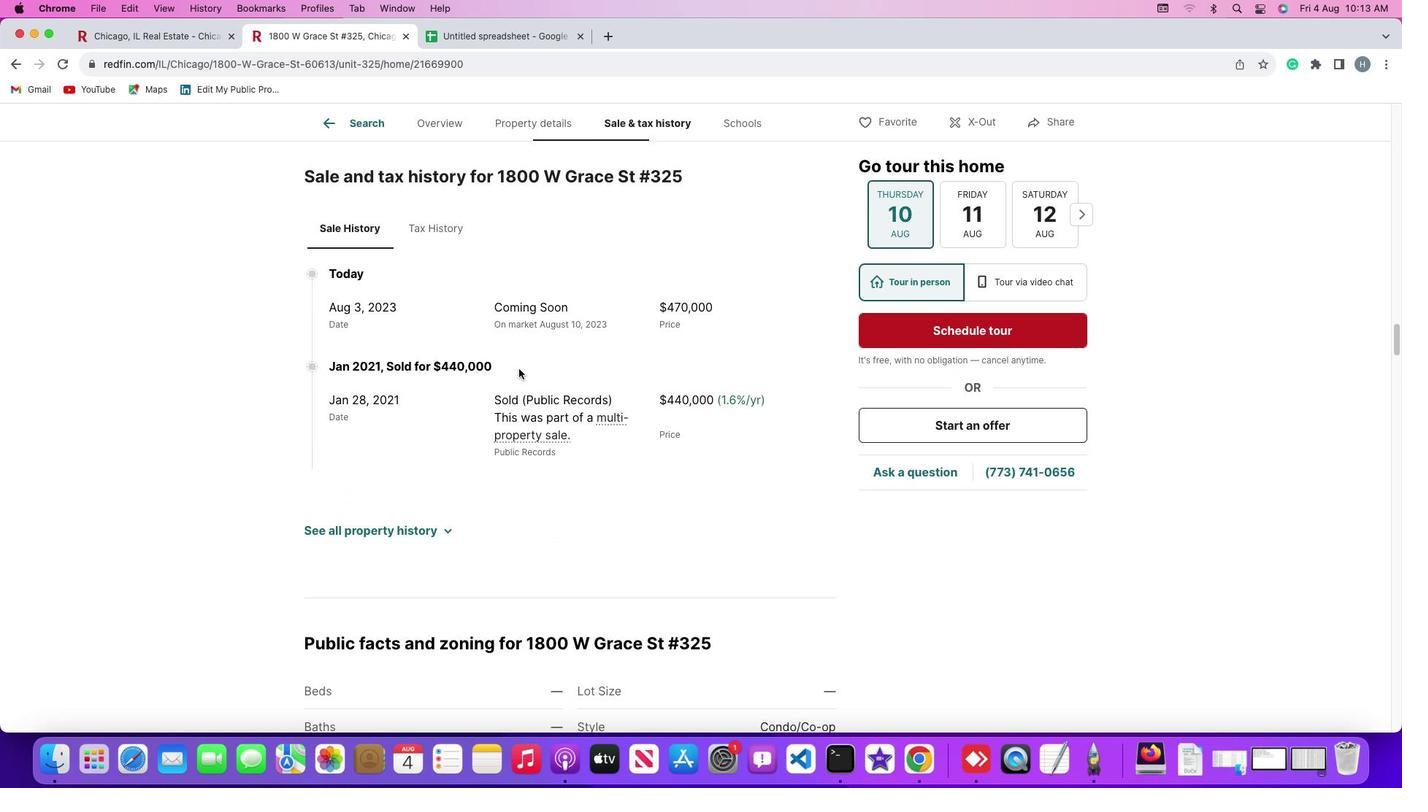 
Action: Mouse scrolled (517, 370) with delta (0, -1)
Screenshot: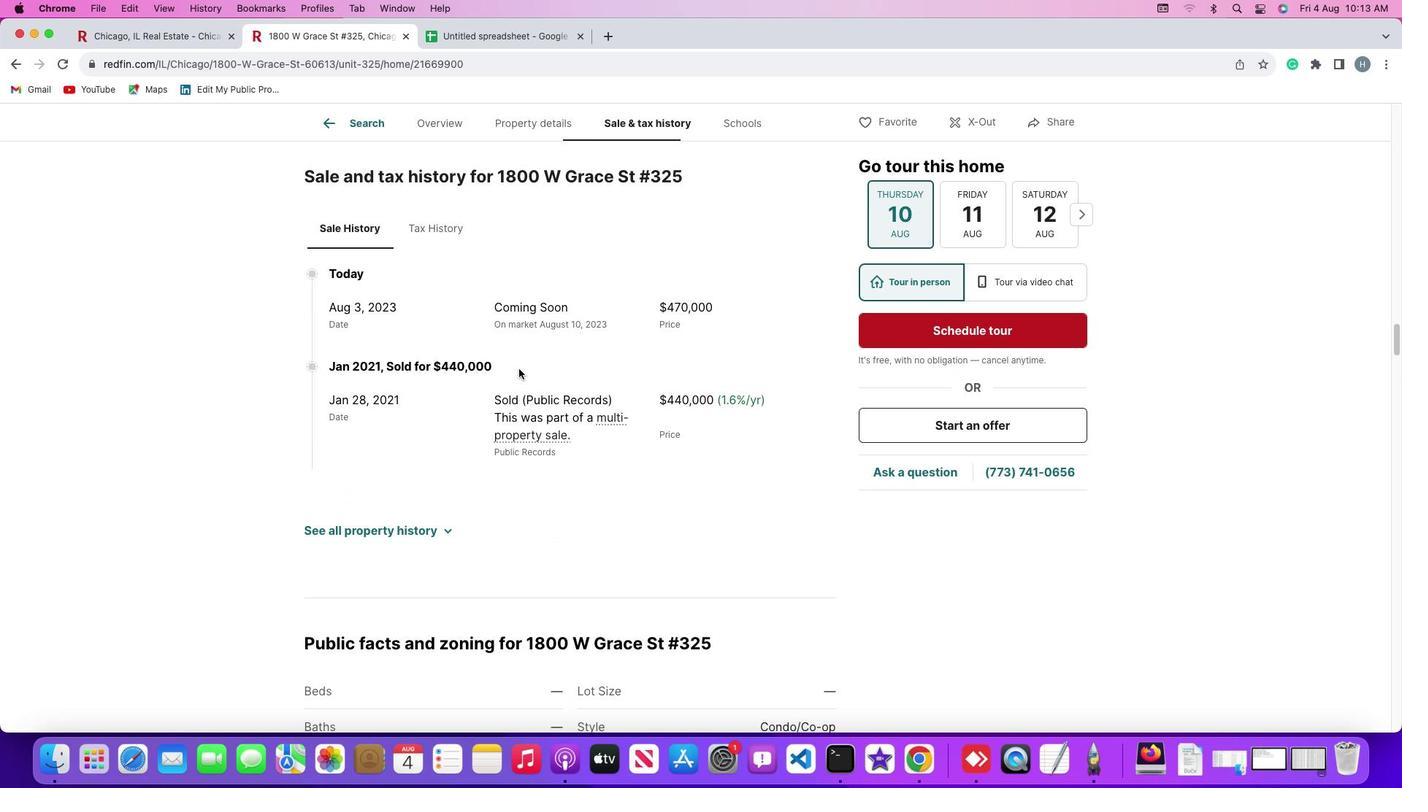 
Action: Mouse moved to (518, 370)
Screenshot: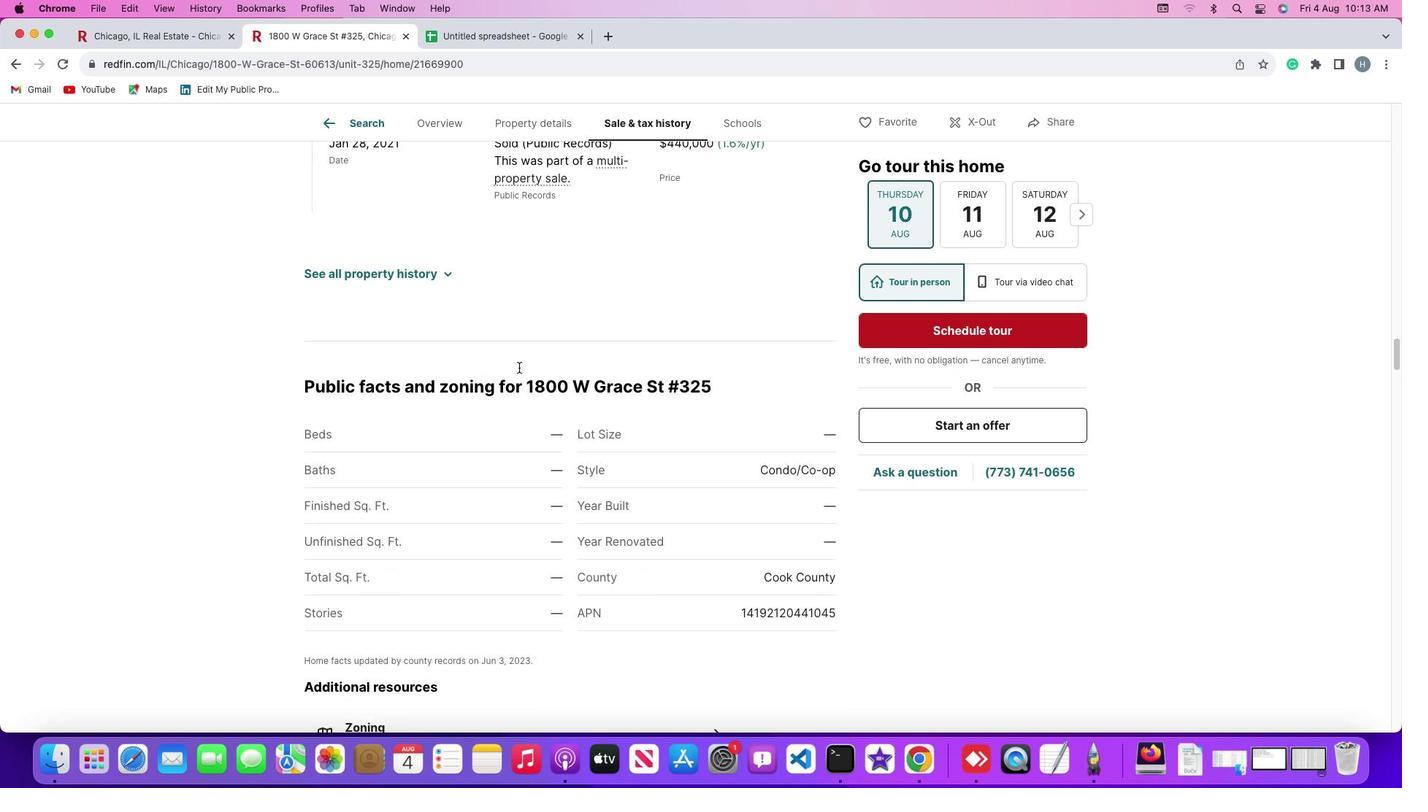 
Action: Mouse scrolled (518, 370) with delta (0, 0)
Screenshot: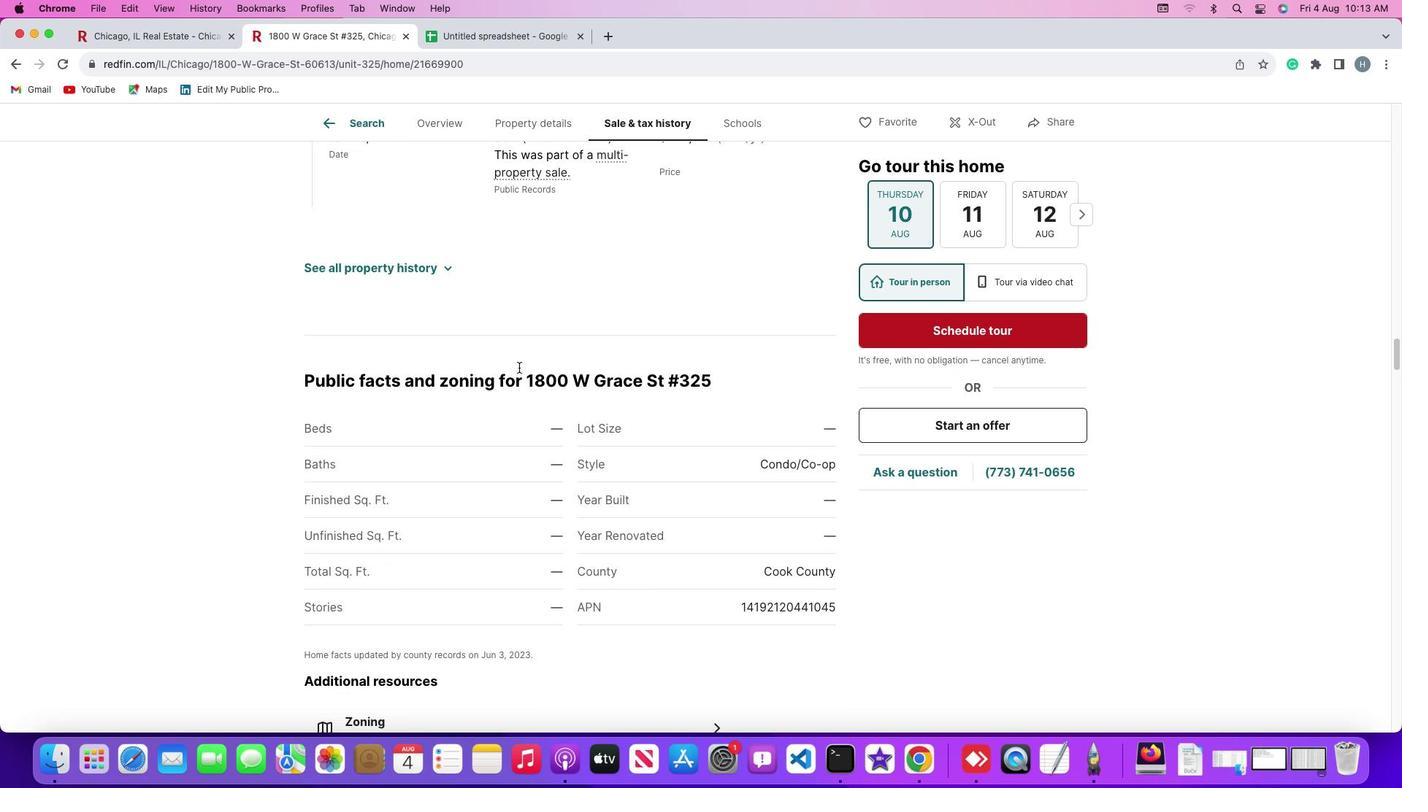 
Action: Mouse scrolled (518, 370) with delta (0, 0)
Screenshot: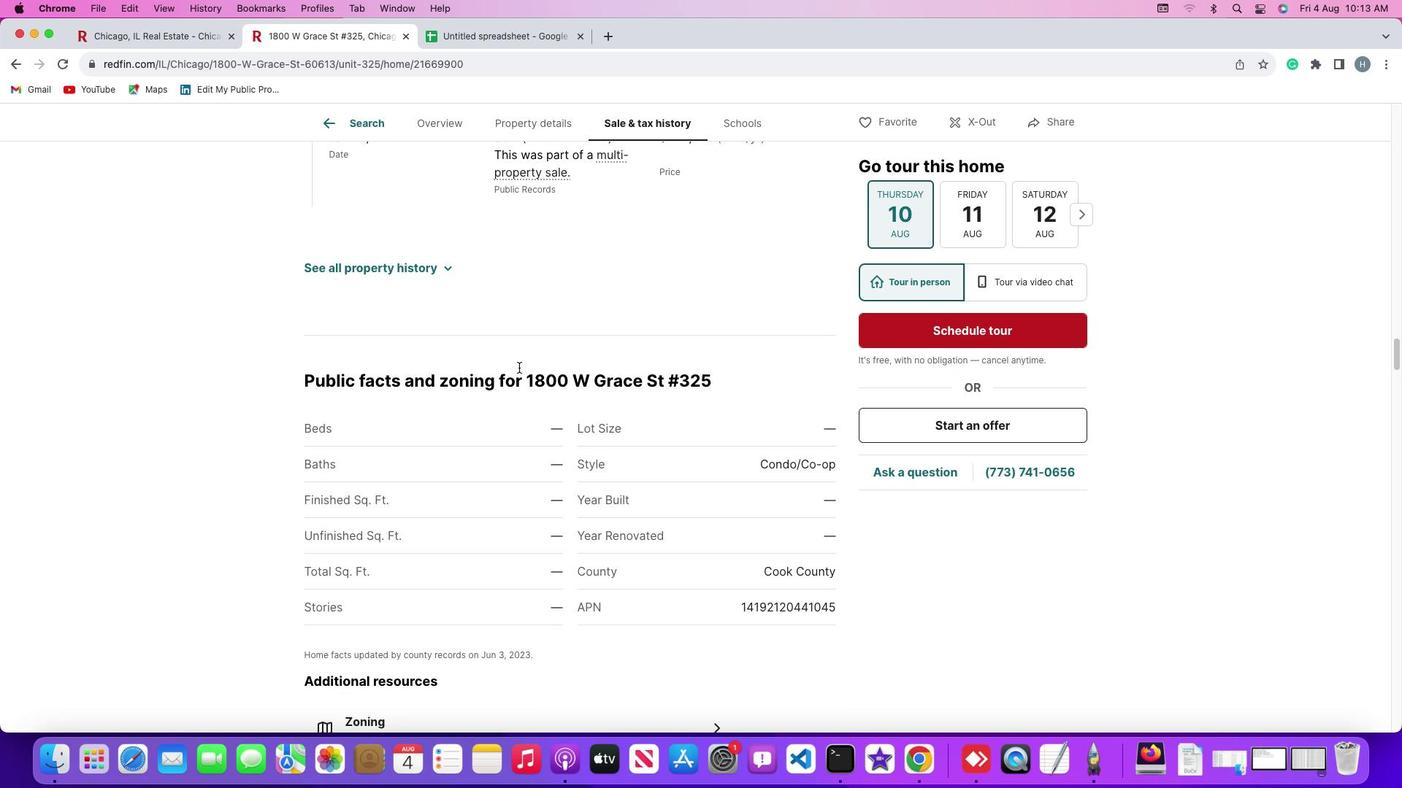 
Action: Mouse scrolled (518, 370) with delta (0, 0)
Screenshot: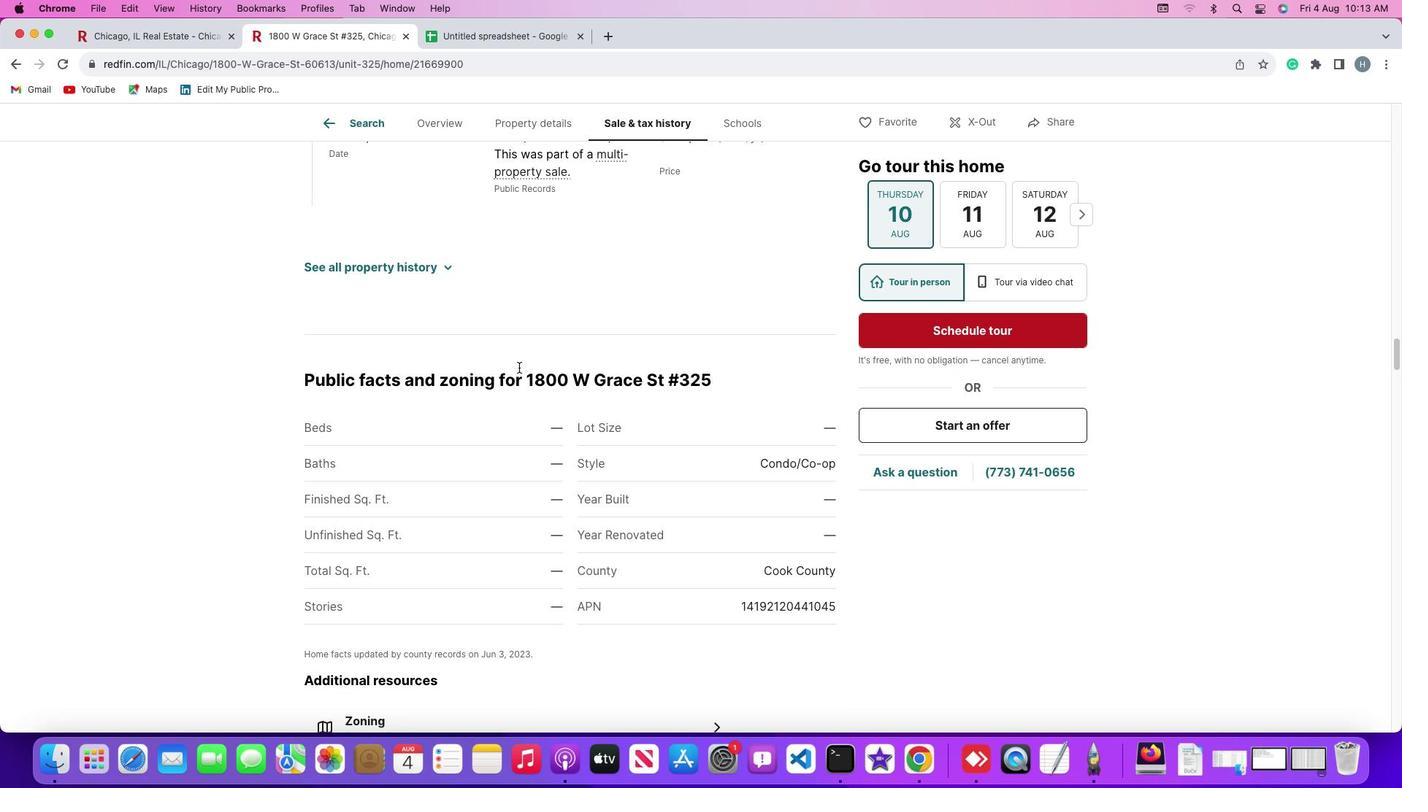 
Action: Mouse moved to (518, 368)
